 Task: Open a blank google sheet and write heading  Dynamic Sales. Add 10 people name  'Joshua Rivera, Zoey Coleman, Ryan Wright, Addison Bailey, Jonathan Simmons, Brooklyn Ward, Caleb Barnes, Audrey Collins, Gabriel Perry, Sofia Bell'Item code in between  1009-1200. Product range in between  2500-15000. Add Products   Keen Shoe, Lacoste Shoe, Merrell Shoe, Mizuno  Shoe, Onitsuka Tiger Shoe, Salomon Shoe, Sanuk Shoe, Saucony Shoe, Sperry Shoe, Superga Shoe.Choose quantity  3 to 5 commission 2 percent Total Add Amount. Save page  Dynamic Sales log   book
Action: Mouse moved to (324, 237)
Screenshot: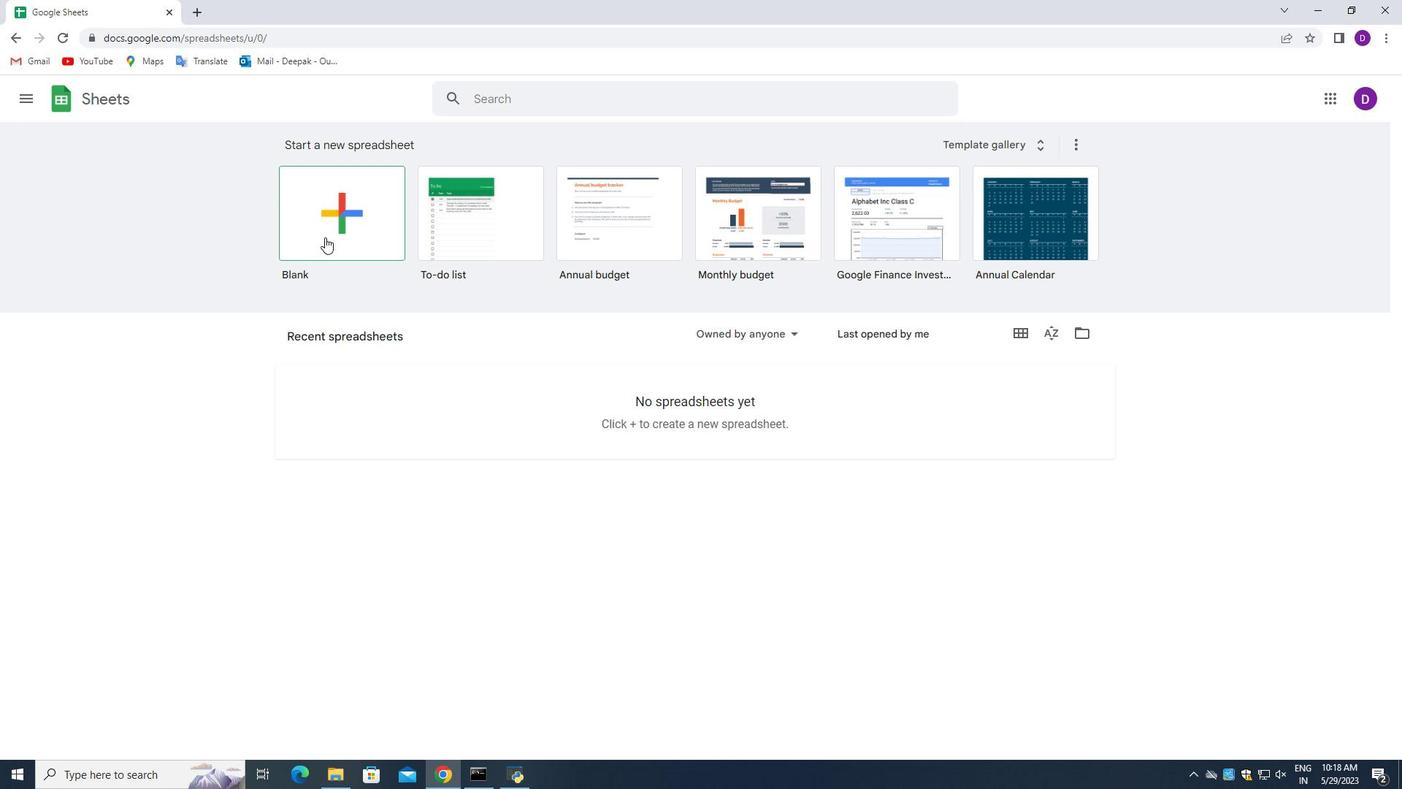
Action: Mouse pressed left at (324, 237)
Screenshot: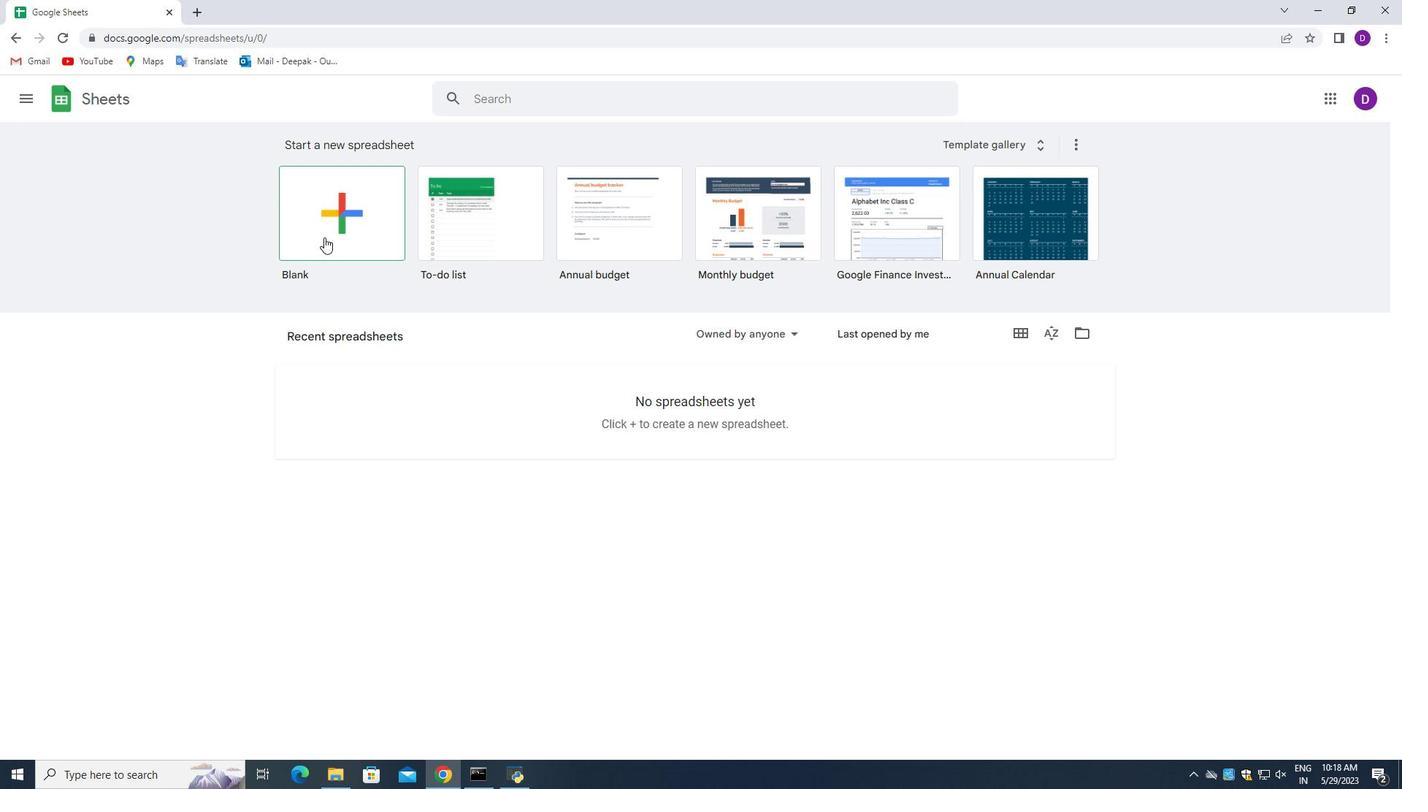 
Action: Mouse moved to (1375, 139)
Screenshot: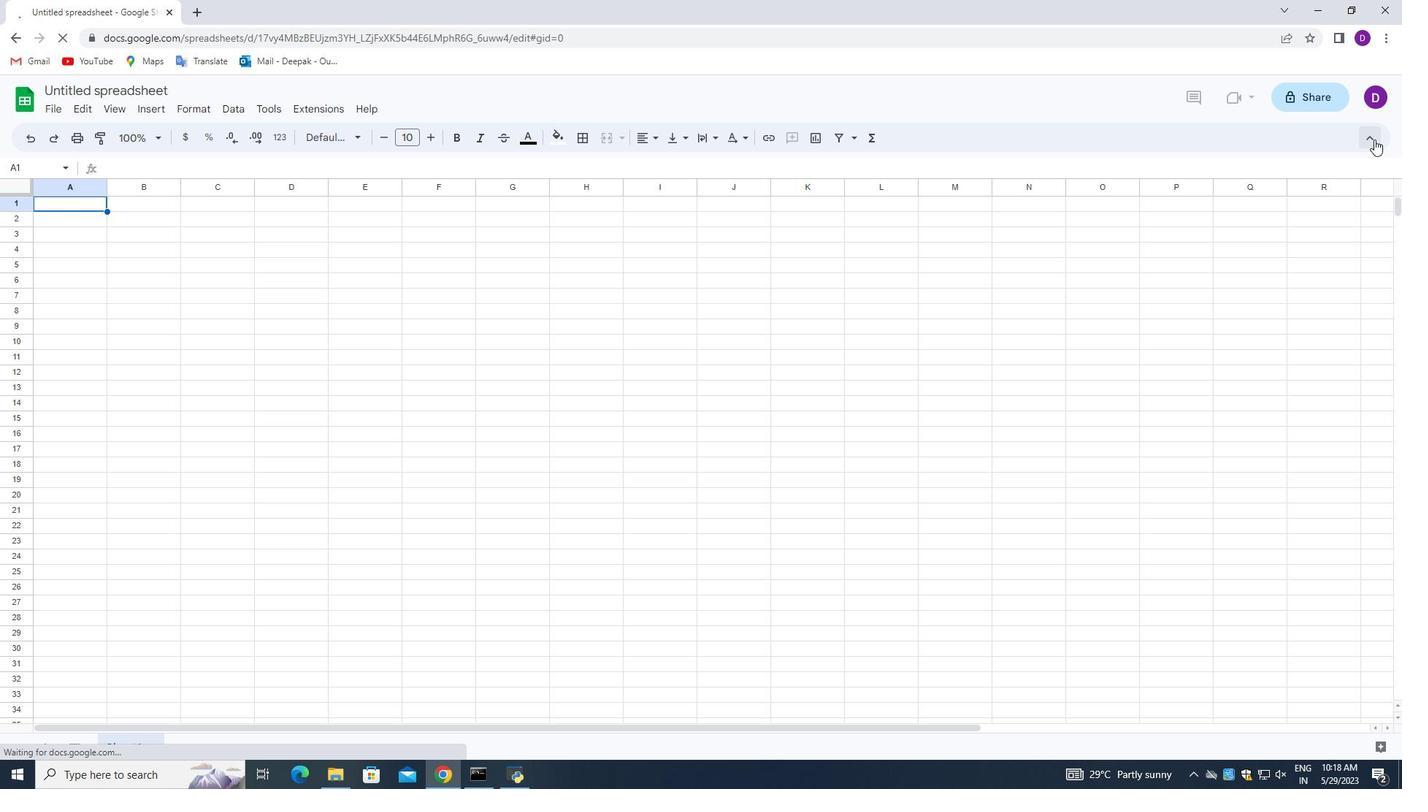 
Action: Mouse pressed left at (1375, 139)
Screenshot: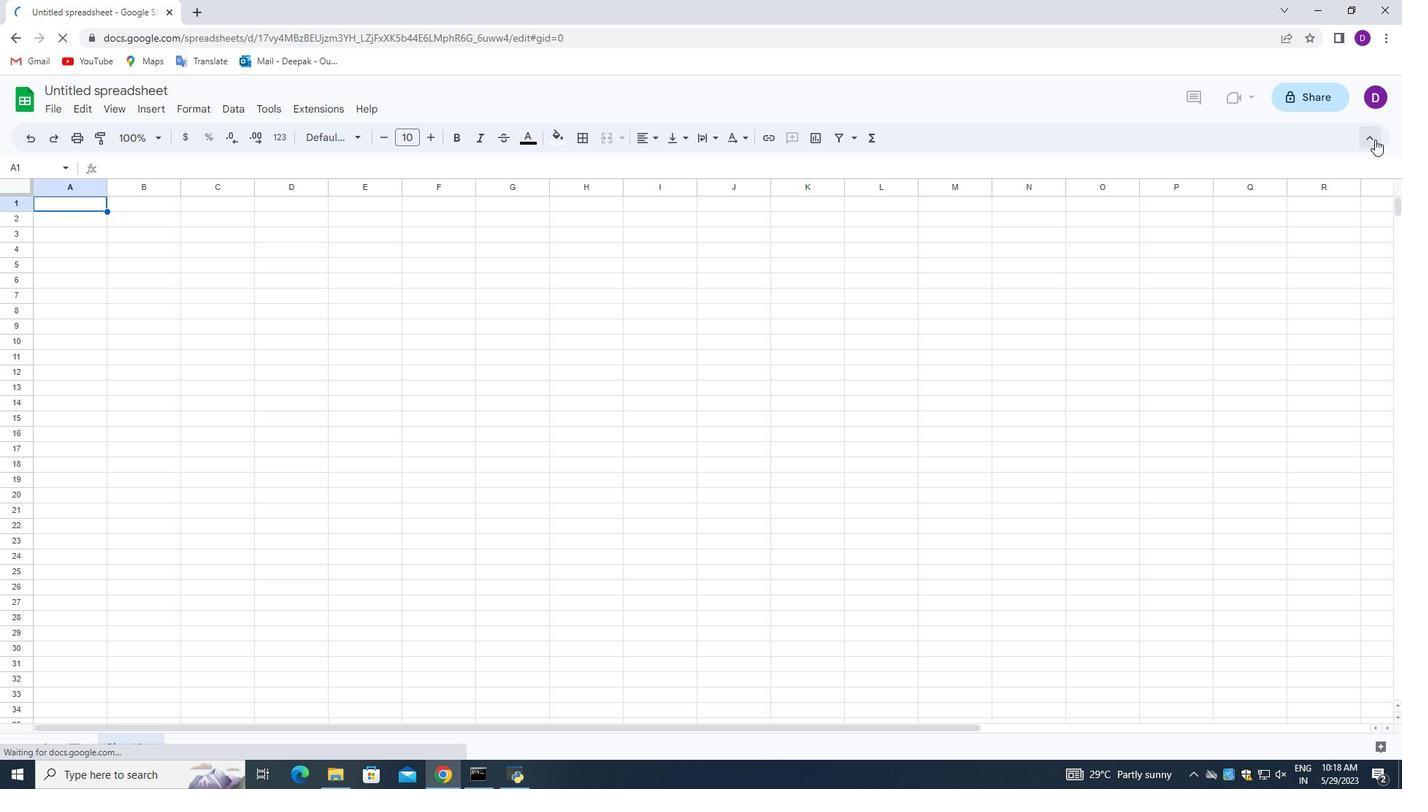 
Action: Mouse moved to (1365, 95)
Screenshot: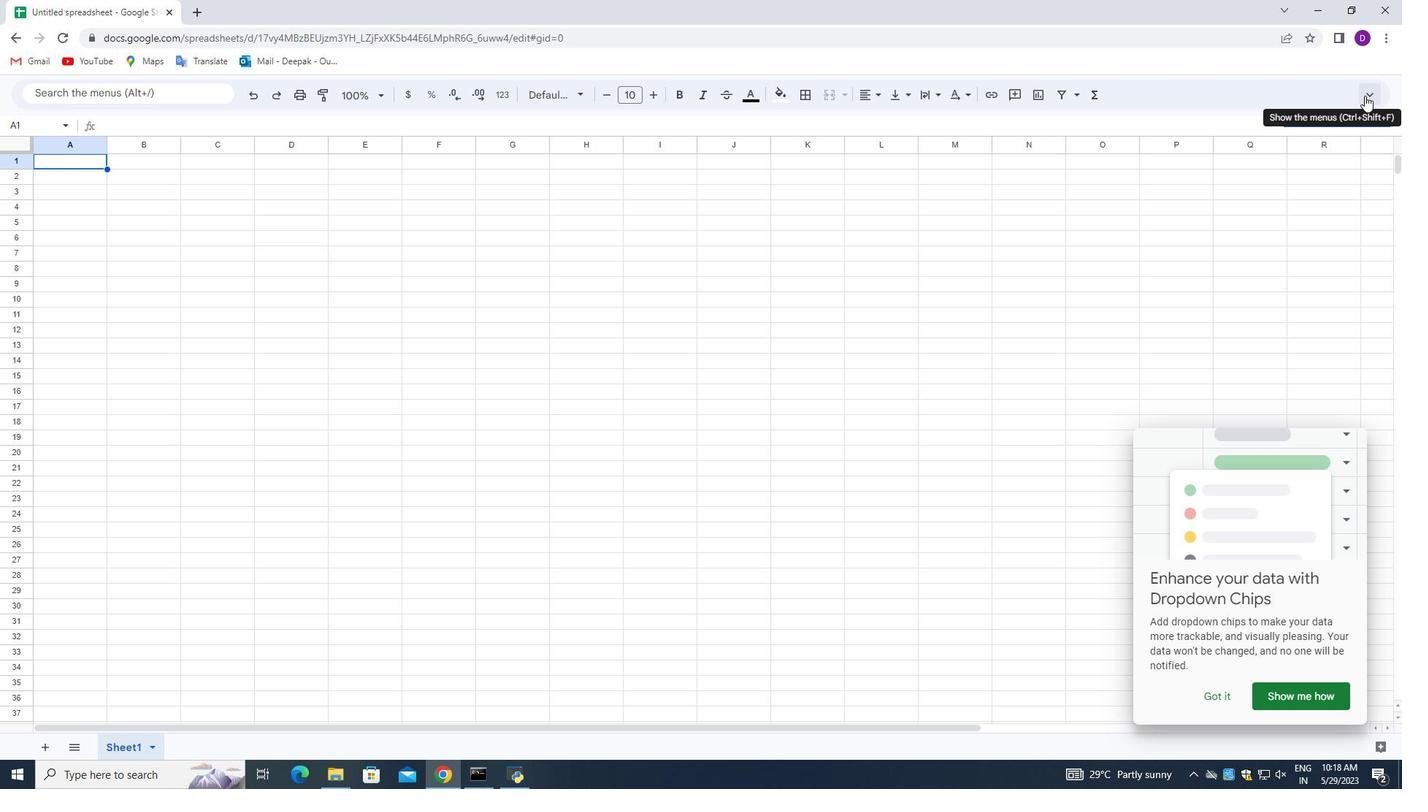 
Action: Mouse pressed left at (1365, 95)
Screenshot: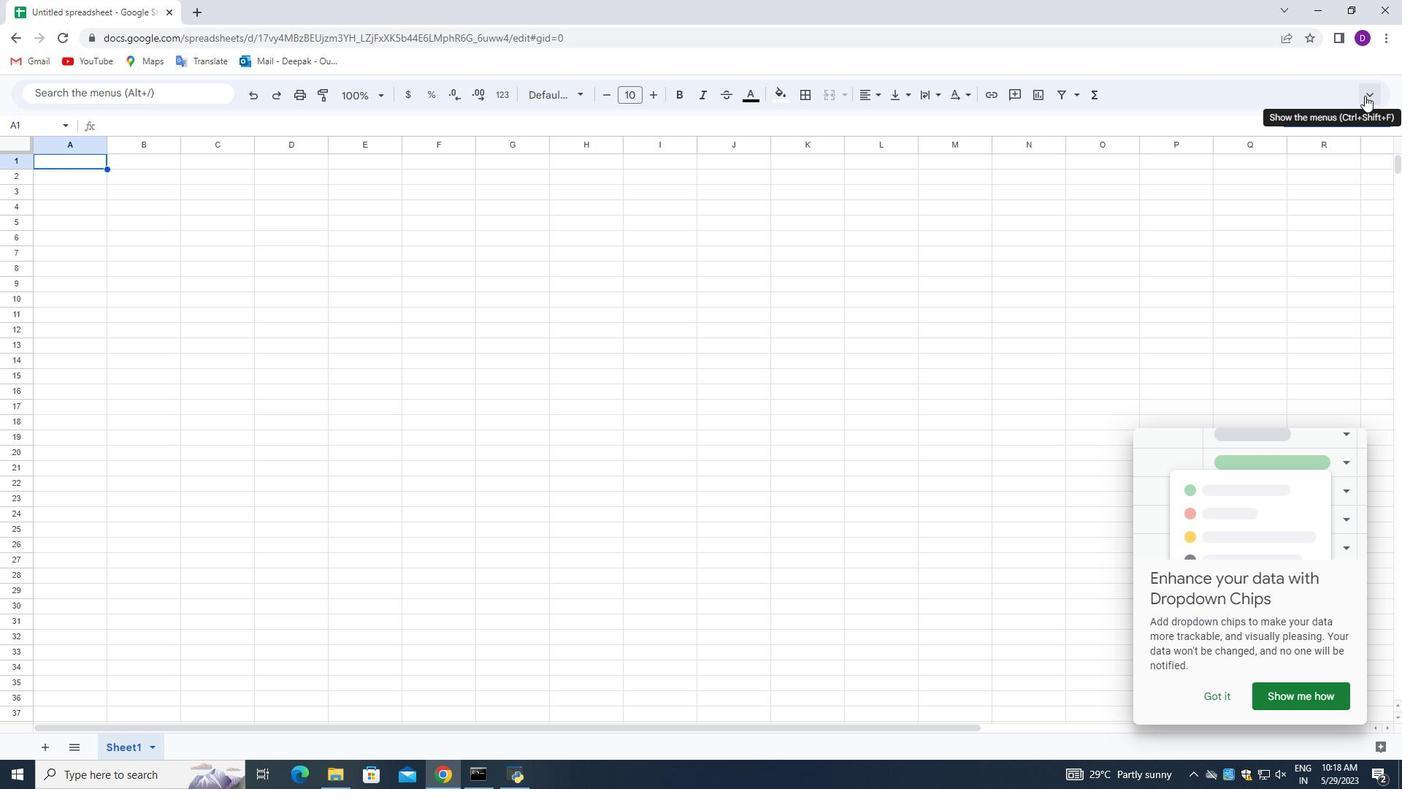 
Action: Mouse moved to (1366, 130)
Screenshot: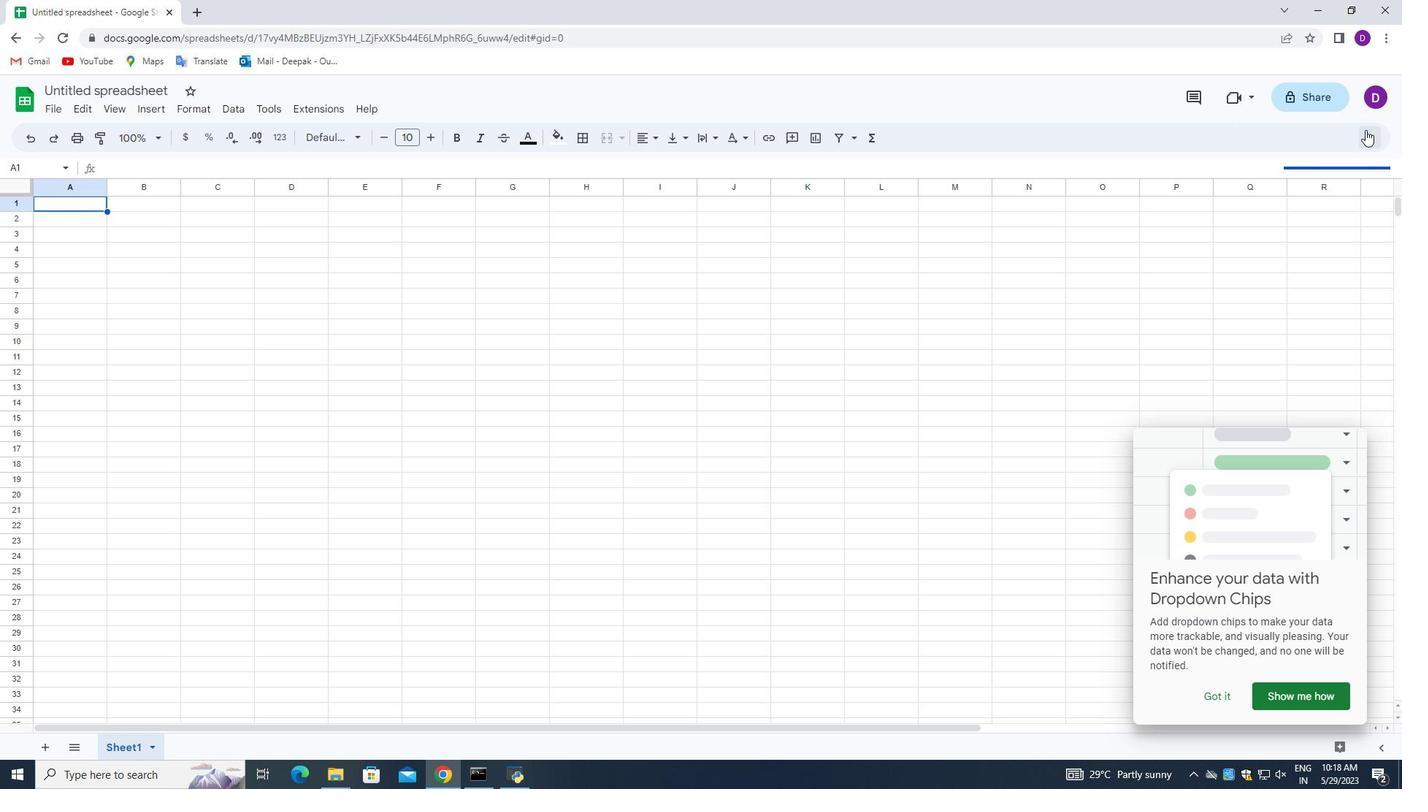 
Action: Mouse pressed left at (1366, 130)
Screenshot: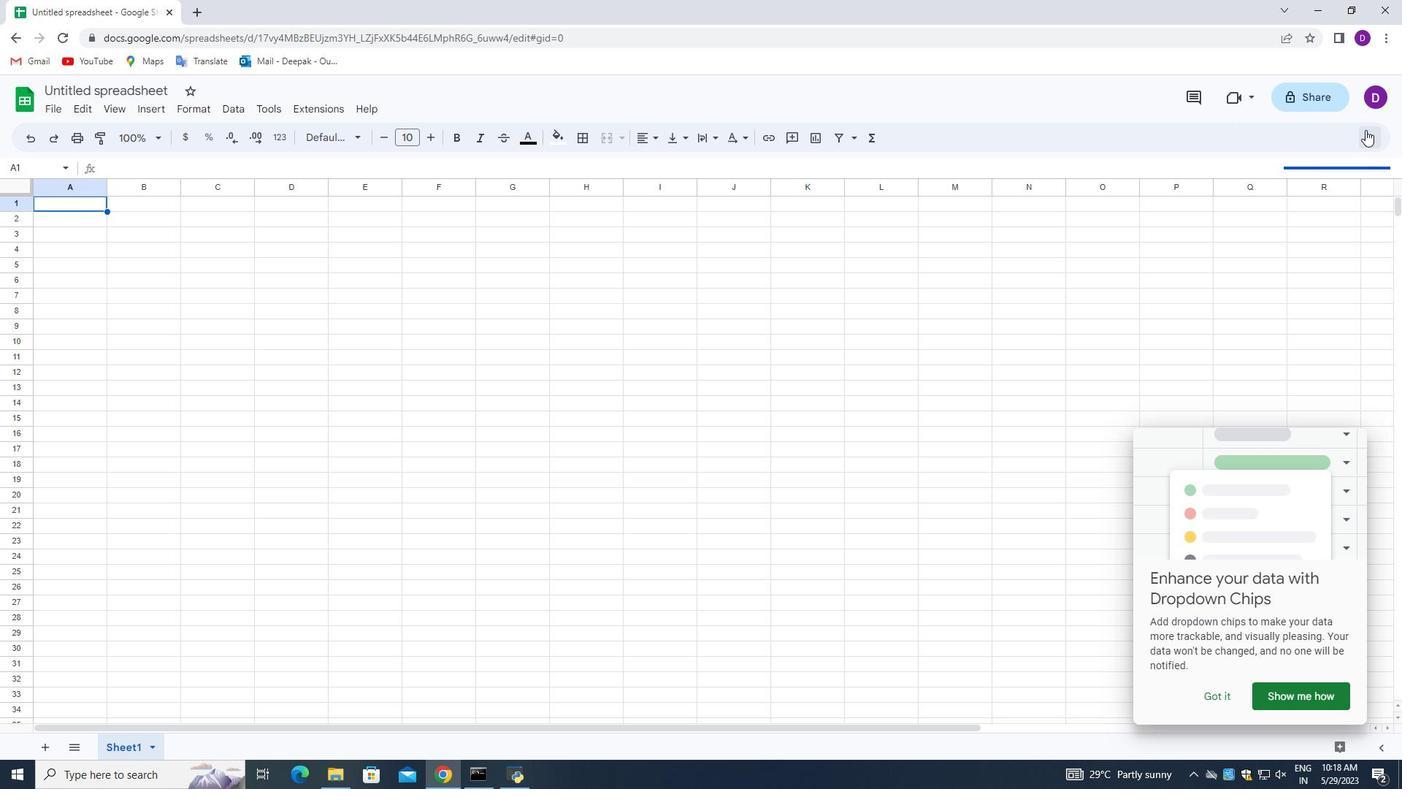 
Action: Mouse moved to (56, 160)
Screenshot: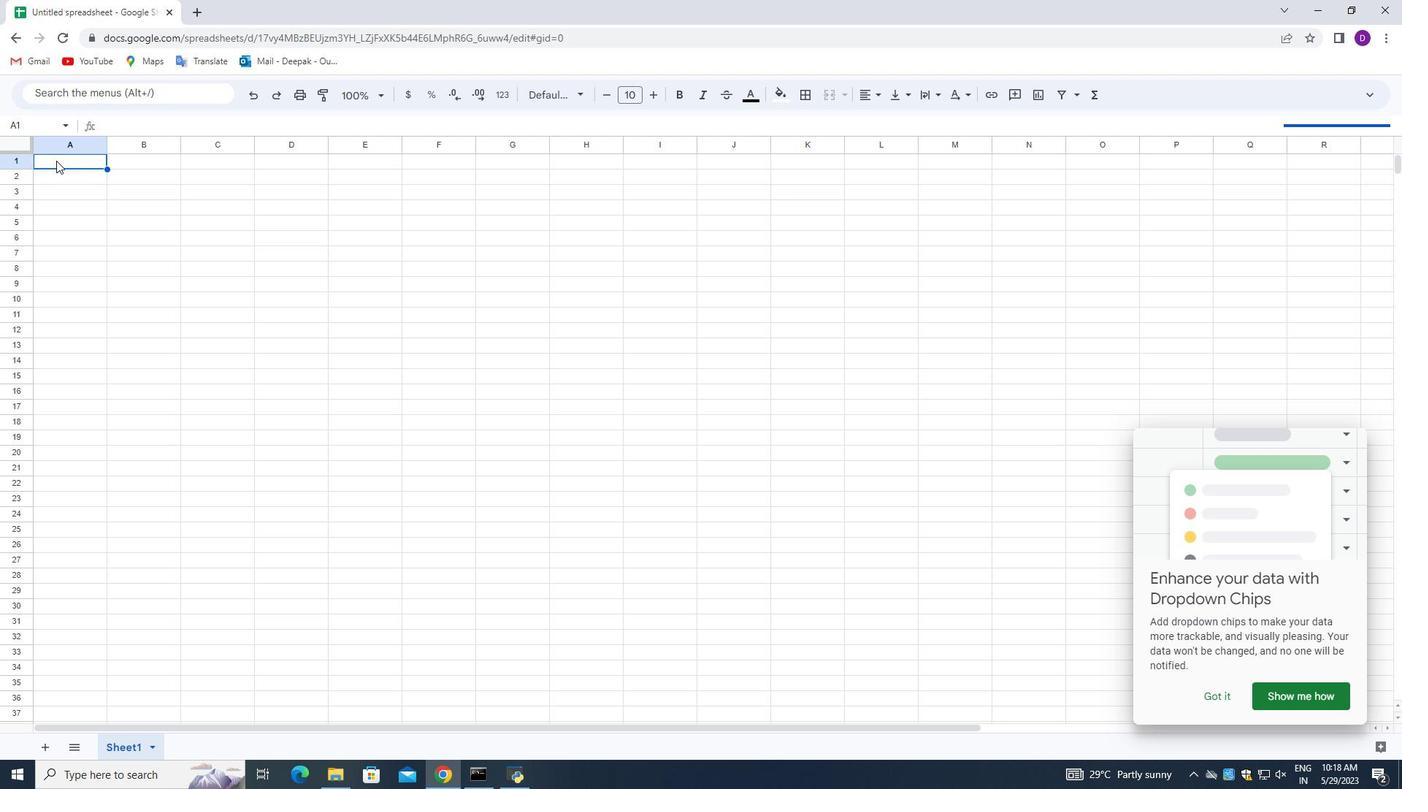 
Action: Mouse pressed left at (56, 160)
Screenshot: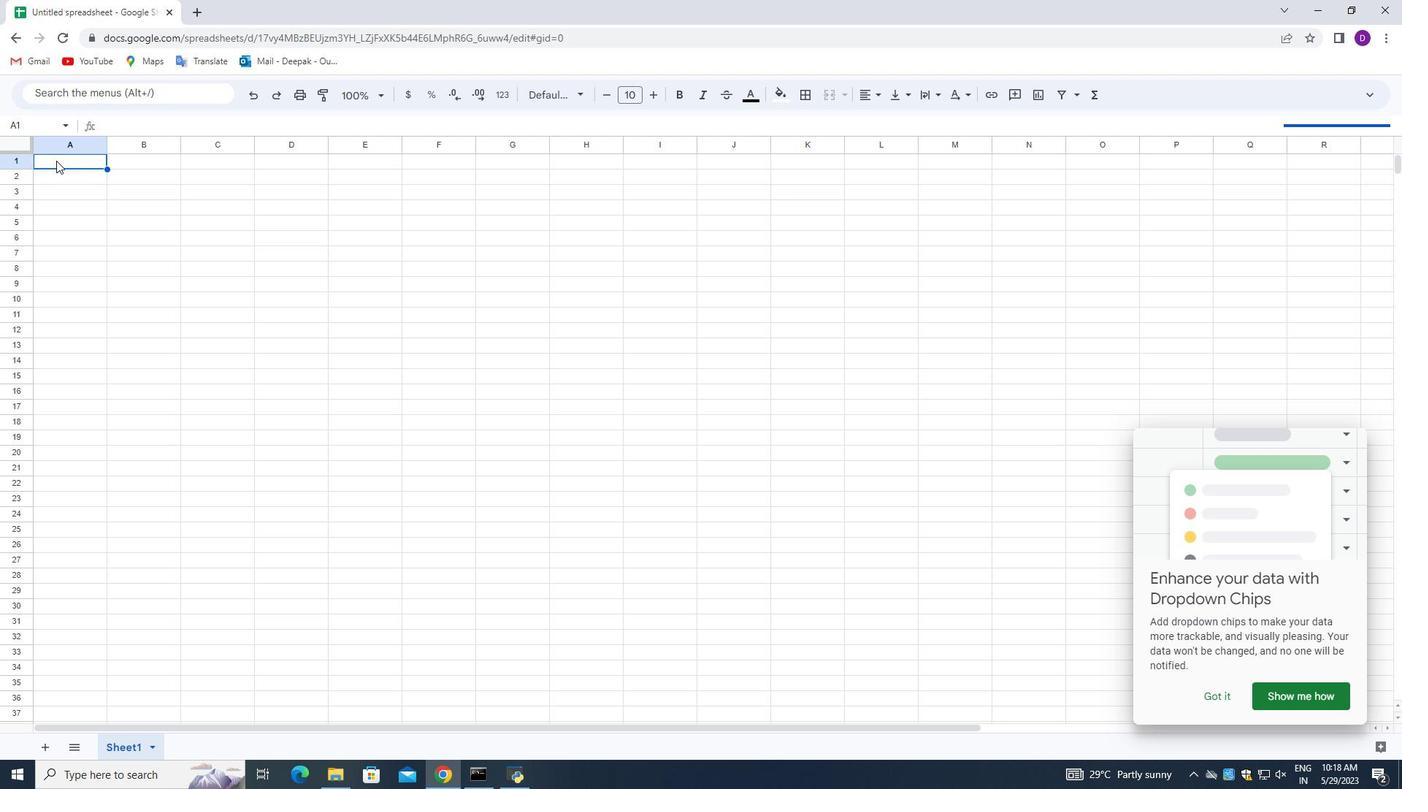 
Action: Mouse pressed left at (56, 160)
Screenshot: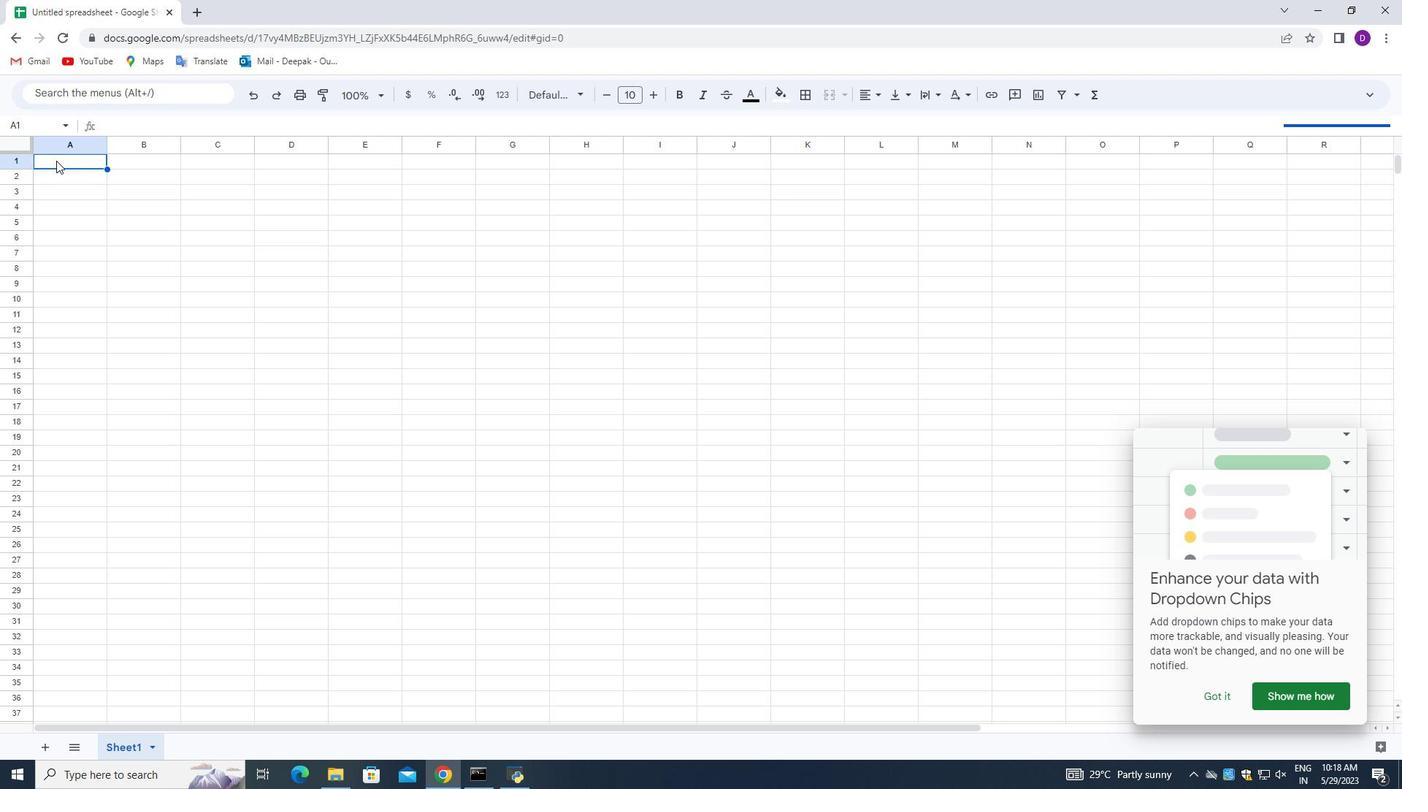 
Action: Mouse moved to (170, 254)
Screenshot: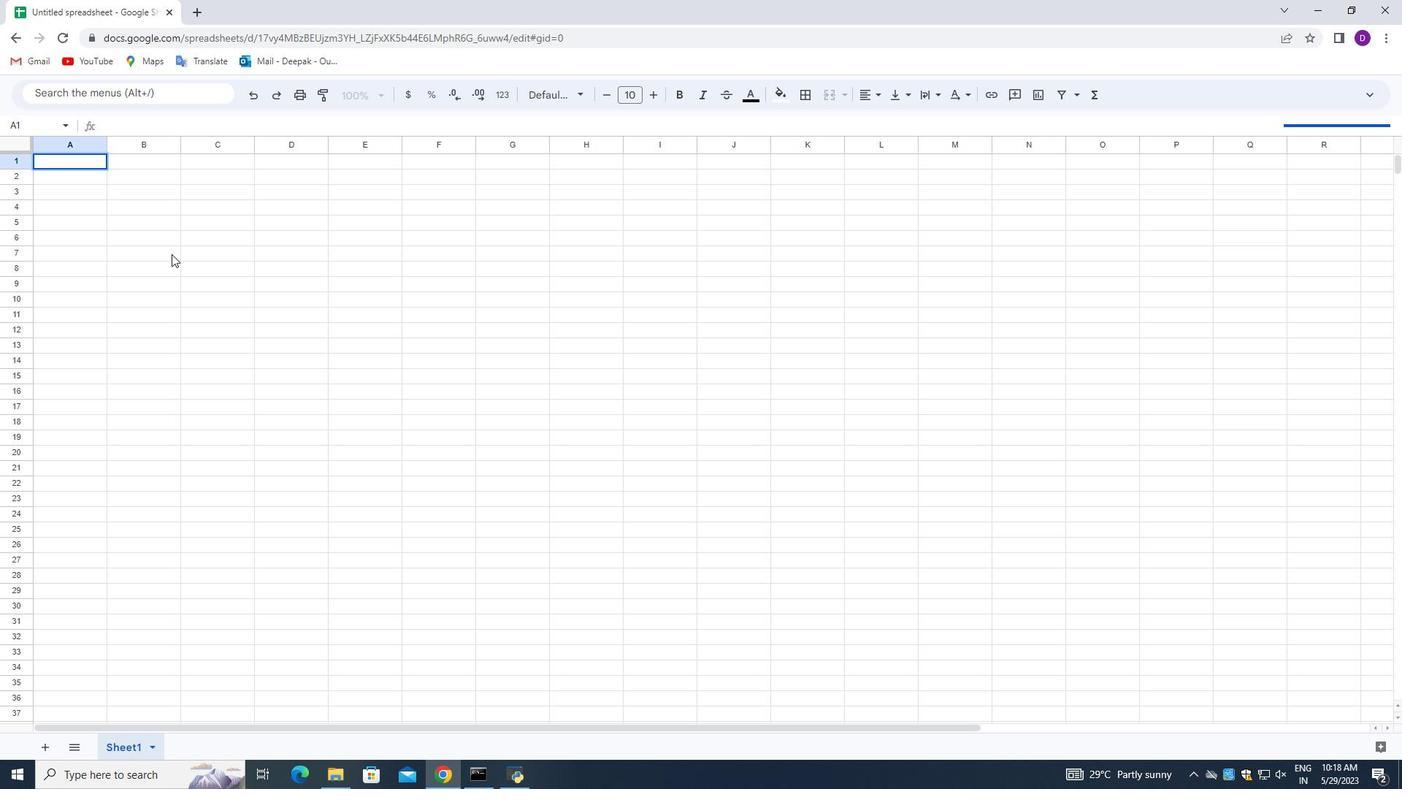 
Action: Key pressed <Key.shift_r>Dynamic<Key.space><Key.shift_r>Sales<Key.backspace><Key.backspace><Key.backspace><Key.backspace><Key.backspace><Key.backspace><Key.backspace><Key.backspace><Key.backspace><Key.backspace><Key.backspace><Key.backspace><Key.backspace><Key.backspace><Key.backspace><Key.backspace><Key.backspace><Key.backspace>
Screenshot: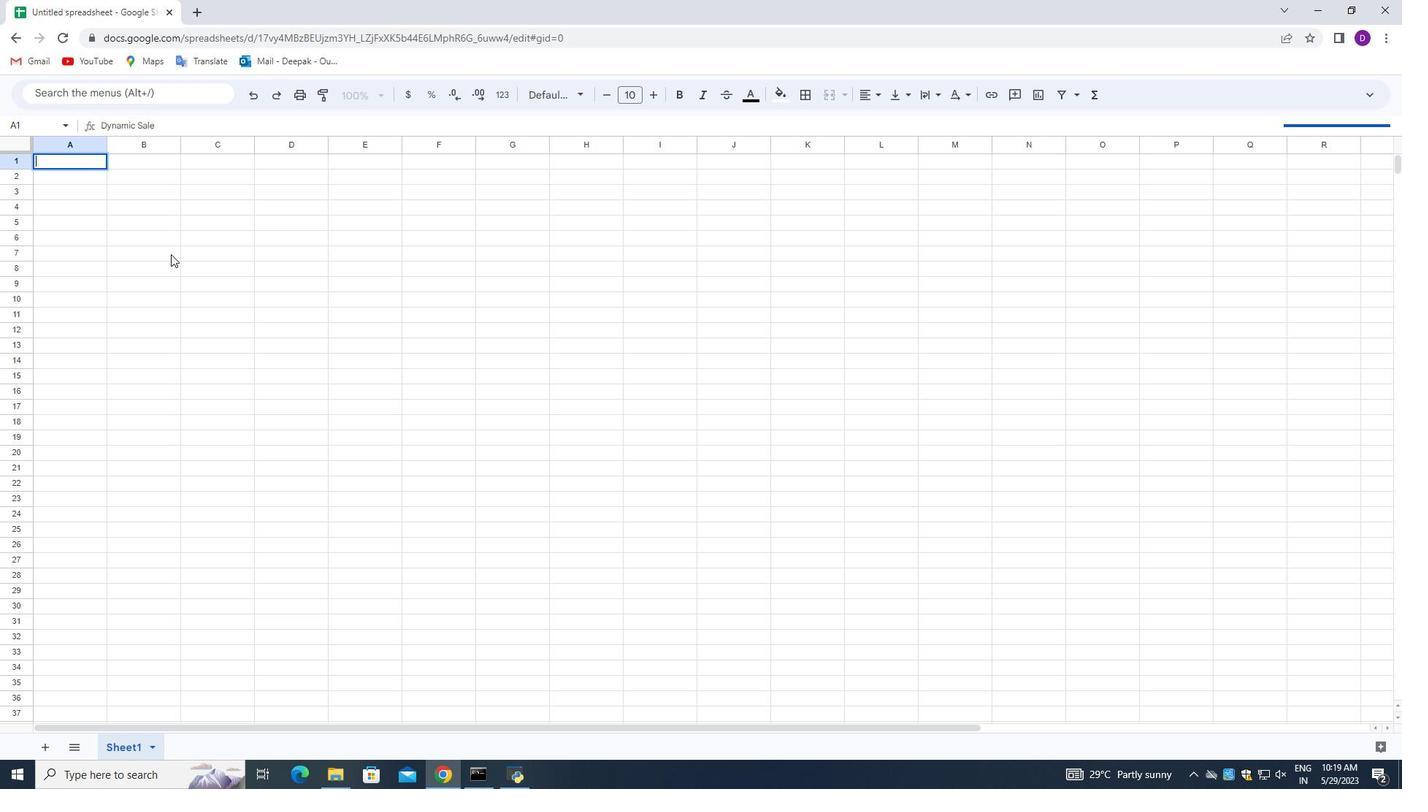 
Action: Mouse moved to (76, 182)
Screenshot: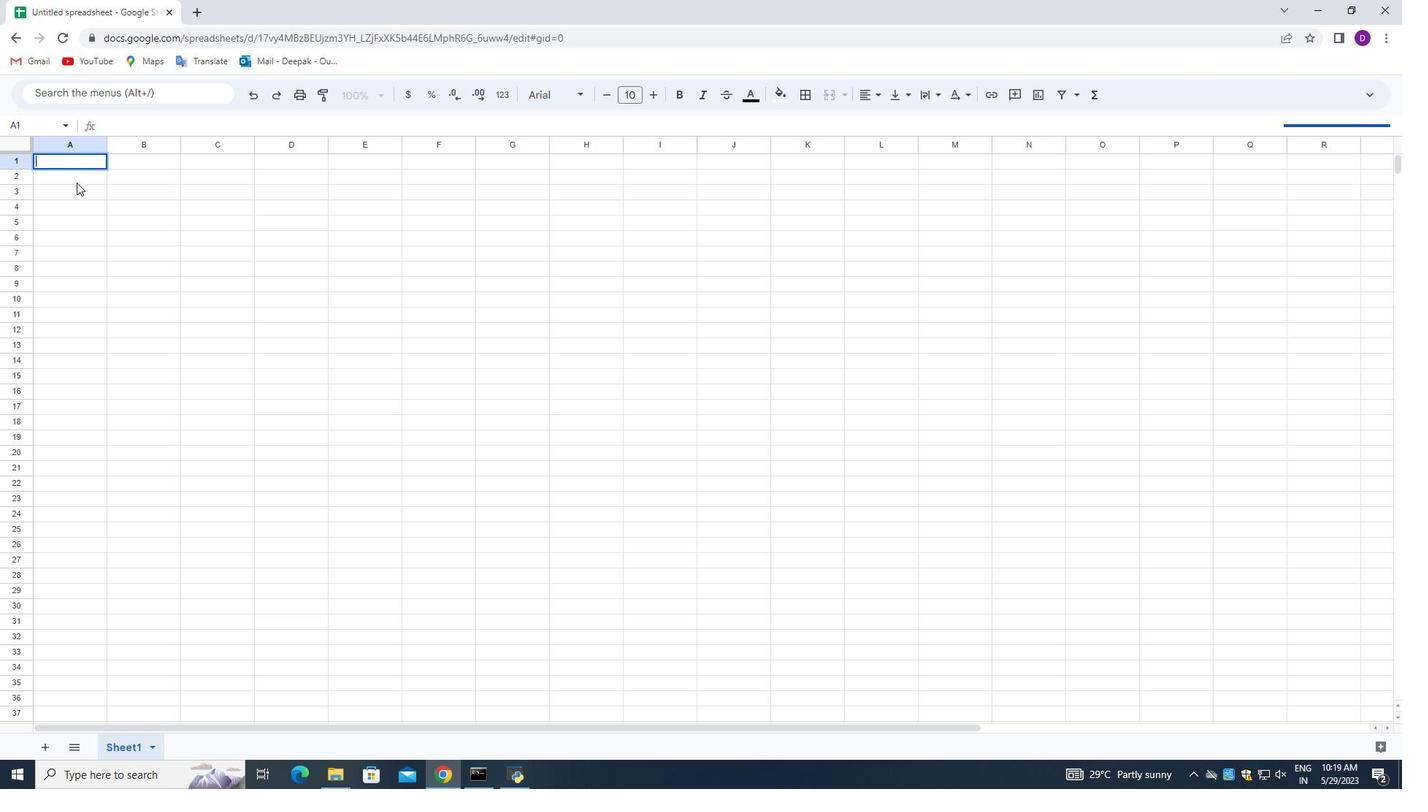 
Action: Mouse pressed left at (76, 182)
Screenshot: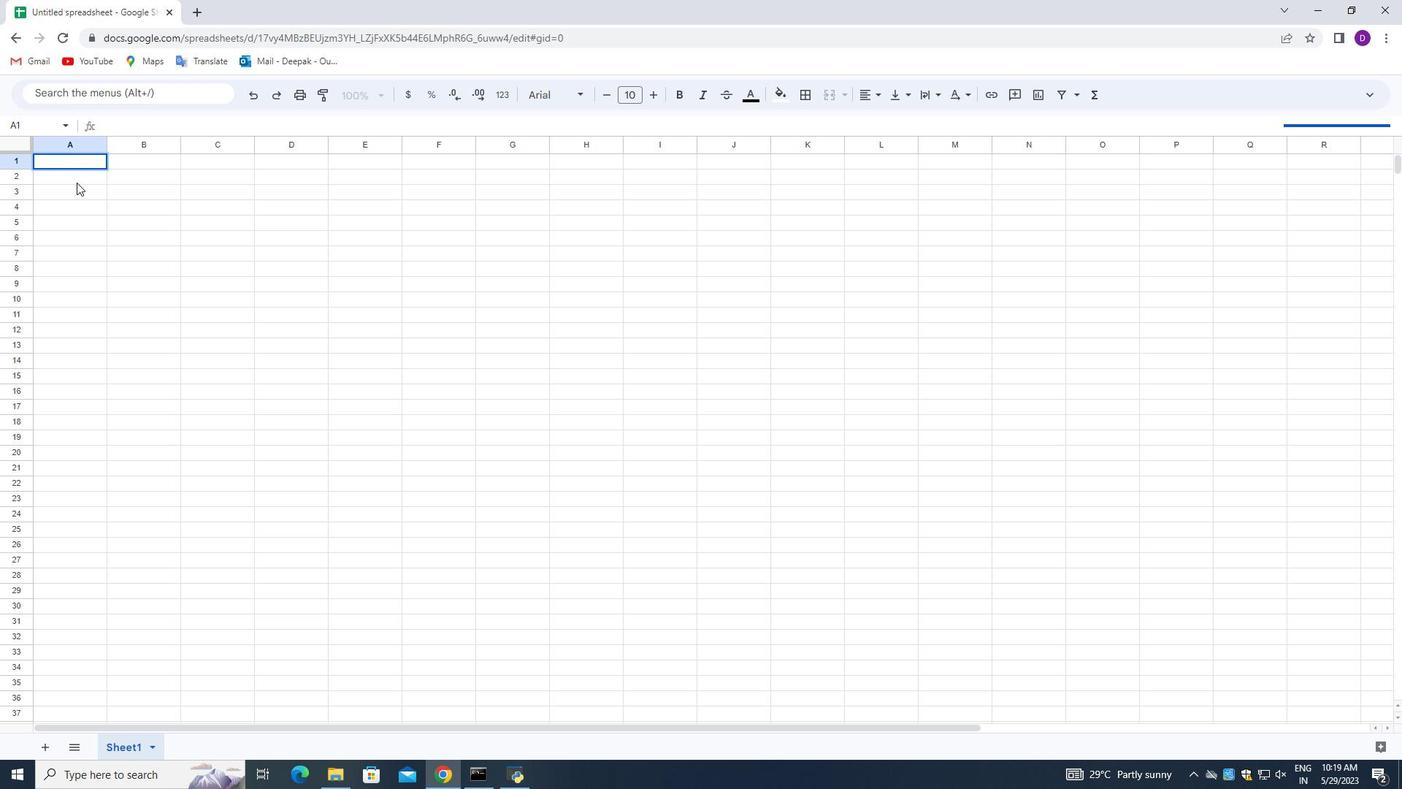 
Action: Mouse moved to (56, 164)
Screenshot: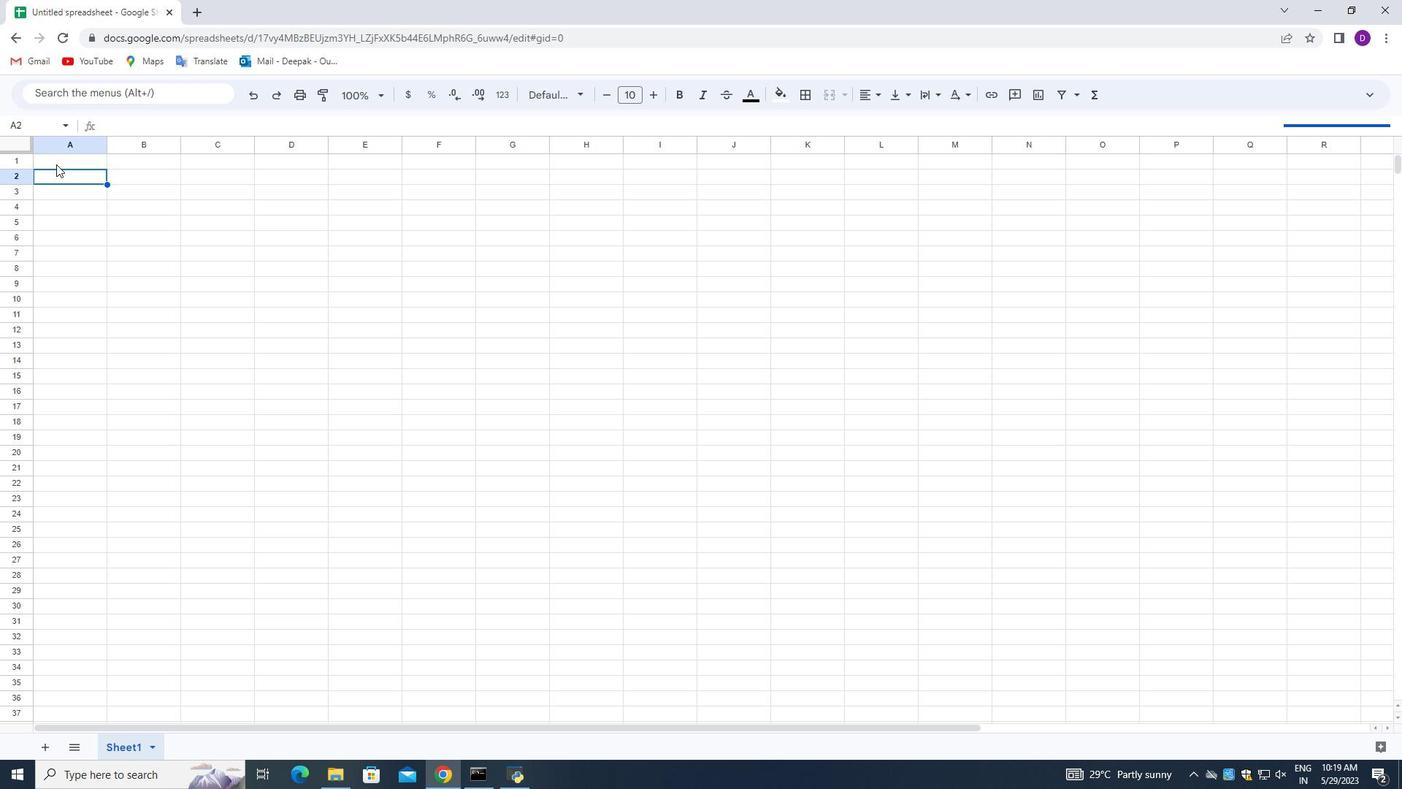 
Action: Mouse pressed left at (56, 164)
Screenshot: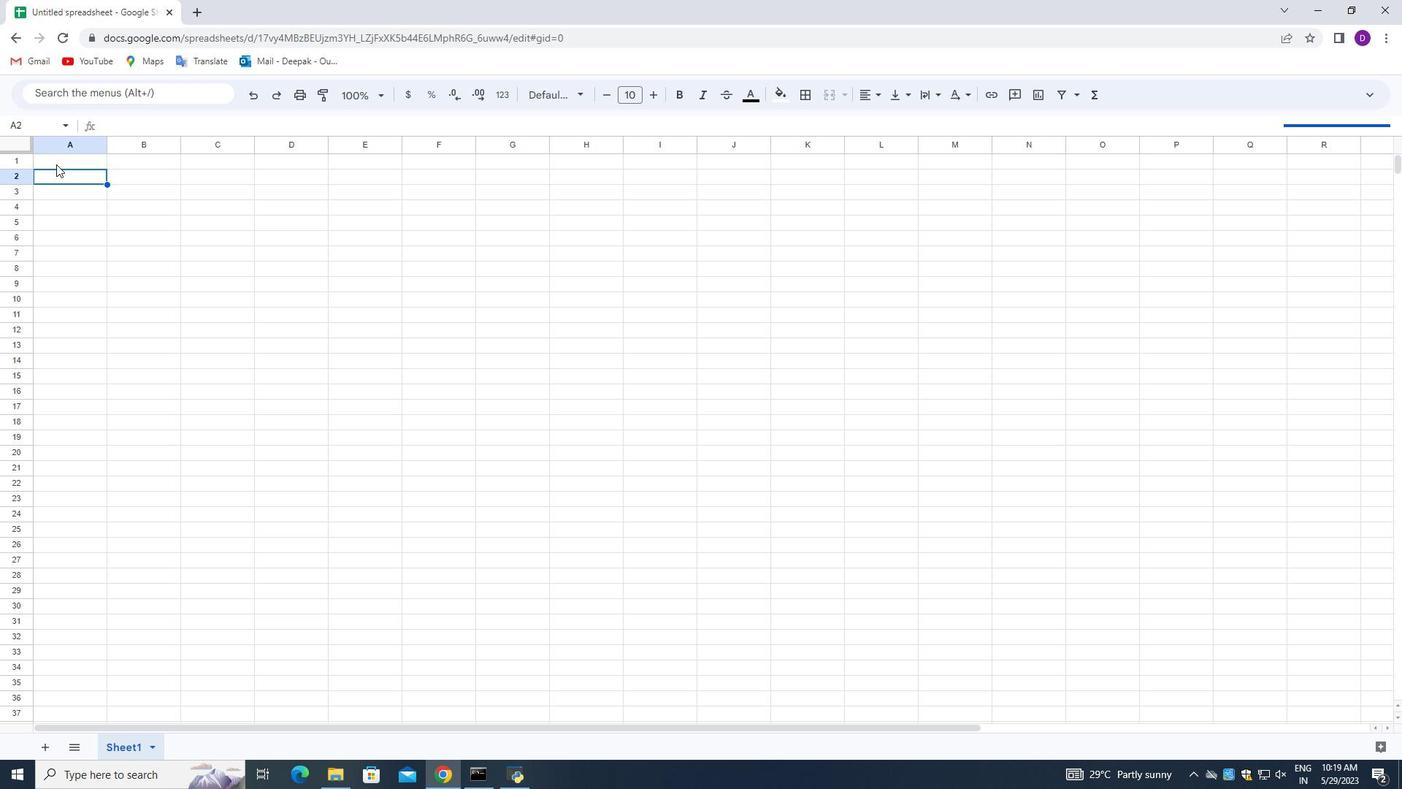 
Action: Mouse moved to (65, 158)
Screenshot: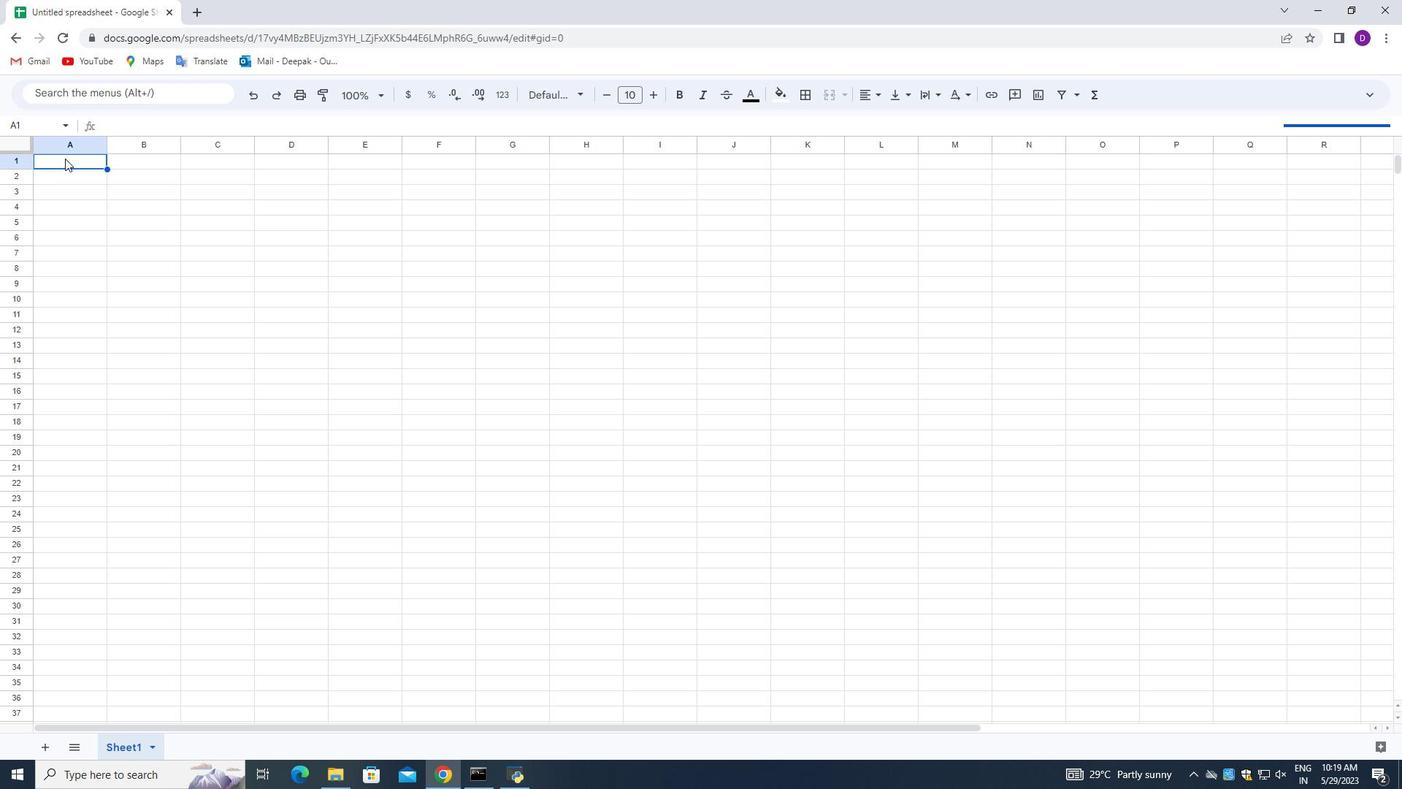 
Action: Mouse pressed left at (65, 158)
Screenshot: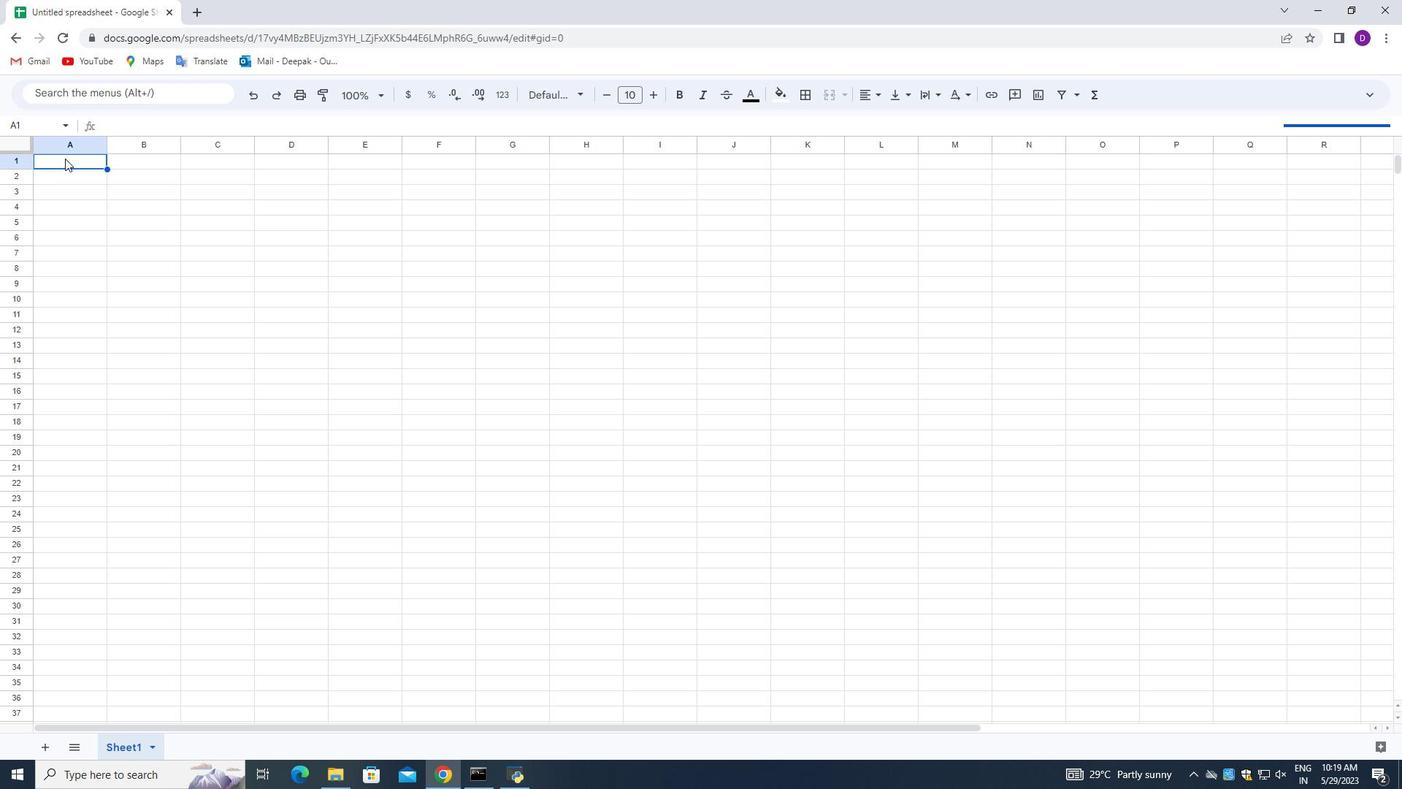 
Action: Mouse moved to (581, 96)
Screenshot: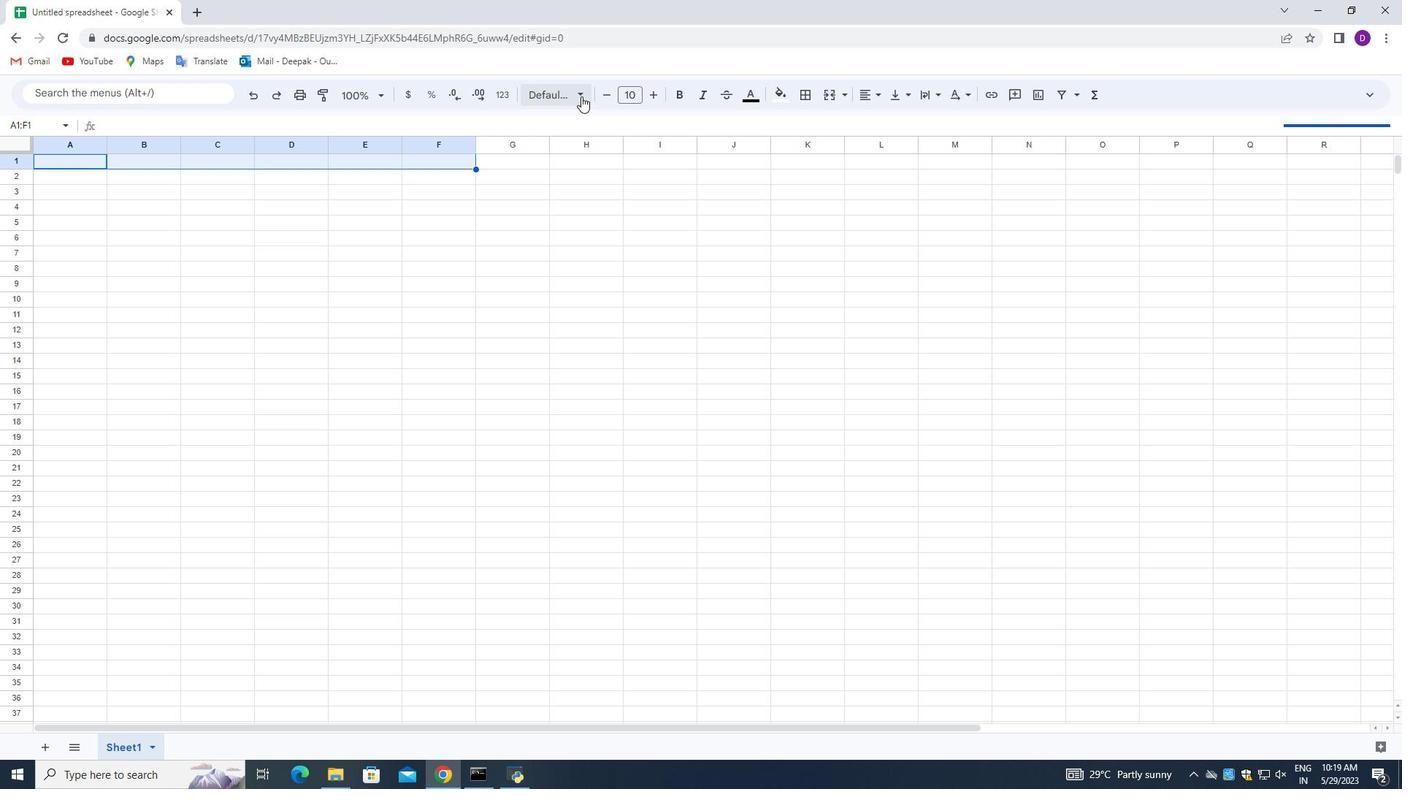 
Action: Mouse pressed left at (581, 96)
Screenshot: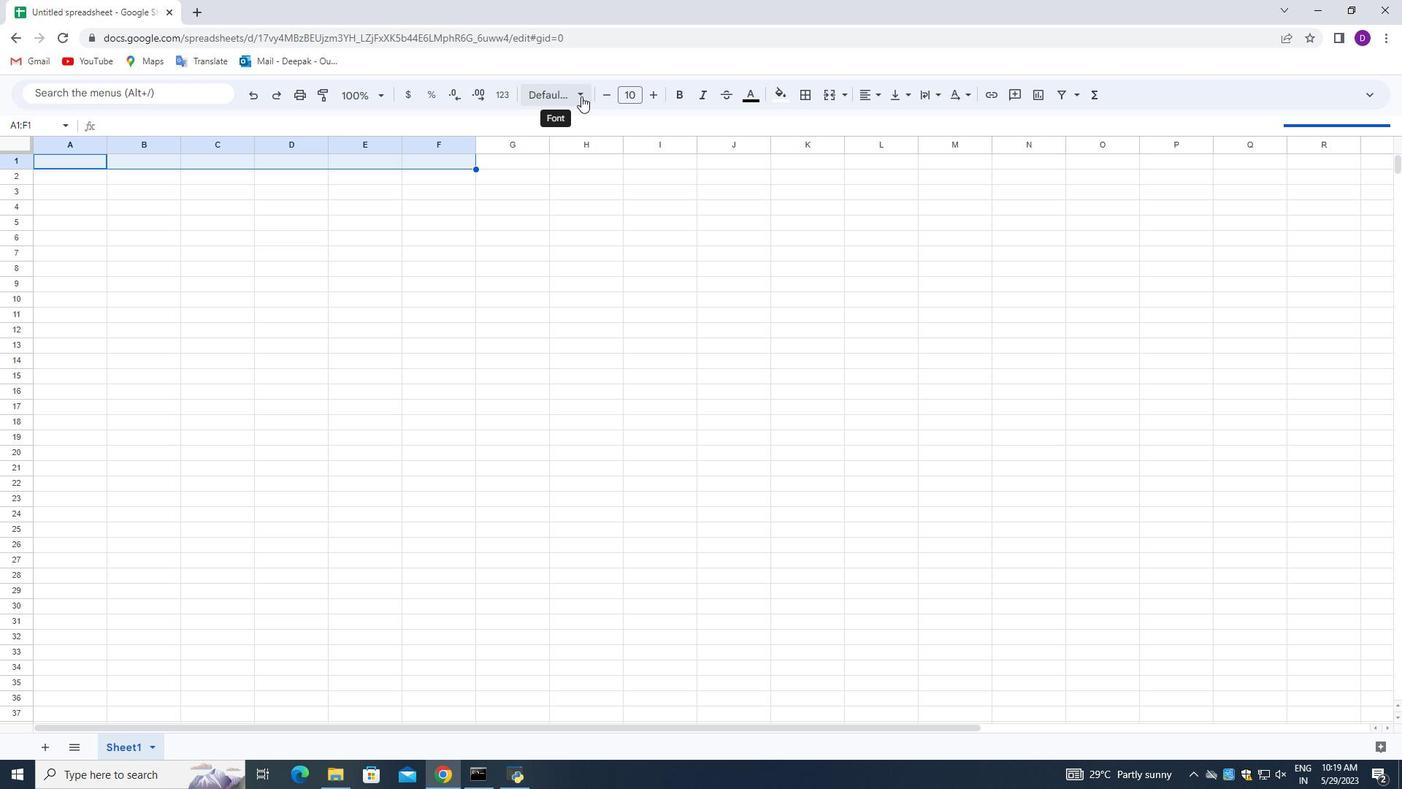 
Action: Mouse moved to (67, 162)
Screenshot: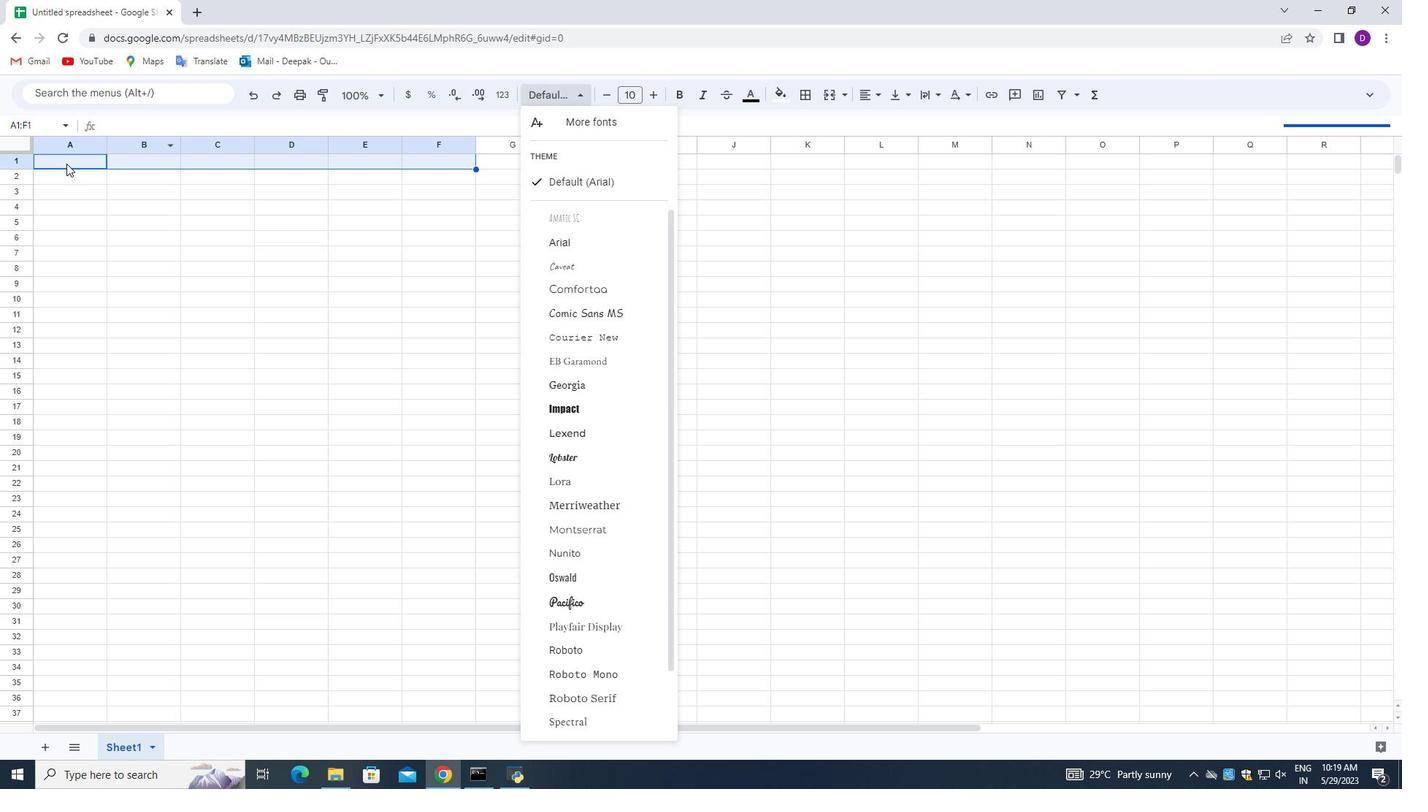 
Action: Mouse pressed left at (67, 162)
Screenshot: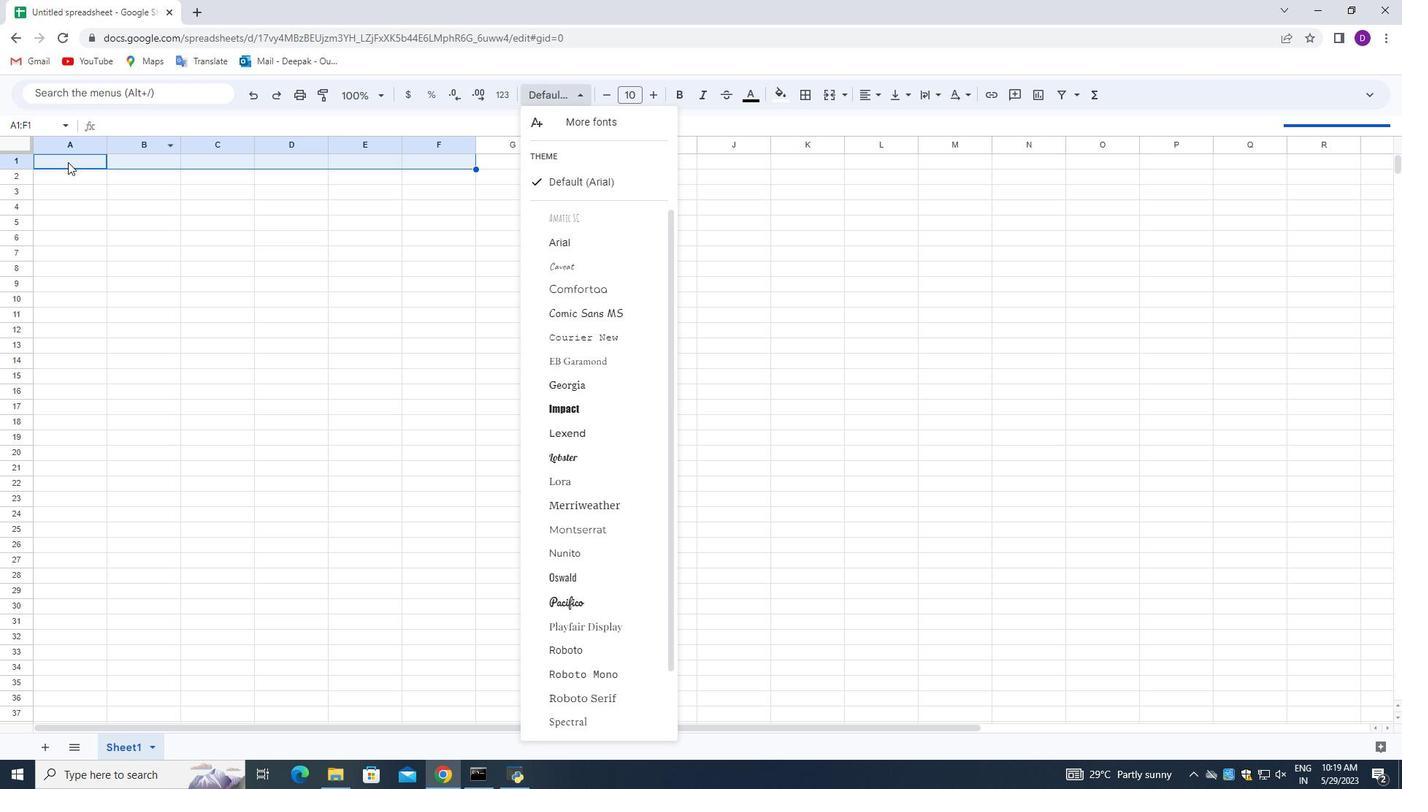 
Action: Key pressed <Key.shift_r>Dynamic<Key.space><Key.shift_r>Sales
Screenshot: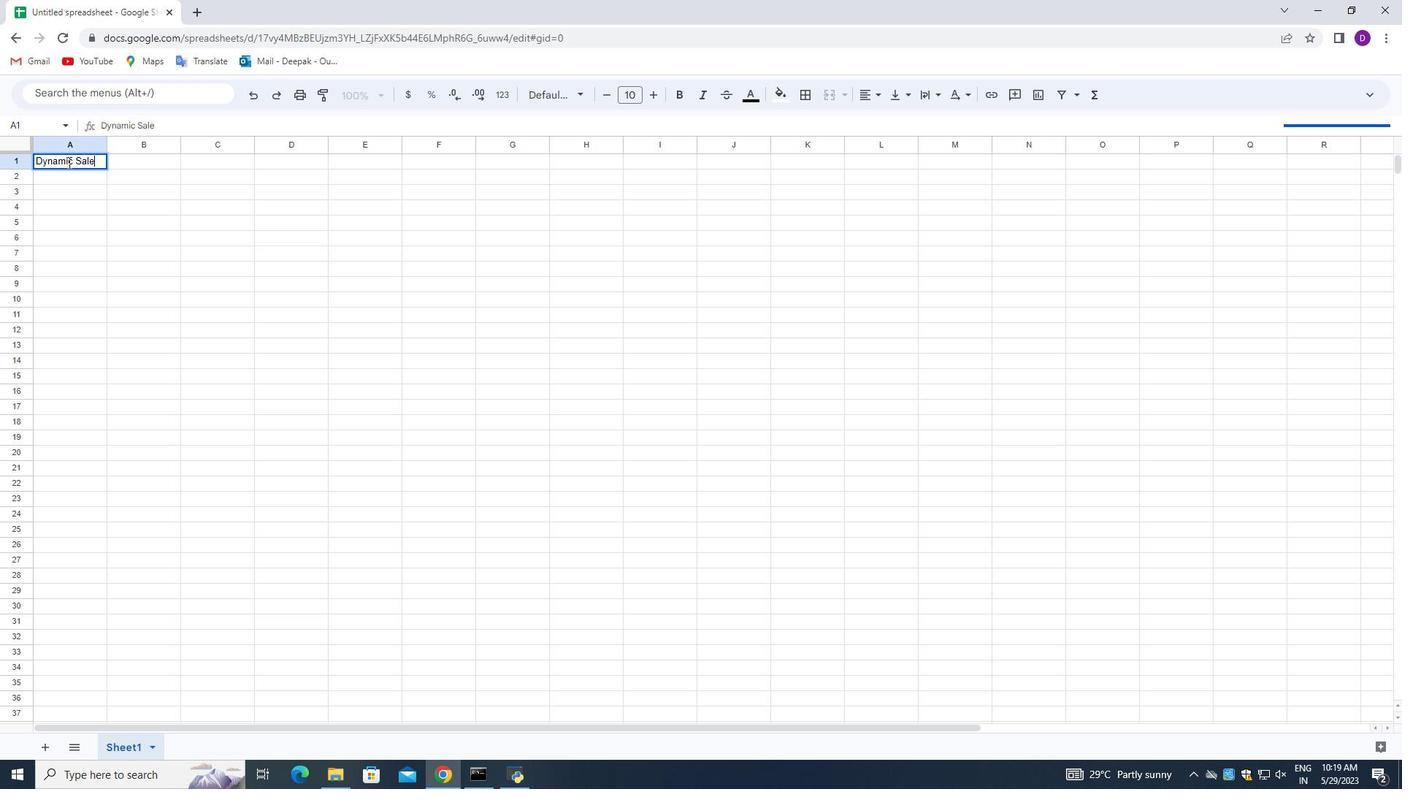 
Action: Mouse moved to (73, 172)
Screenshot: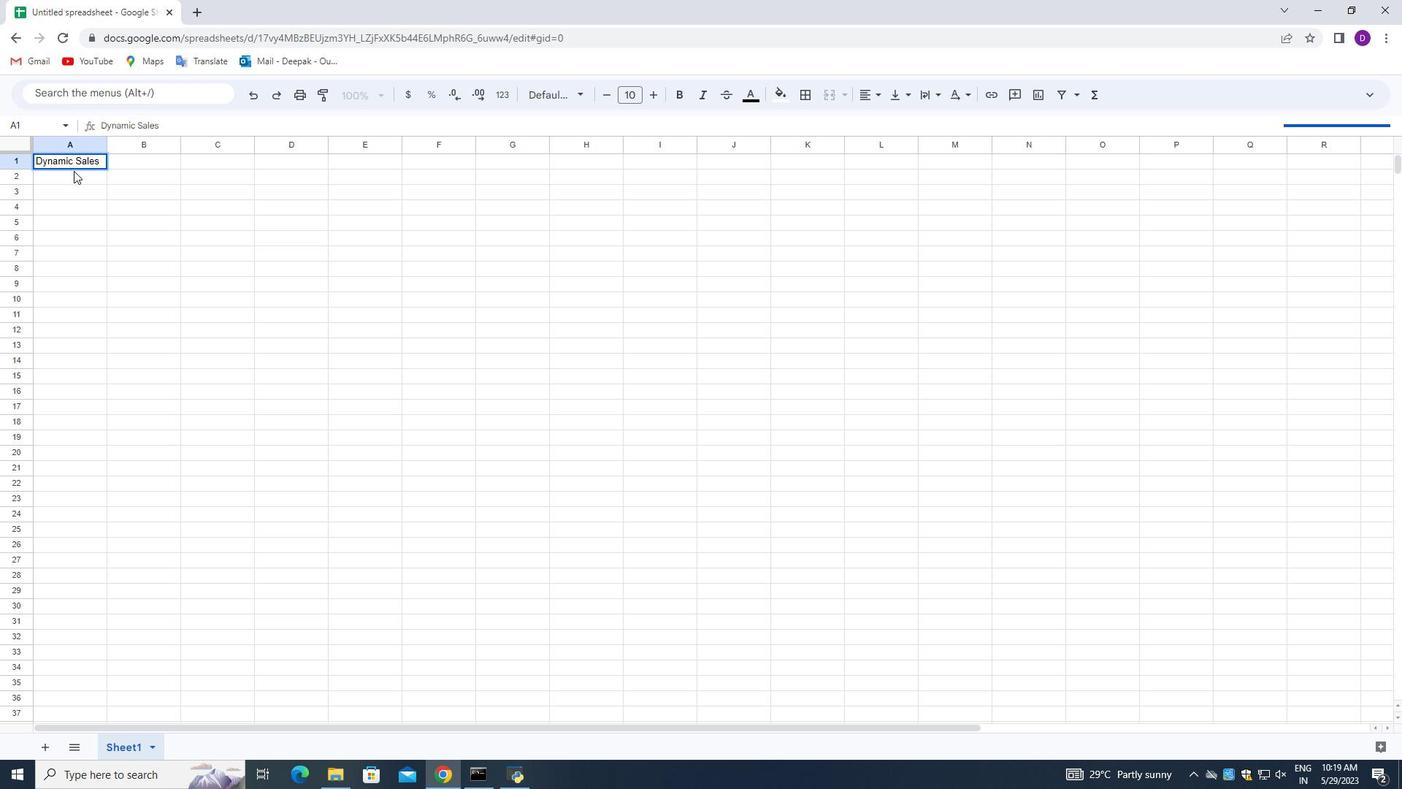 
Action: Mouse pressed left at (73, 172)
Screenshot: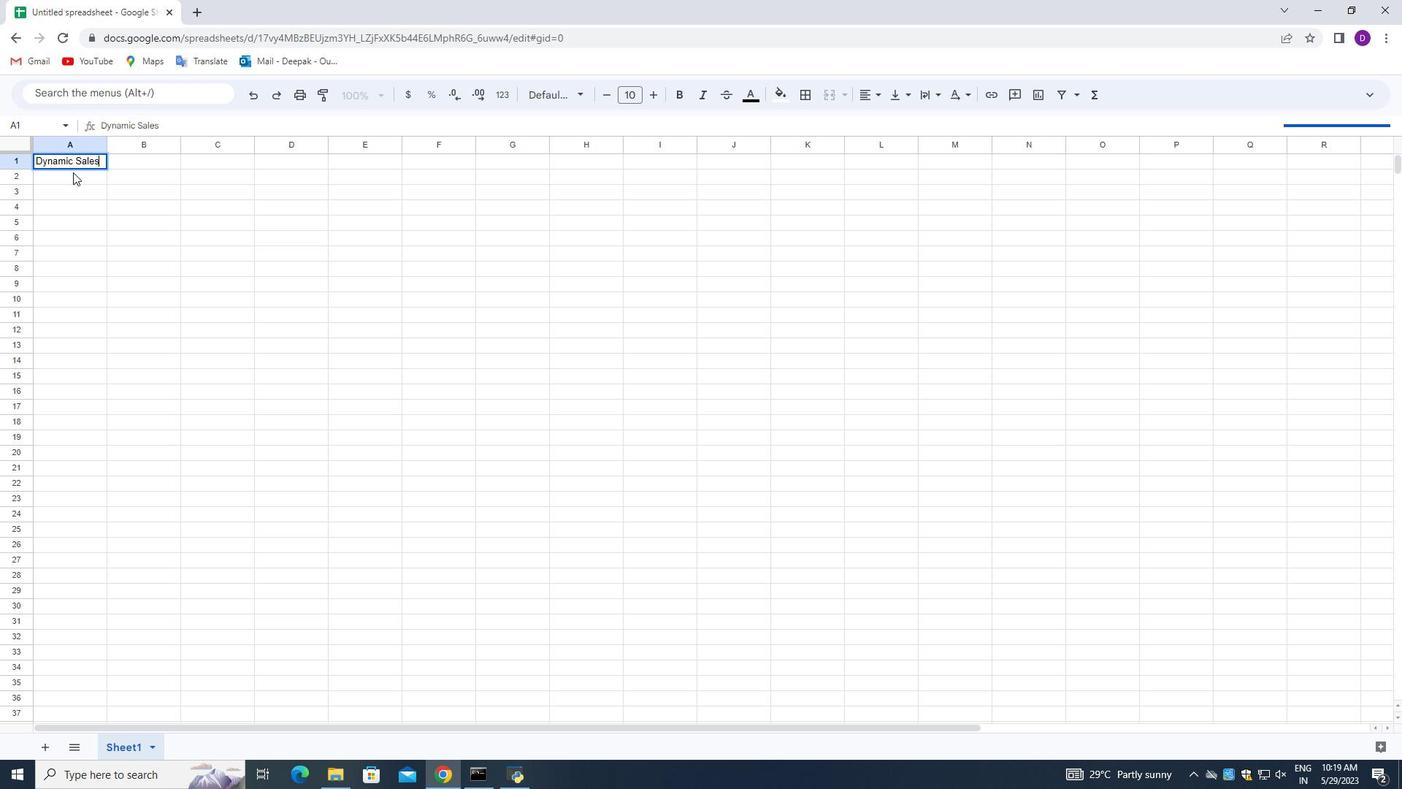 
Action: Mouse moved to (65, 162)
Screenshot: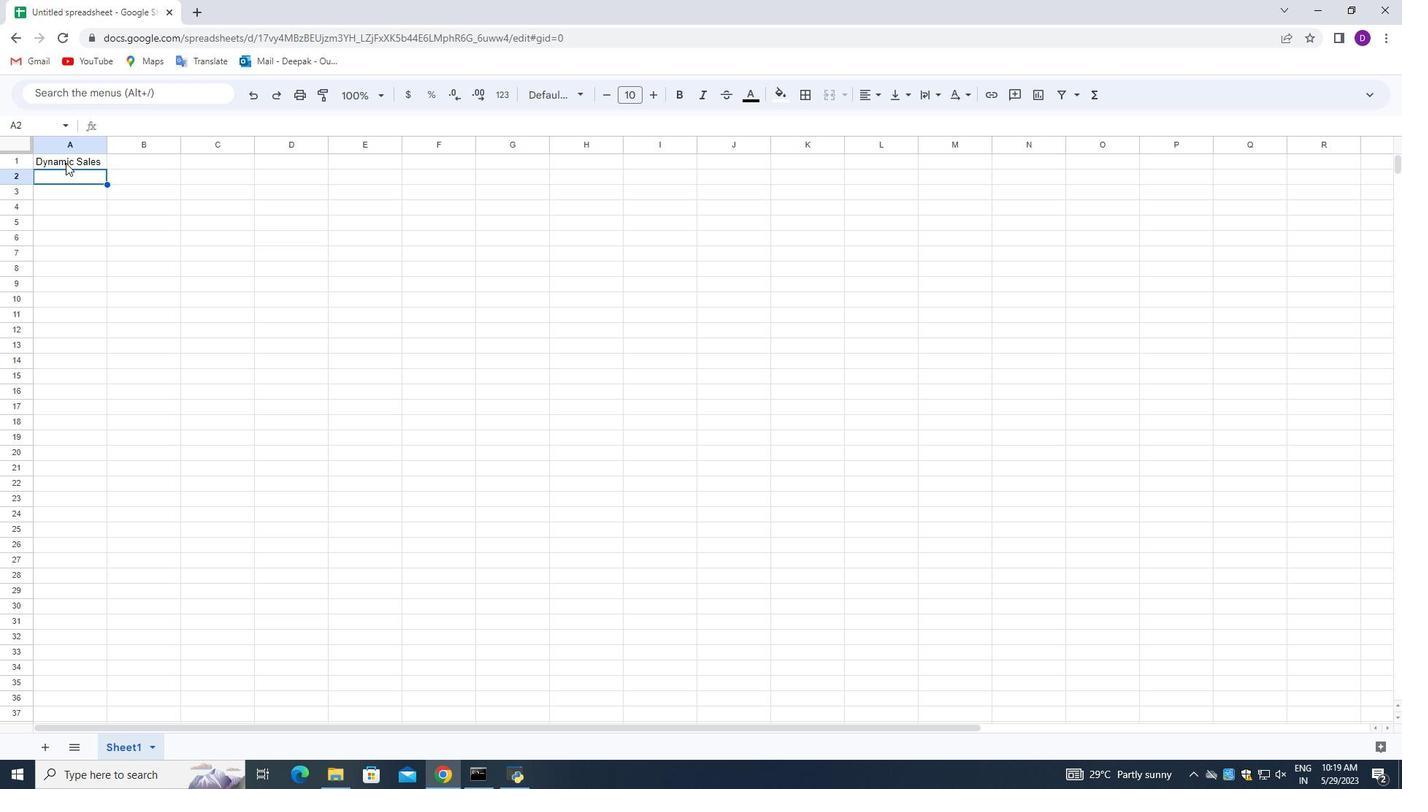 
Action: Mouse pressed left at (65, 162)
Screenshot: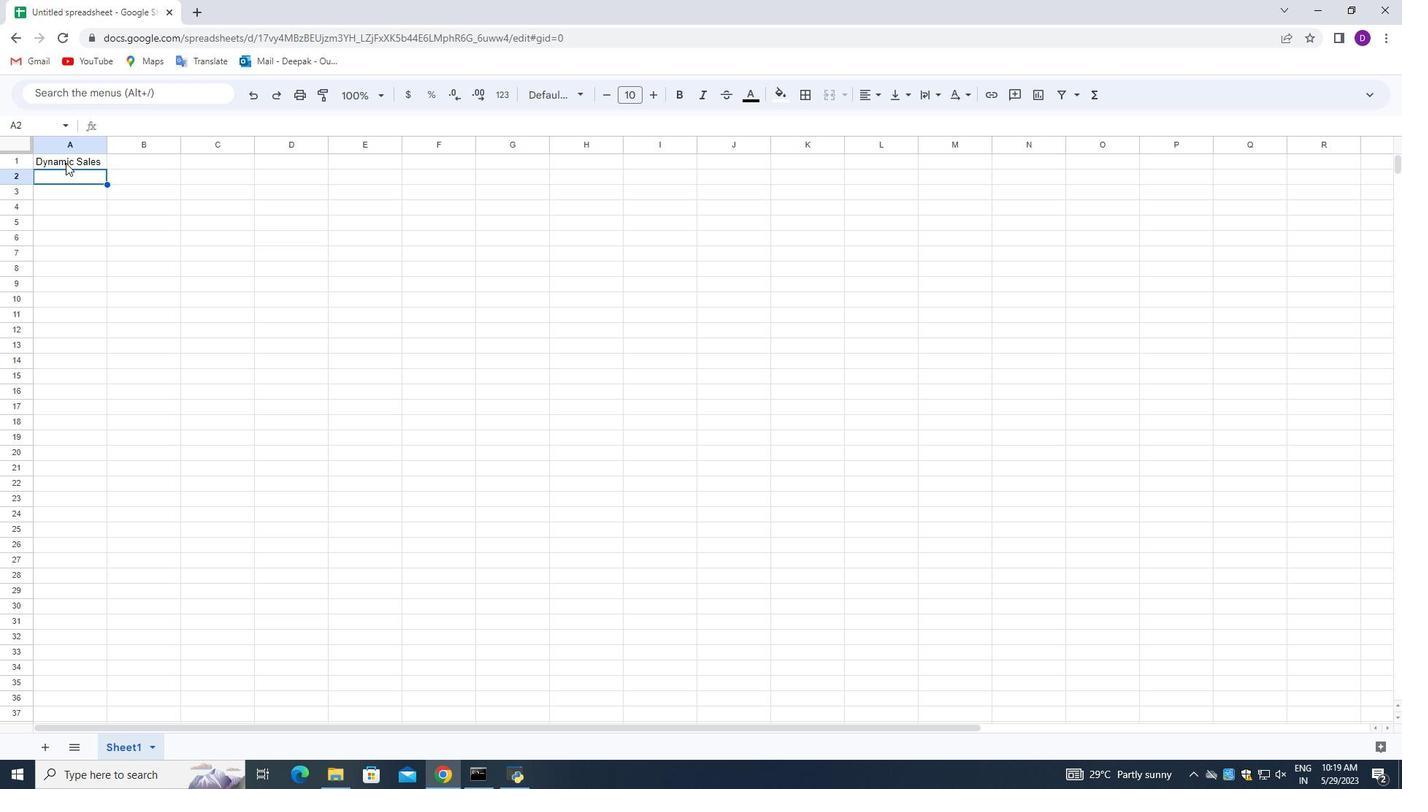 
Action: Mouse moved to (973, 95)
Screenshot: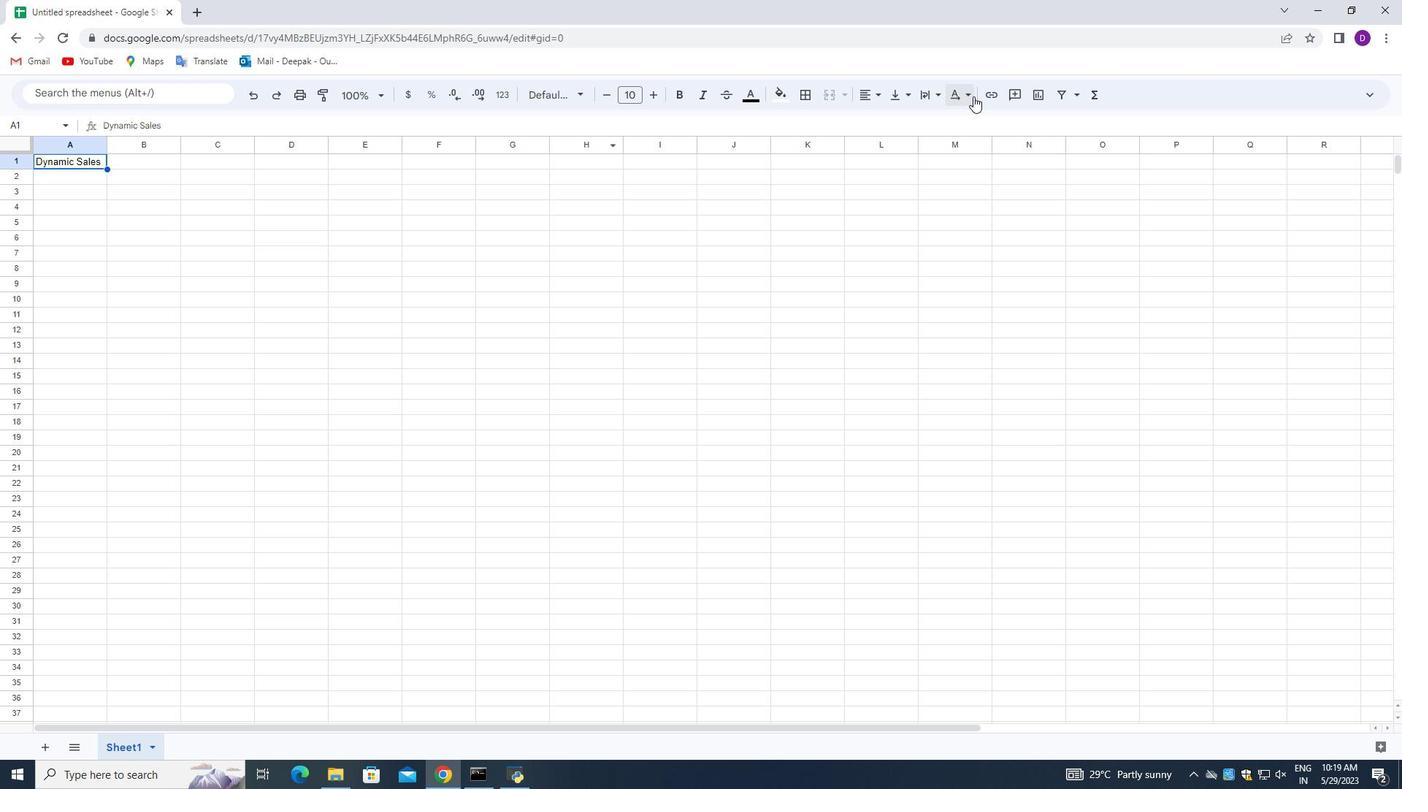
Action: Mouse pressed left at (973, 95)
Screenshot: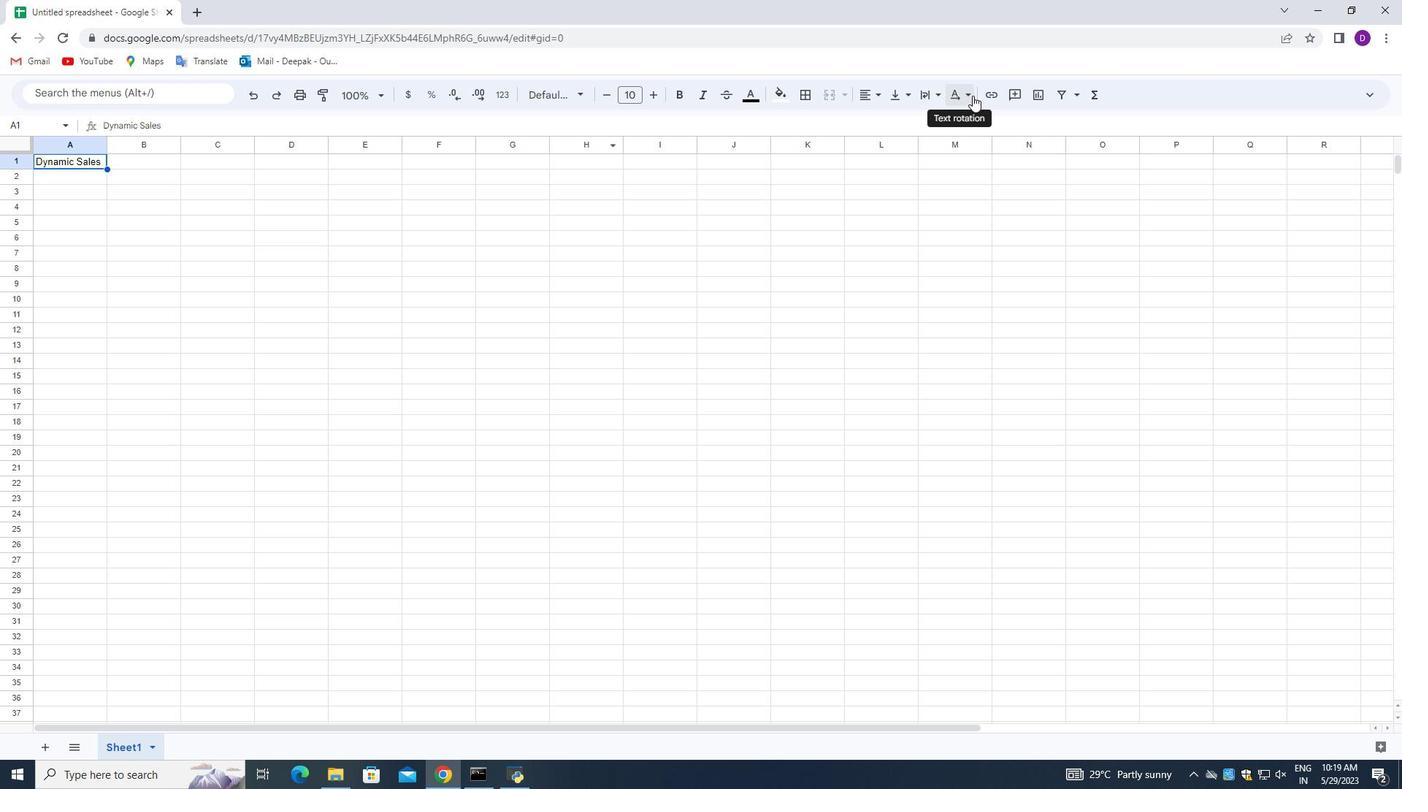 
Action: Mouse moved to (382, 95)
Screenshot: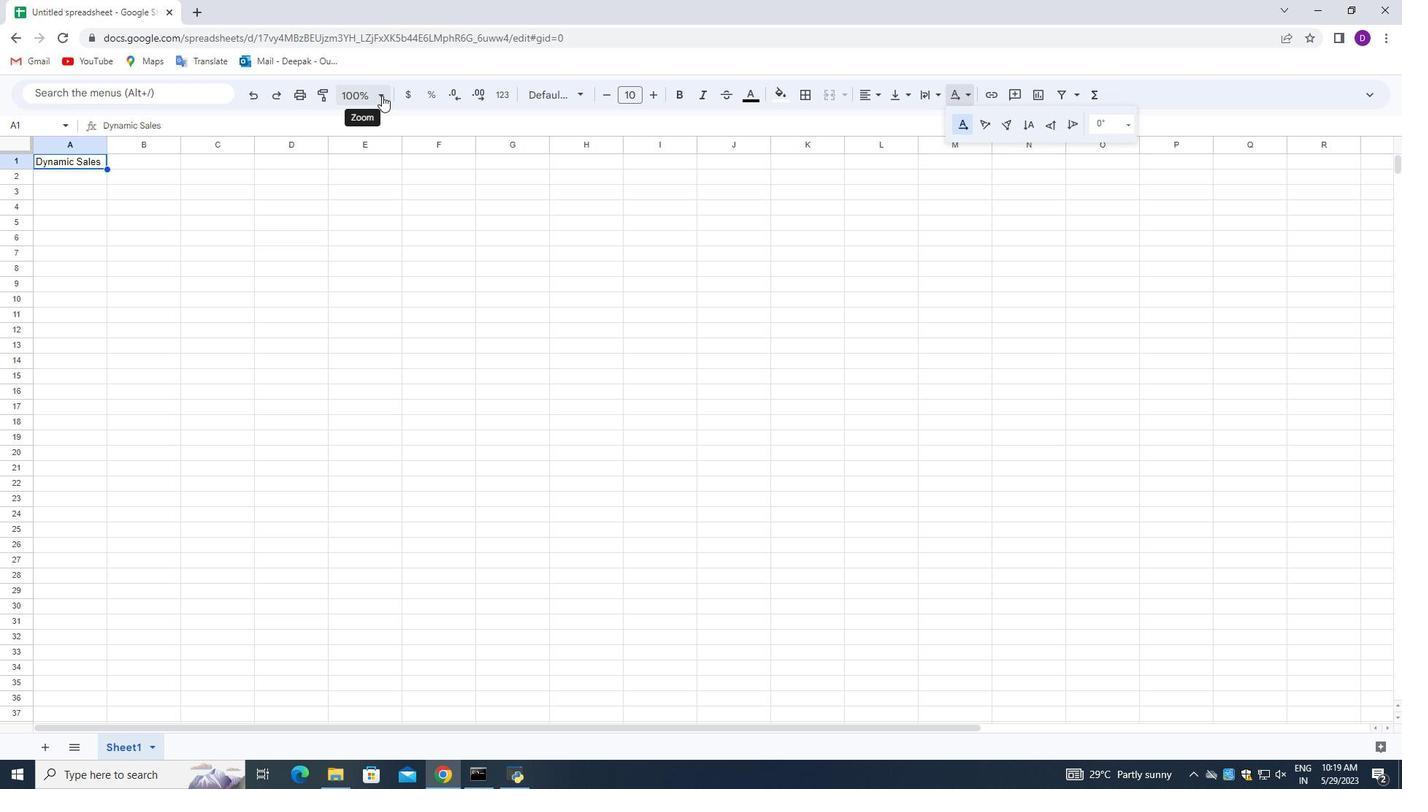 
Action: Mouse pressed left at (382, 95)
Screenshot: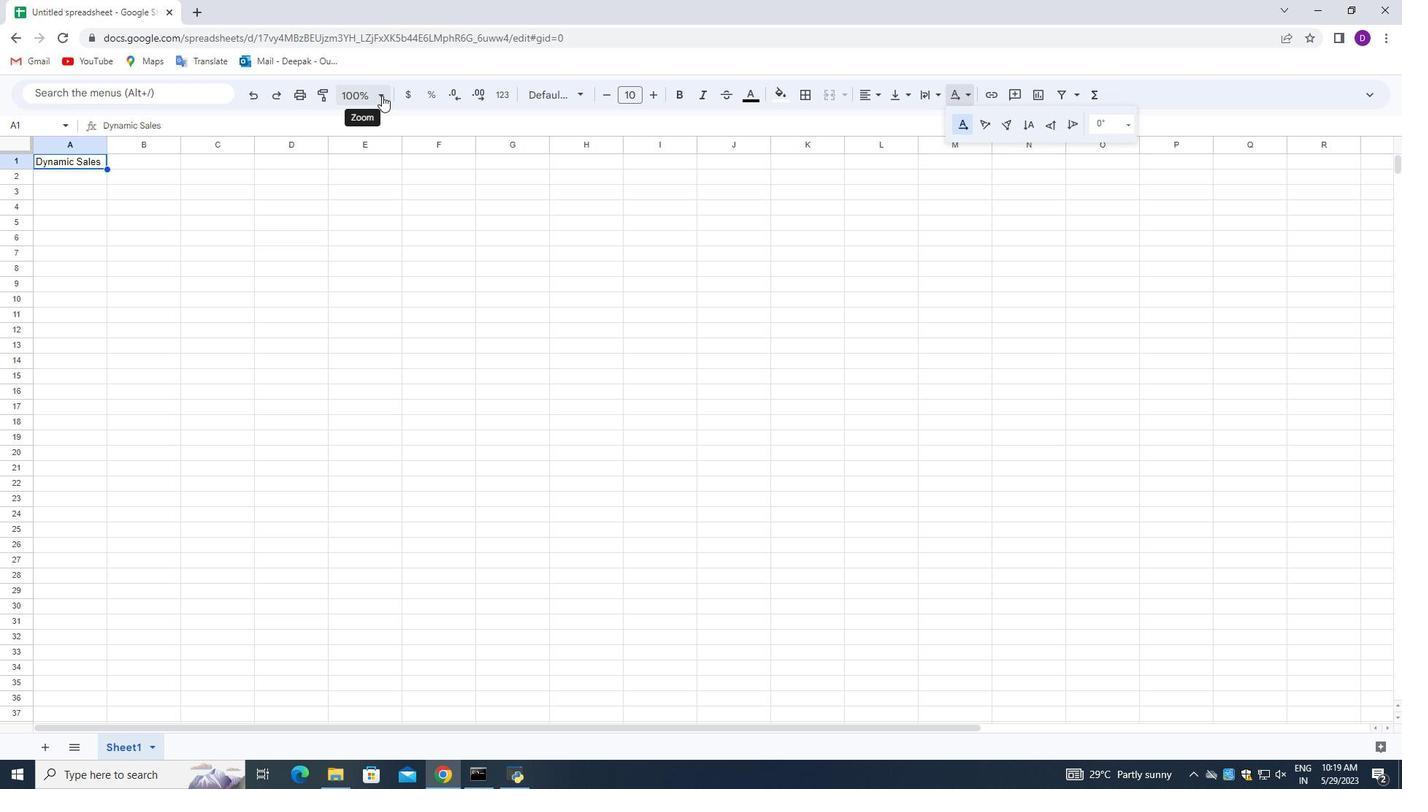 
Action: Mouse moved to (383, 94)
Screenshot: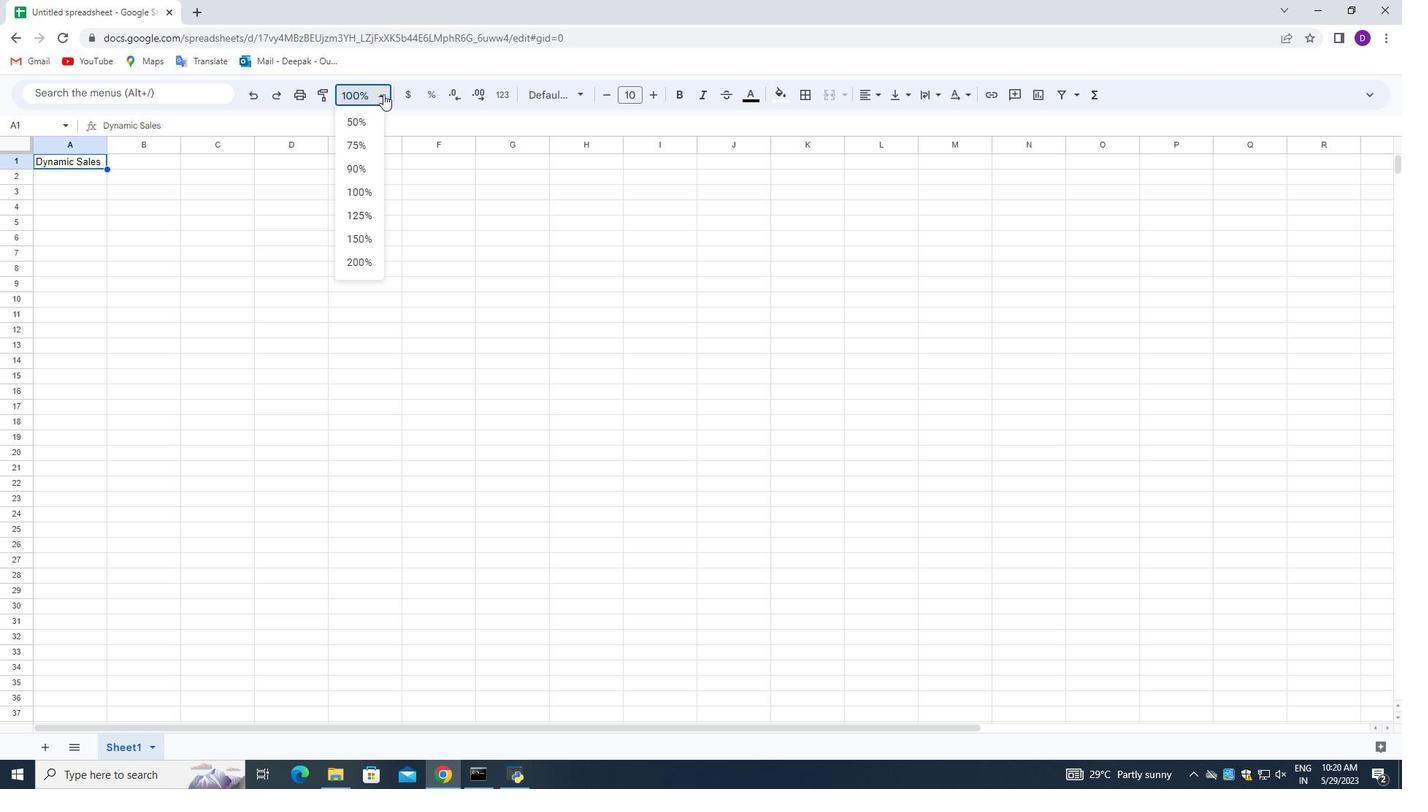 
Action: Mouse pressed left at (383, 94)
Screenshot: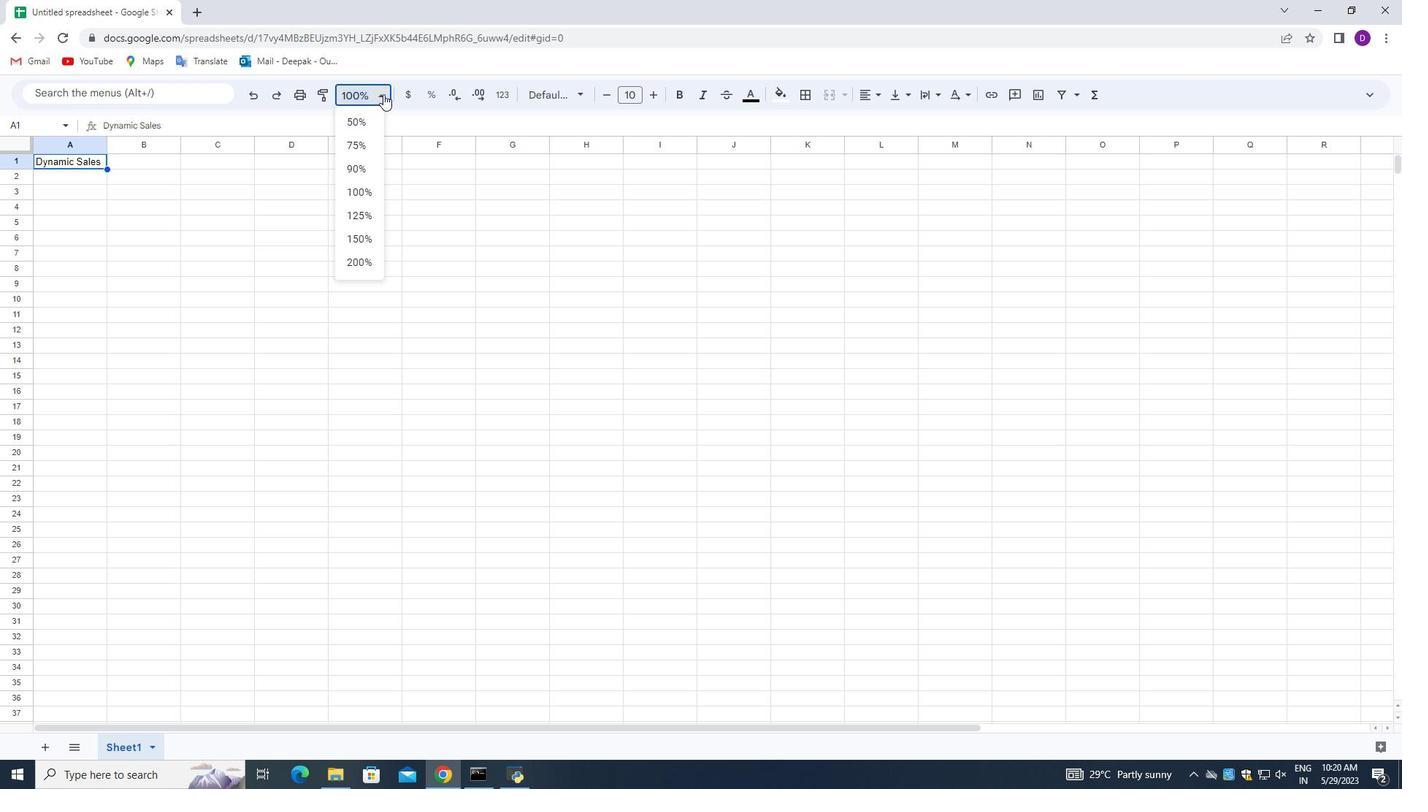 
Action: Mouse moved to (64, 178)
Screenshot: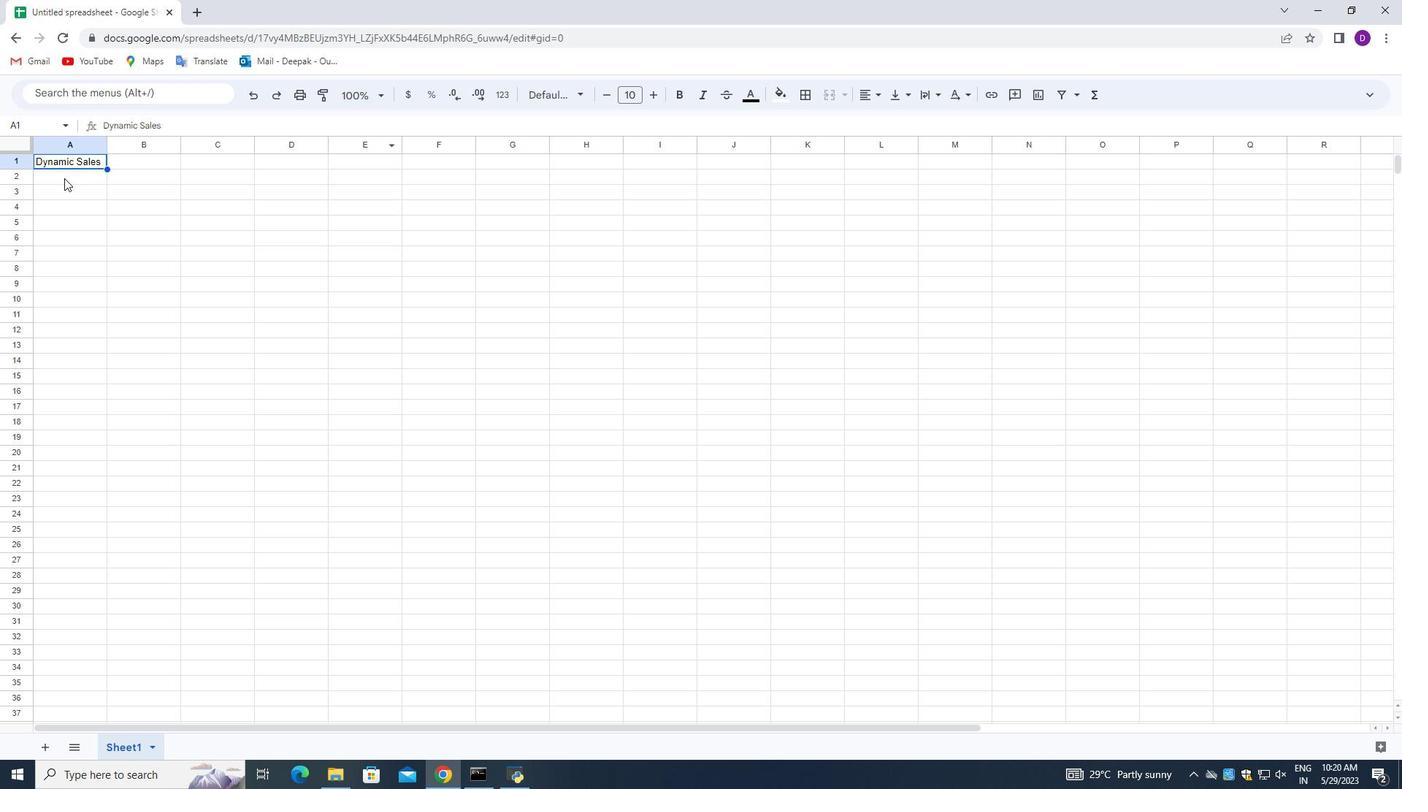 
Action: Mouse pressed left at (64, 178)
Screenshot: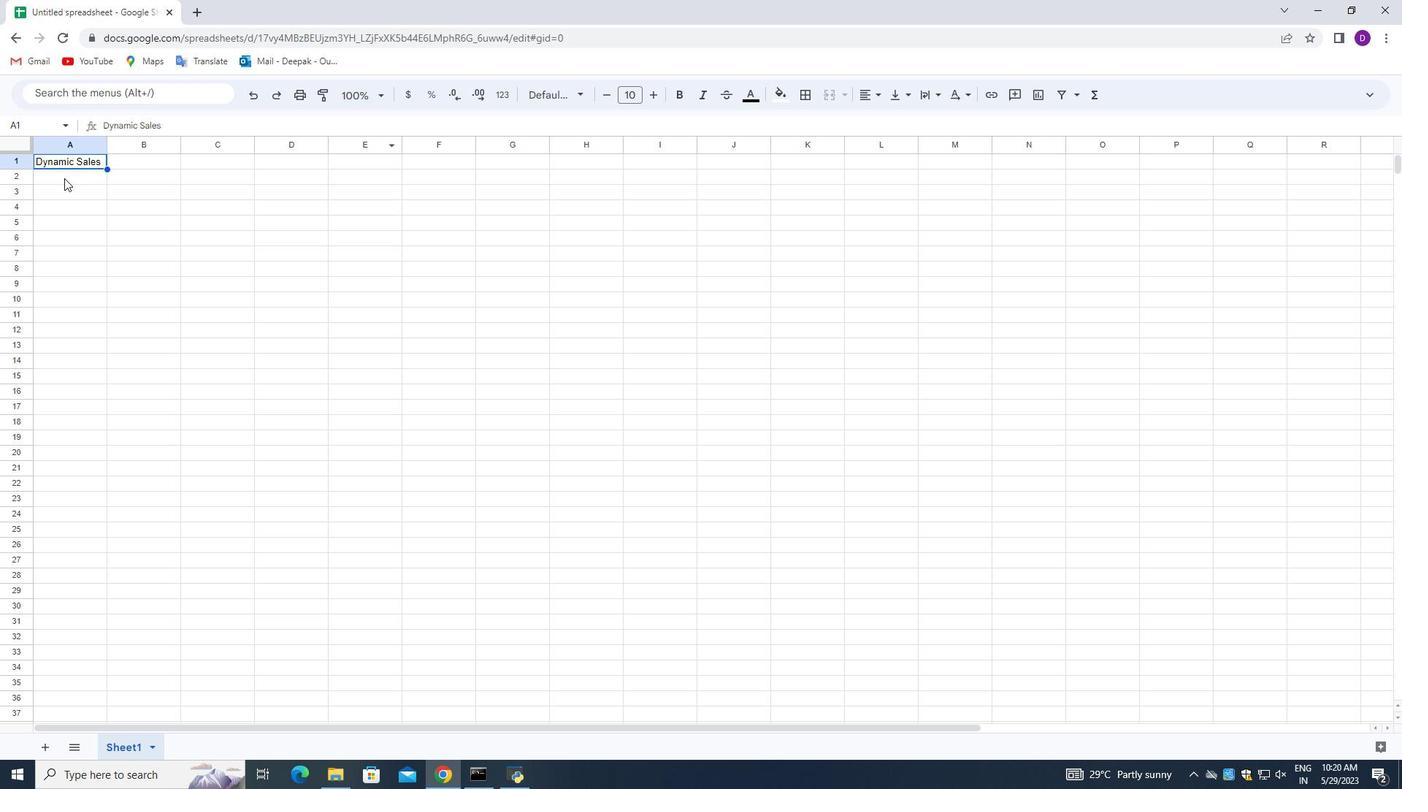 
Action: Mouse pressed left at (64, 178)
Screenshot: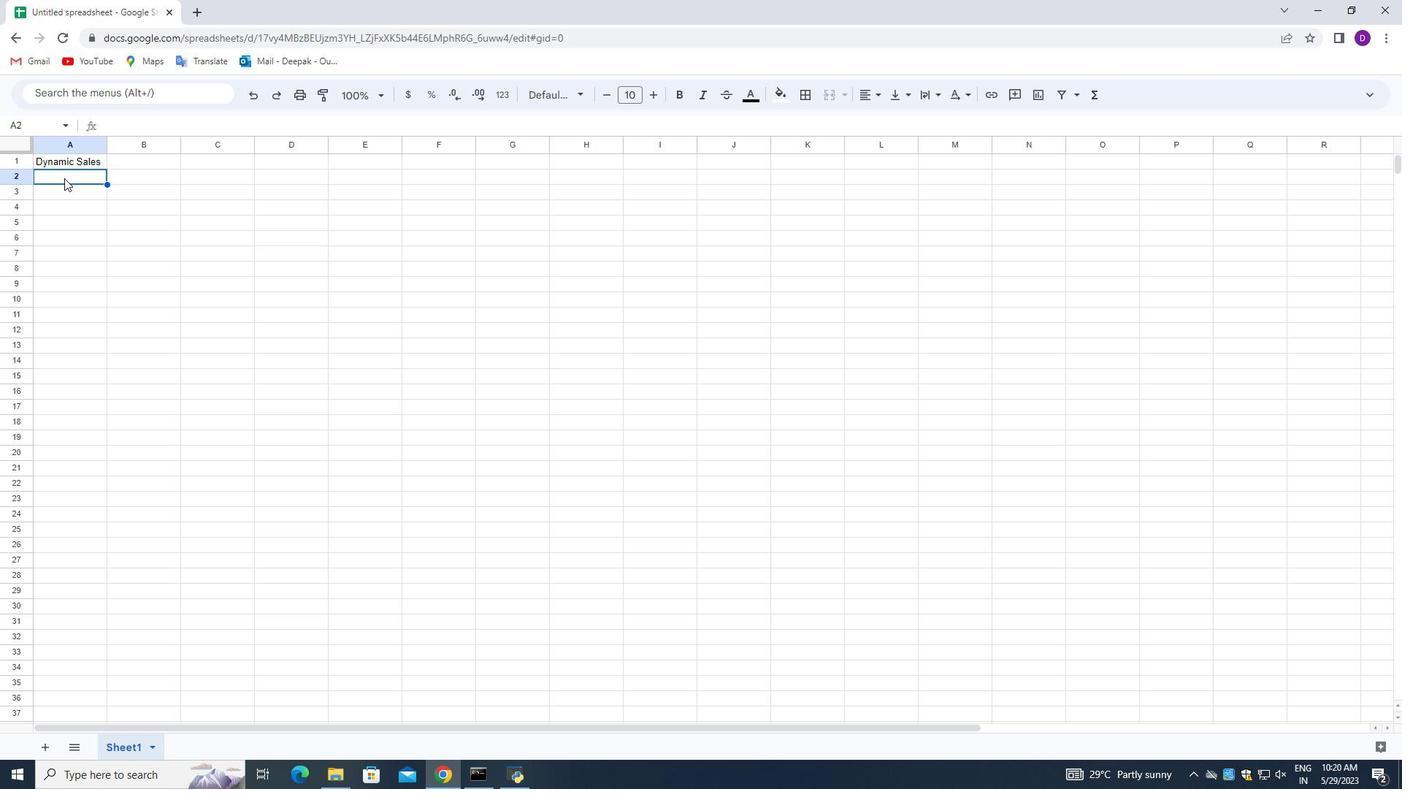 
Action: Mouse pressed left at (64, 178)
Screenshot: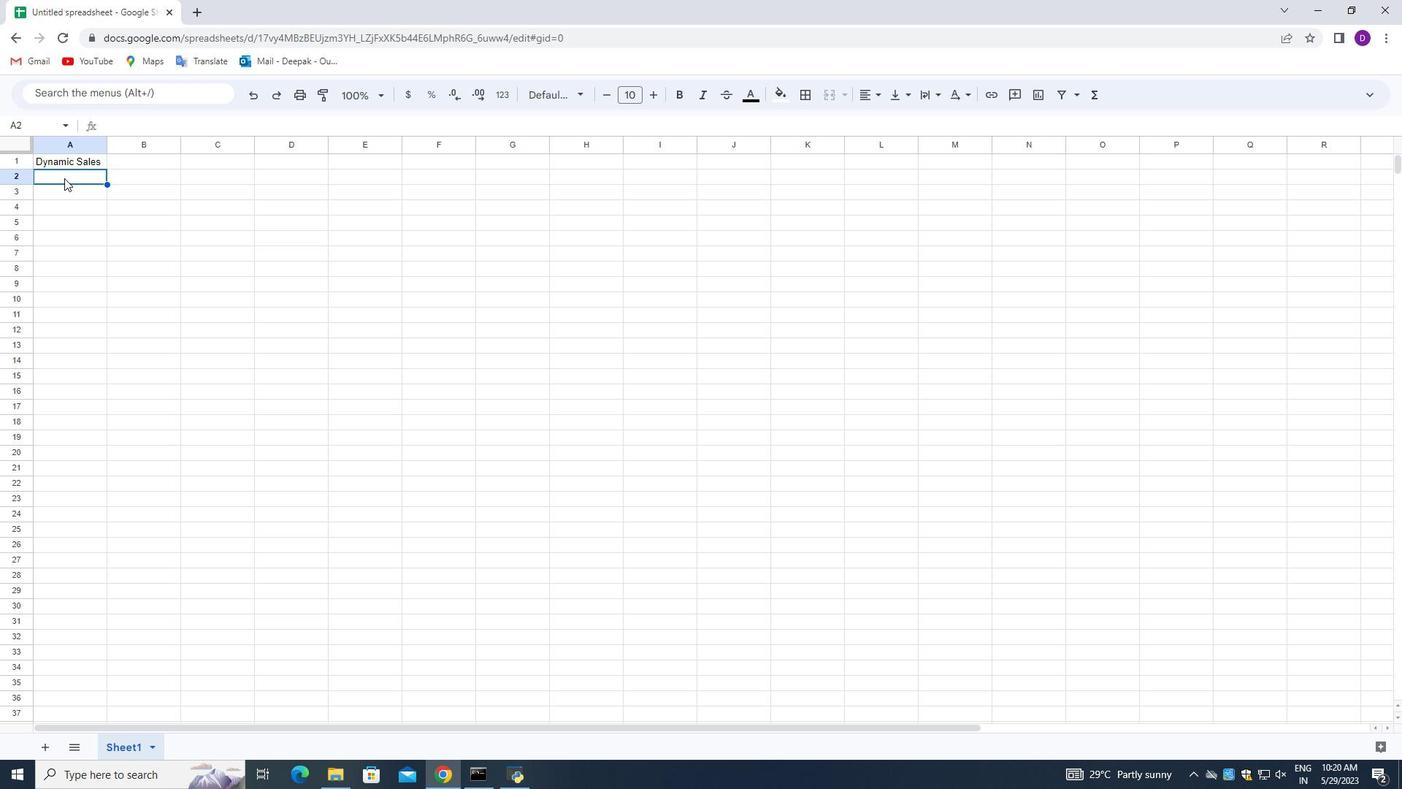 
Action: Mouse moved to (345, 294)
Screenshot: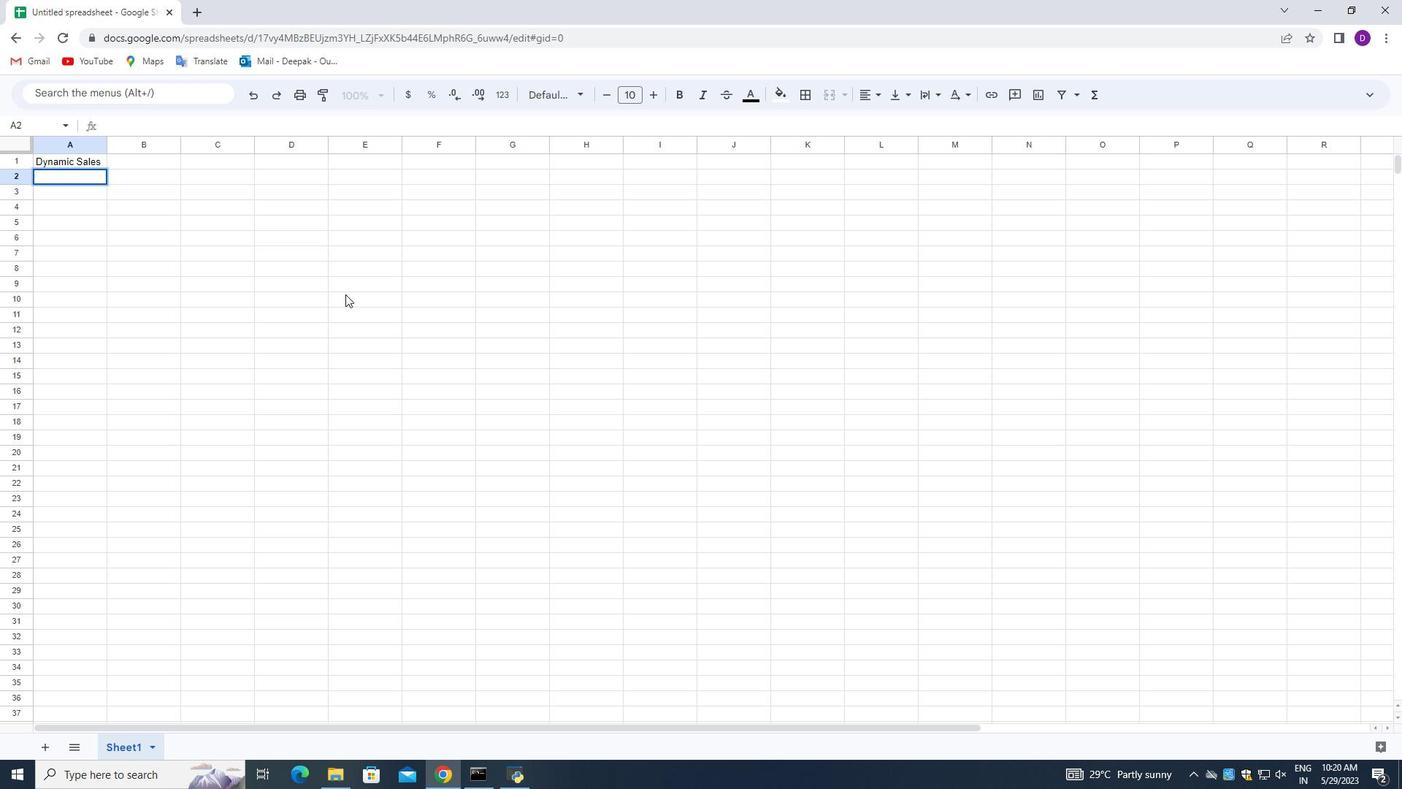 
Action: Key pressed <Key.shift>Name<Key.space><Key.down>
Screenshot: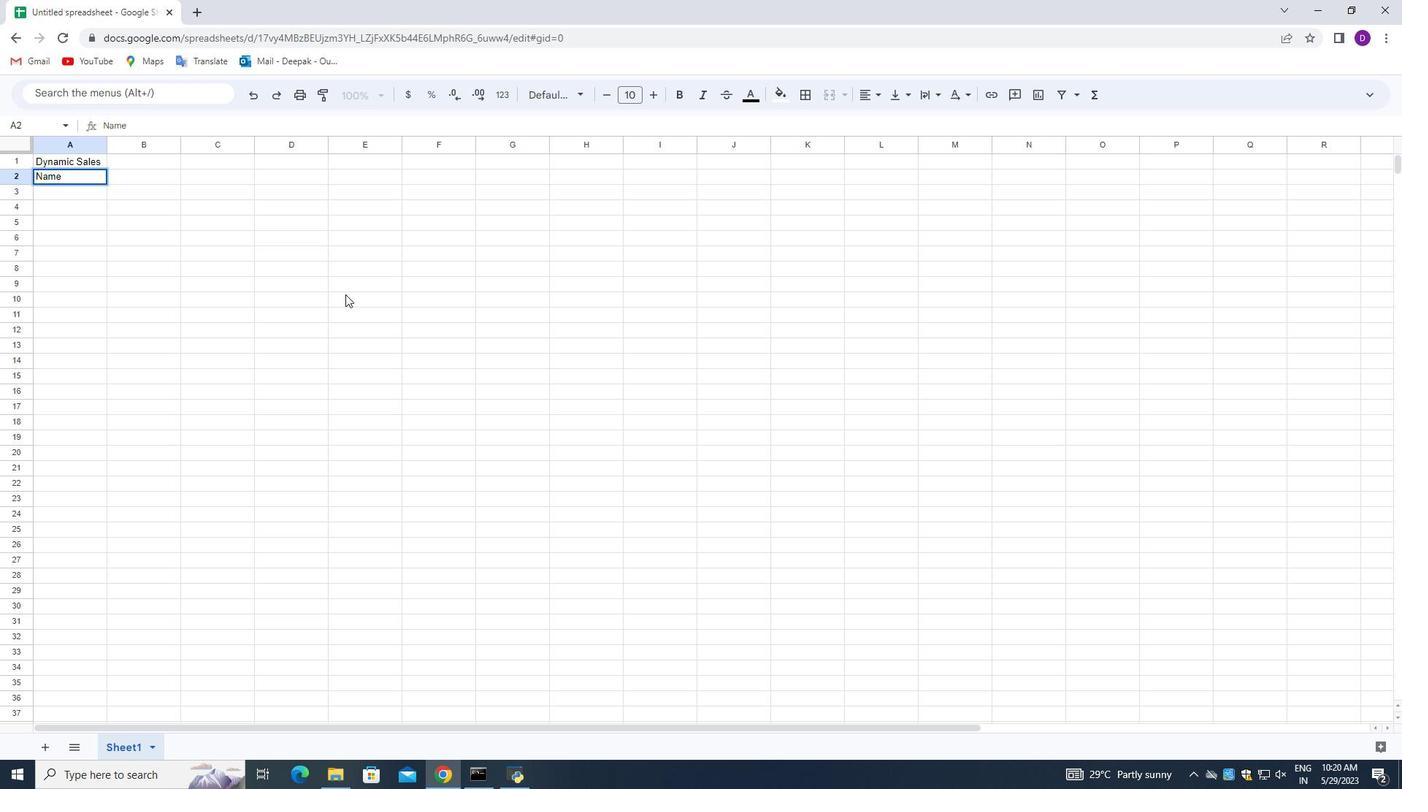 
Action: Mouse moved to (65, 191)
Screenshot: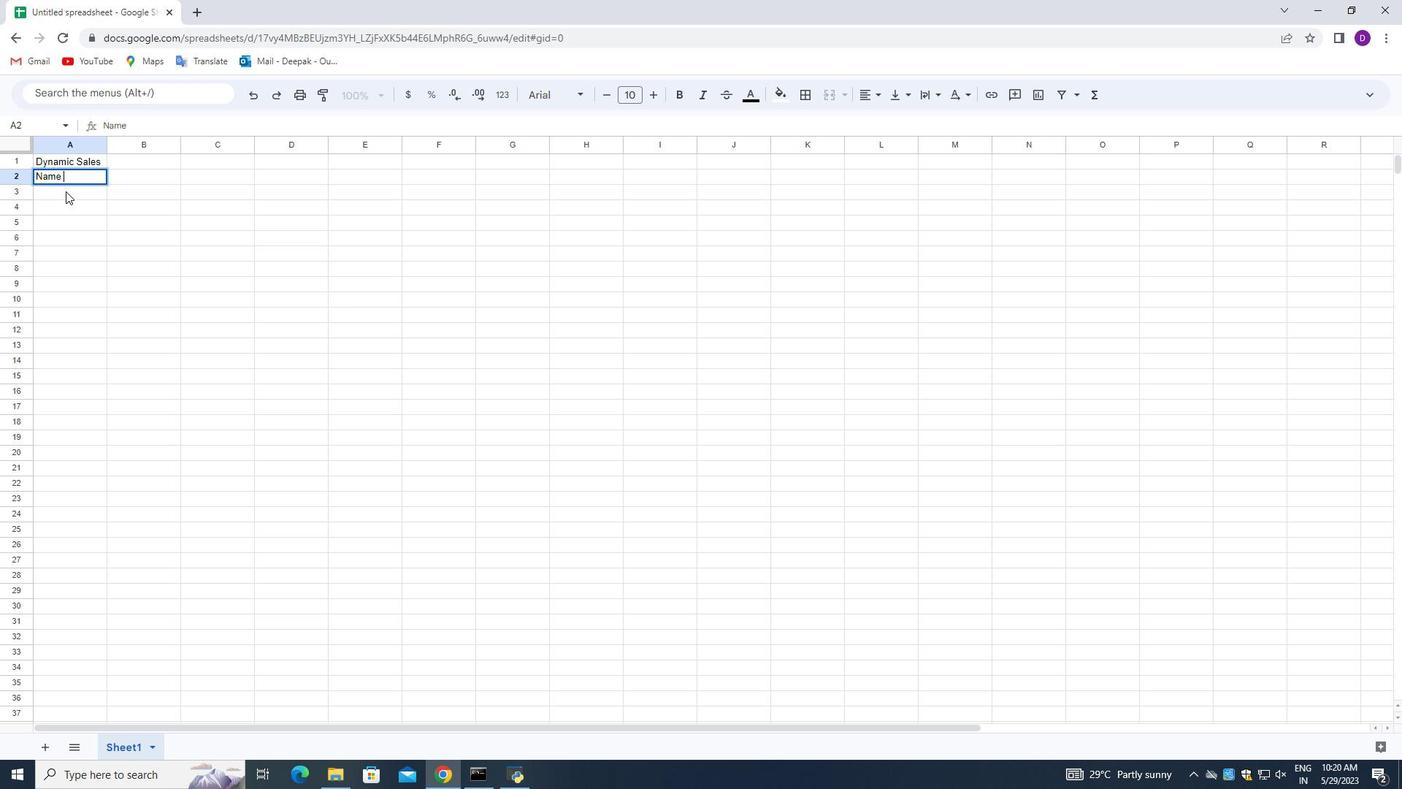 
Action: Mouse pressed left at (65, 191)
Screenshot: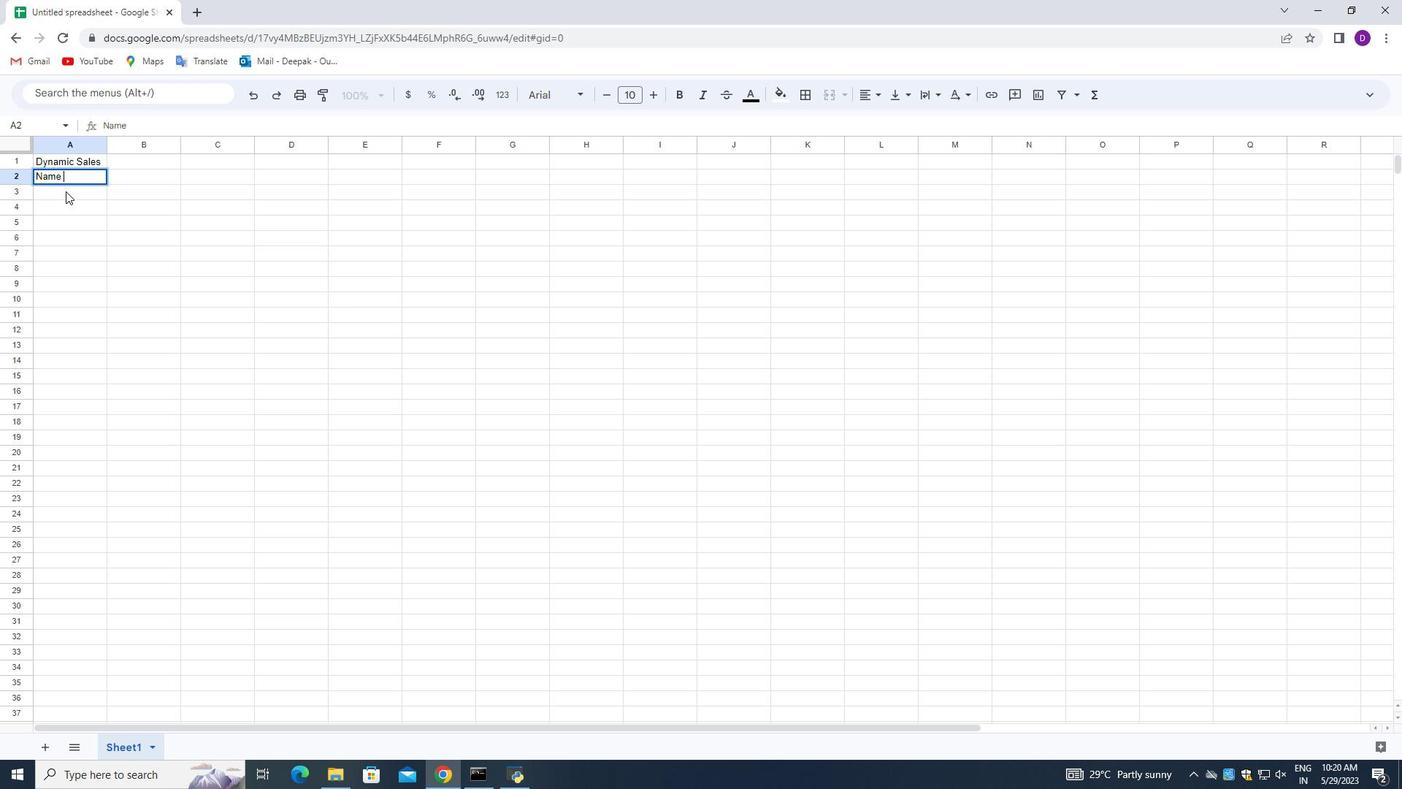 
Action: Mouse moved to (168, 176)
Screenshot: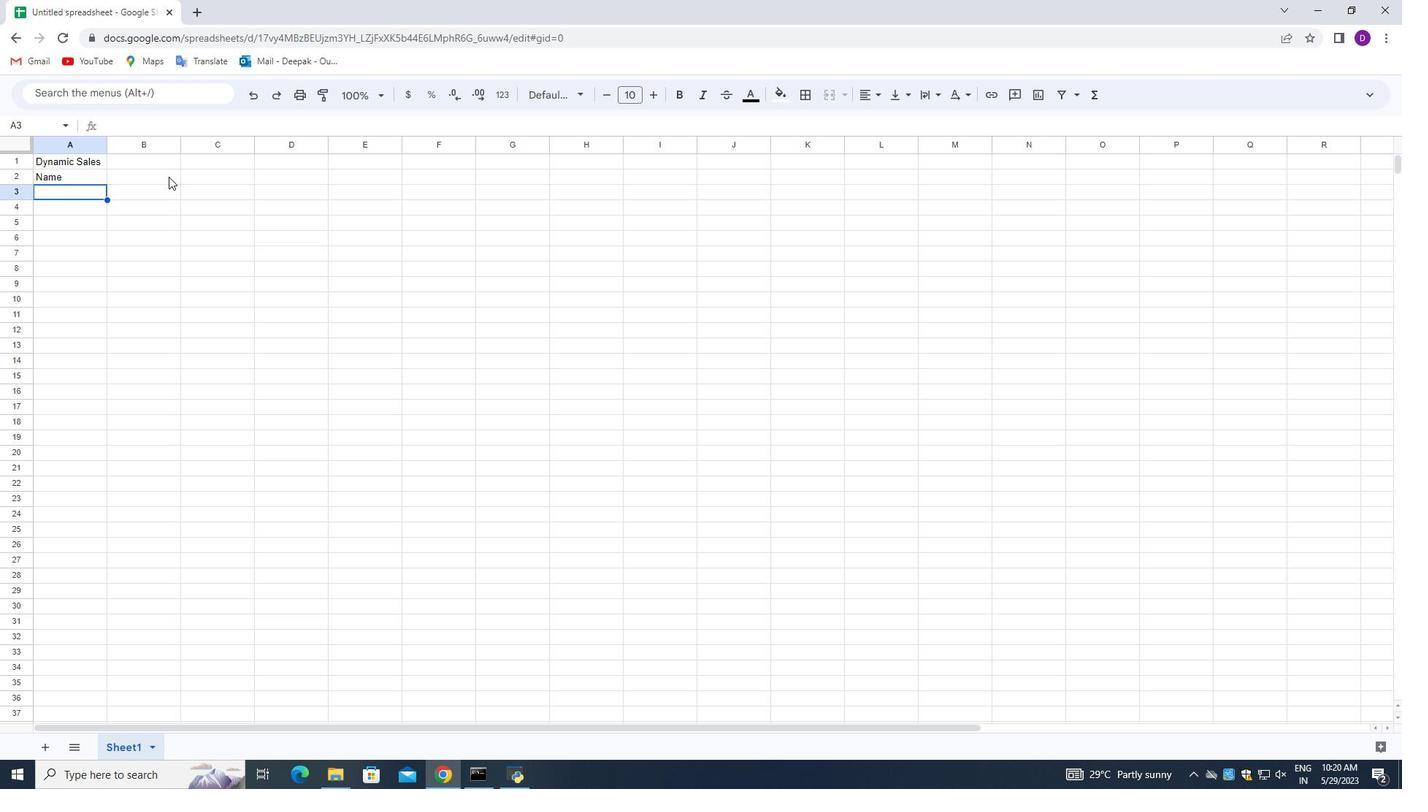 
Action: Key pressed <Key.shift>Joshua<Key.space><Key.shift_r>Rivera<Key.enter><Key.shift_r>Zoey<Key.space><Key.shift_r>Coleman<Key.enter><Key.shift_r>Ryan<Key.space><Key.shift_r>Wright<Key.enter><Key.shift_r>Addison<Key.space><Key.shift_r>Bailey<Key.enter><Key.shift>Jonathan<Key.space><Key.shift_r>Simmons<Key.enter><Key.shift_r><Key.shift_r><Key.shift_r><Key.shift_r><Key.shift_r><Key.shift_r><Key.shift_r><Key.shift_r><Key.shift_r><Key.shift_r>Brooklyn<Key.space><Key.shift_r>Ward<Key.enter><Key.shift_r>Caleb<Key.space><Key.shift_r>Bare<Key.backspace>nes<Key.enter><Key.shift_r>Audrey<Key.space><Key.shift_r>Collins<Key.enter><Key.shift_r>Gabriel<Key.space><Key.shift>Perry<Key.enter><Key.shift_r>Sofia<Key.space><Key.shift_r>Bell<Key.enter>
Screenshot: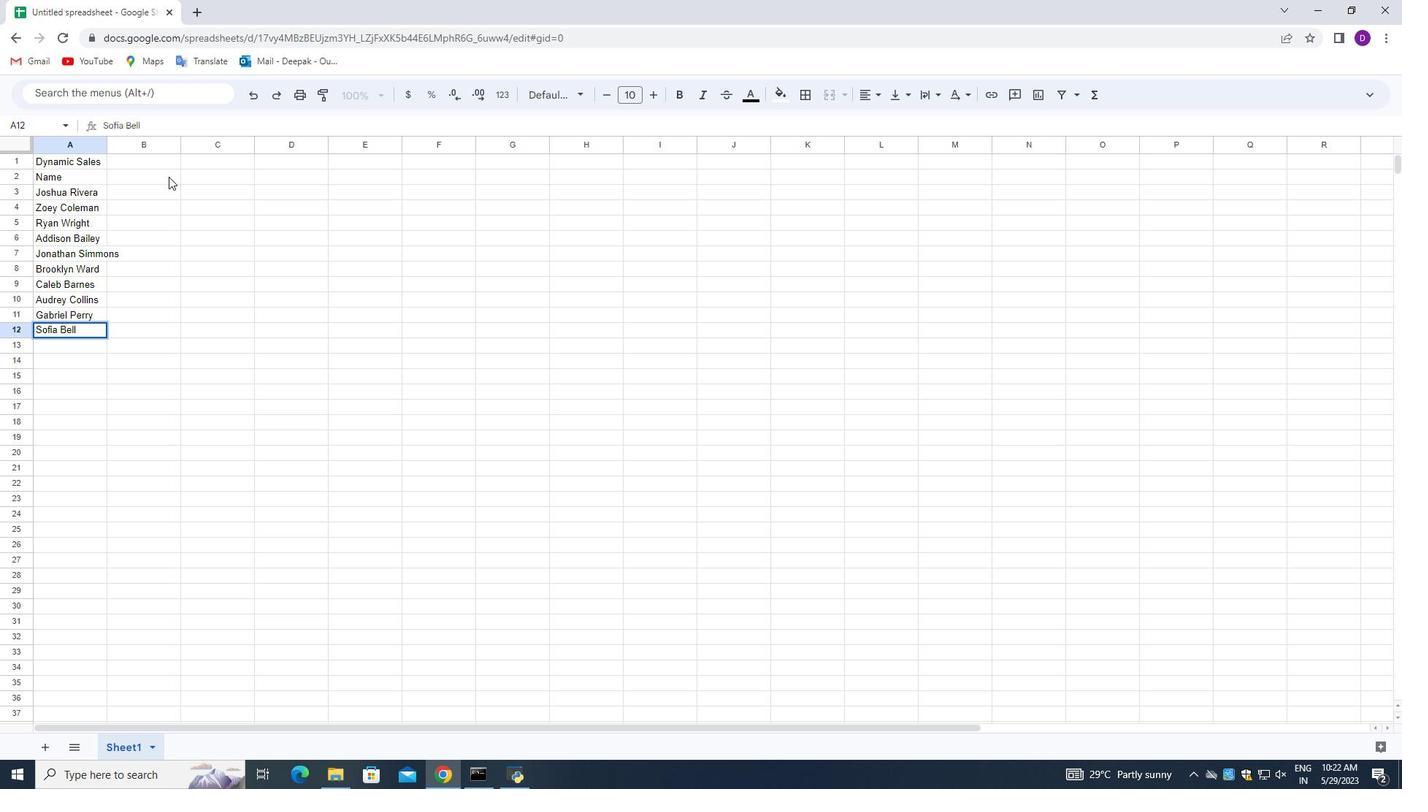 
Action: Mouse pressed left at (168, 176)
Screenshot: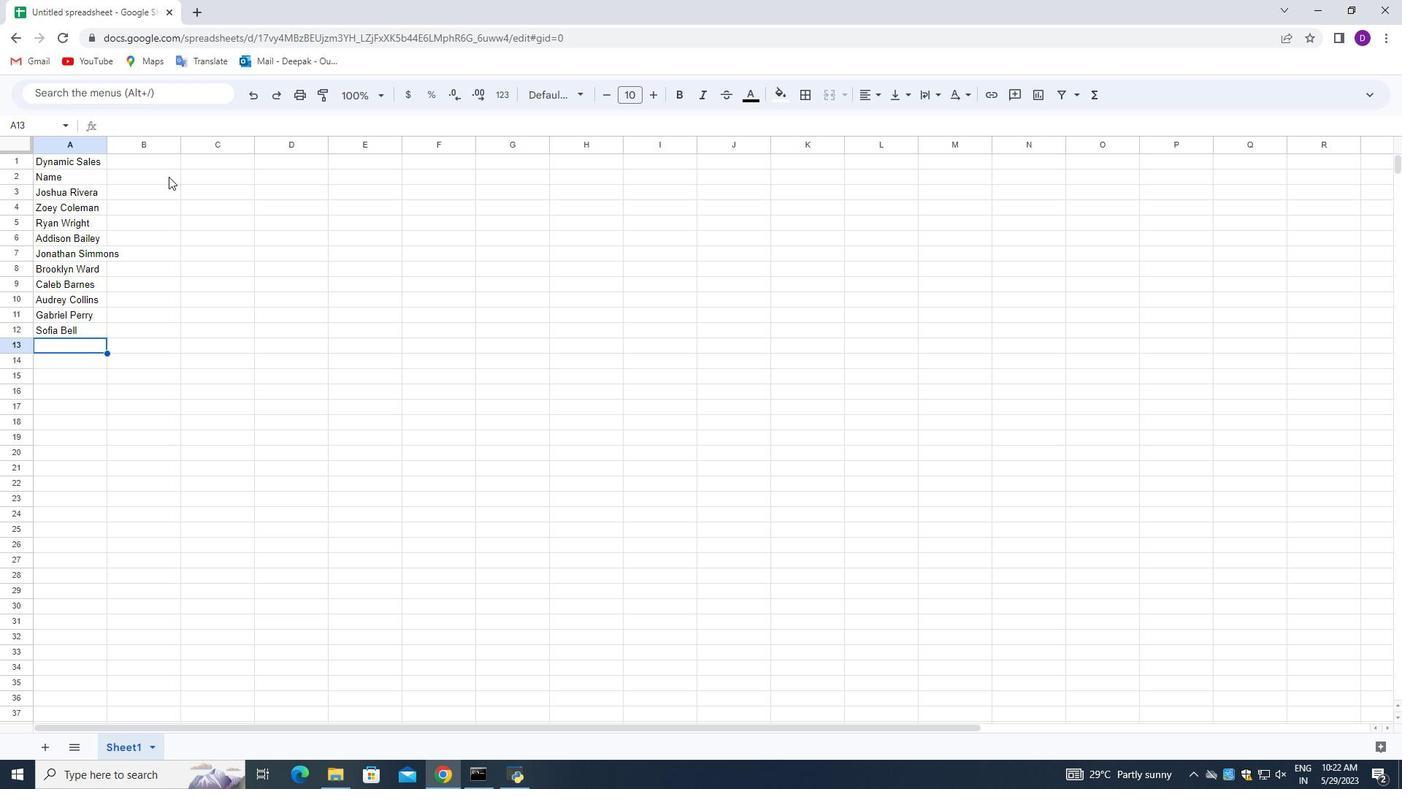 
Action: Mouse pressed left at (168, 176)
Screenshot: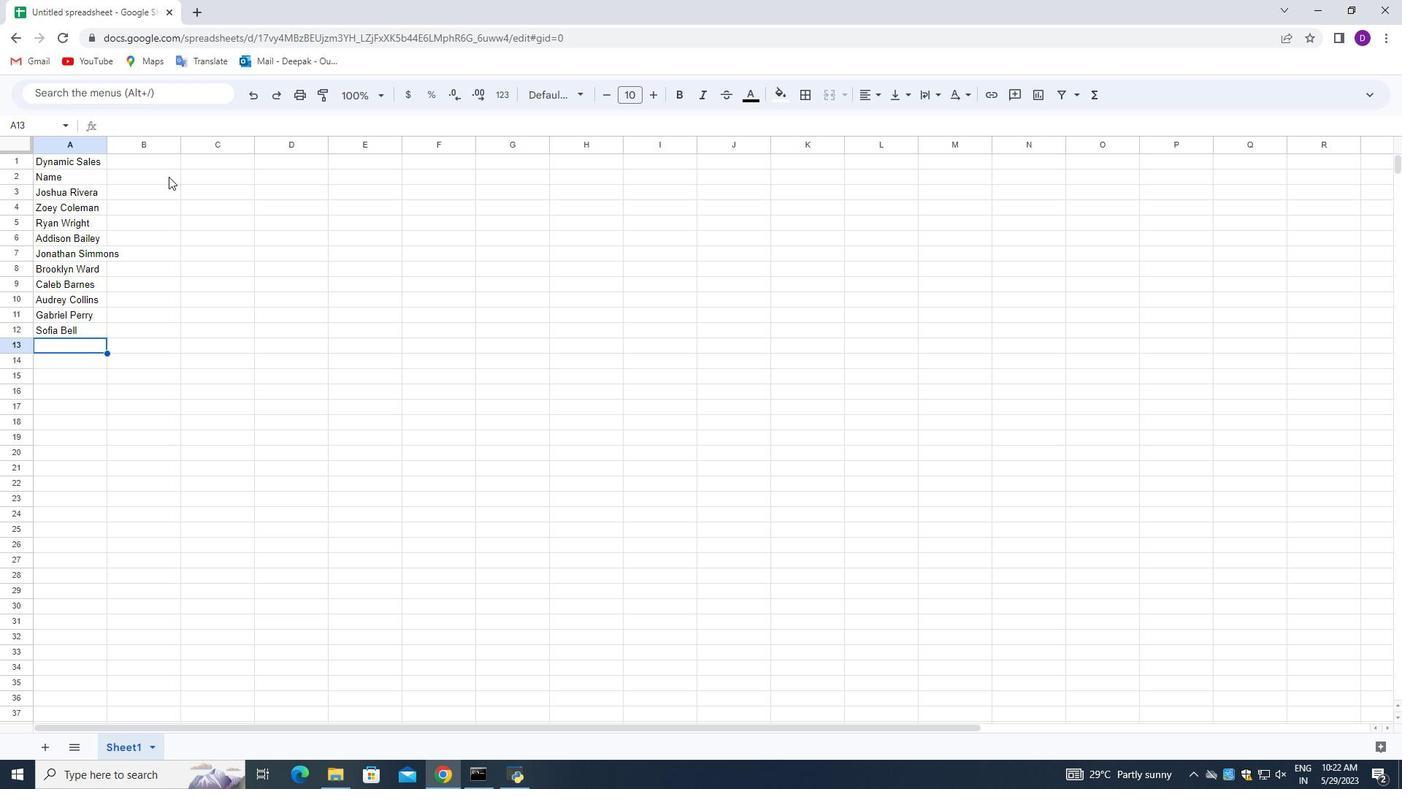 
Action: Key pressed <Key.shift>Item<Key.space>code
Screenshot: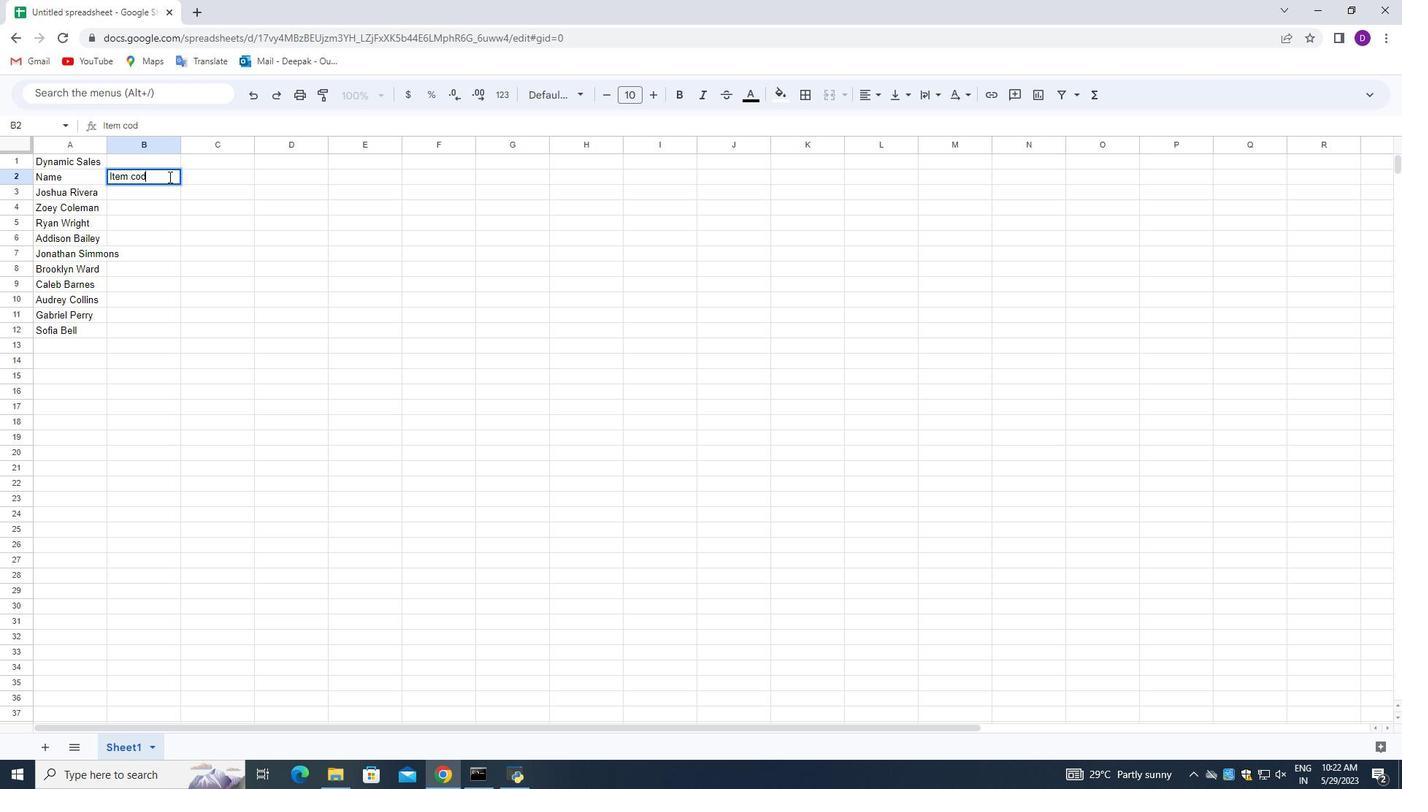 
Action: Mouse moved to (164, 194)
Screenshot: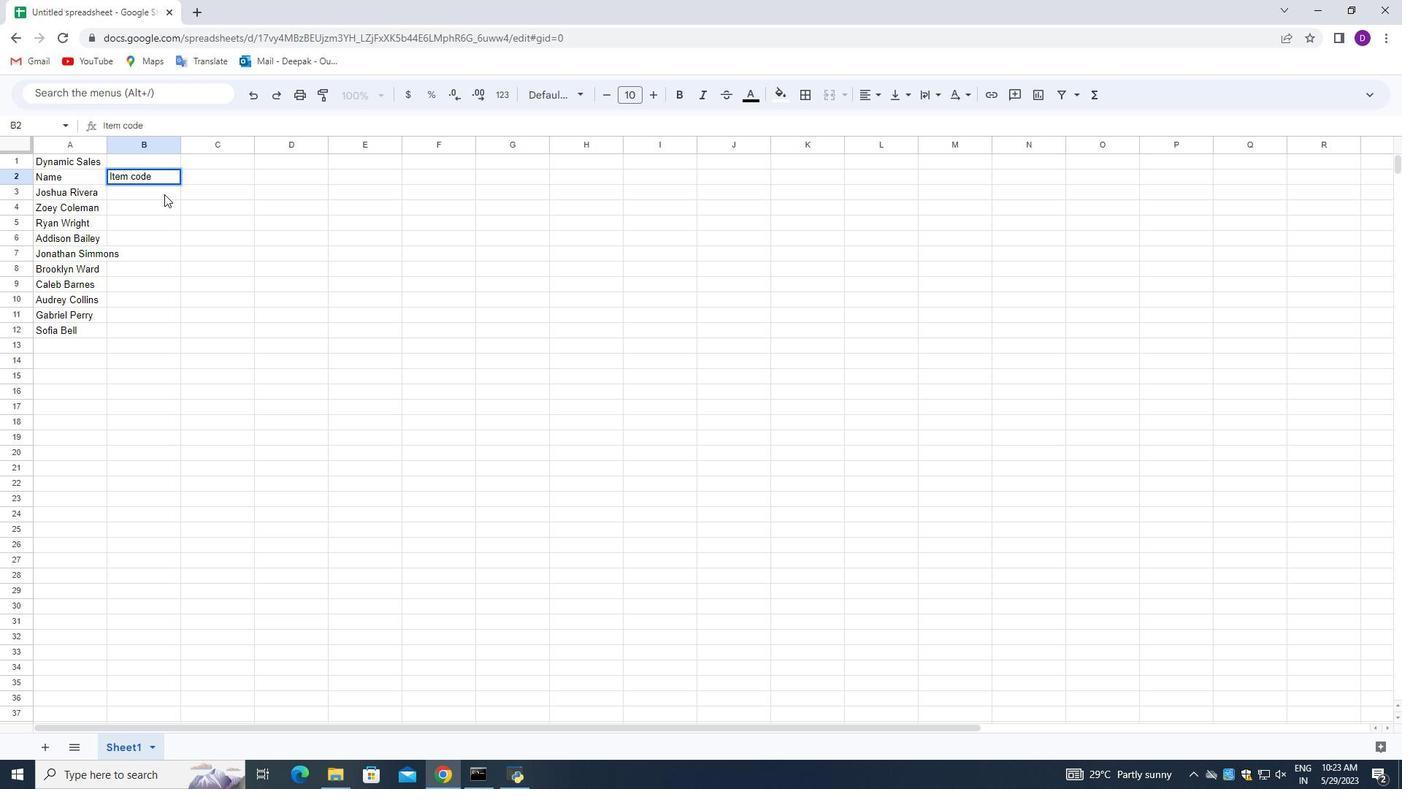 
Action: Mouse pressed left at (164, 194)
Screenshot: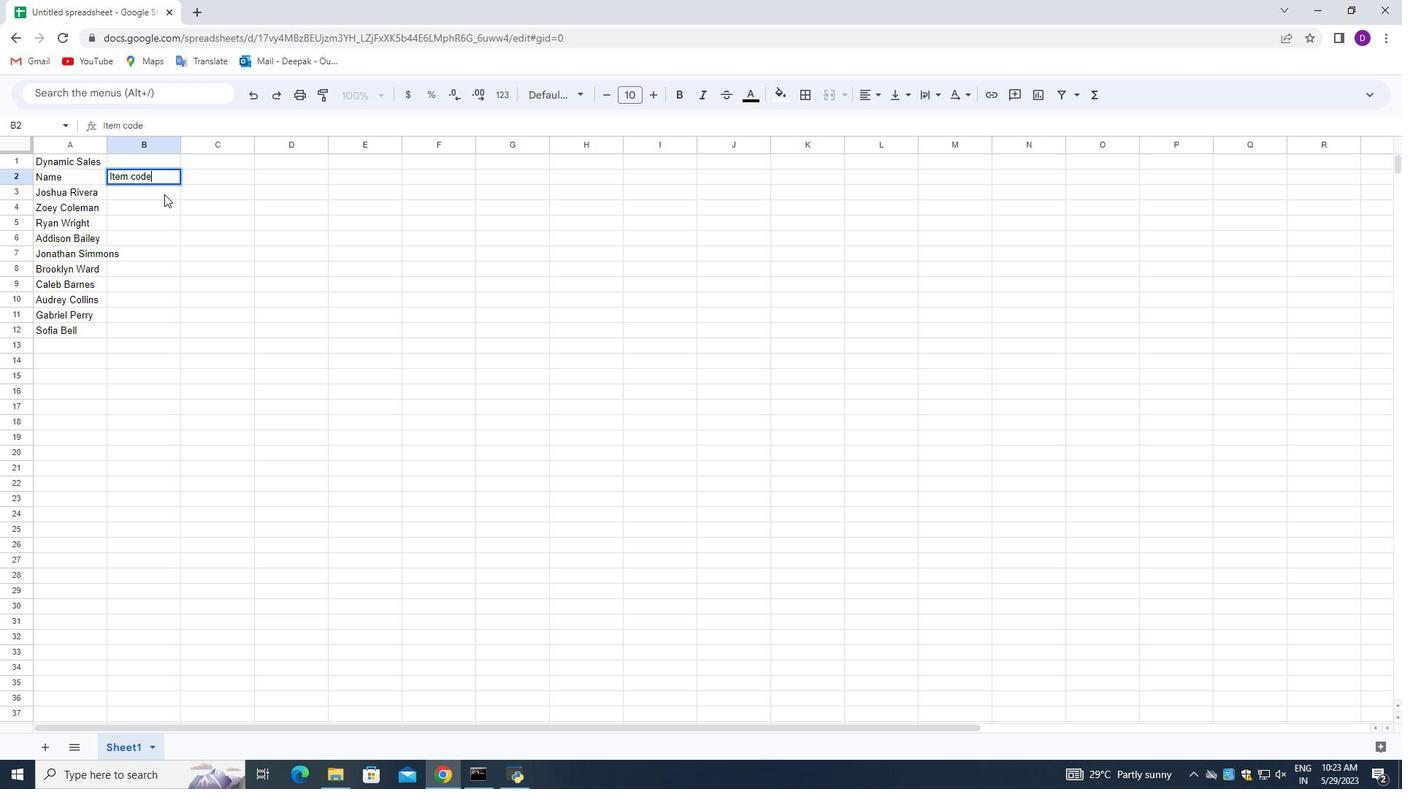 
Action: Mouse moved to (159, 193)
Screenshot: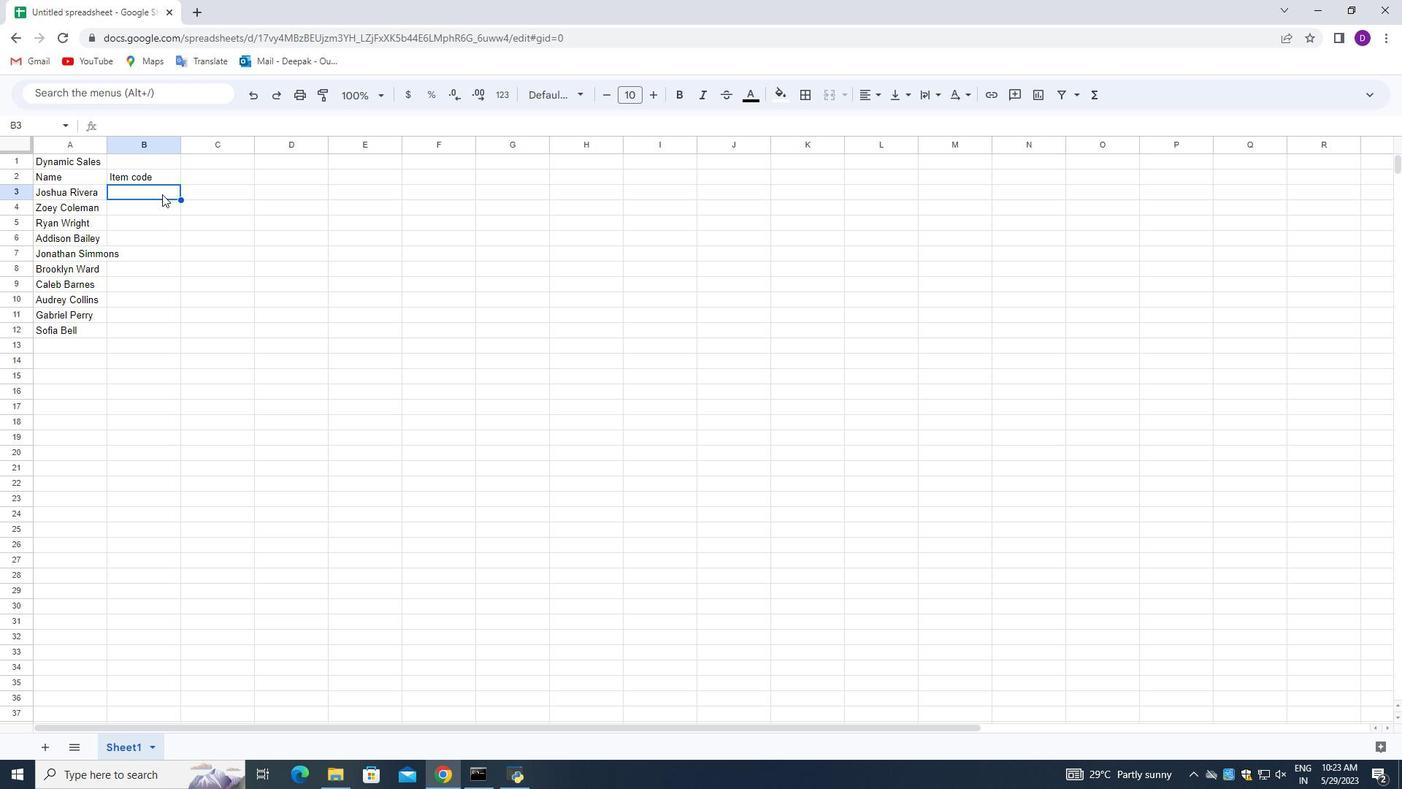
Action: Mouse pressed left at (159, 193)
Screenshot: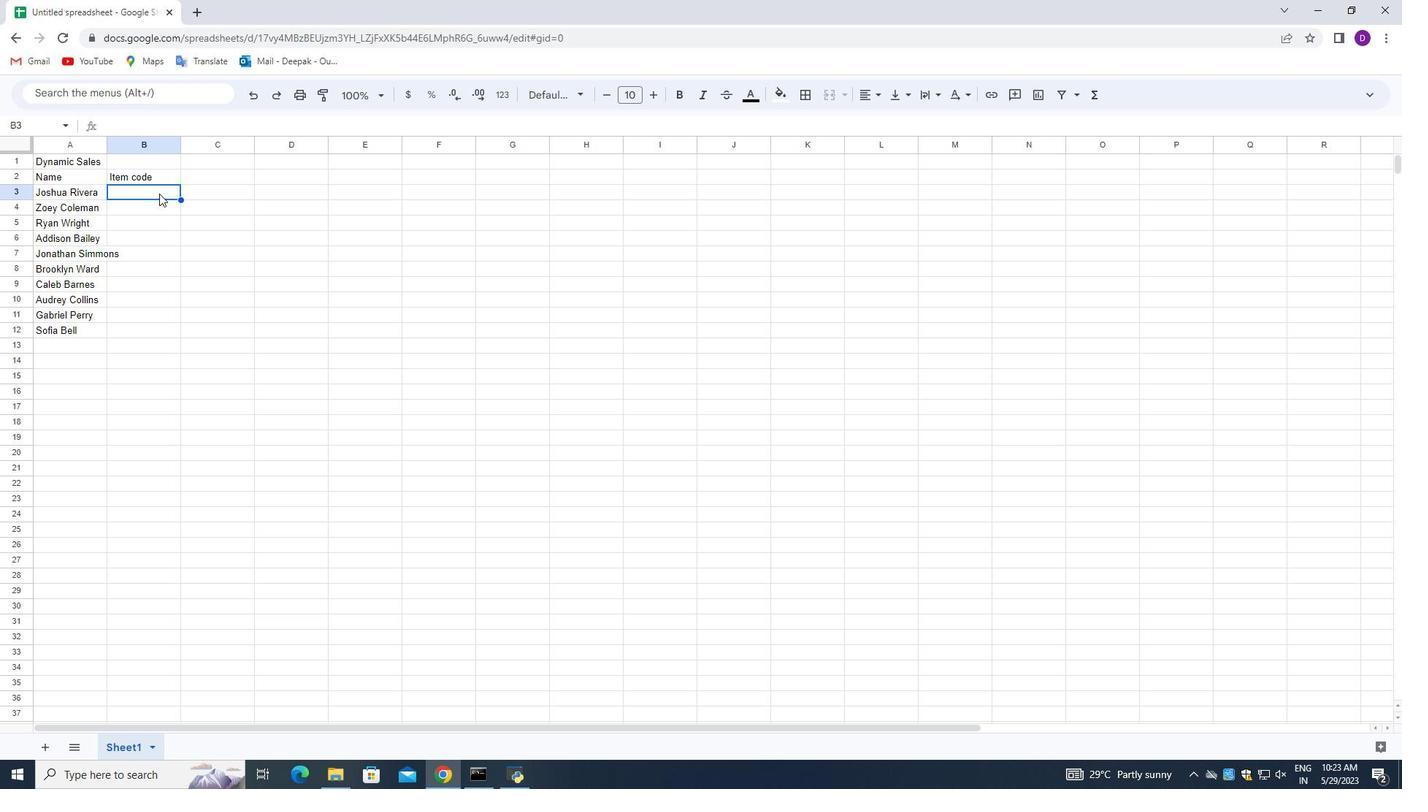 
Action: Mouse pressed left at (159, 193)
Screenshot: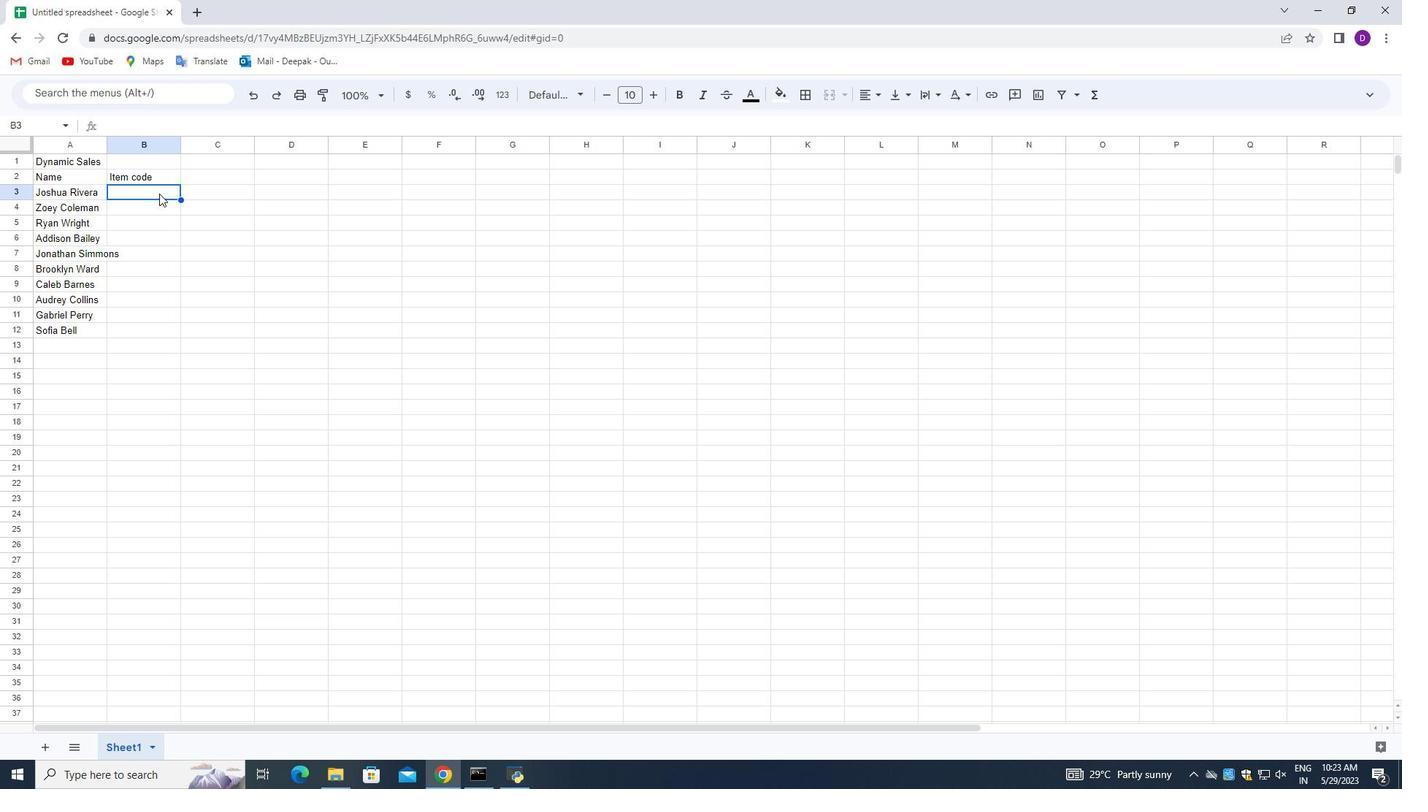 
Action: Mouse moved to (108, 147)
Screenshot: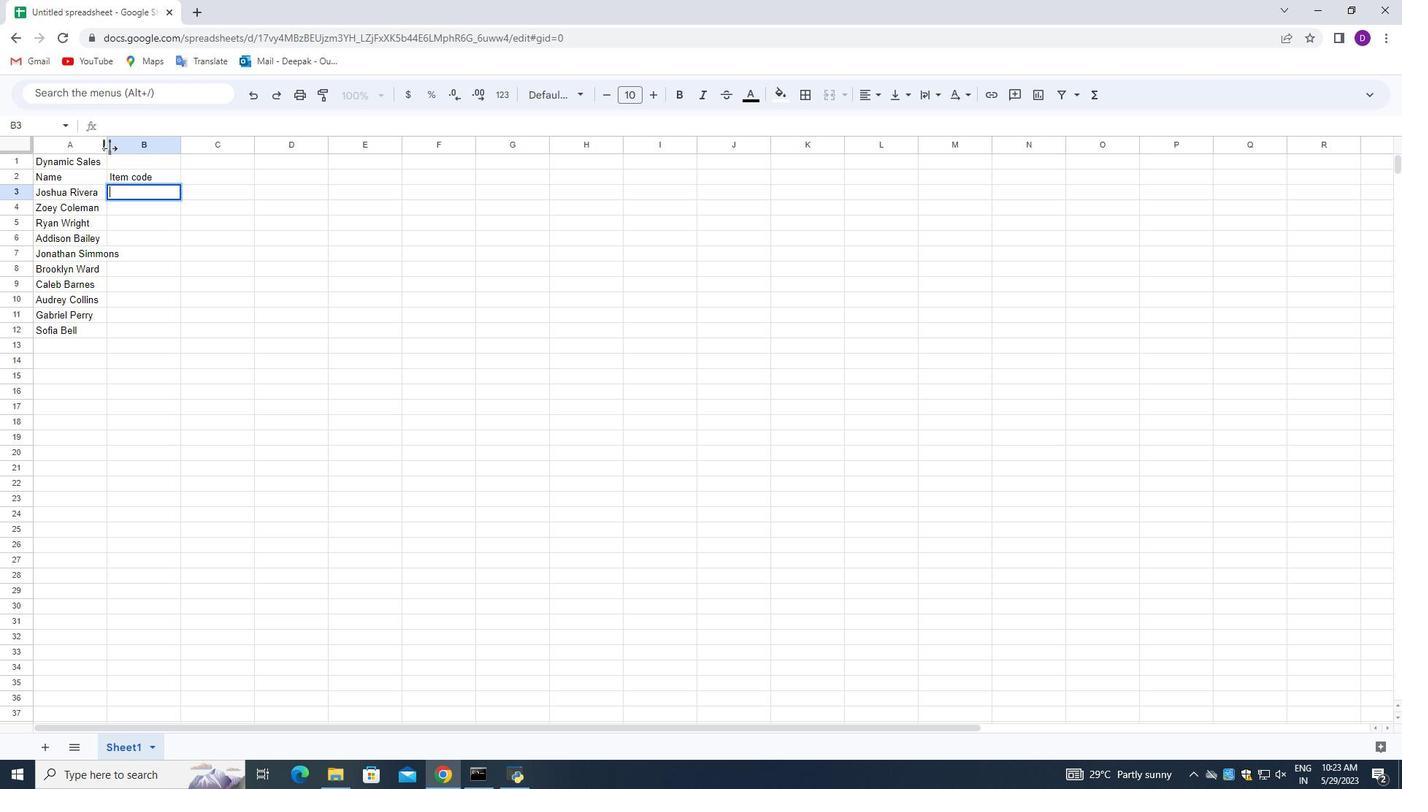
Action: Mouse pressed left at (108, 147)
Screenshot: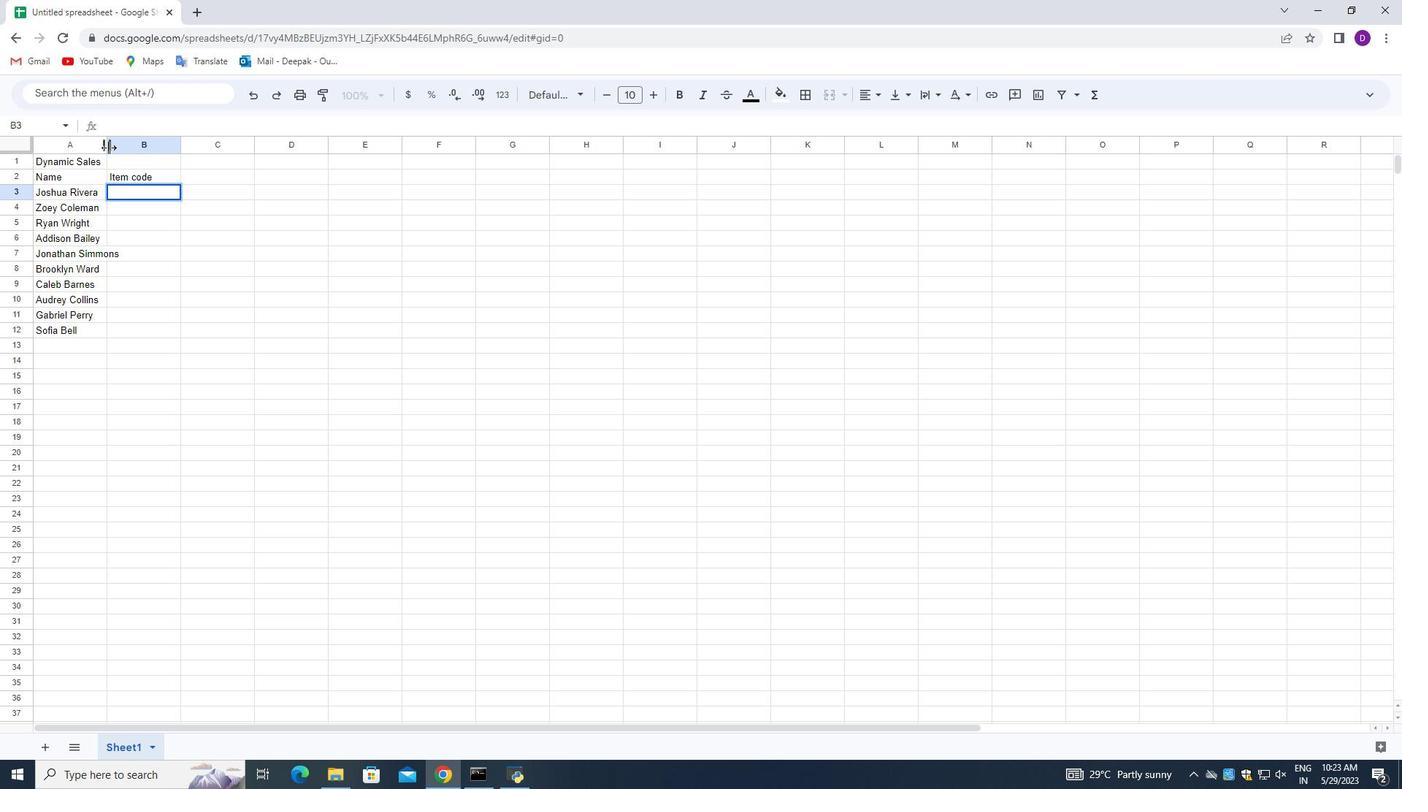 
Action: Mouse pressed left at (108, 147)
Screenshot: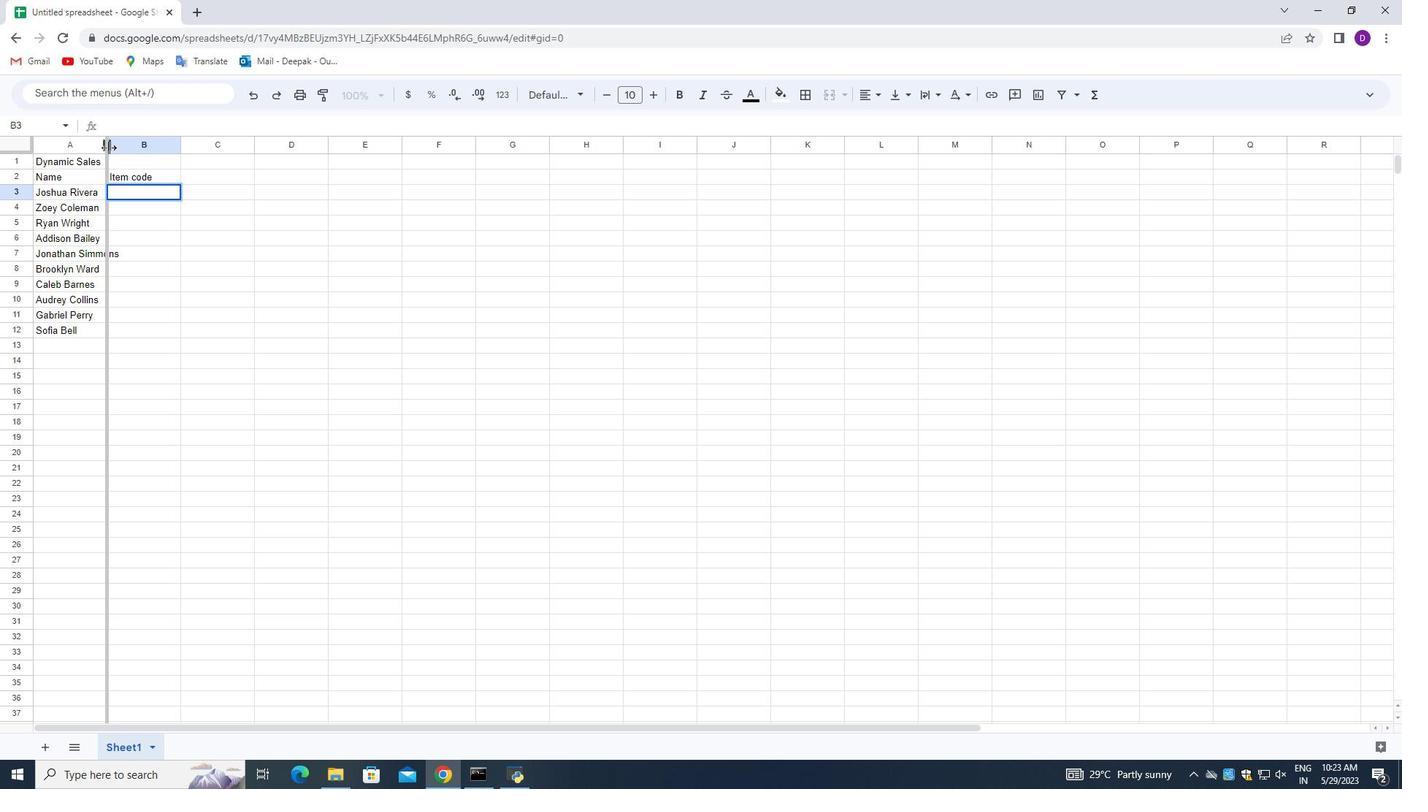 
Action: Mouse moved to (170, 198)
Screenshot: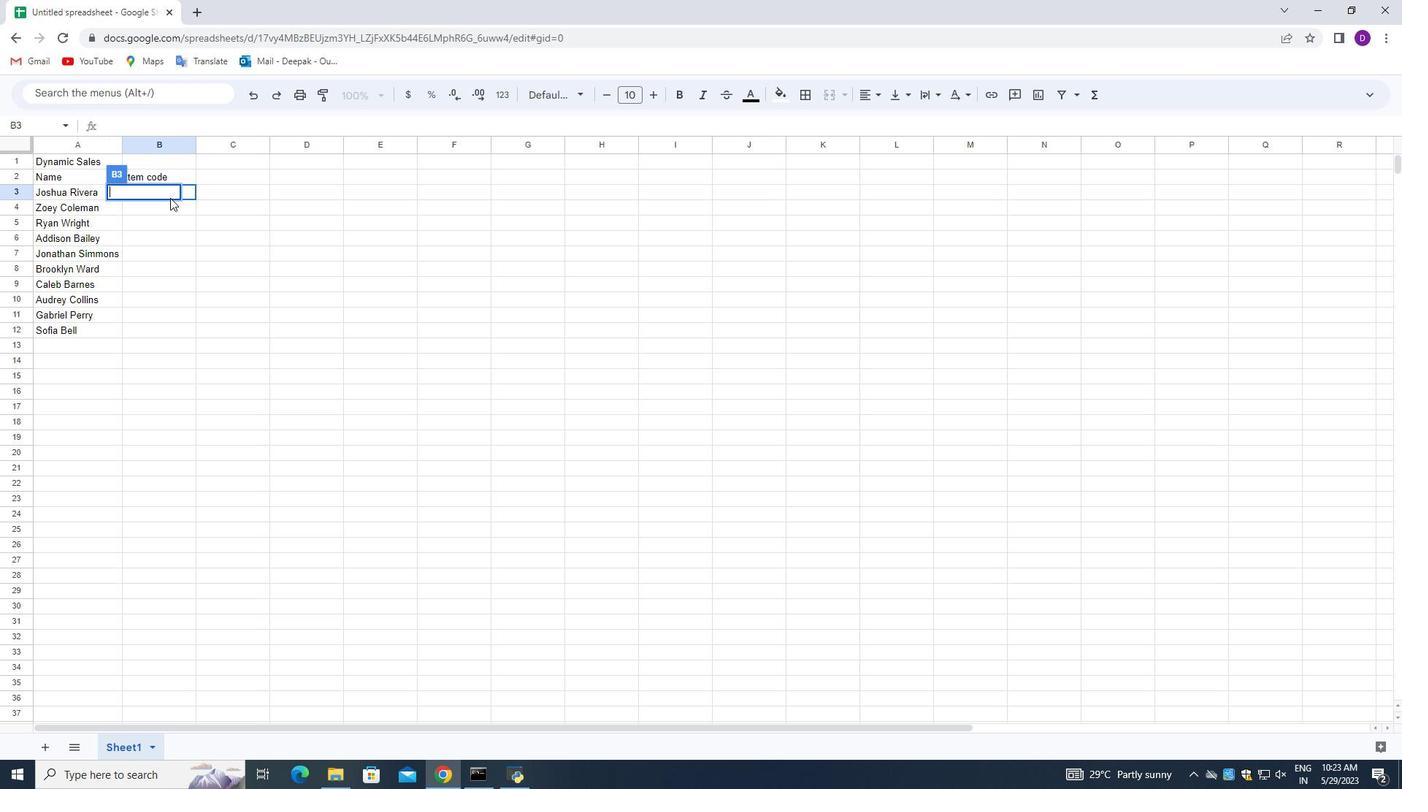 
Action: Mouse pressed left at (170, 198)
Screenshot: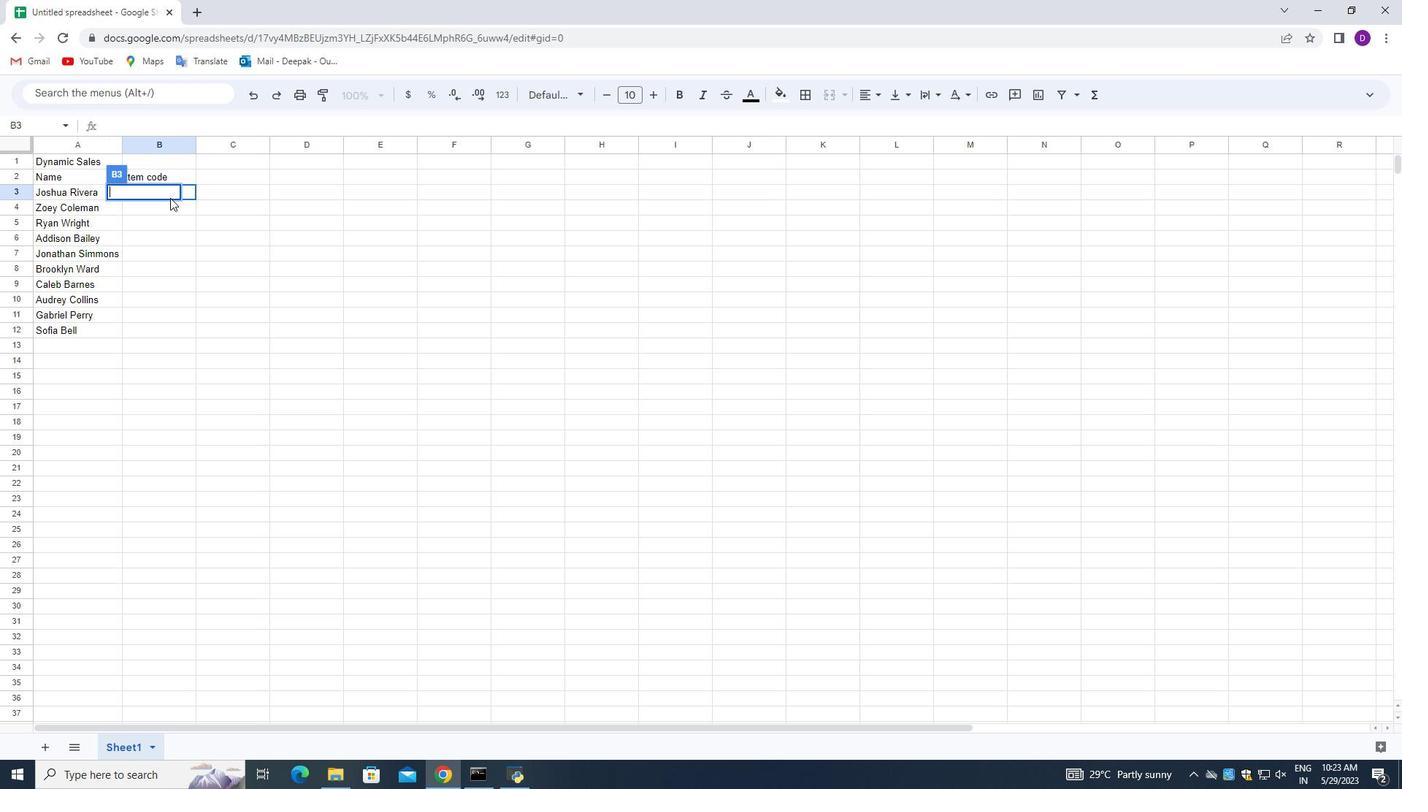 
Action: Mouse moved to (170, 204)
Screenshot: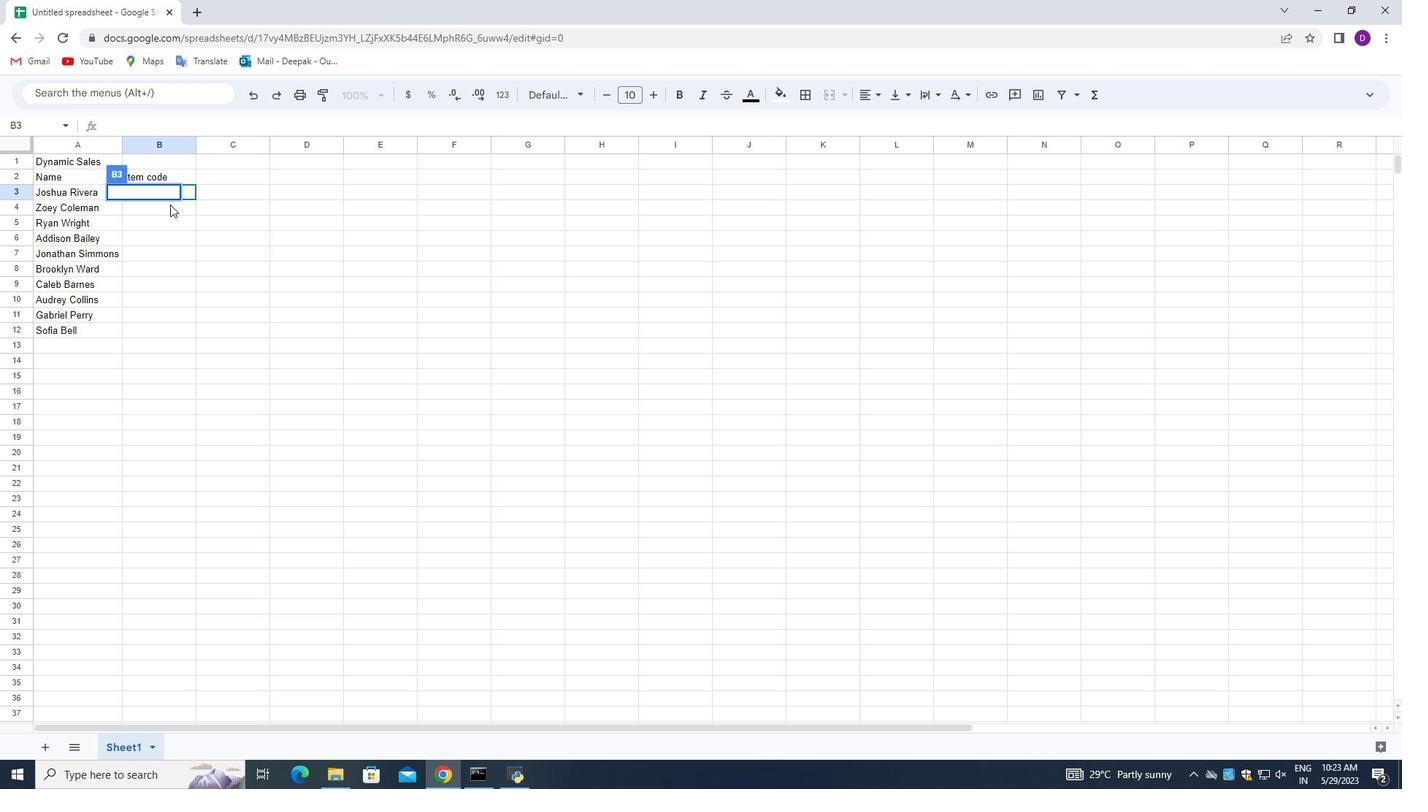 
Action: Mouse pressed left at (170, 204)
Screenshot: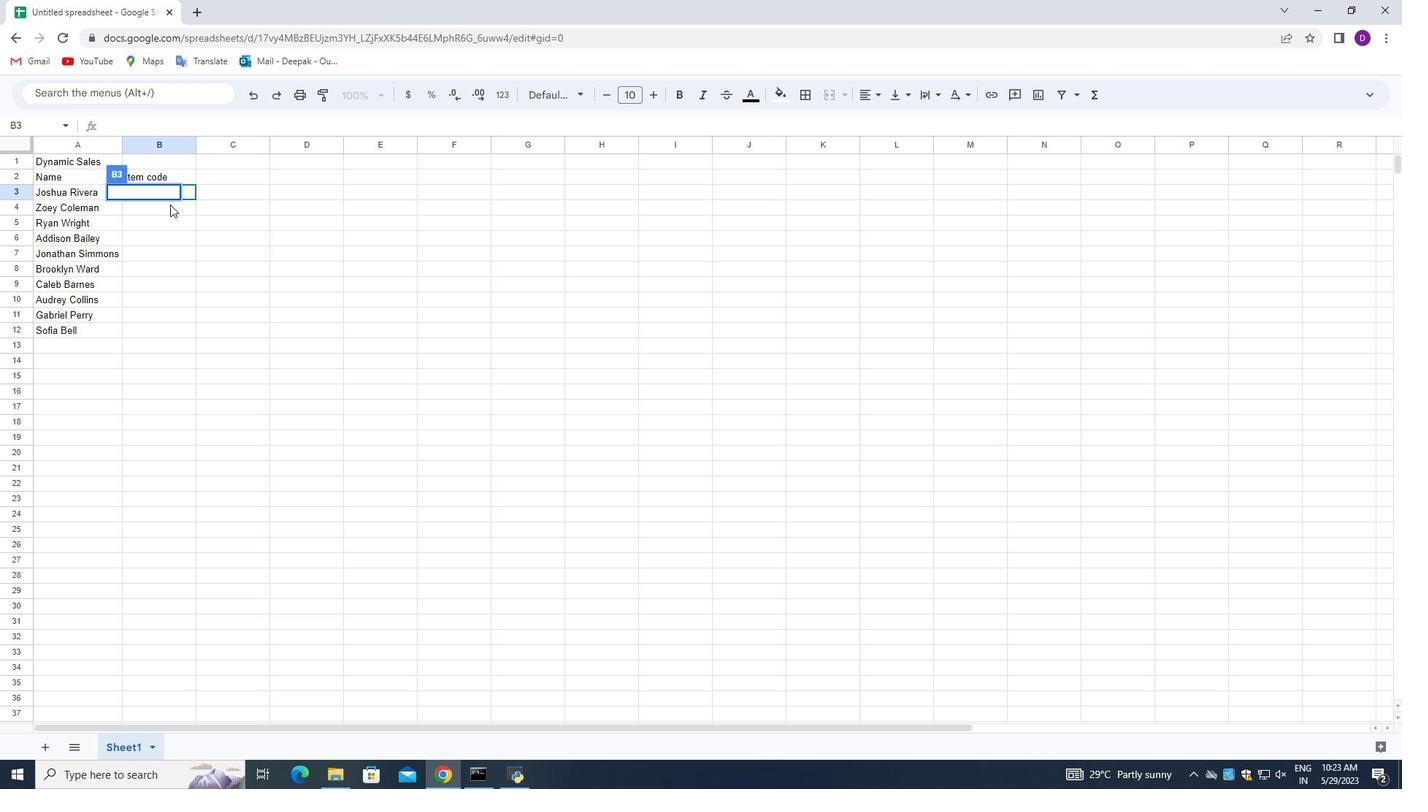 
Action: Mouse moved to (165, 184)
Screenshot: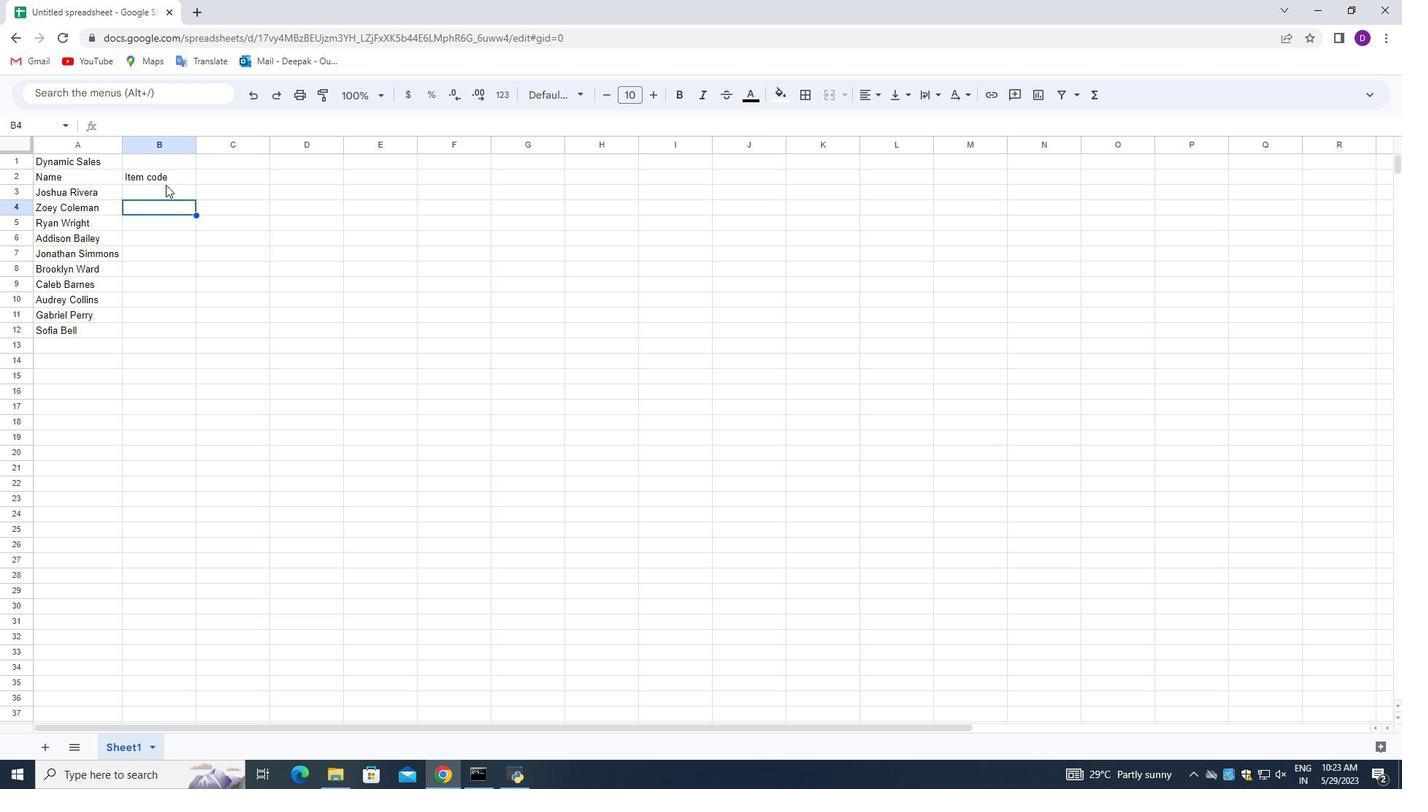 
Action: Mouse pressed left at (165, 184)
Screenshot: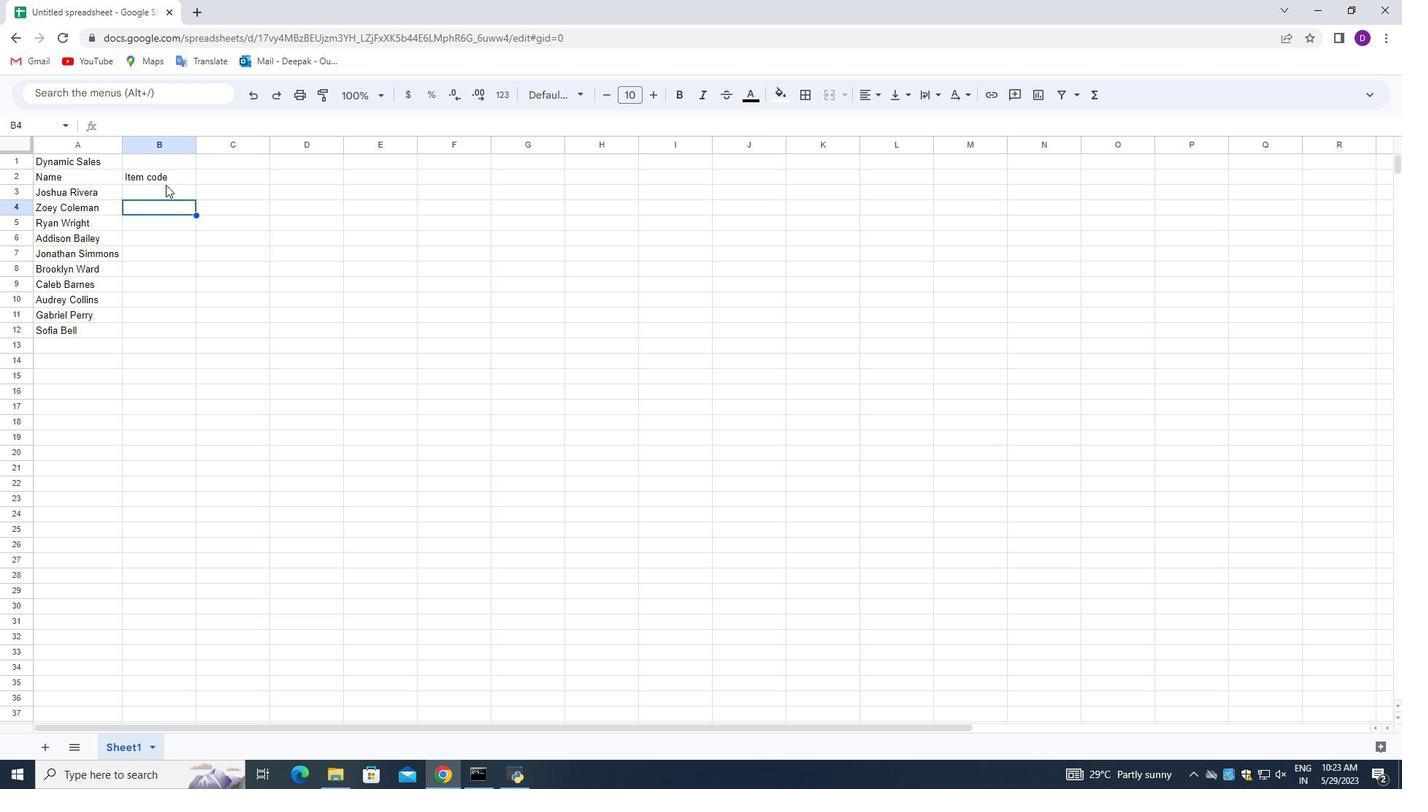 
Action: Mouse moved to (162, 195)
Screenshot: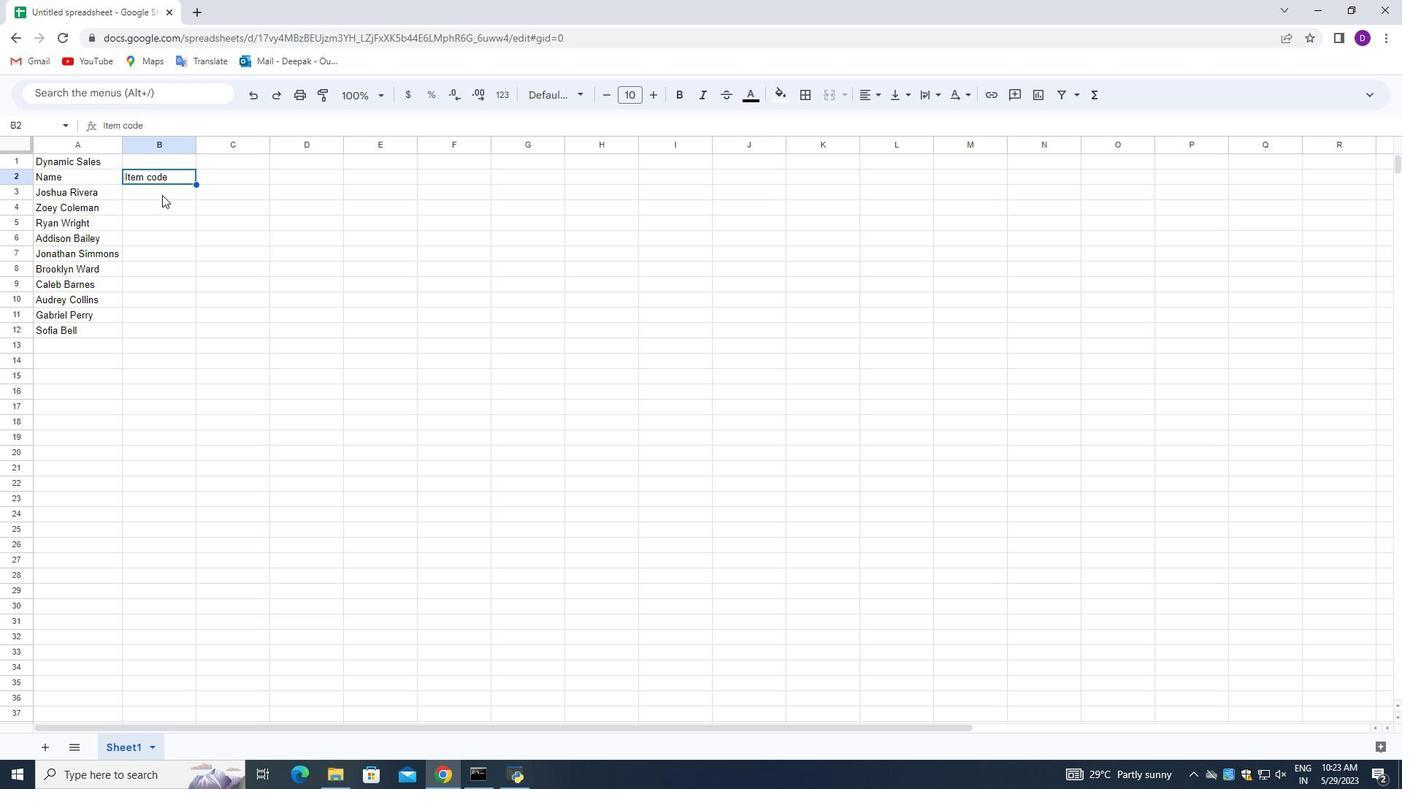 
Action: Mouse pressed left at (162, 195)
Screenshot: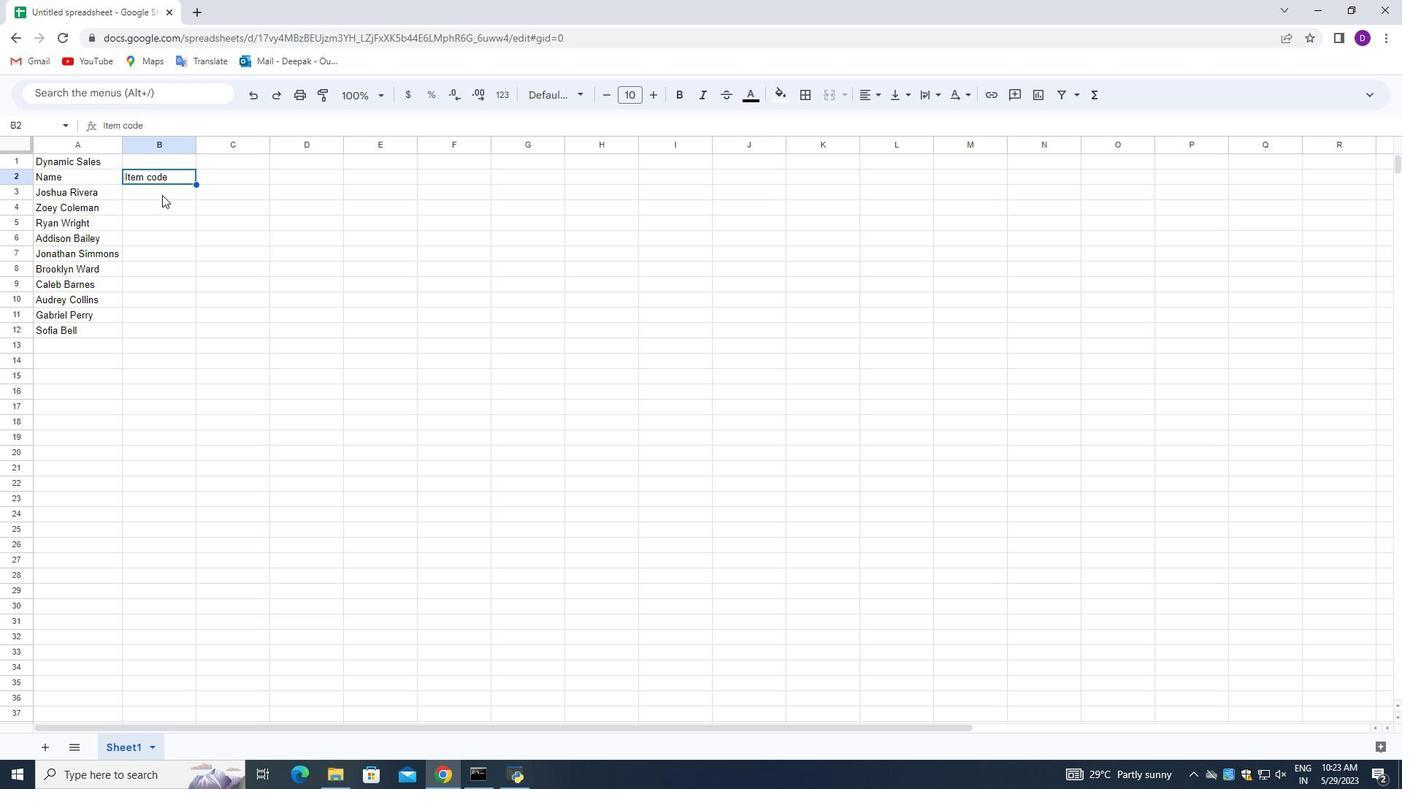 
Action: Mouse pressed left at (162, 195)
Screenshot: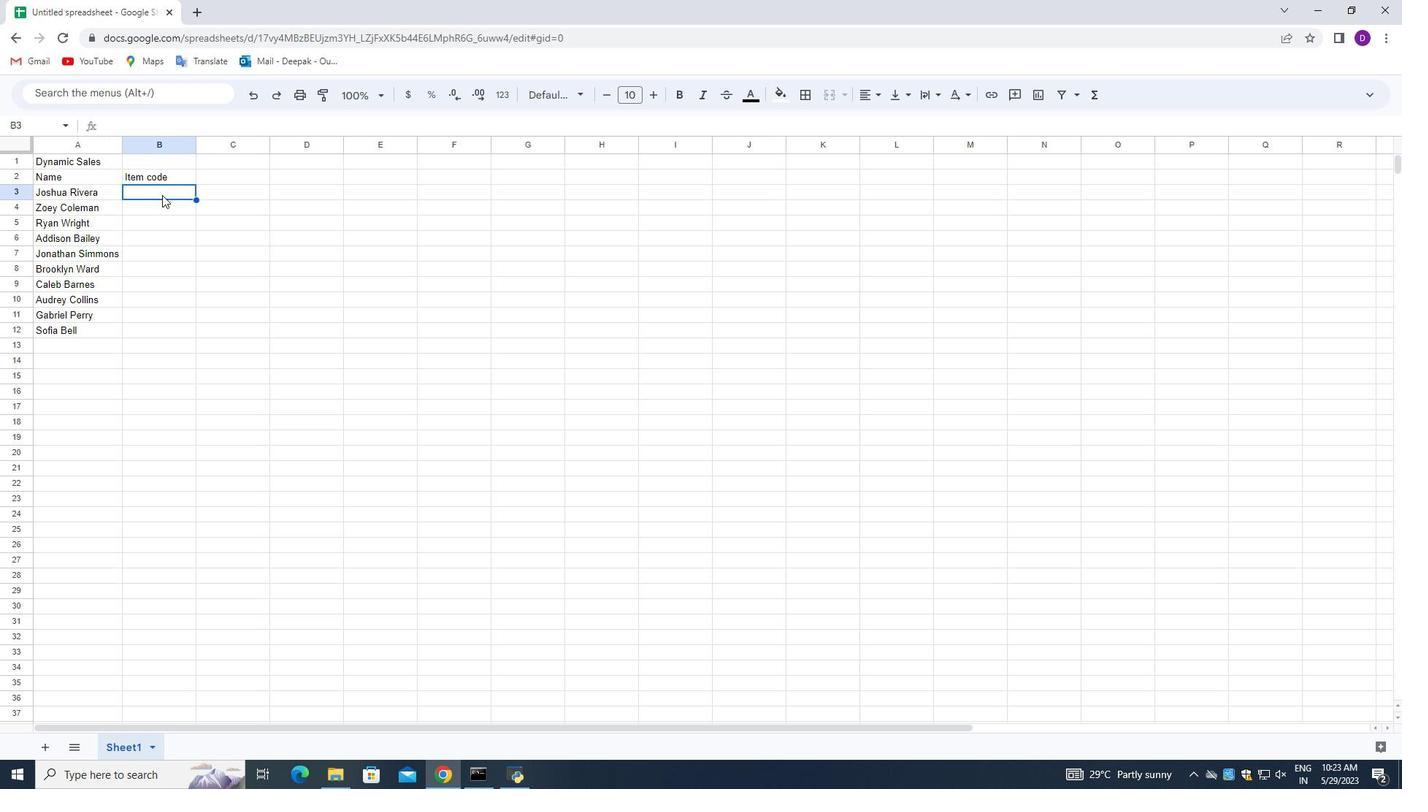
Action: Mouse pressed left at (162, 195)
Screenshot: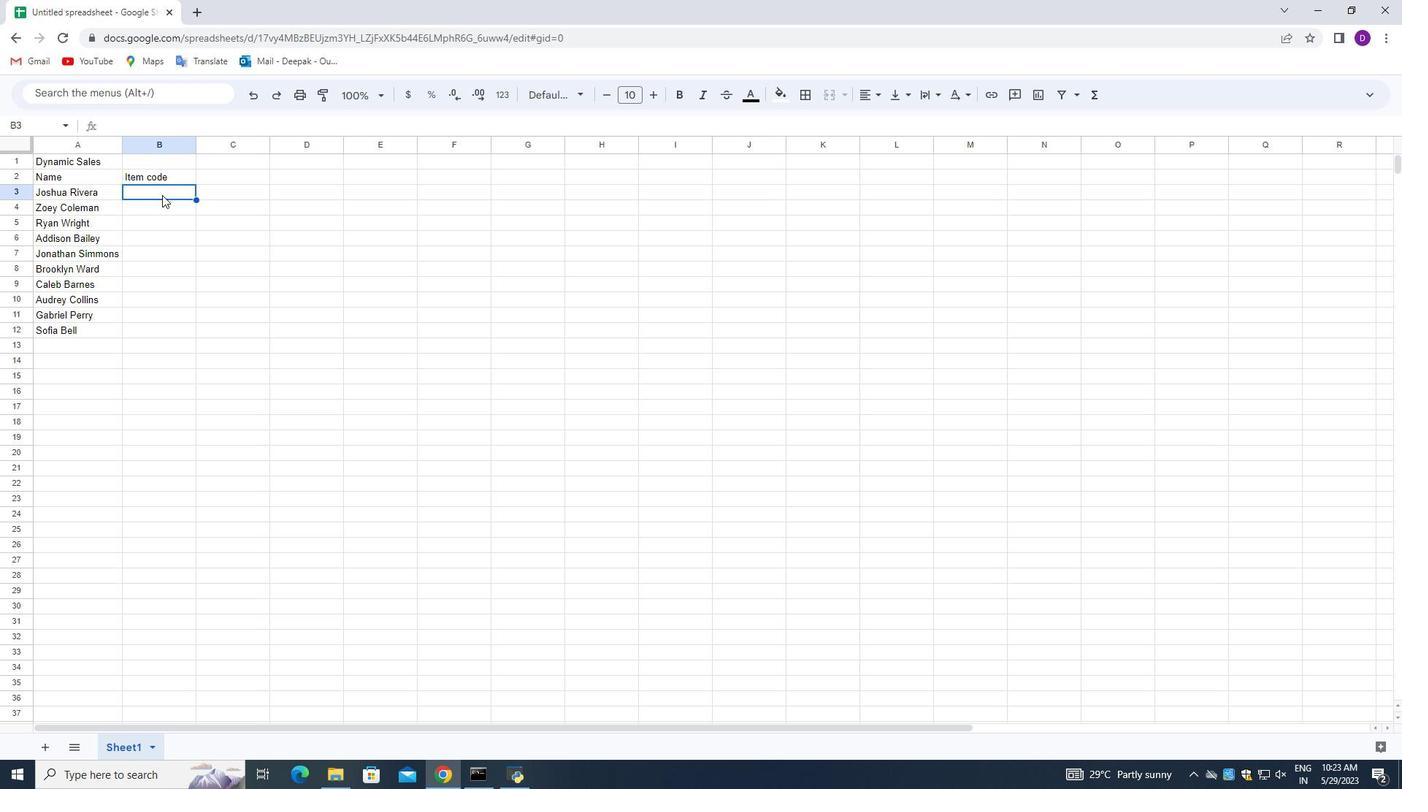 
Action: Mouse moved to (254, 194)
Screenshot: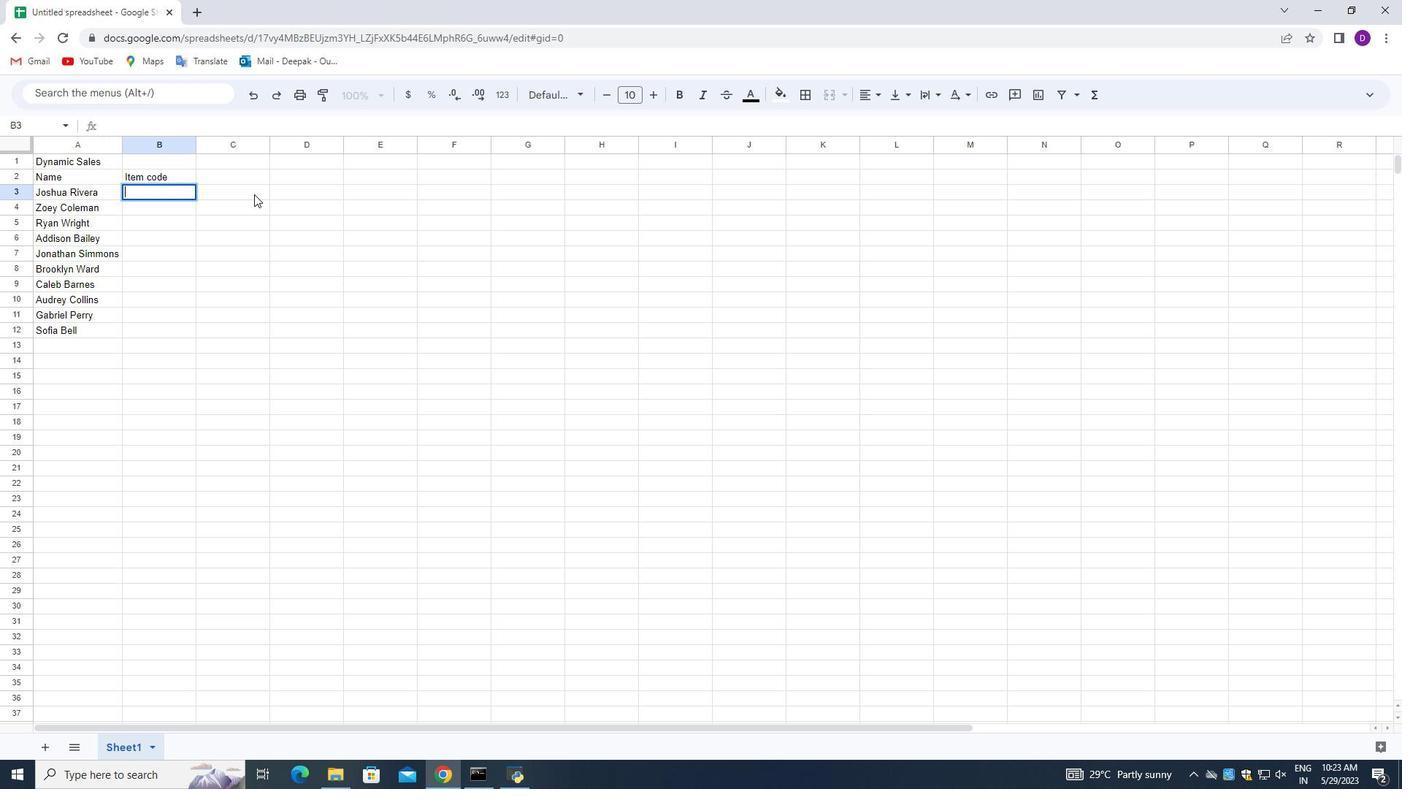 
Action: Key pressed 100
Screenshot: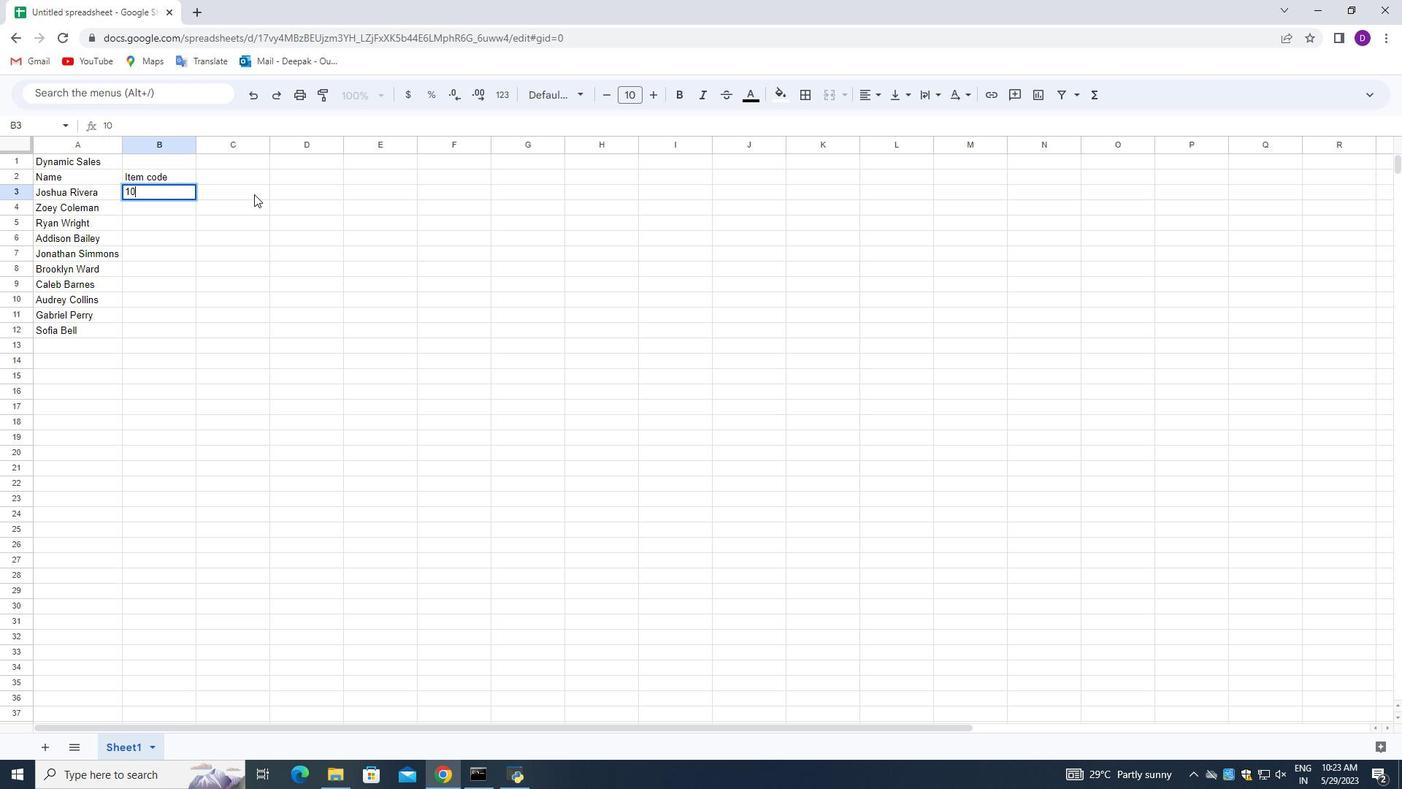 
Action: Mouse moved to (350, 127)
Screenshot: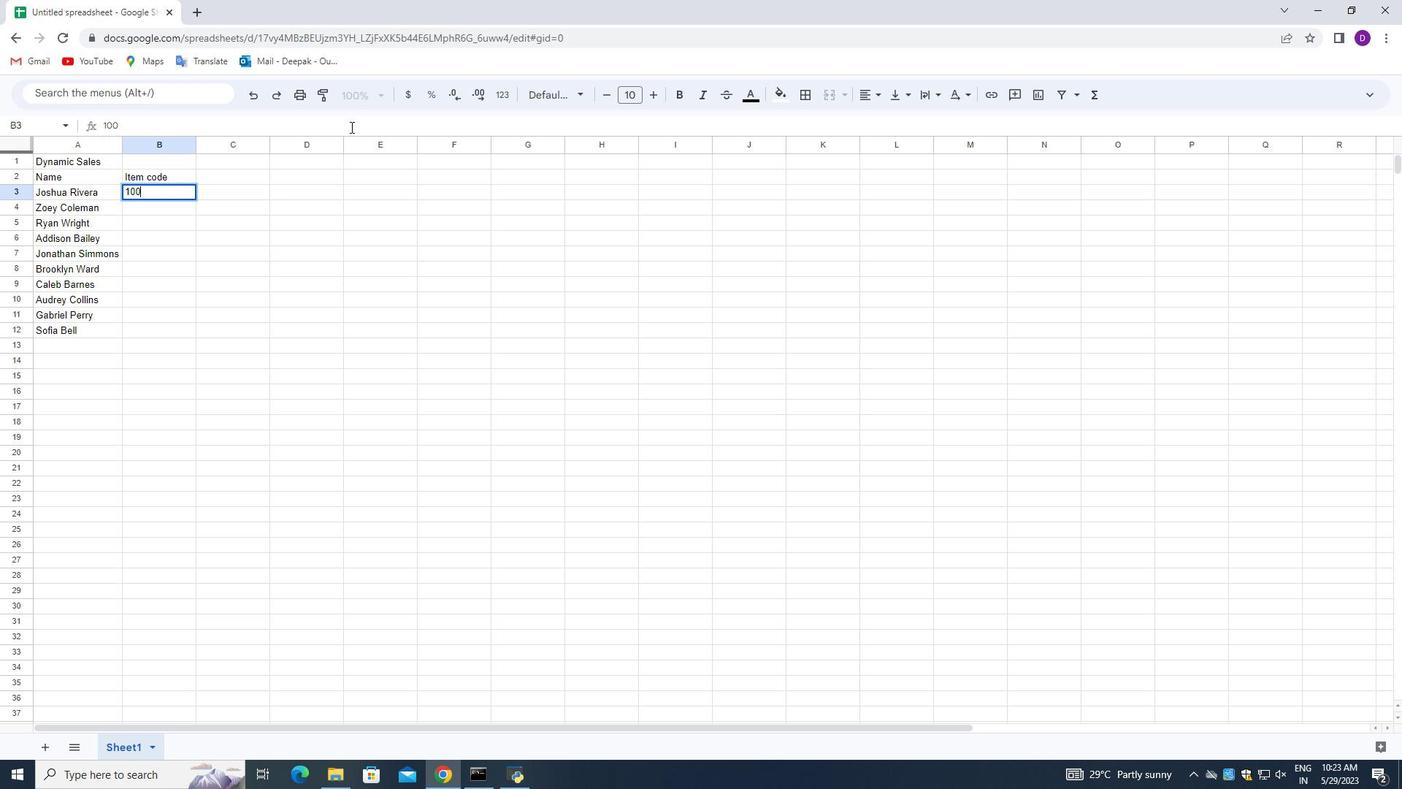 
Action: Key pressed 9<Key.enter>1019<Key.enter>1029<Key.enter>1039<Key.enter>1049<Key.enter>1059<Key.enter>1069
Screenshot: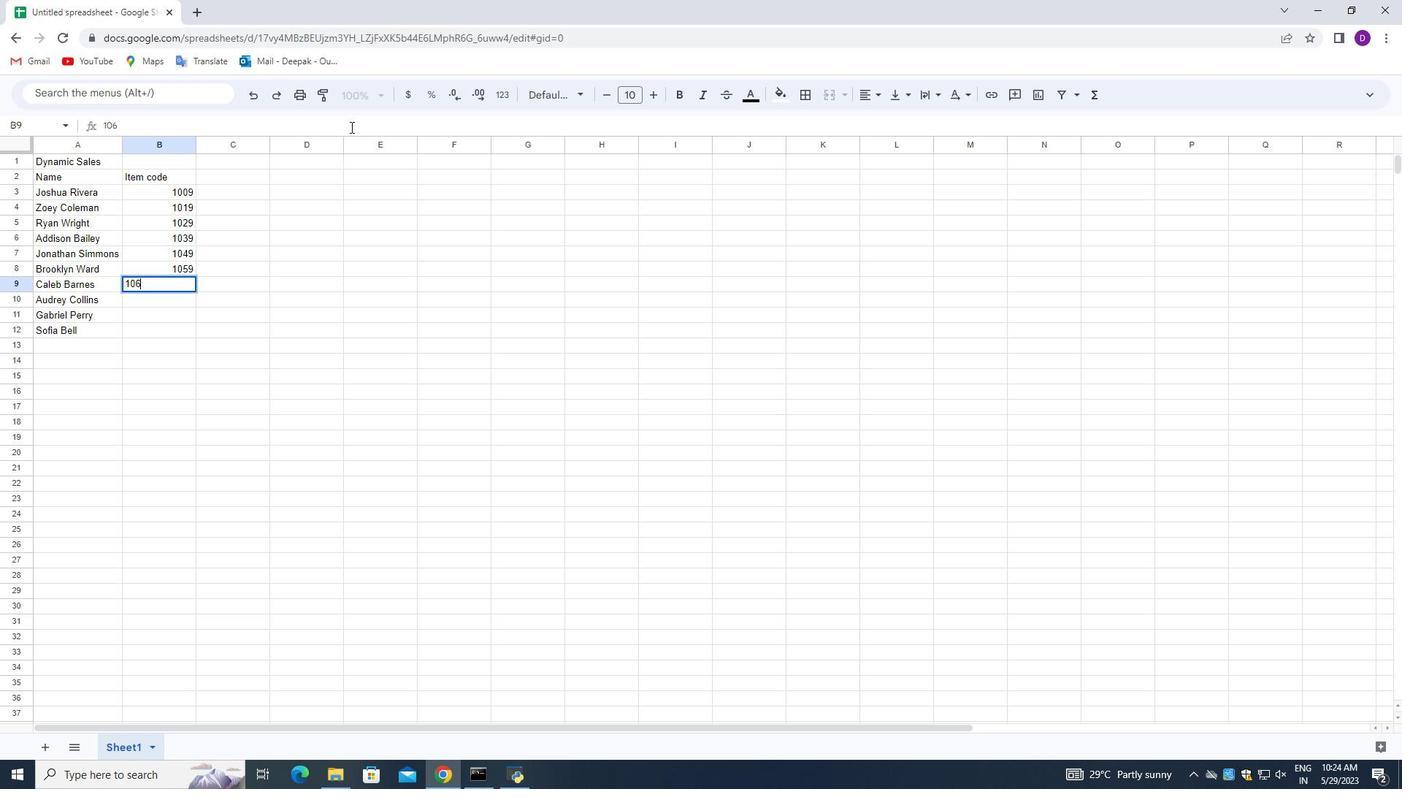 
Action: Mouse moved to (350, 127)
Screenshot: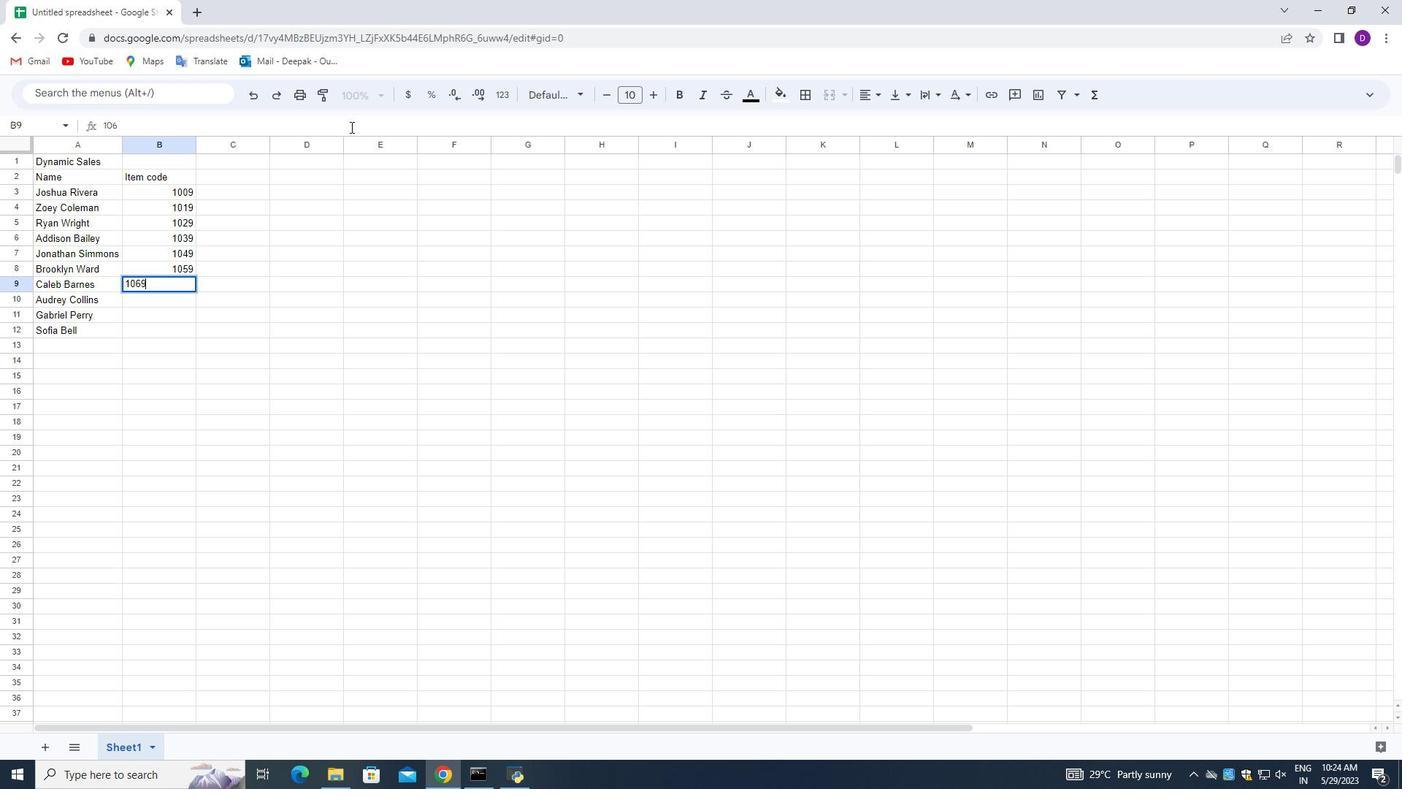 
Action: Key pressed <Key.enter>1079<Key.enter>1000<Key.backspace><Key.backspace>=<Key.backspace><Key.backspace>100<Key.enter>1199<Key.enter>
Screenshot: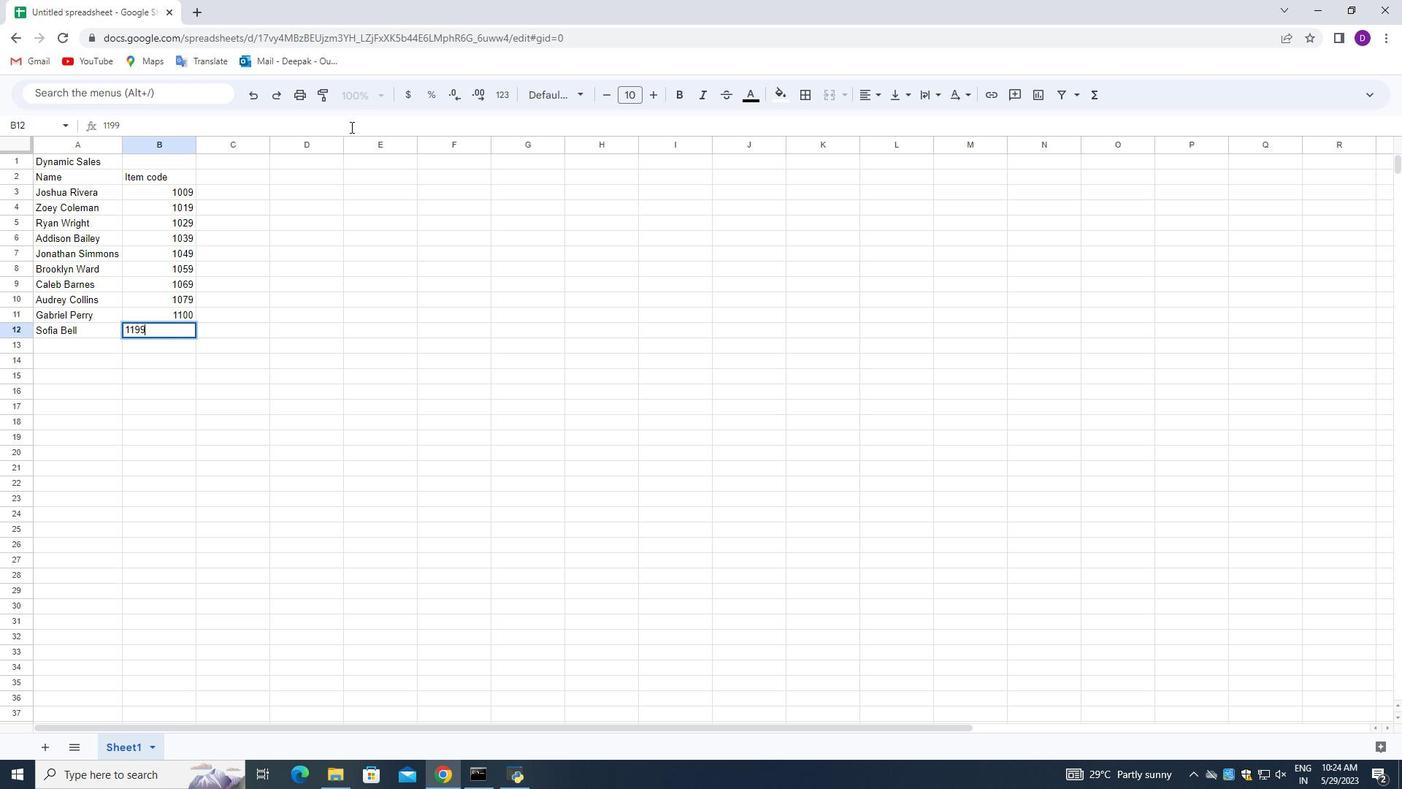 
Action: Mouse moved to (218, 174)
Screenshot: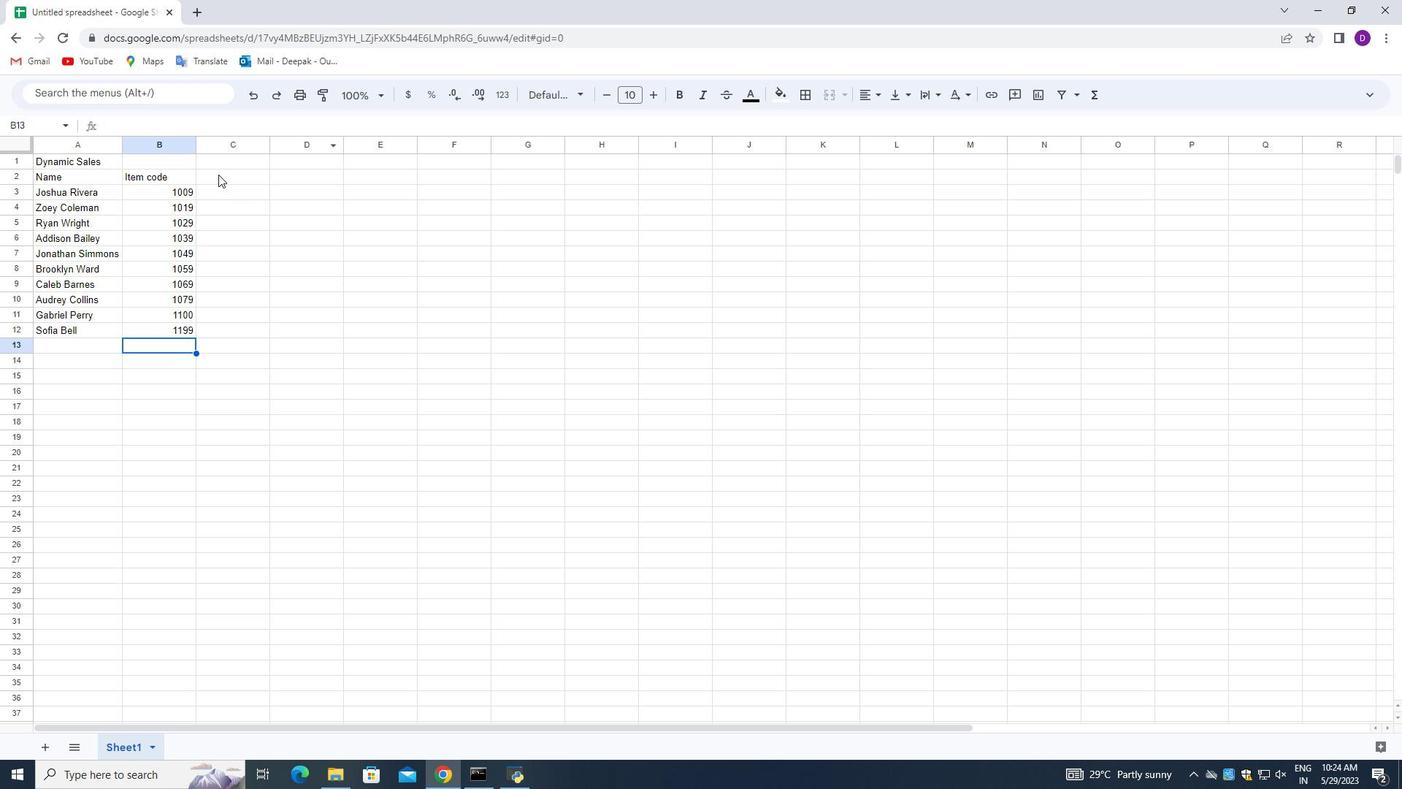 
Action: Mouse pressed left at (218, 174)
Screenshot: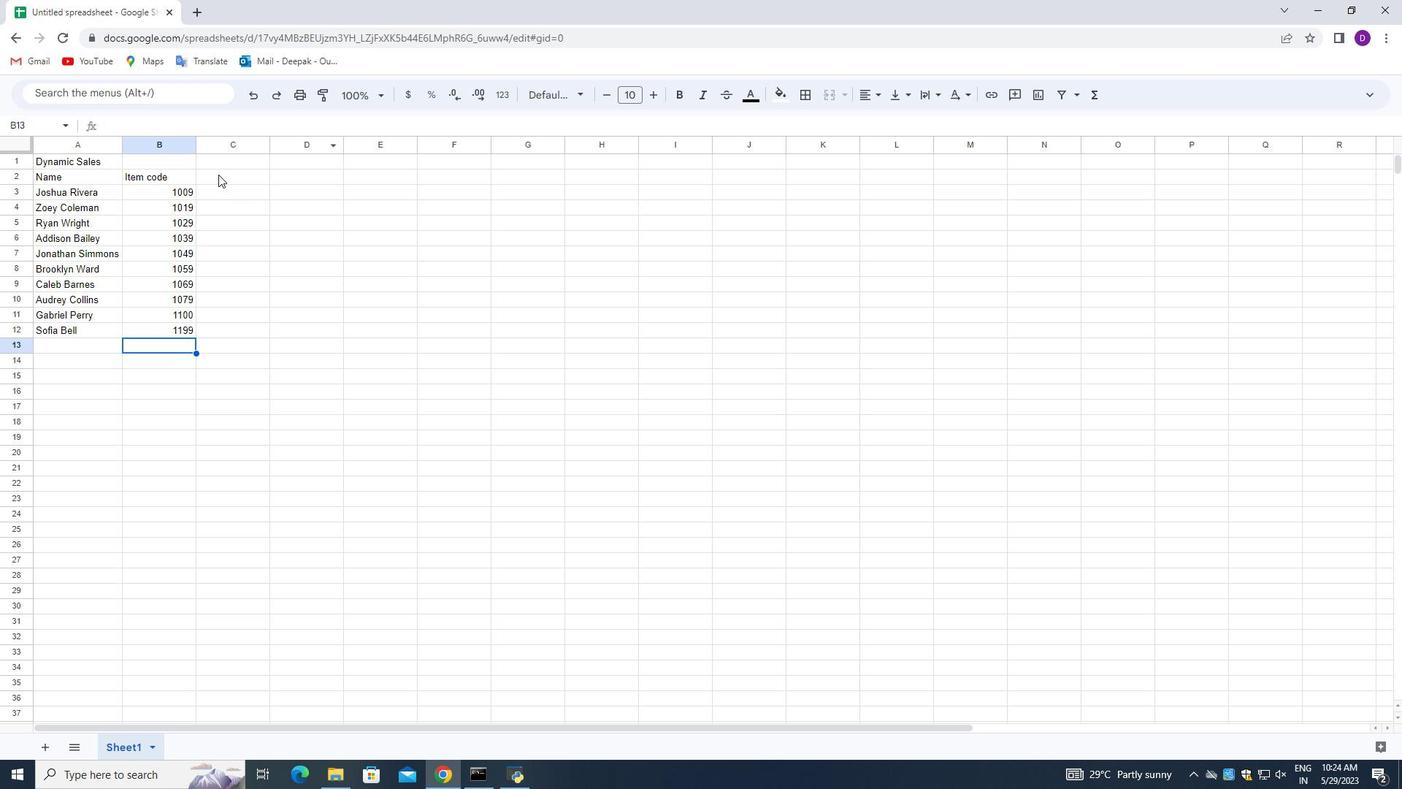 
Action: Mouse pressed left at (218, 174)
Screenshot: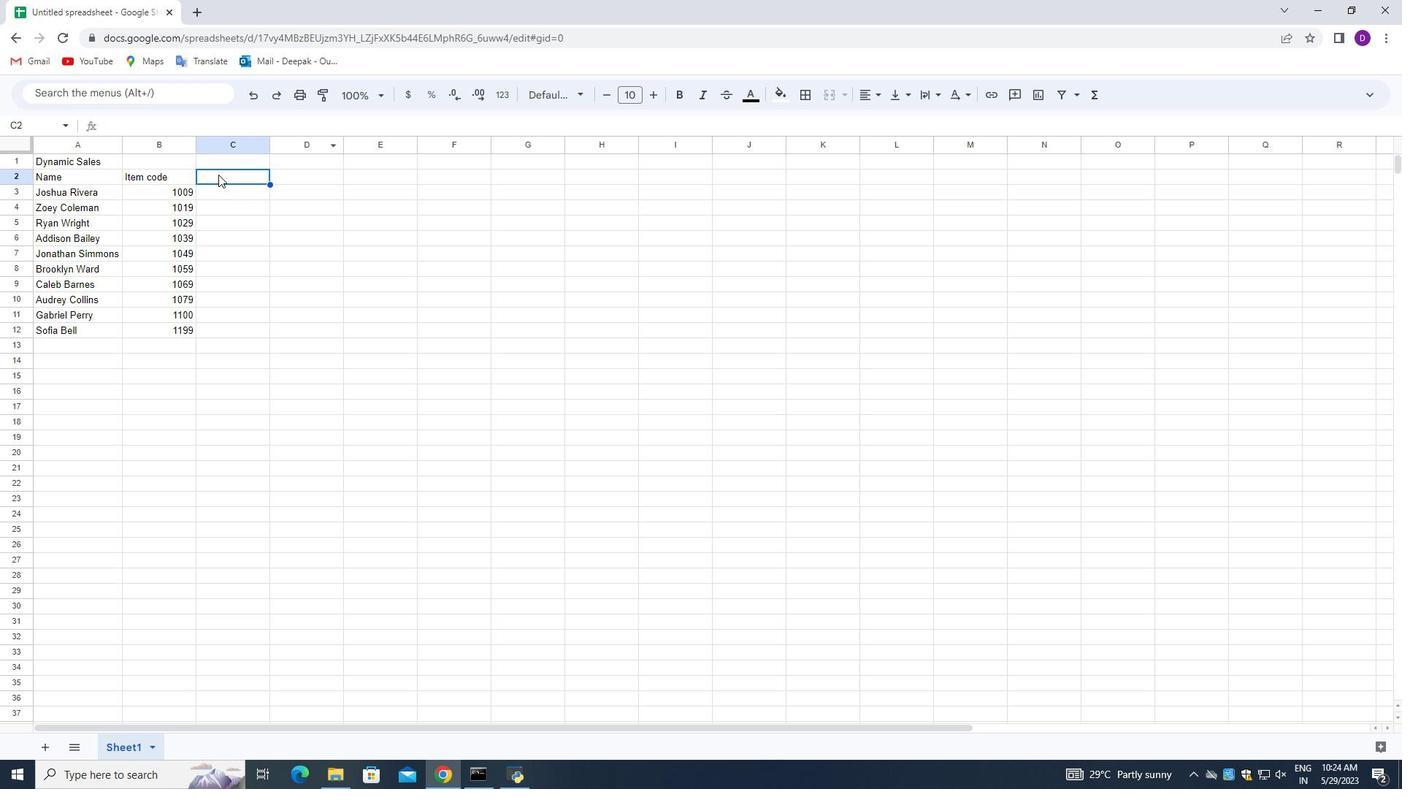 
Action: Mouse moved to (434, 185)
Screenshot: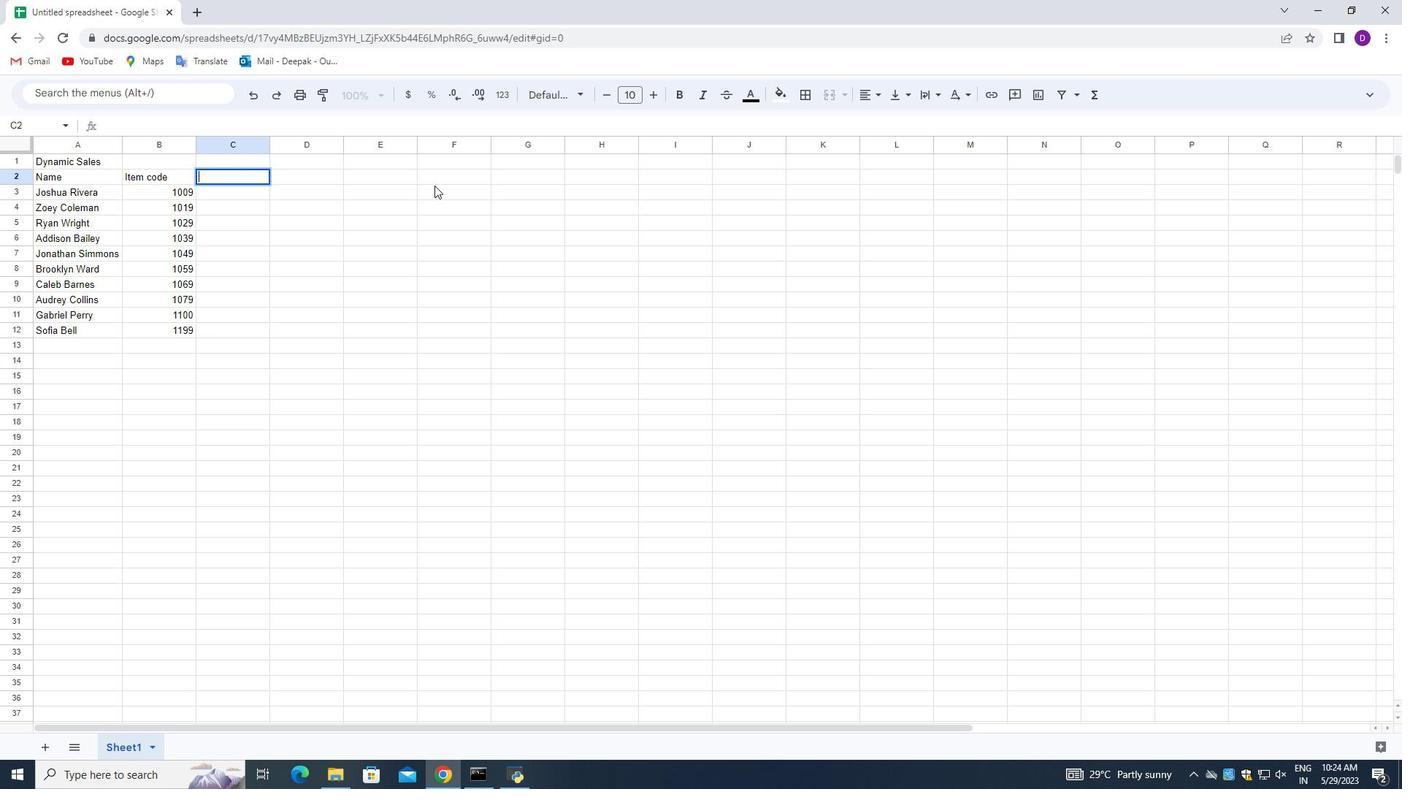 
Action: Key pressed <Key.shift>Product<Key.space>range<Key.enter>
Screenshot: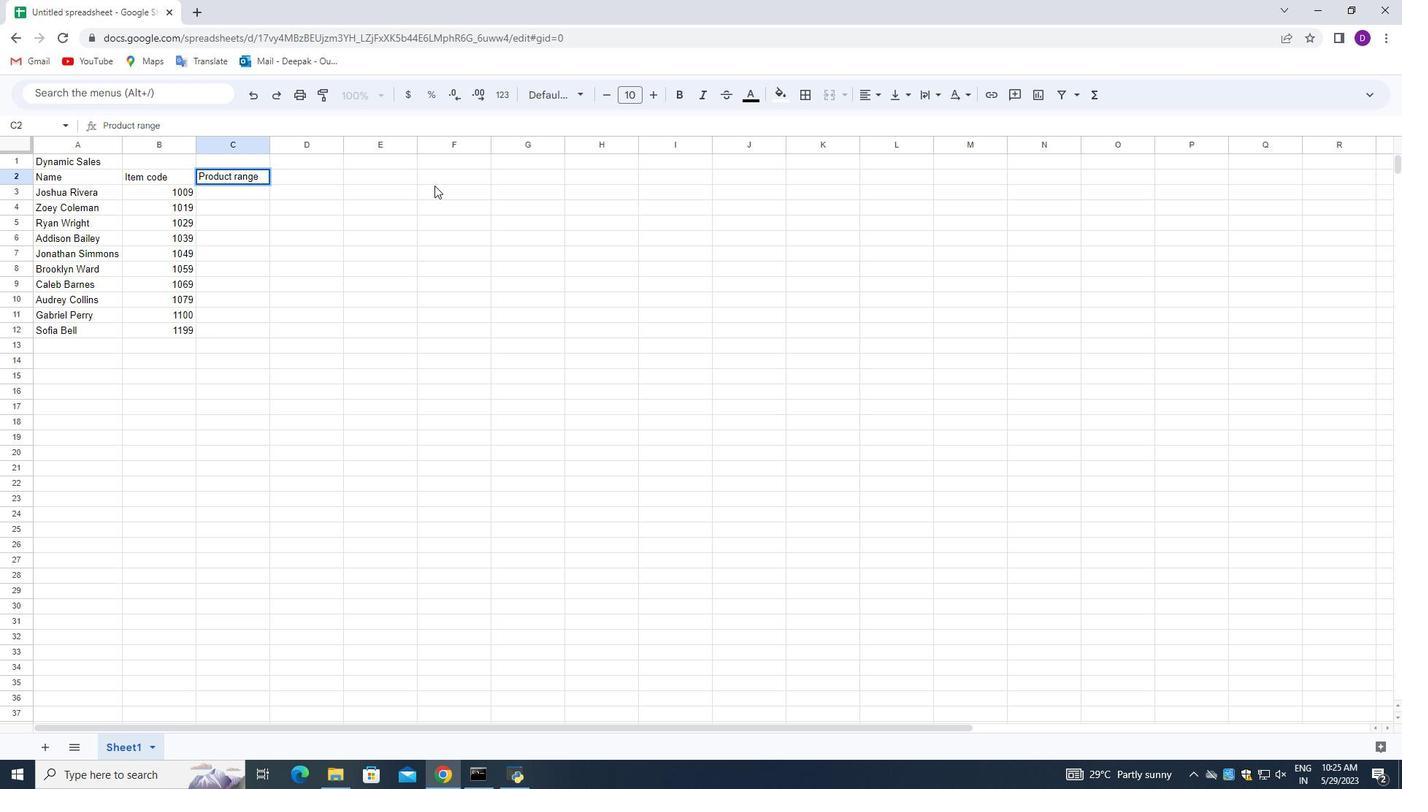 
Action: Mouse moved to (233, 192)
Screenshot: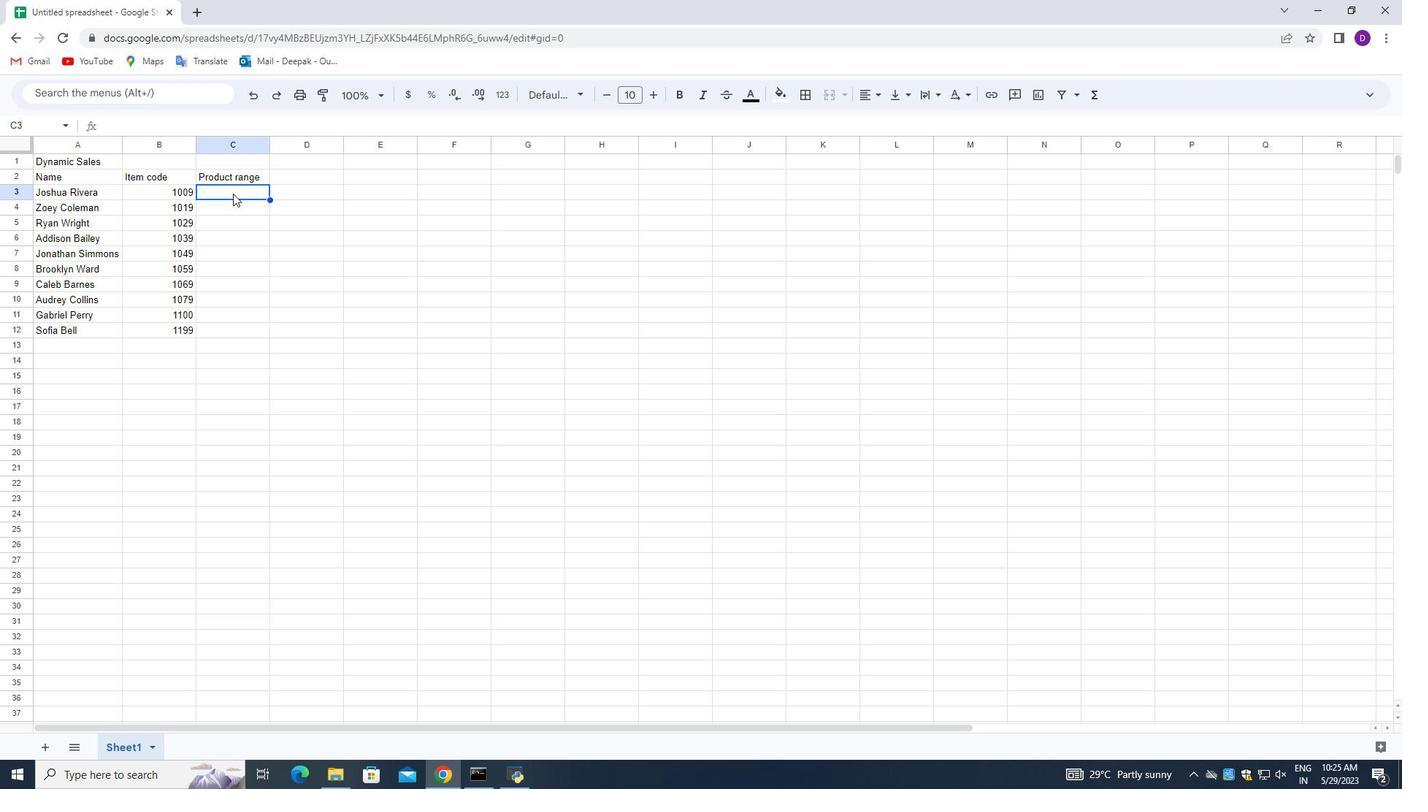 
Action: Mouse pressed left at (233, 192)
Screenshot: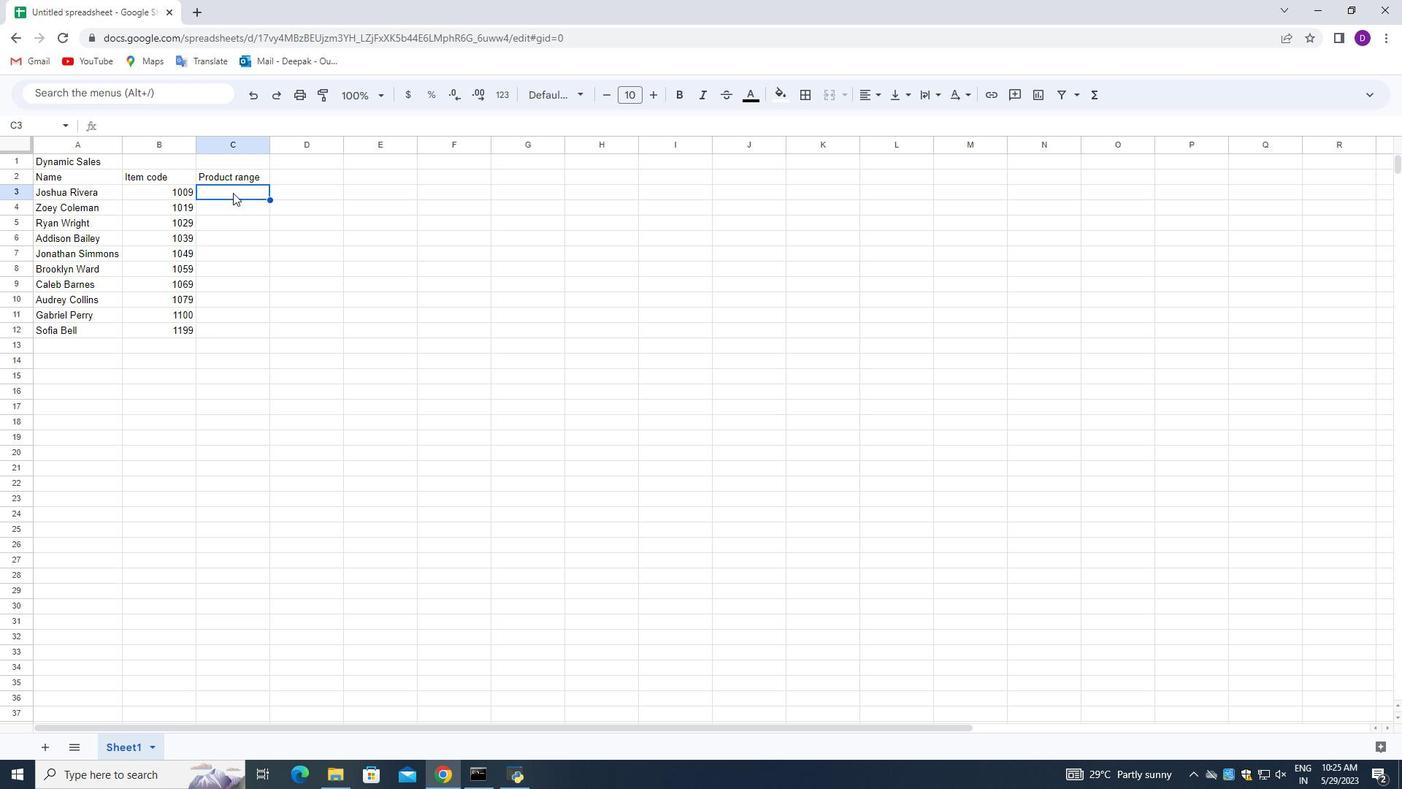 
Action: Mouse pressed left at (233, 192)
Screenshot: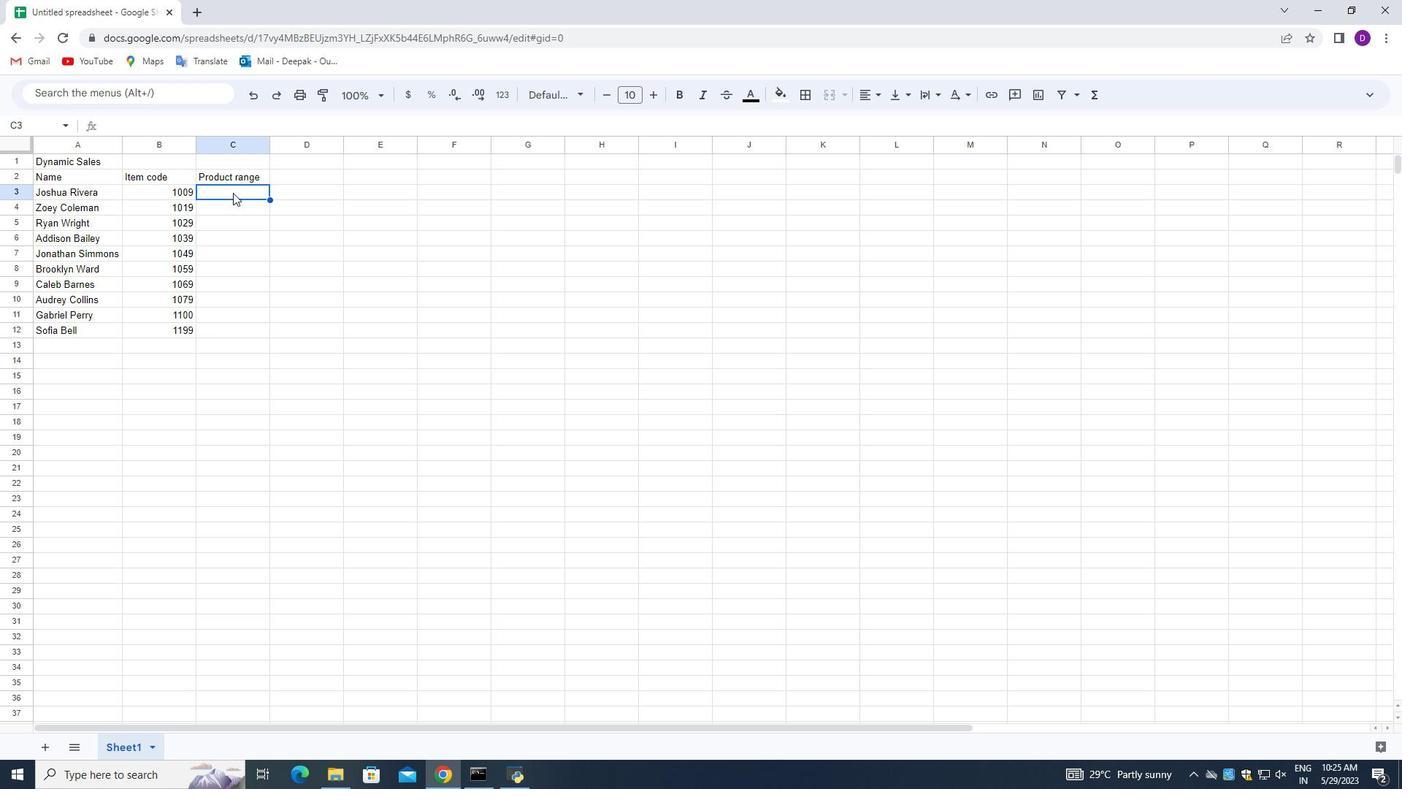 
Action: Mouse moved to (260, 183)
Screenshot: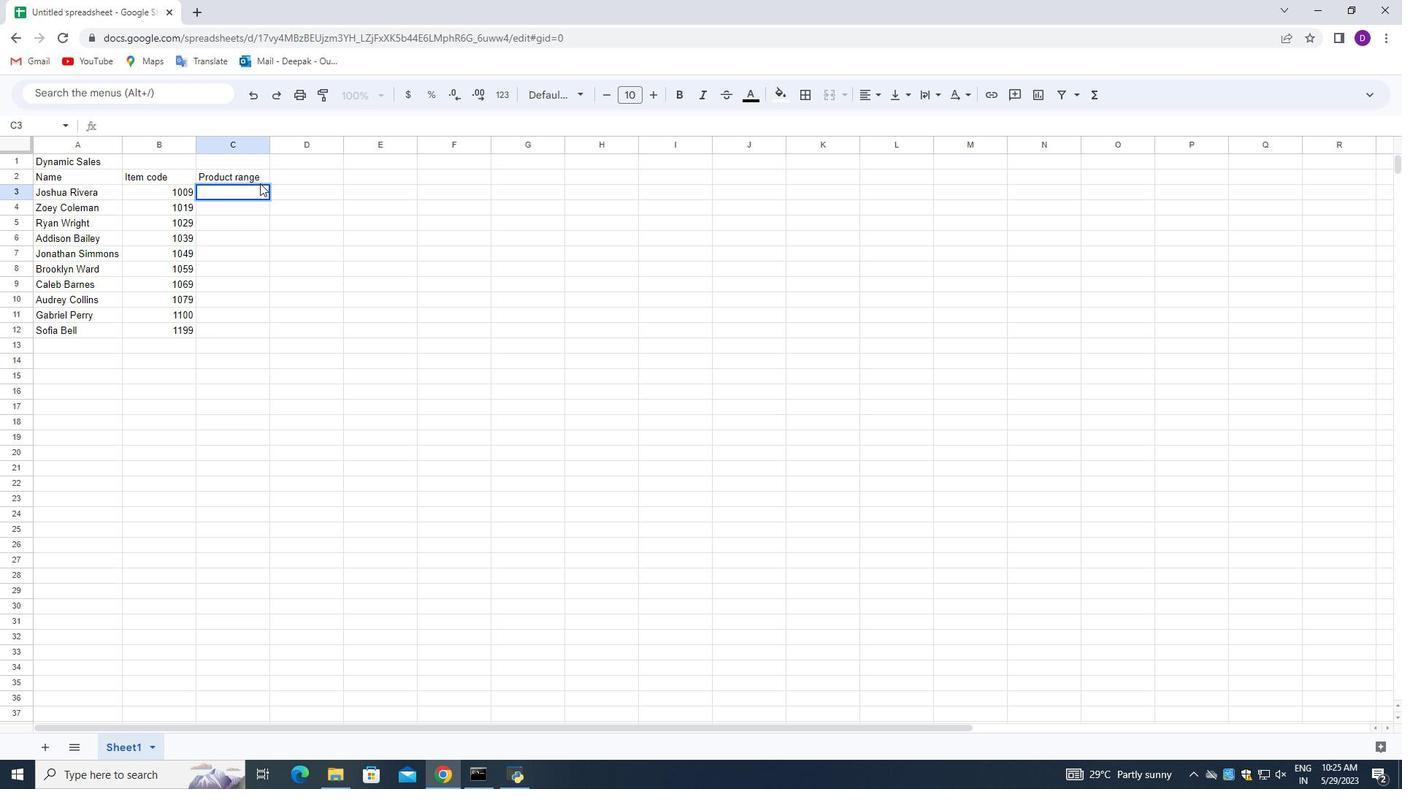 
Action: Key pressed 2510<Key.enter>2520<Key.enter>2530<Key.enter>2540<Key.enter>2550<Key.enter>
Screenshot: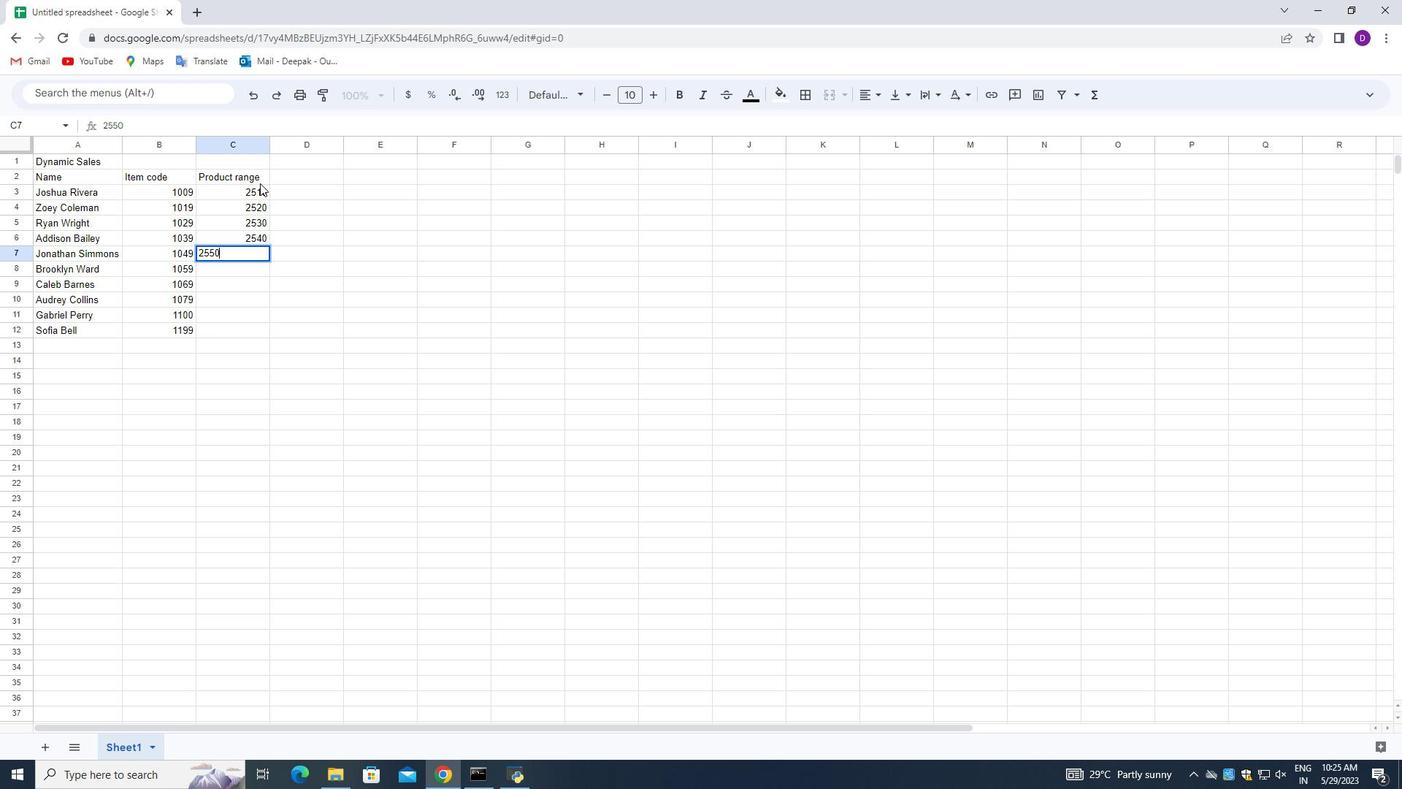 
Action: Mouse moved to (241, 185)
Screenshot: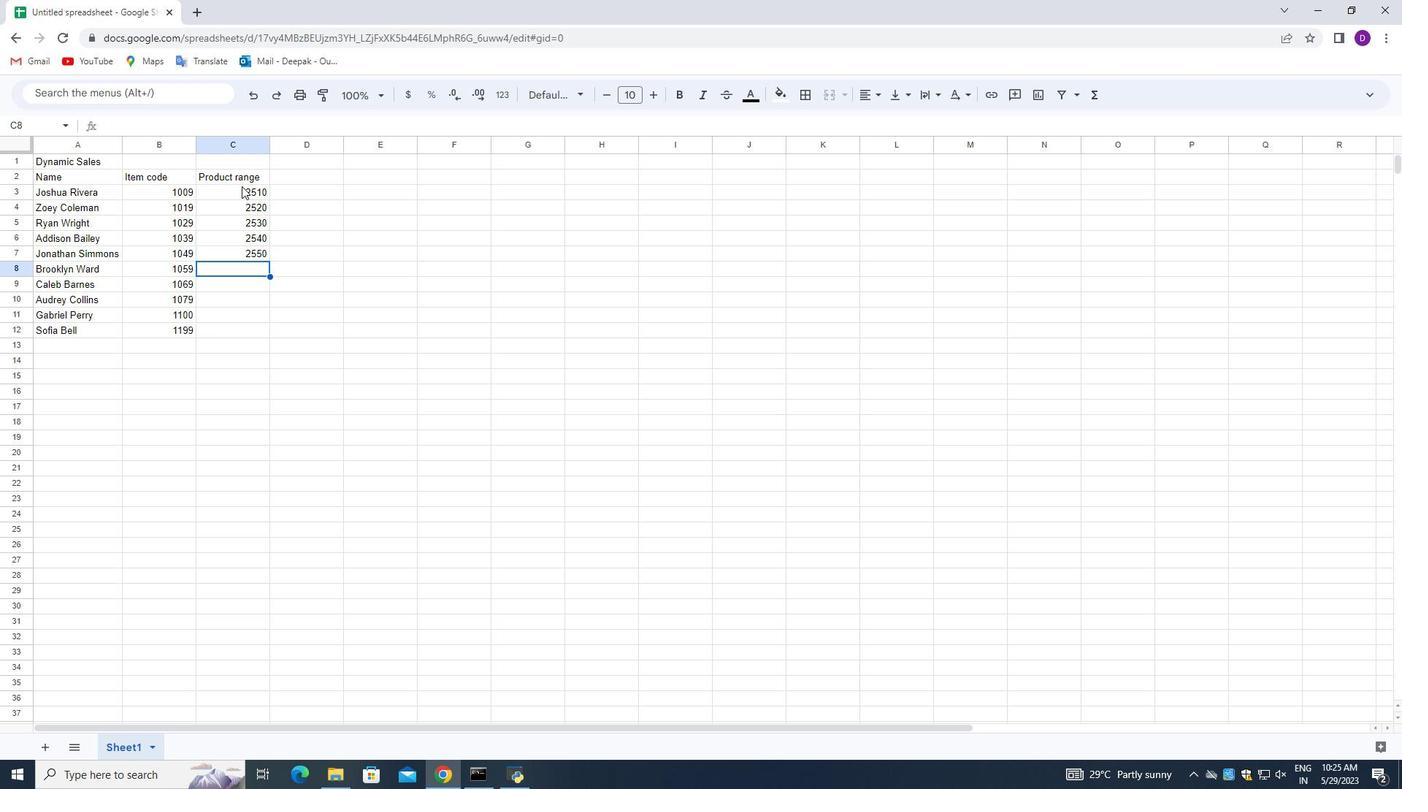 
Action: Mouse pressed left at (241, 185)
Screenshot: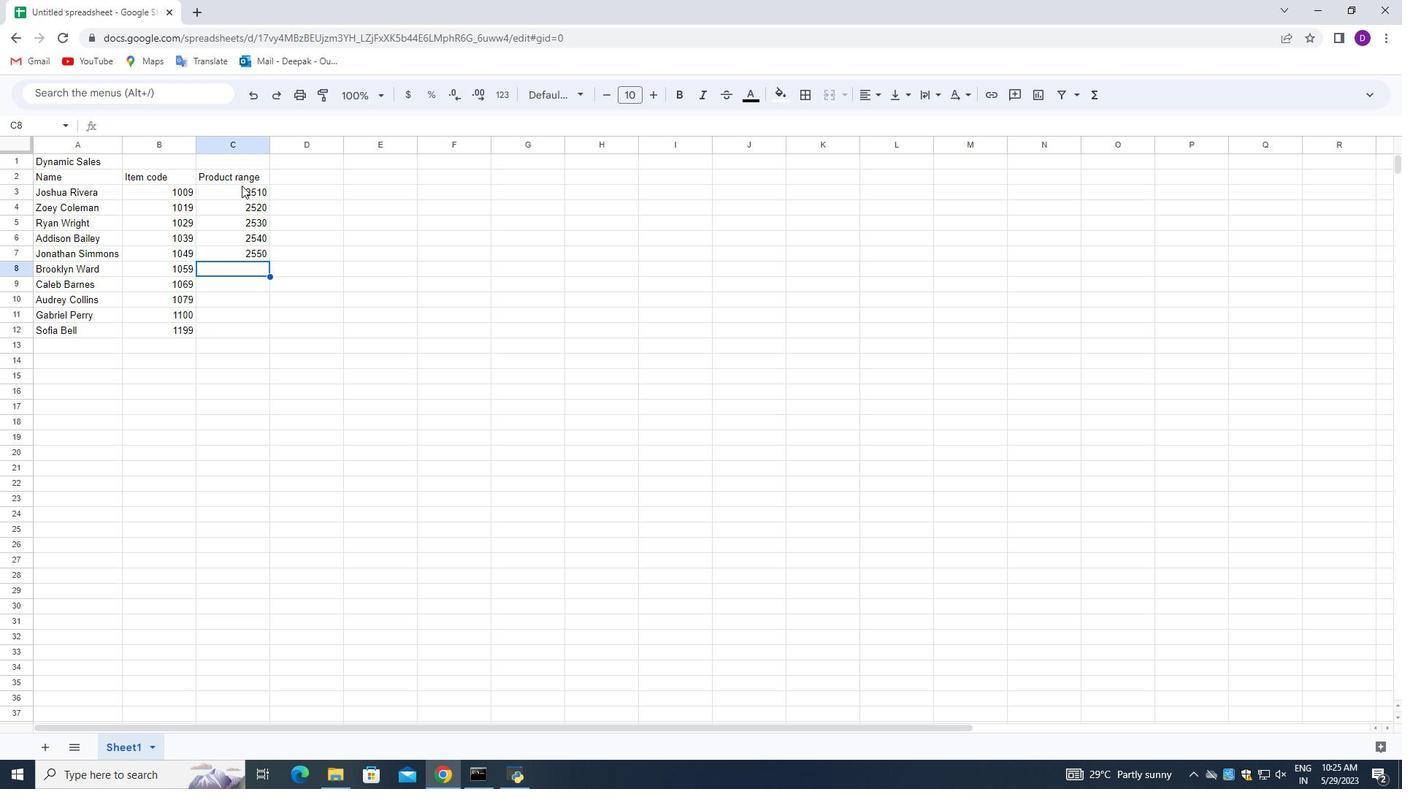 
Action: Mouse moved to (338, 251)
Screenshot: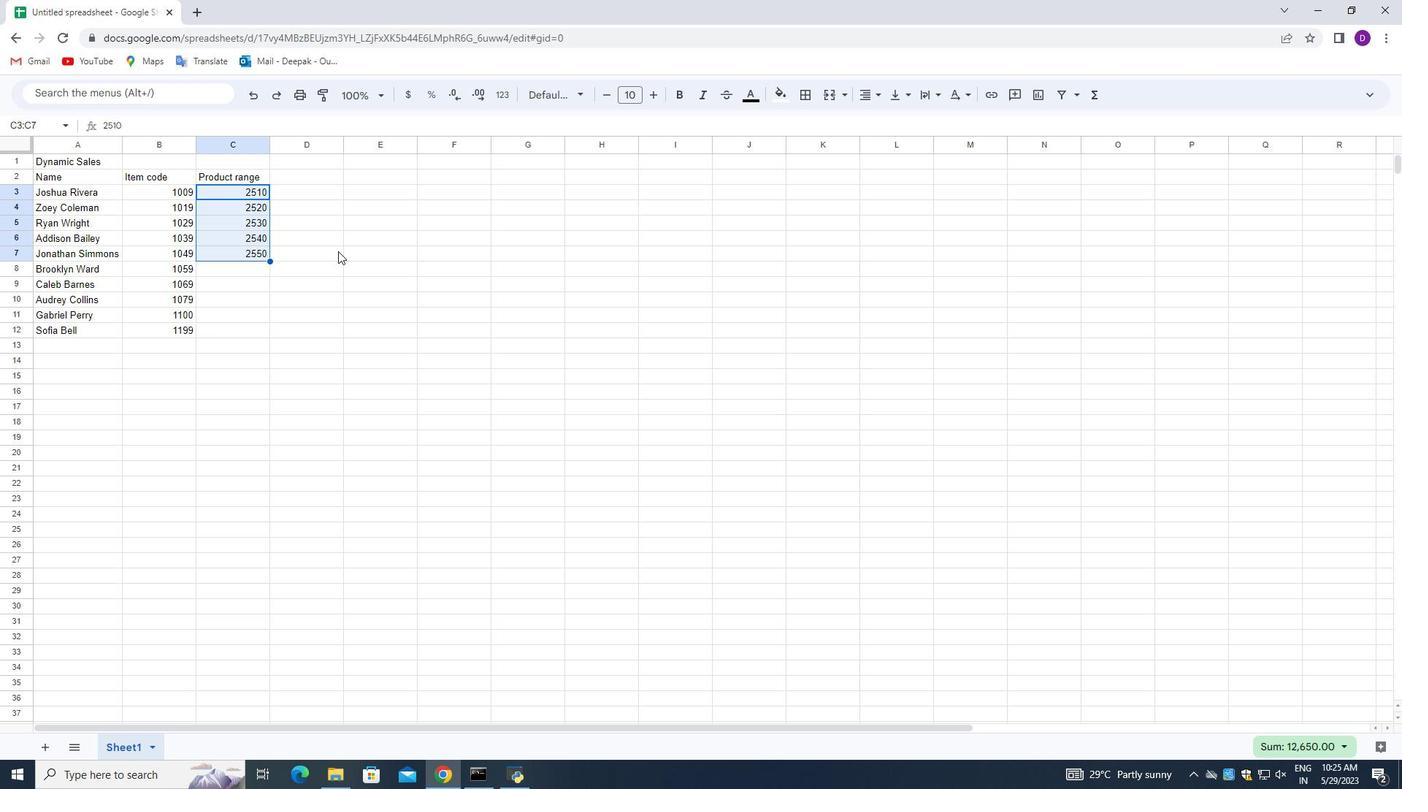 
Action: Key pressed <Key.delete>
Screenshot: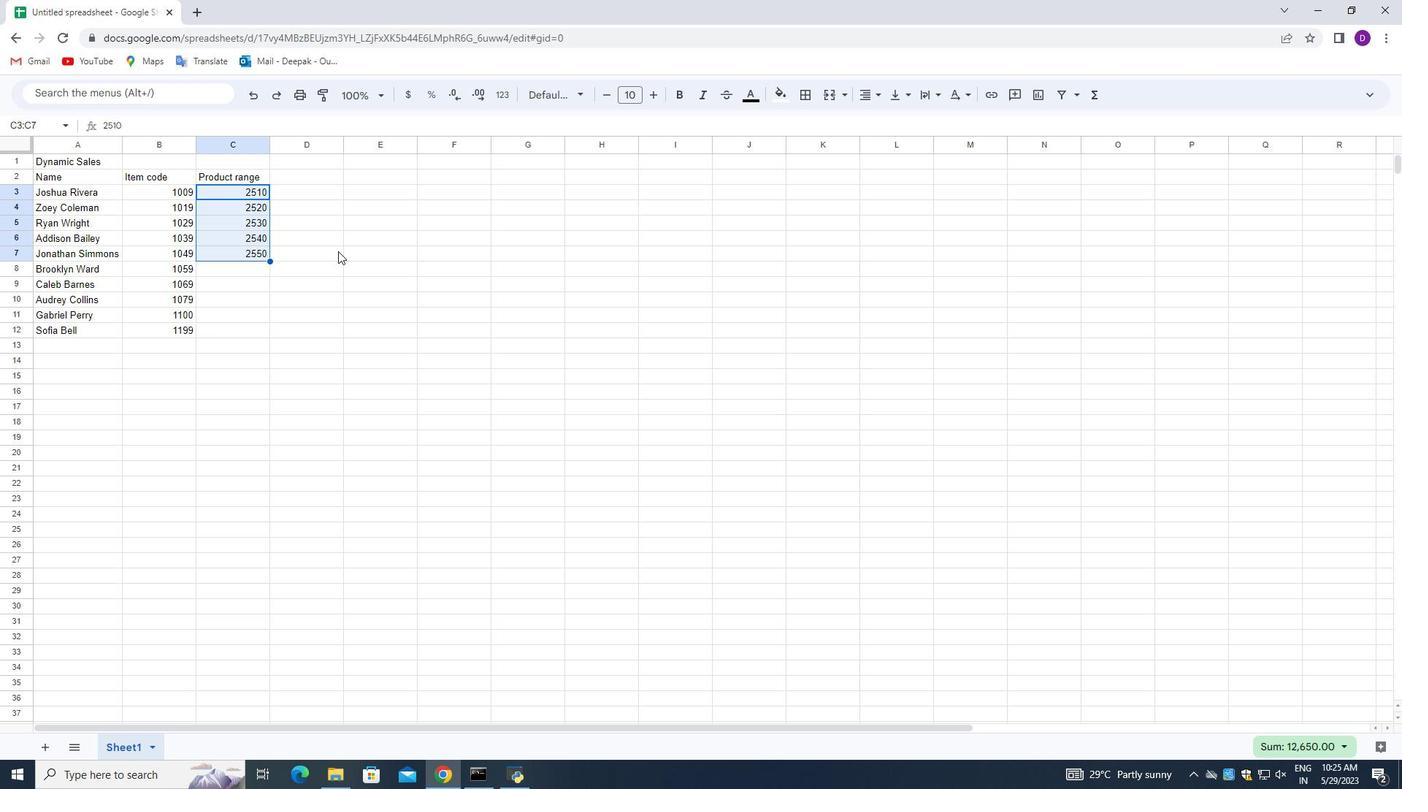 
Action: Mouse moved to (222, 195)
Screenshot: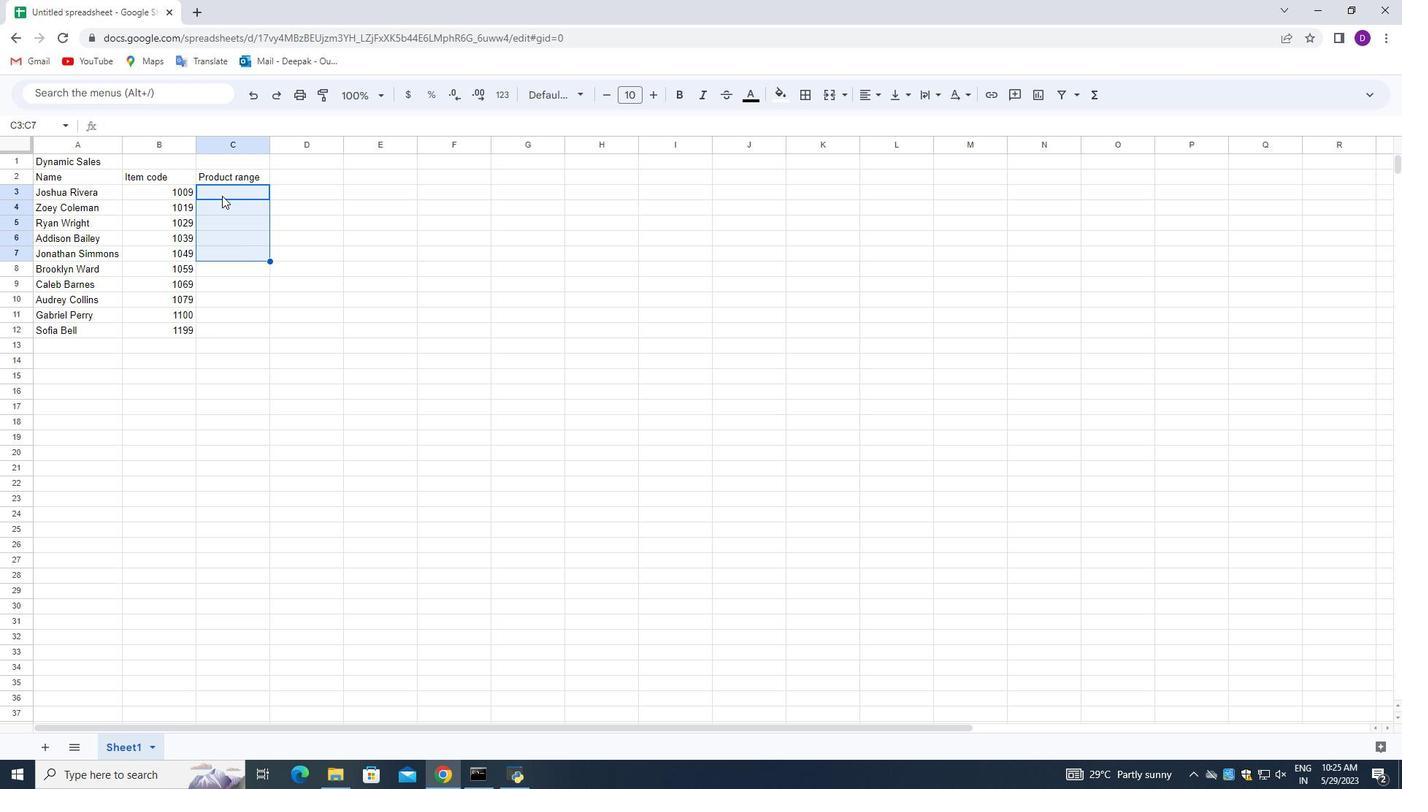 
Action: Mouse pressed left at (222, 195)
Screenshot: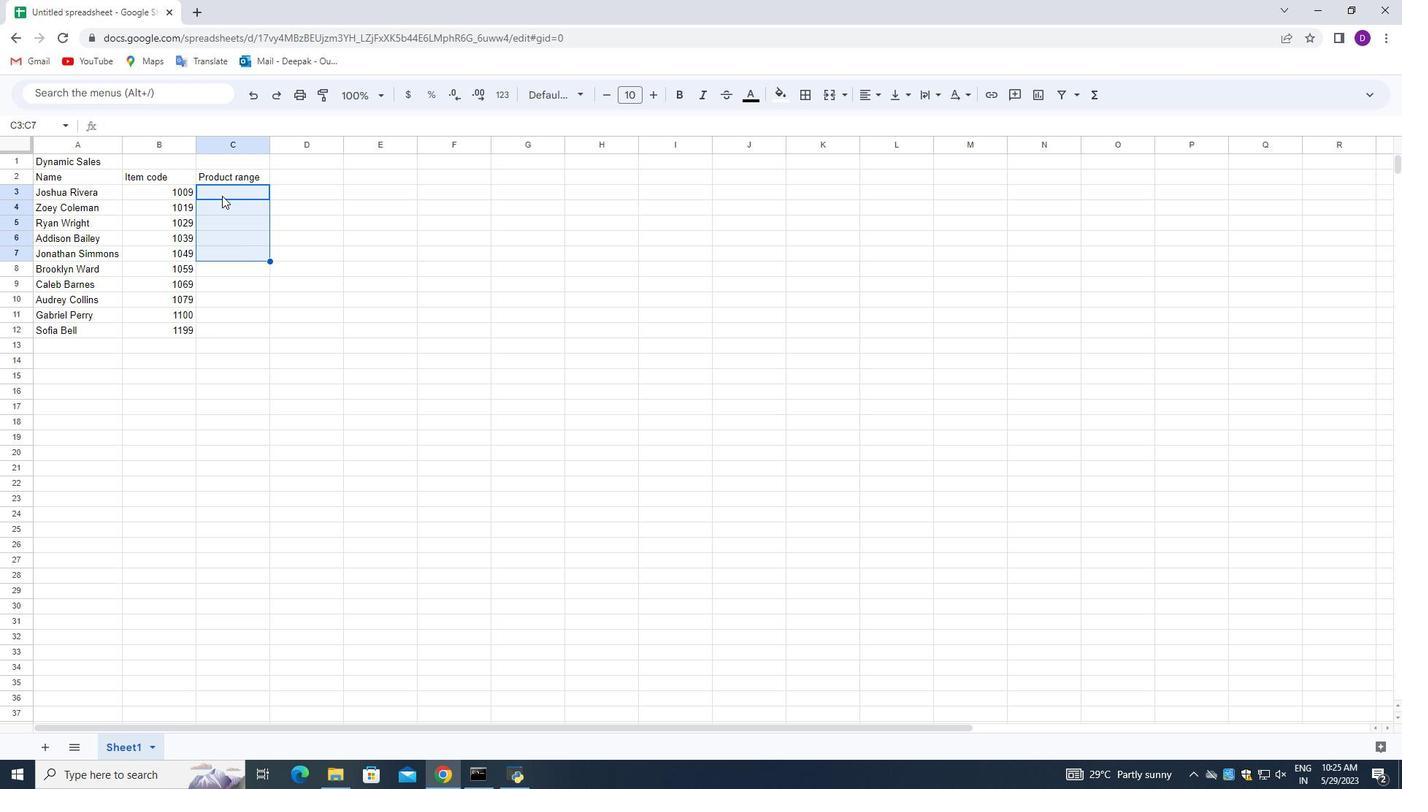 
Action: Mouse pressed left at (222, 195)
Screenshot: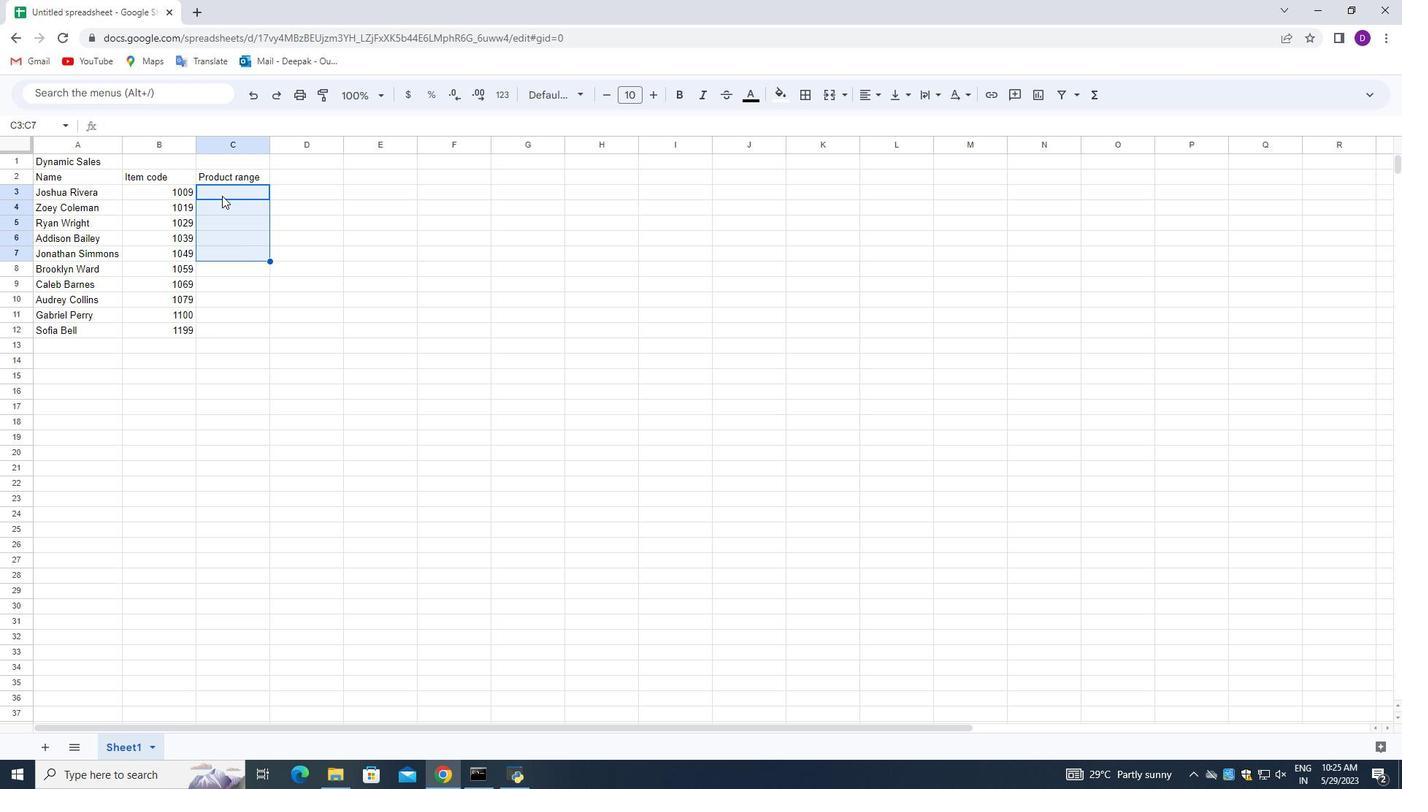 
Action: Mouse moved to (309, 199)
Screenshot: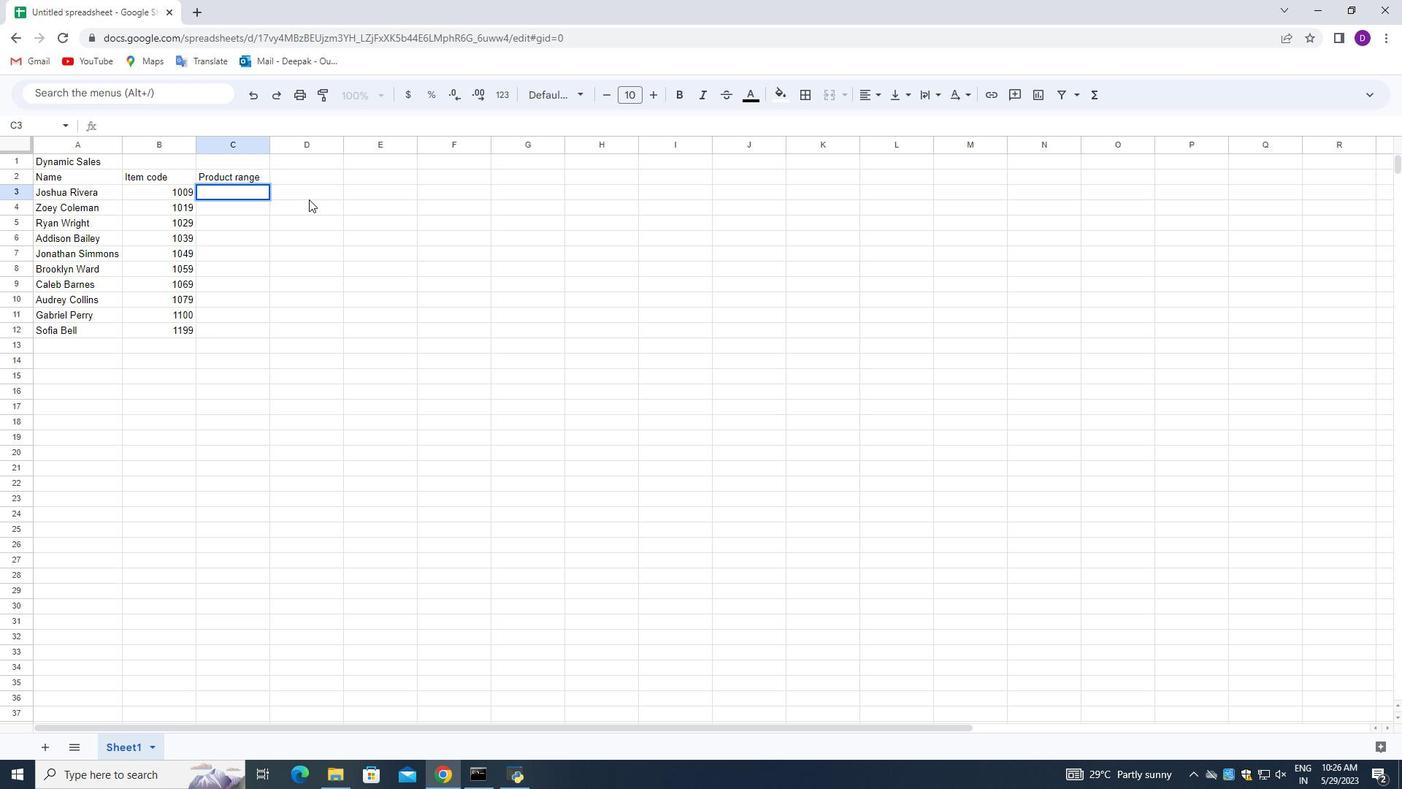 
Action: Key pressed 2600<Key.enter>2800<Key.enter>3000<Key.enter>40<Key.enter><Key.enter>
Screenshot: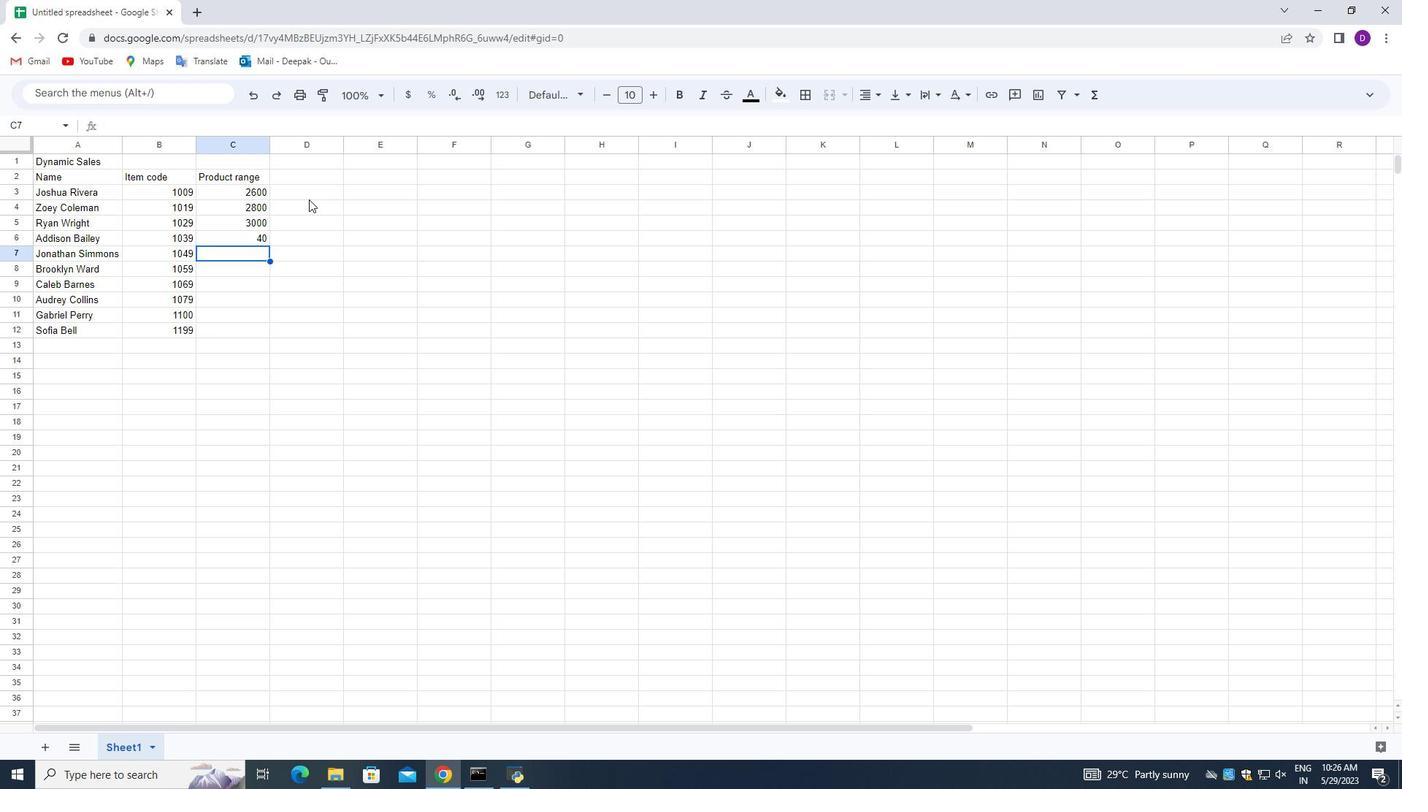 
Action: Mouse moved to (257, 233)
Screenshot: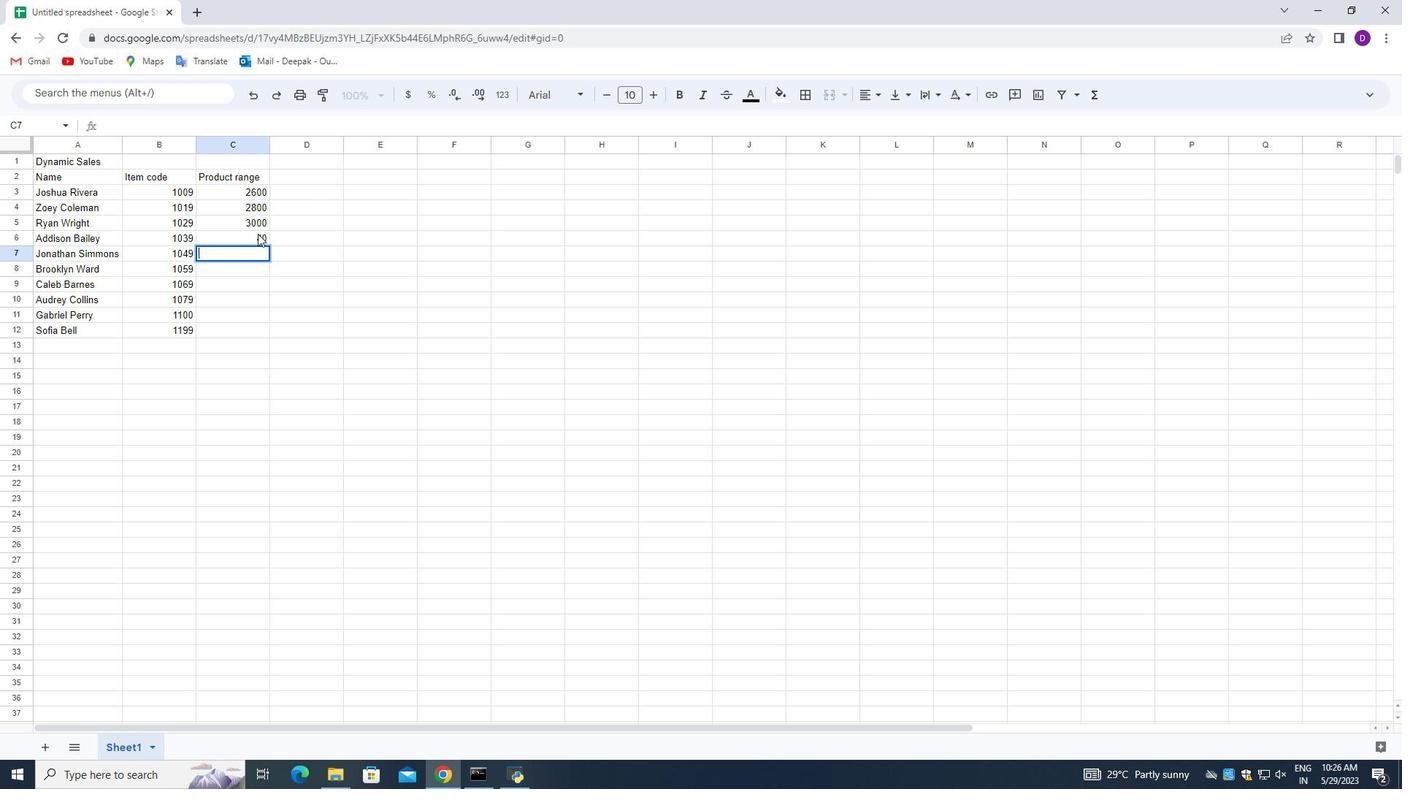 
Action: Mouse pressed left at (257, 233)
Screenshot: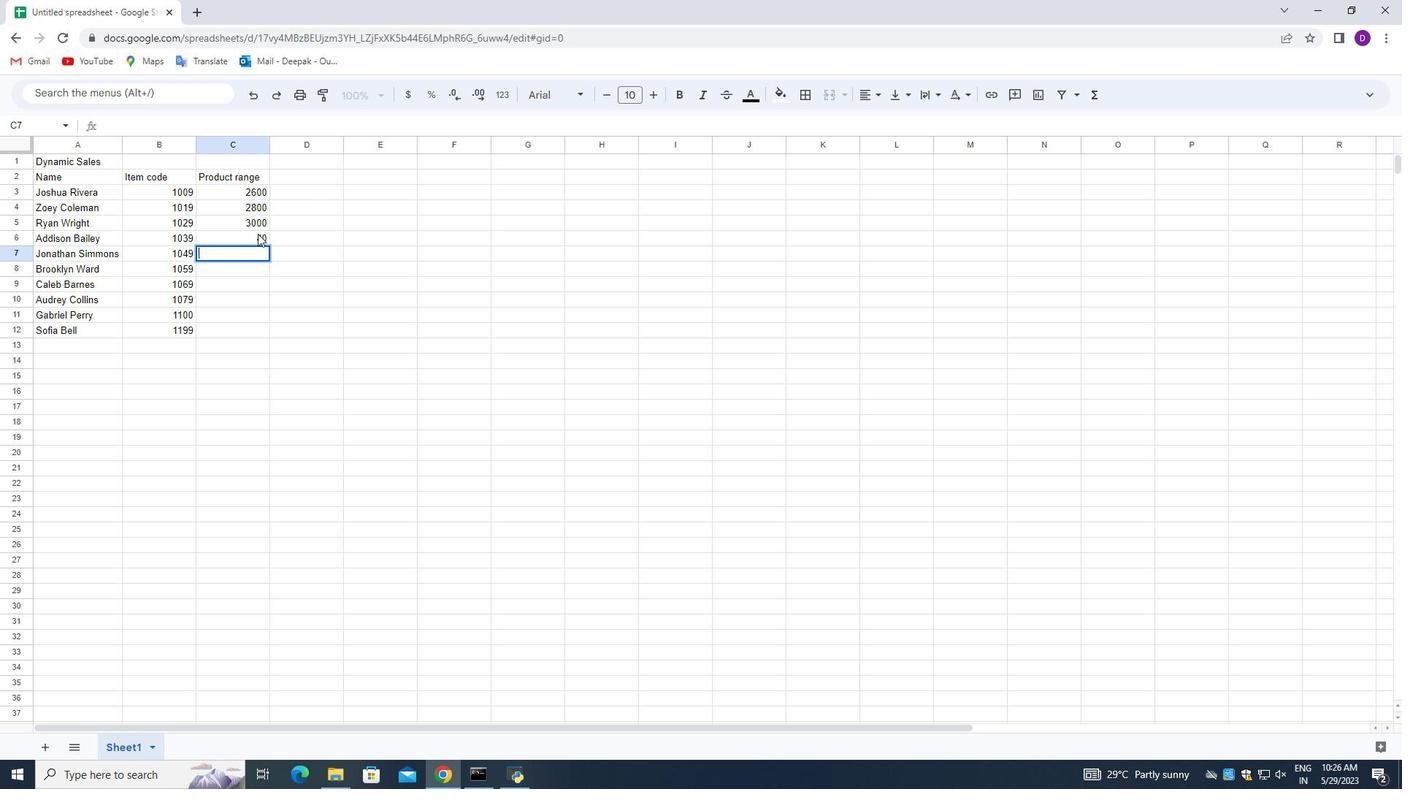 
Action: Mouse pressed left at (257, 233)
Screenshot: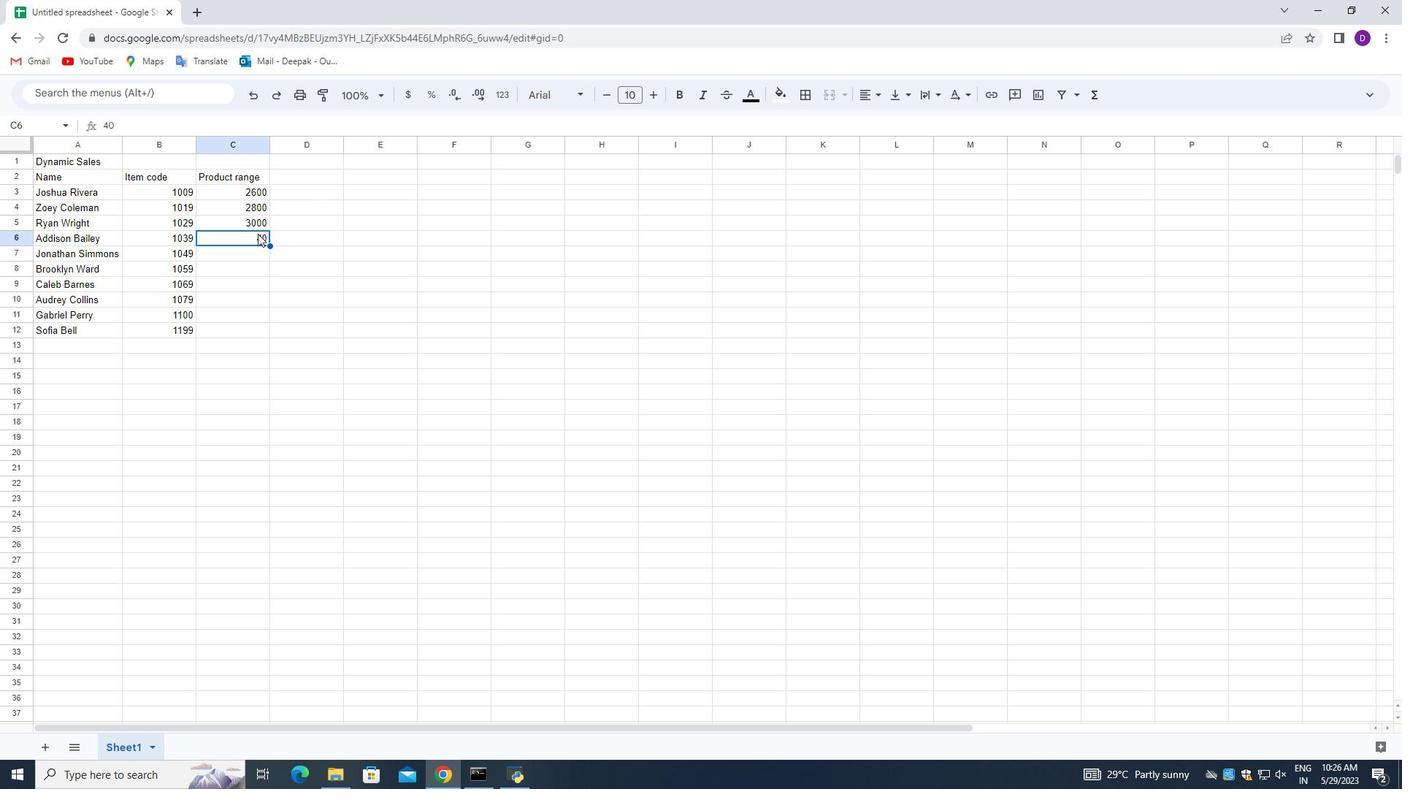
Action: Key pressed <Key.backspace>00<Key.enter><Key.up>04<Key.backspace><Key.backspace>4000<Key.enter>4500<Key.enter>5000<Key.enter>7000<Key.enter>8000<Key.enter>10<Key.enter><Key.enter>
Screenshot: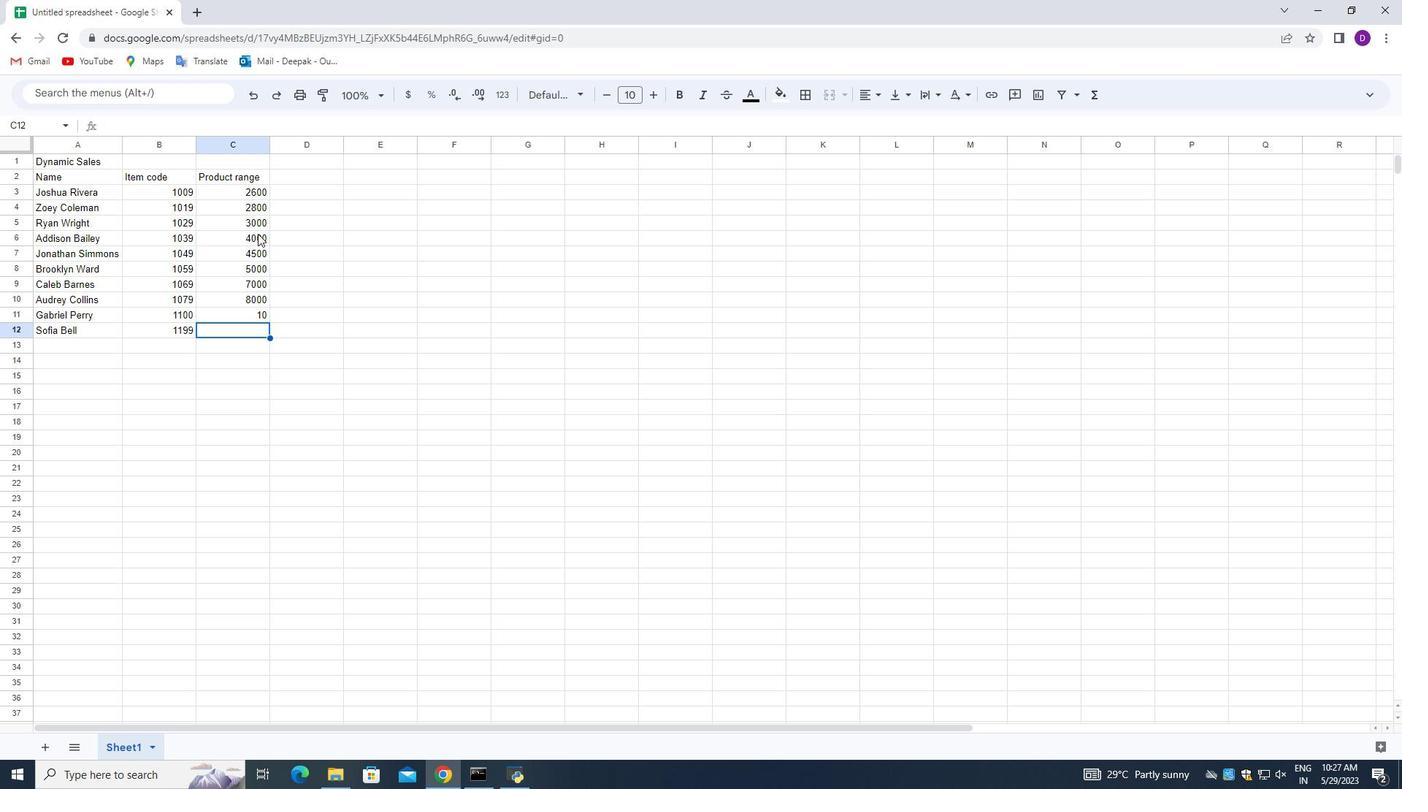 
Action: Mouse moved to (257, 314)
Screenshot: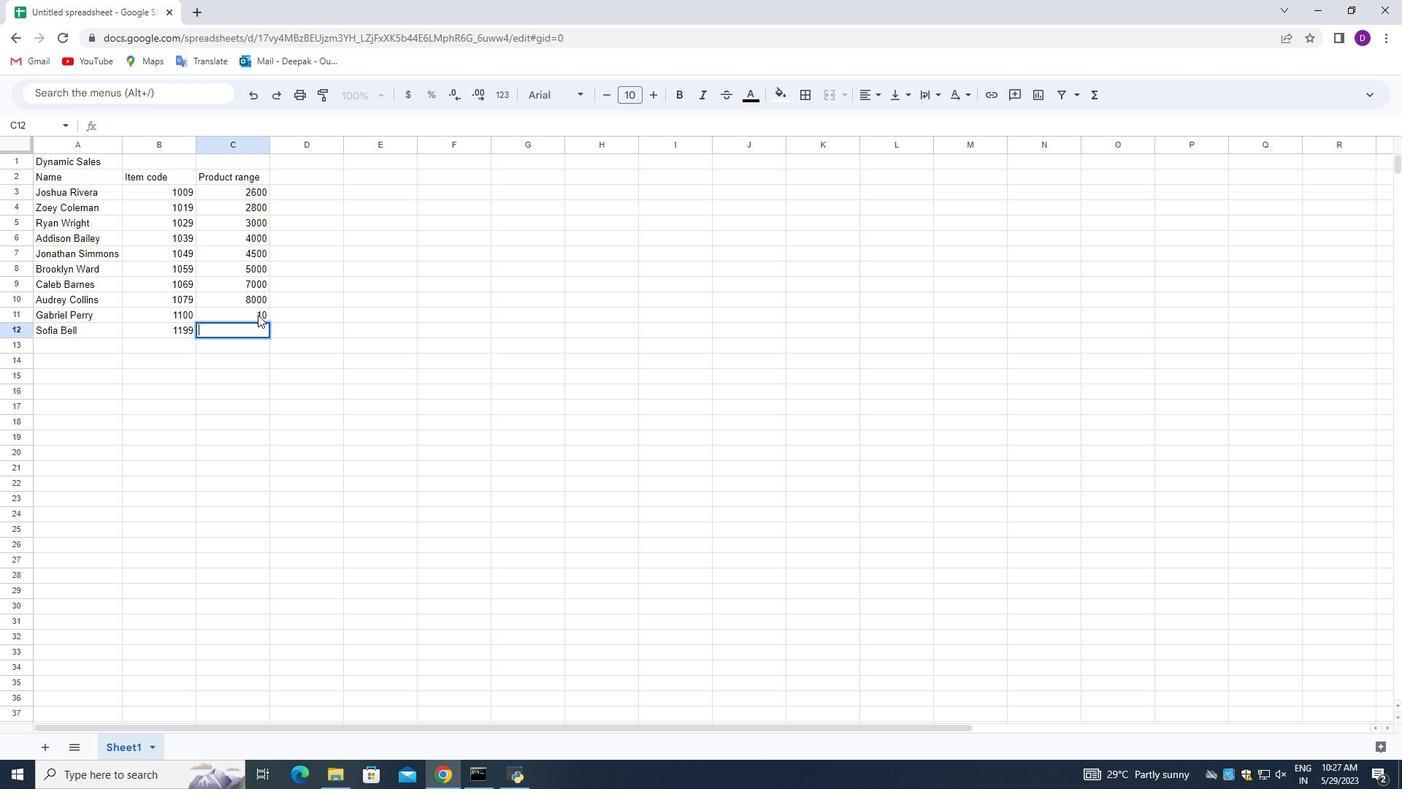 
Action: Mouse pressed left at (257, 314)
Screenshot: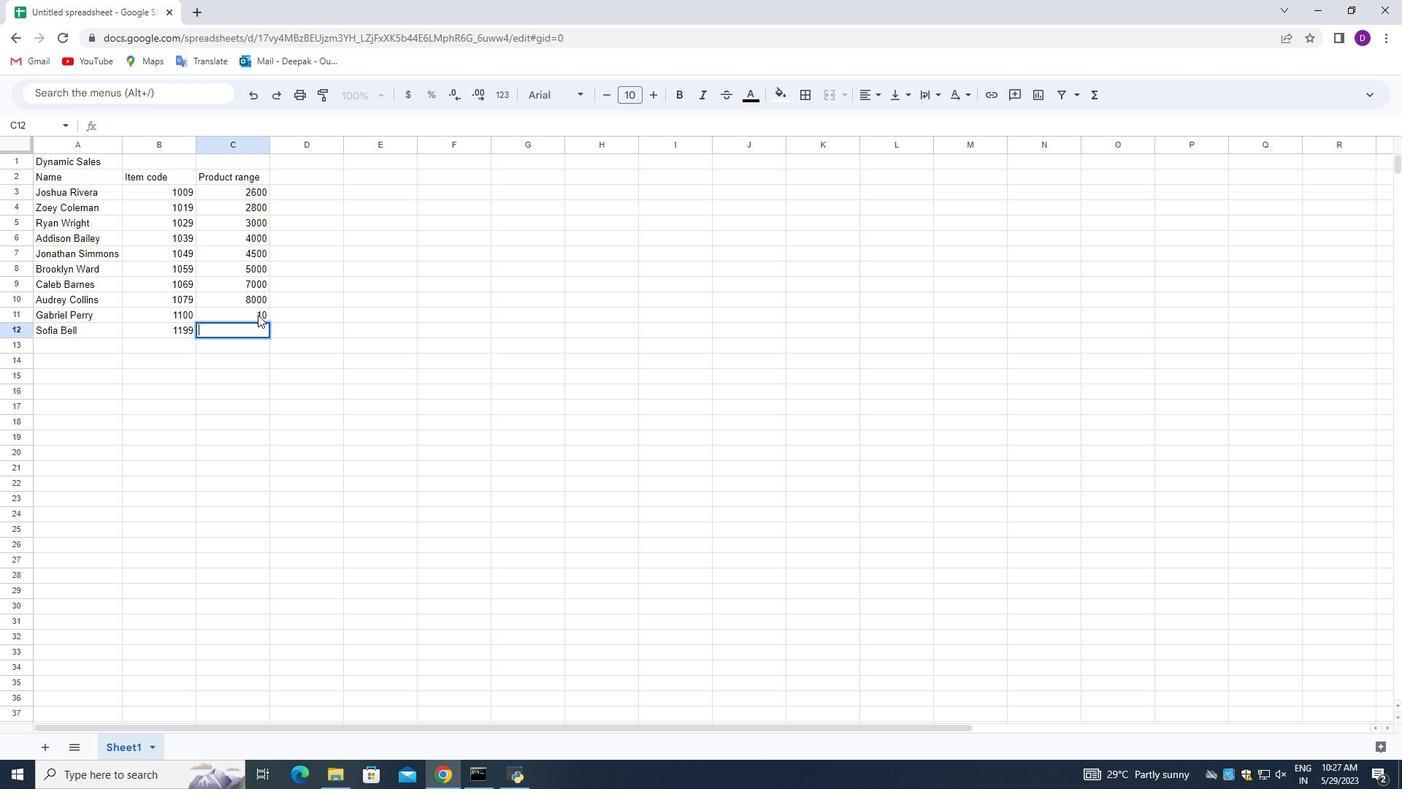 
Action: Mouse pressed left at (257, 314)
Screenshot: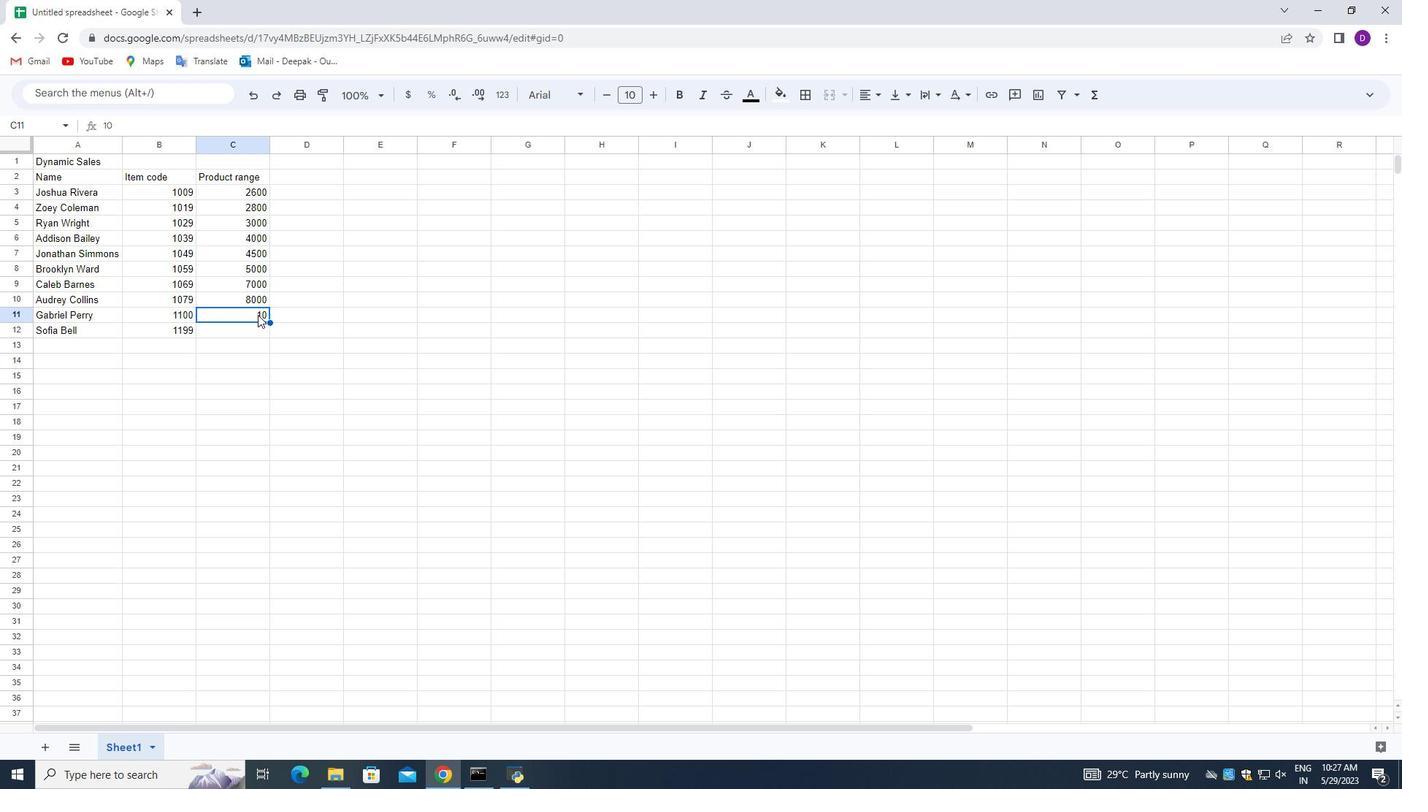 
Action: Mouse moved to (268, 348)
Screenshot: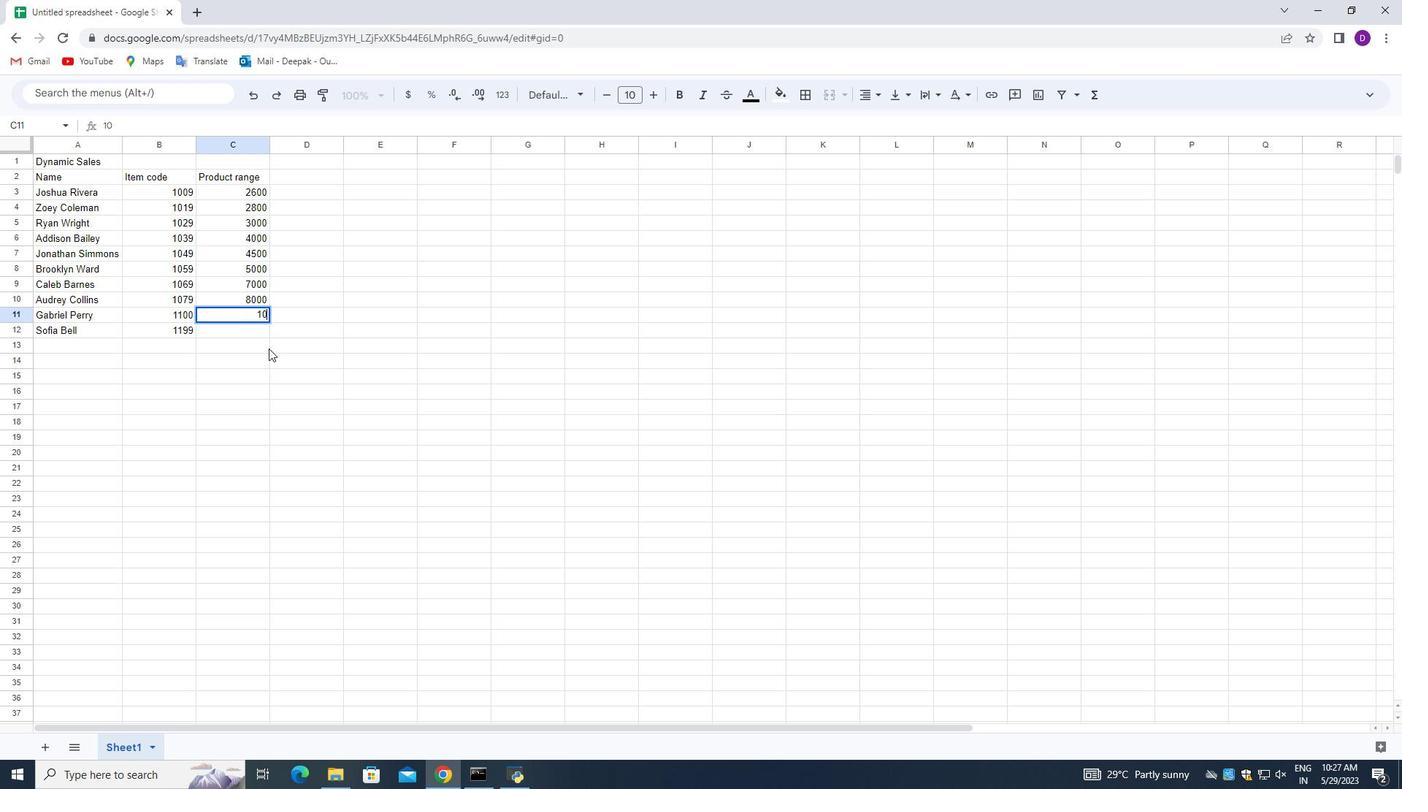 
Action: Key pressed <Key.backspace><Key.backspace>10000<Key.enter>14500<Key.enter>
Screenshot: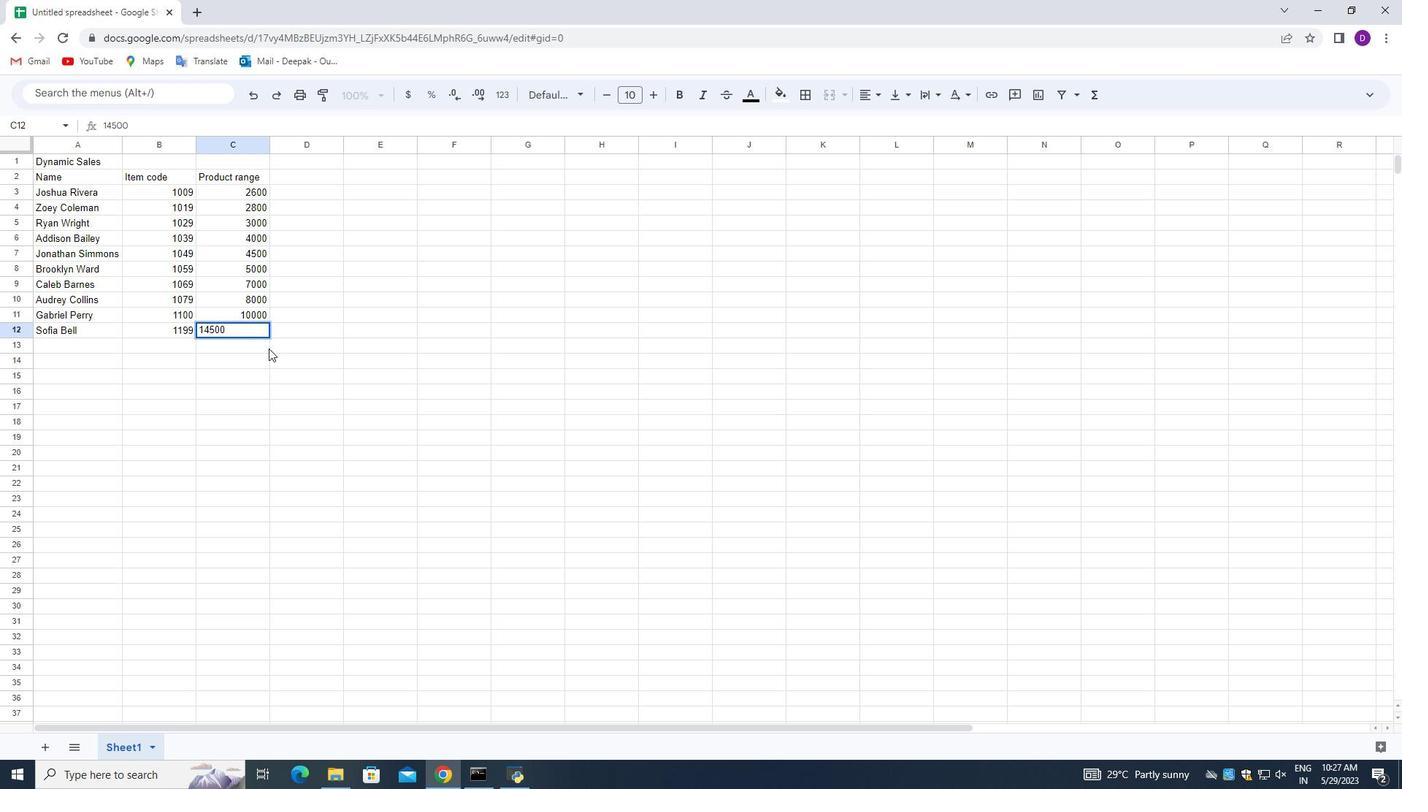 
Action: Mouse moved to (316, 179)
Screenshot: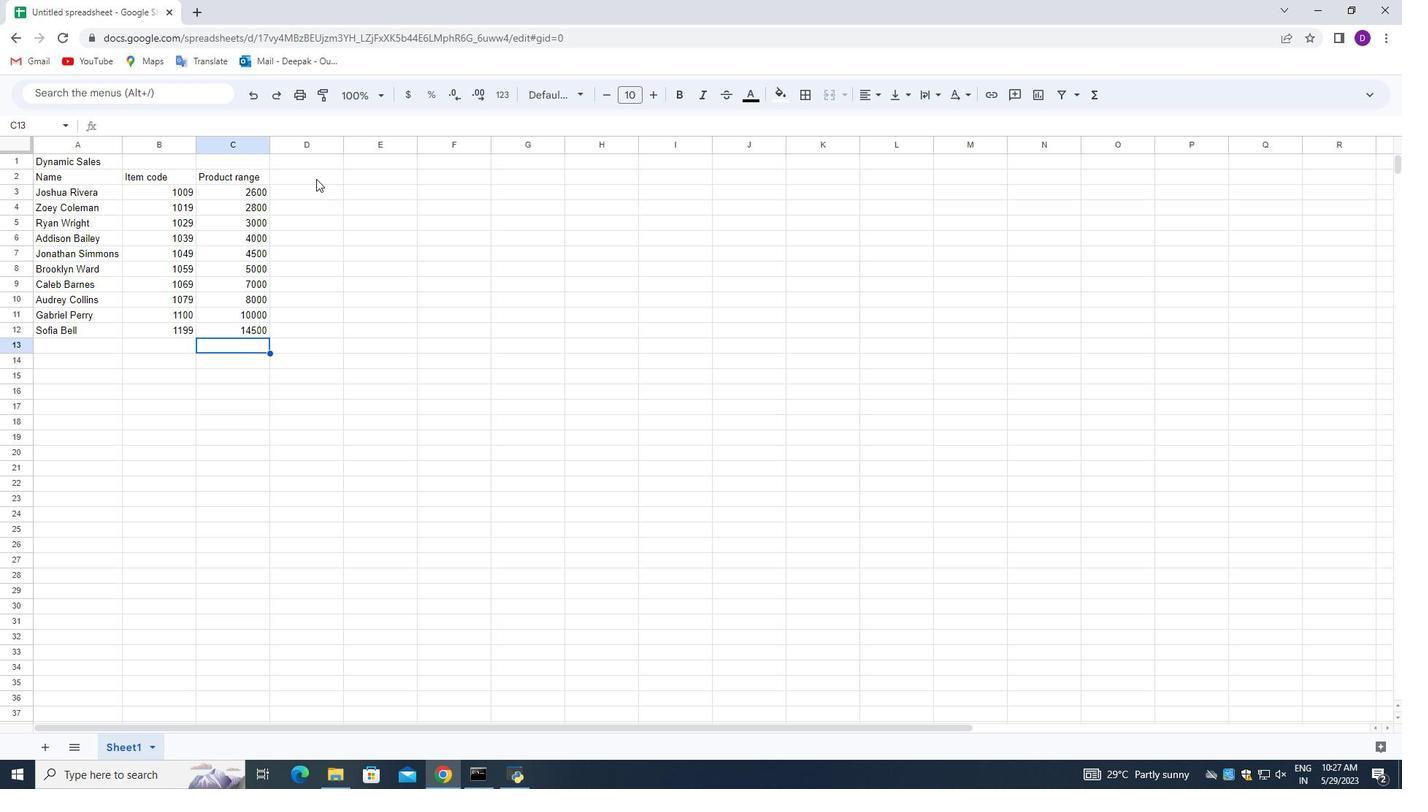 
Action: Mouse pressed left at (316, 179)
Screenshot: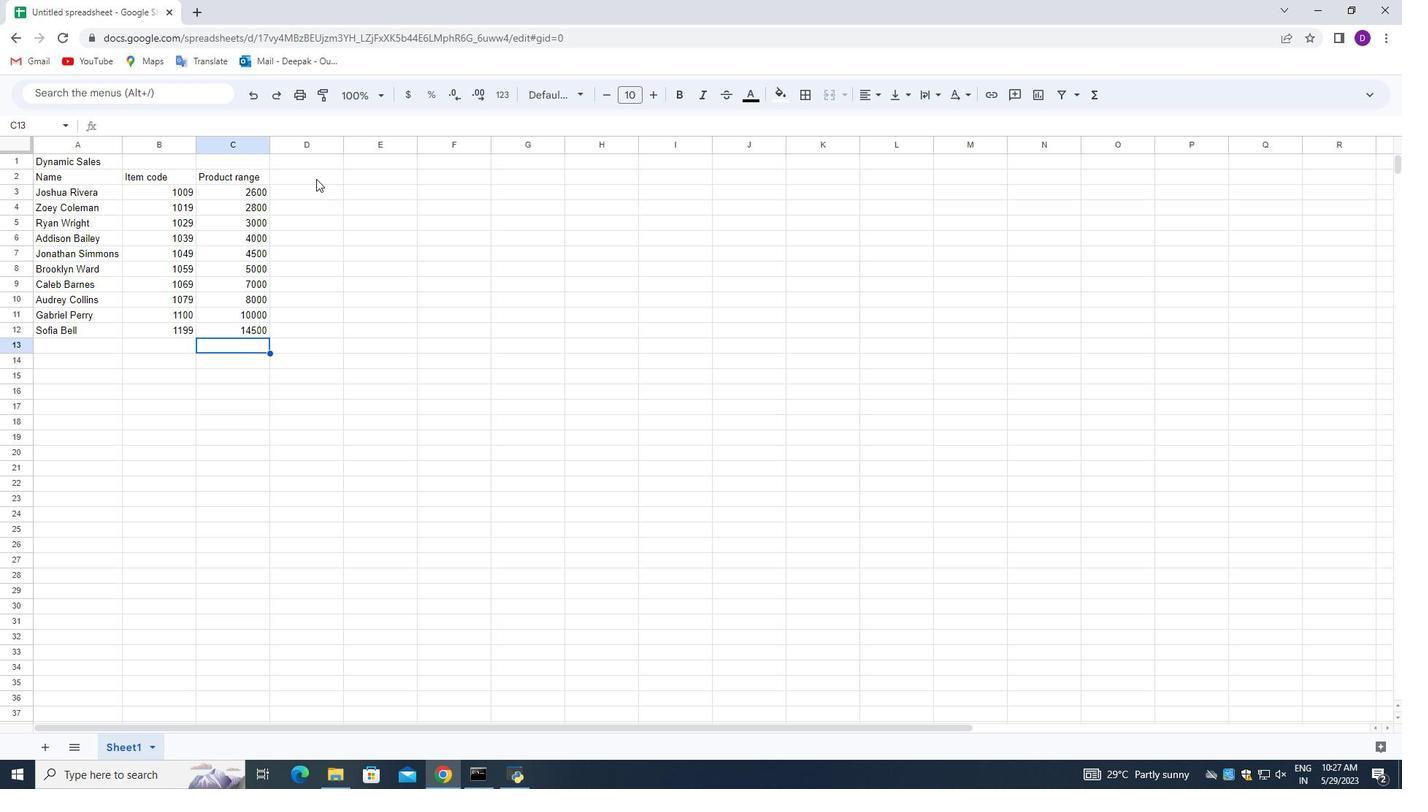
Action: Mouse pressed left at (316, 179)
Screenshot: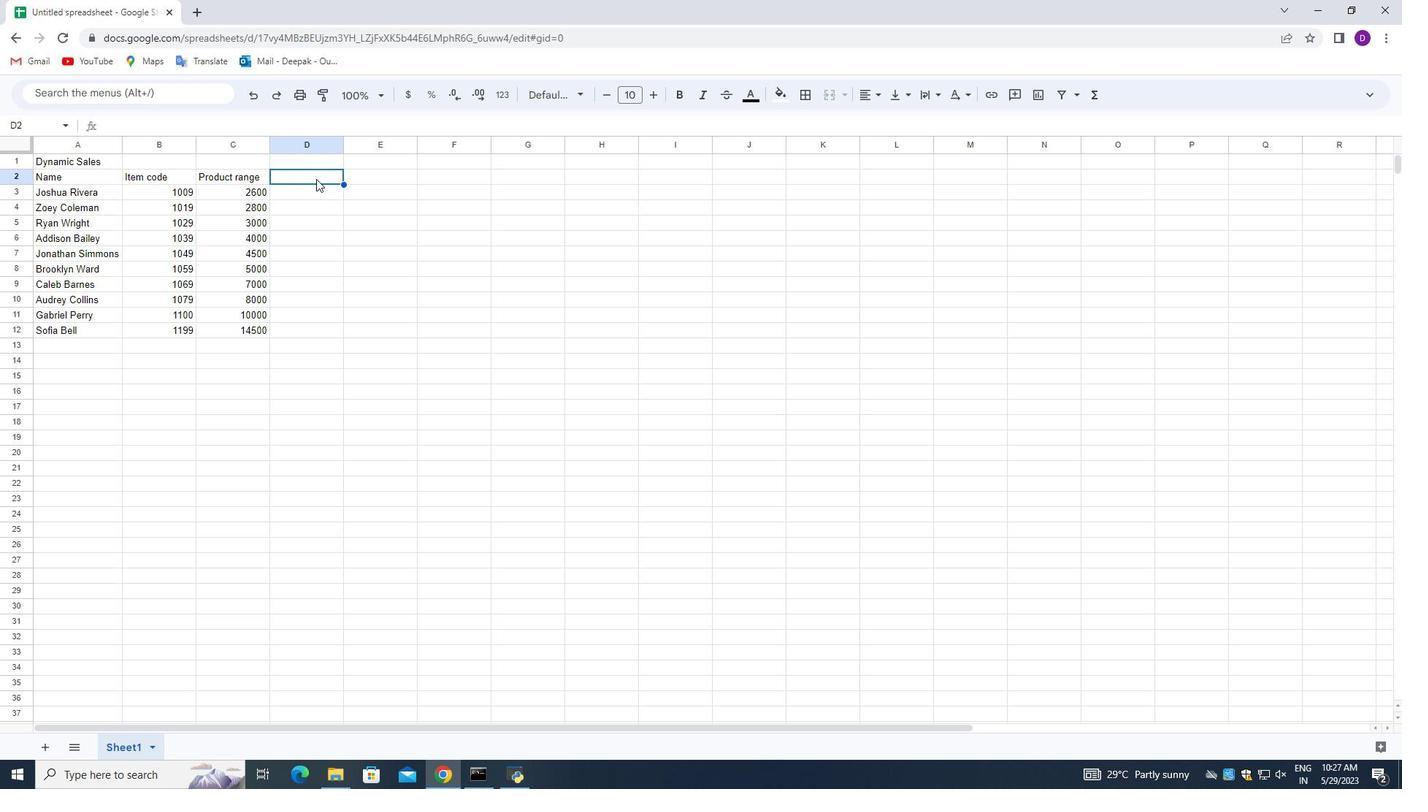 
Action: Mouse pressed left at (316, 179)
Screenshot: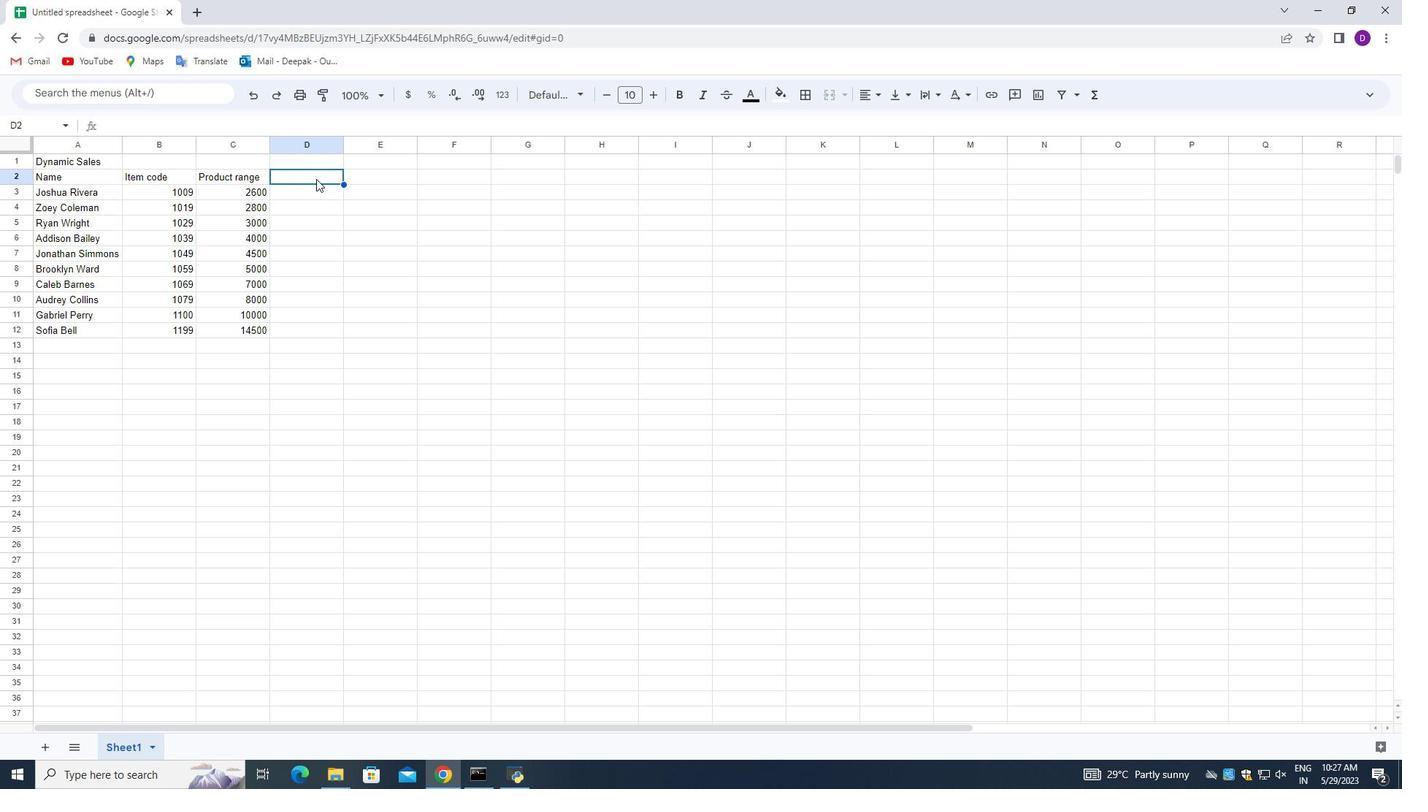 
Action: Mouse moved to (446, 182)
Screenshot: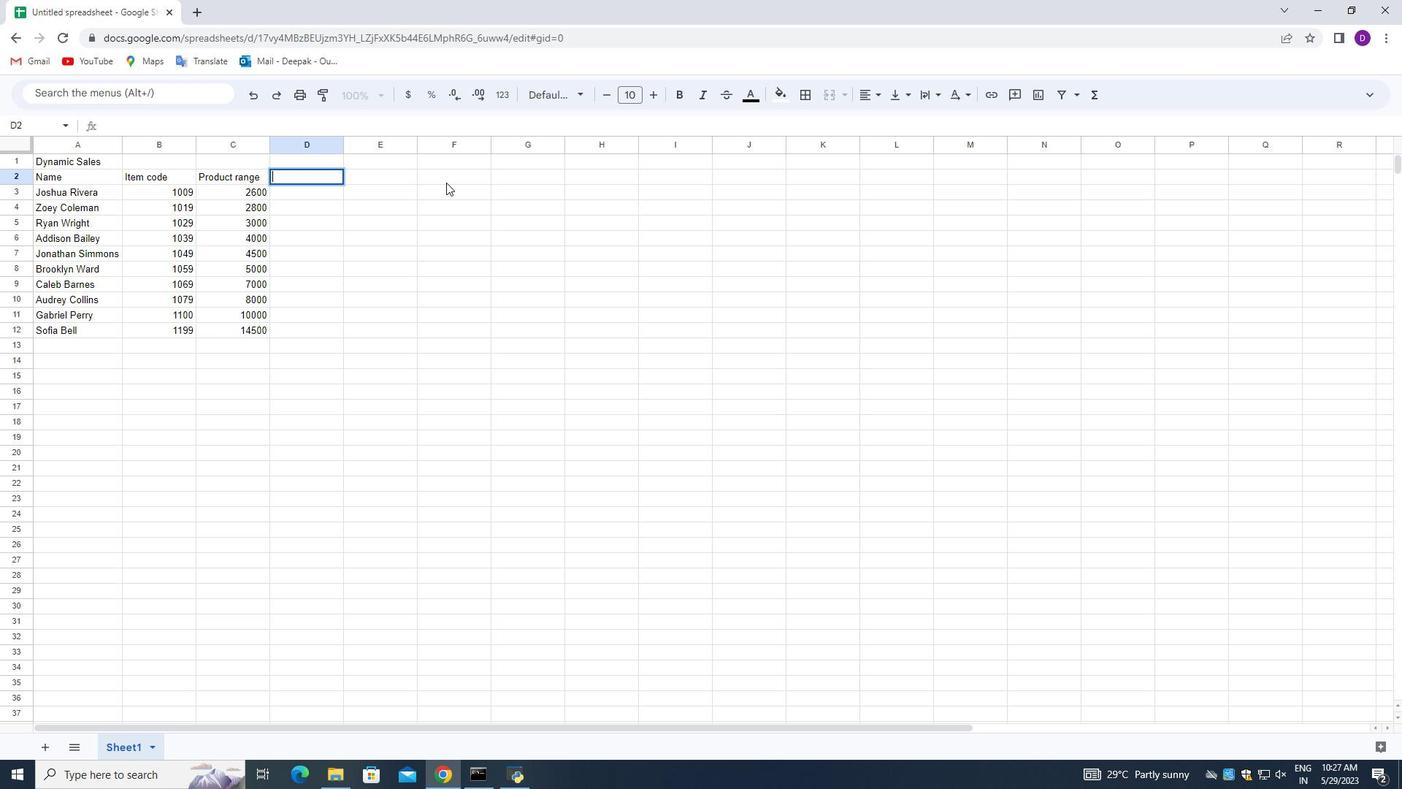 
Action: Key pressed <Key.shift>Product<Key.enter><Key.shift>Keen<Key.space><Key.shift_r>Shoe<Key.enter><Key.shift>Lacoste<Key.space><Key.shift_r>Shoe<Key.enter><Key.shift>Merrell<Key.space><Key.shift_r>Shoe<Key.enter><Key.shift>Mizuno<Key.space><Key.shift_r>Shoe<Key.enter><Key.shift>Onitsuka<Key.space><Key.shift_r>Tiger<Key.enter>
Screenshot: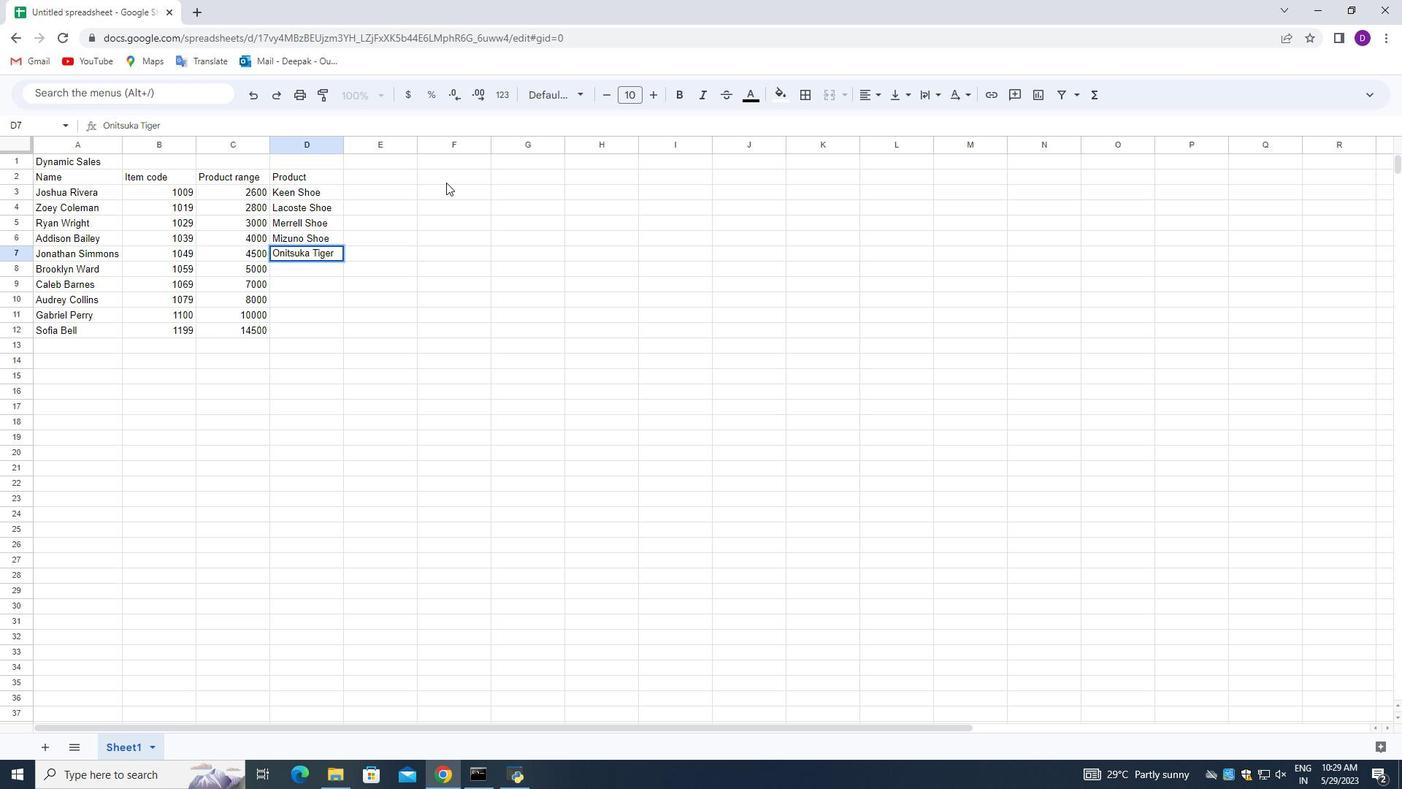 
Action: Mouse moved to (331, 252)
Screenshot: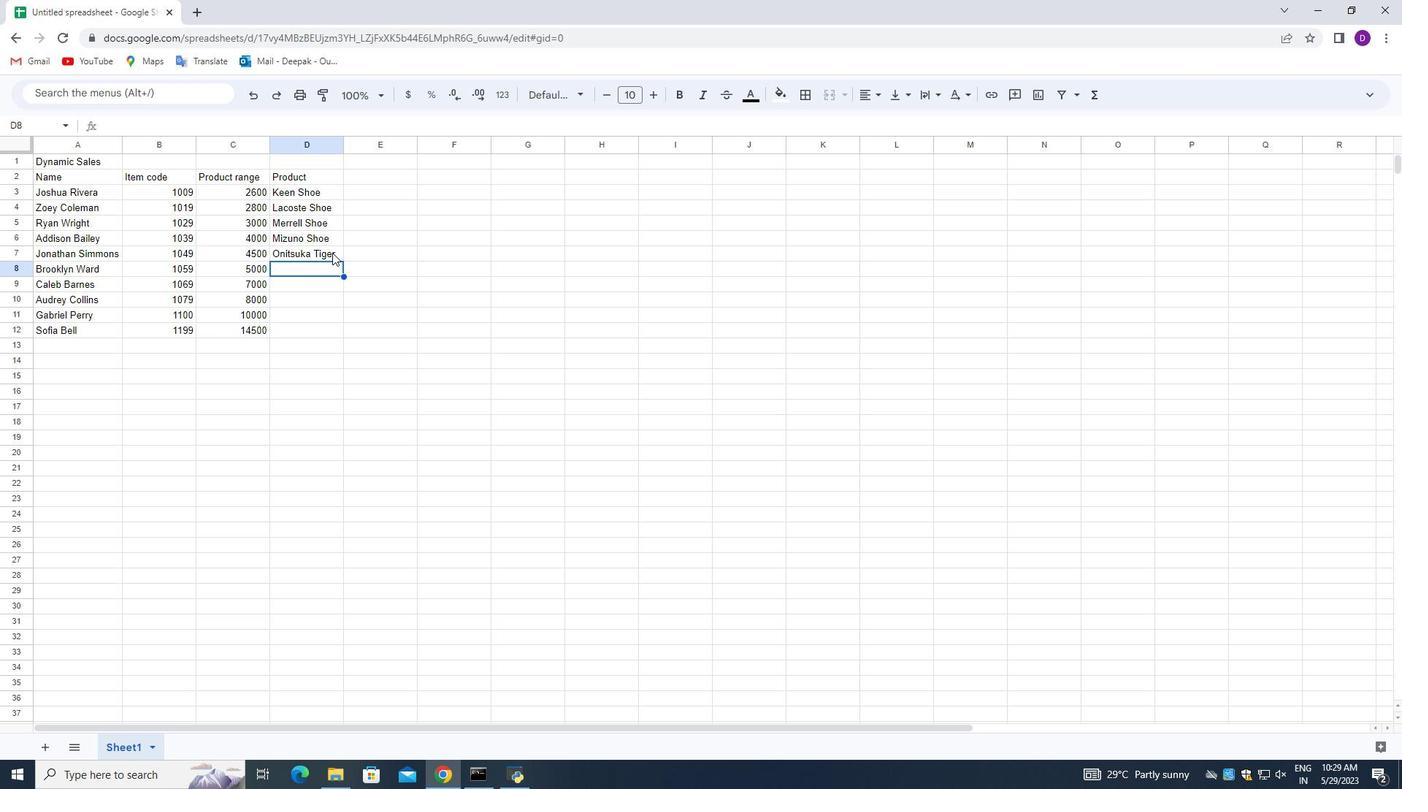 
Action: Mouse pressed left at (331, 252)
Screenshot: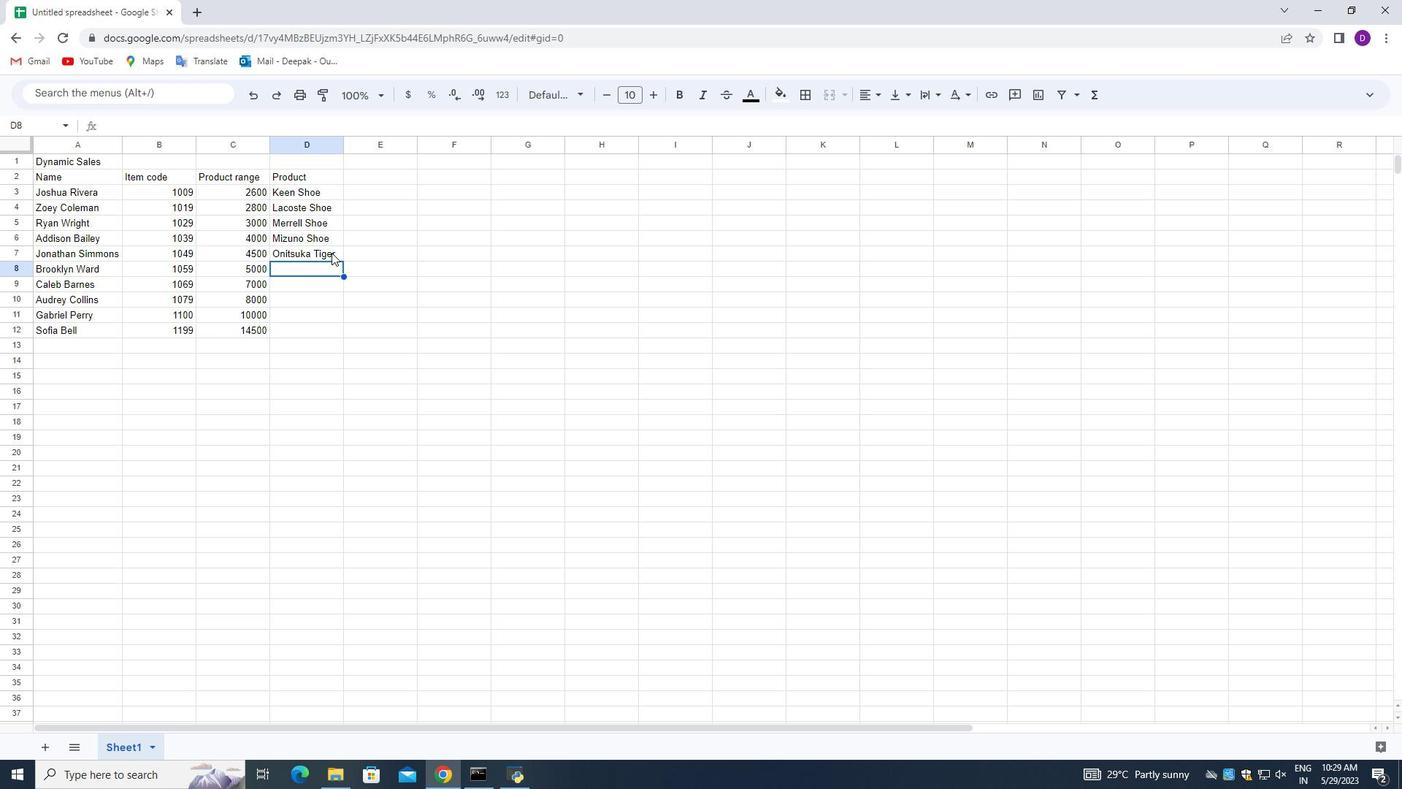 
Action: Mouse moved to (338, 253)
Screenshot: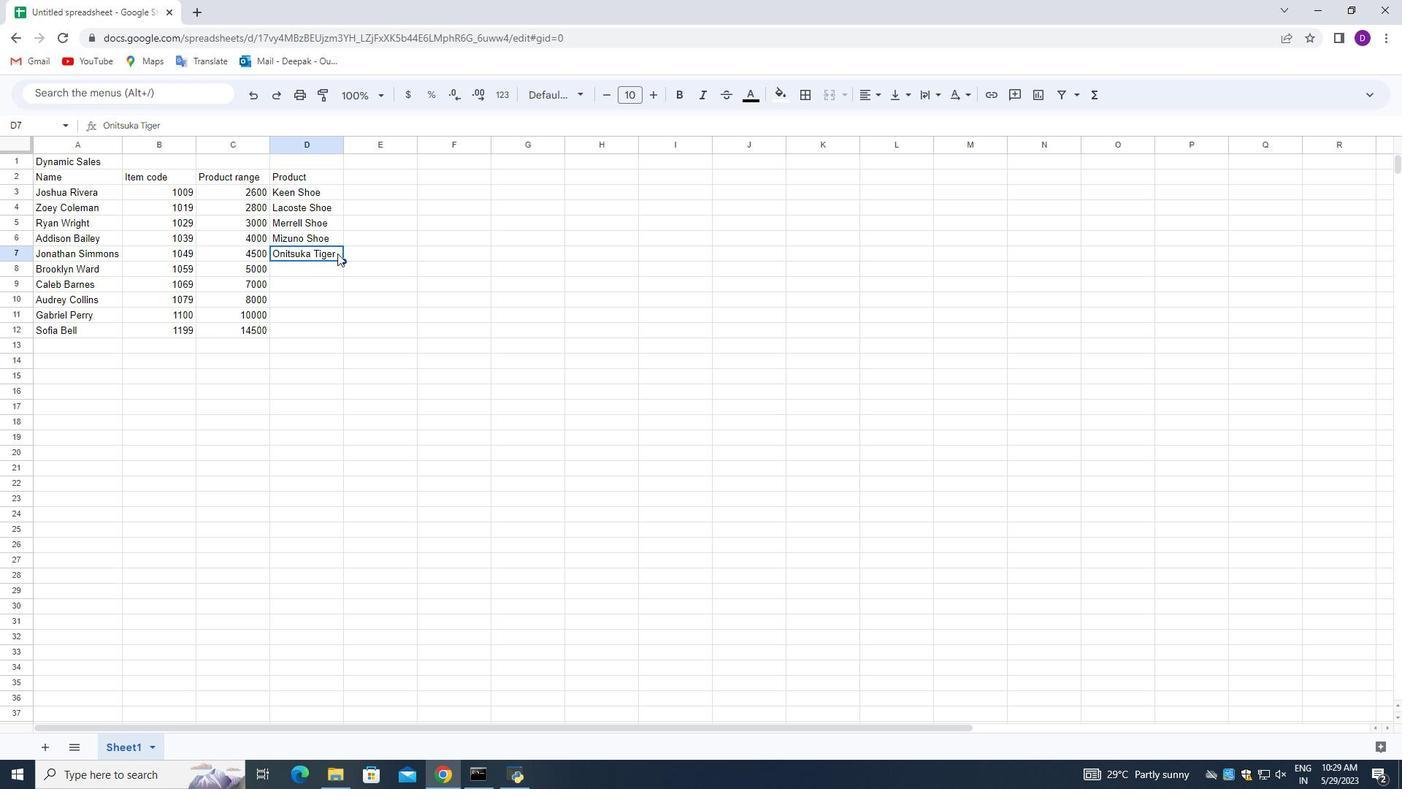 
Action: Mouse pressed left at (338, 253)
Screenshot: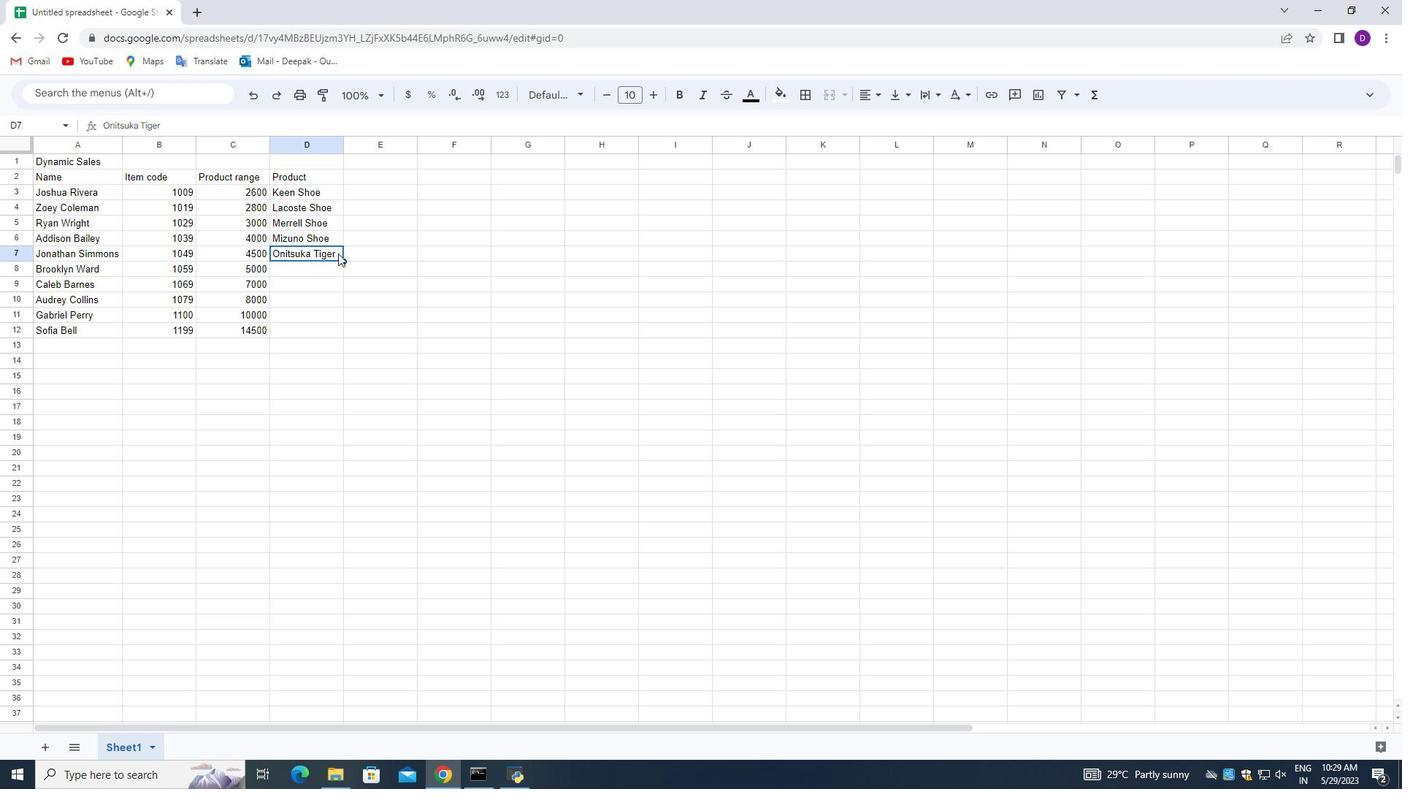 
Action: Mouse pressed left at (338, 253)
Screenshot: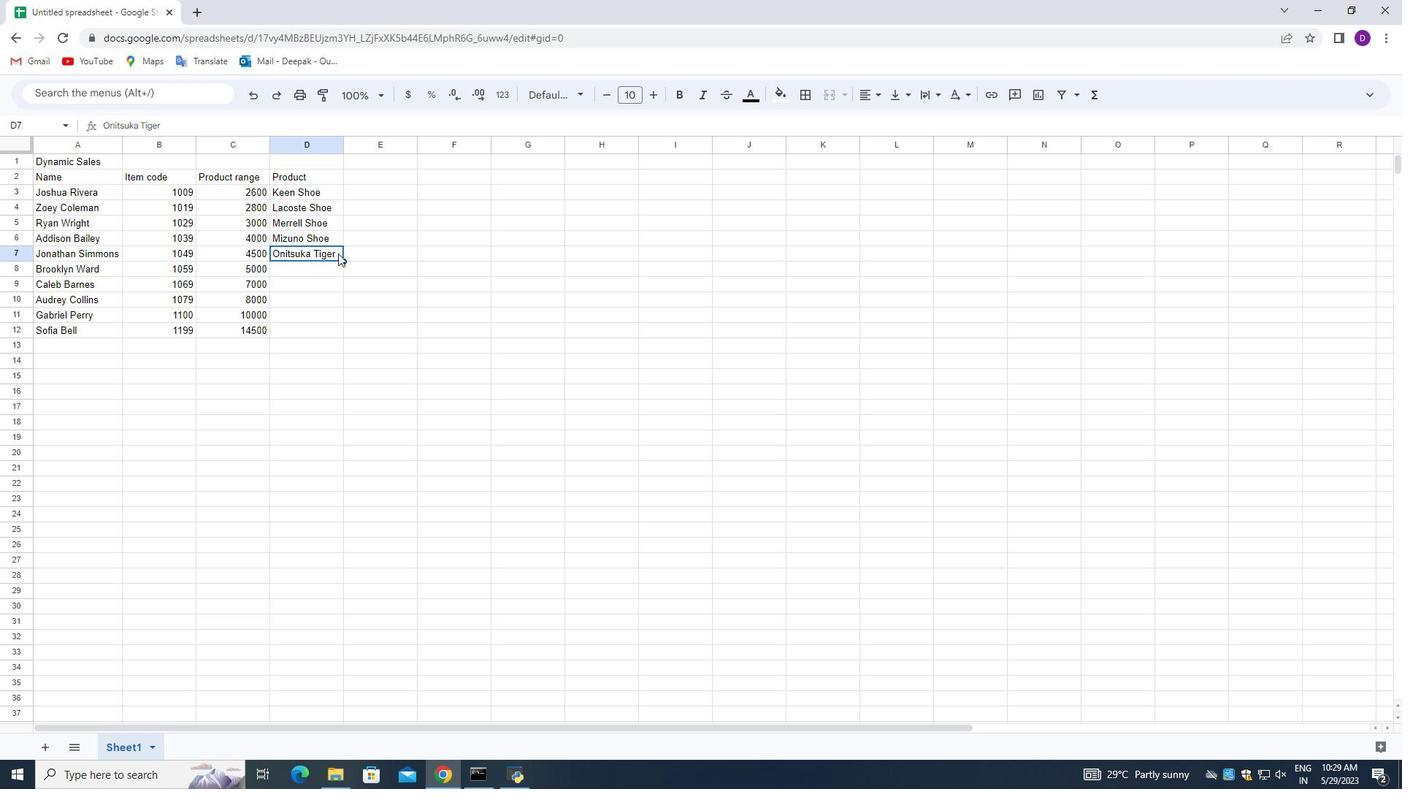 
Action: Key pressed <Key.space><Key.shift_r>Show<Key.backspace>e<Key.enter><Key.shift_r><Key.shift_r><Key.shift_r><Key.shift_r><Key.shift_r><Key.shift_r><Key.shift_r><Key.shift_r>Salomon<Key.space><Key.shift_r>Shoe<Key.enter><Key.shift_r>Sanuk<Key.space><Key.shift_r>Shoe<Key.enter><Key.shift_r>Saucony<Key.space><Key.shift_r>Shoe<Key.enter><Key.shift_r>Saucony<Key.space><Key.backspace><Key.backspace><Key.backspace><Key.backspace><Key.backspace><Key.backspace><Key.backspace><Key.backspace><Key.backspace><Key.backspace><Key.backspace><Key.backspace><Key.backspace><Key.backspace><Key.backspace><Key.backspace><Key.shift_r>Sperry<Key.space><Key.shift_r>Shoe<Key.enter><Key.shift_r>Superga<Key.space><Key.shift_r>Shi<Key.backspace>oe
Screenshot: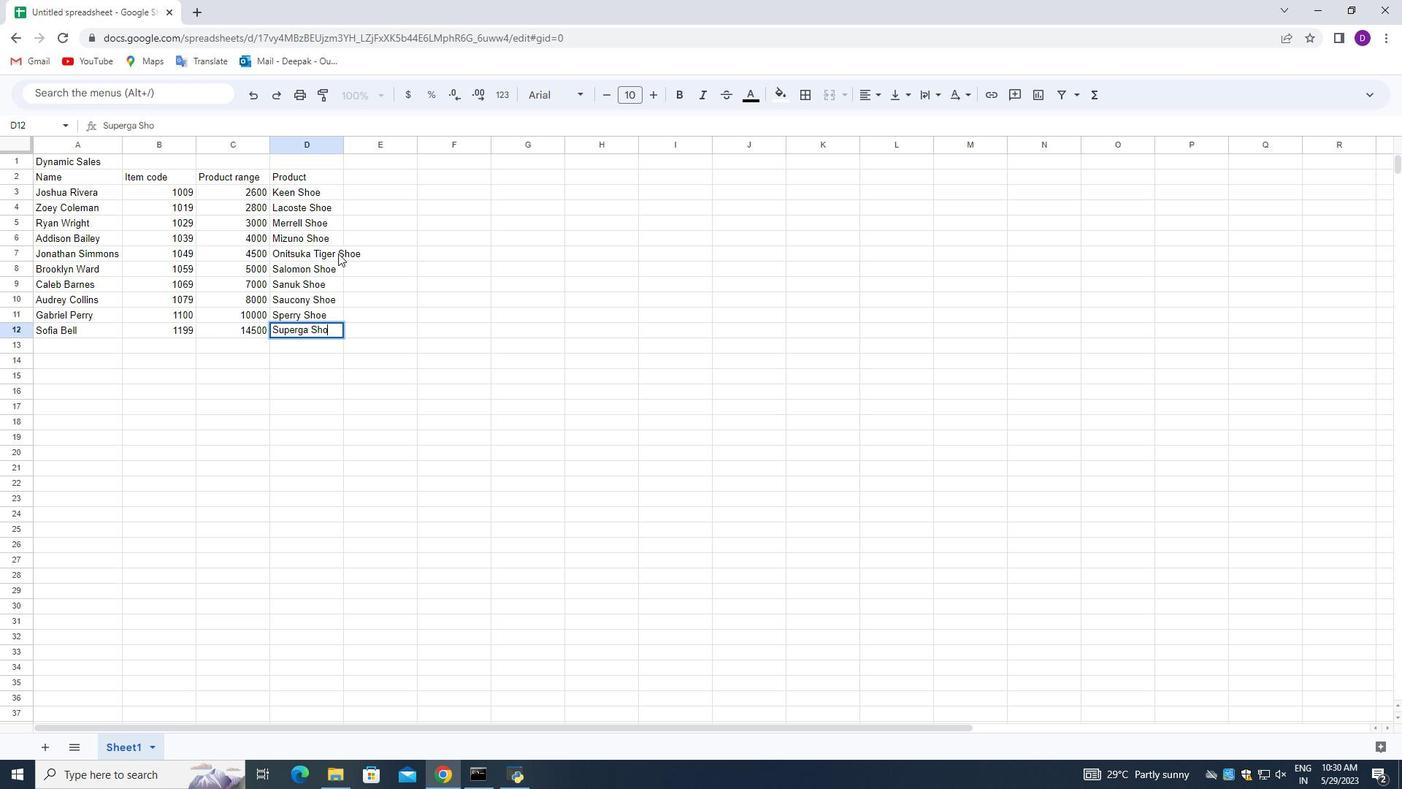
Action: Mouse moved to (378, 176)
Screenshot: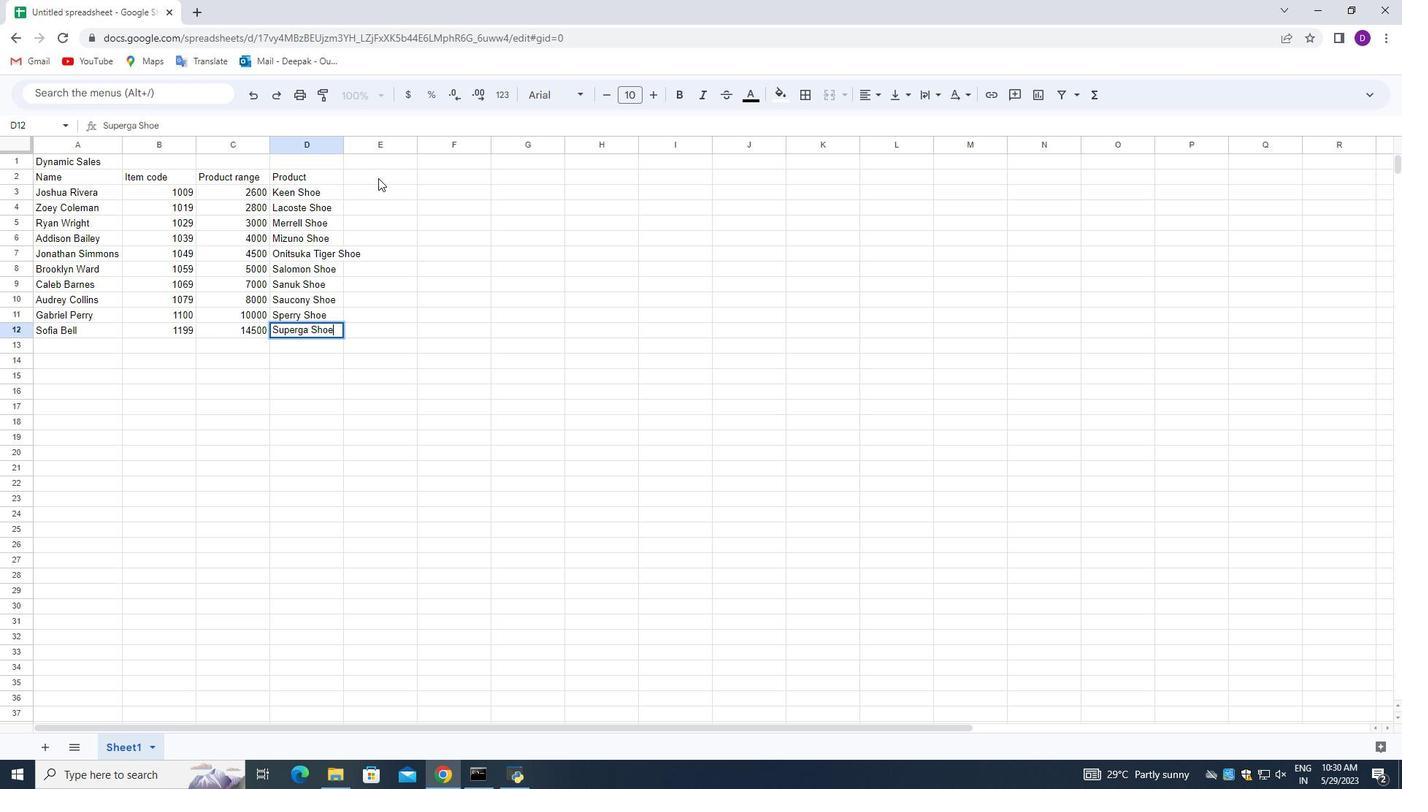 
Action: Mouse pressed left at (378, 176)
Screenshot: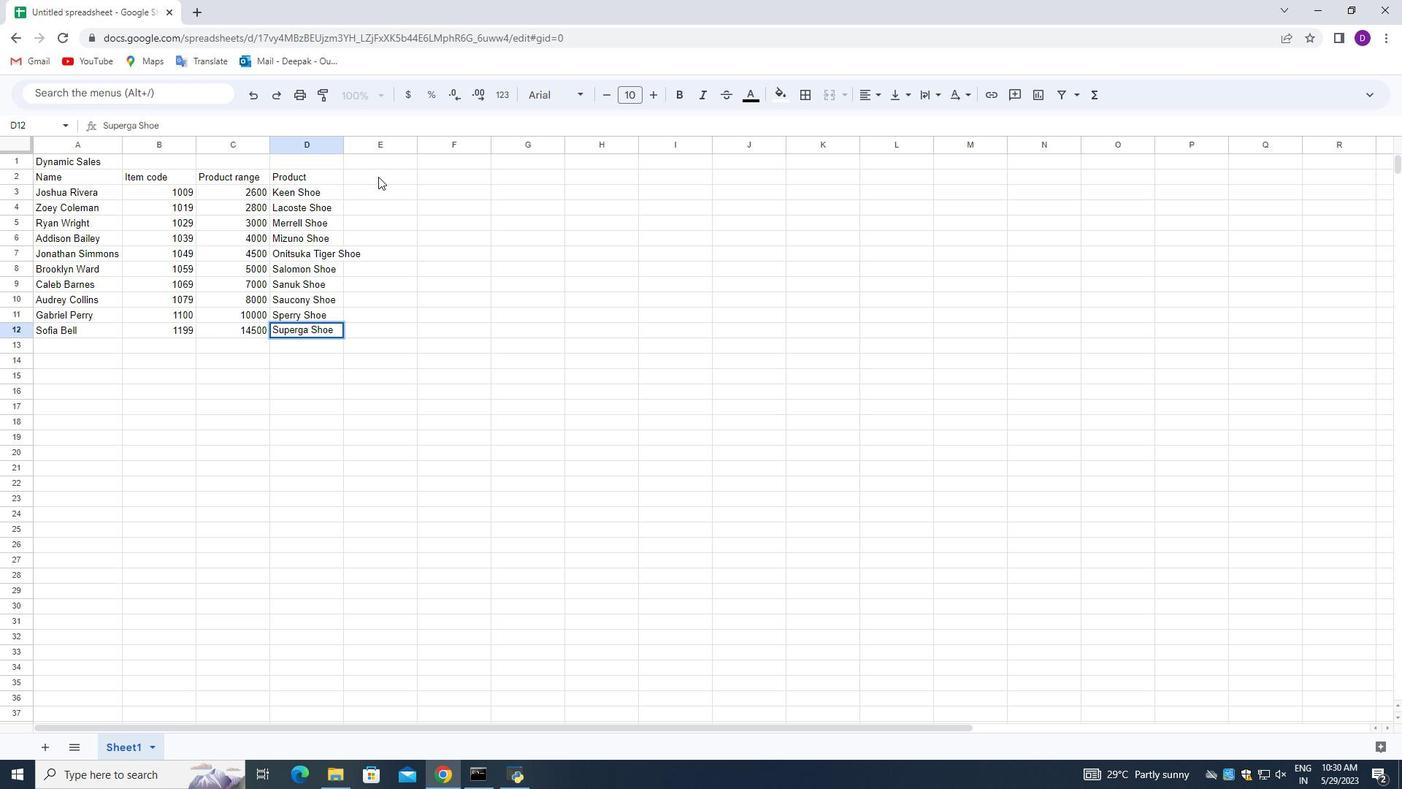 
Action: Mouse moved to (341, 145)
Screenshot: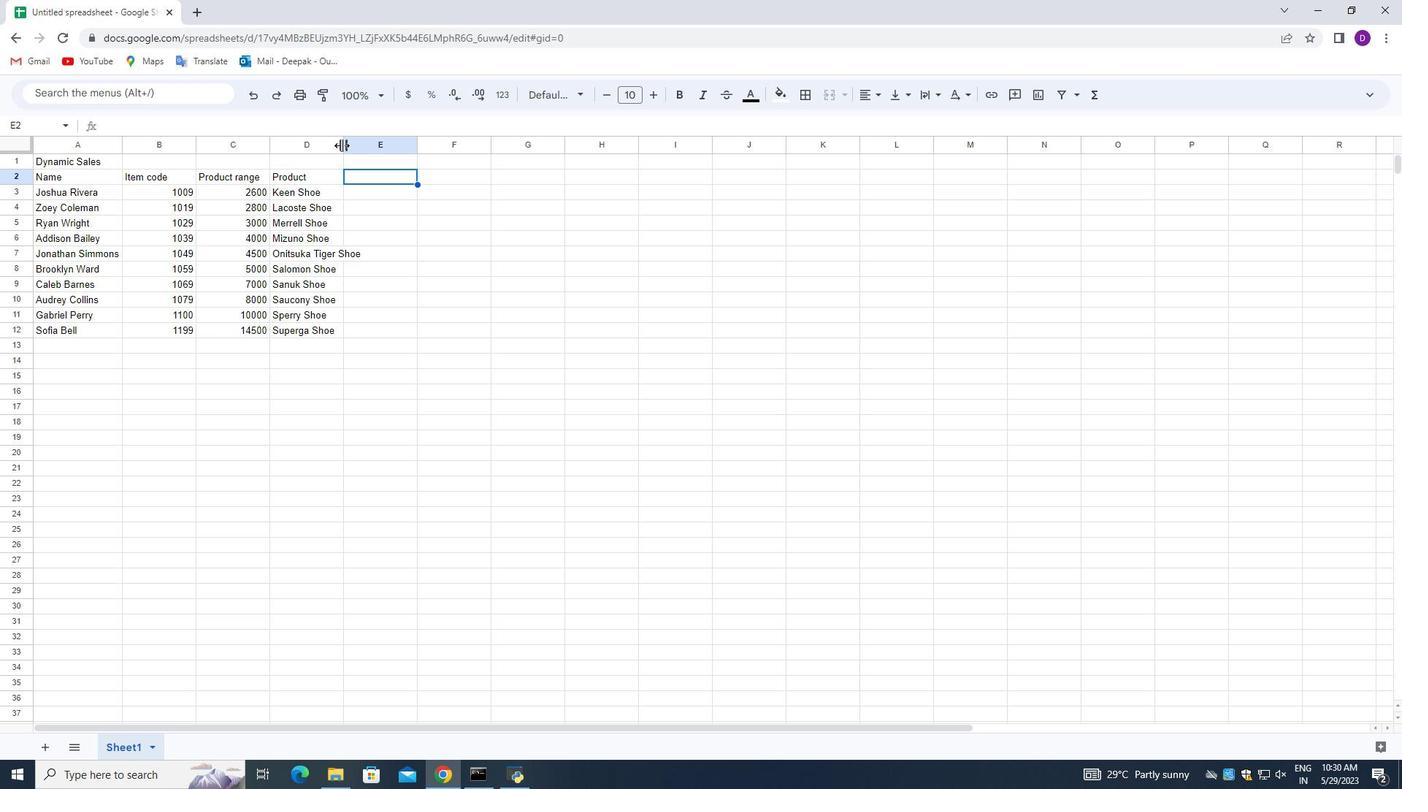 
Action: Mouse pressed left at (341, 145)
Screenshot: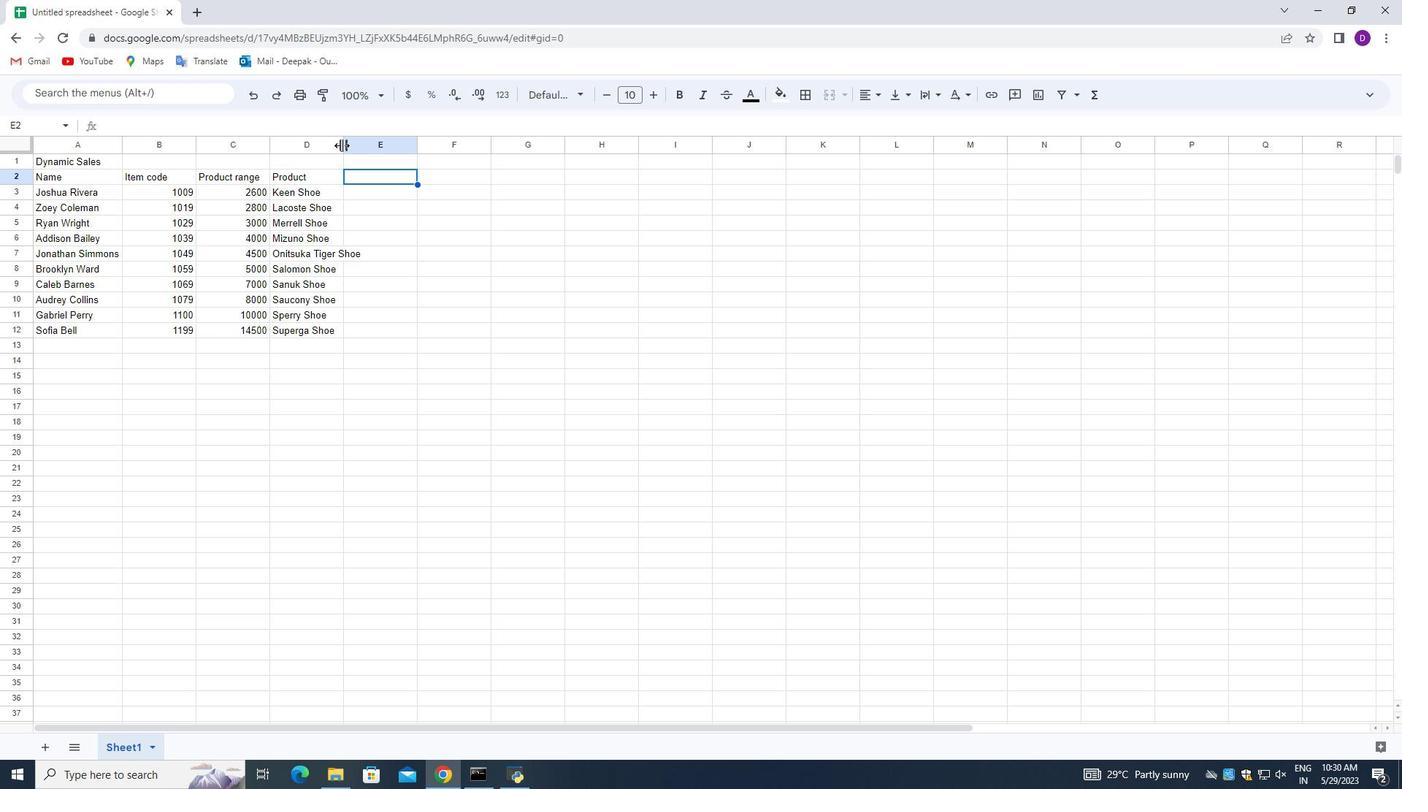 
Action: Mouse pressed left at (341, 145)
Screenshot: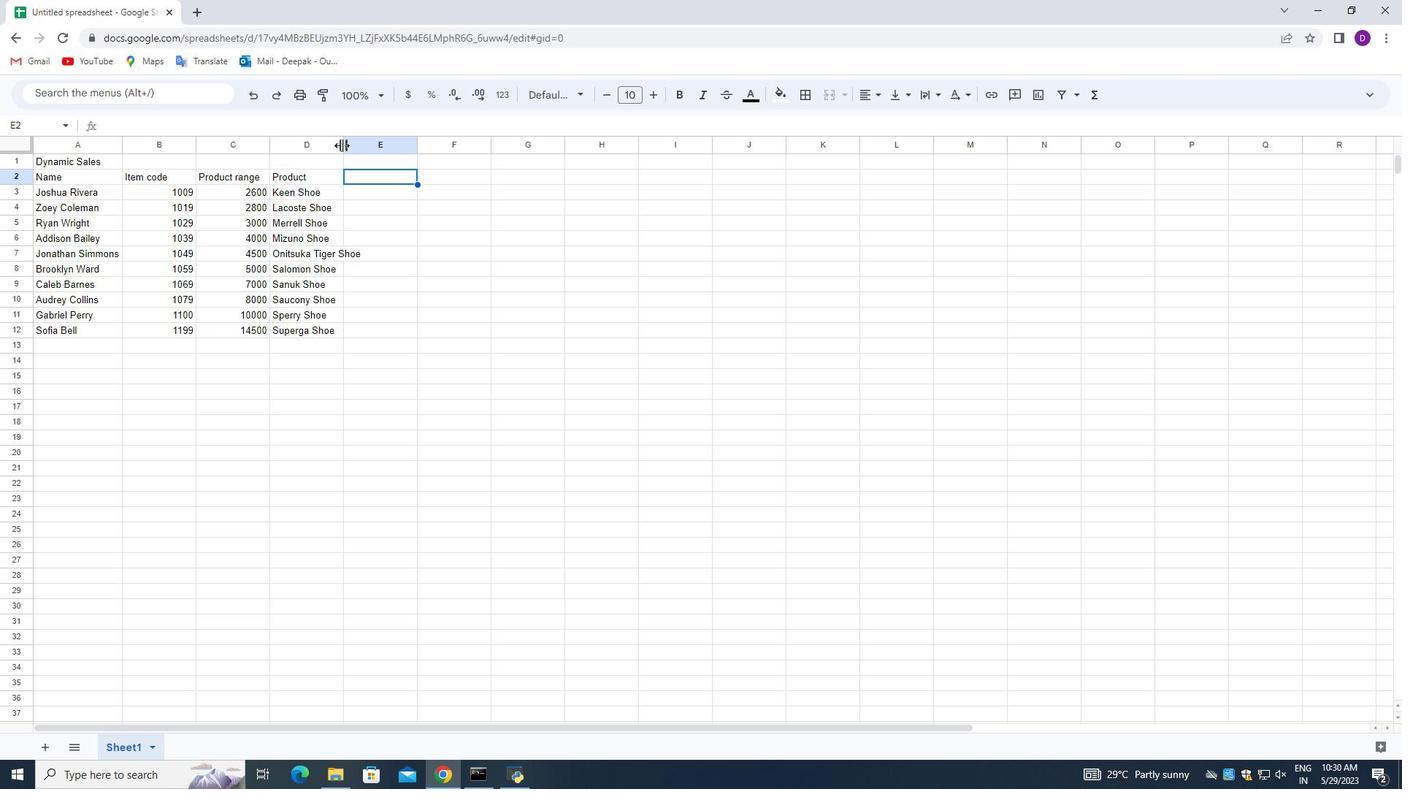 
Action: Mouse moved to (394, 174)
Screenshot: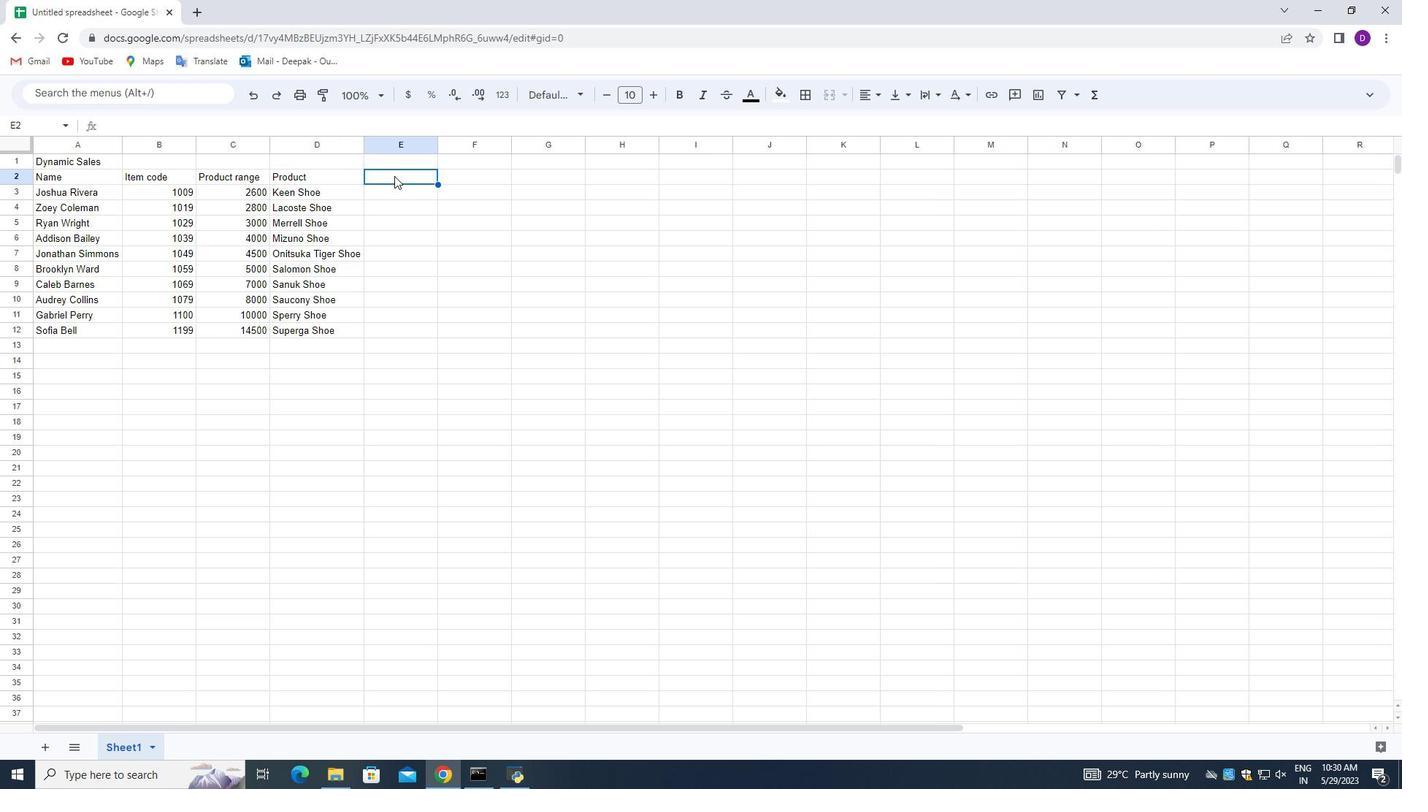 
Action: Mouse pressed left at (394, 174)
Screenshot: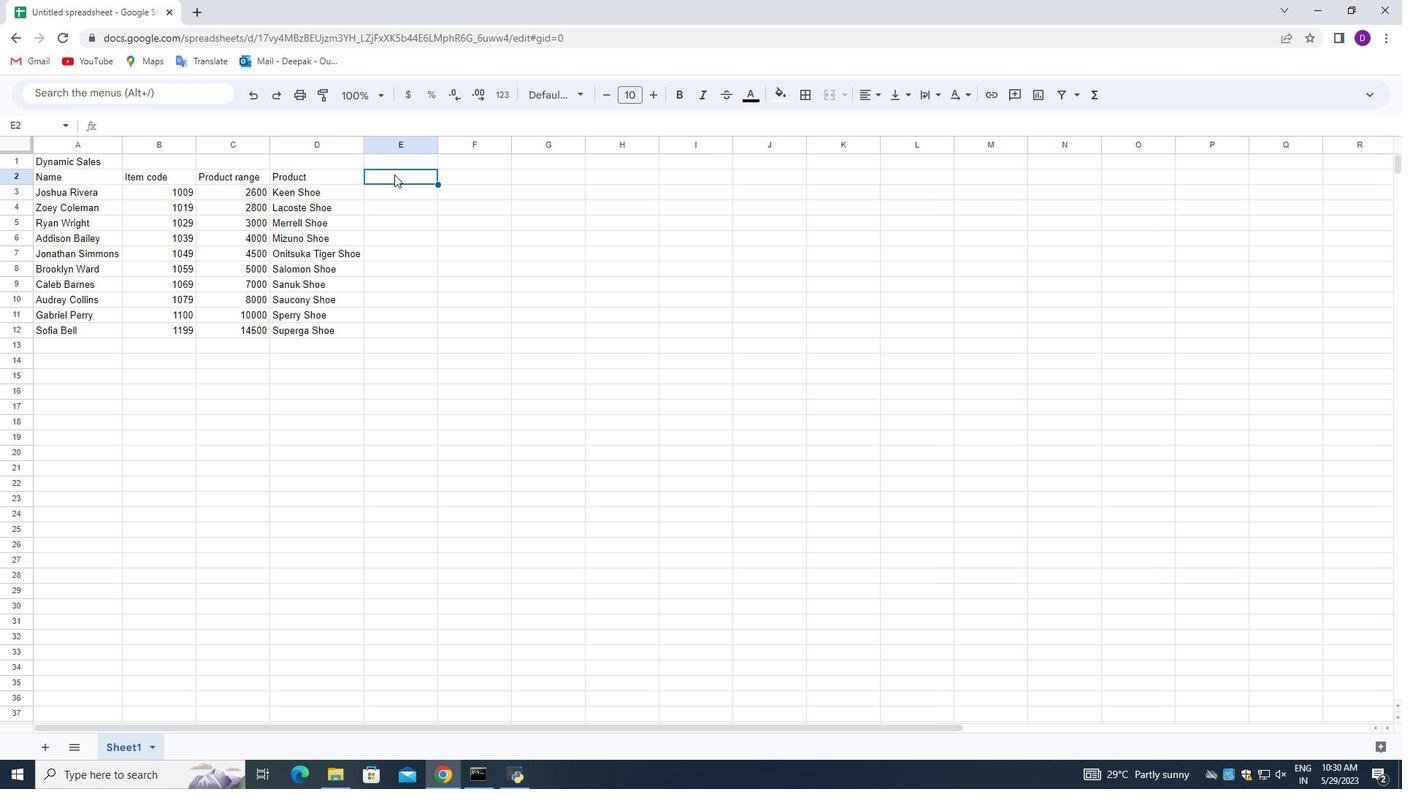 
Action: Mouse pressed left at (394, 174)
Screenshot: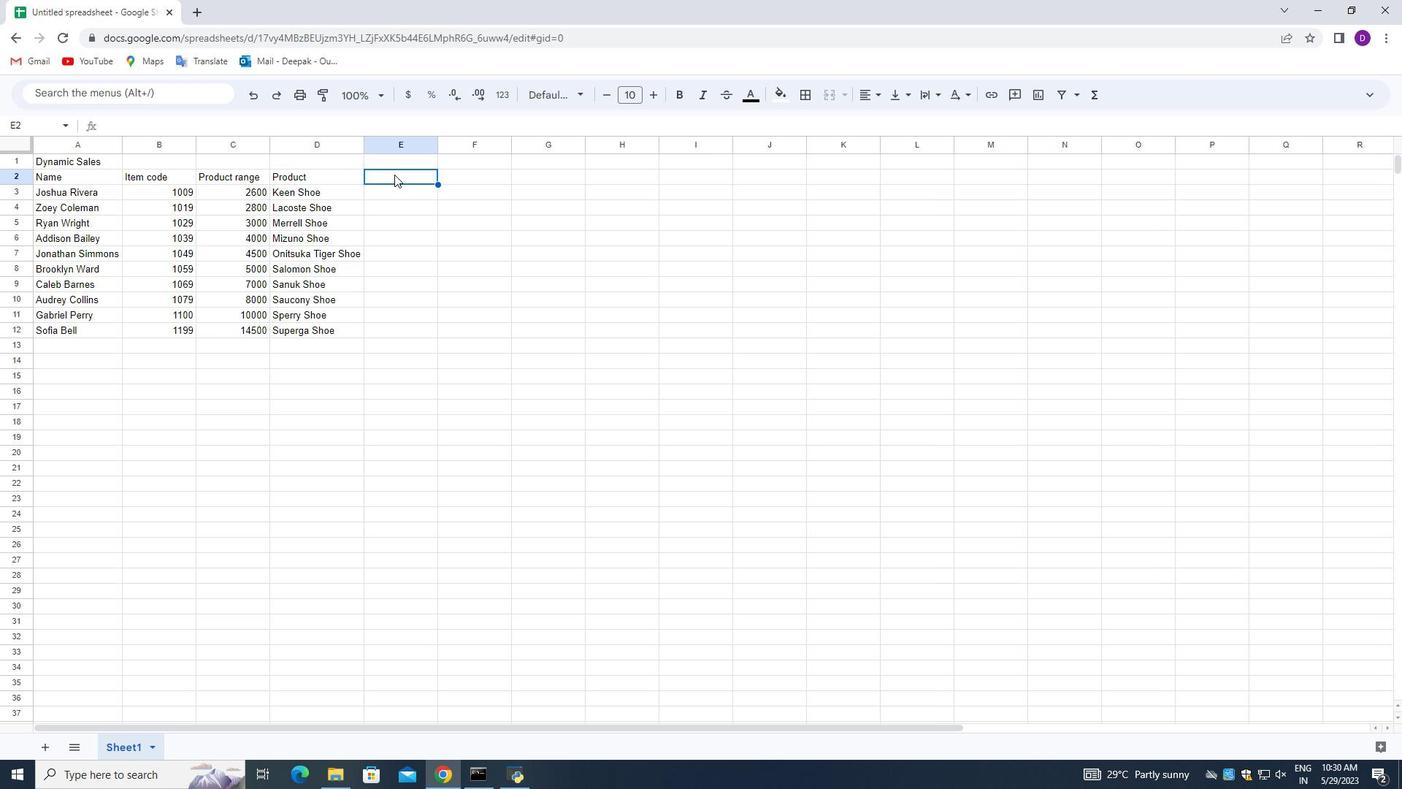 
Action: Mouse moved to (548, 211)
Screenshot: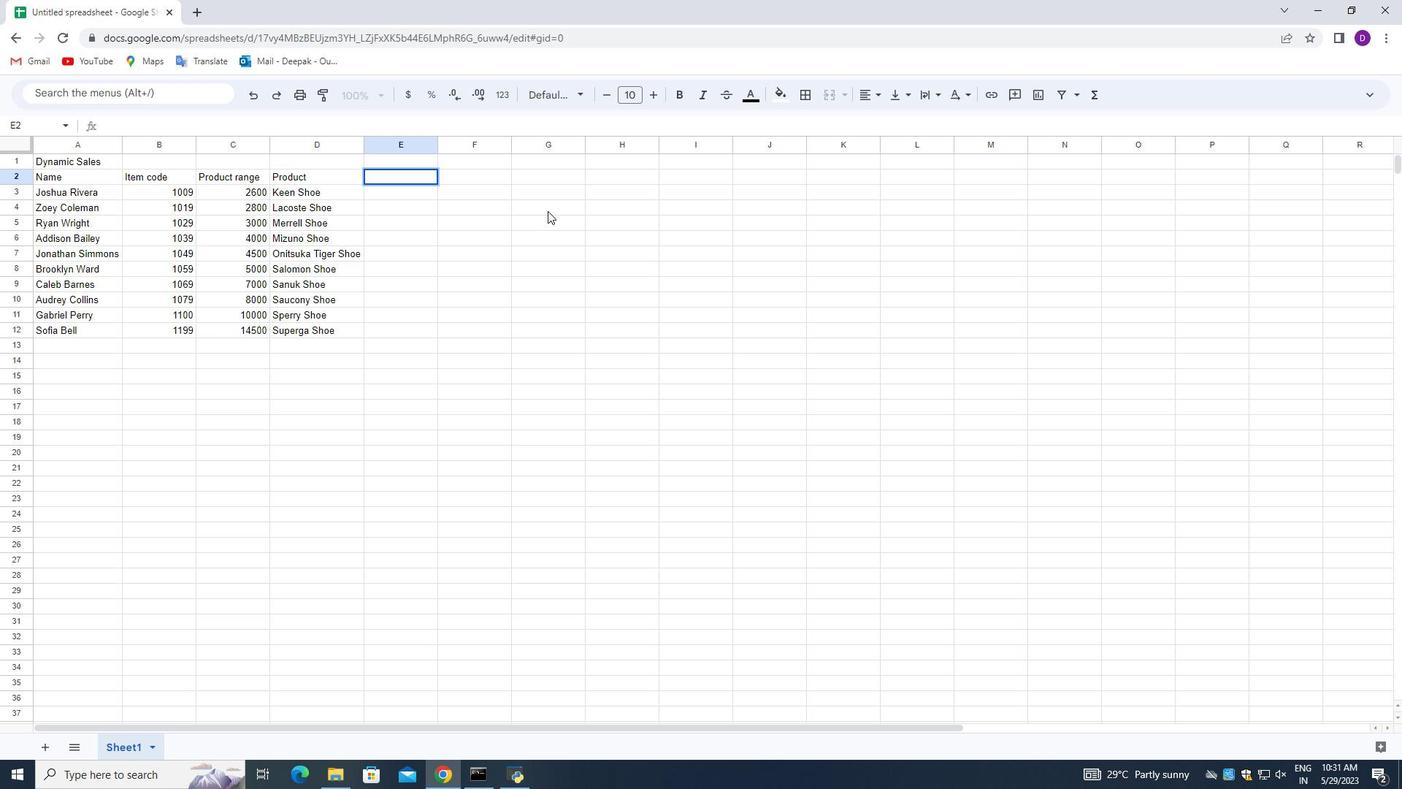 
Action: Key pressed <Key.shift_r>Q;u<Key.backspace><Key.backspace>uantity<Key.enter>1<Key.enter>4<Key.enter>3<Key.backspace>
Screenshot: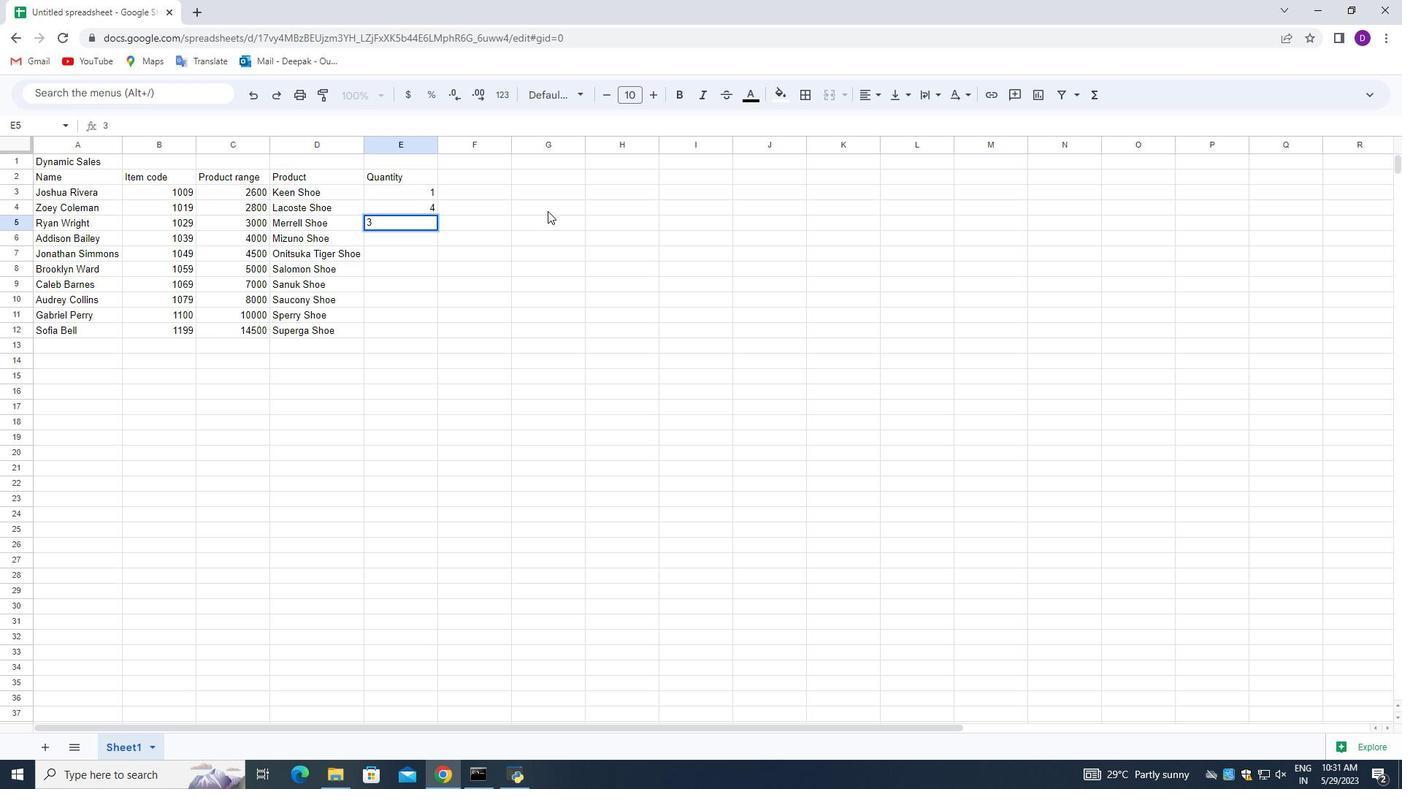 
Action: Mouse moved to (428, 206)
Screenshot: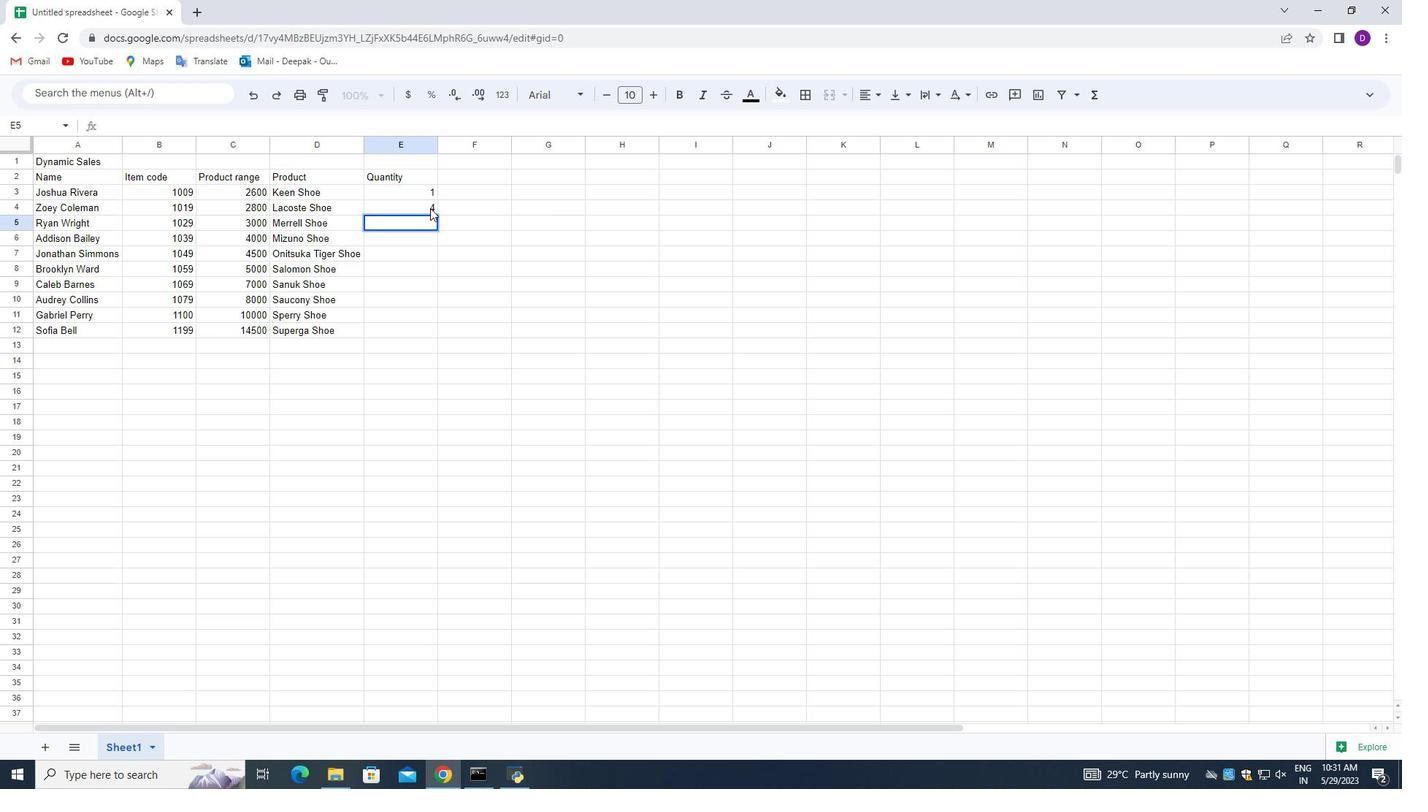 
Action: Mouse pressed left at (428, 206)
Screenshot: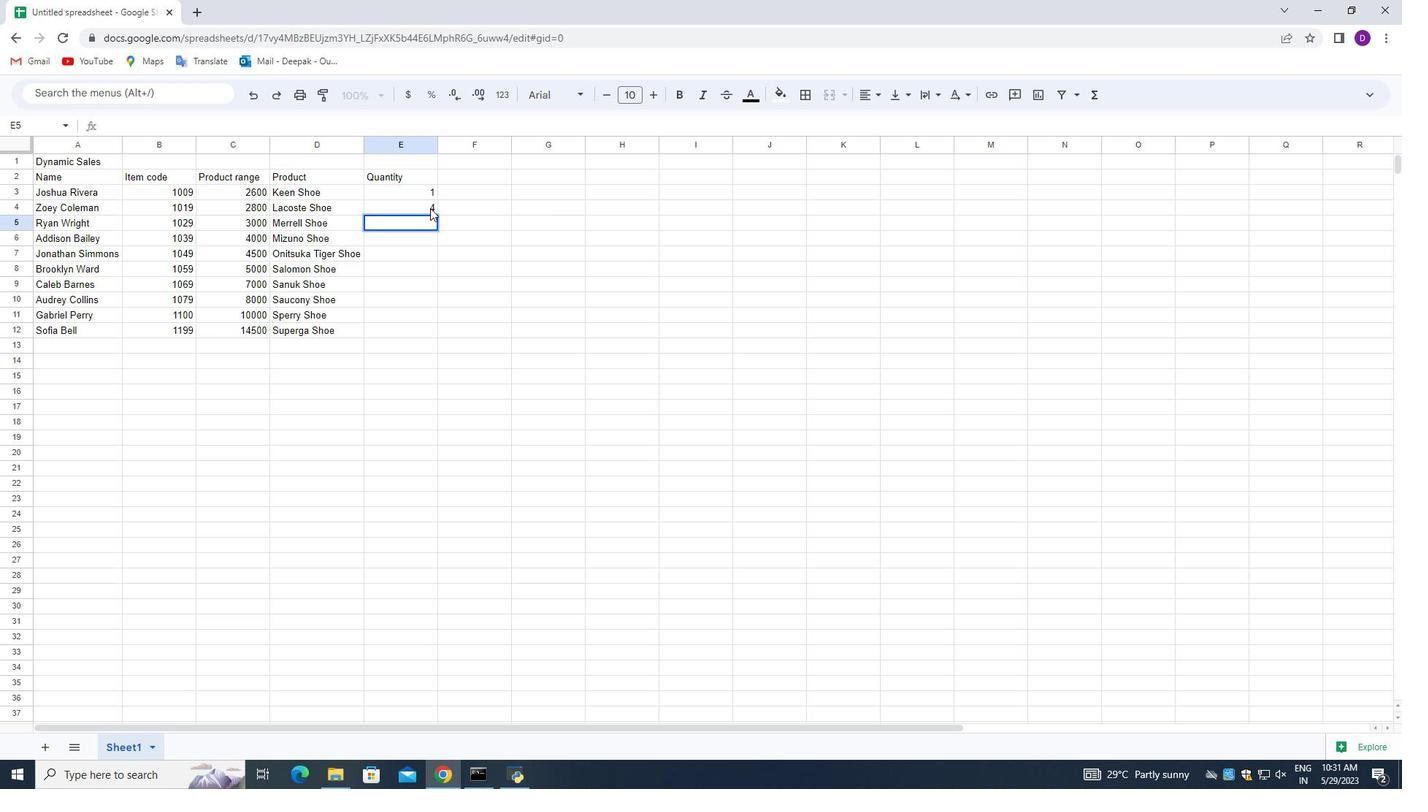 
Action: Mouse pressed left at (428, 206)
Screenshot: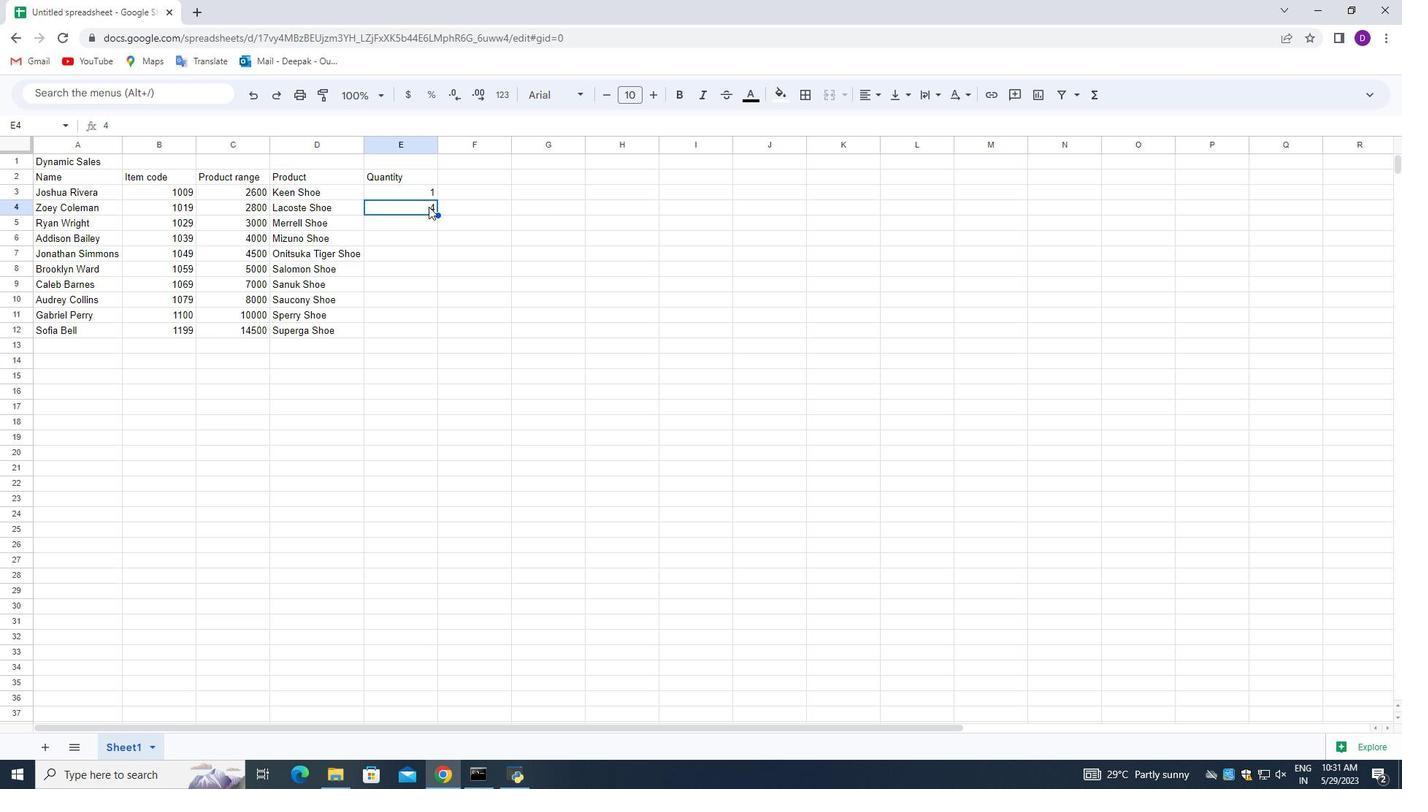 
Action: Key pressed <Key.backspace>
Screenshot: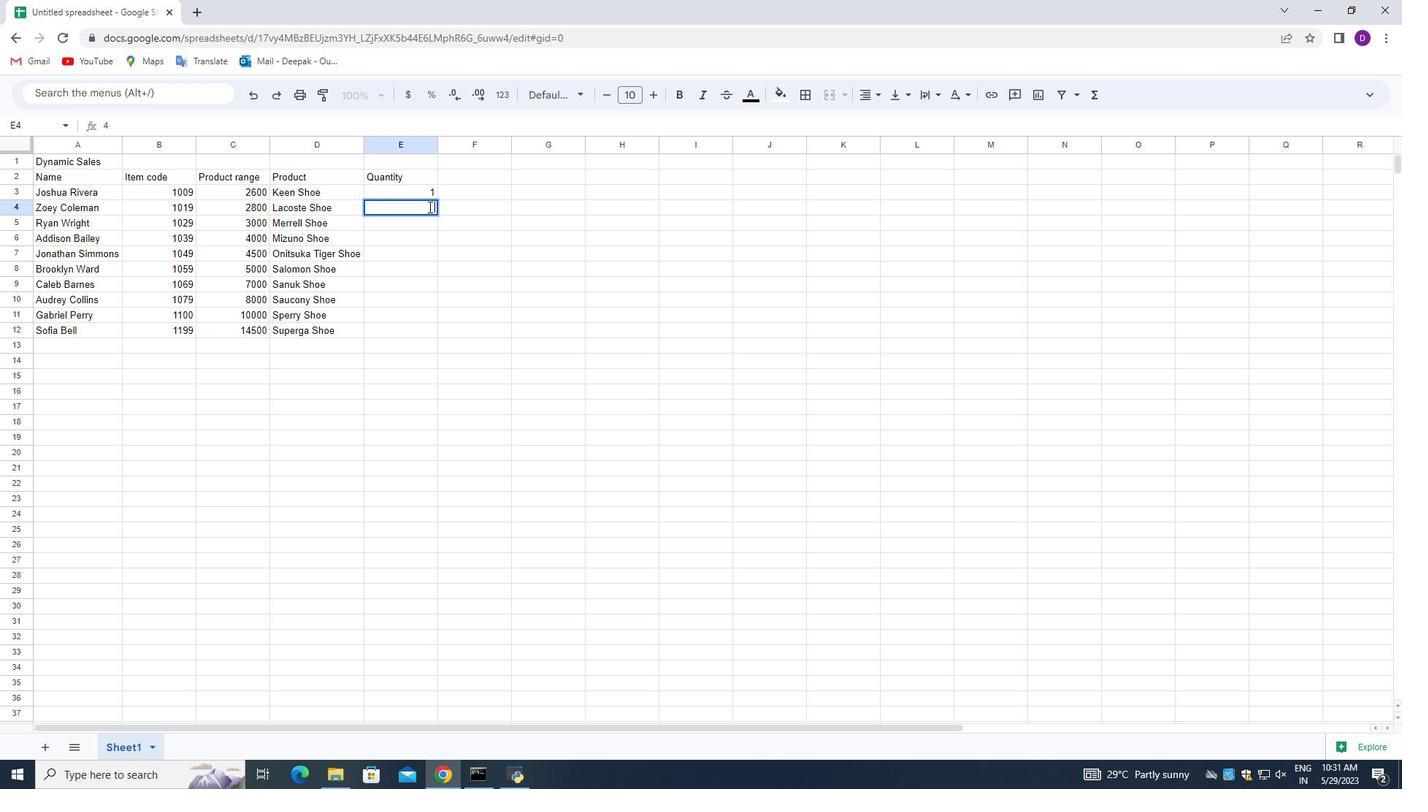 
Action: Mouse moved to (423, 194)
Screenshot: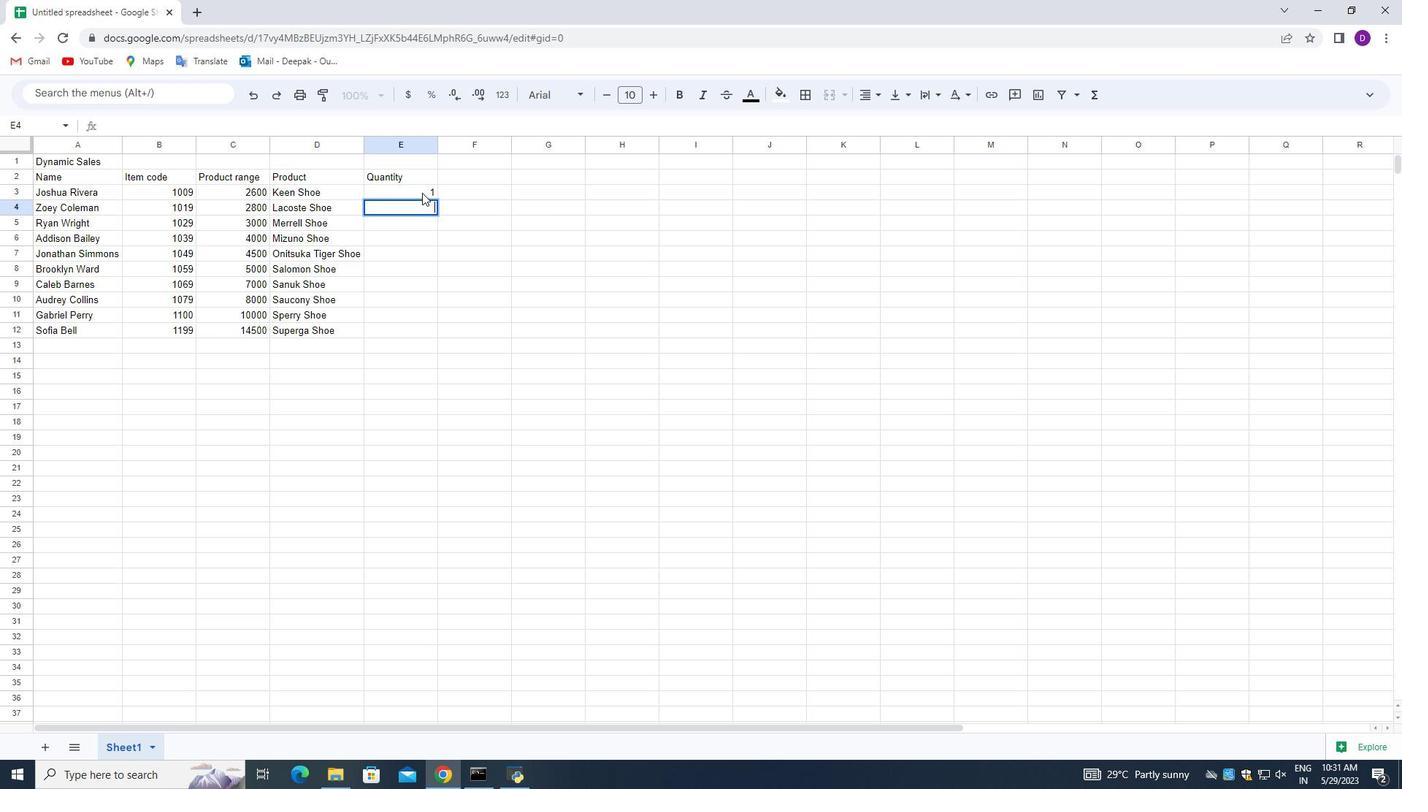 
Action: Mouse pressed left at (423, 194)
Screenshot: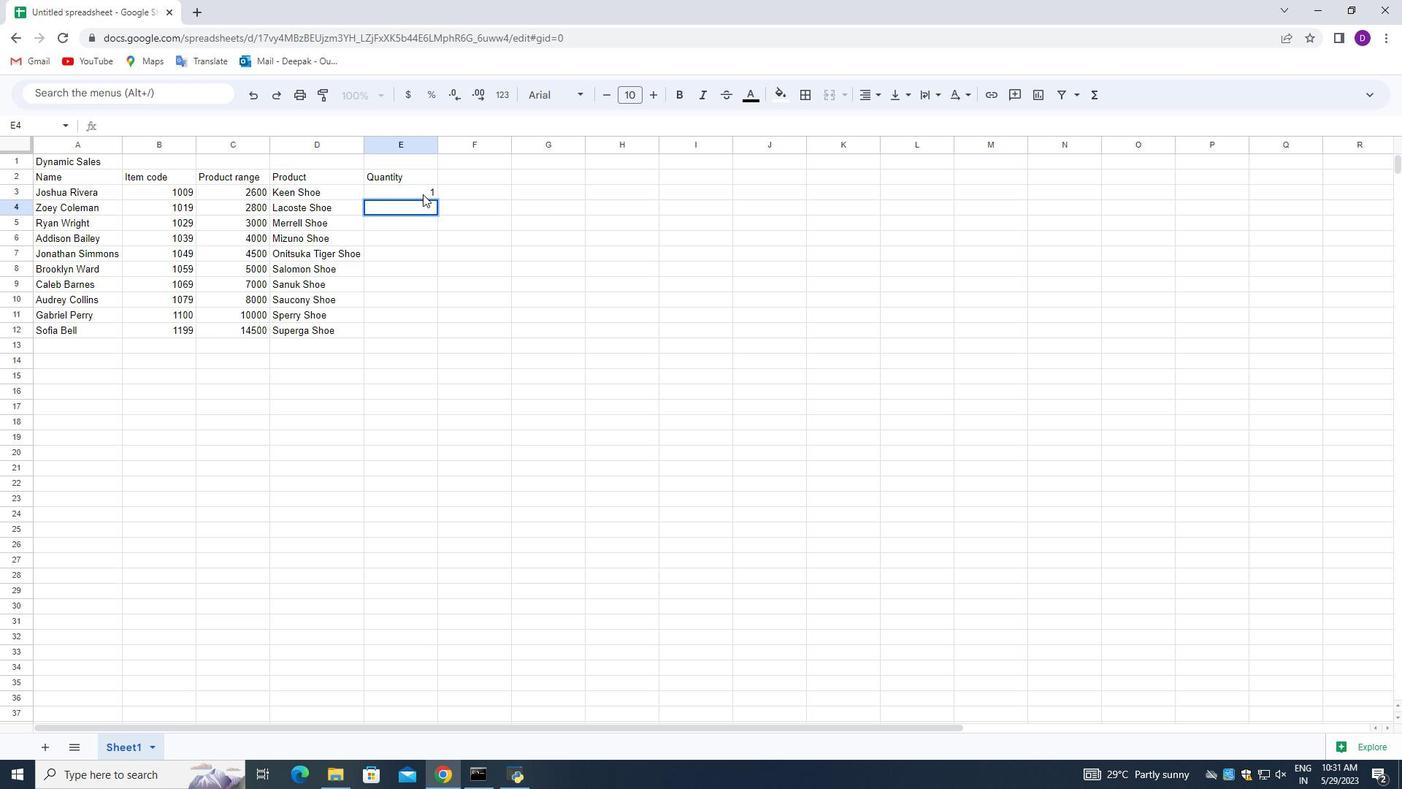 
Action: Mouse pressed left at (423, 194)
Screenshot: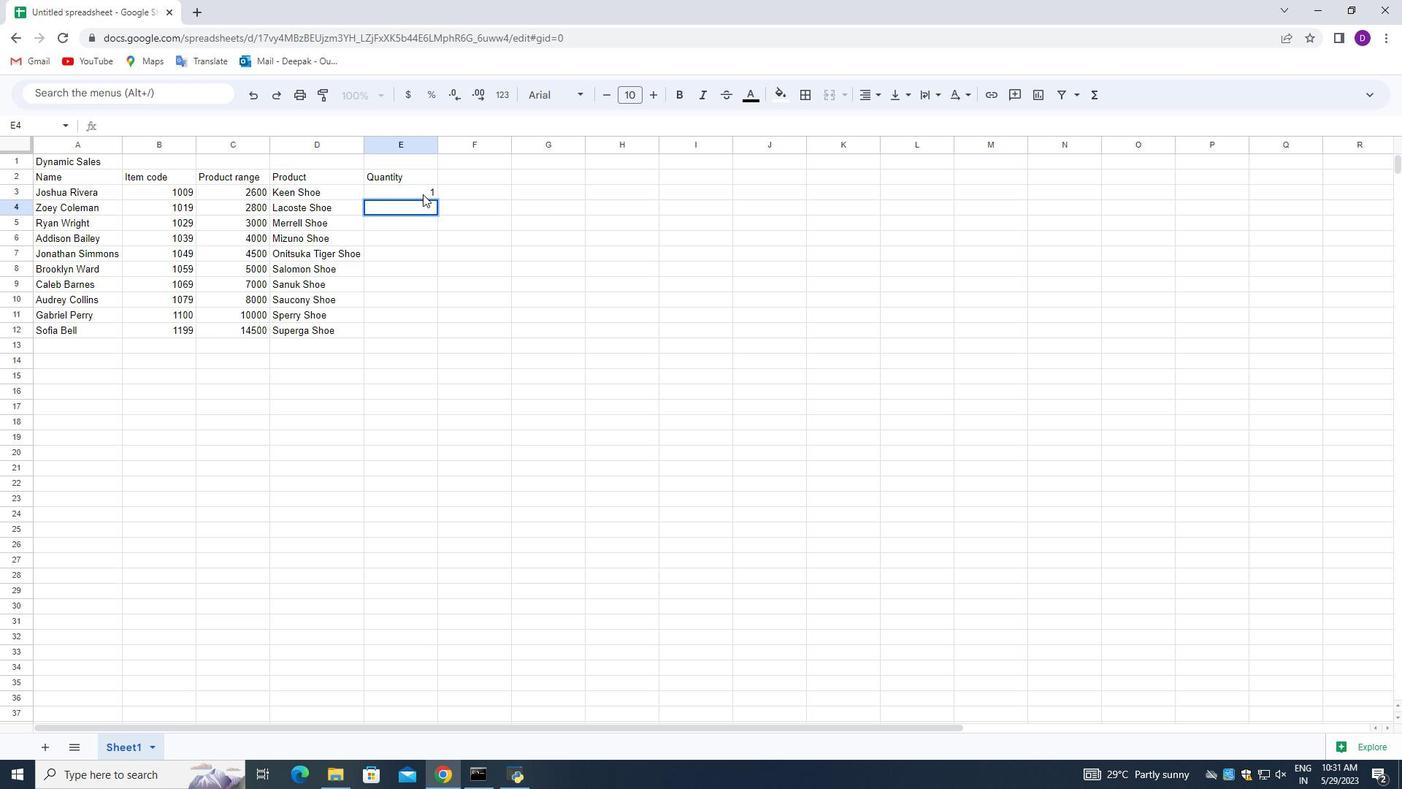 
Action: Key pressed <Key.backspace>3<Key.enter>4<Key.enter>3
Screenshot: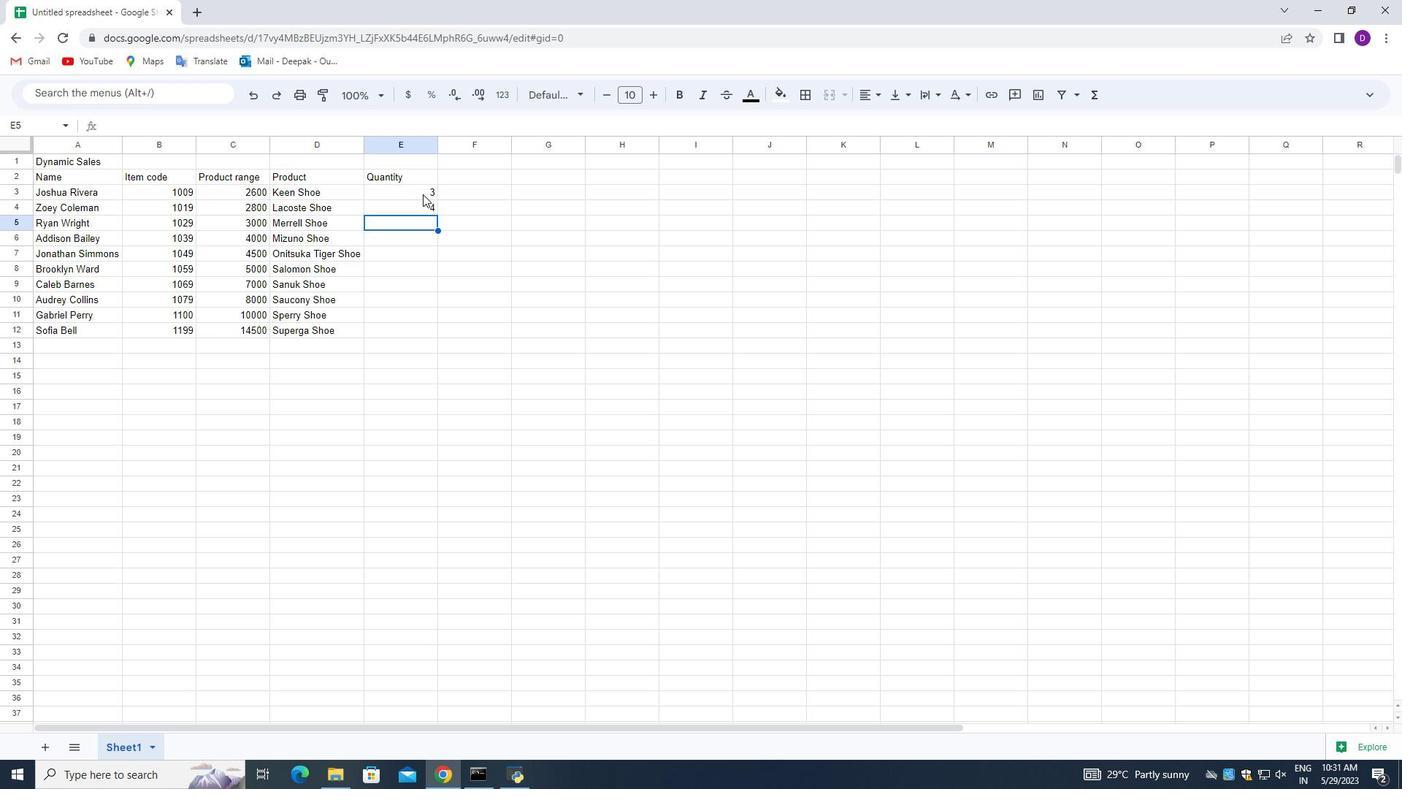 
Action: Mouse moved to (445, 194)
Screenshot: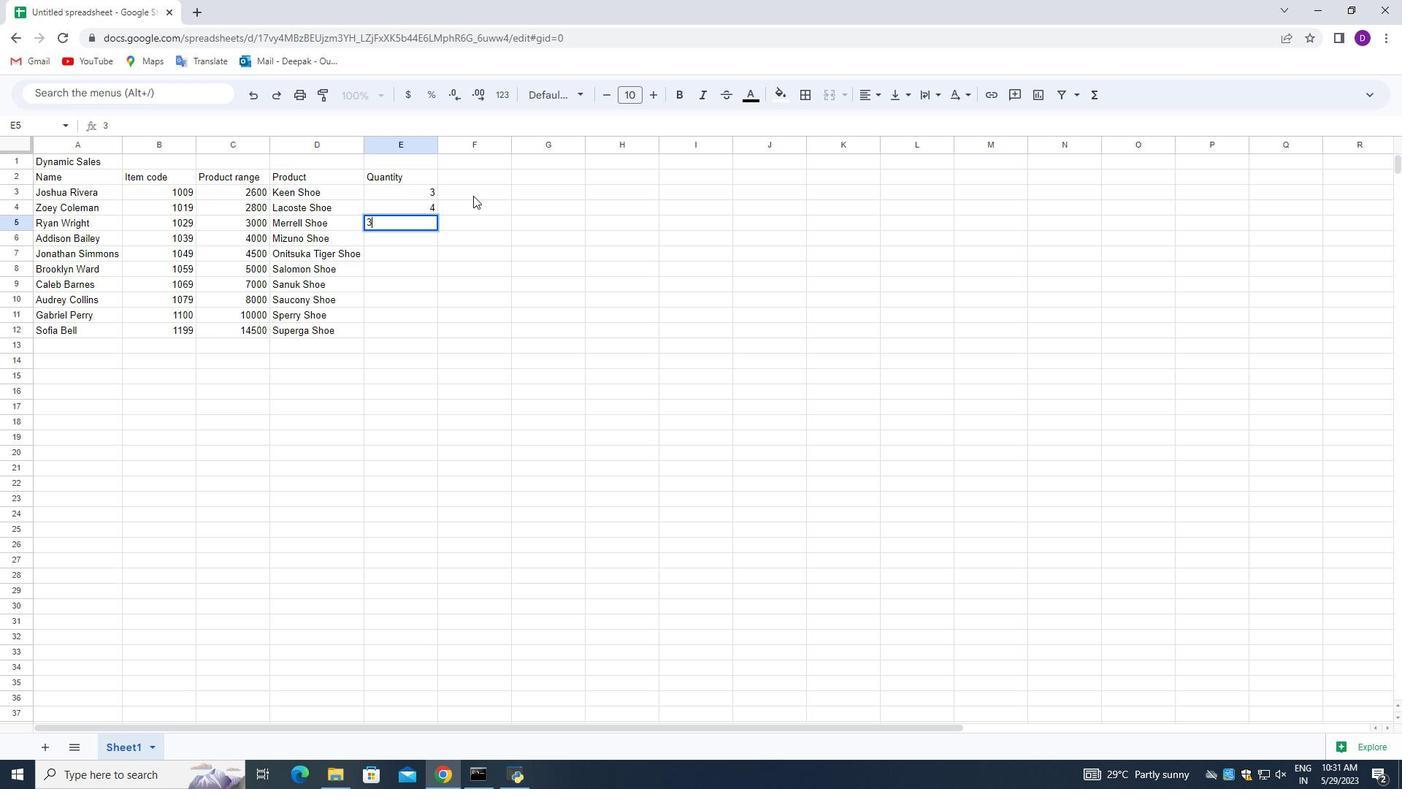 
Action: Key pressed <Key.enter>
Screenshot: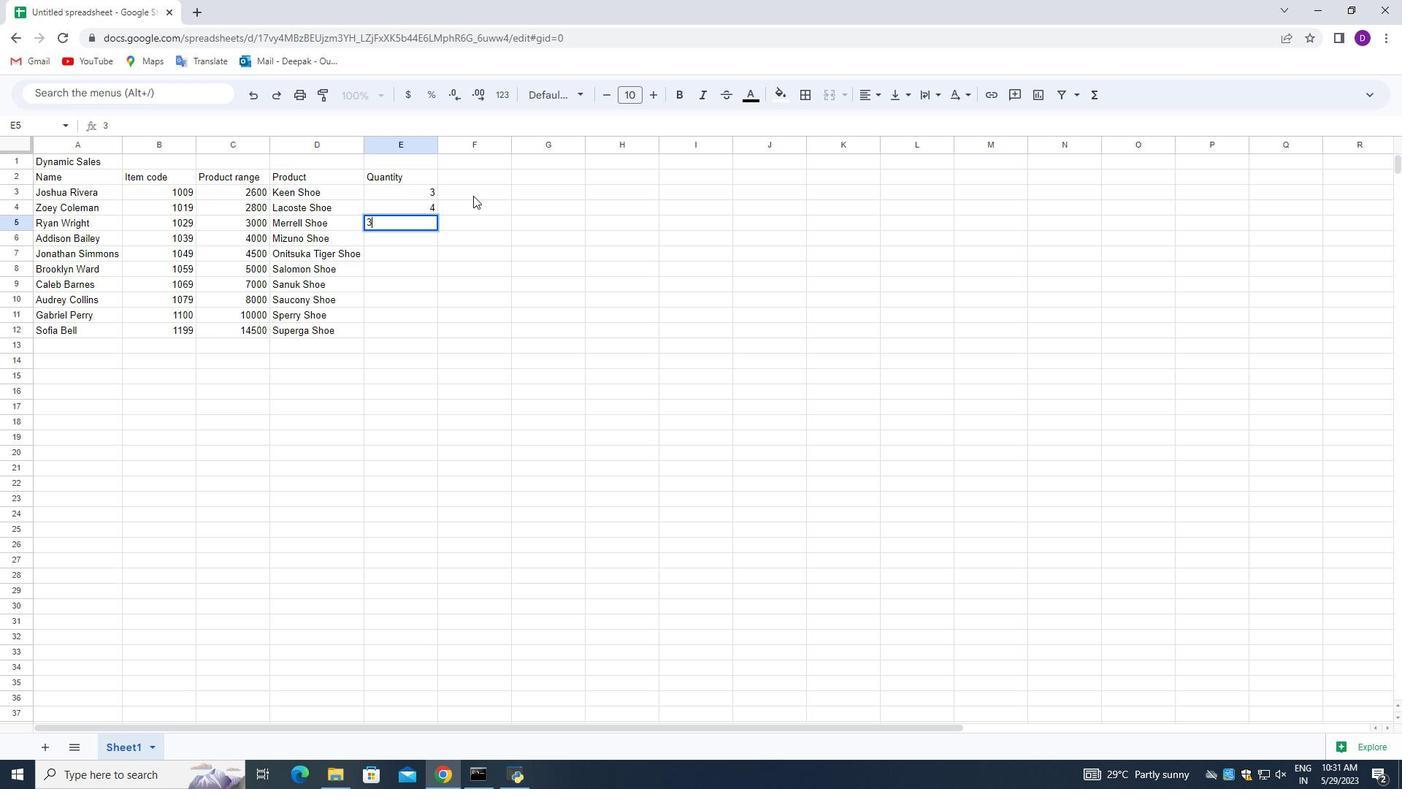 
Action: Mouse moved to (473, 195)
Screenshot: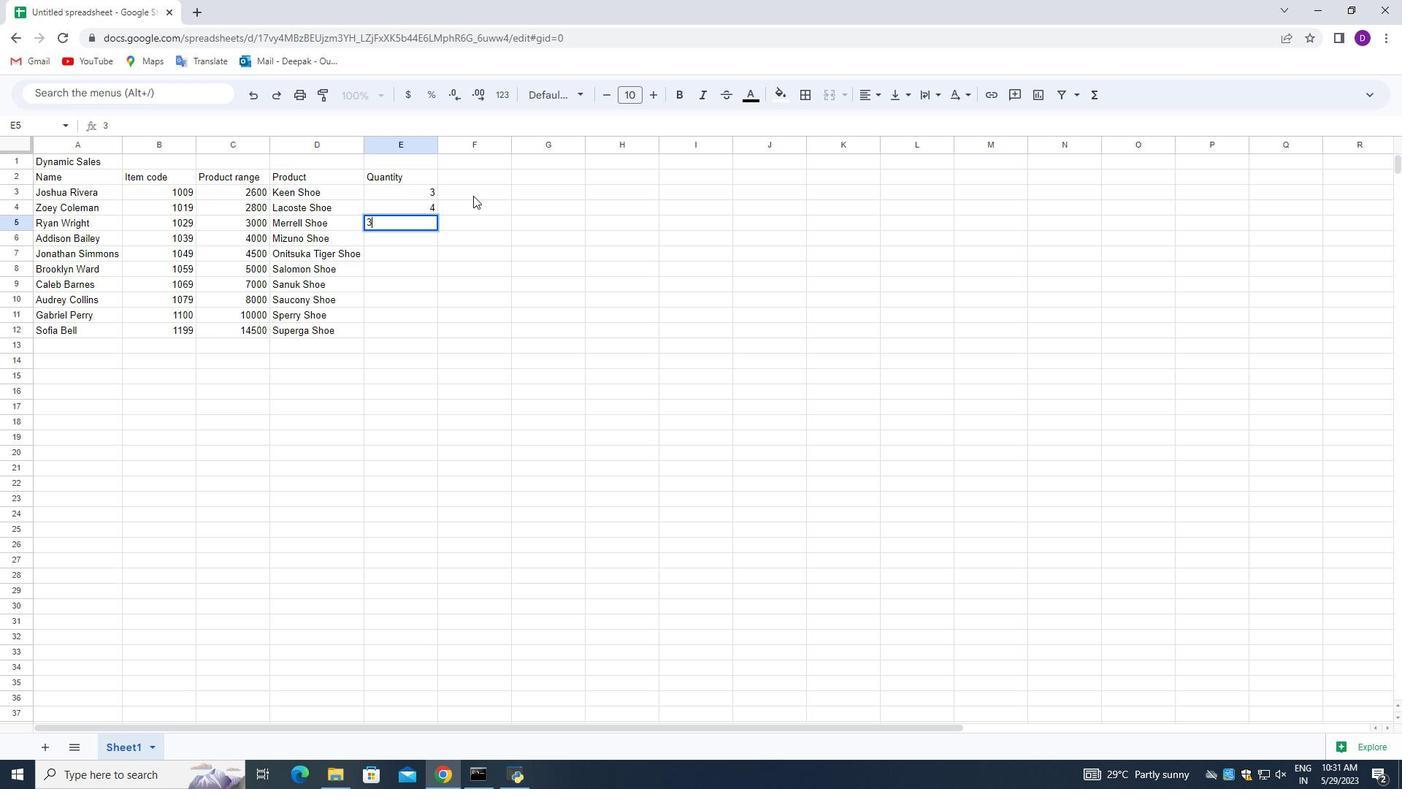 
Action: Key pressed 5<Key.enter>5<Key.enter>3<Key.enter>4<Key.enter>5<Key.enter>3<Key.enter>45<Key.backspace><Key.enter>5<Key.enter>4<Key.enter>5<Key.backspace>
Screenshot: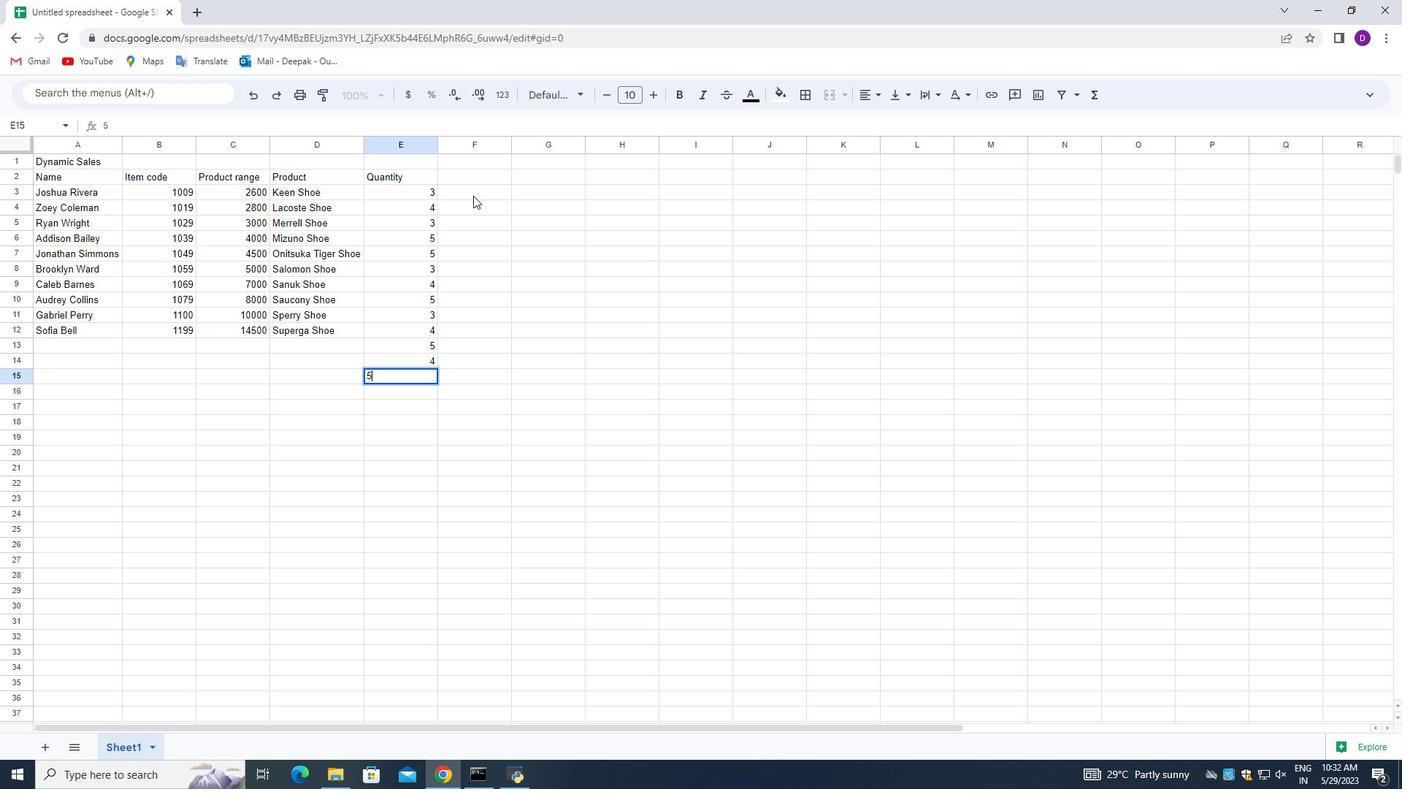 
Action: Mouse moved to (411, 343)
Screenshot: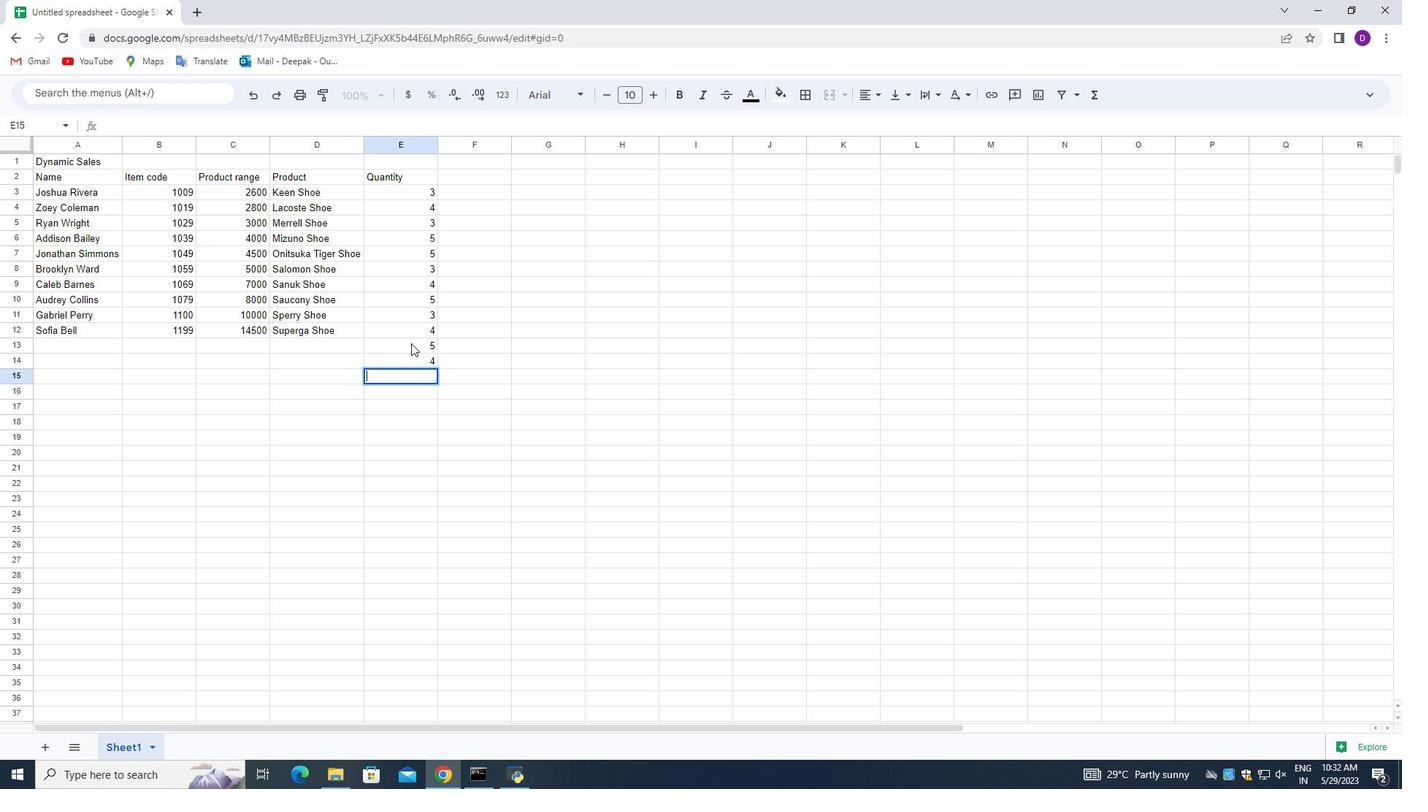 
Action: Mouse pressed left at (411, 343)
Screenshot: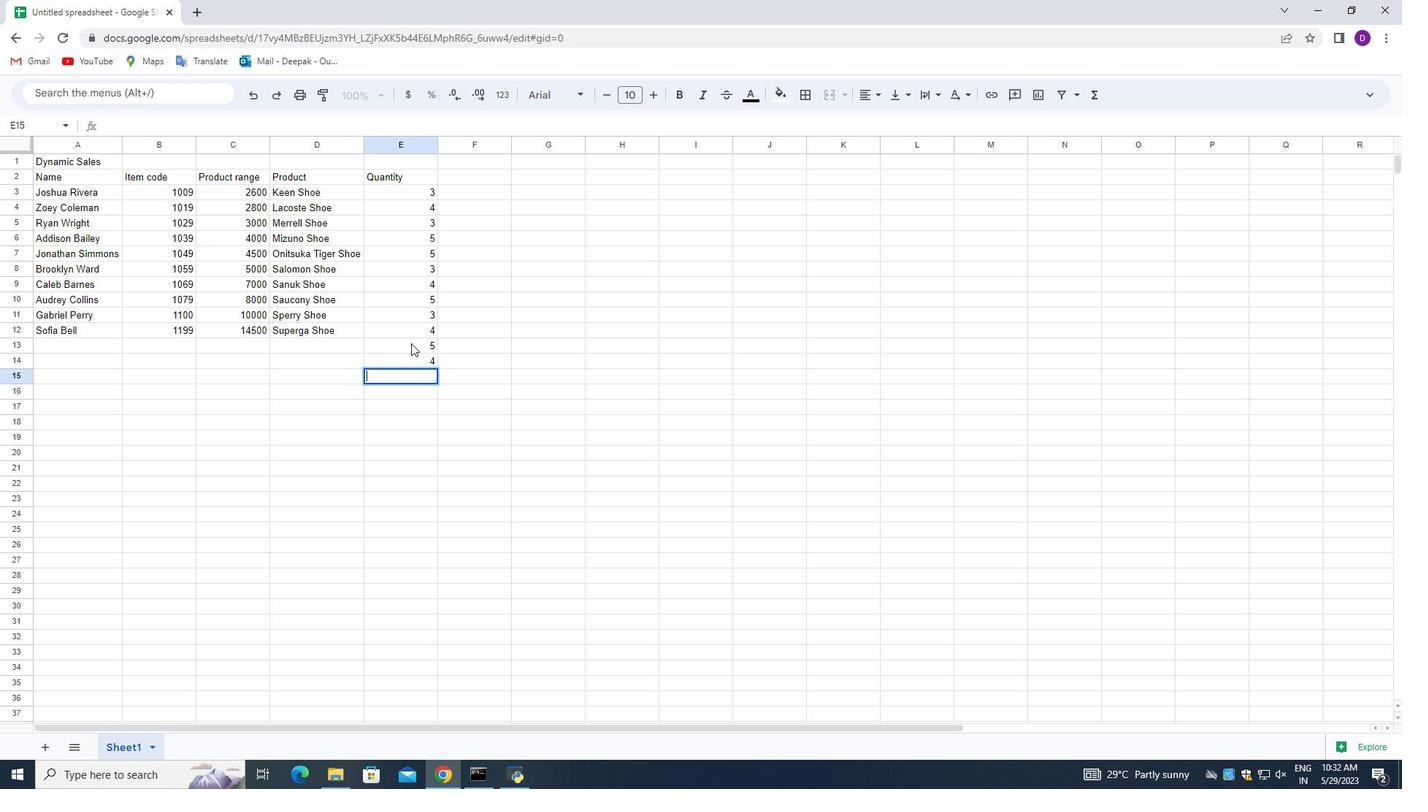 
Action: Mouse moved to (415, 365)
Screenshot: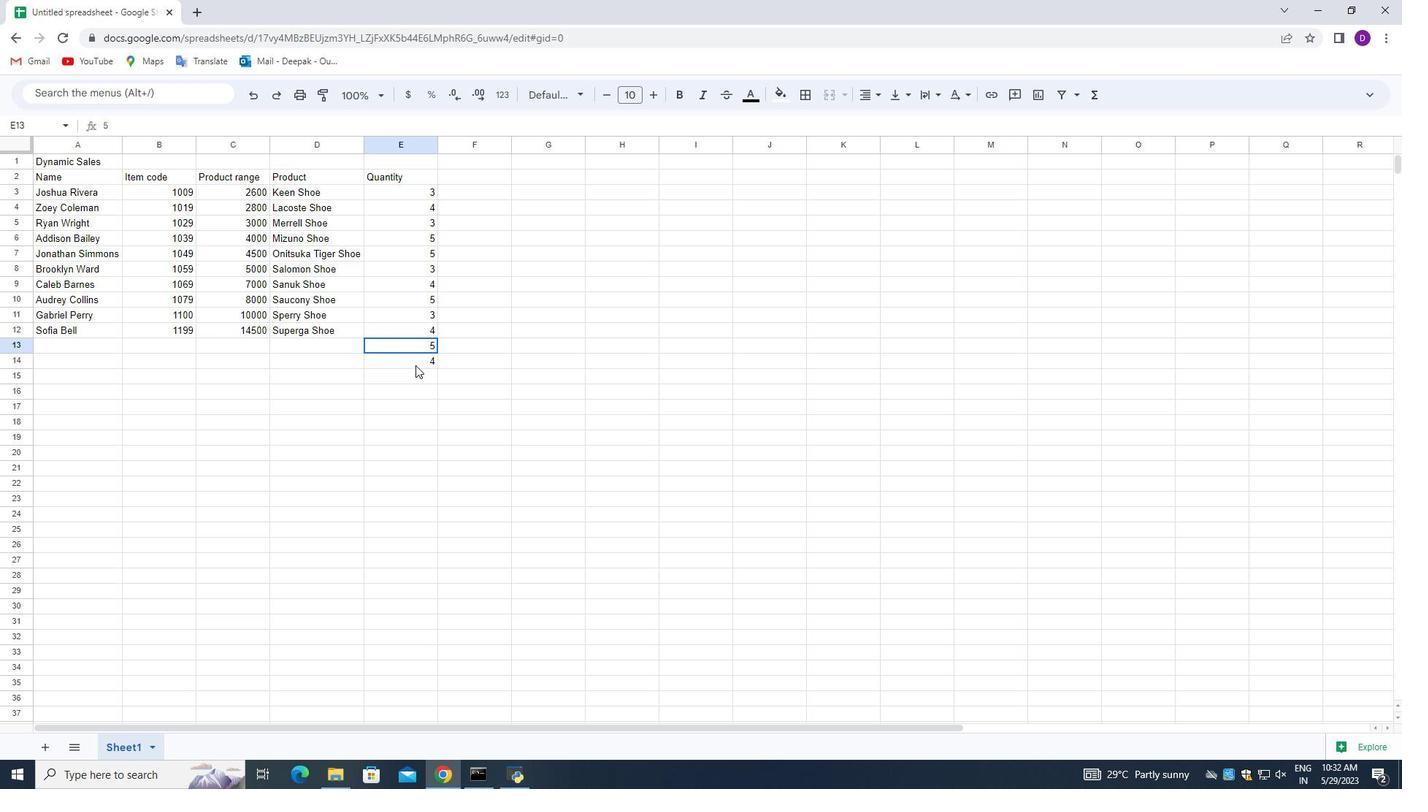 
Action: Key pressed <Key.delete>
Screenshot: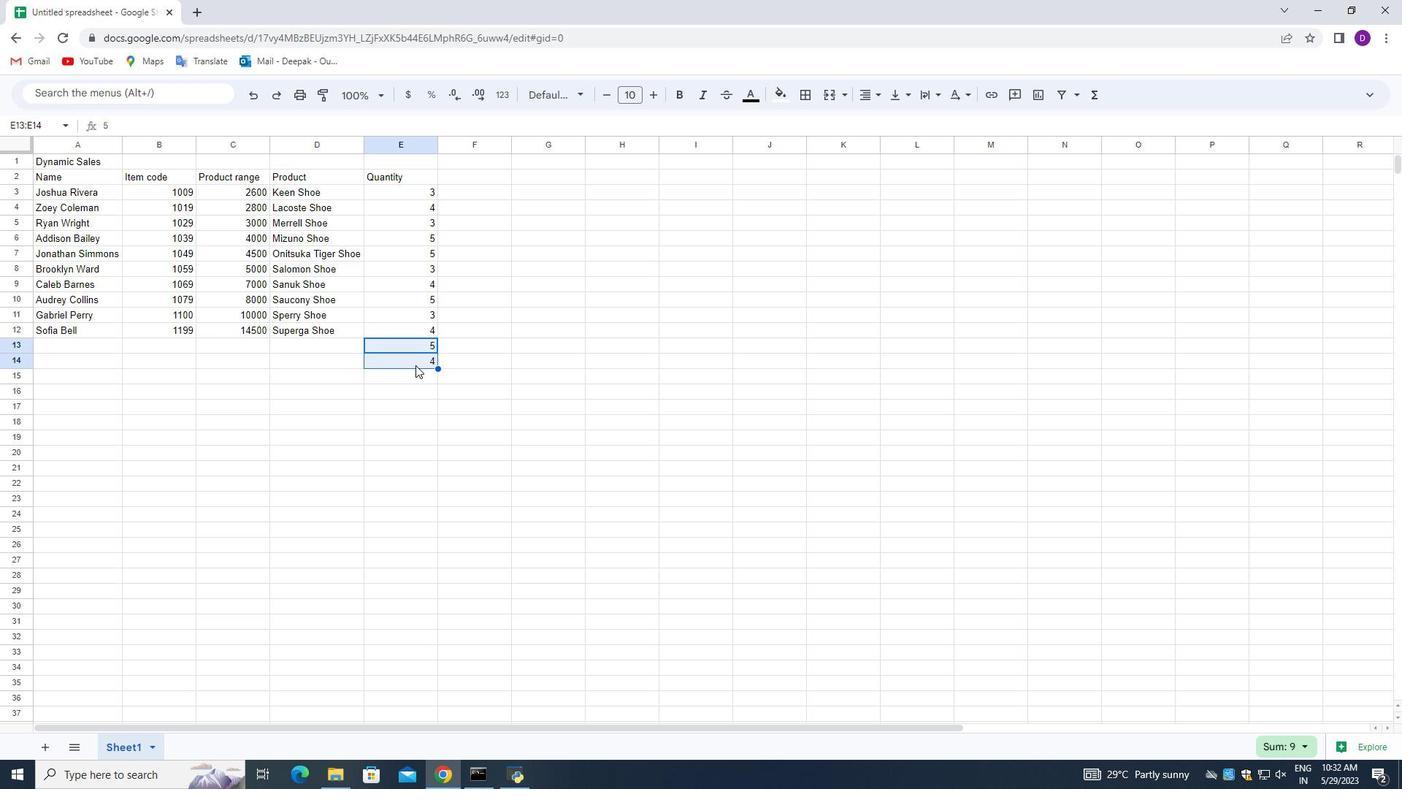 
Action: Mouse moved to (465, 334)
Screenshot: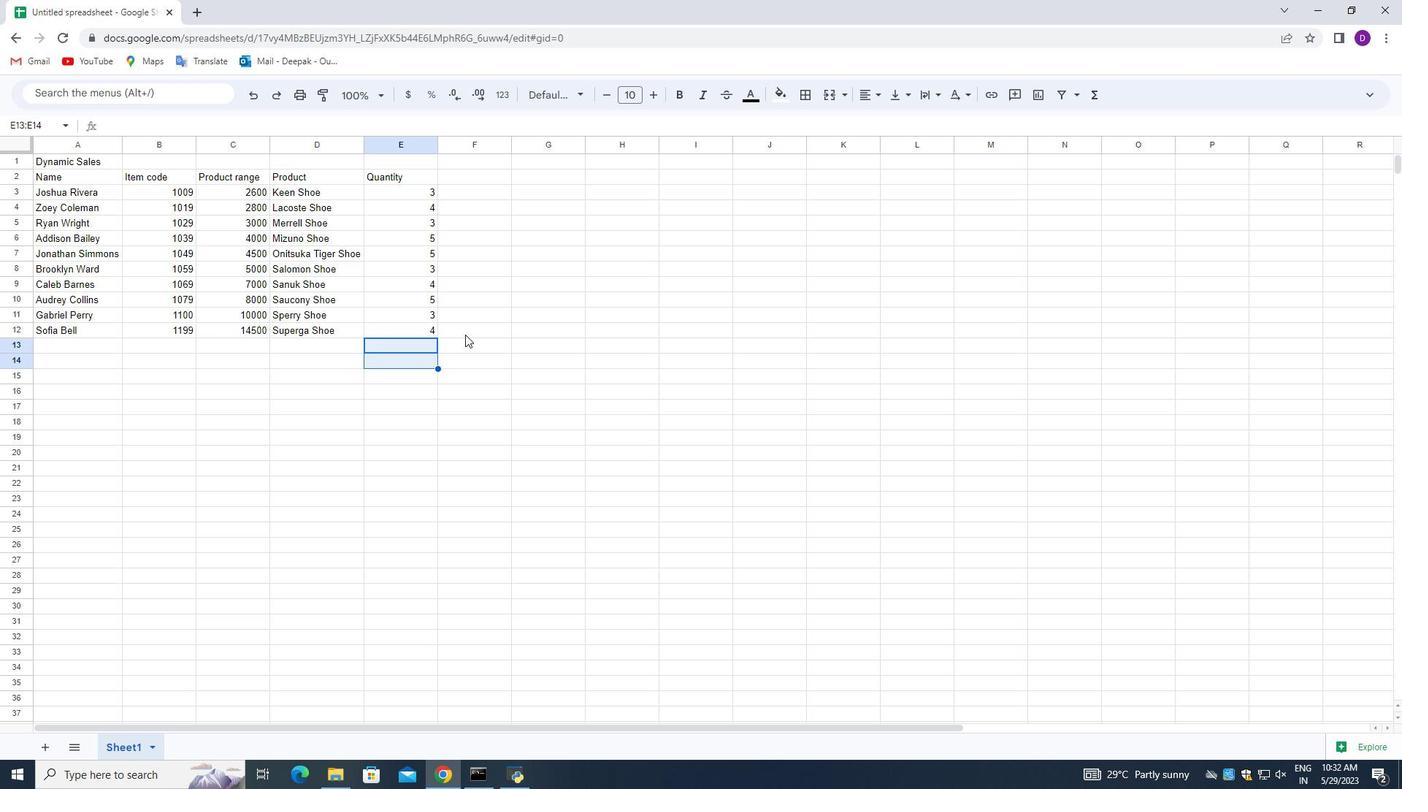 
Action: Mouse pressed left at (465, 334)
Screenshot: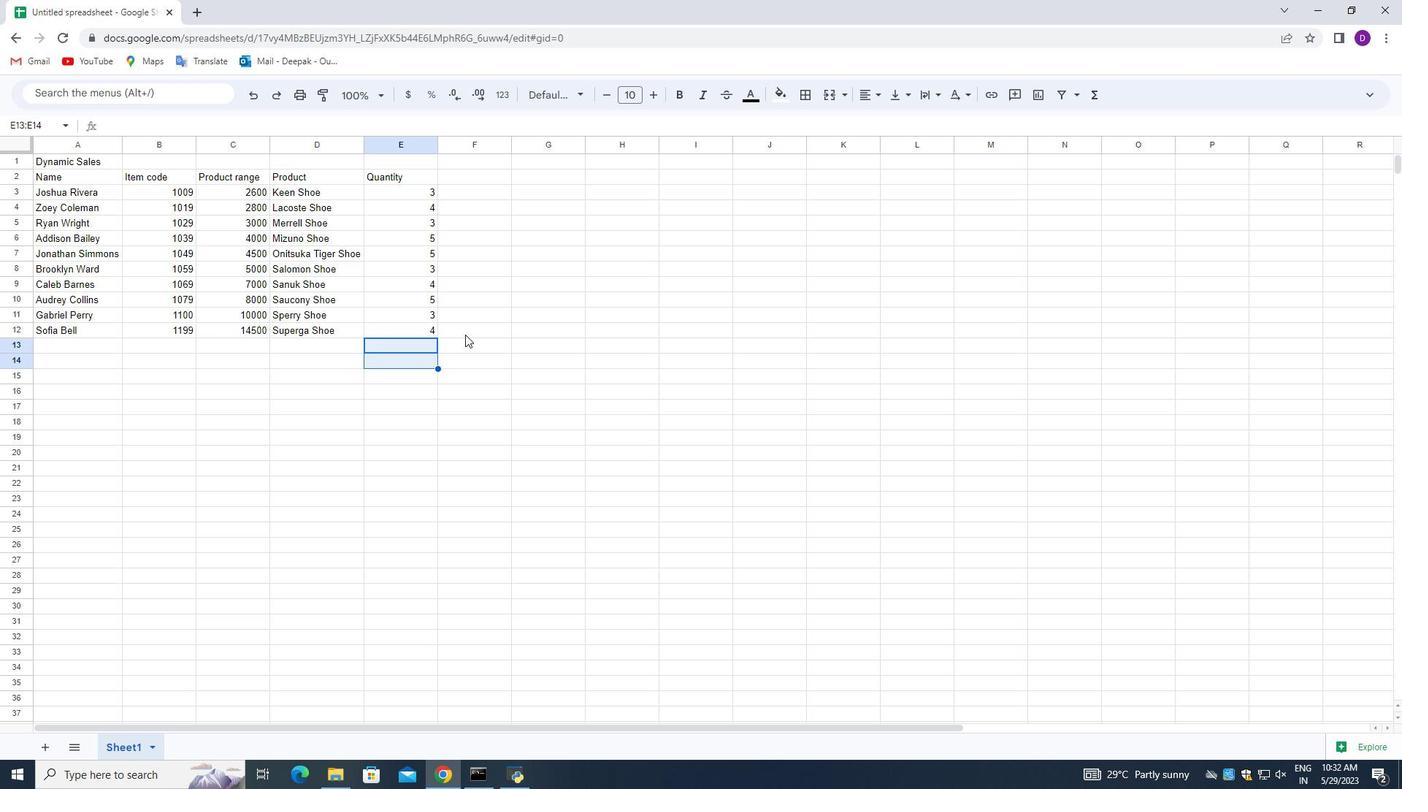 
Action: Mouse moved to (465, 177)
Screenshot: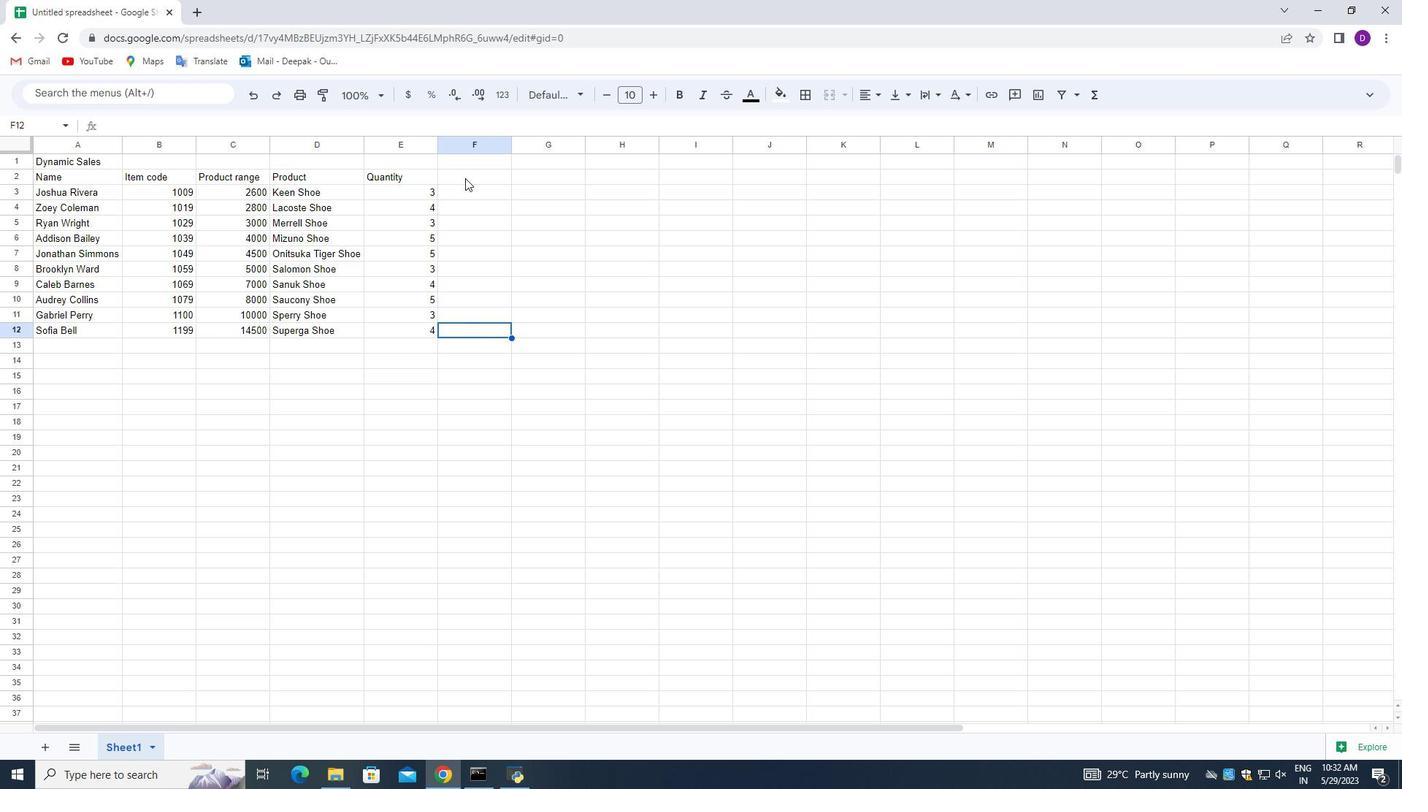 
Action: Mouse pressed left at (465, 177)
Screenshot: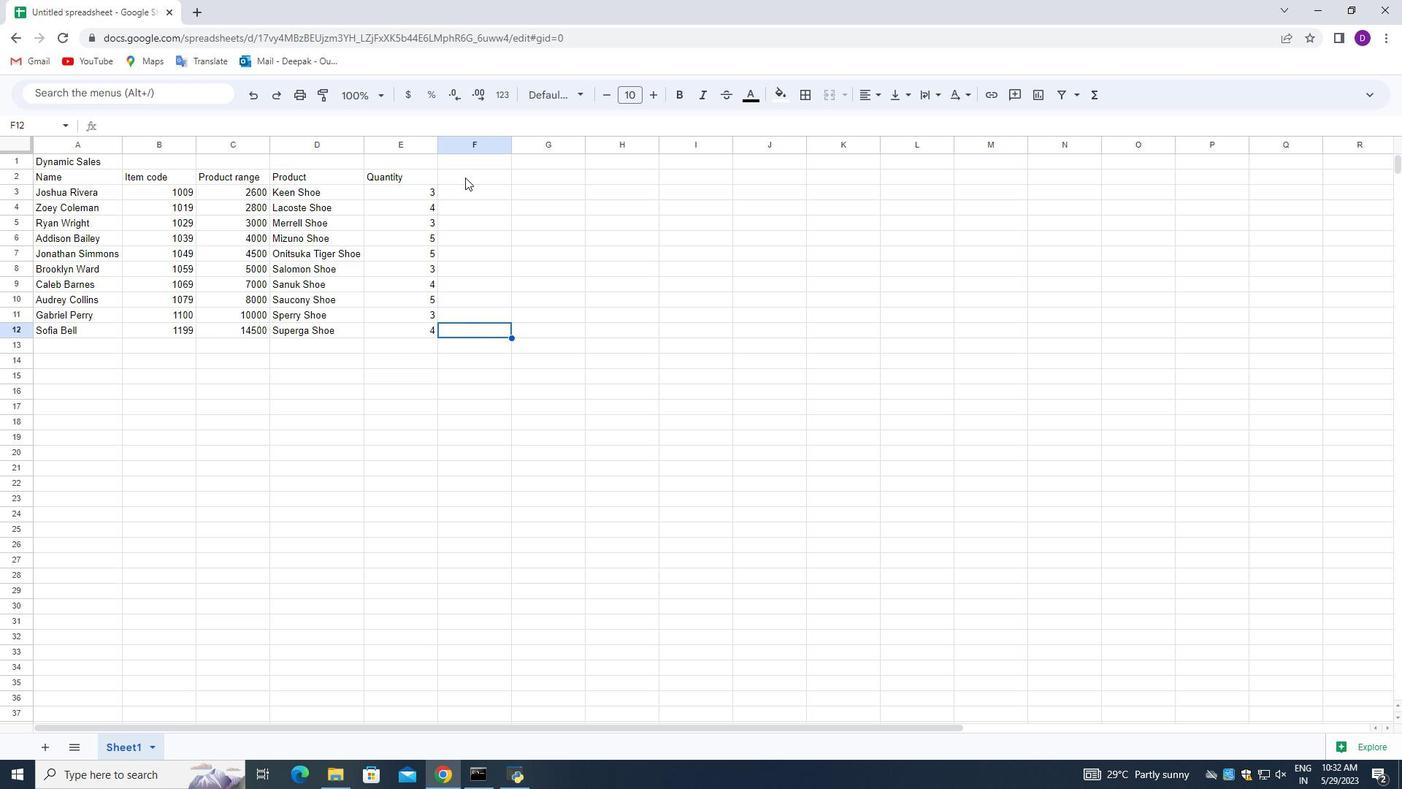 
Action: Mouse pressed left at (465, 177)
Screenshot: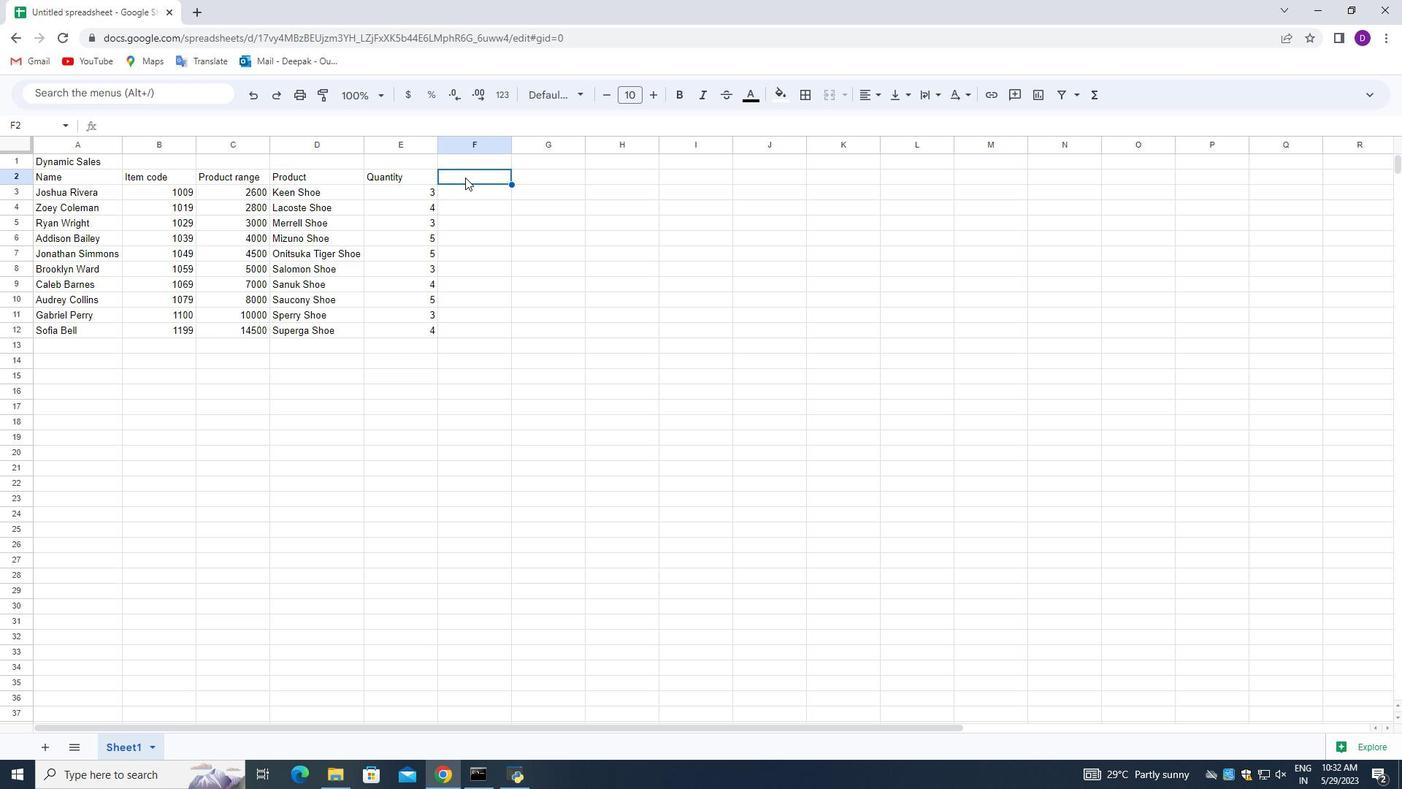 
Action: Key pressed <Key.shift_r>Amoutn<Key.backspace><Key.backspace>
Screenshot: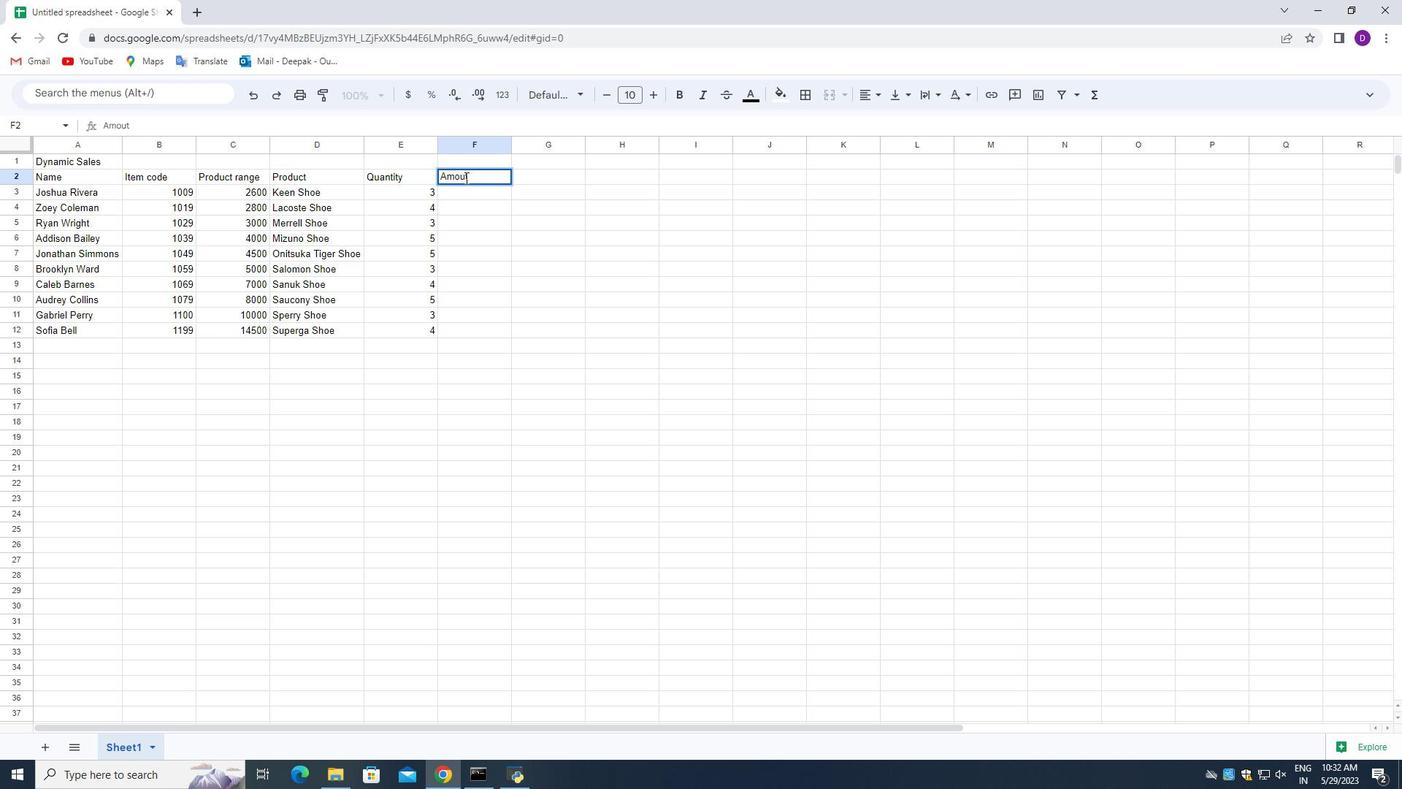 
Action: Mouse moved to (554, 178)
Screenshot: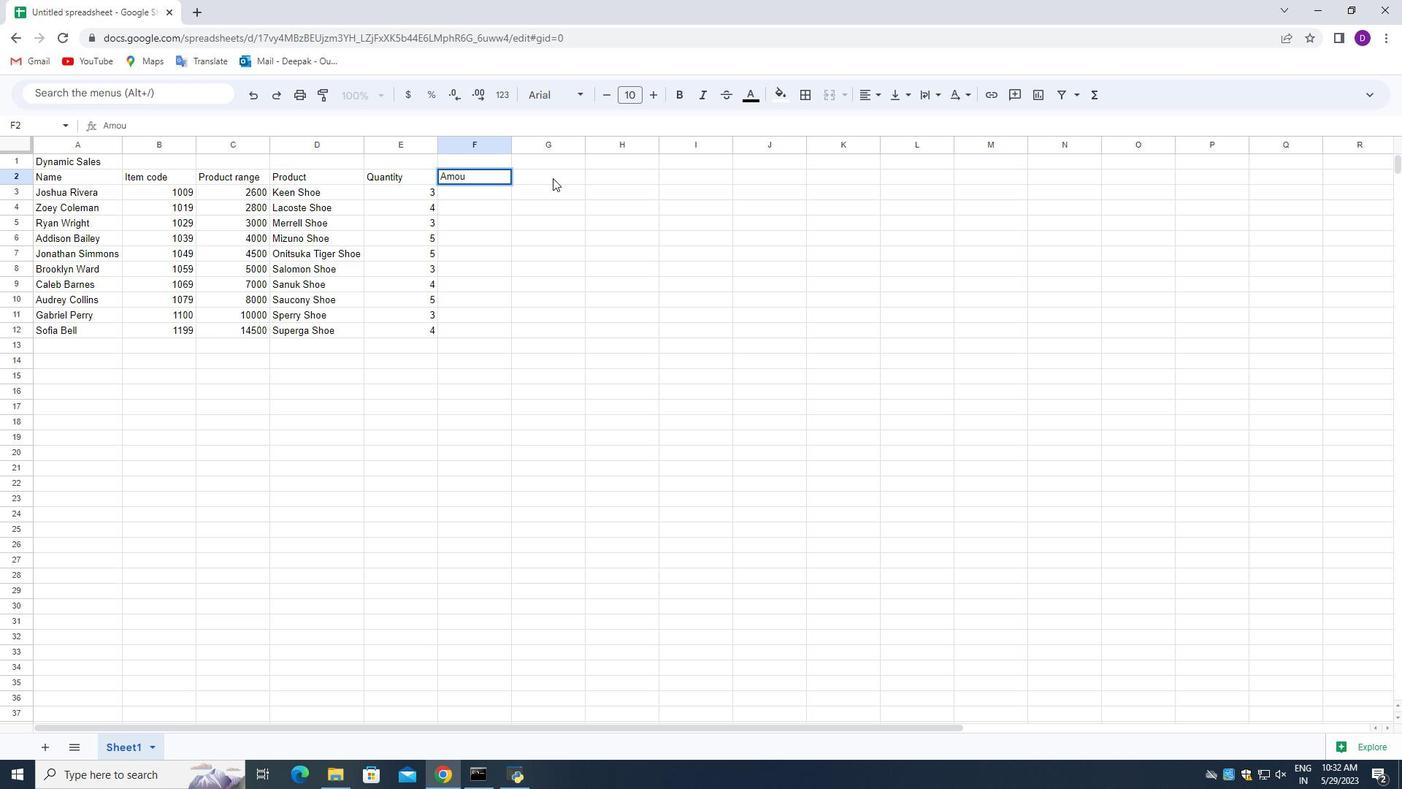 
Action: Key pressed nt<Key.enter>
Screenshot: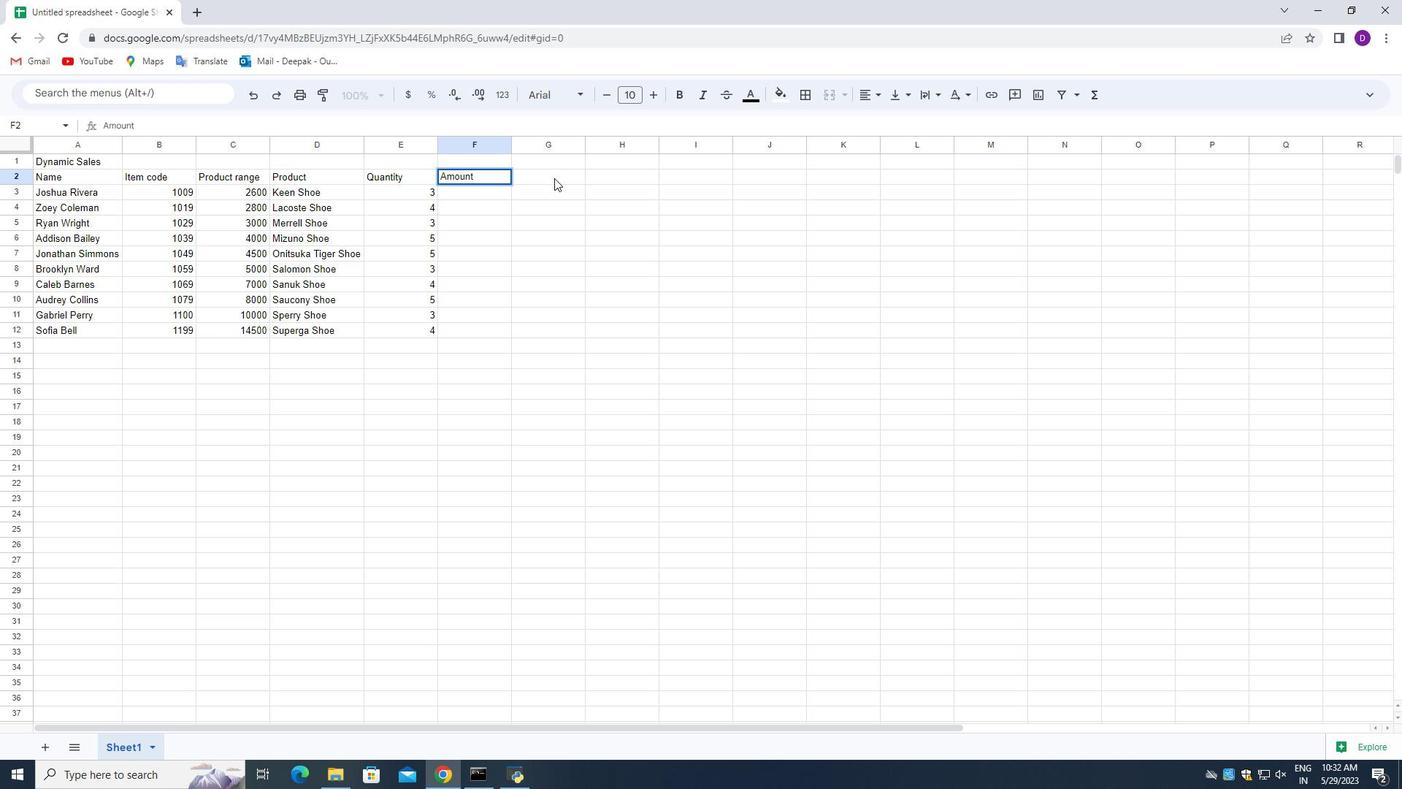 
Action: Mouse moved to (504, 190)
Screenshot: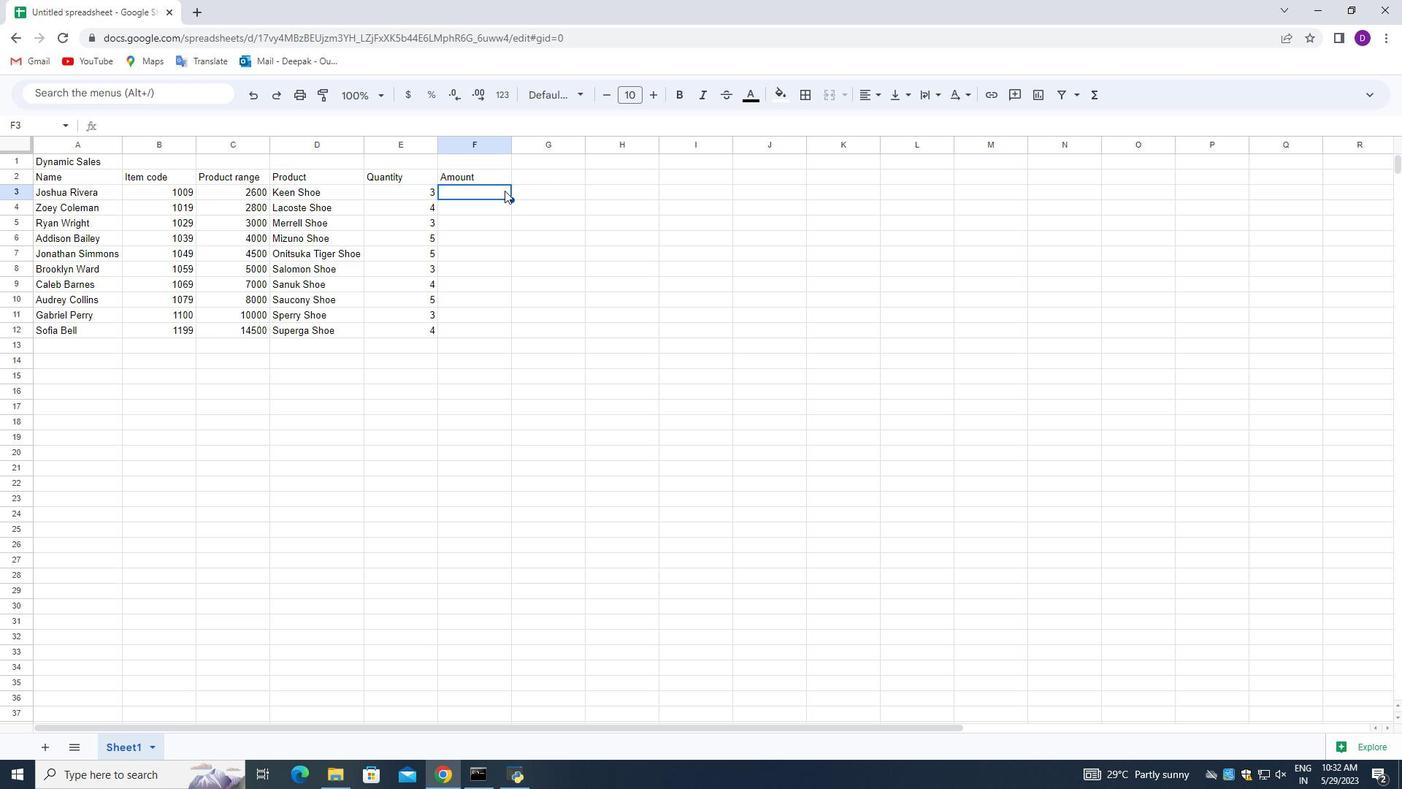
Action: Key pressed =<Key.enter>
Screenshot: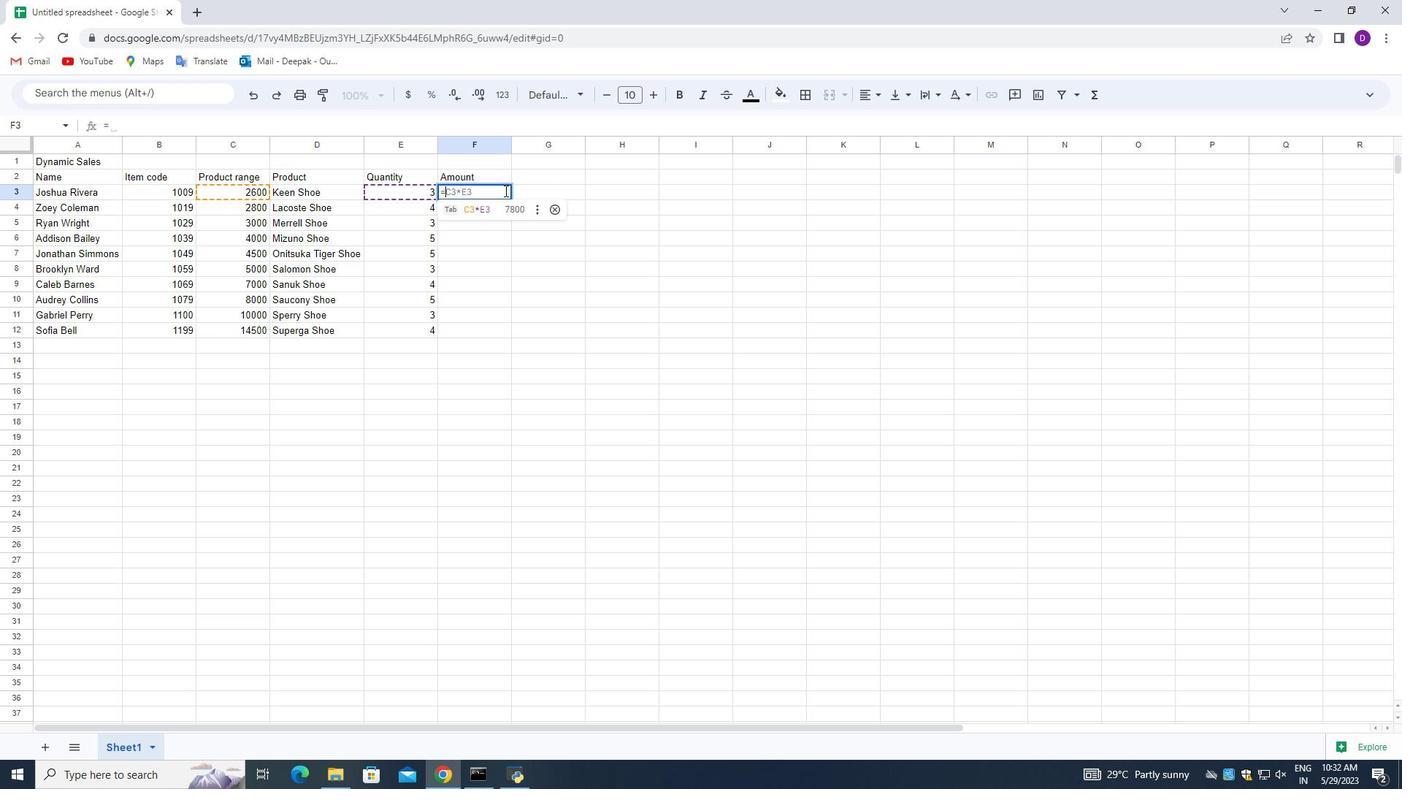
Action: Mouse moved to (482, 206)
Screenshot: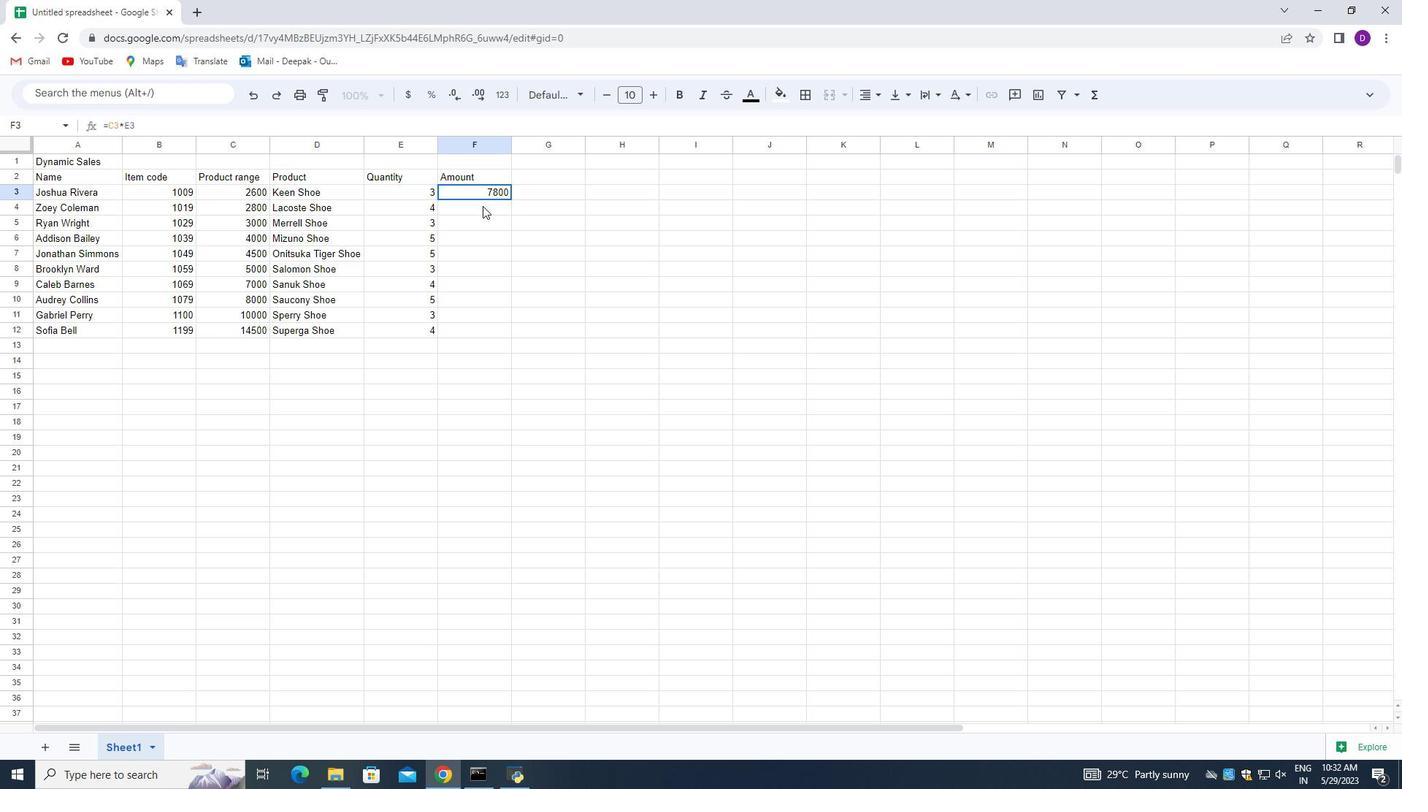 
Action: Mouse pressed left at (482, 206)
Screenshot: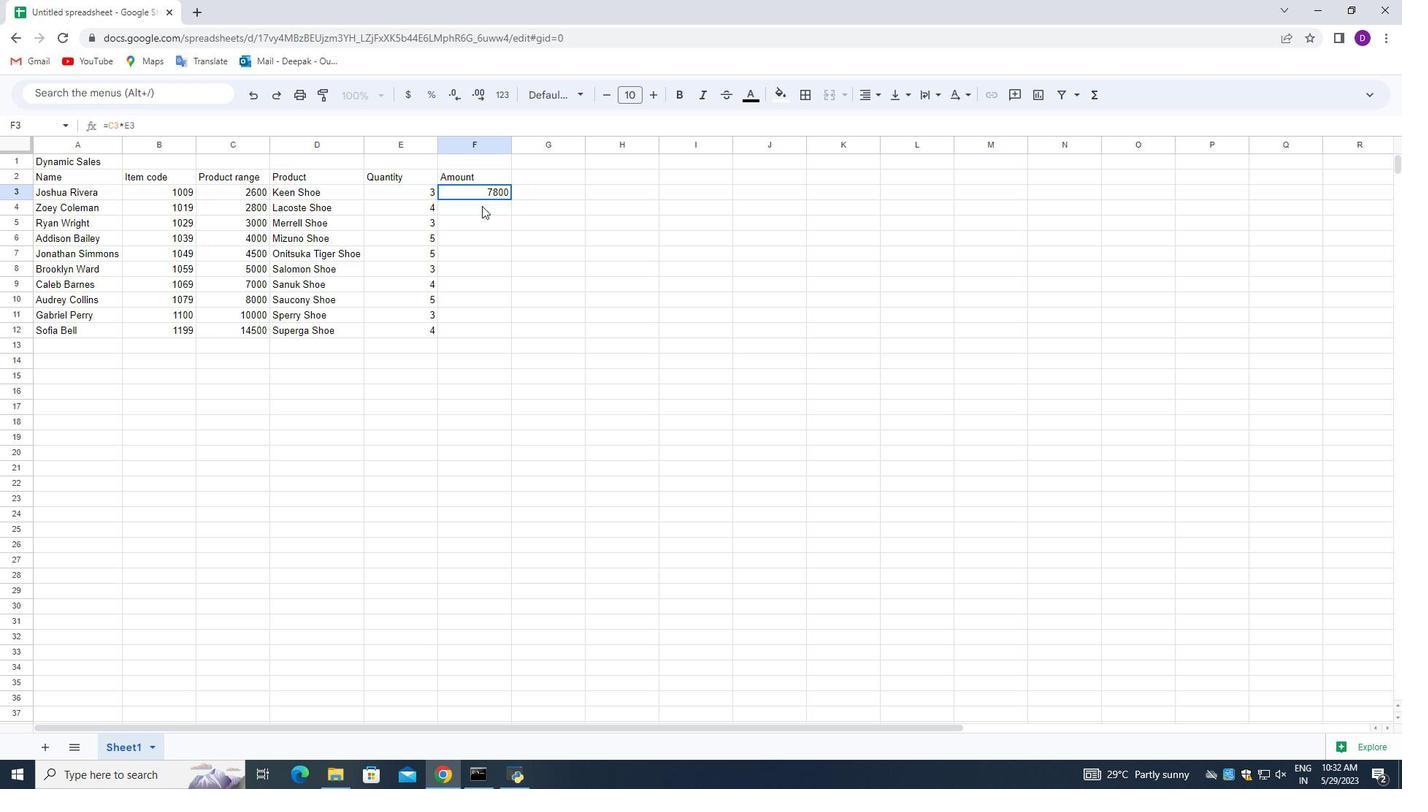 
Action: Mouse pressed left at (482, 206)
Screenshot: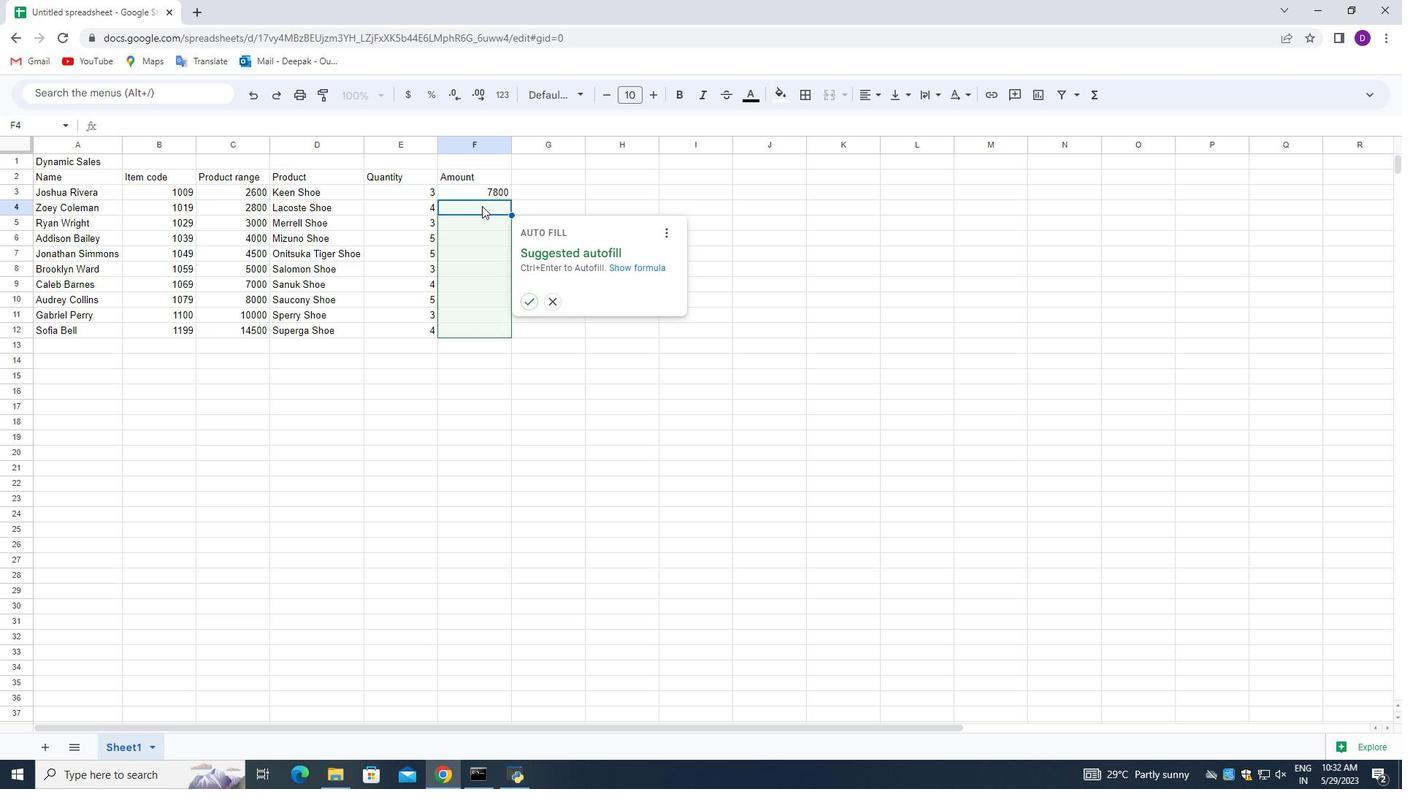 
Action: Mouse pressed left at (482, 206)
Screenshot: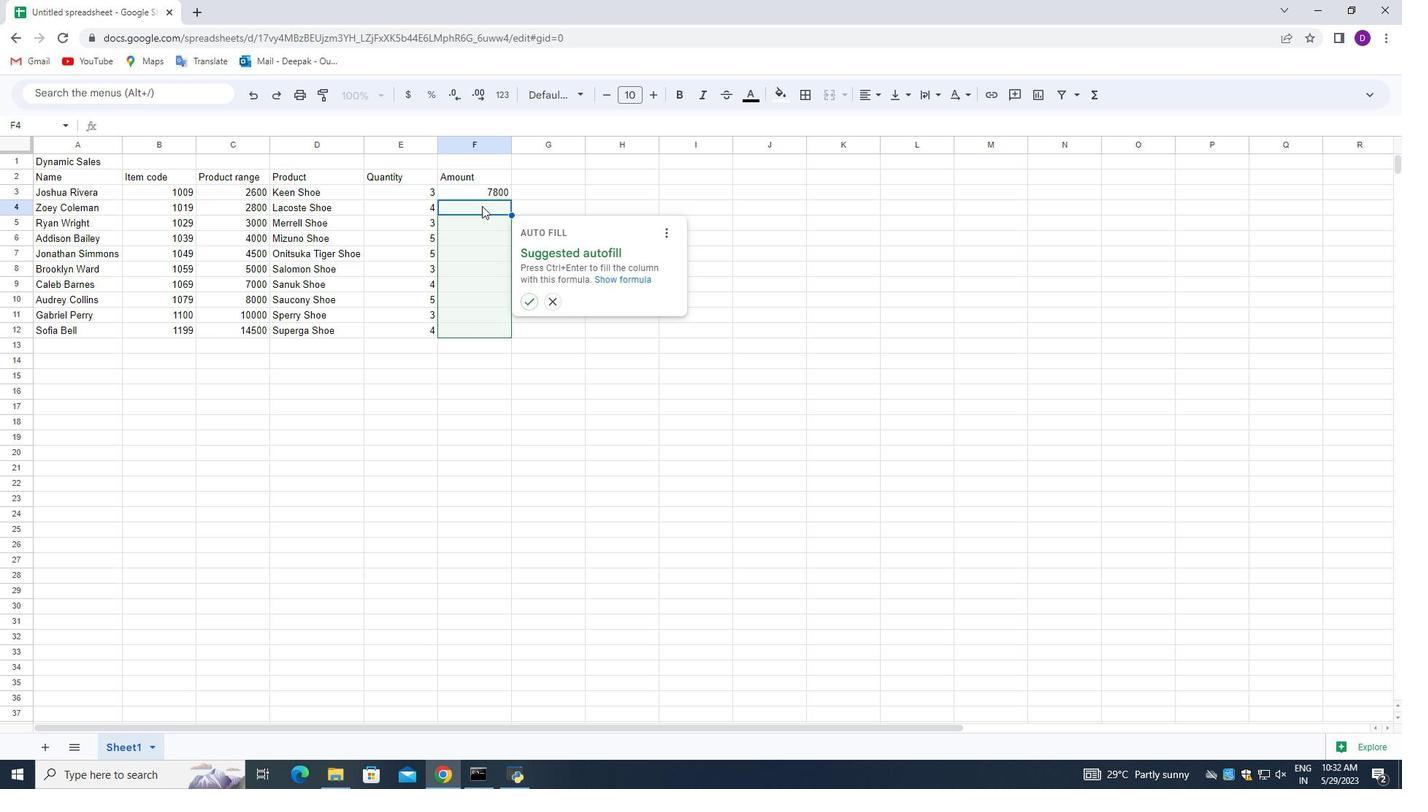
Action: Key pressed =<Key.enter>
Screenshot: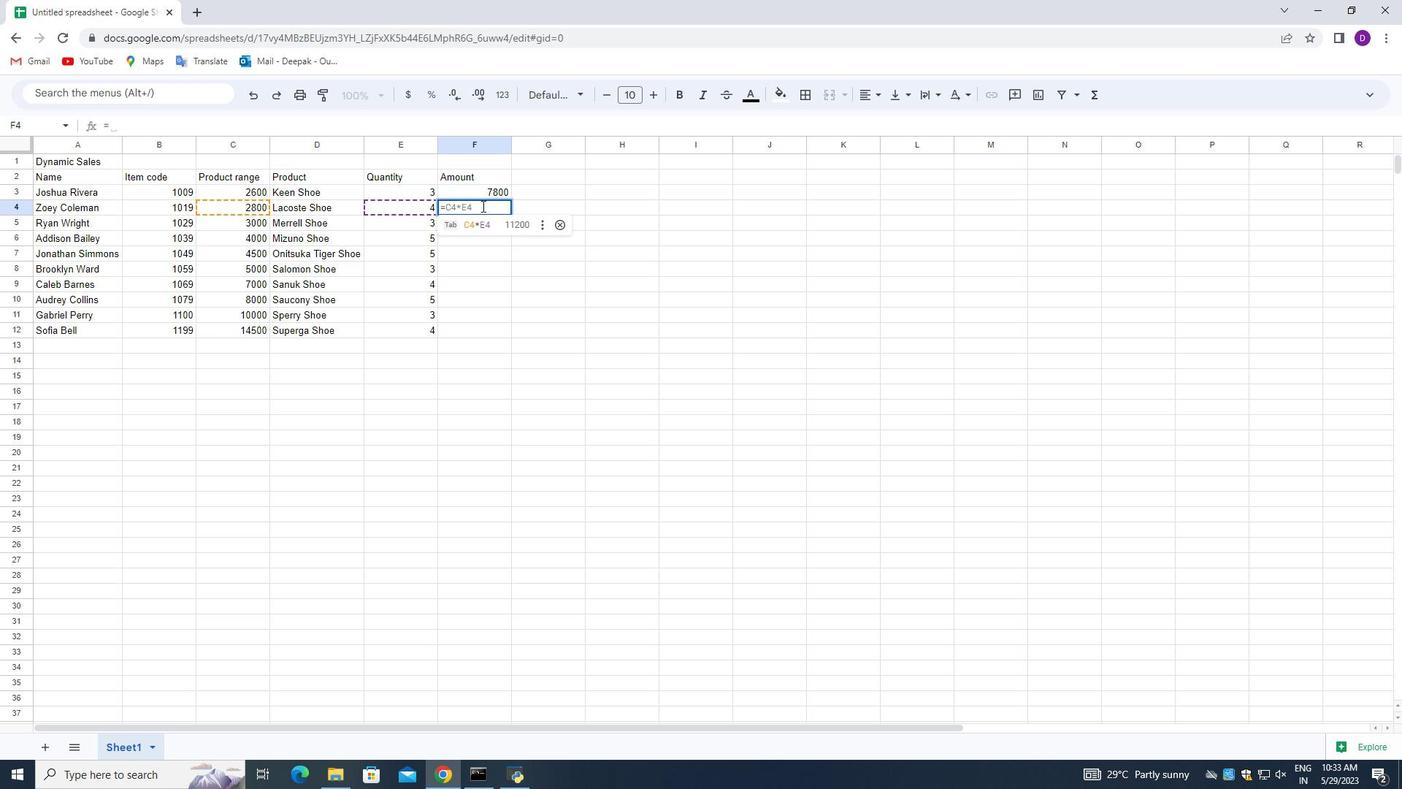 
Action: Mouse moved to (480, 225)
Screenshot: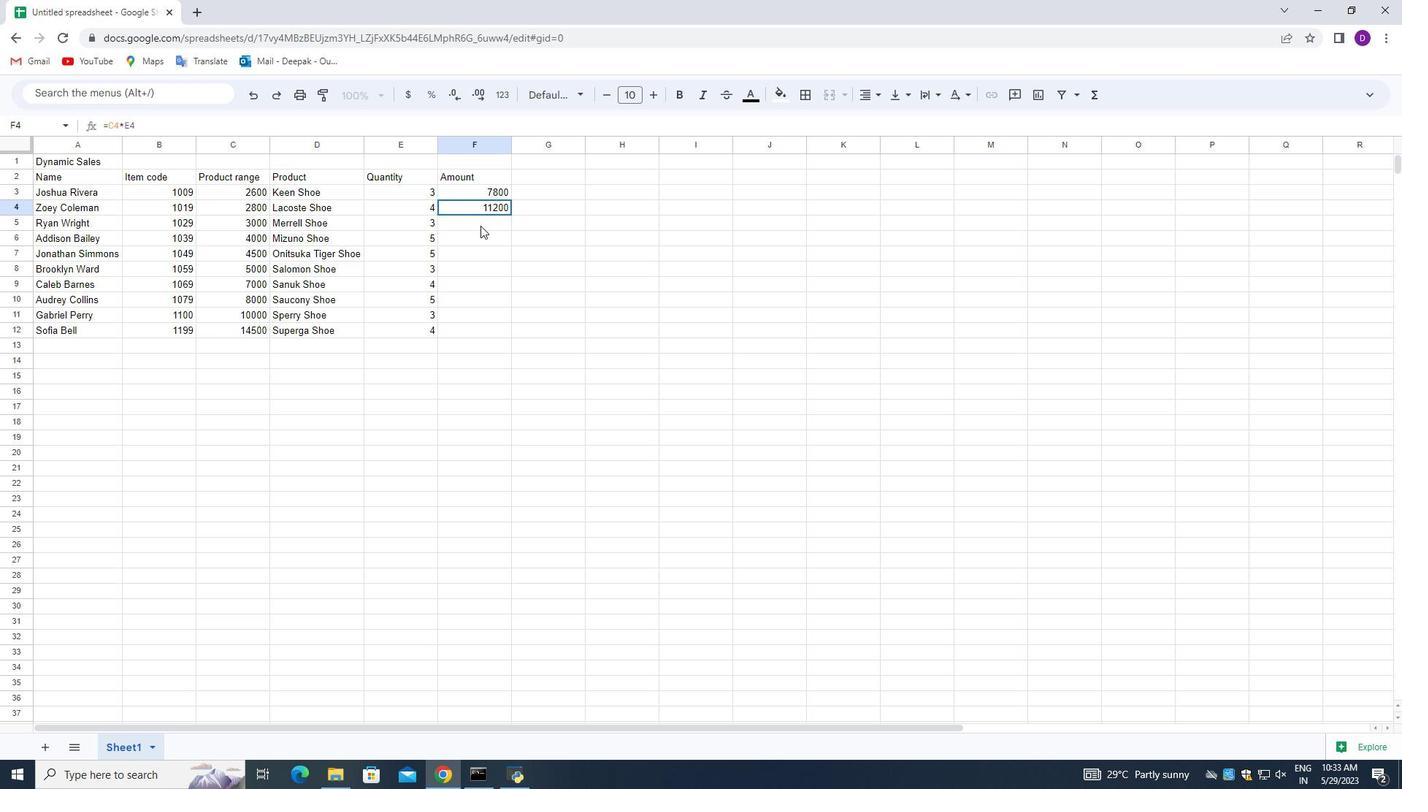
Action: Mouse pressed left at (480, 225)
Screenshot: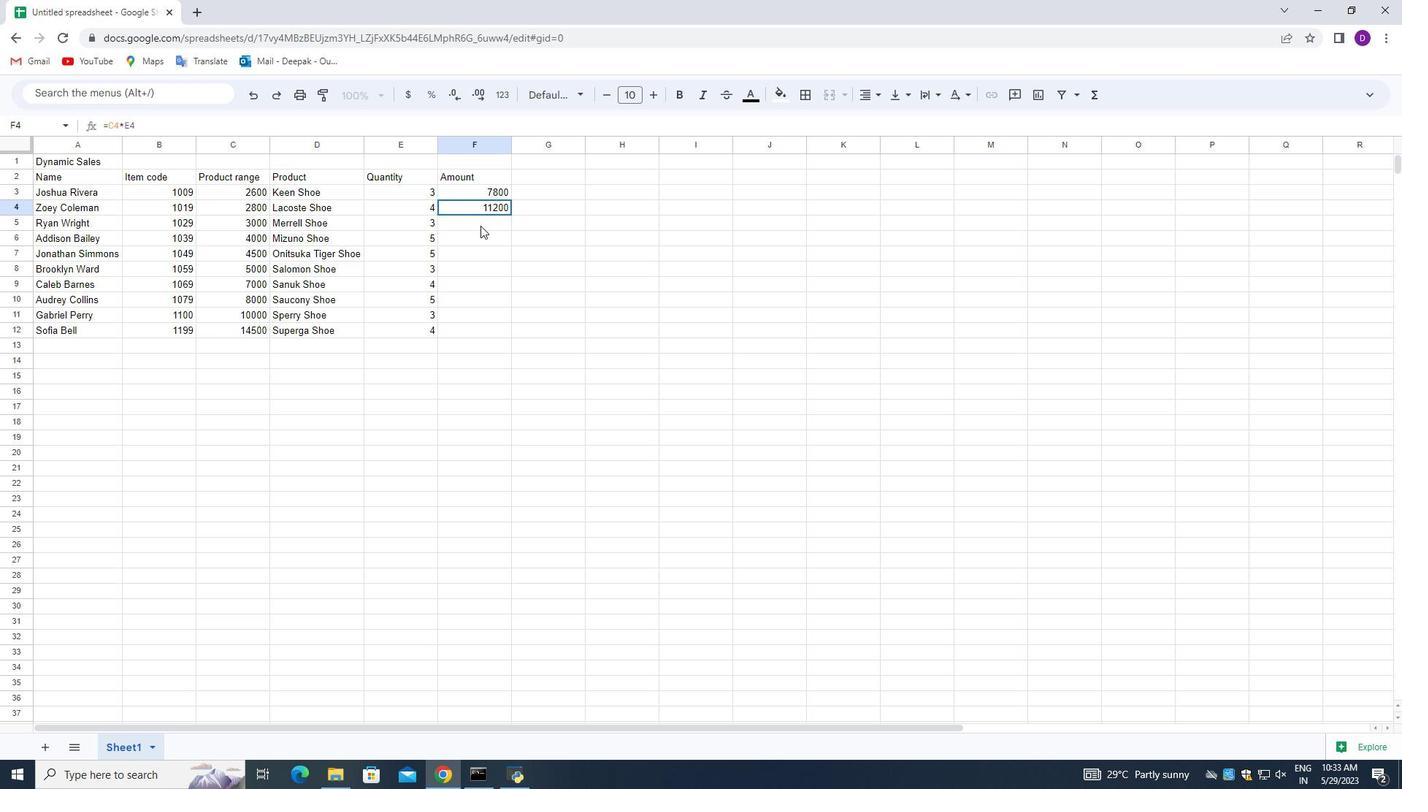 
Action: Mouse pressed left at (480, 225)
Screenshot: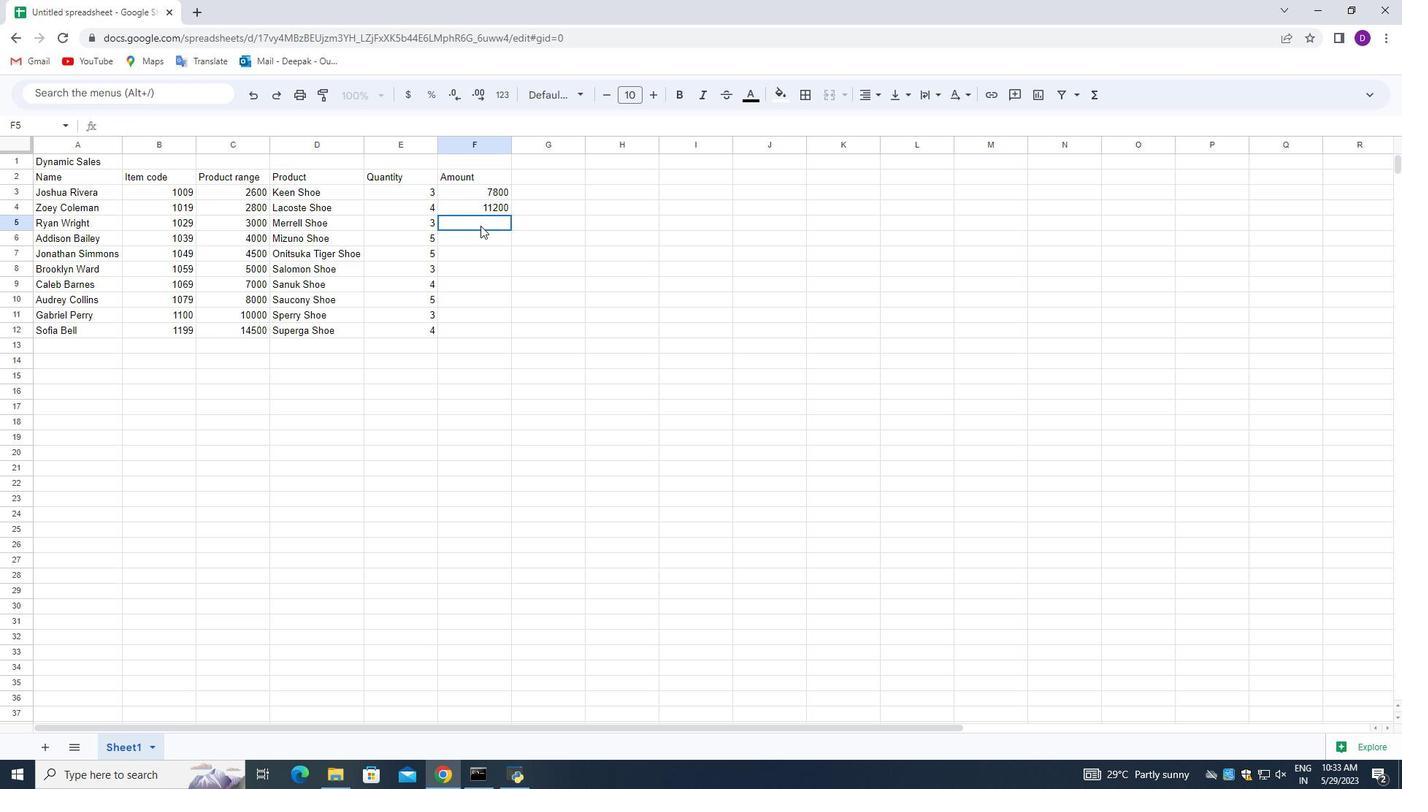 
Action: Key pressed =<Key.enter>
Screenshot: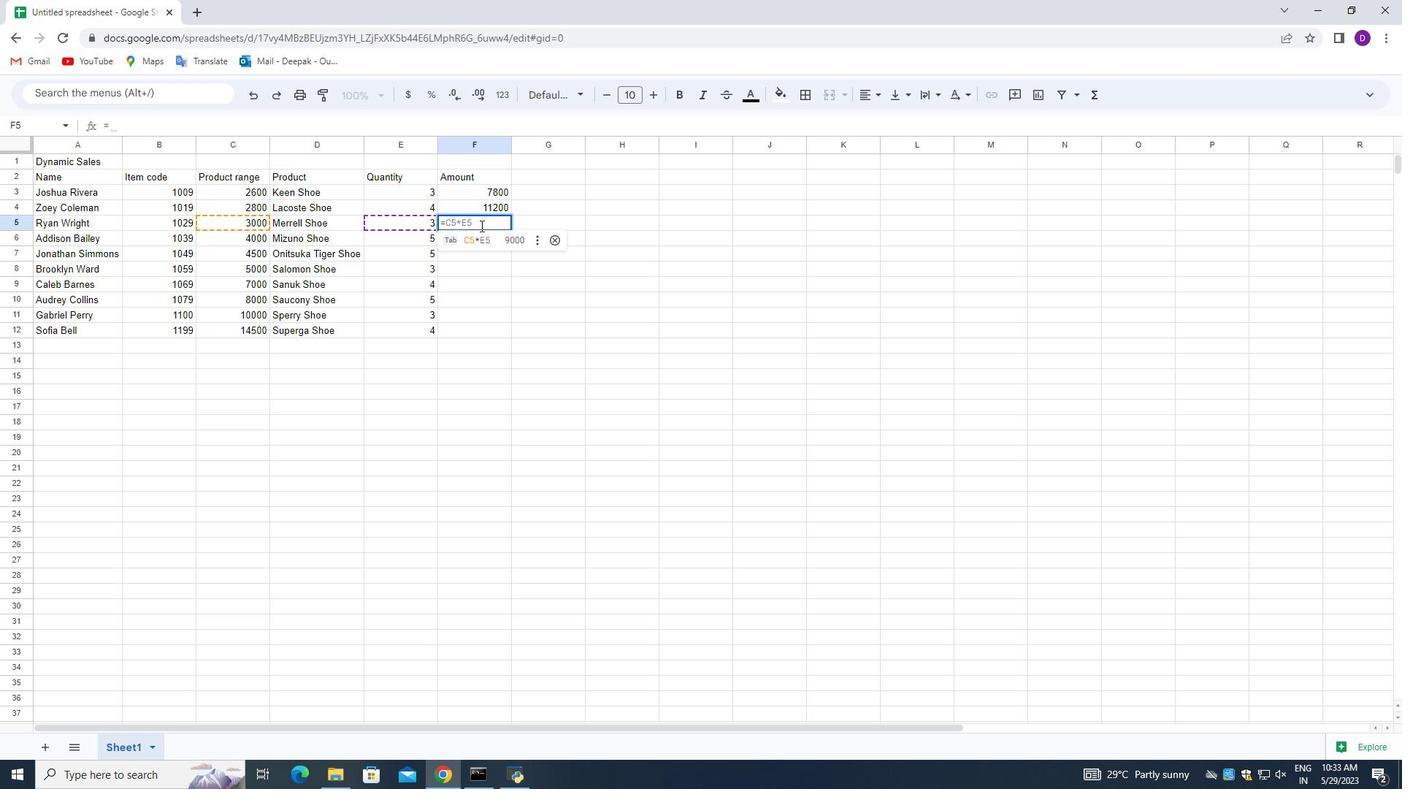 
Action: Mouse moved to (480, 240)
Screenshot: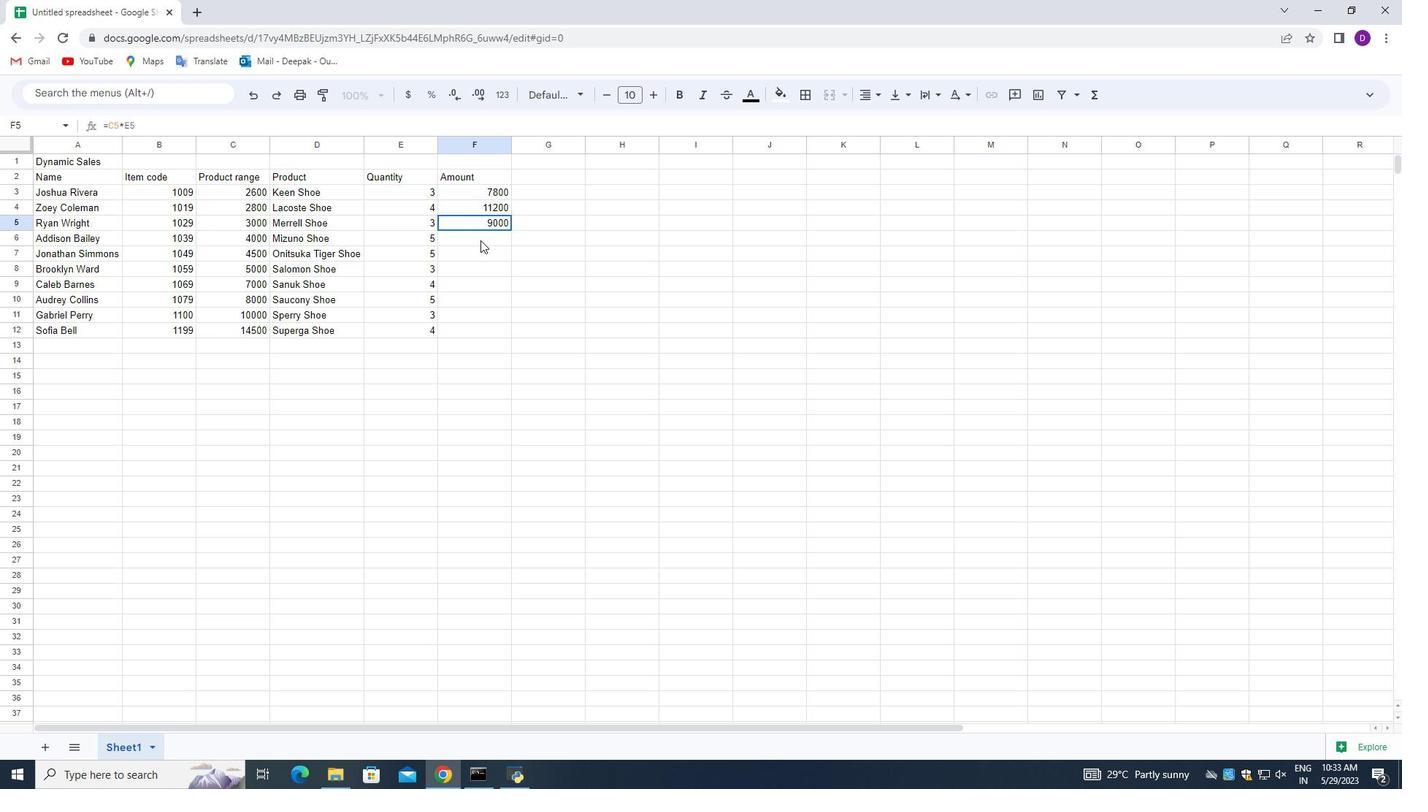 
Action: Mouse pressed left at (480, 240)
Screenshot: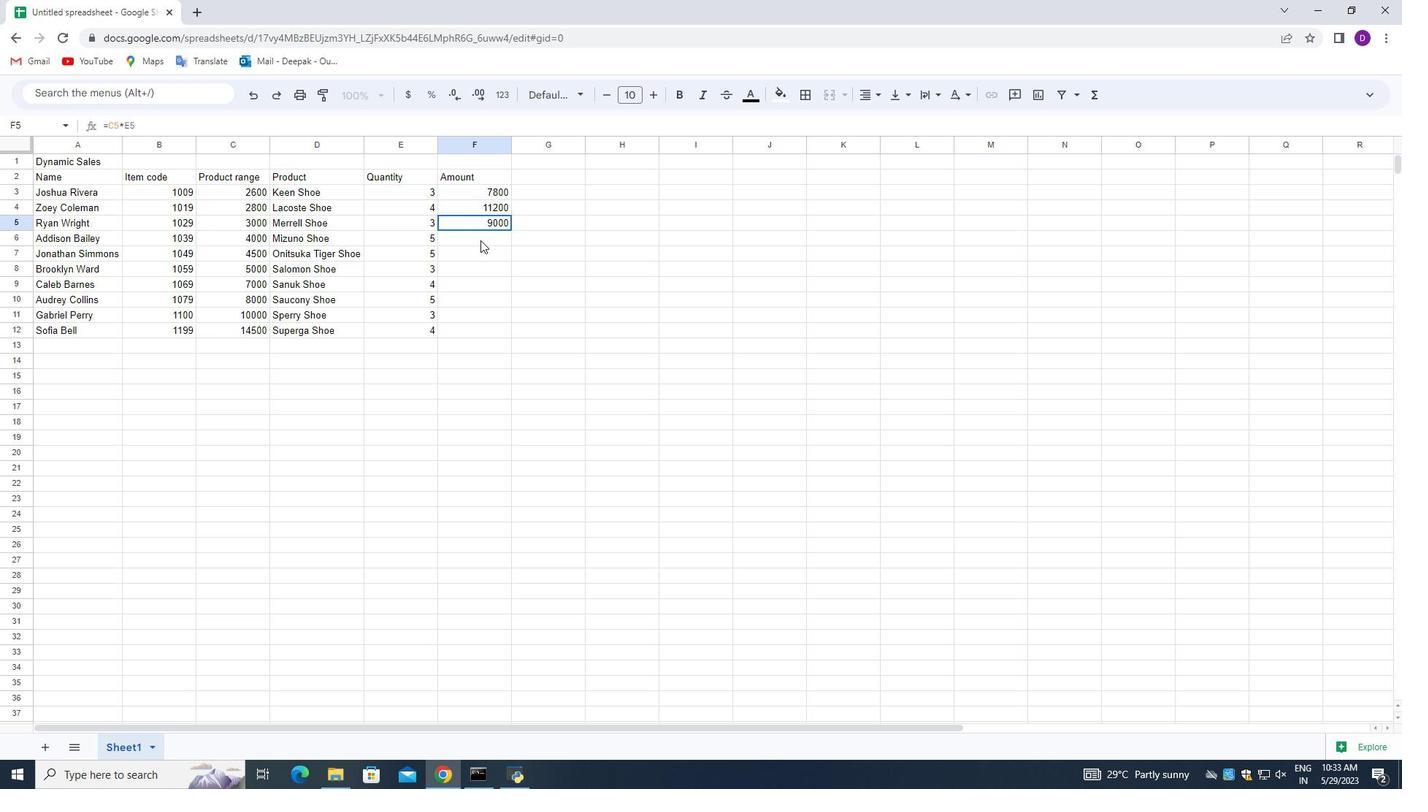 
Action: Mouse pressed left at (480, 240)
Screenshot: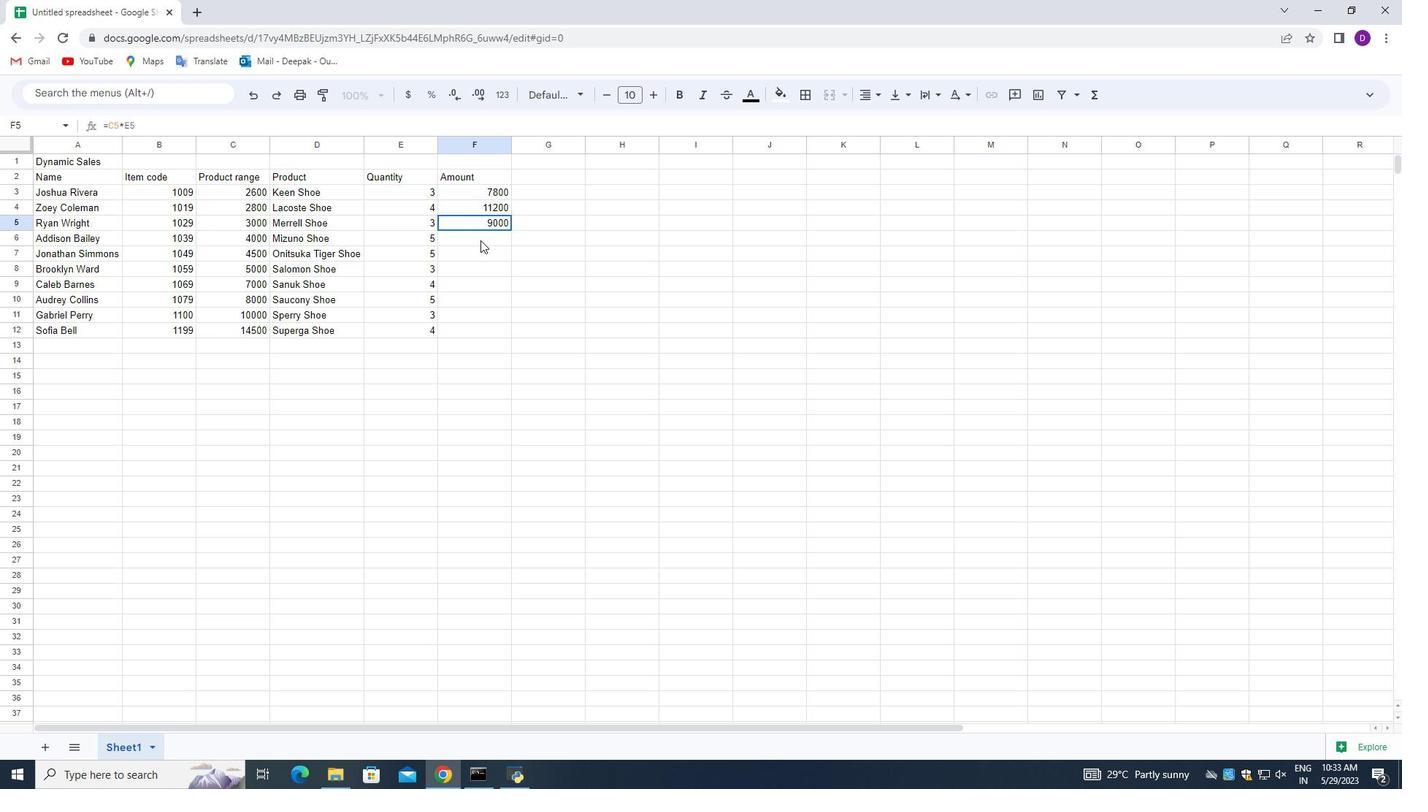 
Action: Key pressed =<Key.enter>
Screenshot: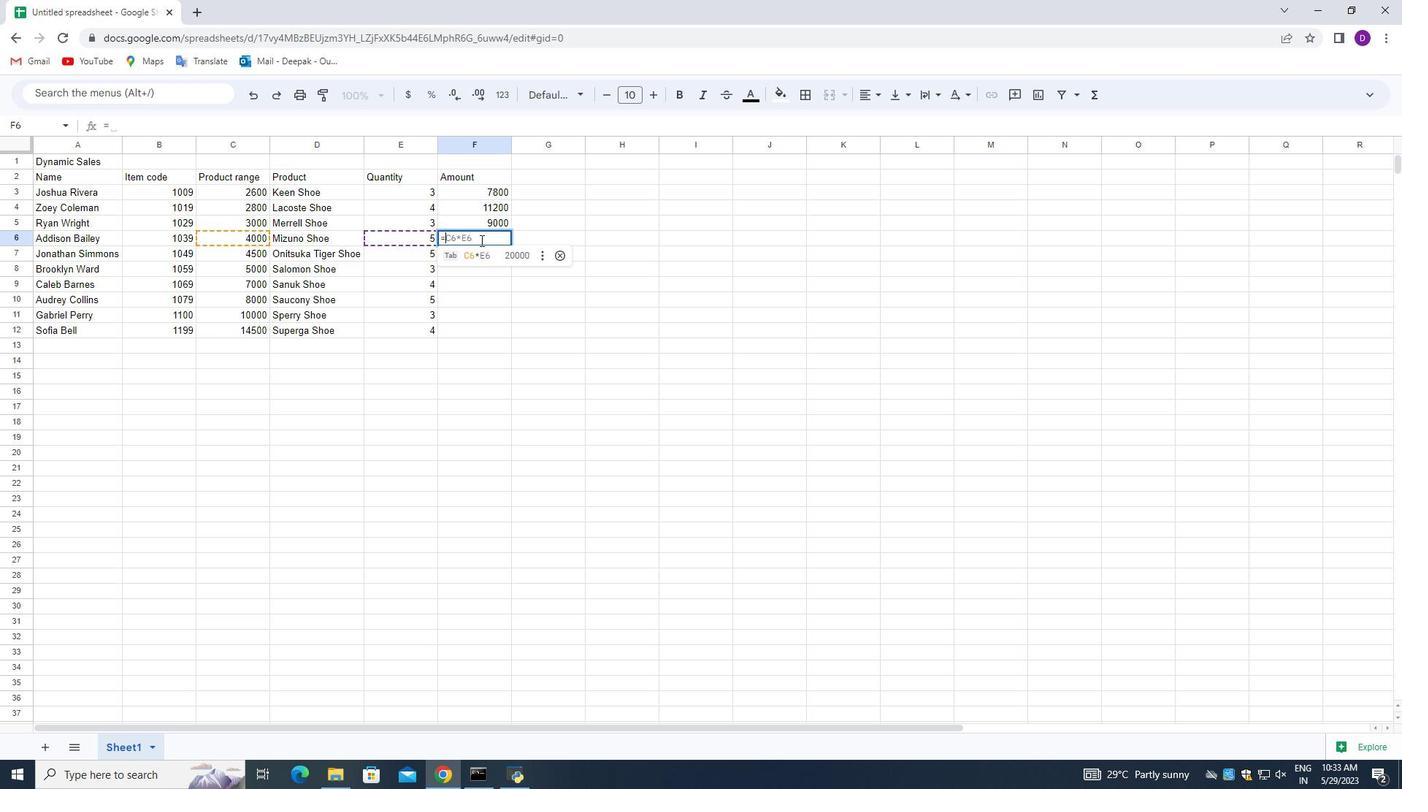 
Action: Mouse moved to (482, 252)
Screenshot: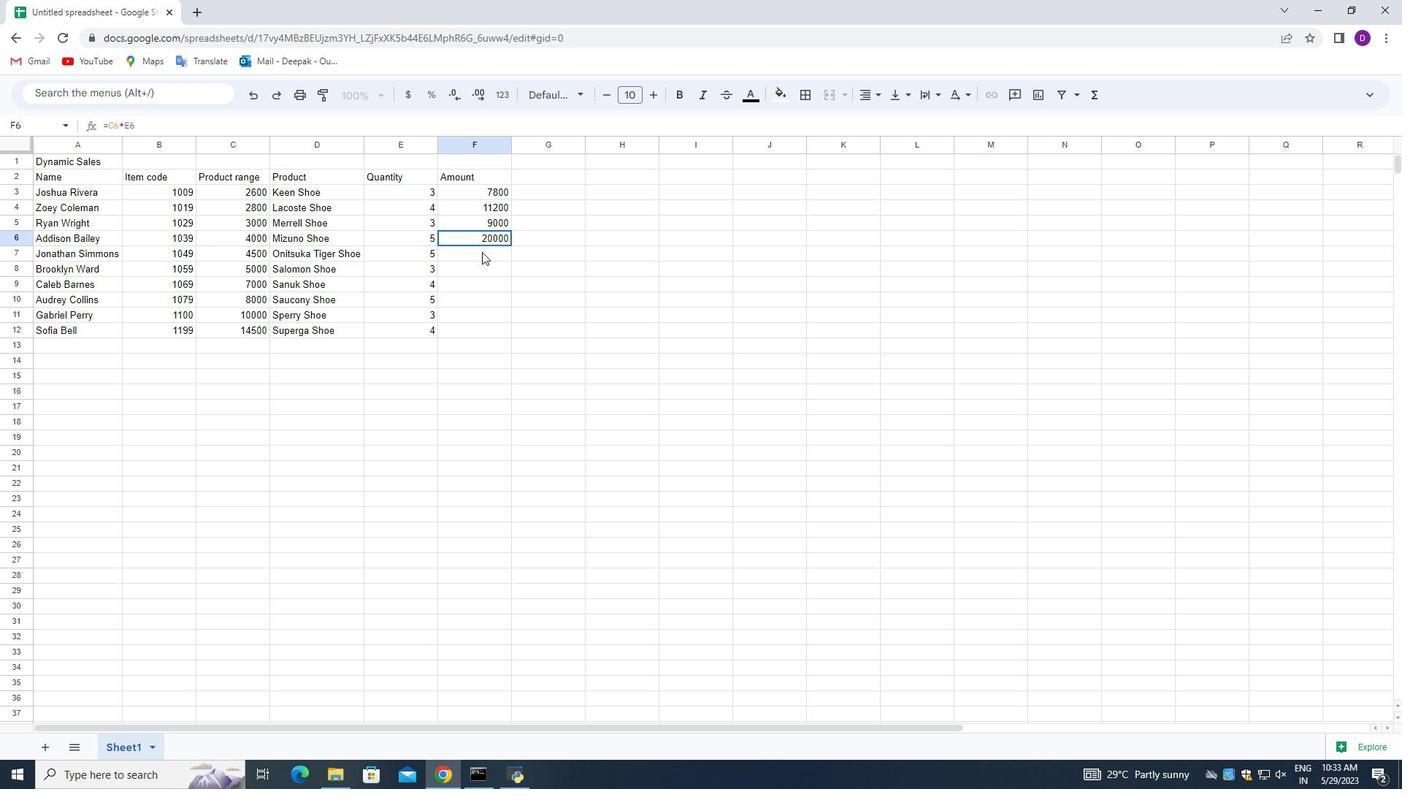
Action: Mouse pressed left at (482, 252)
Screenshot: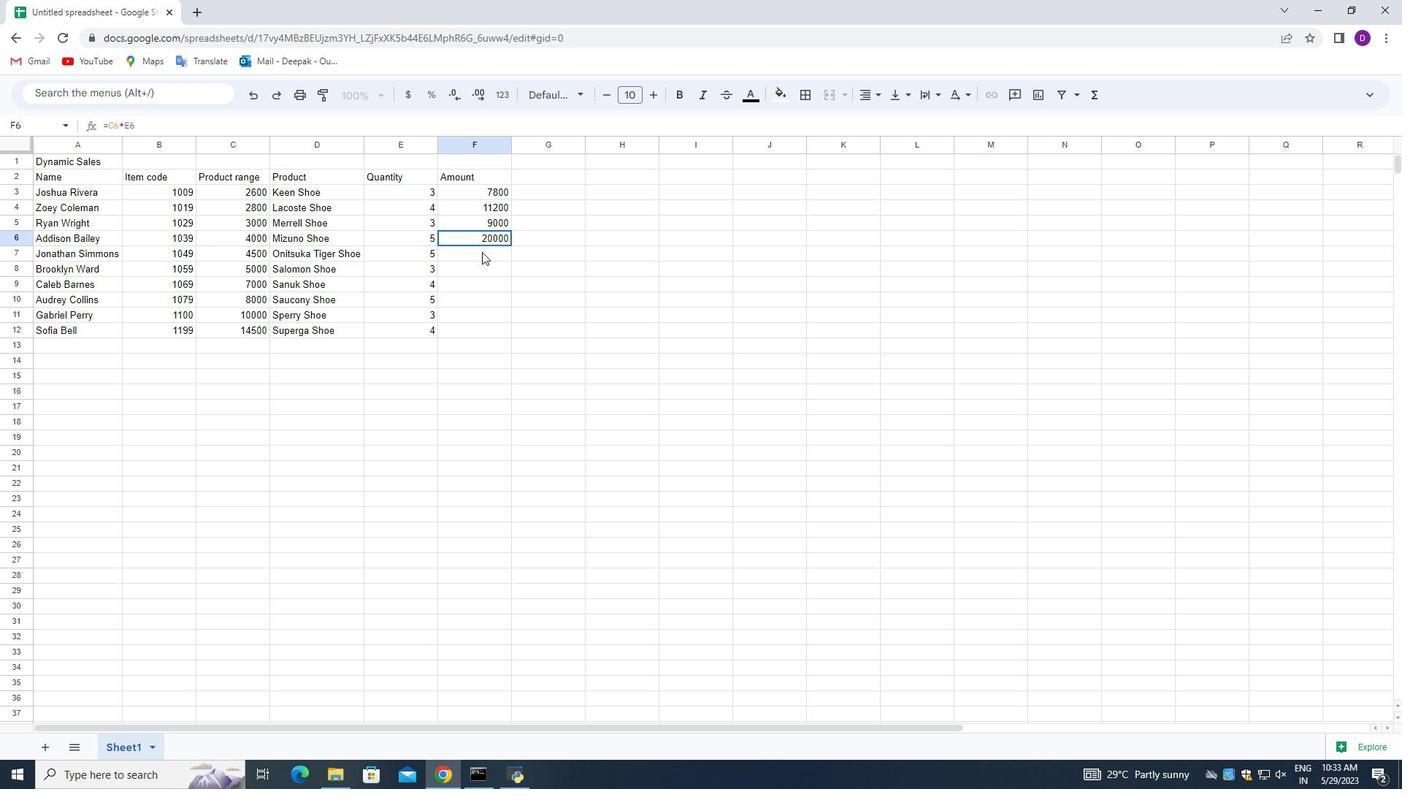 
Action: Mouse pressed left at (482, 252)
Screenshot: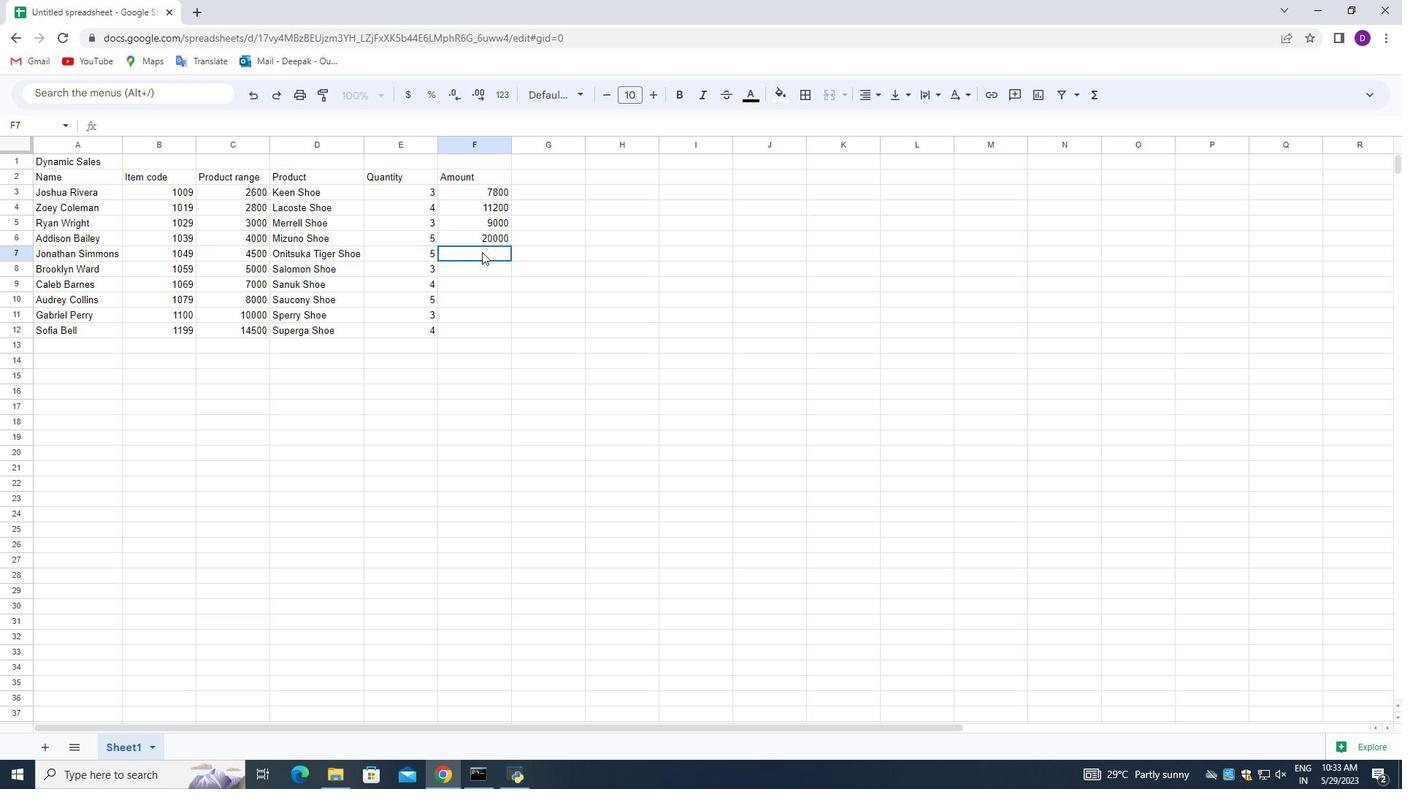 
Action: Key pressed =<Key.enter>
Screenshot: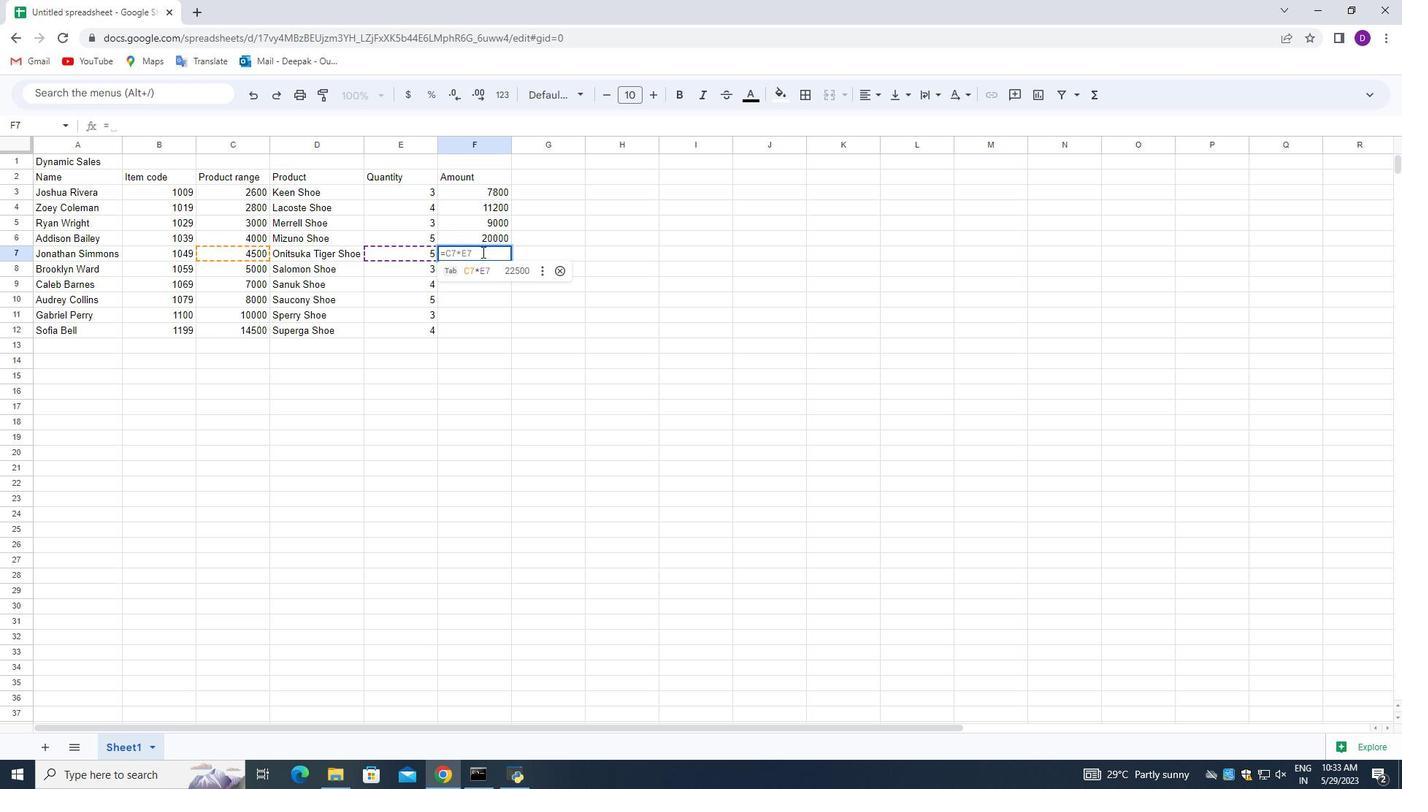 
Action: Mouse moved to (482, 270)
Screenshot: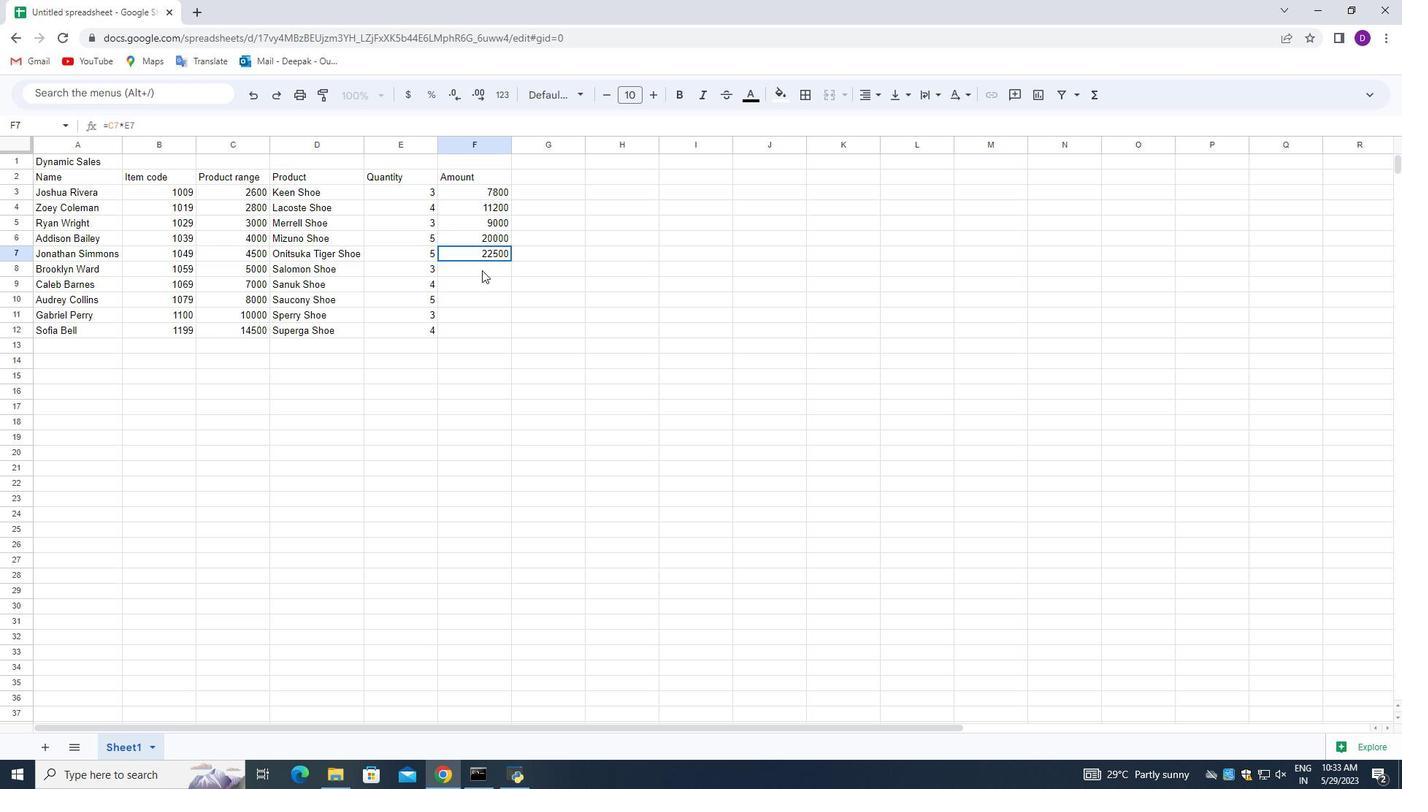 
Action: Mouse pressed left at (482, 270)
Screenshot: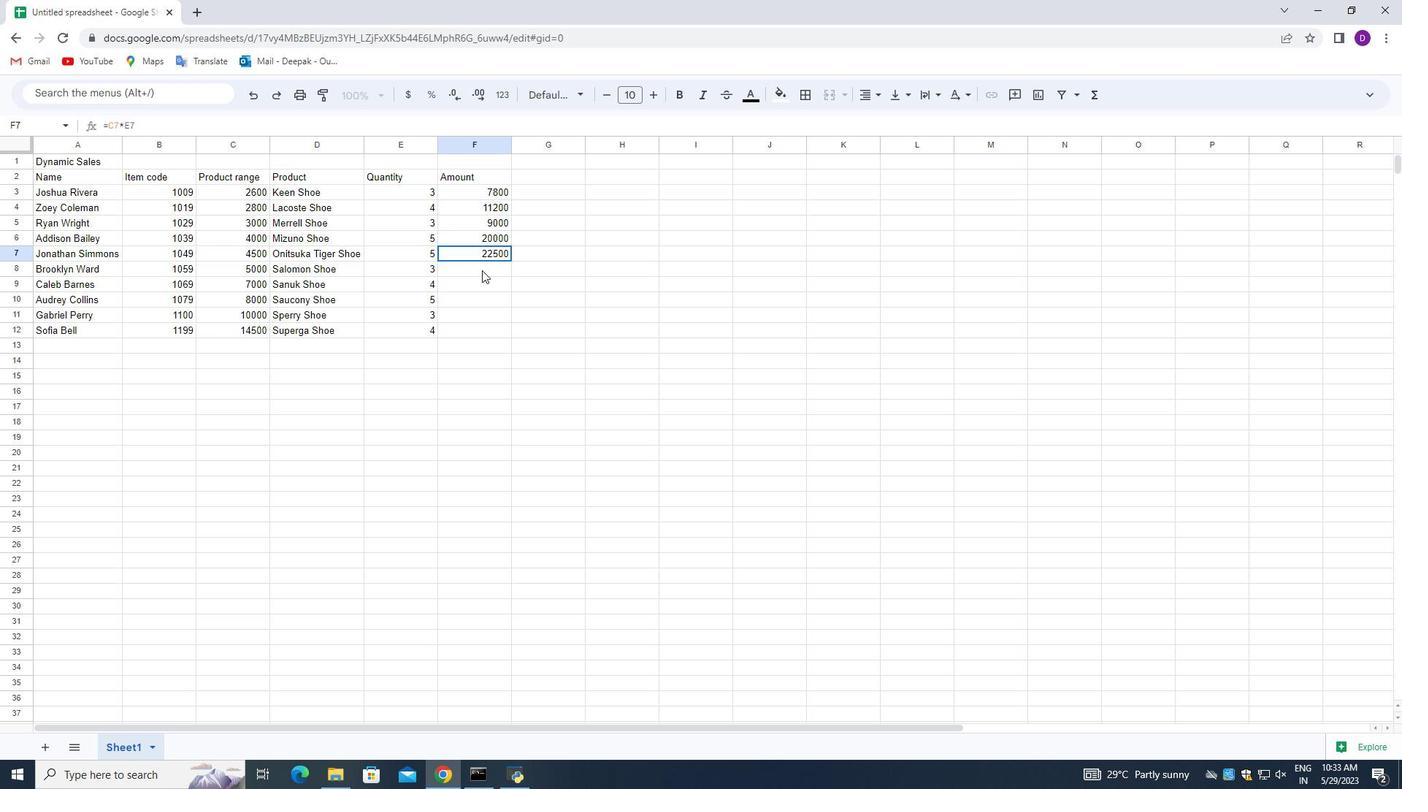 
Action: Mouse pressed left at (482, 270)
Screenshot: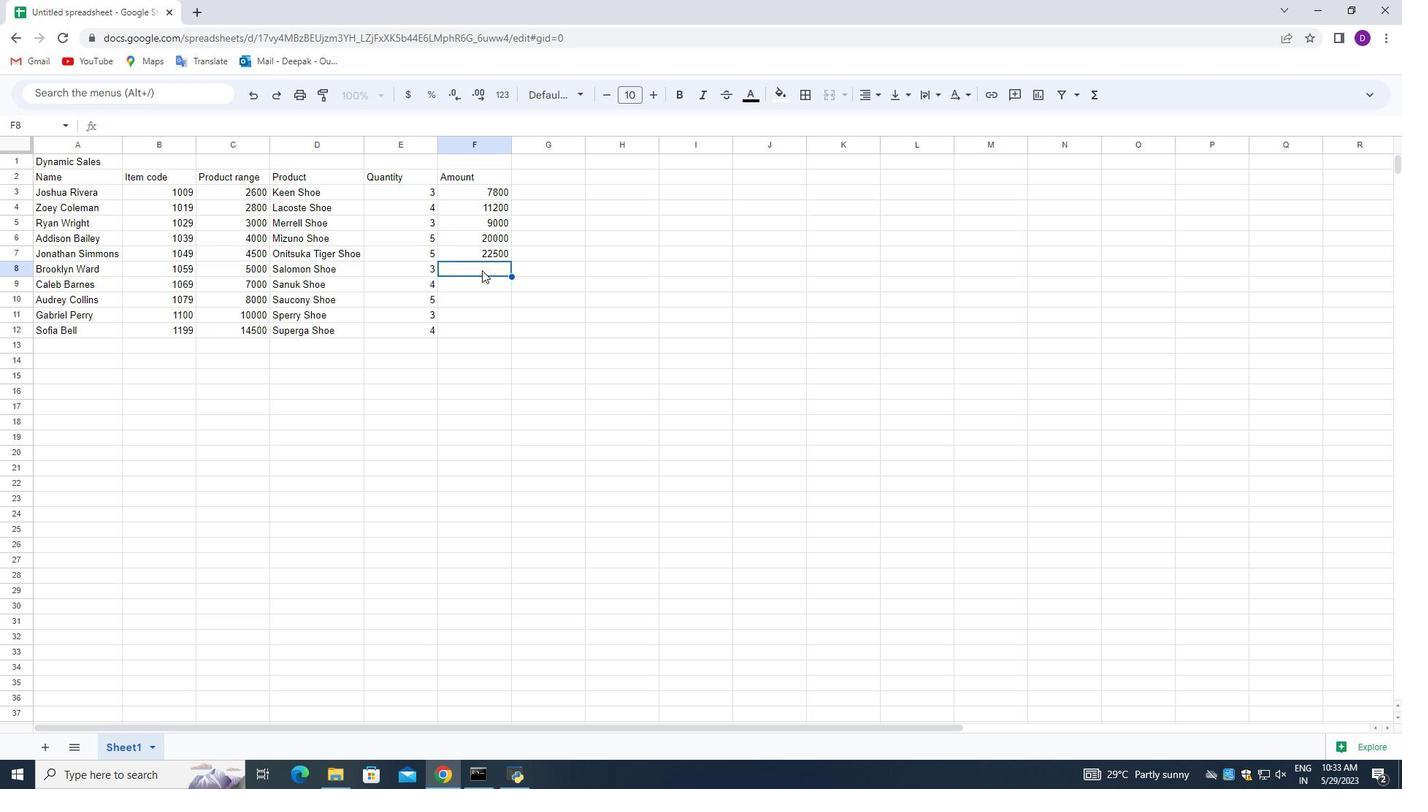 
Action: Key pressed =<Key.enter>
Screenshot: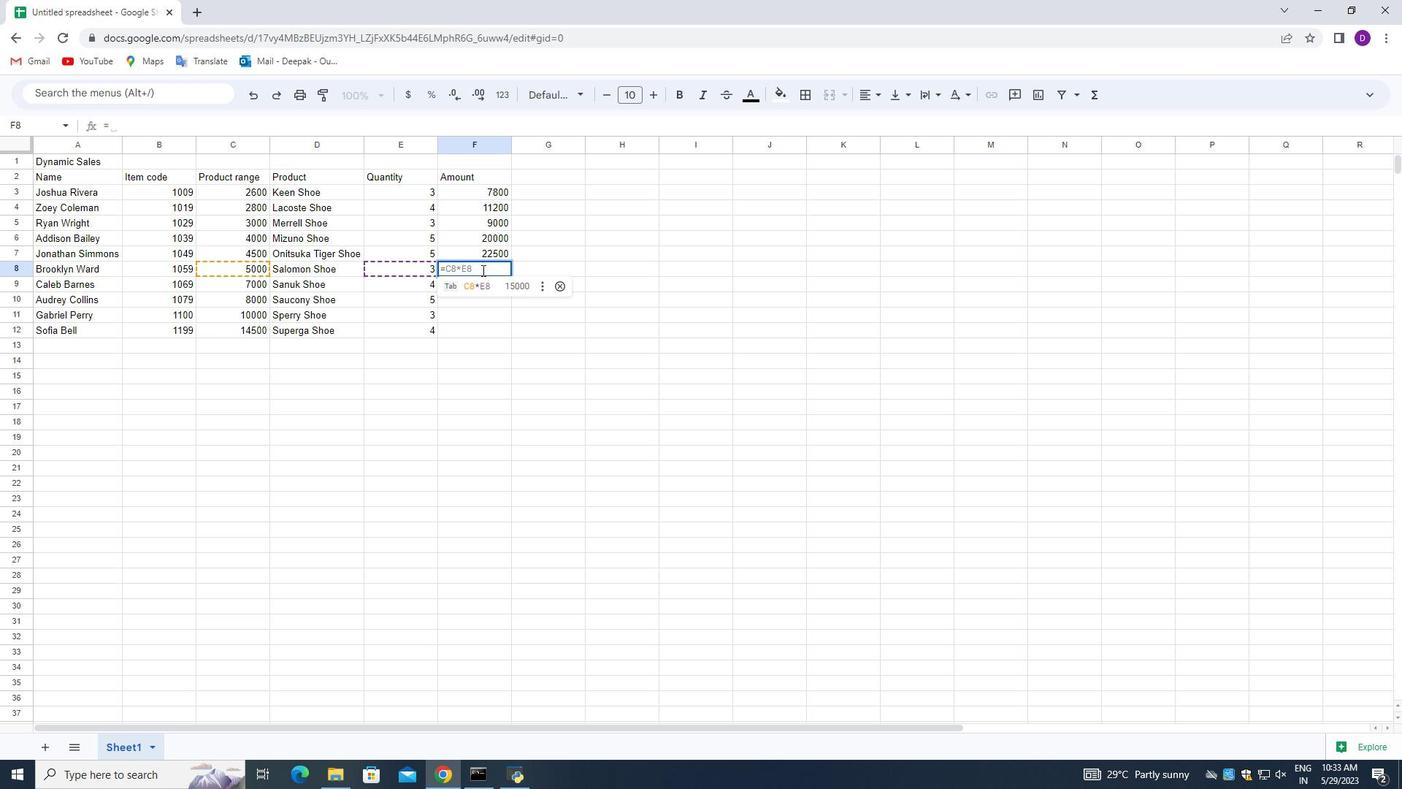 
Action: Mouse moved to (482, 282)
Screenshot: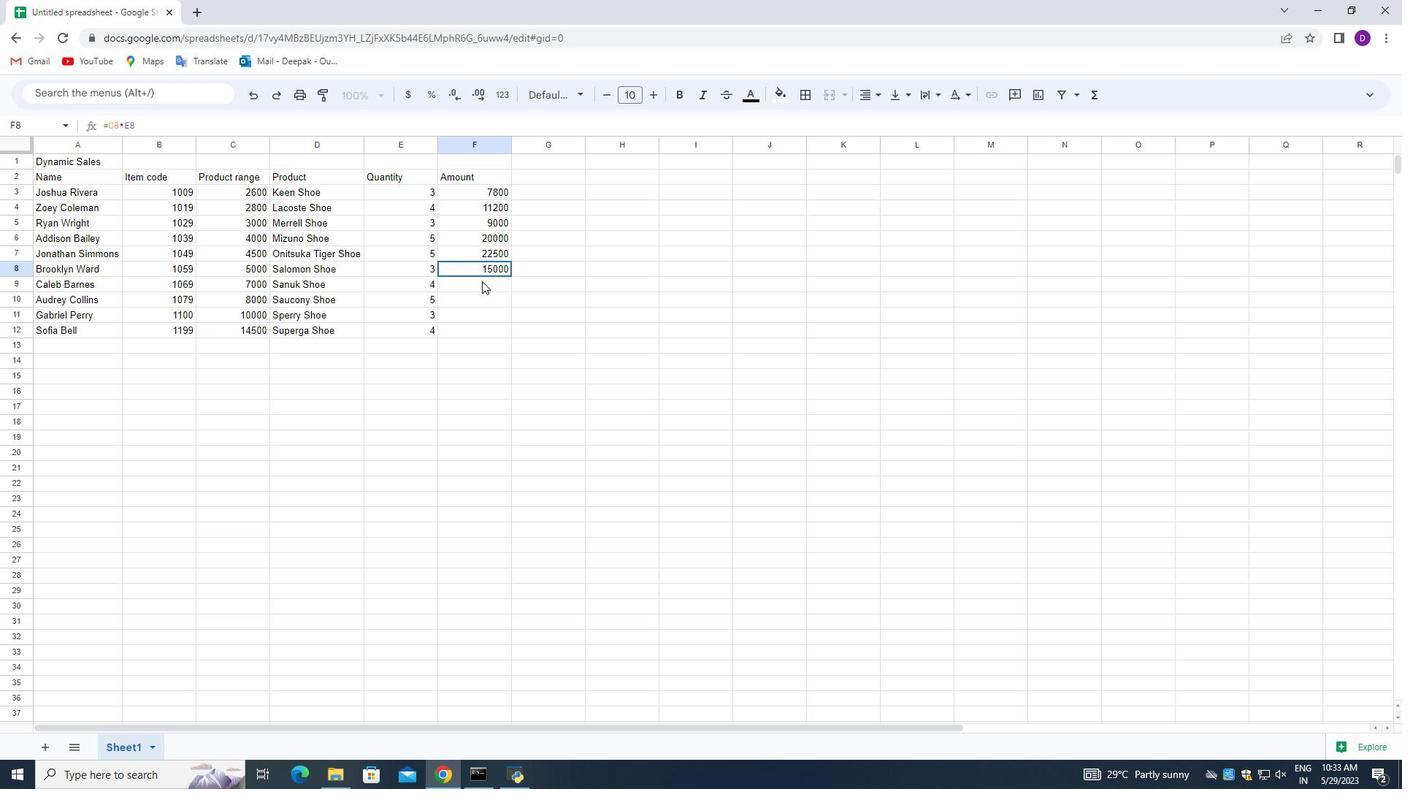 
Action: Mouse pressed left at (482, 282)
Screenshot: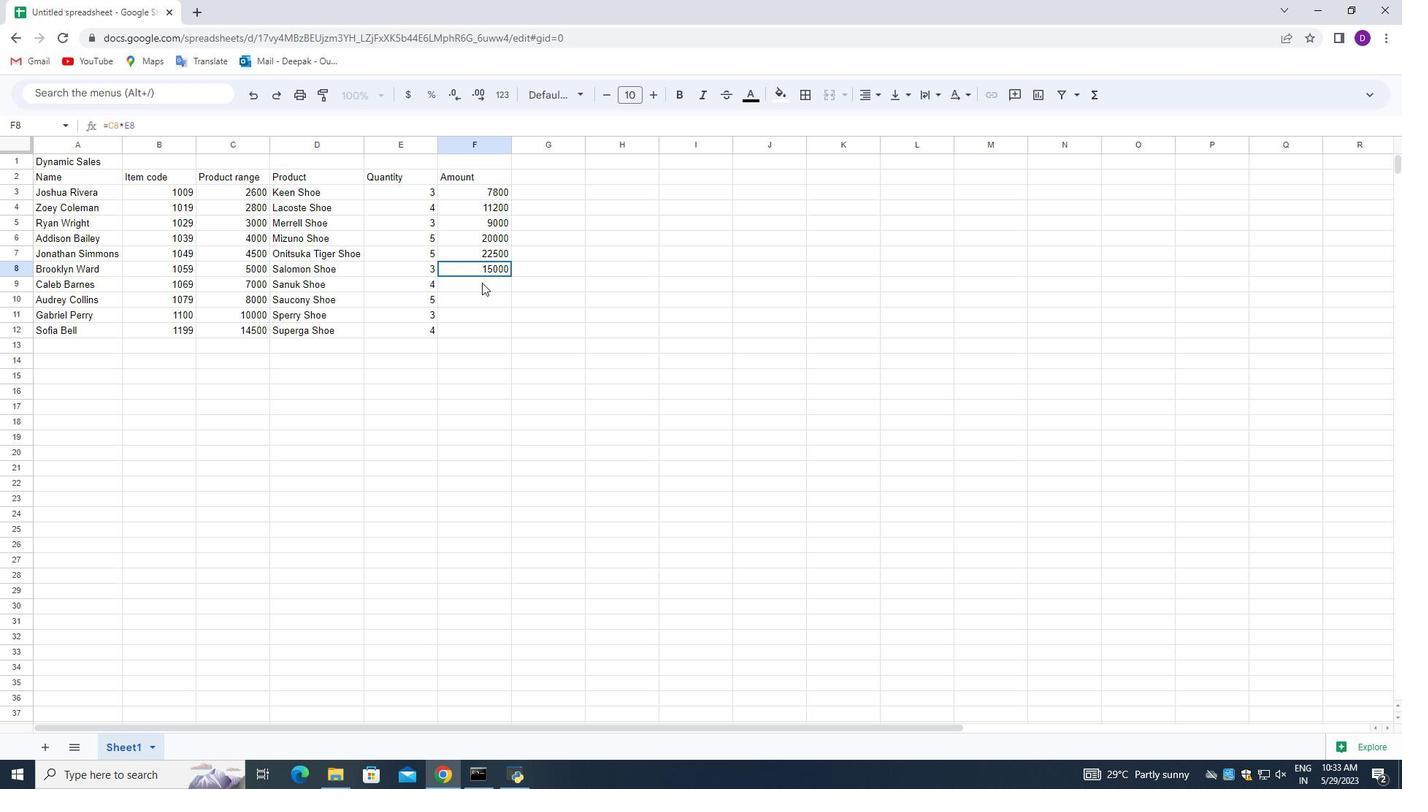 
Action: Mouse pressed left at (482, 282)
Screenshot: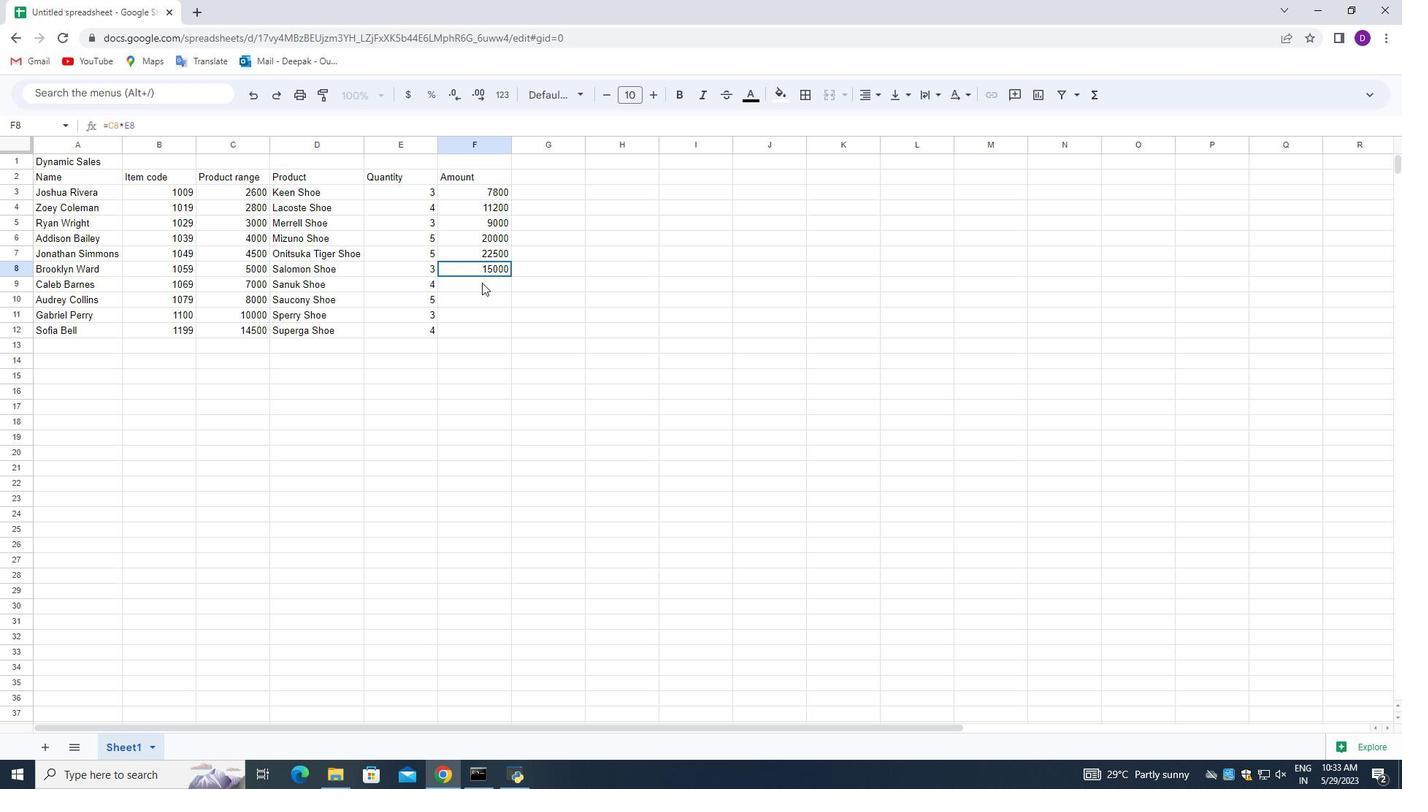 
Action: Key pressed =<Key.enter>
Screenshot: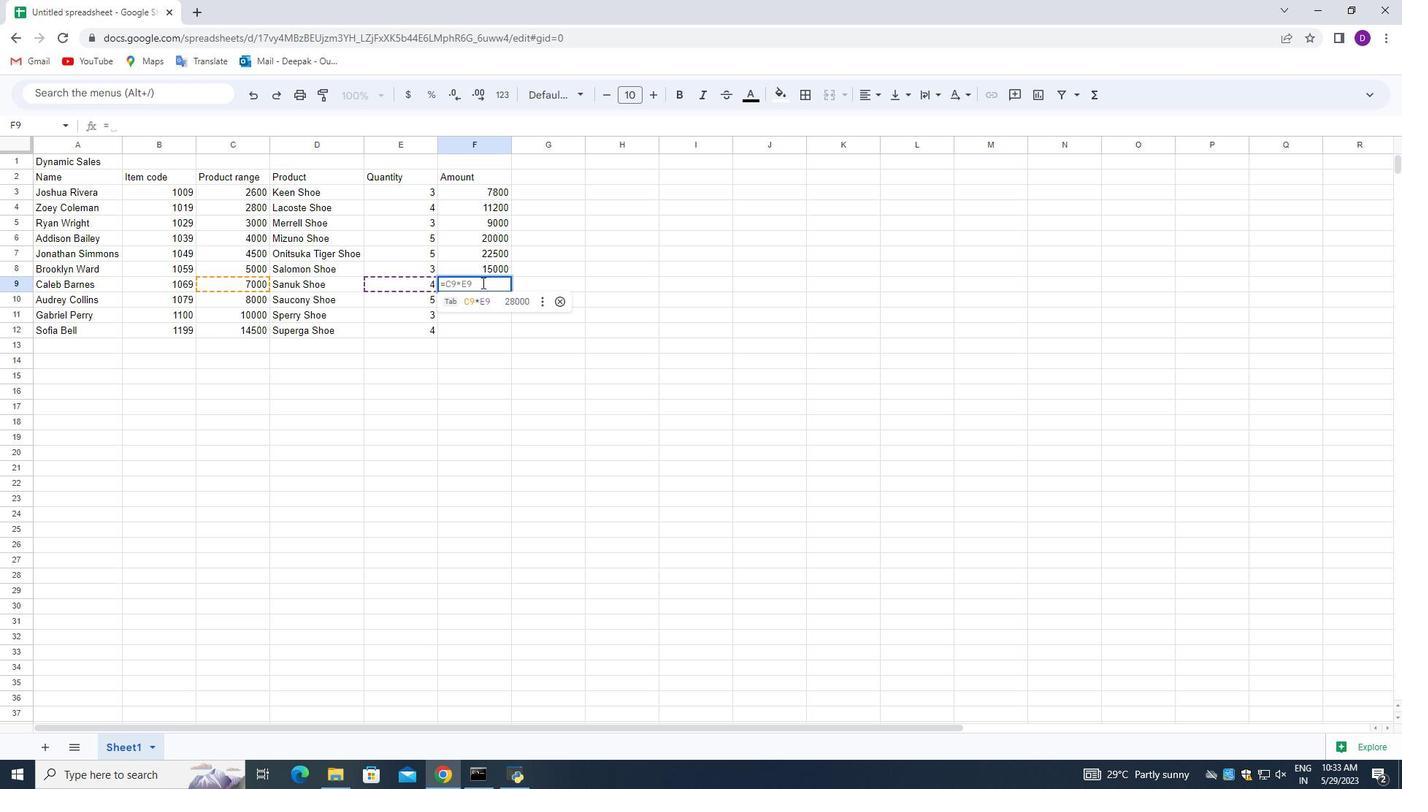
Action: Mouse moved to (485, 301)
Screenshot: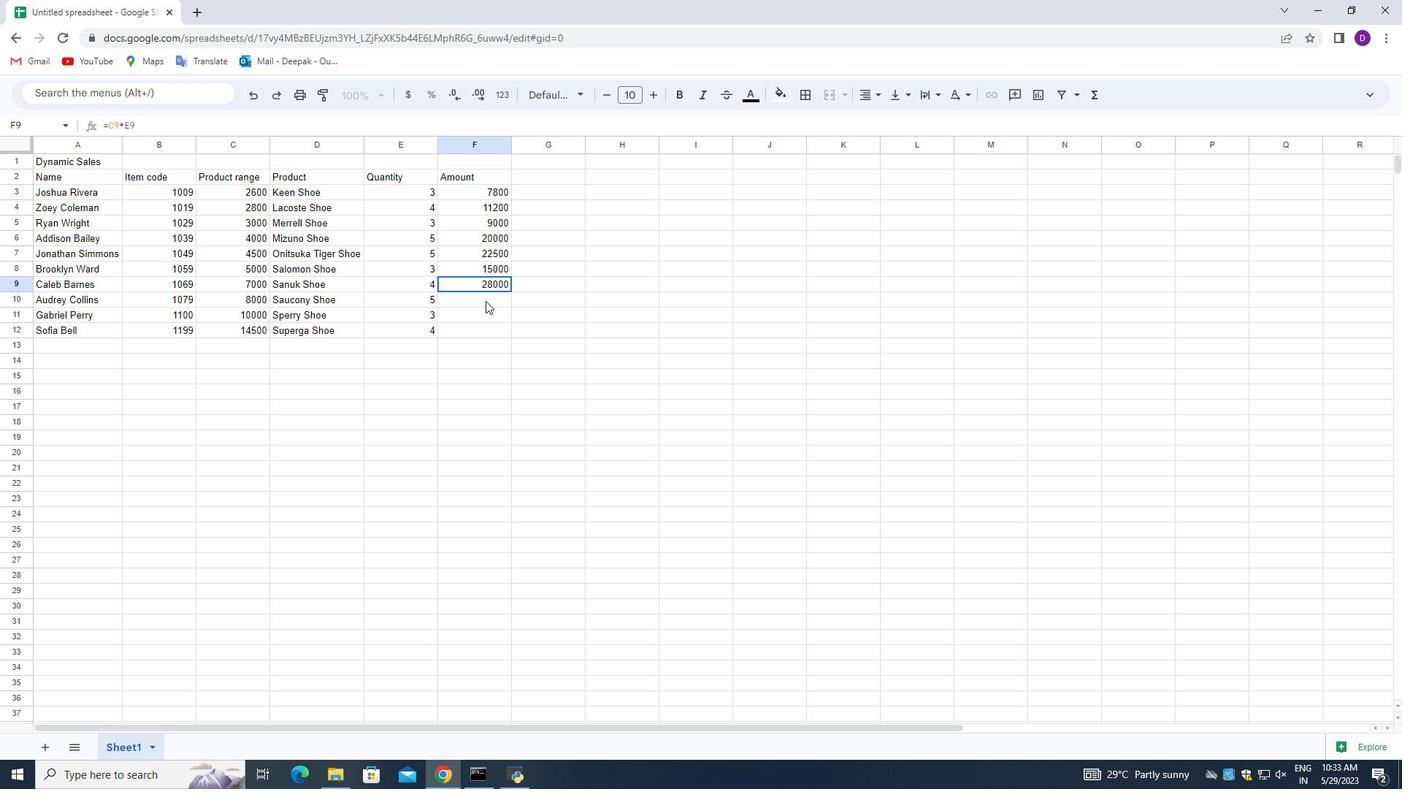 
Action: Mouse pressed left at (485, 301)
Screenshot: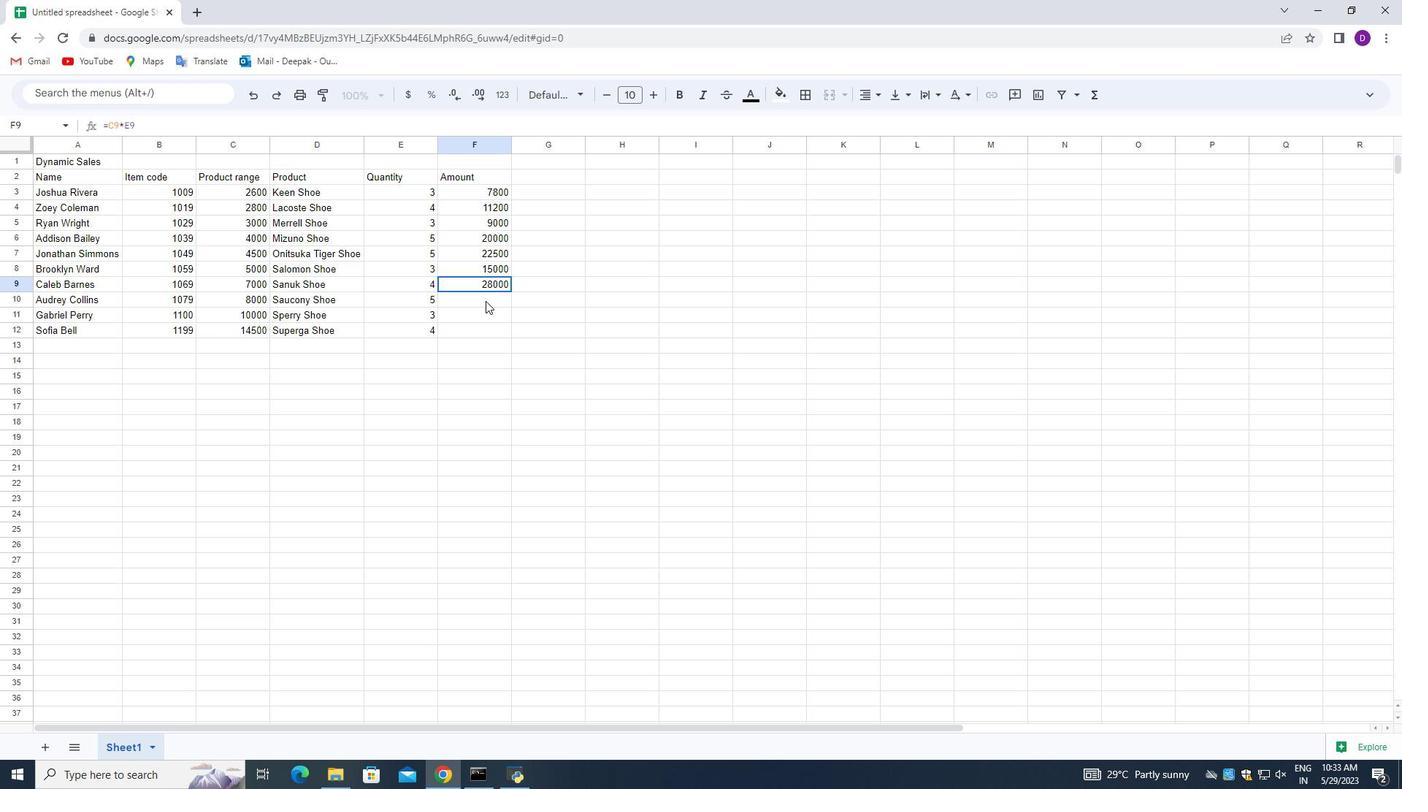 
Action: Mouse pressed left at (485, 301)
Screenshot: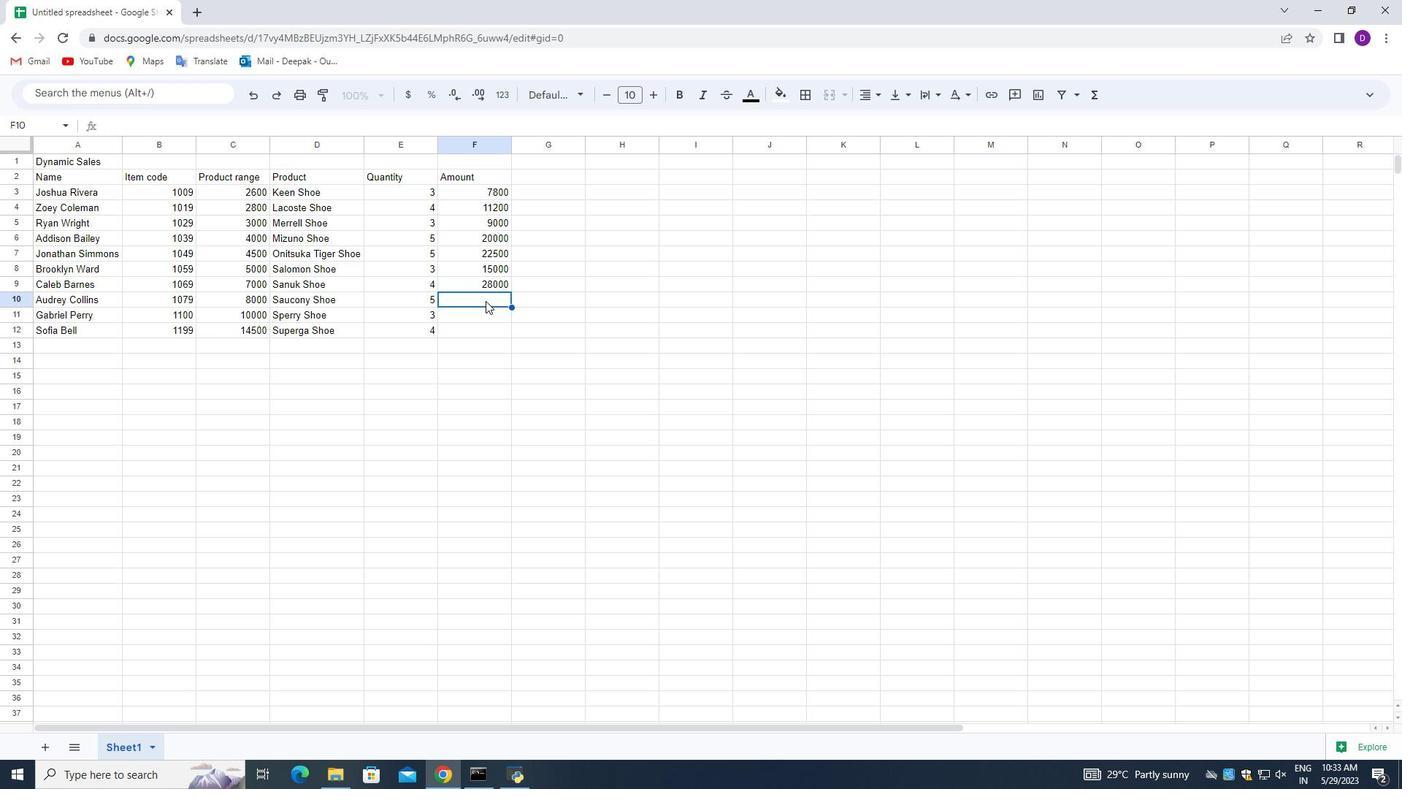 
Action: Key pressed =<Key.enter>
Screenshot: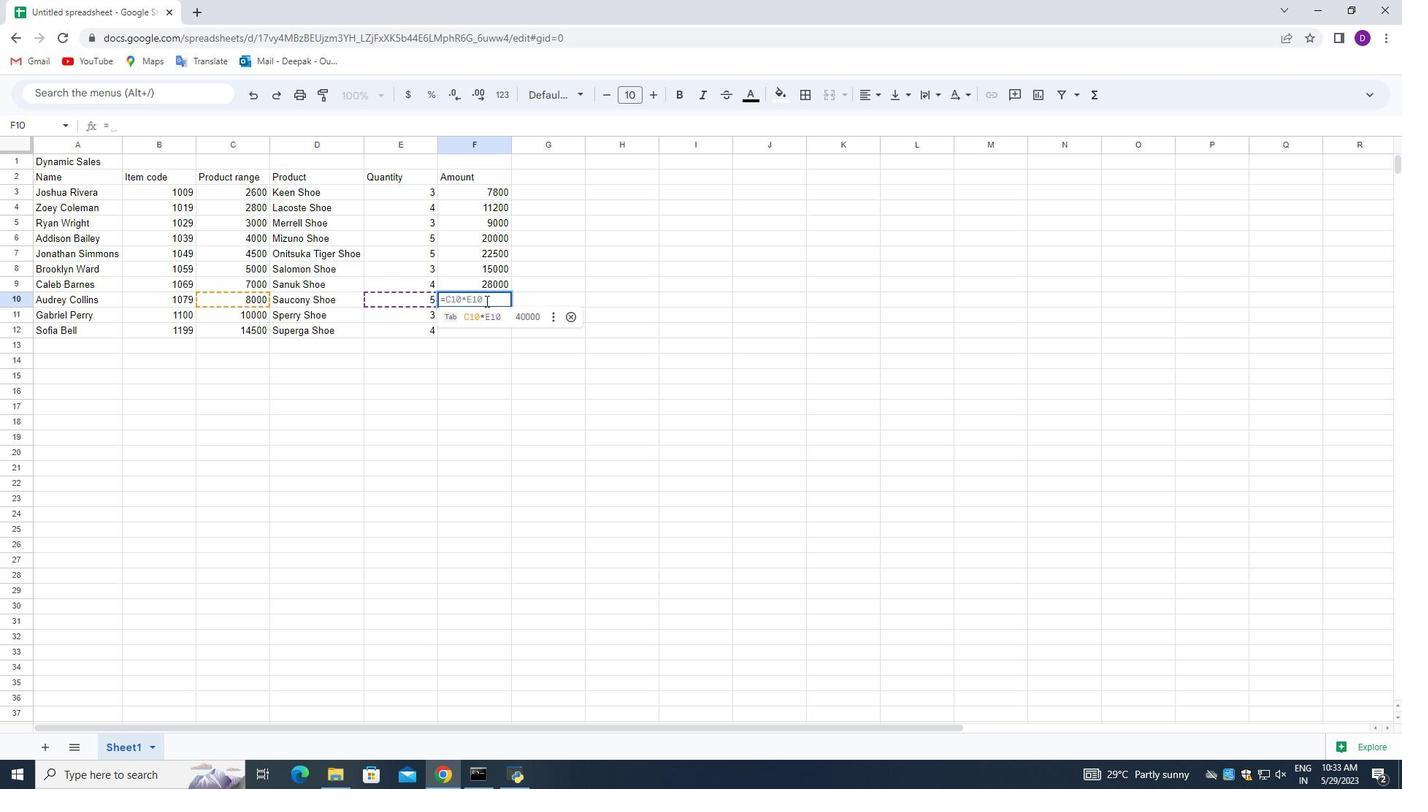 
Action: Mouse moved to (485, 311)
Screenshot: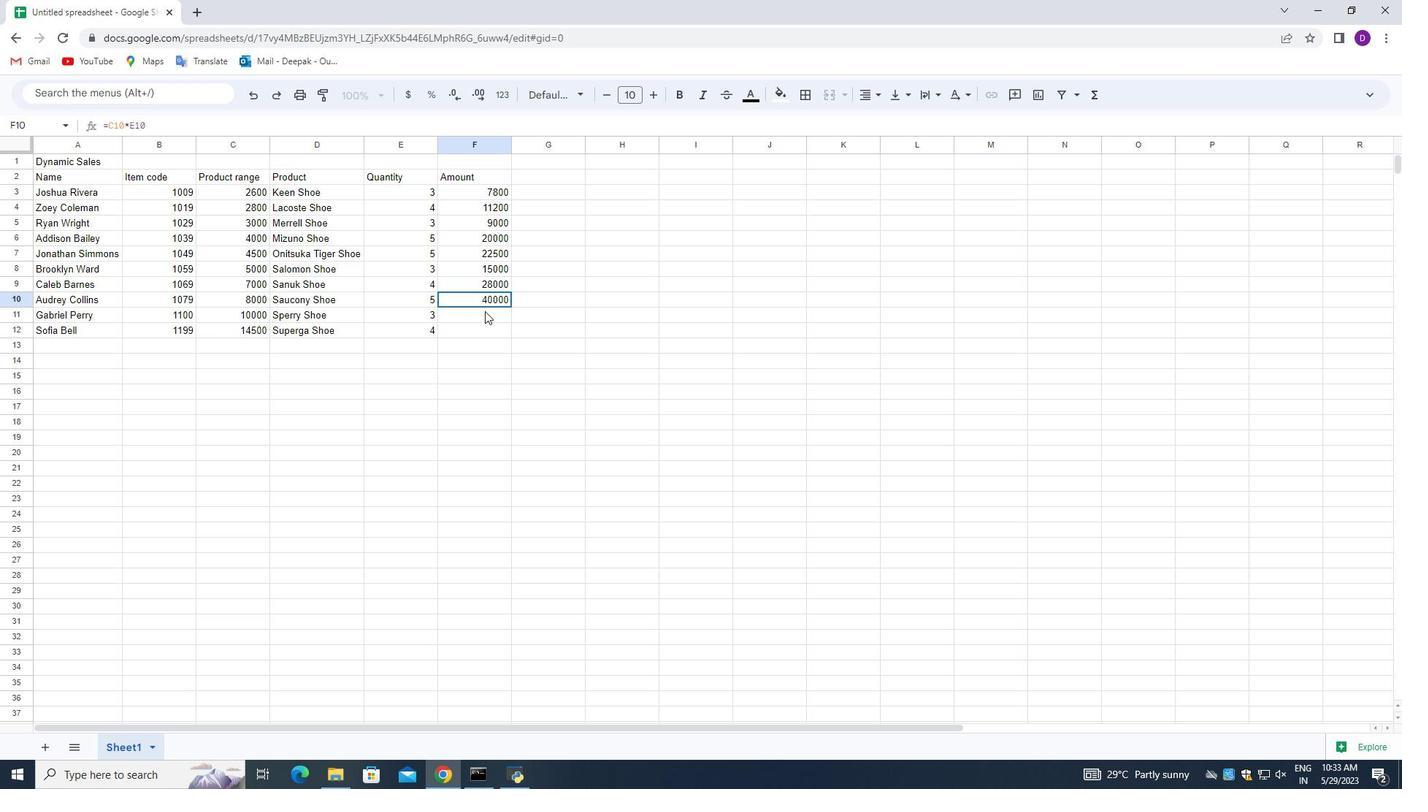 
Action: Mouse pressed left at (485, 311)
Screenshot: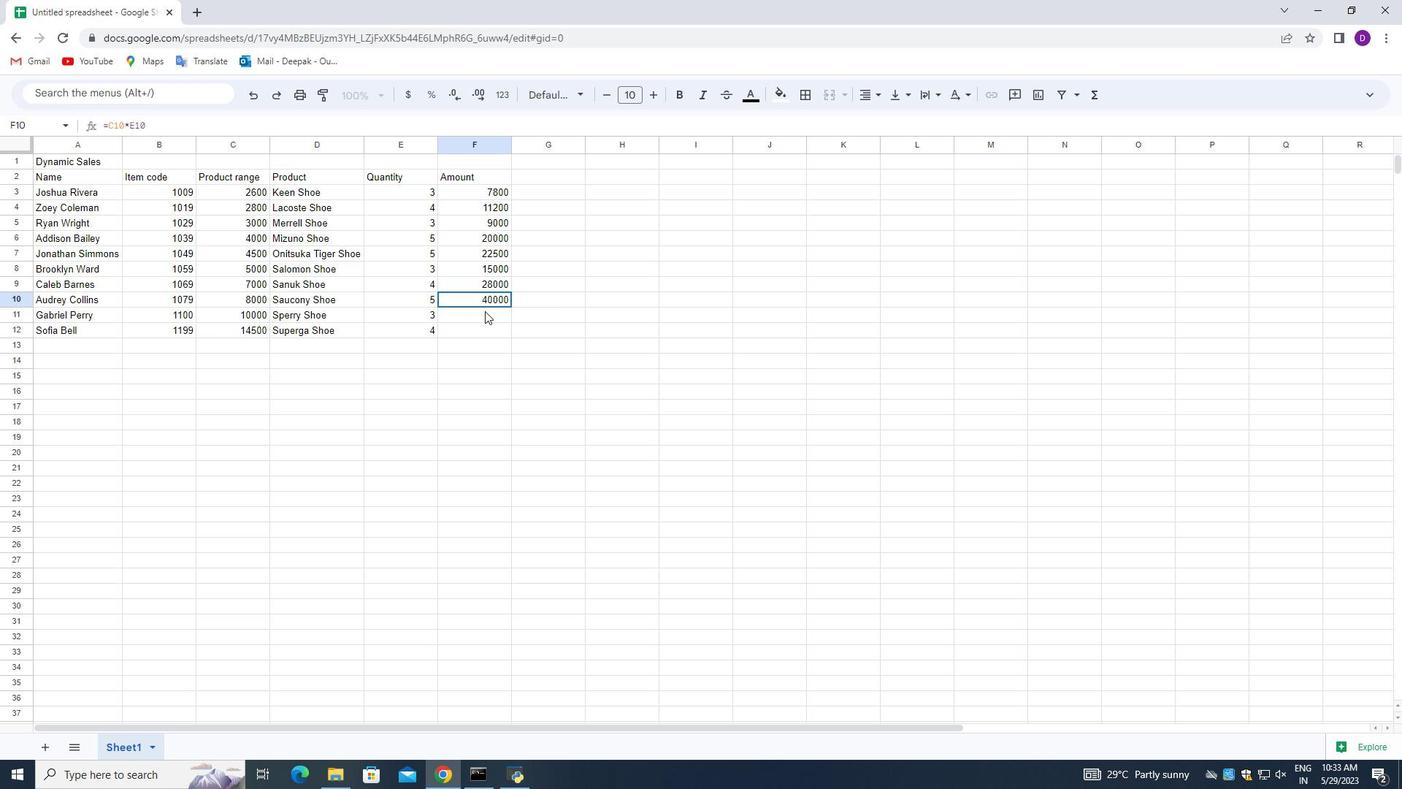 
Action: Mouse pressed left at (485, 311)
Screenshot: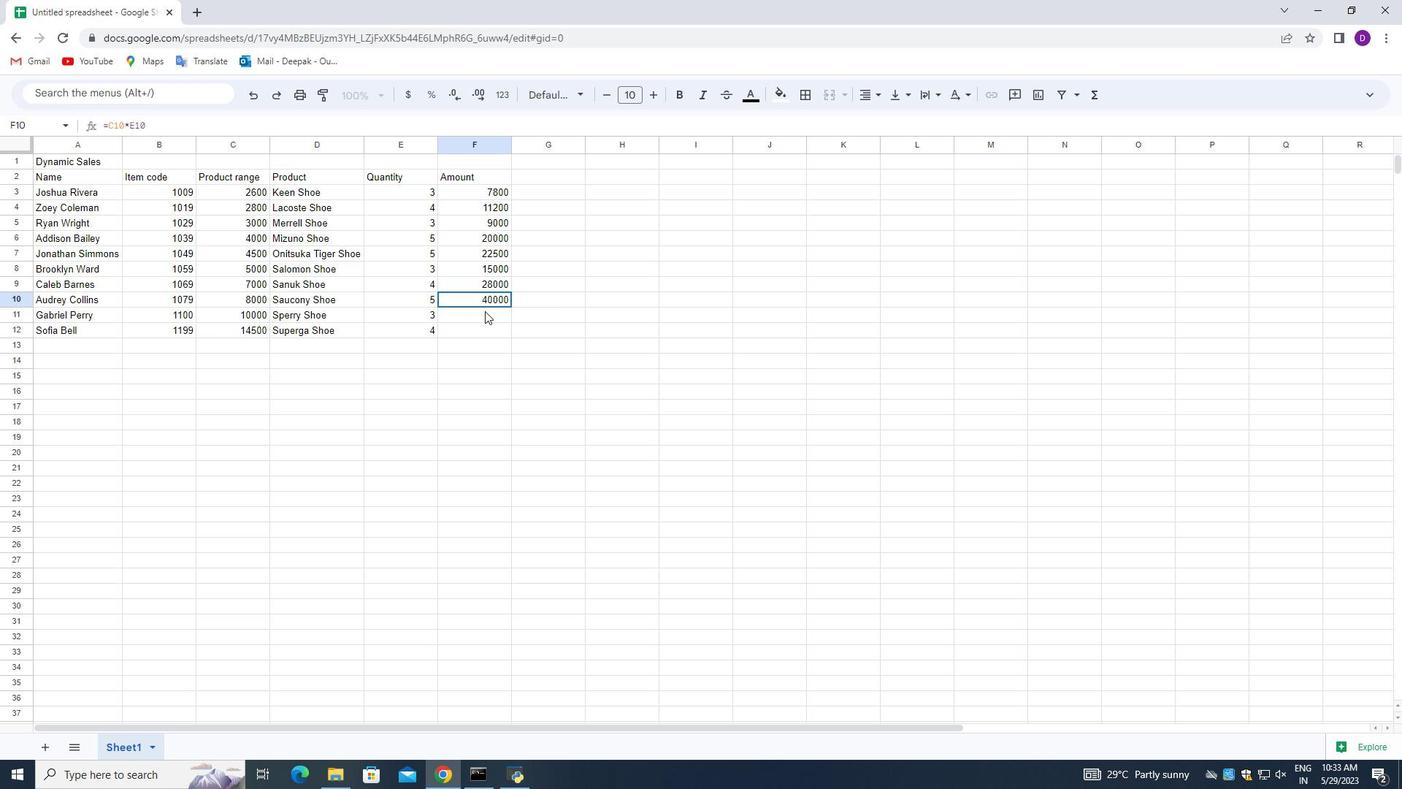 
Action: Key pressed =<Key.enter>
Screenshot: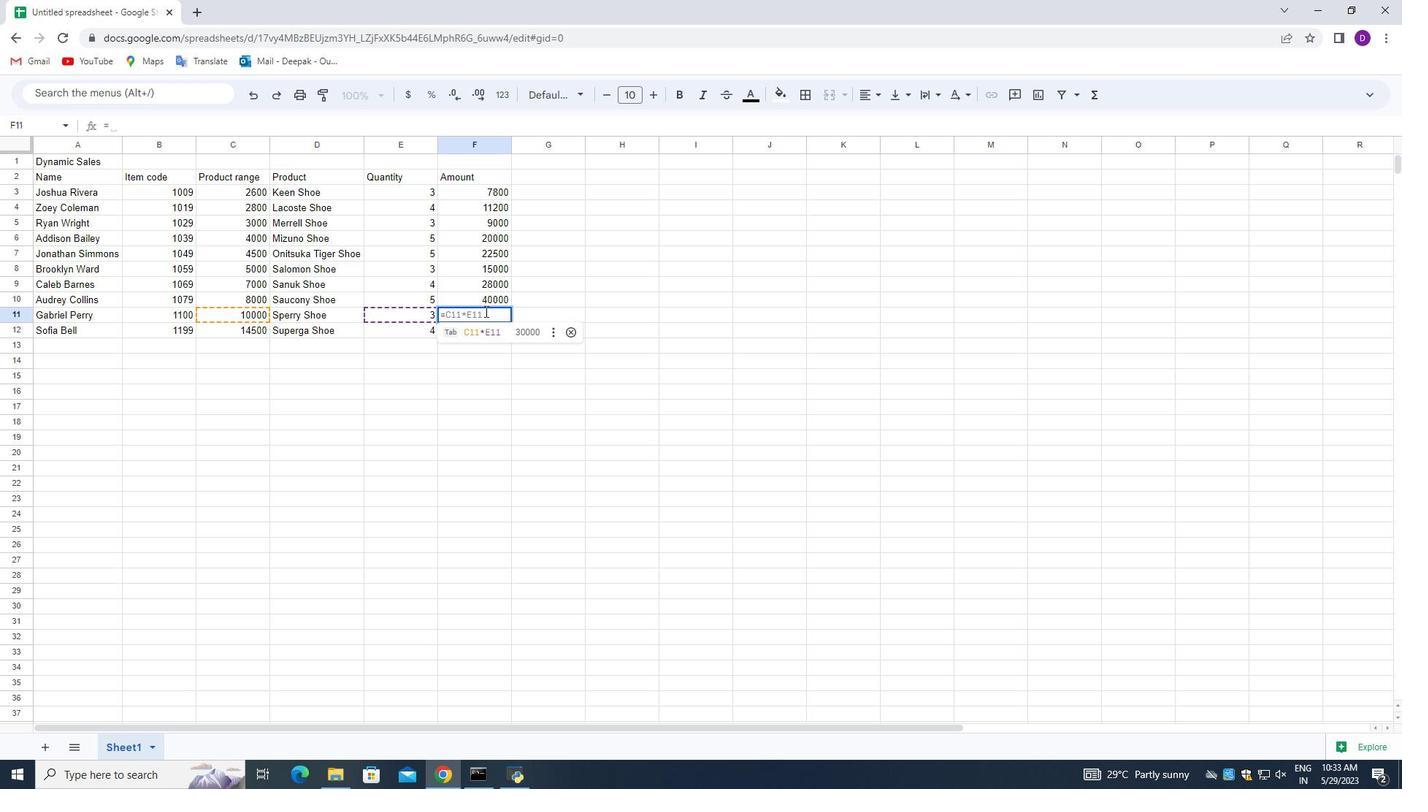
Action: Mouse moved to (485, 328)
Screenshot: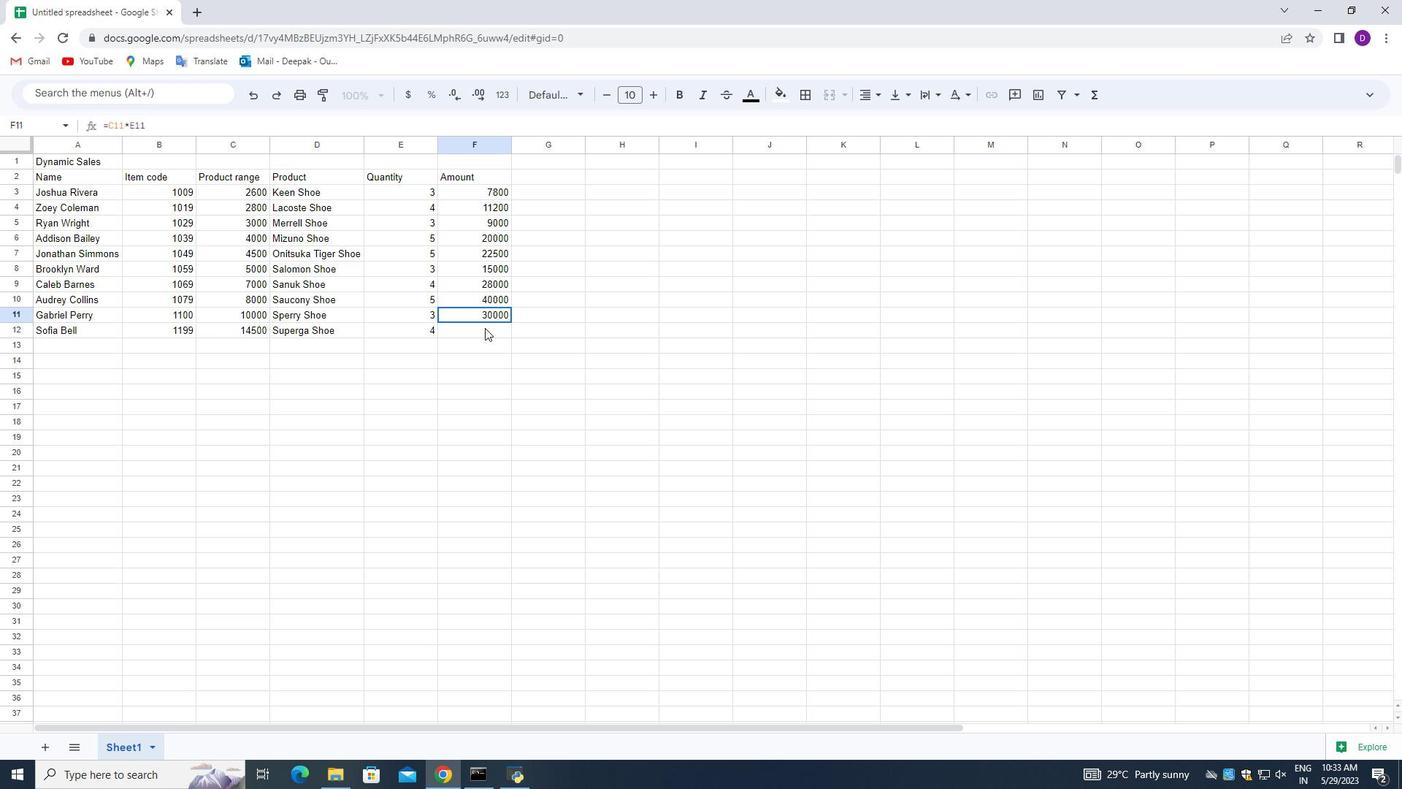 
Action: Mouse pressed left at (485, 328)
Screenshot: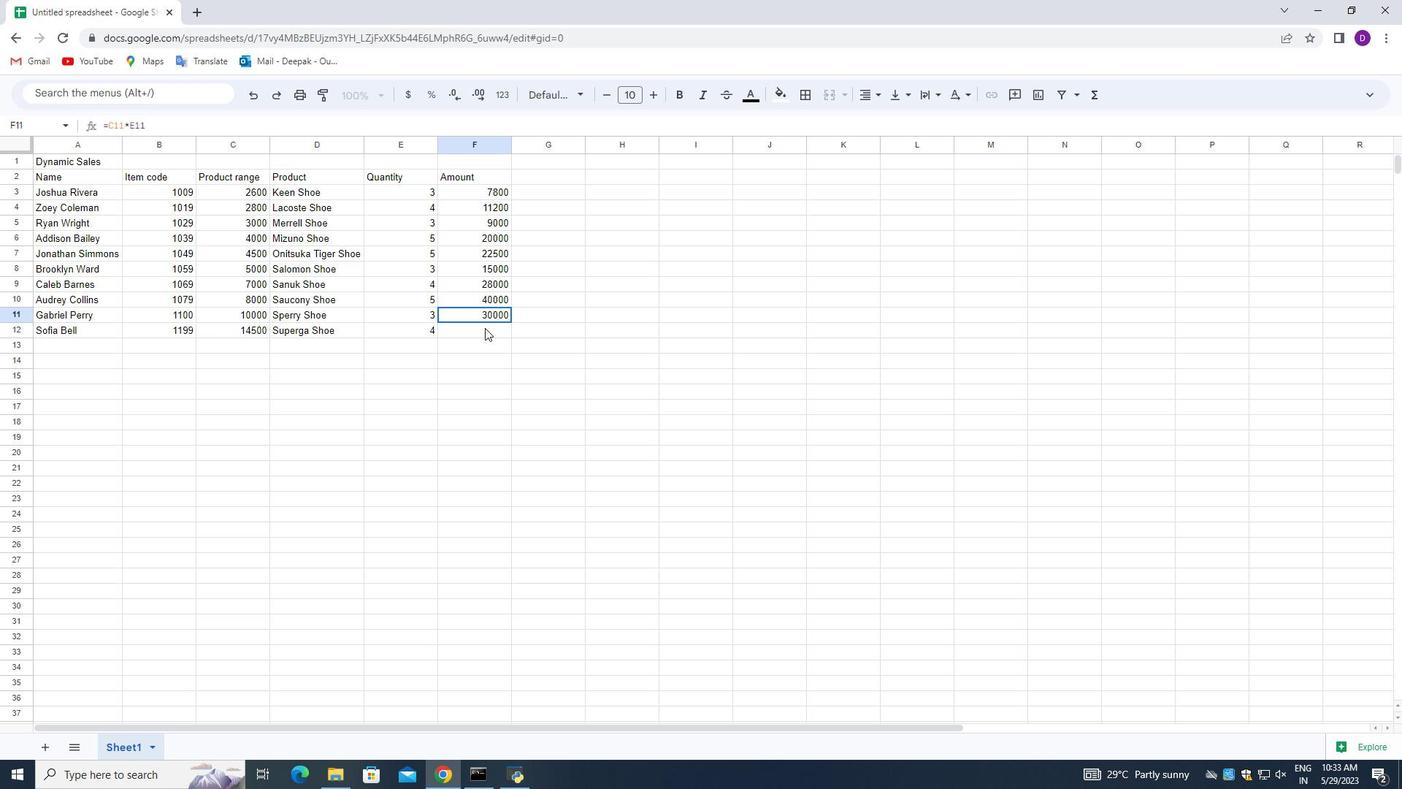 
Action: Mouse pressed left at (485, 328)
Screenshot: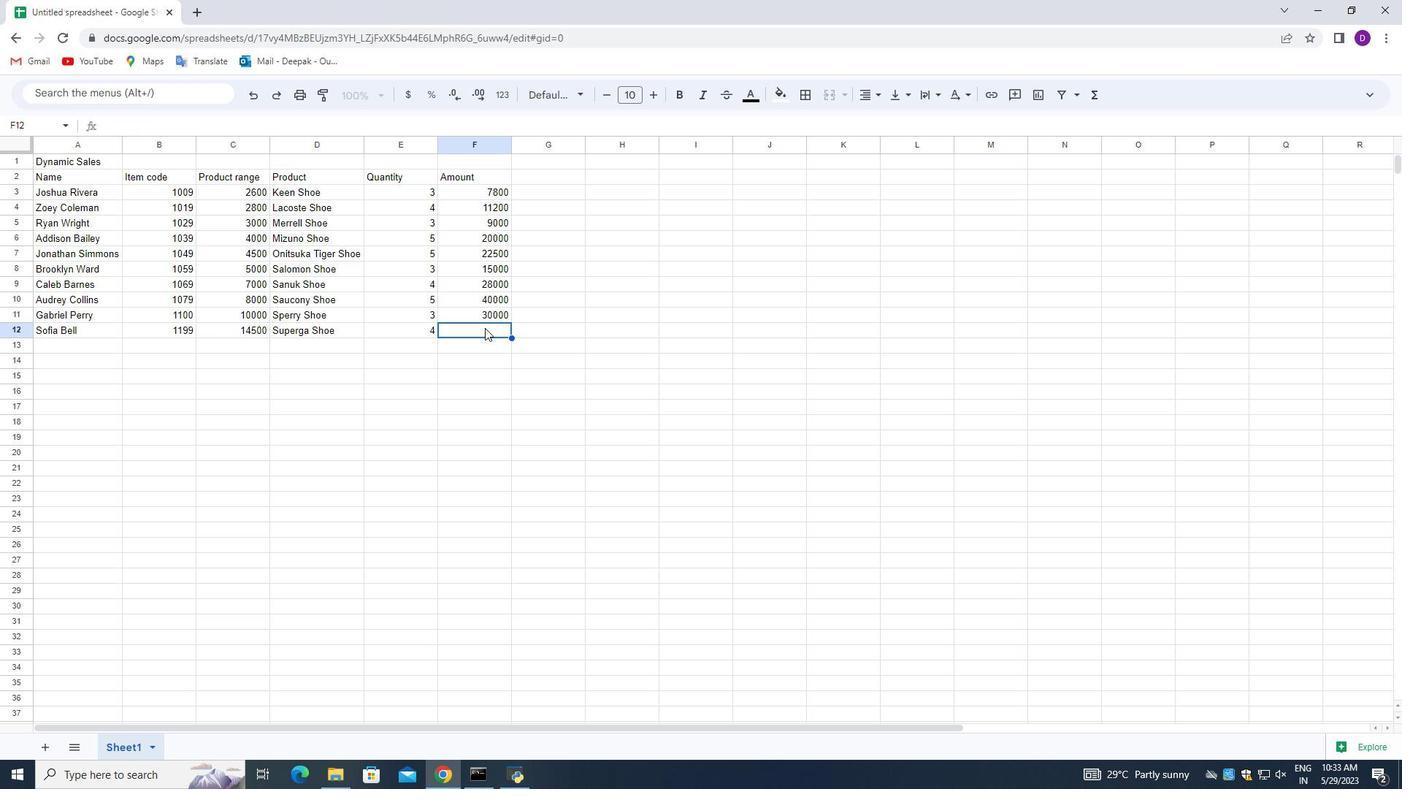 
Action: Key pressed =<Key.enter>
Screenshot: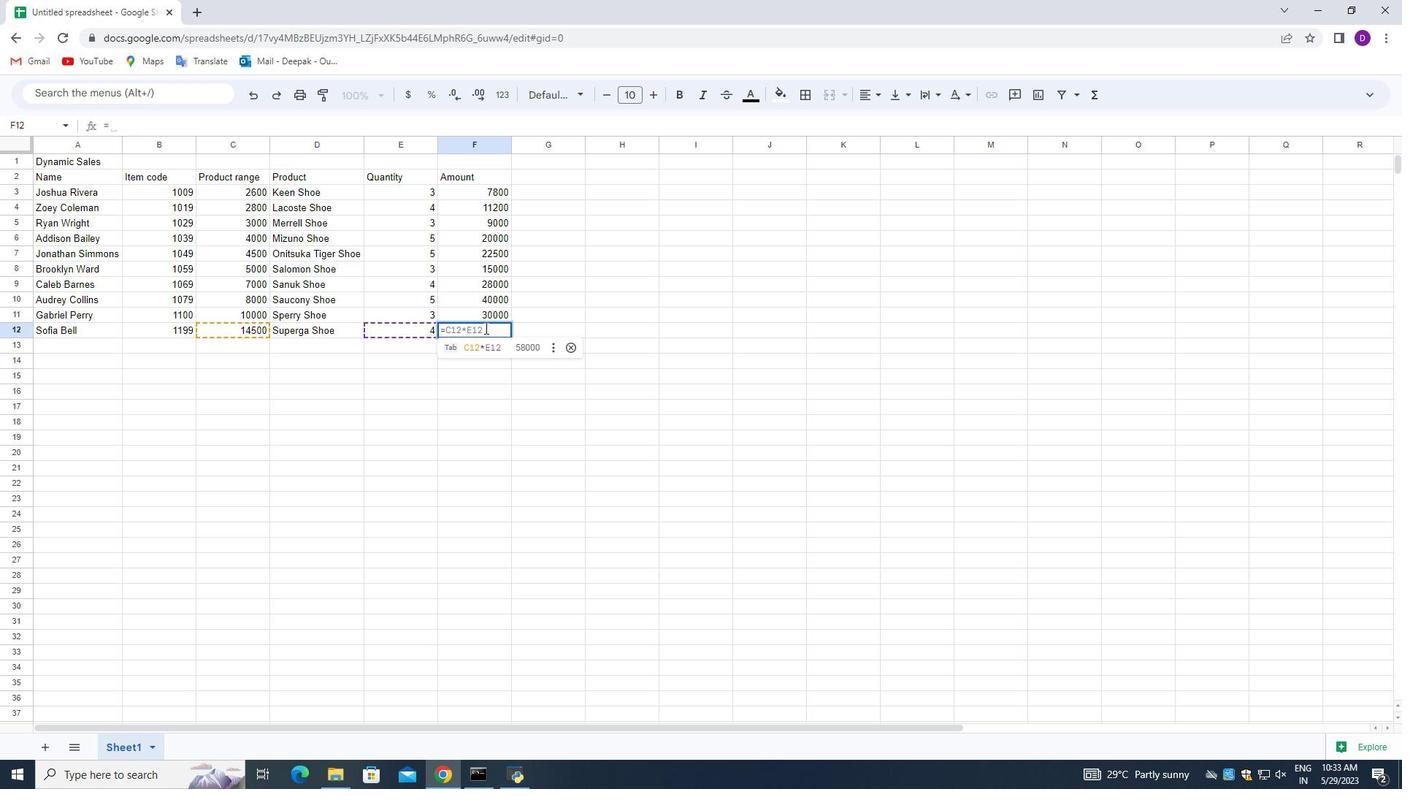 
Action: Mouse moved to (551, 173)
Screenshot: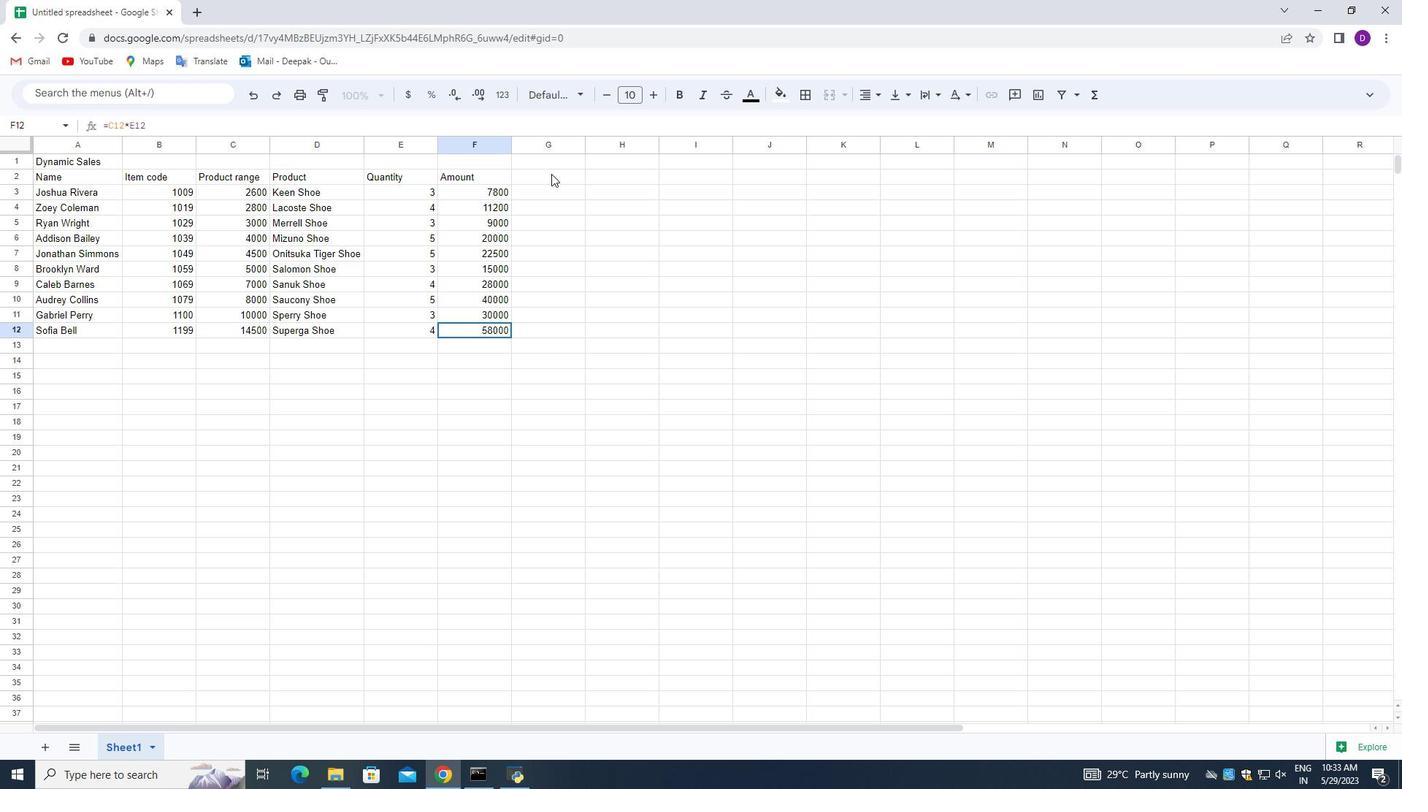
Action: Mouse pressed left at (551, 173)
Screenshot: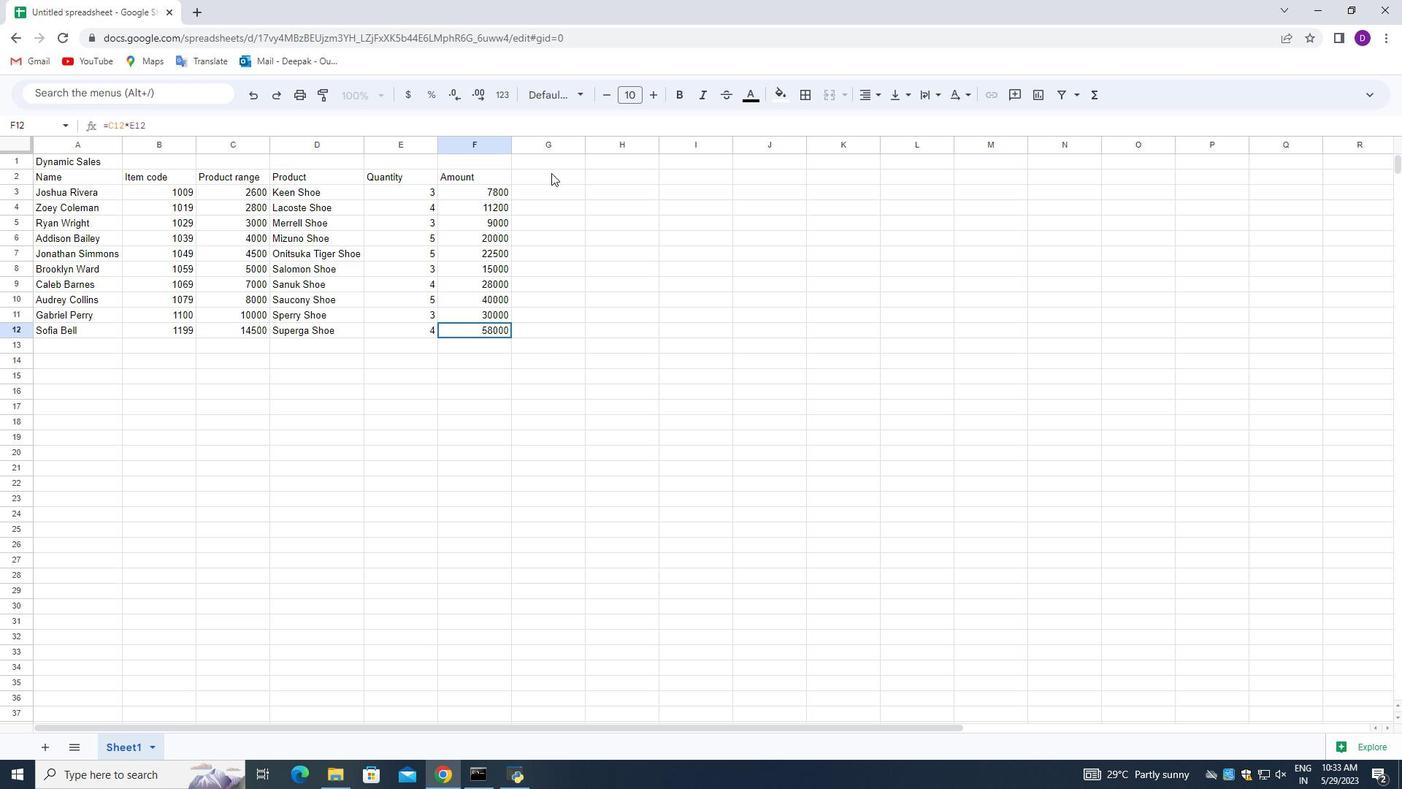 
Action: Mouse pressed left at (551, 173)
Screenshot: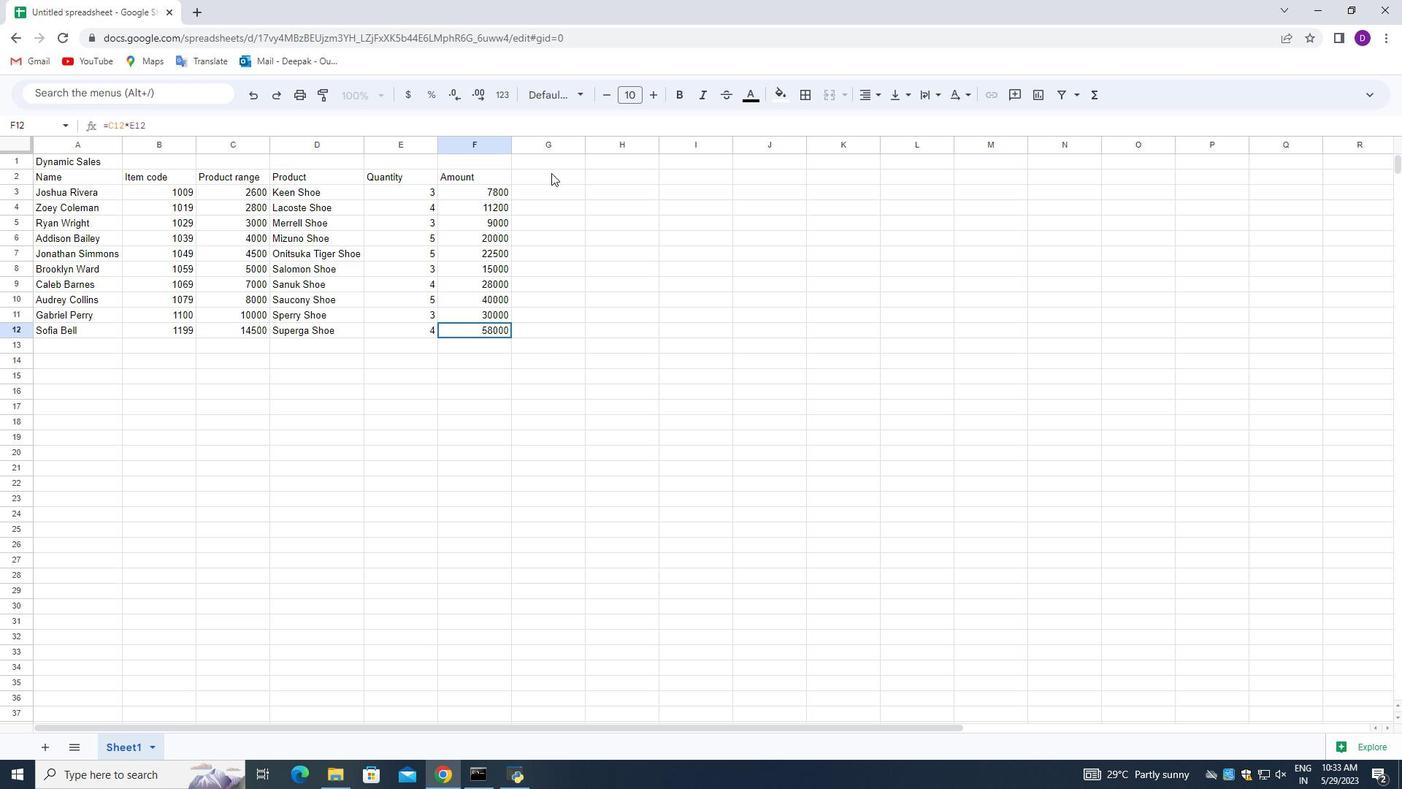 
Action: Key pressed <Key.shift>Tax<Key.enter>
Screenshot: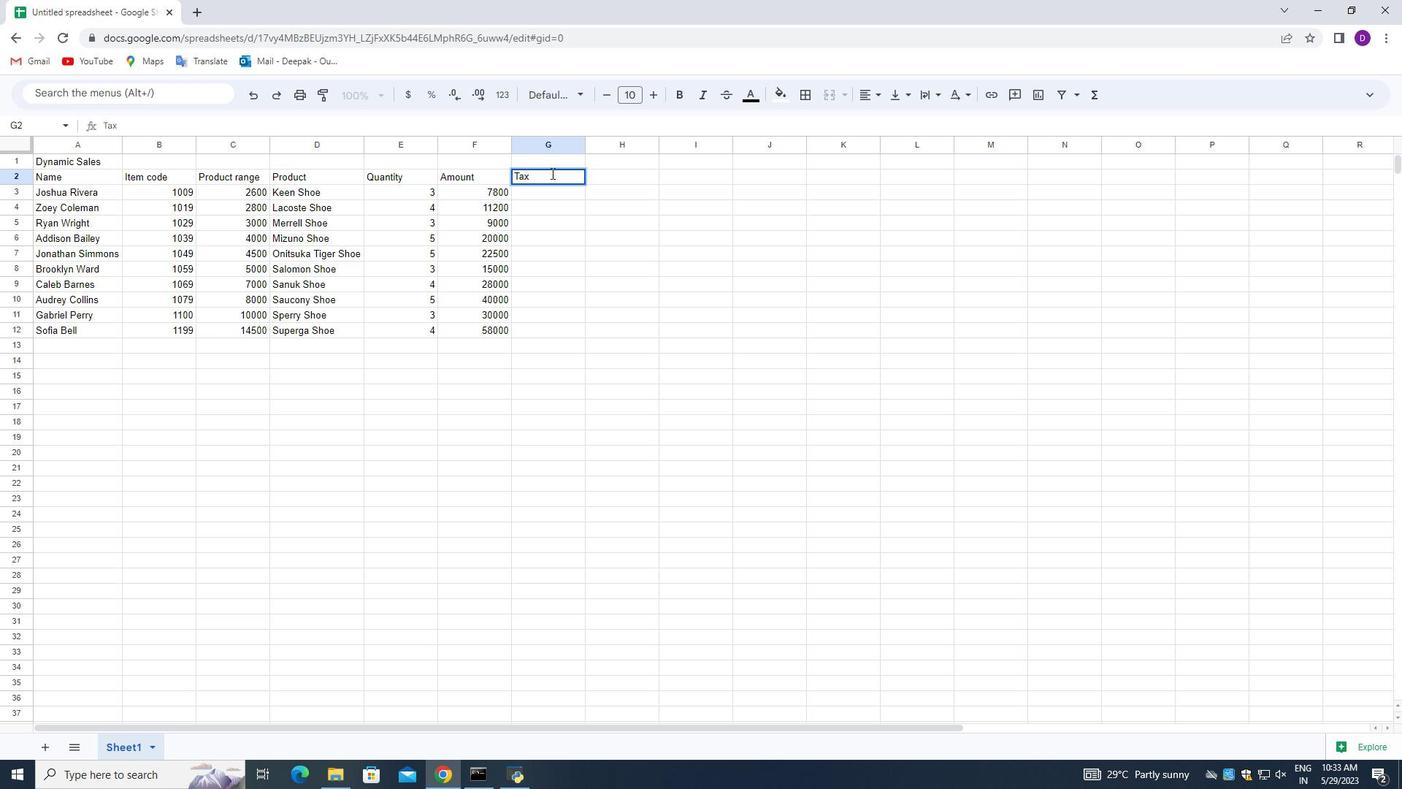 
Action: Mouse moved to (554, 192)
Screenshot: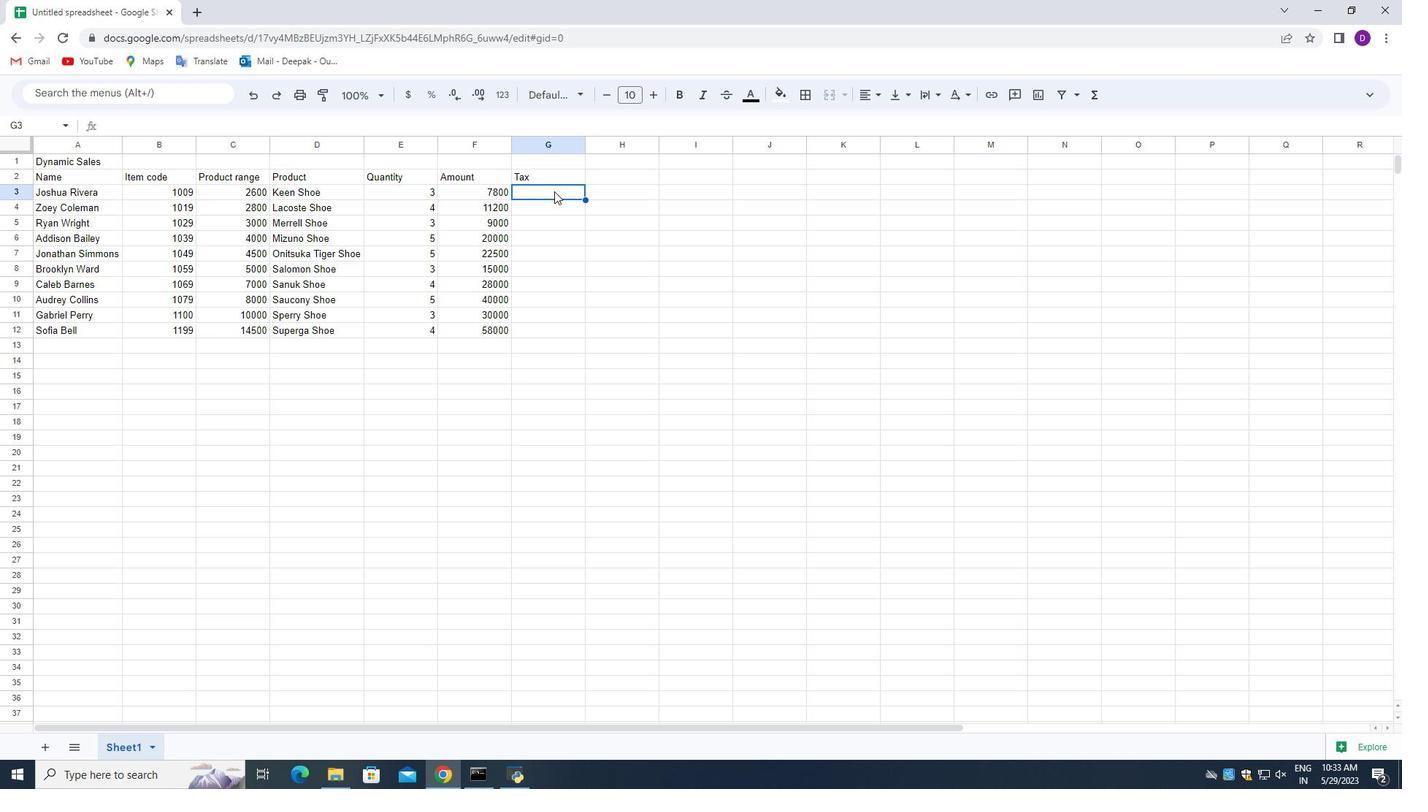 
Action: Key pressed =
Screenshot: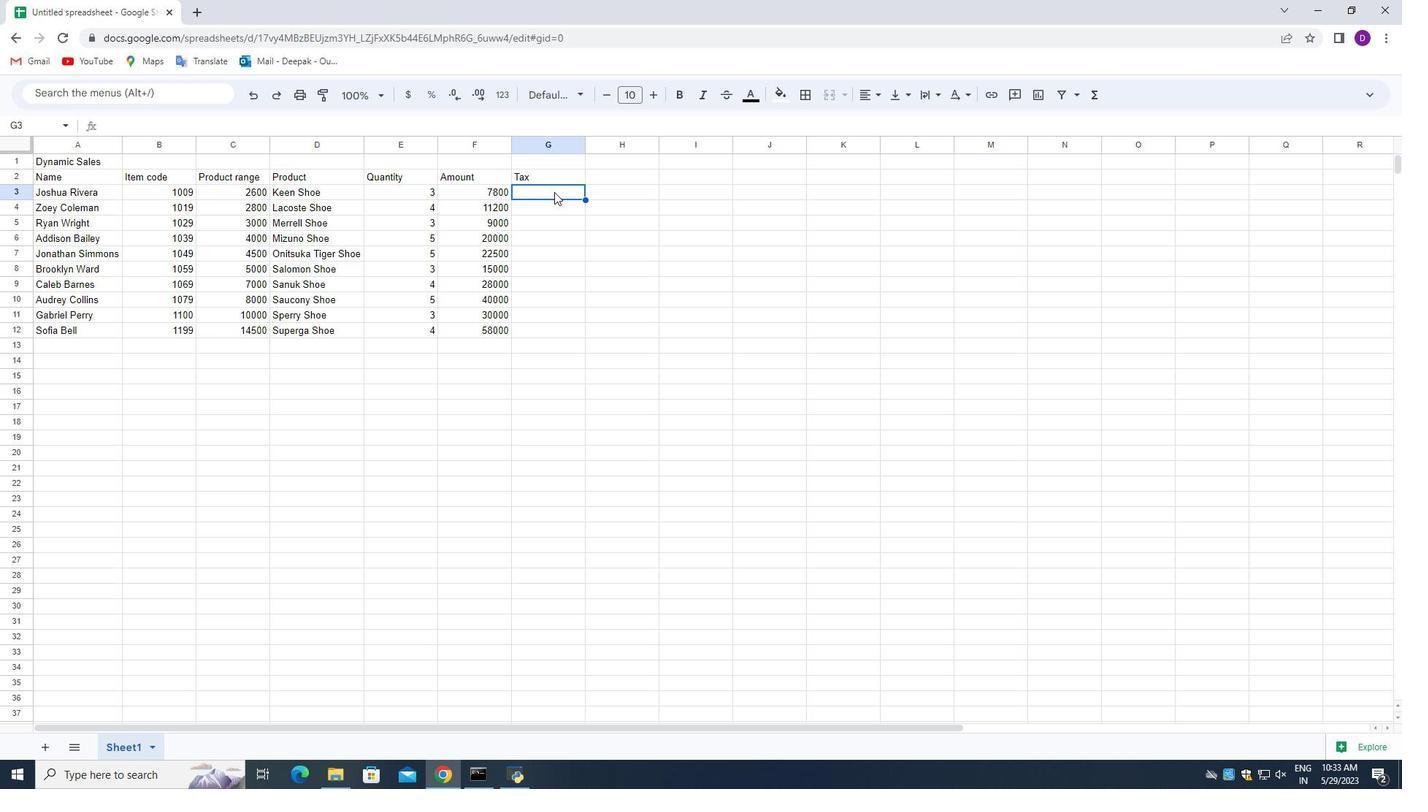 
Action: Mouse moved to (465, 189)
Screenshot: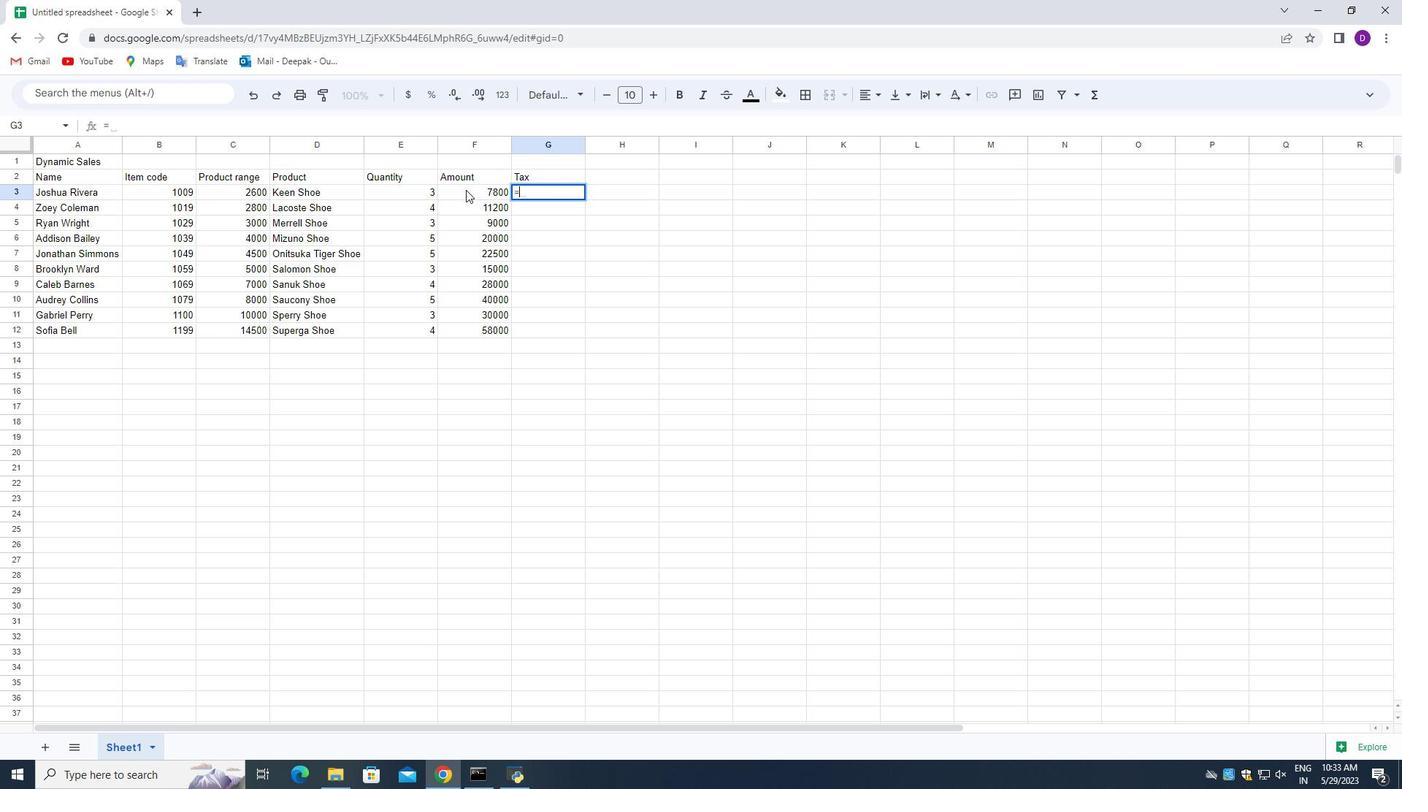 
Action: Mouse pressed left at (465, 189)
Screenshot: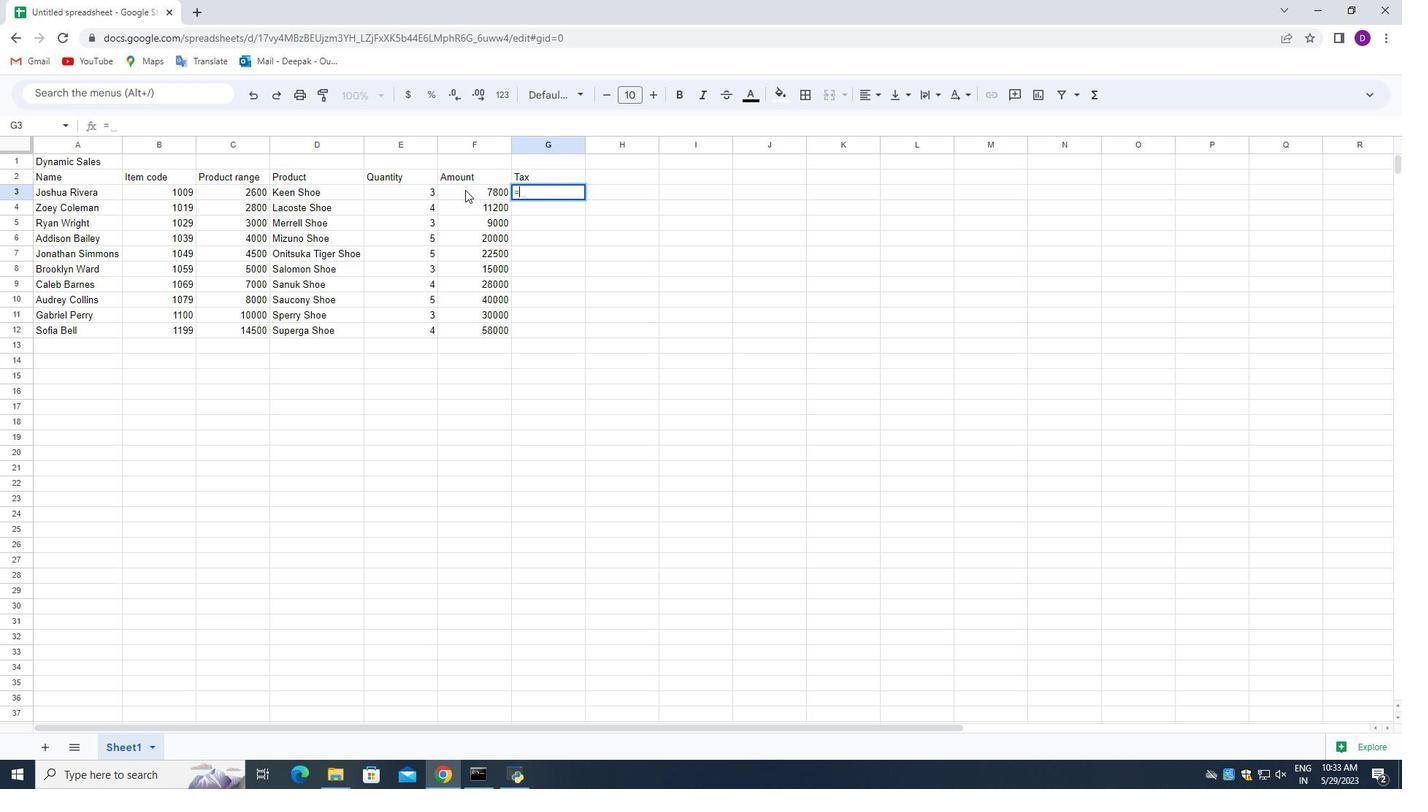 
Action: Mouse moved to (547, 192)
Screenshot: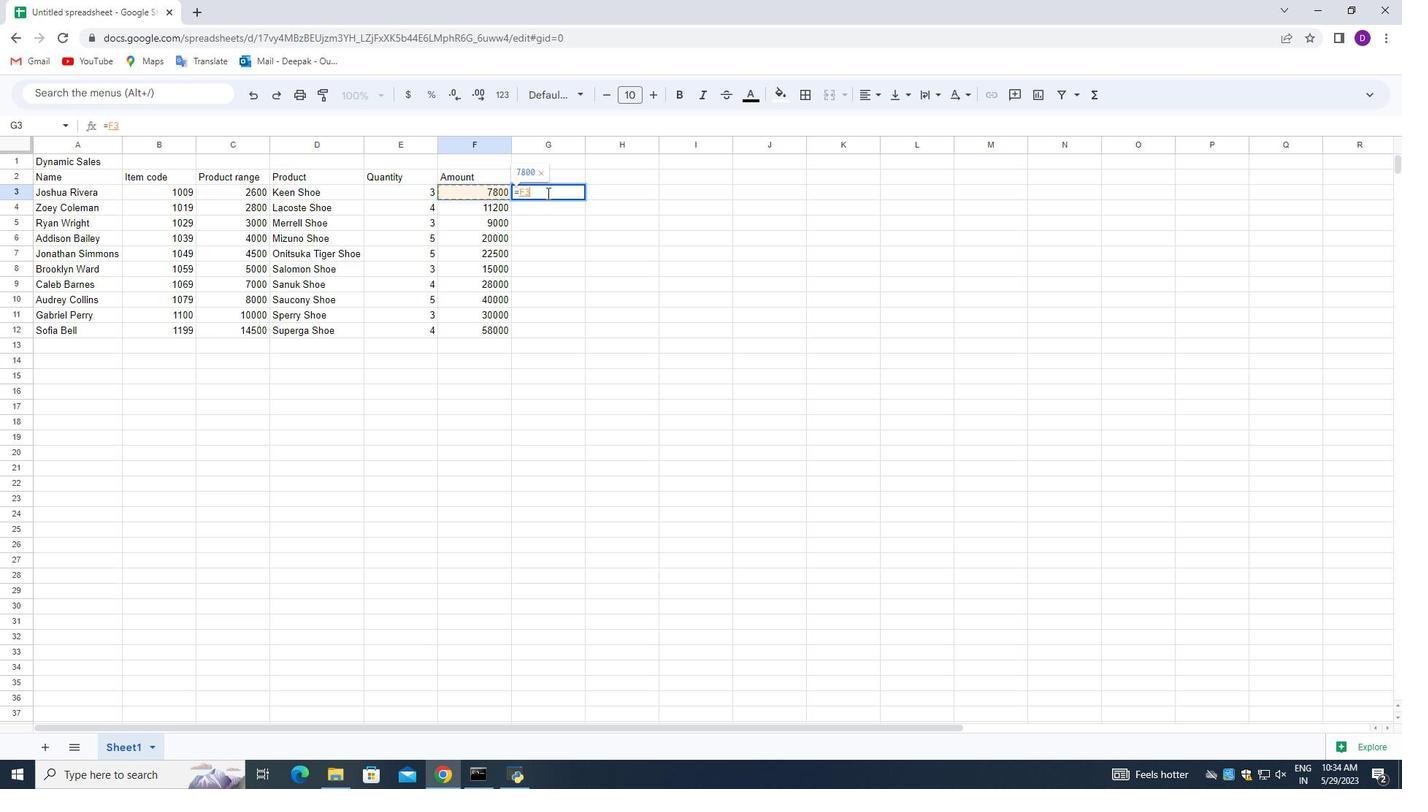 
Action: Key pressed 2<Key.backspace><Key.shift>%2<Key.enter>
Screenshot: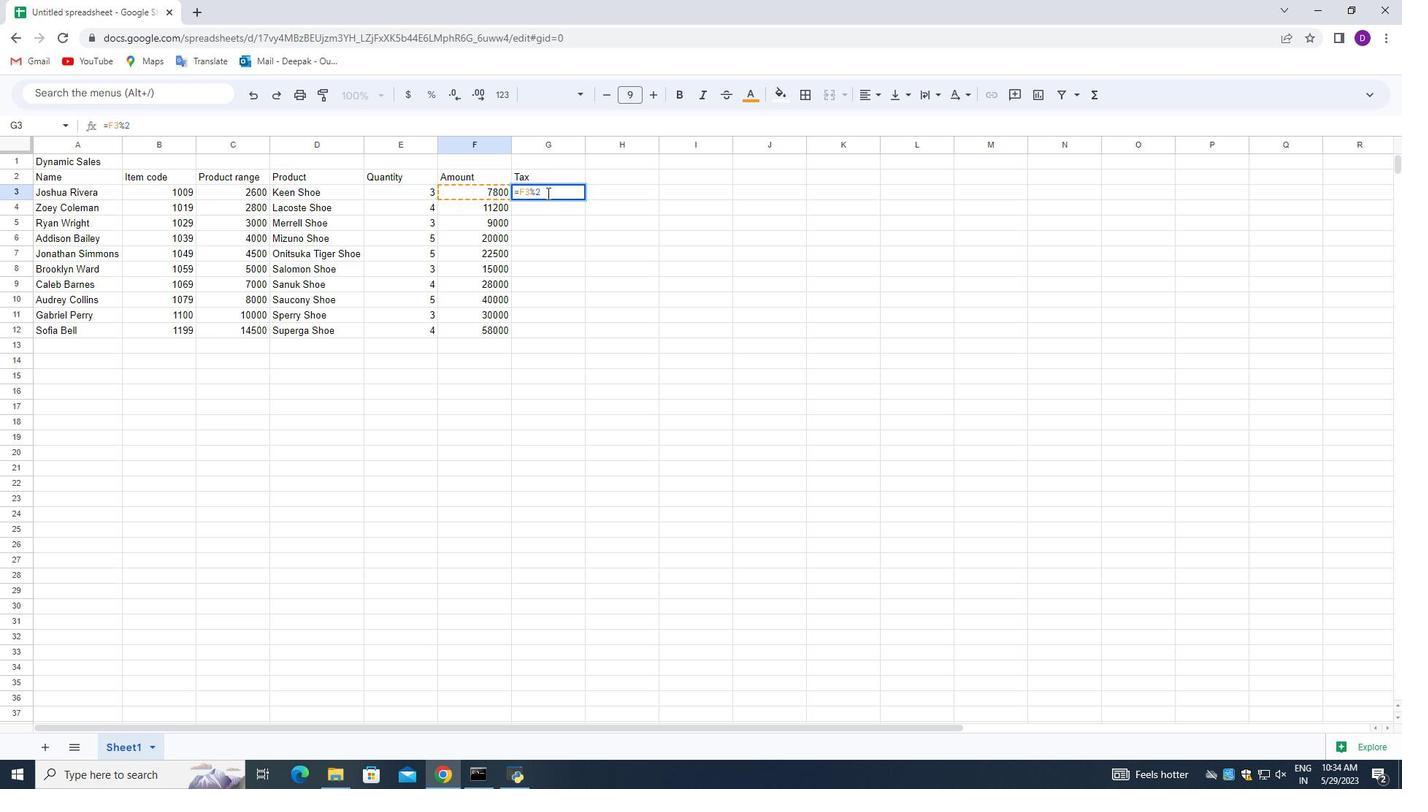 
Action: Mouse moved to (582, 188)
Screenshot: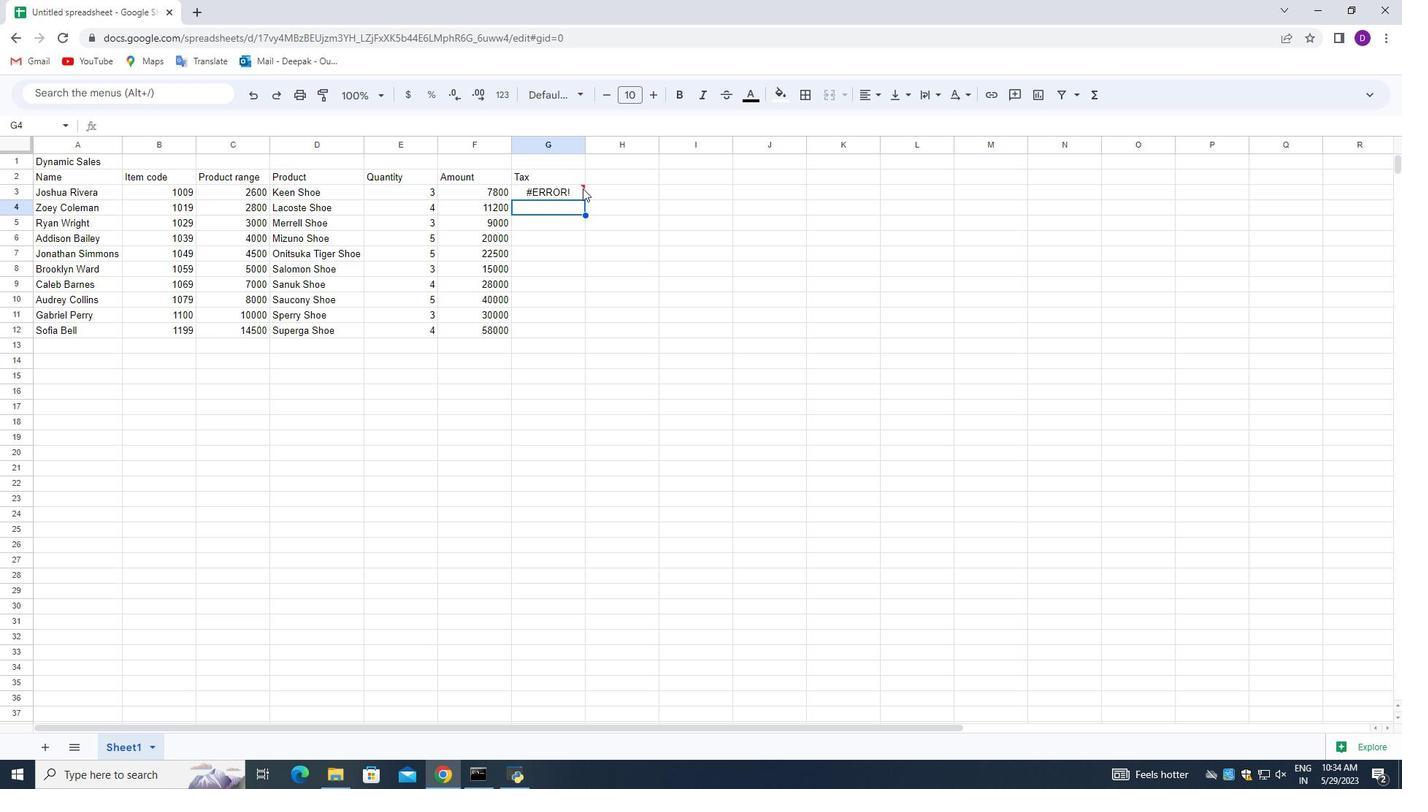 
Action: Mouse pressed left at (582, 188)
Screenshot: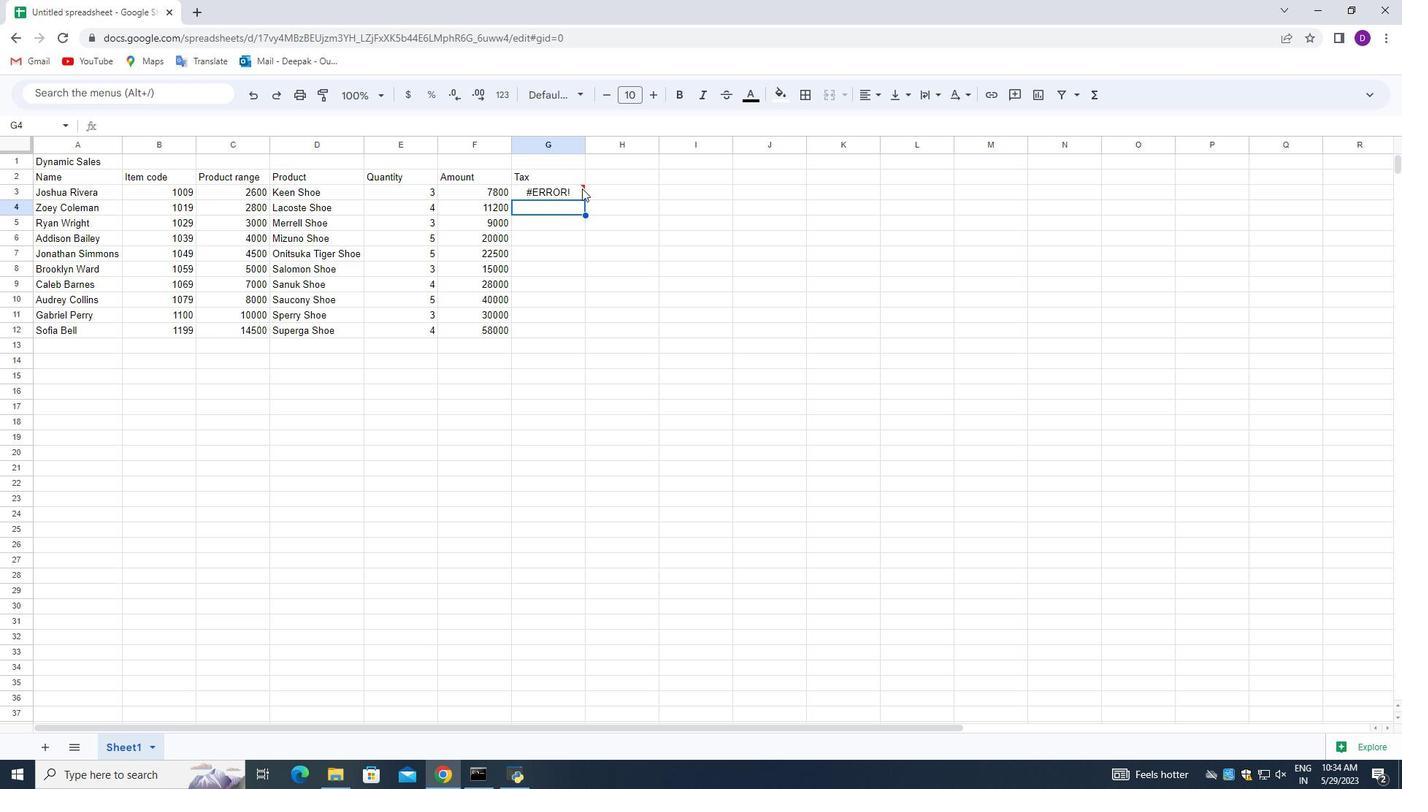 
Action: Mouse moved to (576, 189)
Screenshot: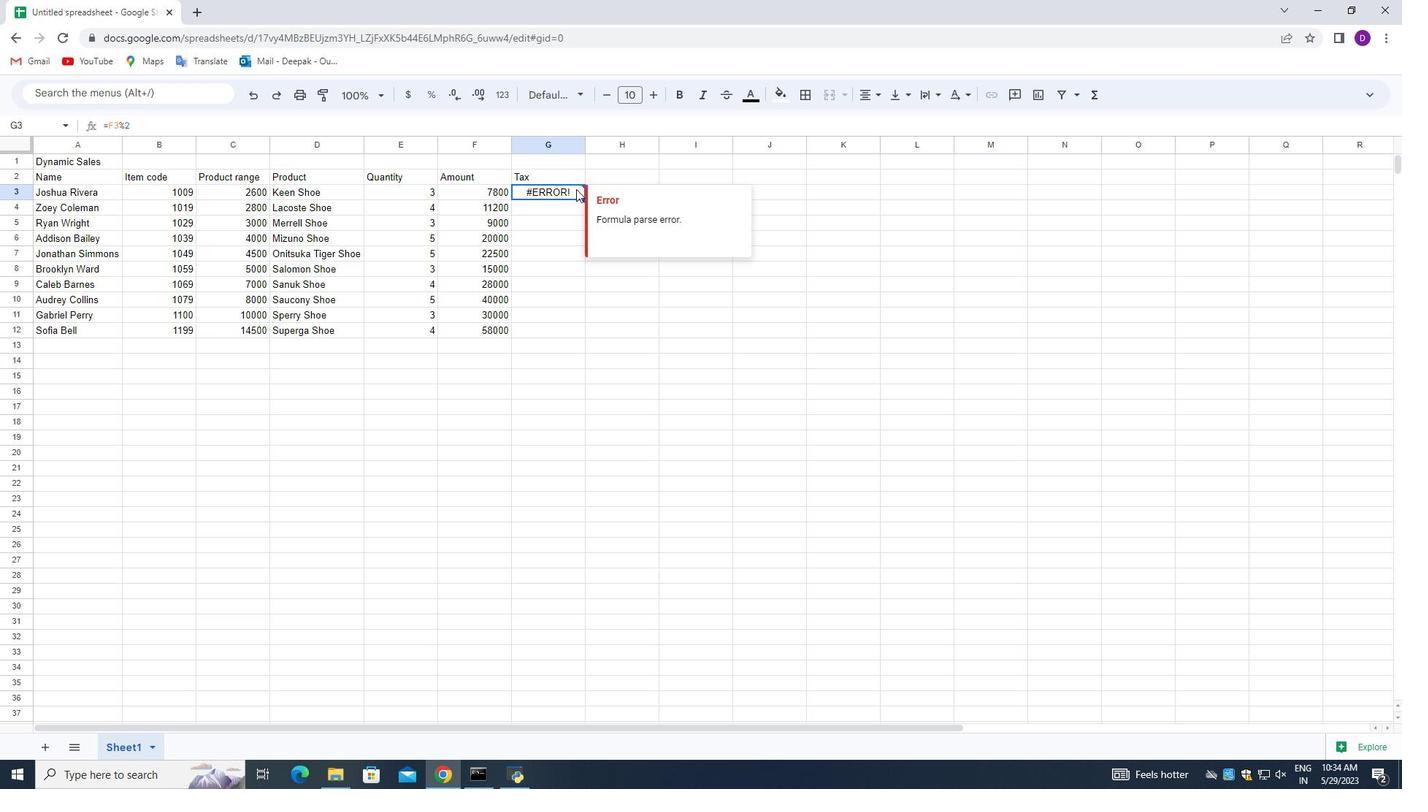 
Action: Mouse pressed left at (576, 189)
Screenshot: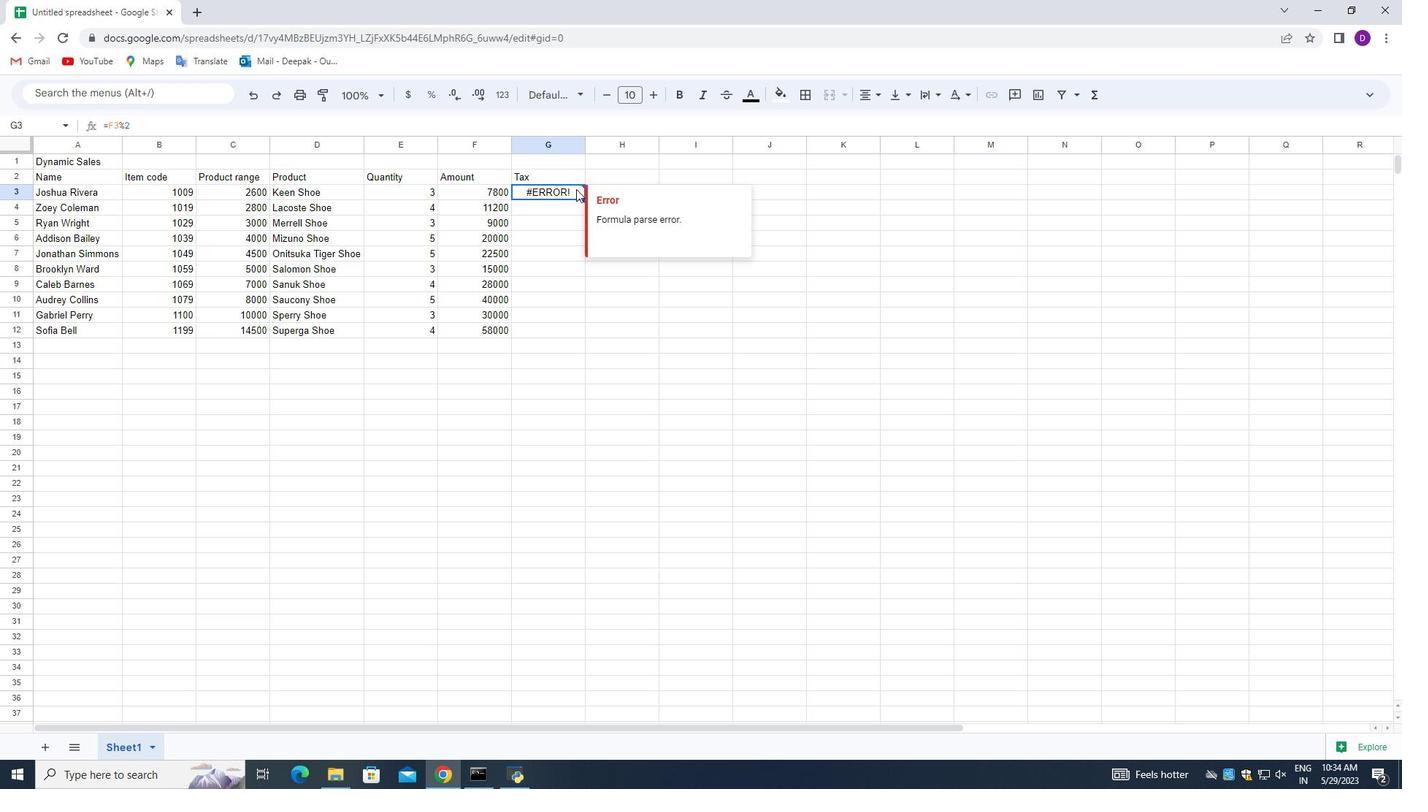 
Action: Mouse pressed left at (576, 189)
Screenshot: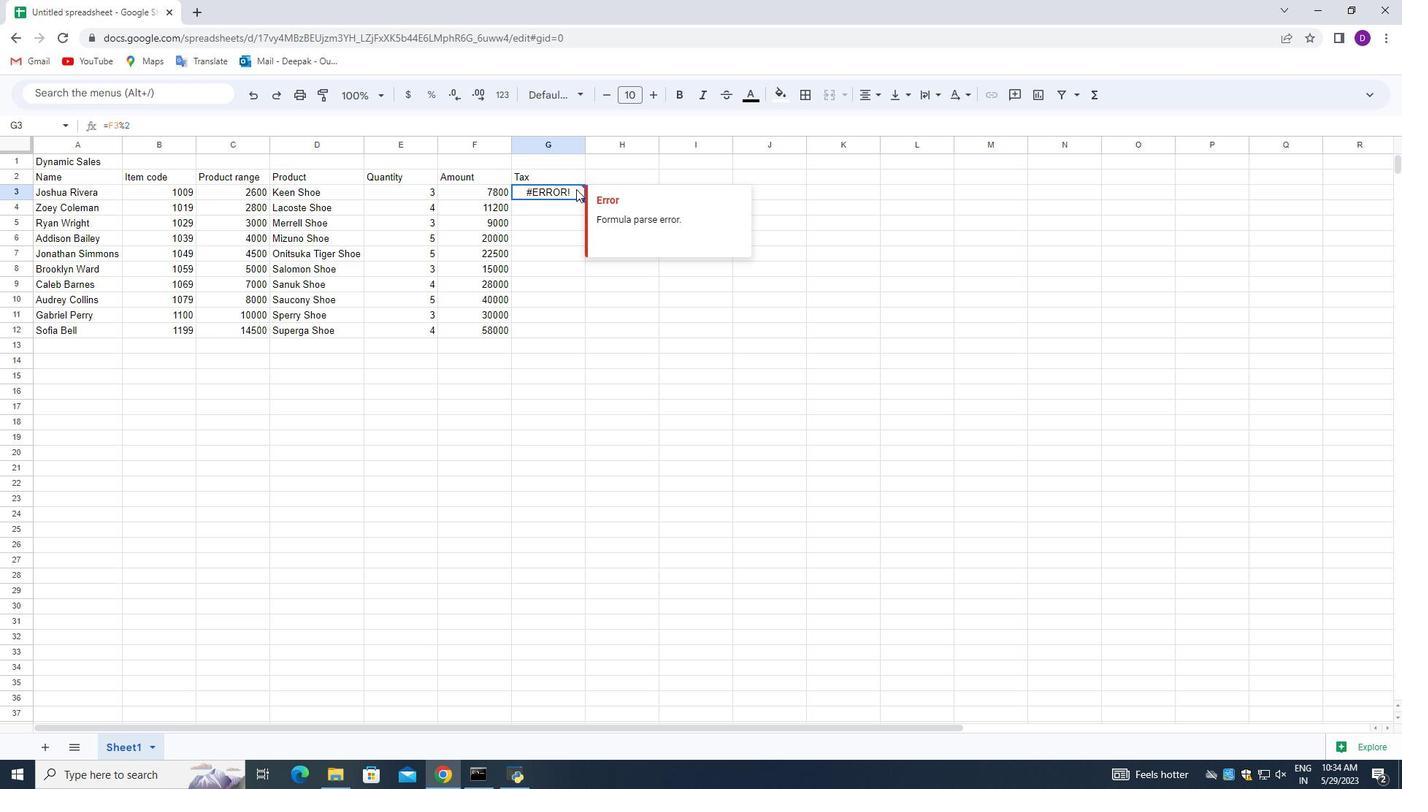 
Action: Key pressed <Key.backspace><Key.backspace><Key.backspace><Key.backspace><Key.backspace>
Screenshot: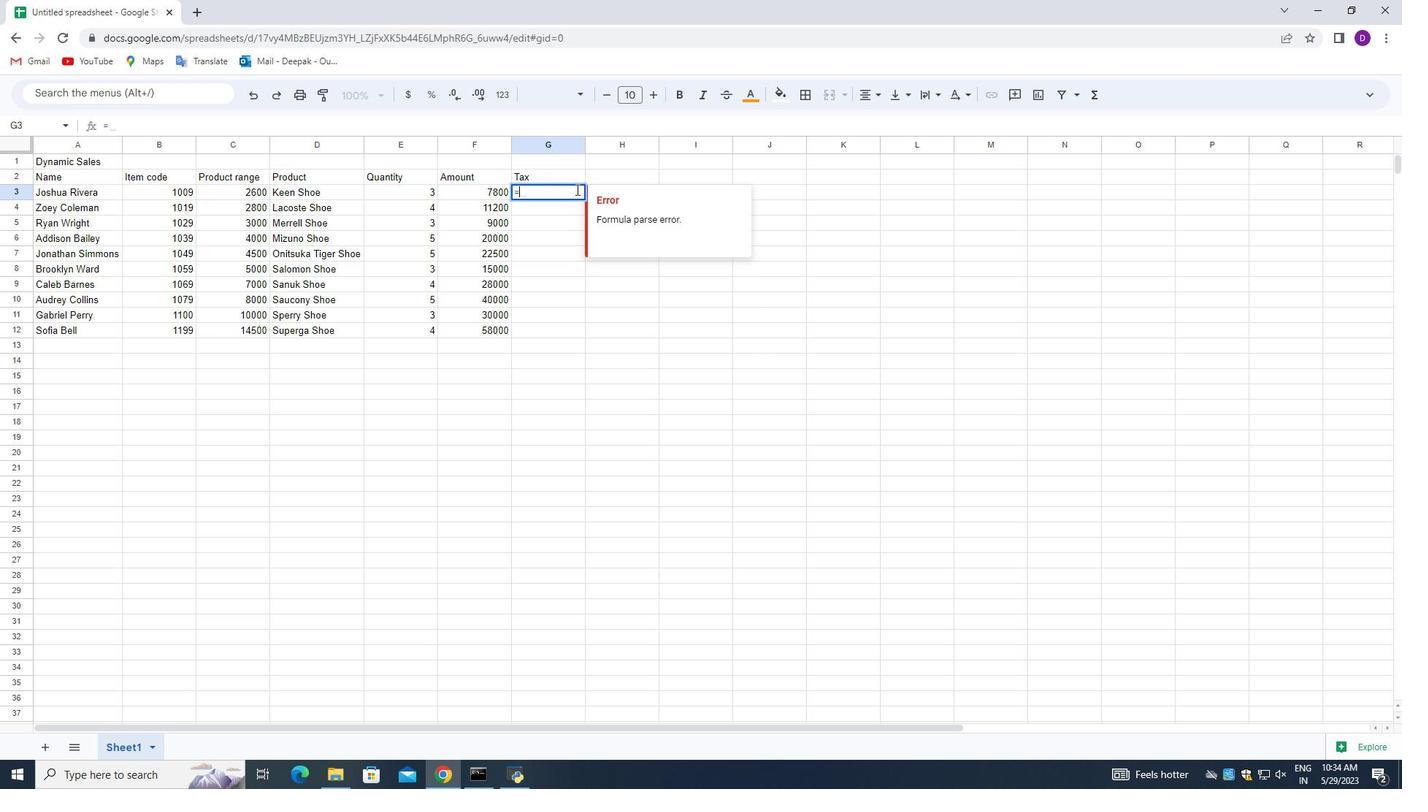 
Action: Mouse moved to (1100, 99)
Screenshot: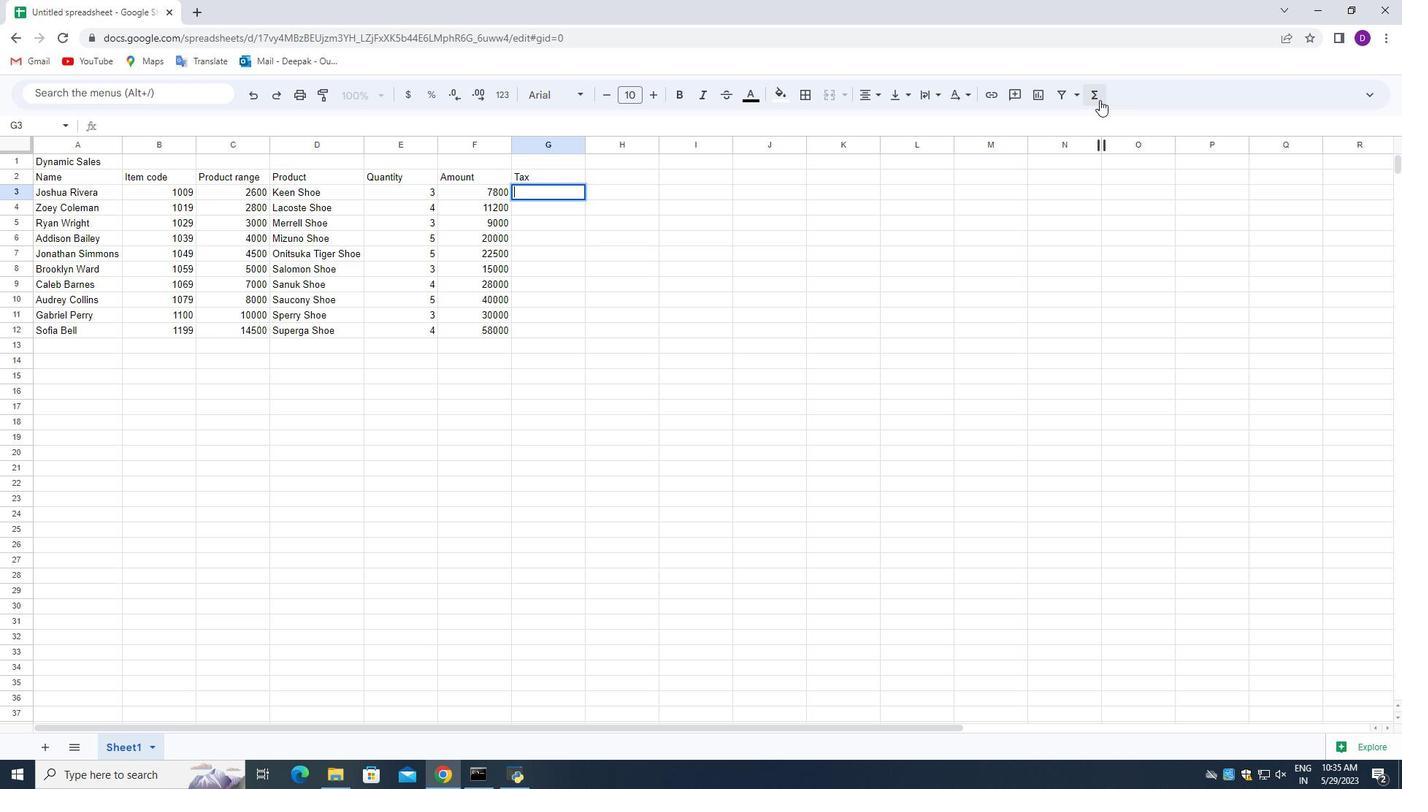
Action: Mouse pressed left at (1100, 99)
Screenshot: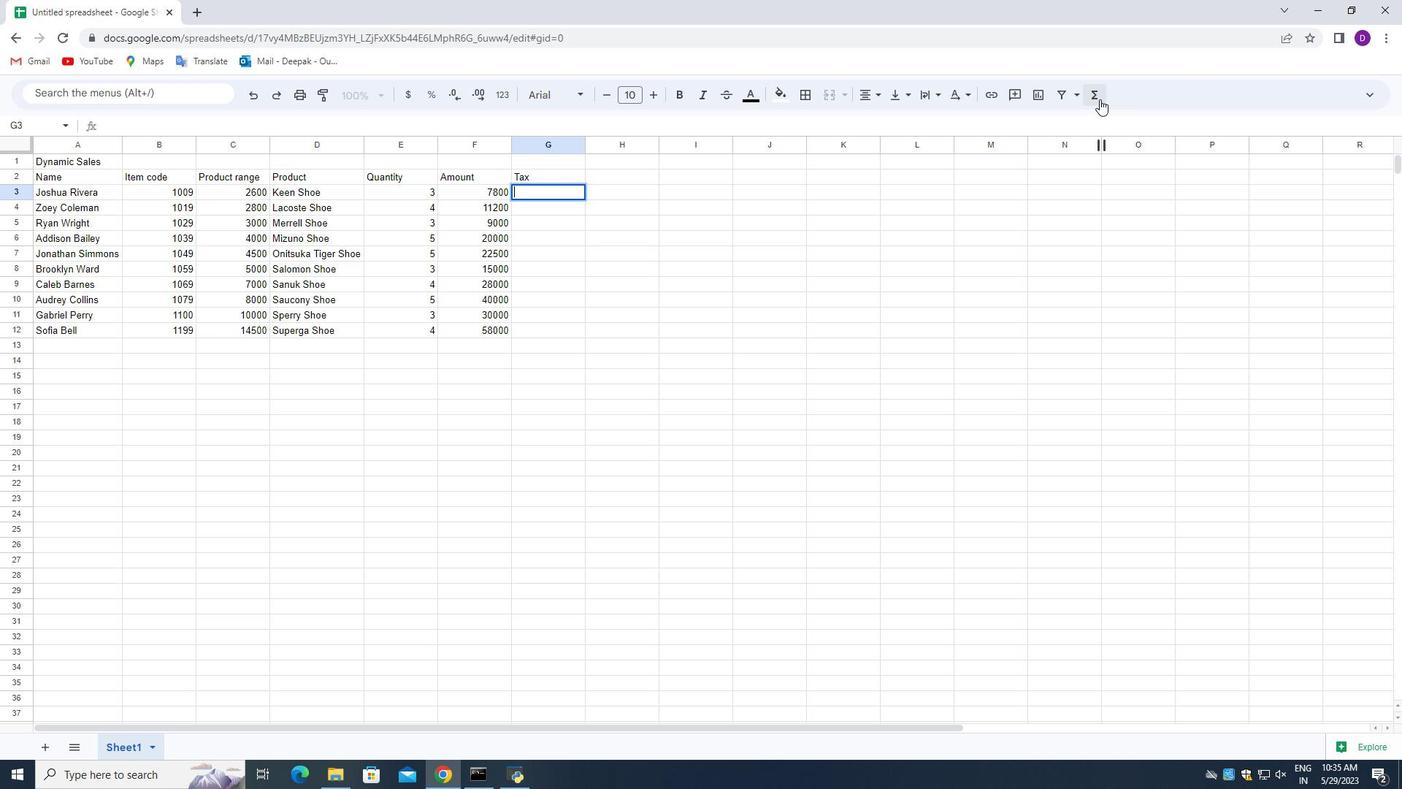 
Action: Mouse moved to (1155, 442)
Screenshot: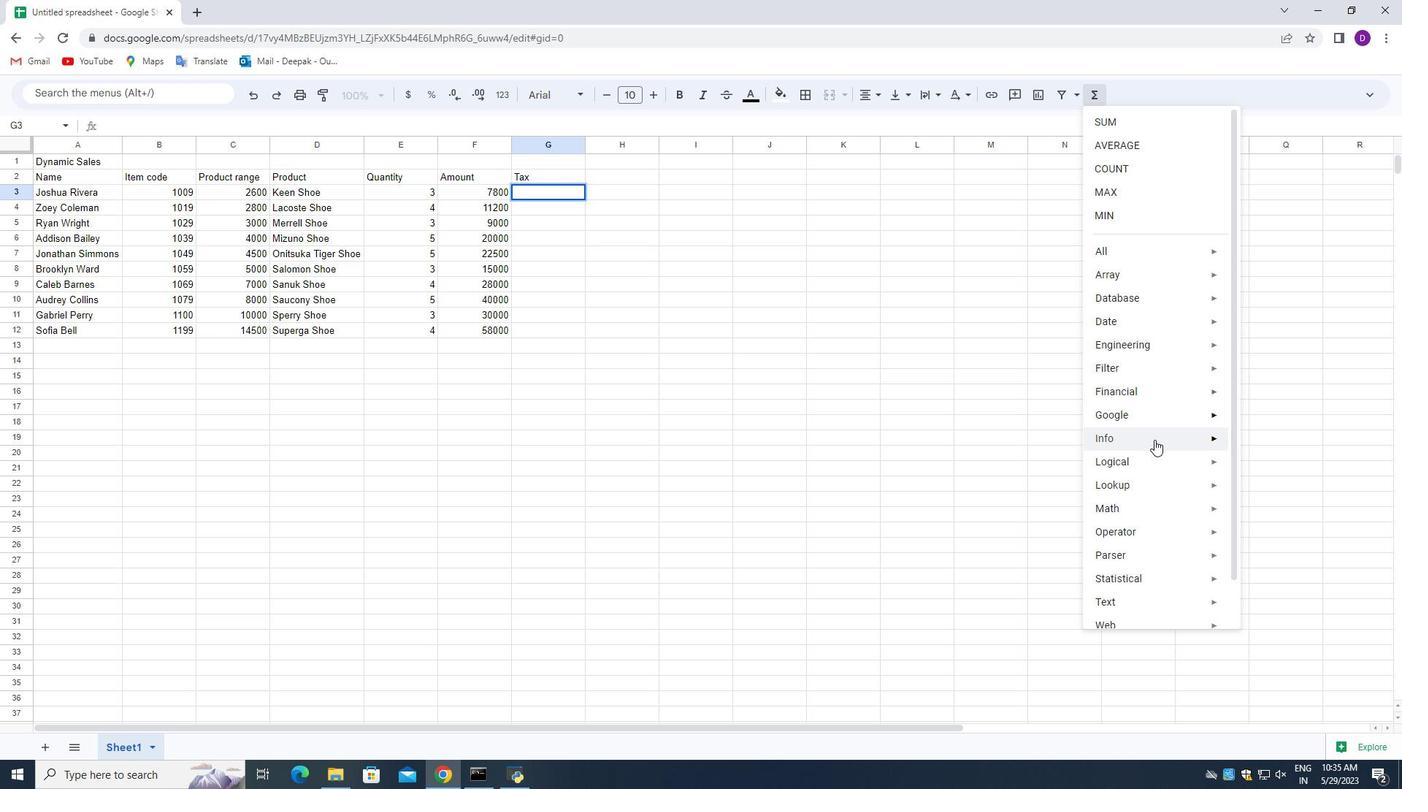 
Action: Mouse scrolled (1155, 442) with delta (0, 0)
Screenshot: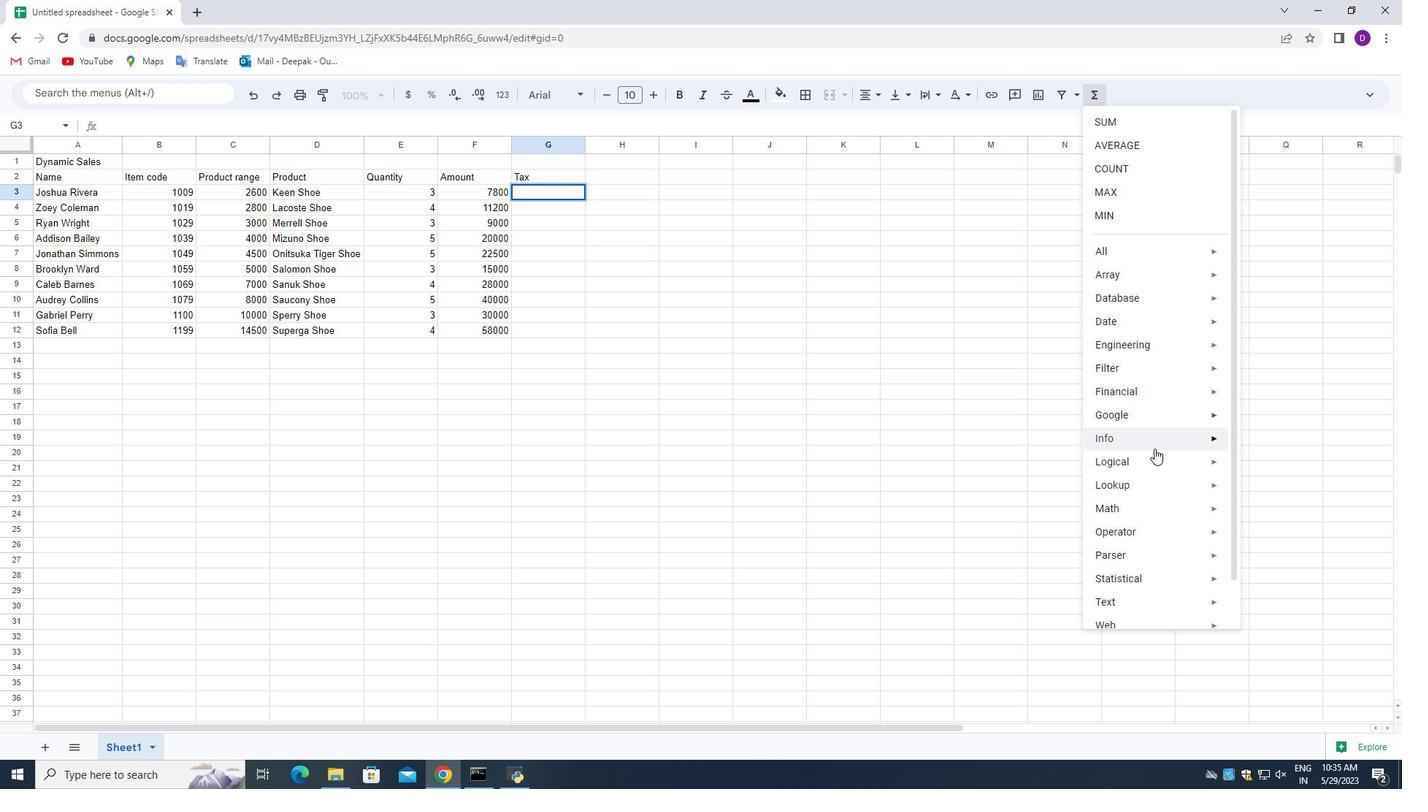 
Action: Mouse moved to (1155, 458)
Screenshot: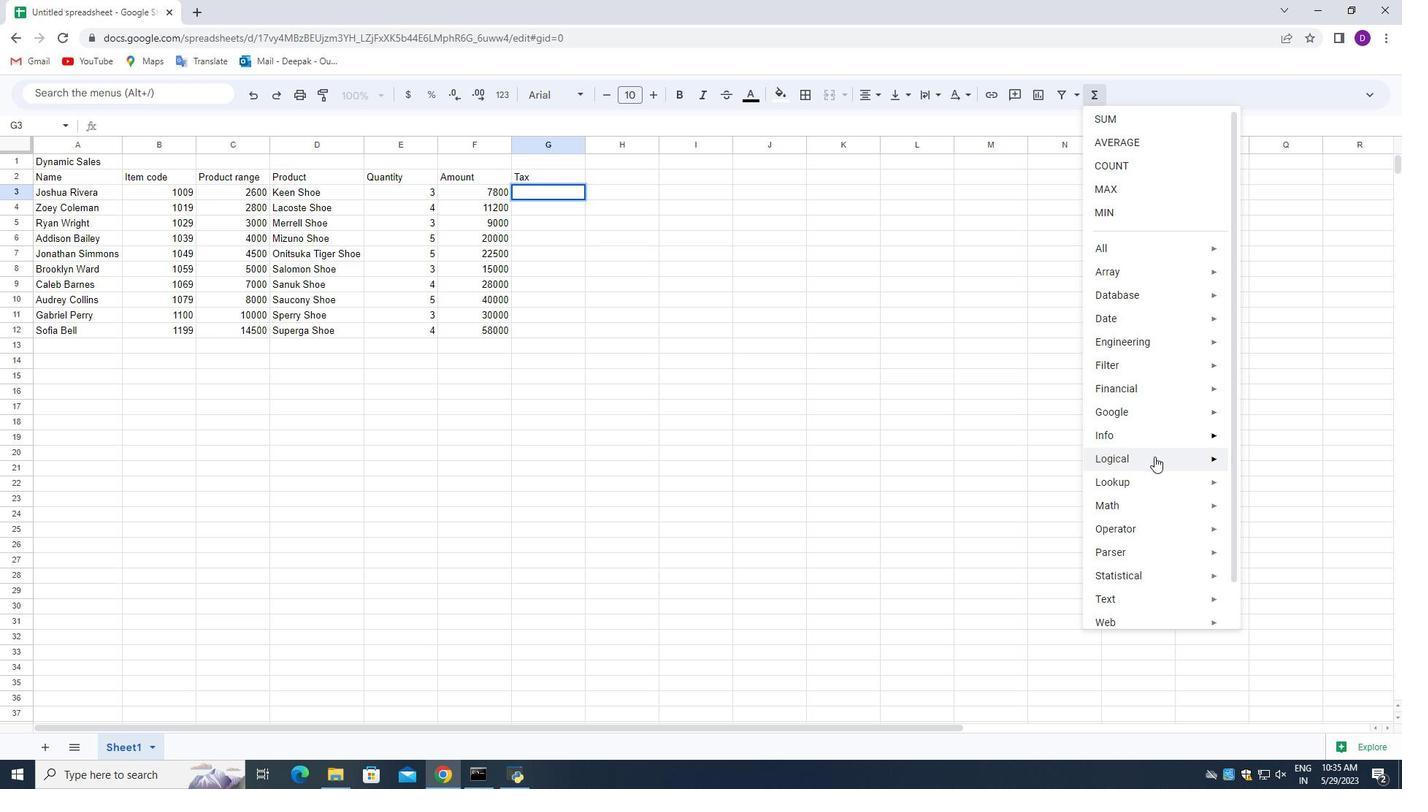 
Action: Mouse scrolled (1155, 458) with delta (0, 0)
Screenshot: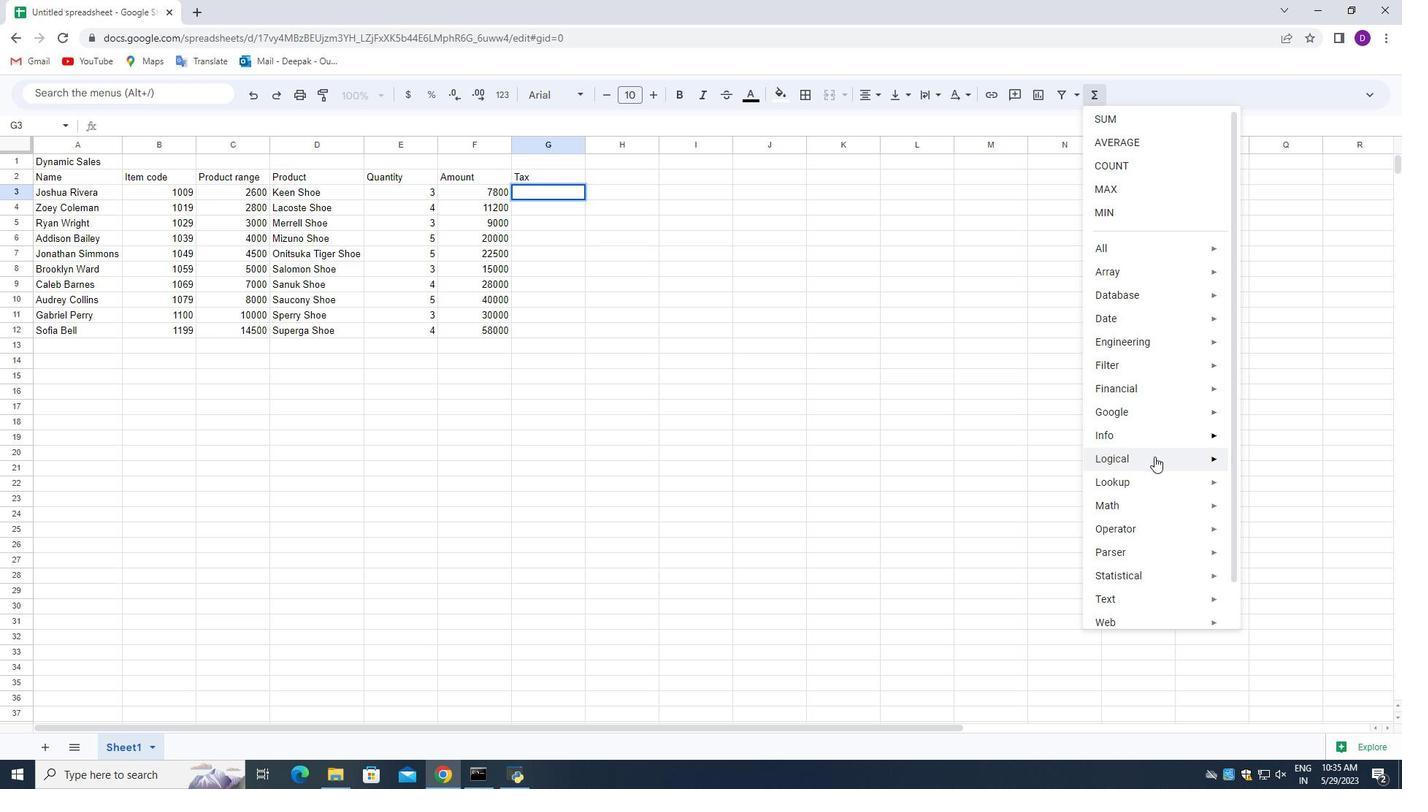 
Action: Mouse moved to (1155, 465)
Screenshot: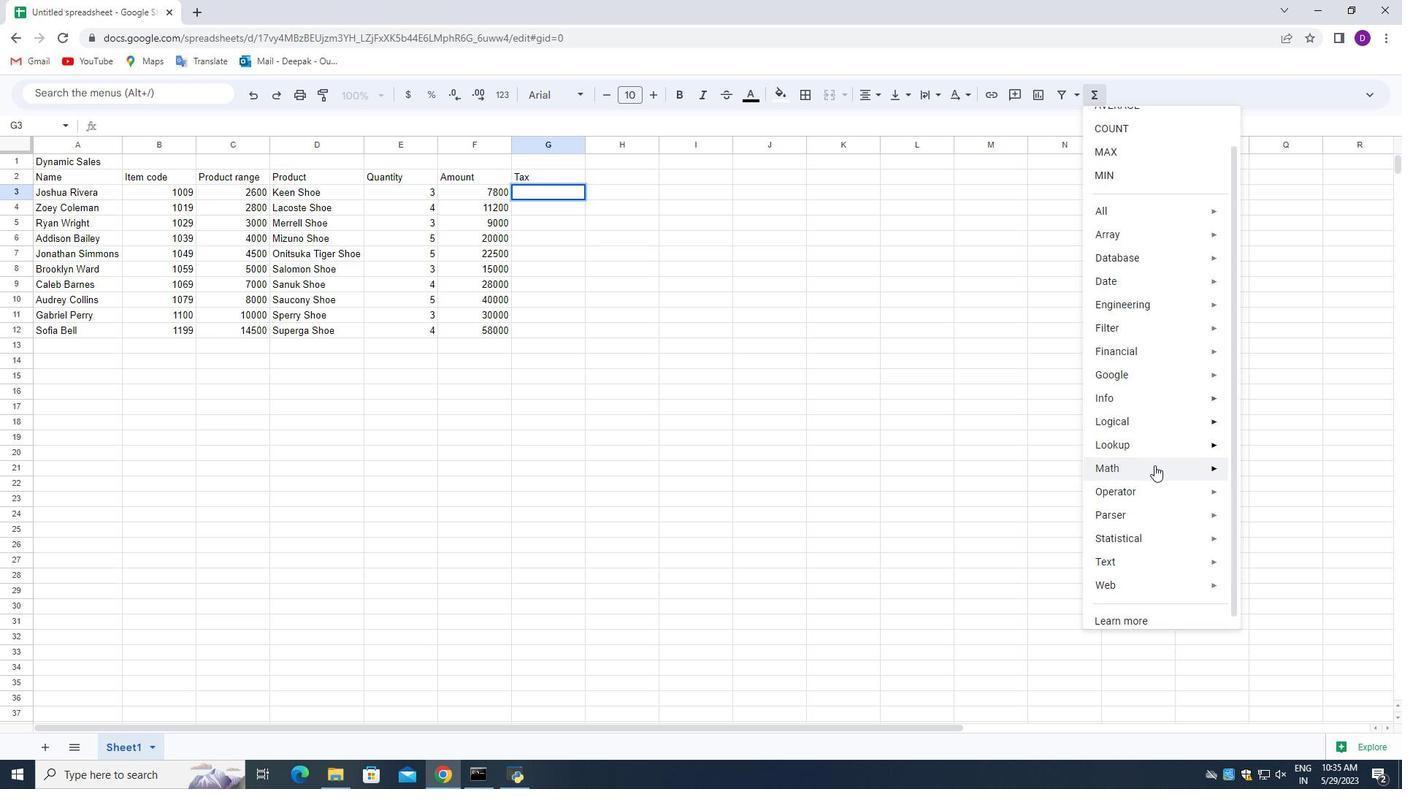 
Action: Mouse scrolled (1155, 464) with delta (0, 0)
Screenshot: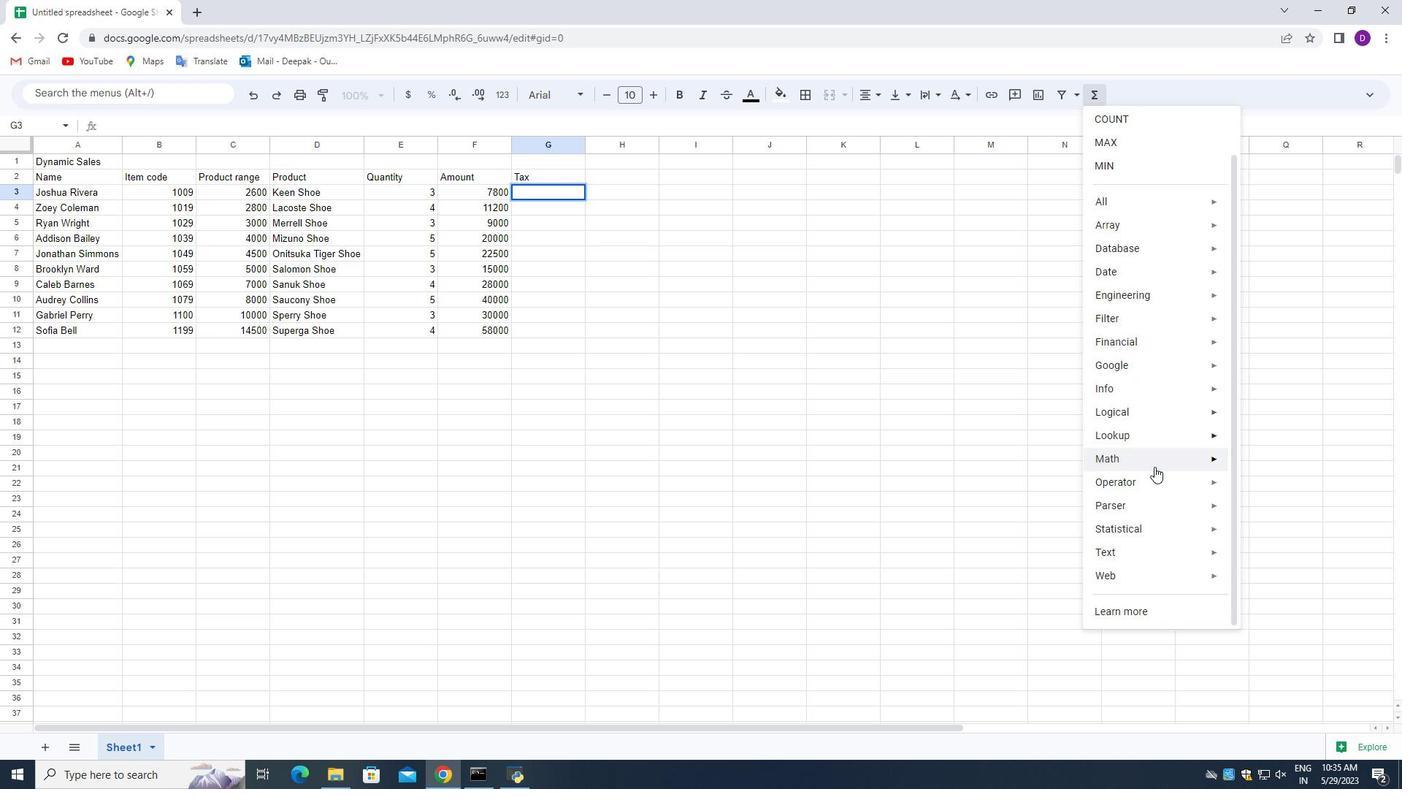
Action: Mouse moved to (1155, 469)
Screenshot: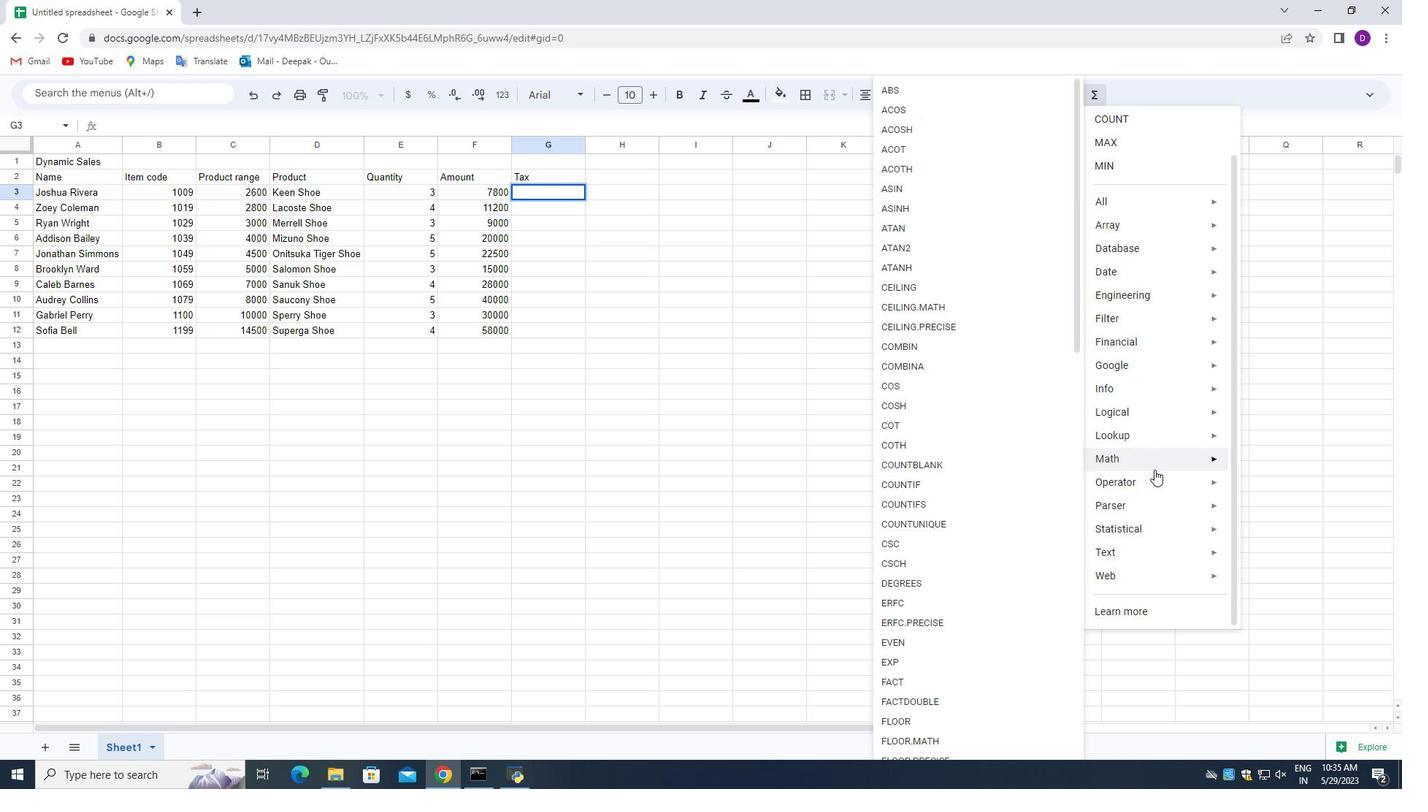 
Action: Mouse scrolled (1155, 469) with delta (0, 0)
Screenshot: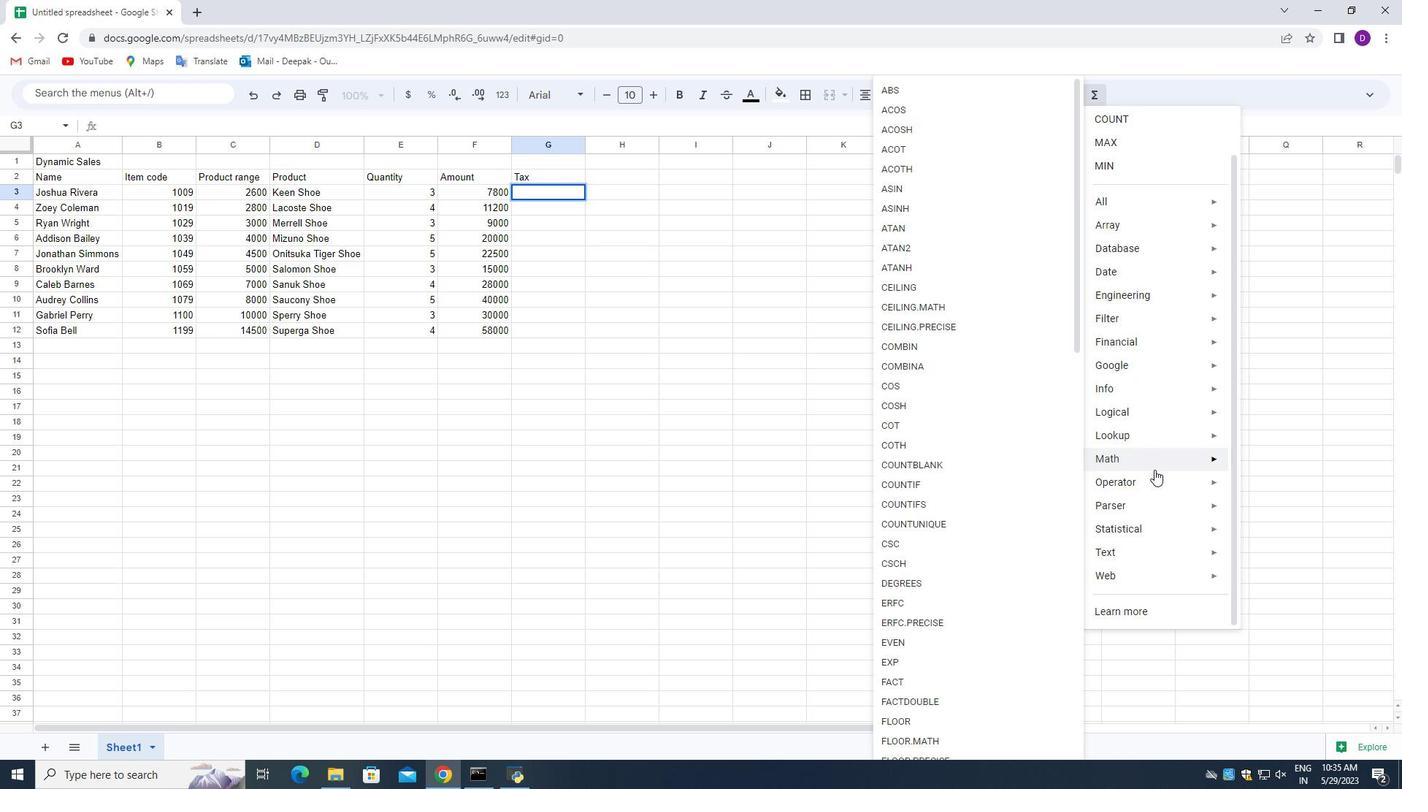 
Action: Mouse moved to (1155, 471)
Screenshot: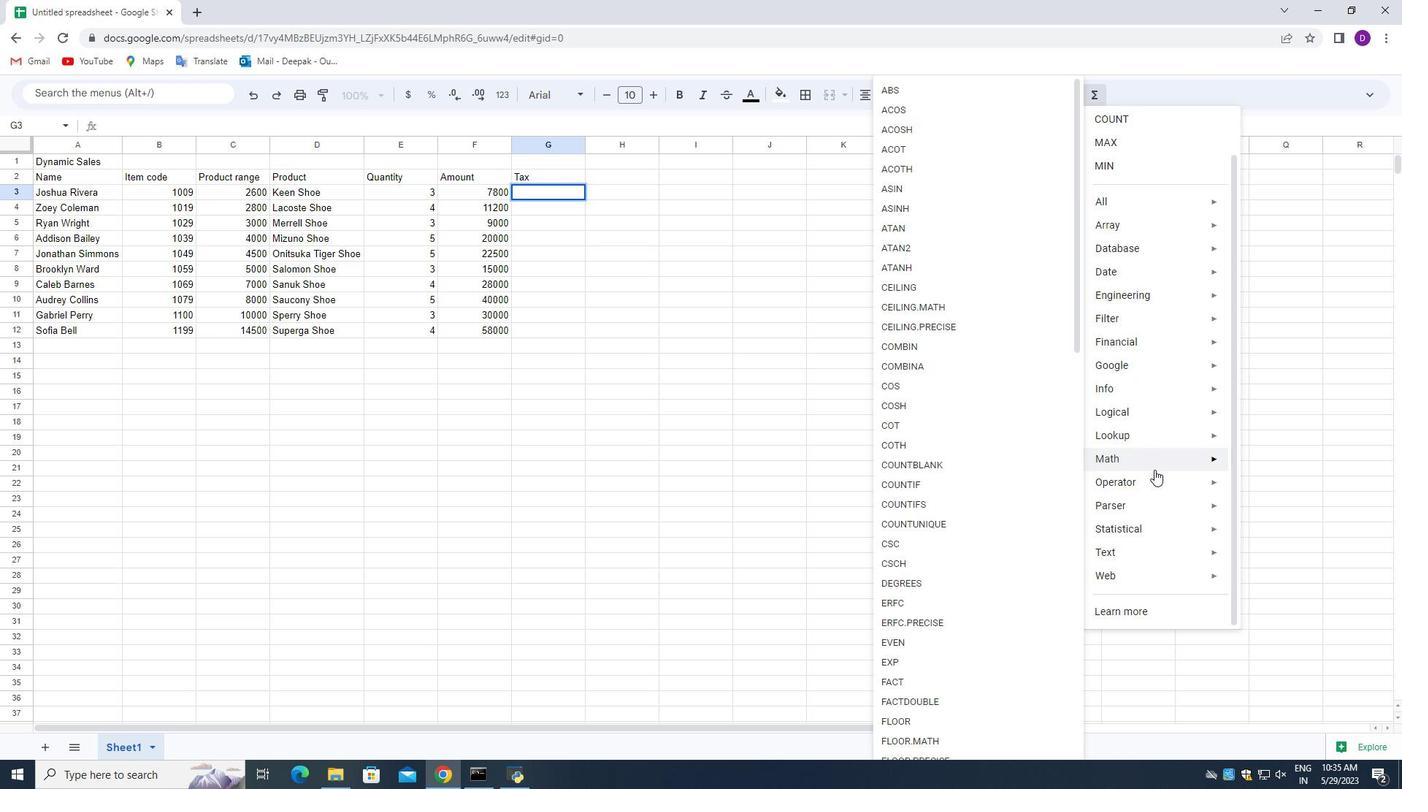 
Action: Mouse scrolled (1155, 470) with delta (0, 0)
Screenshot: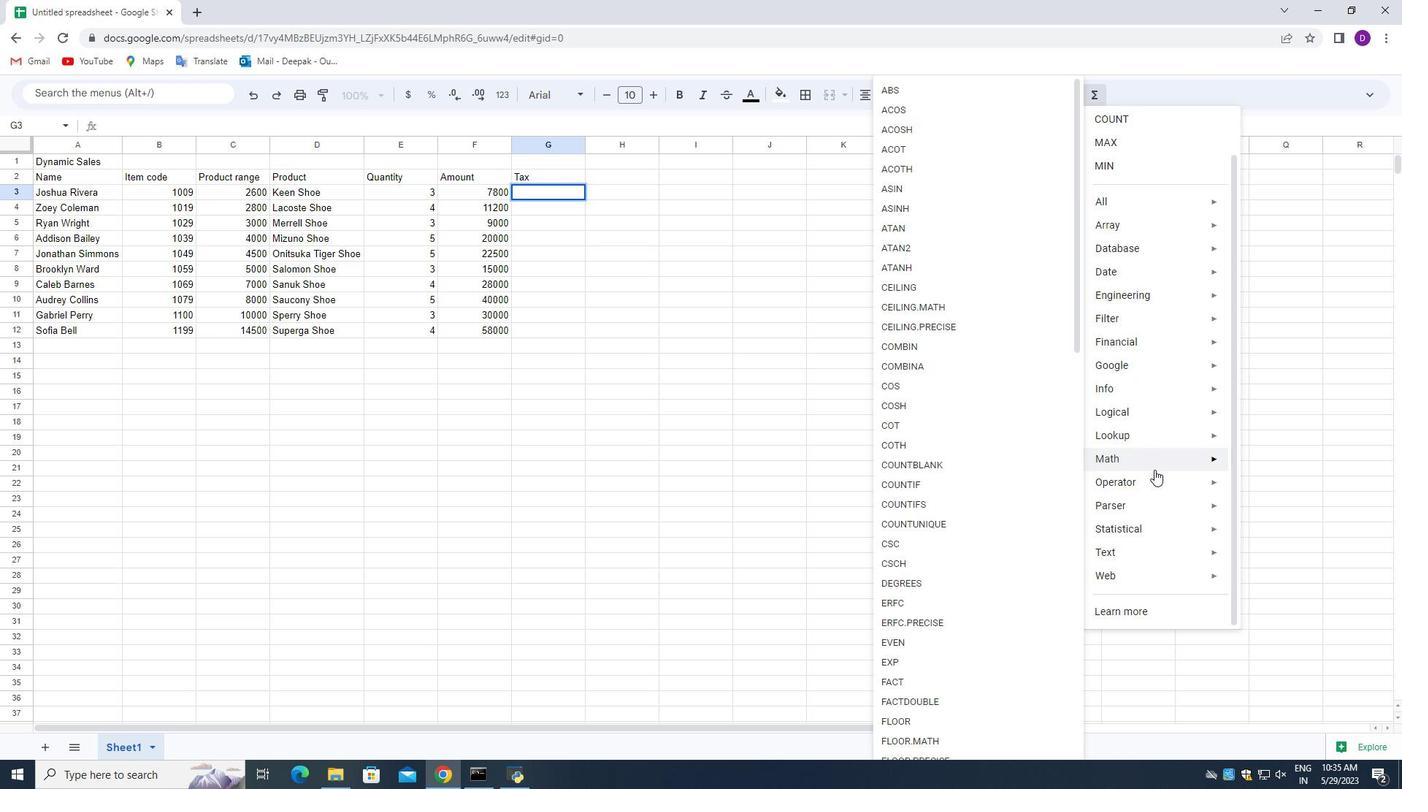 
Action: Mouse moved to (1147, 477)
Screenshot: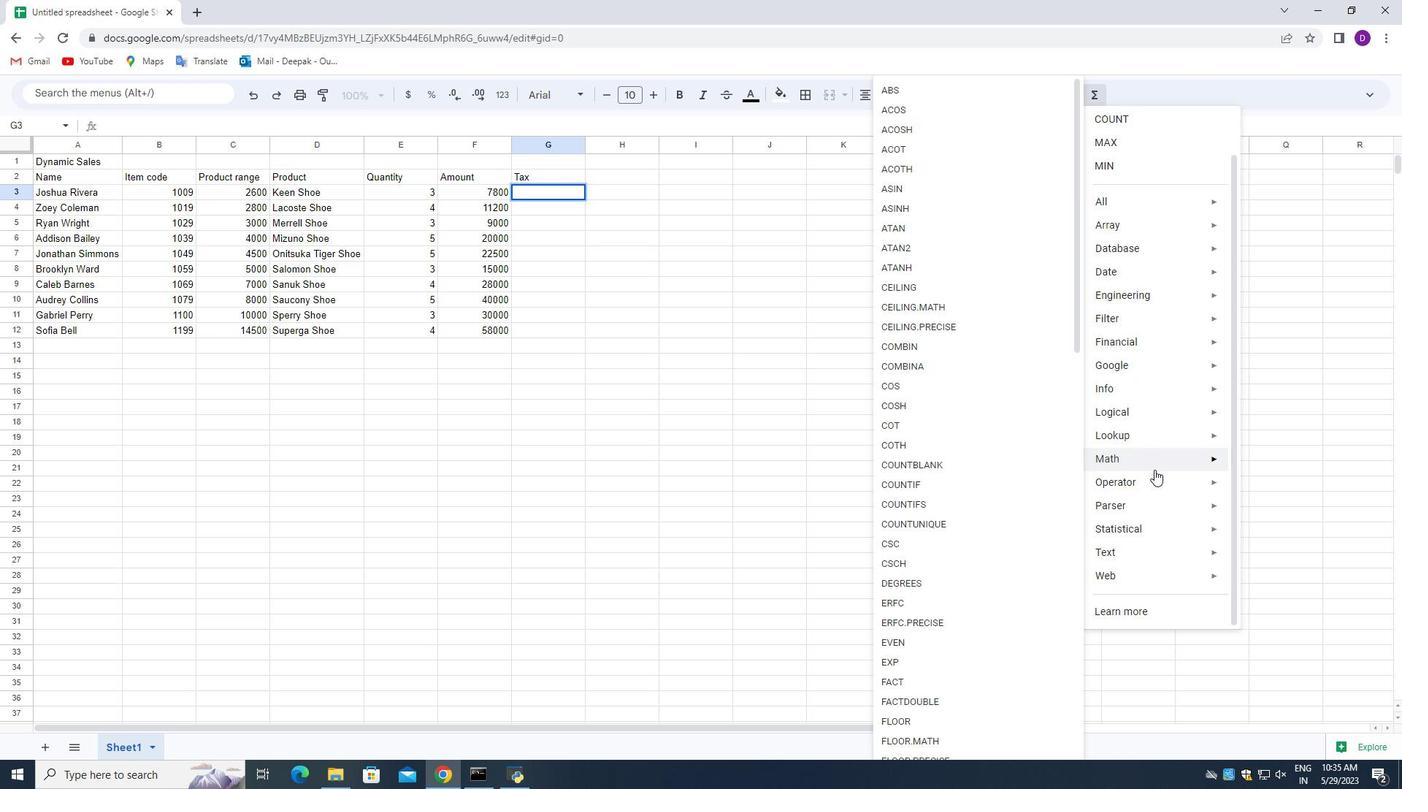 
Action: Mouse scrolled (1154, 471) with delta (0, 0)
Screenshot: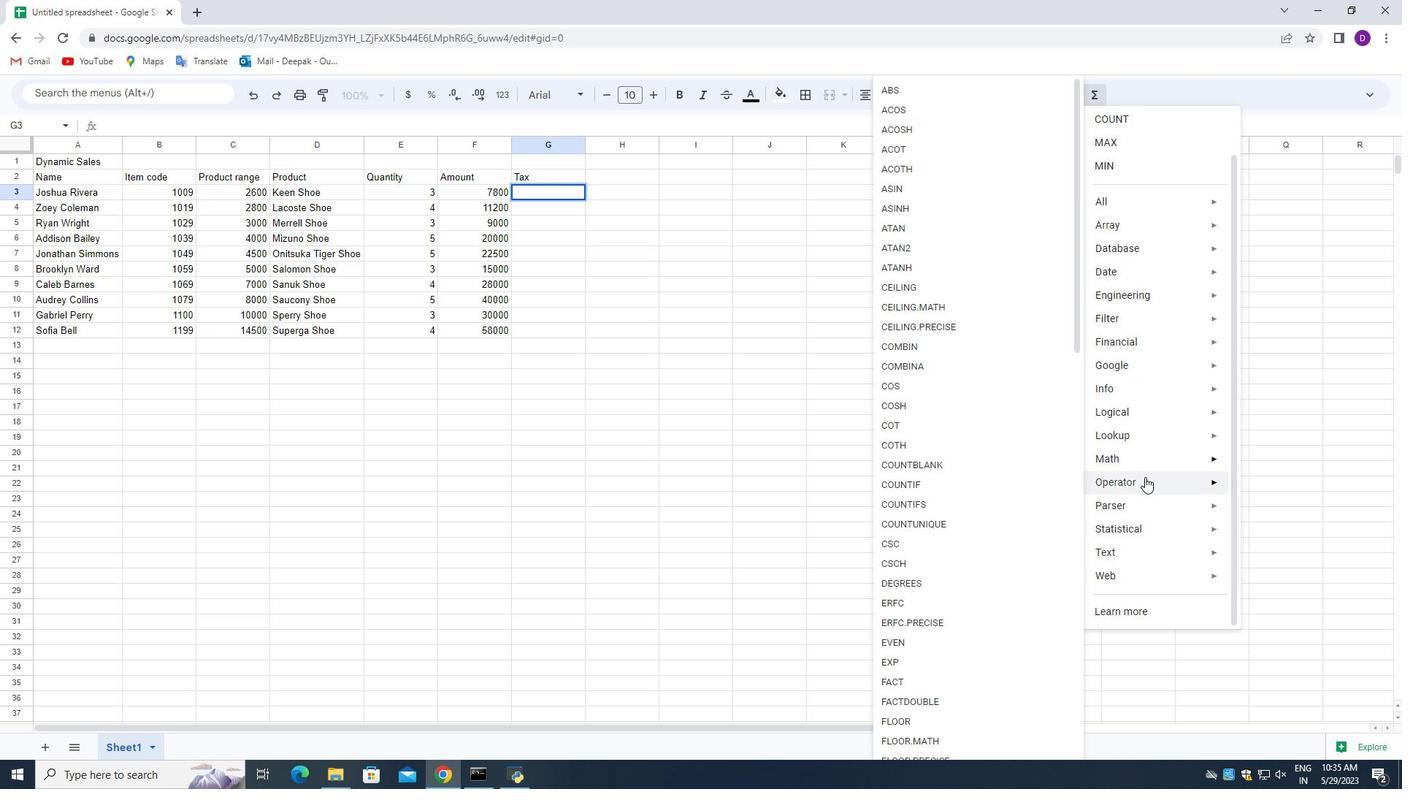 
Action: Mouse moved to (1134, 274)
Screenshot: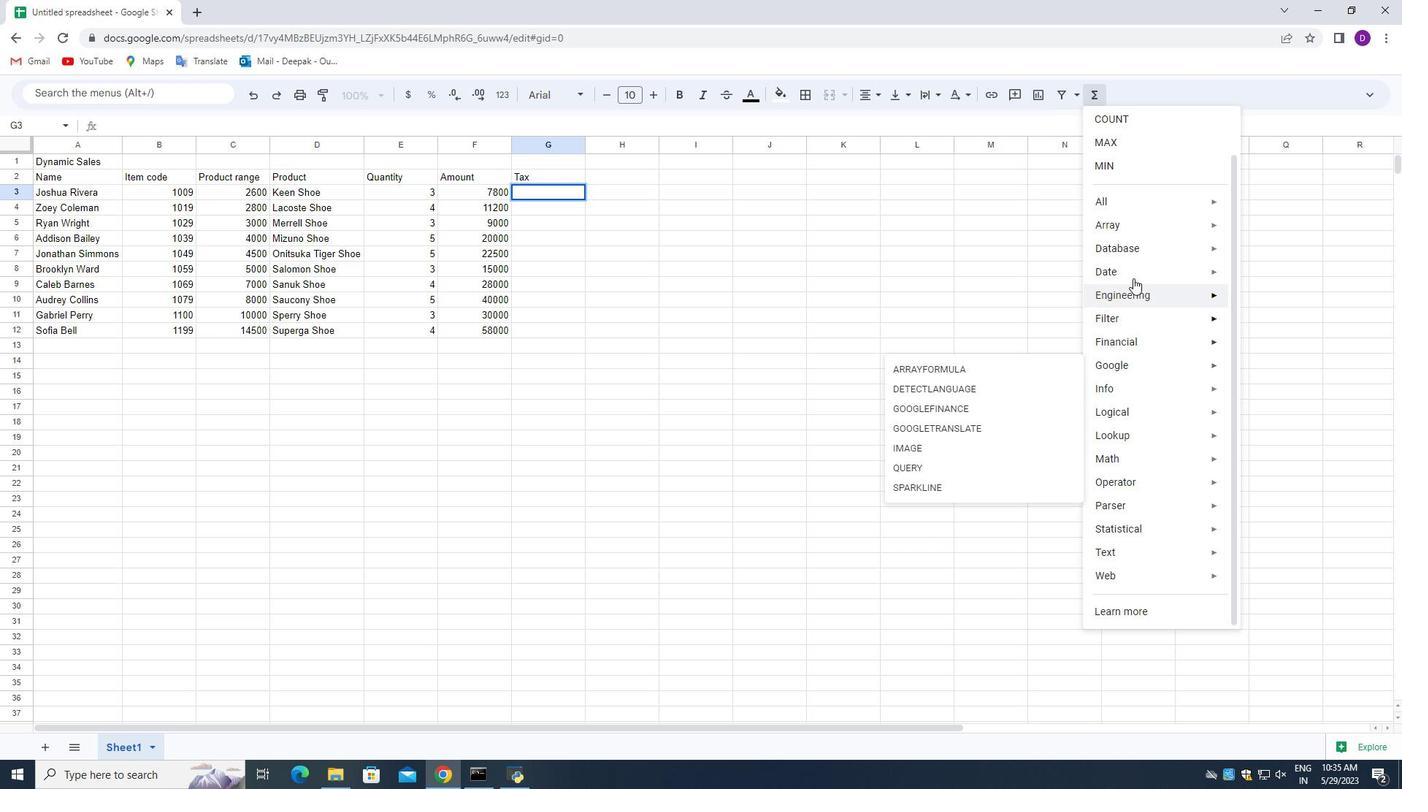 
Action: Mouse scrolled (1134, 275) with delta (0, 0)
Screenshot: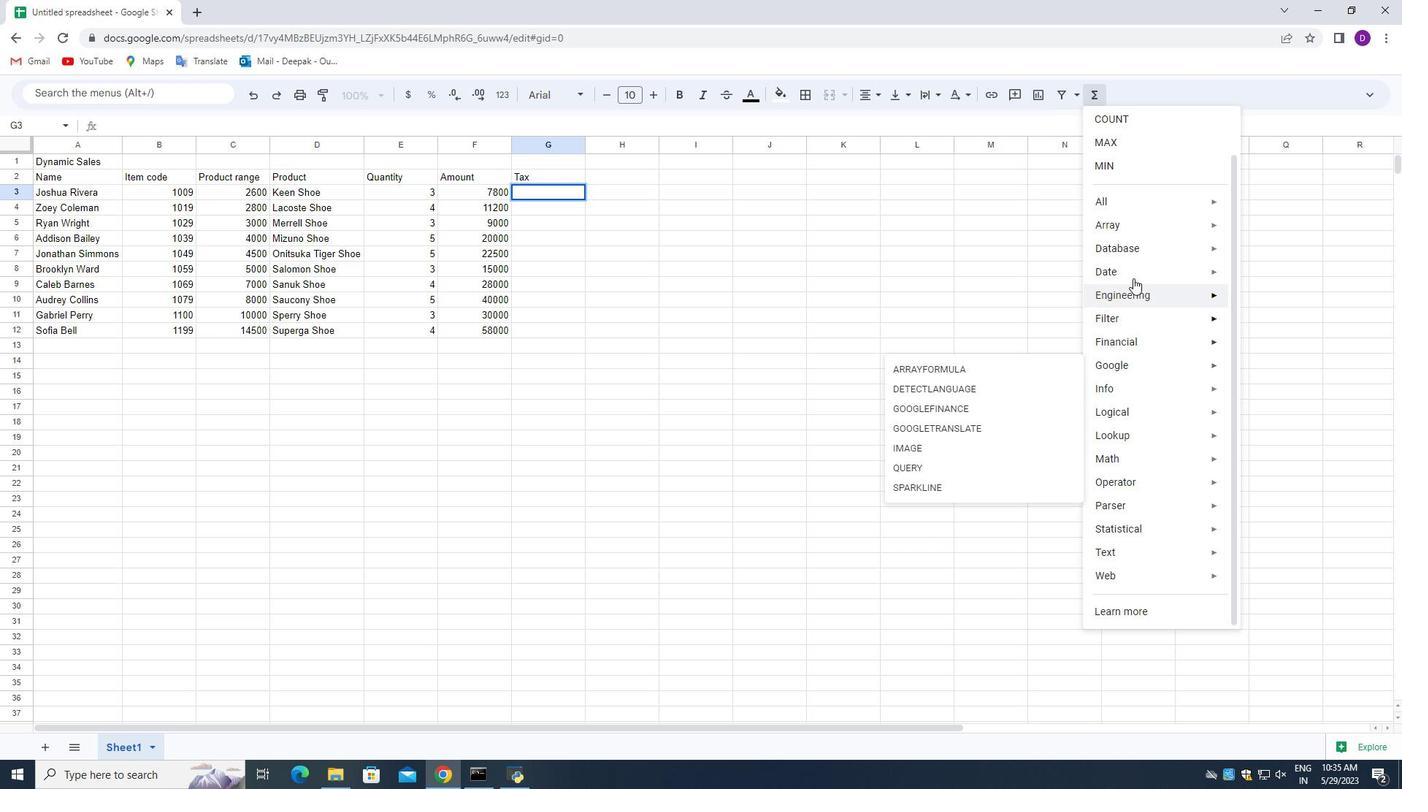 
Action: Mouse moved to (1134, 271)
Screenshot: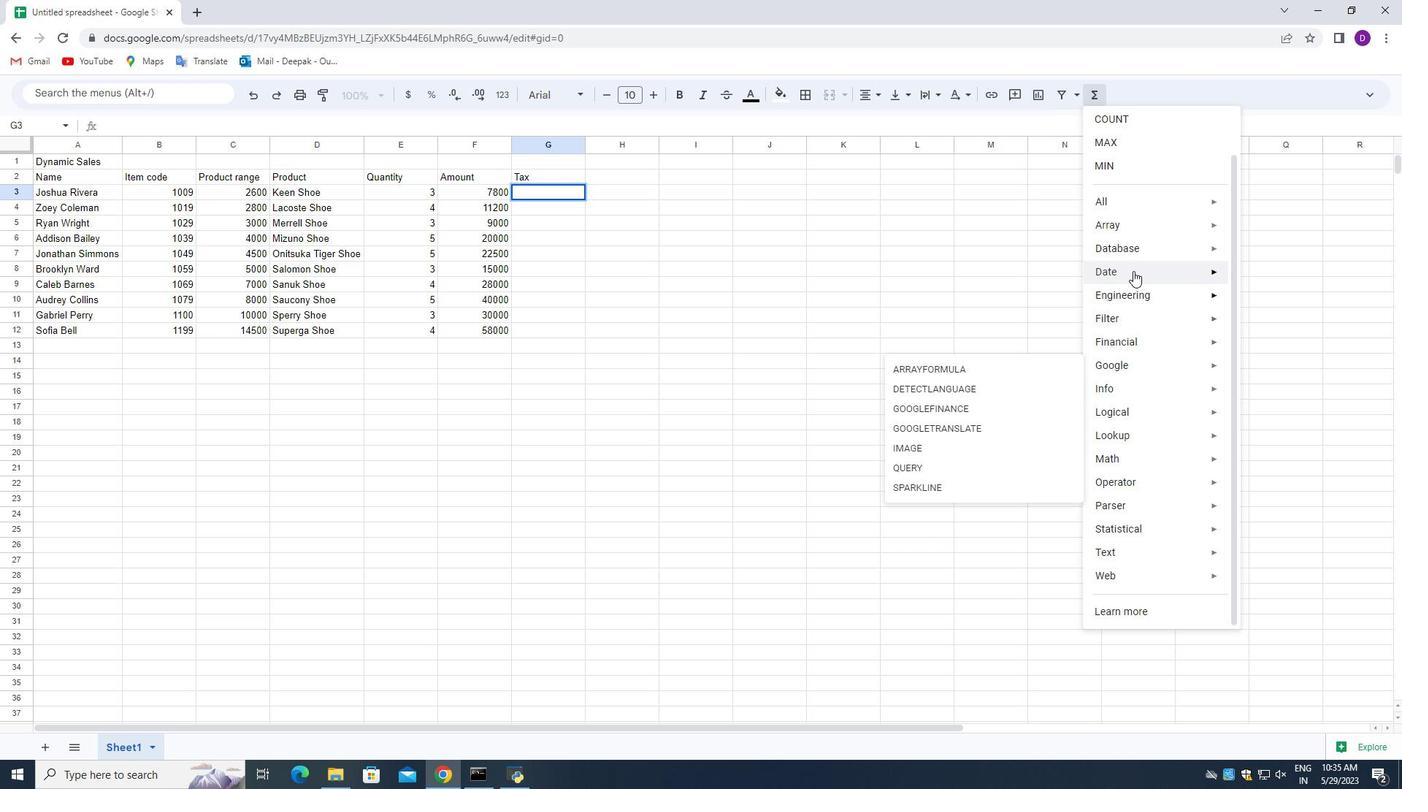 
Action: Mouse scrolled (1134, 272) with delta (0, 0)
Screenshot: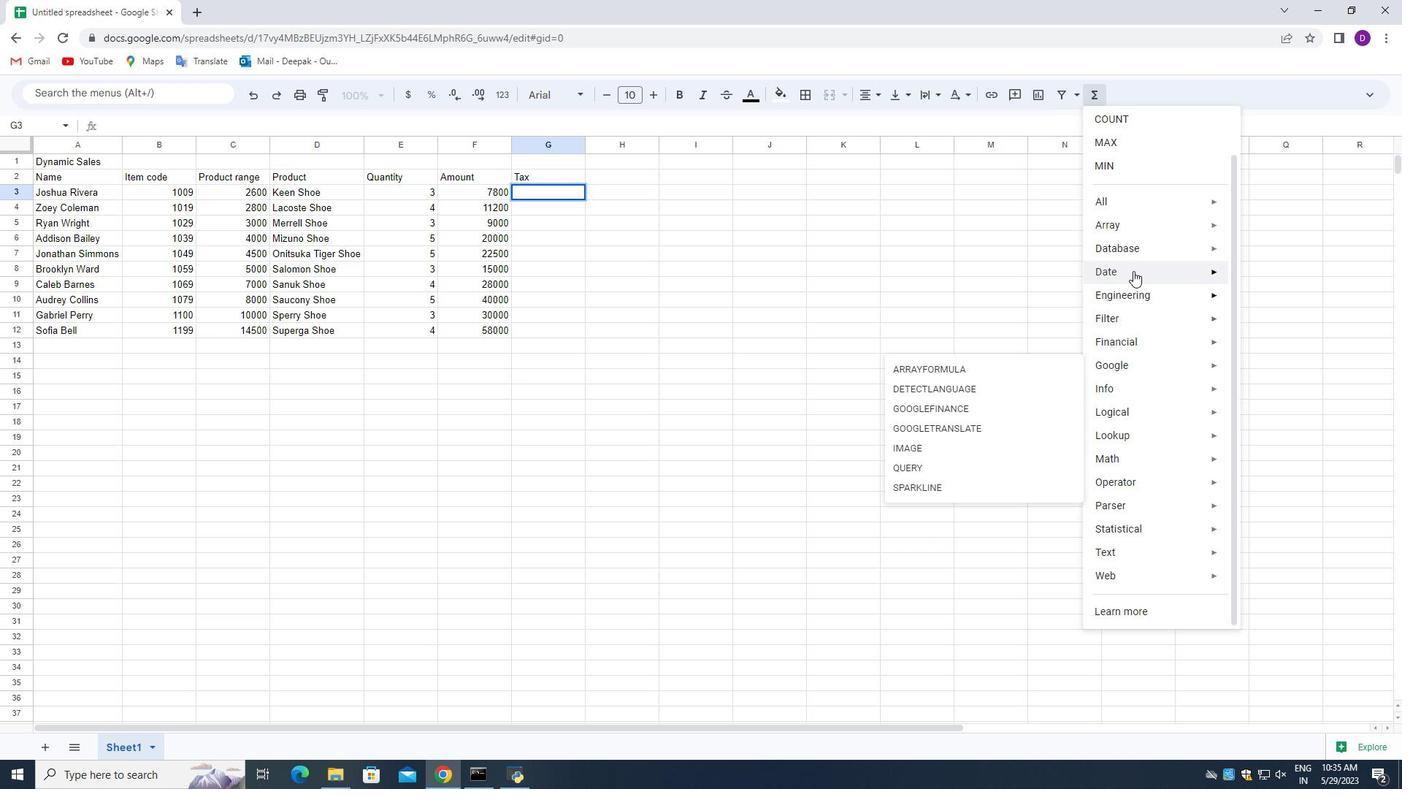 
Action: Mouse moved to (1134, 268)
Screenshot: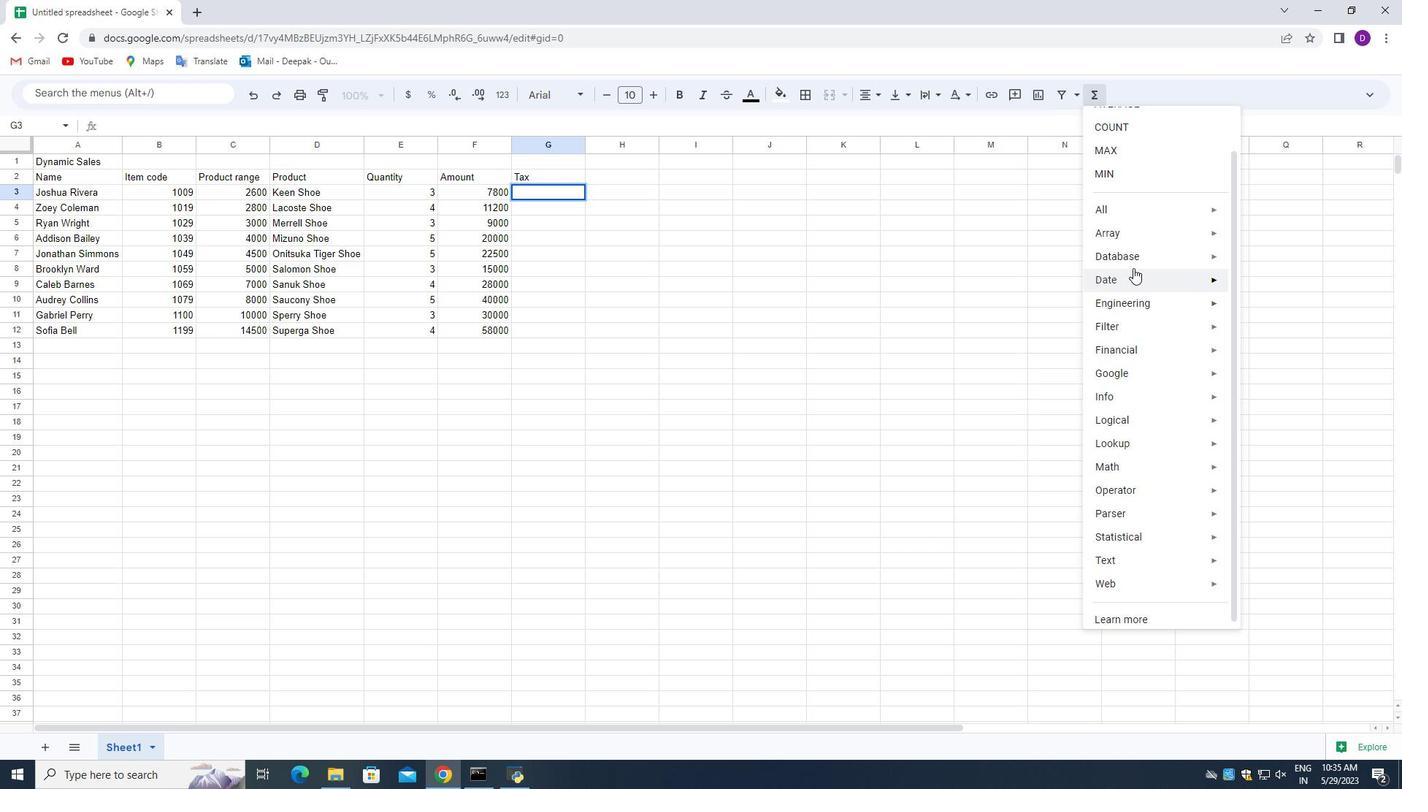 
Action: Mouse scrolled (1134, 268) with delta (0, 0)
Screenshot: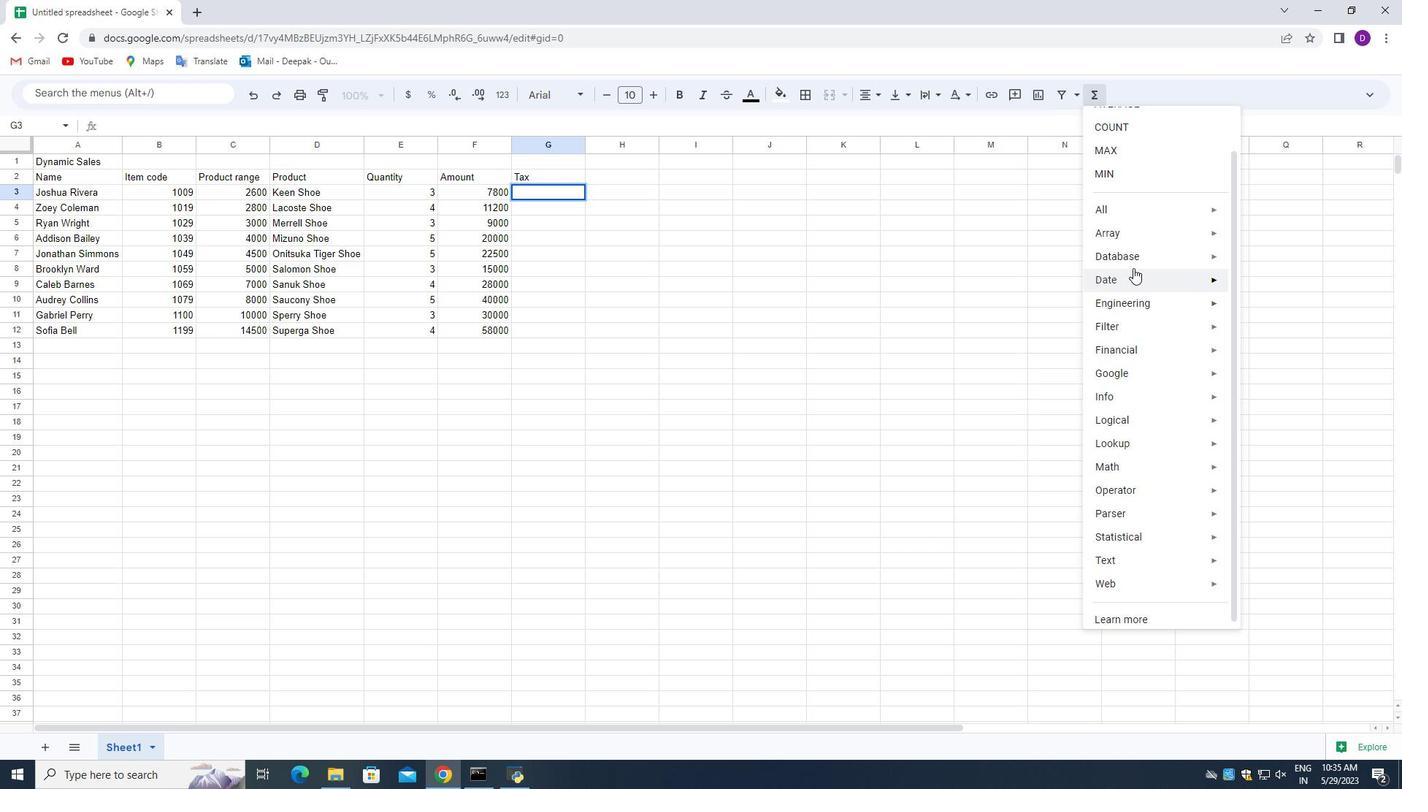 
Action: Mouse moved to (1134, 265)
Screenshot: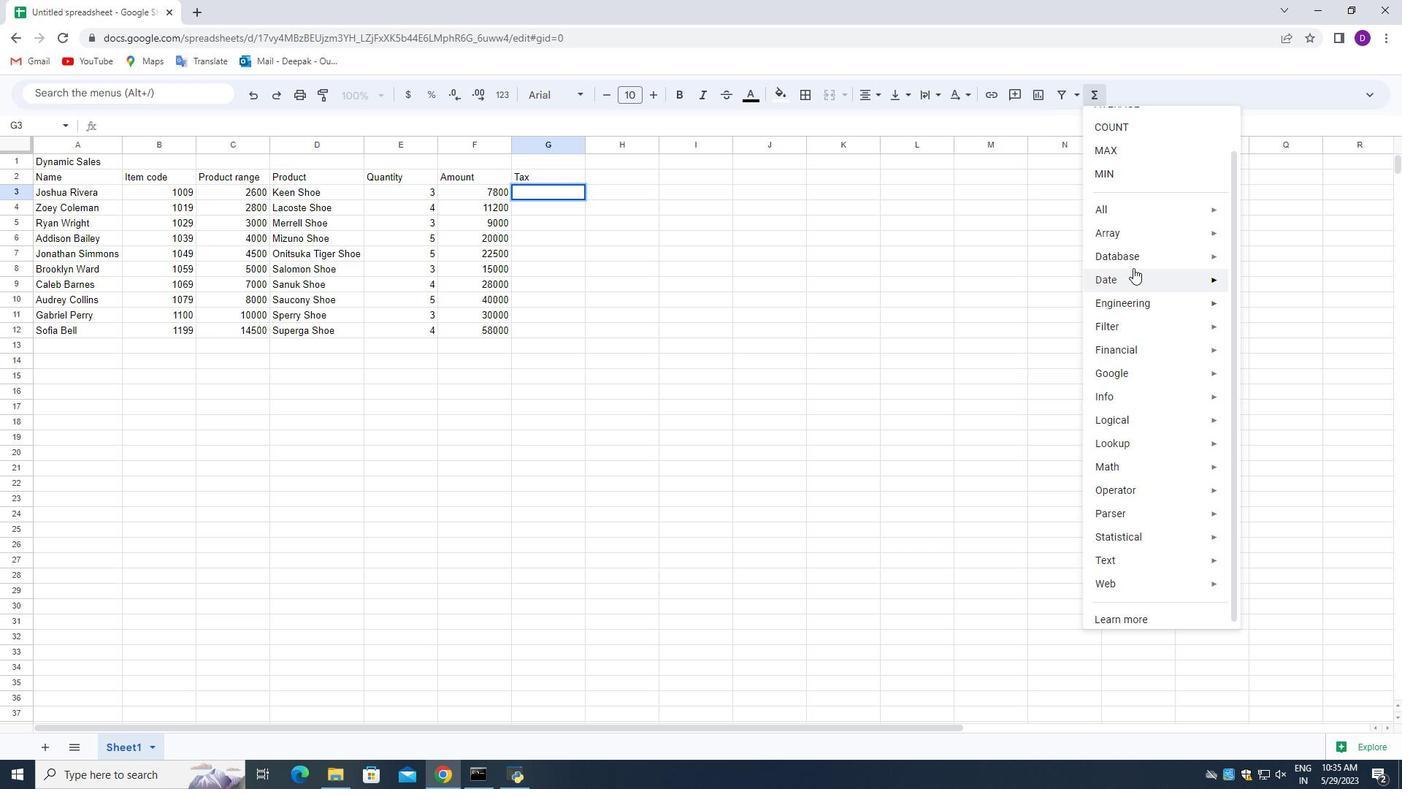 
Action: Mouse scrolled (1134, 265) with delta (0, 0)
Screenshot: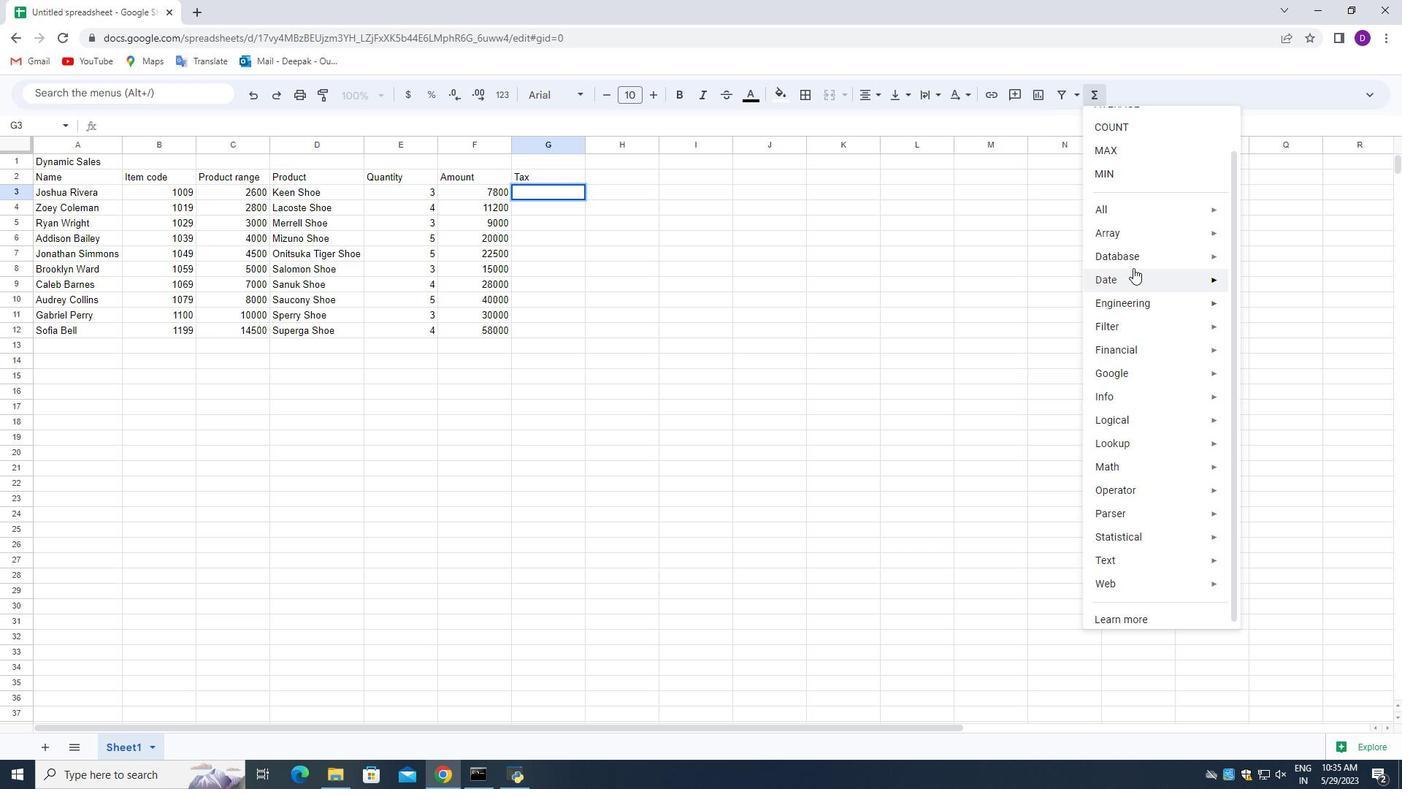 
Action: Mouse moved to (1135, 256)
Screenshot: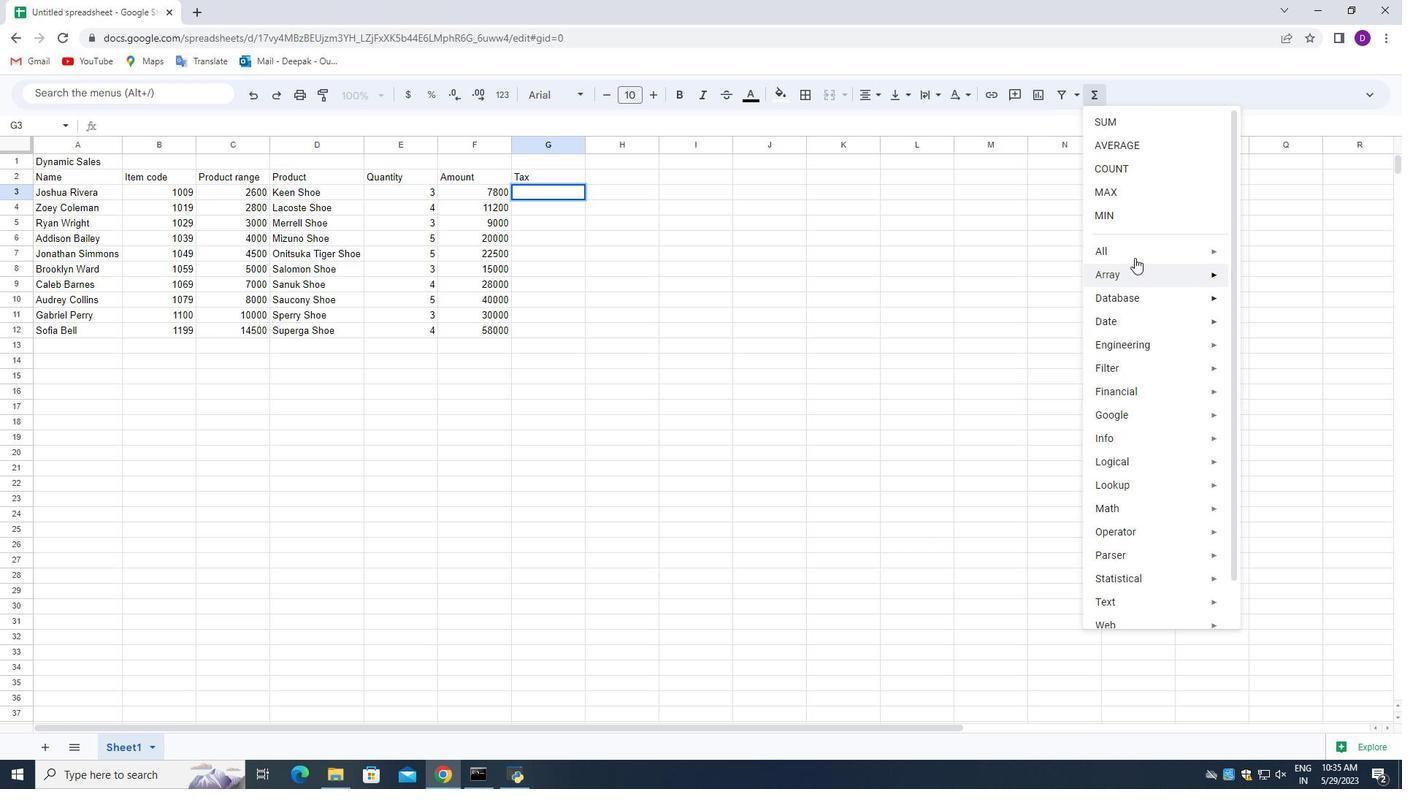 
Action: Mouse scrolled (1135, 257) with delta (0, 0)
Screenshot: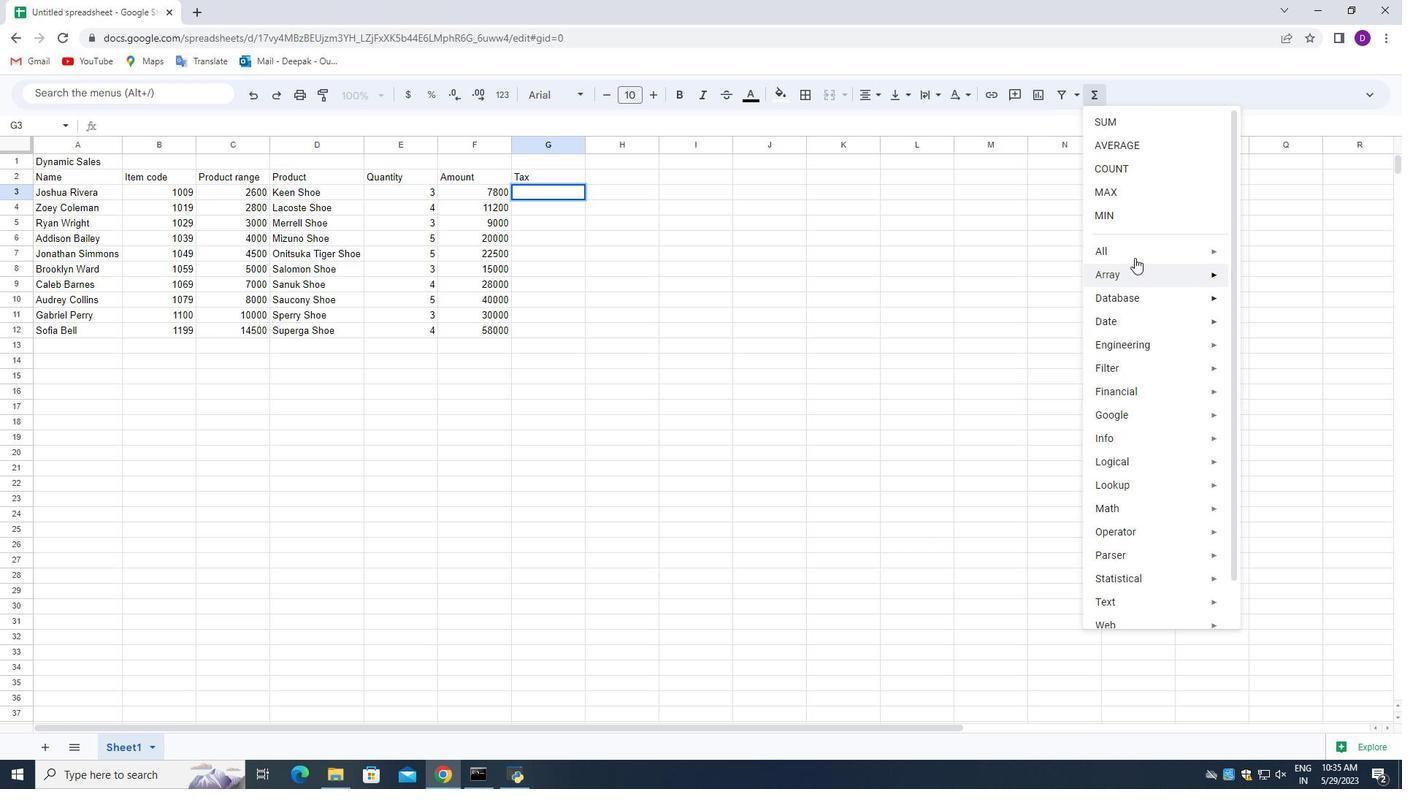 
Action: Mouse moved to (1138, 122)
Screenshot: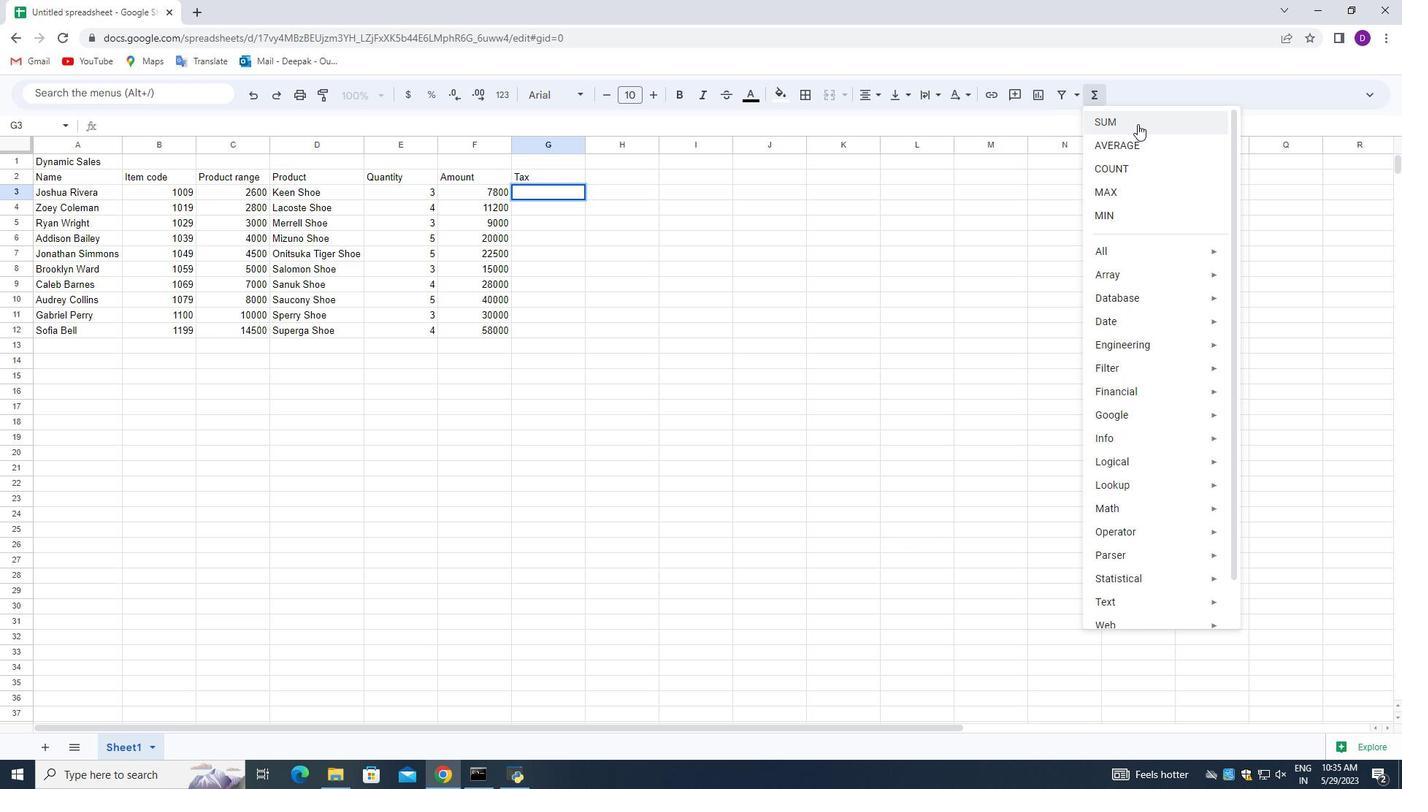 
Action: Mouse pressed left at (1138, 122)
Screenshot: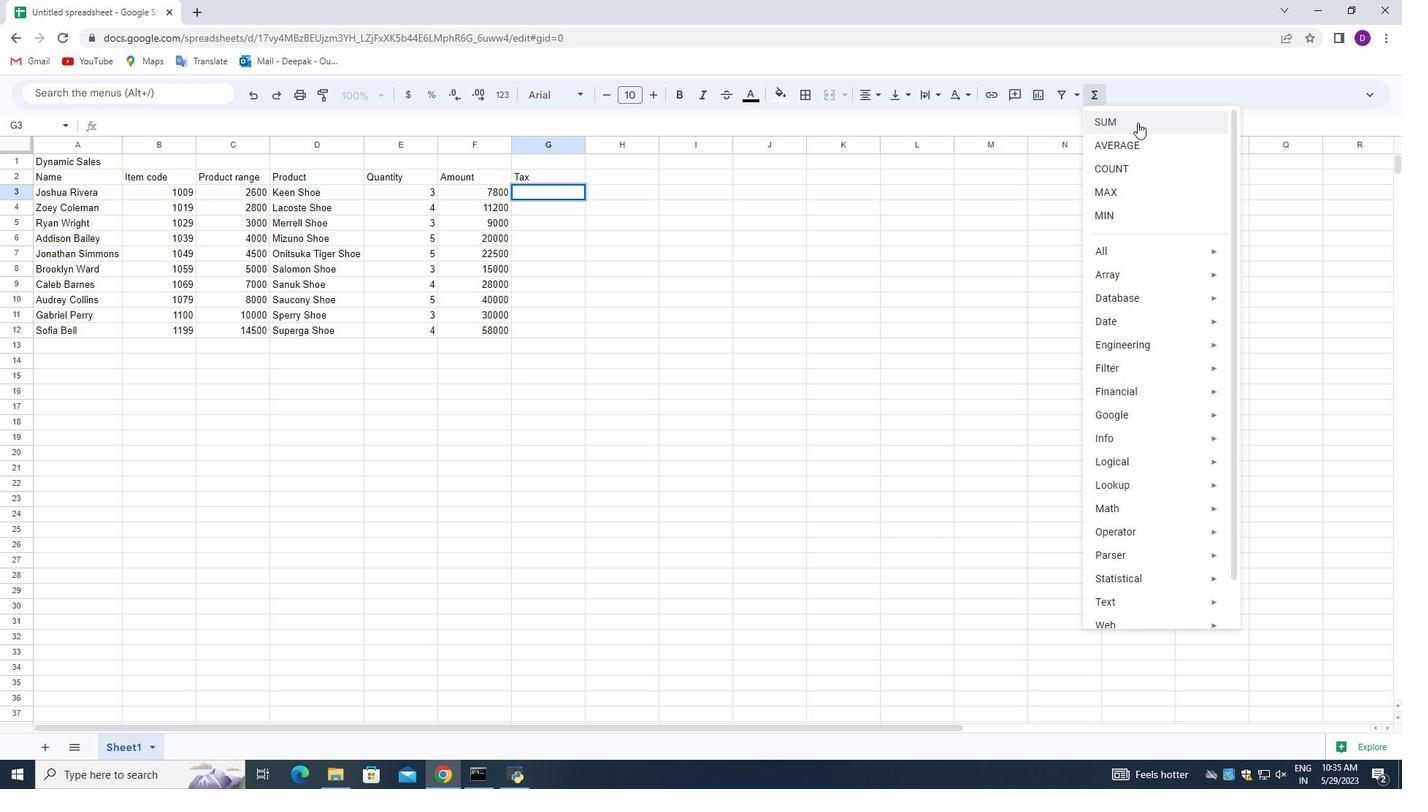 
Action: Mouse moved to (726, 251)
Screenshot: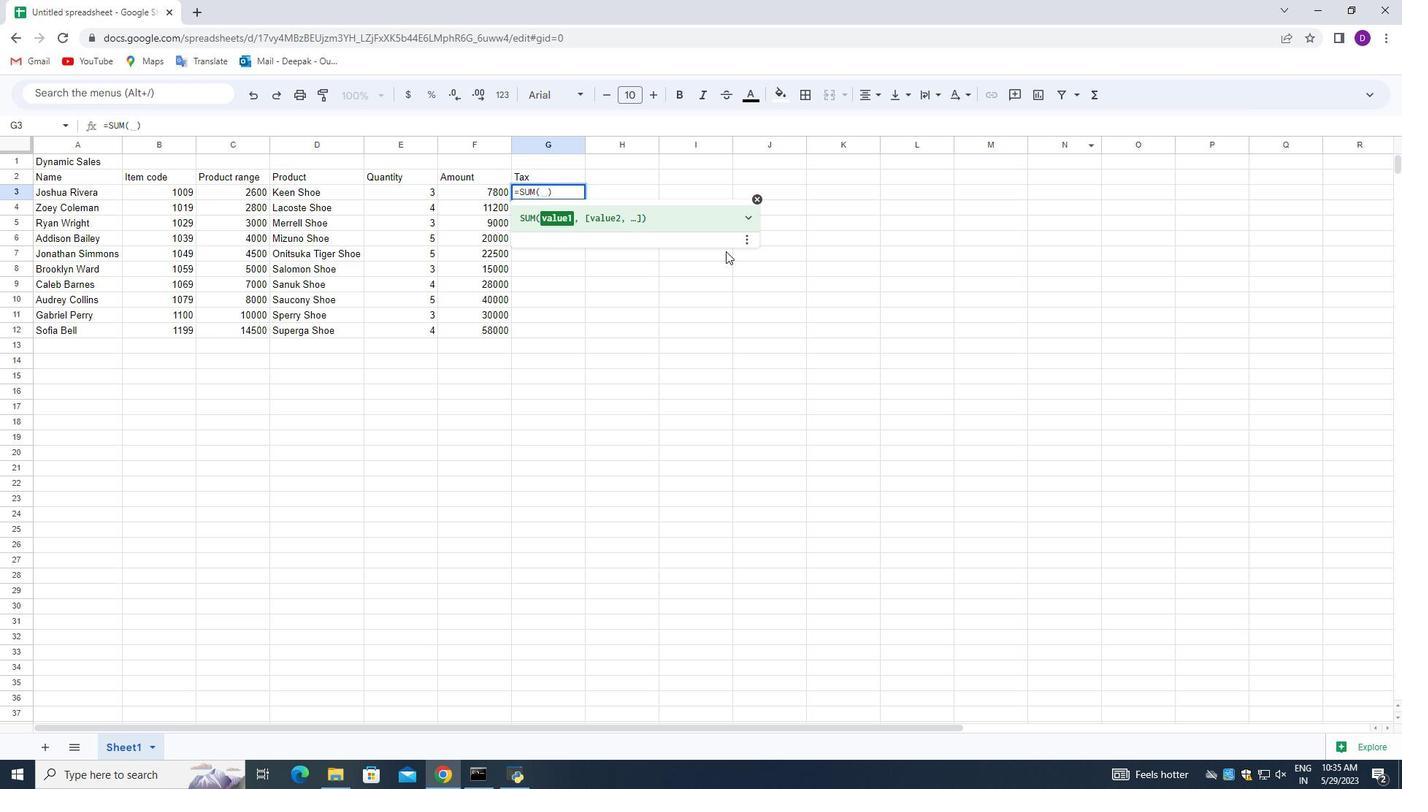 
Action: Key pressed <Key.backspace><Key.backspace><Key.backspace><Key.backspace><Key.backspace>
Screenshot: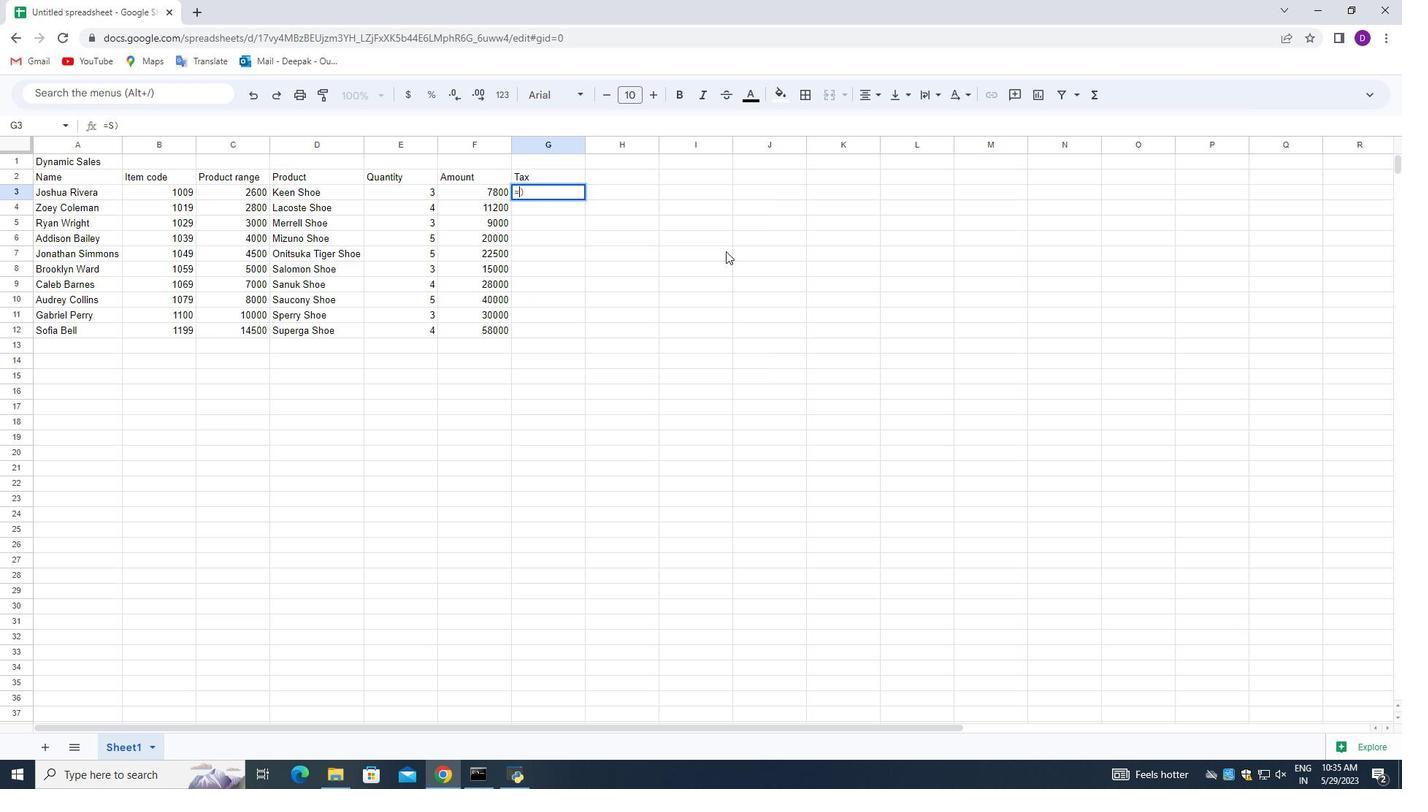 
Action: Mouse moved to (536, 193)
Screenshot: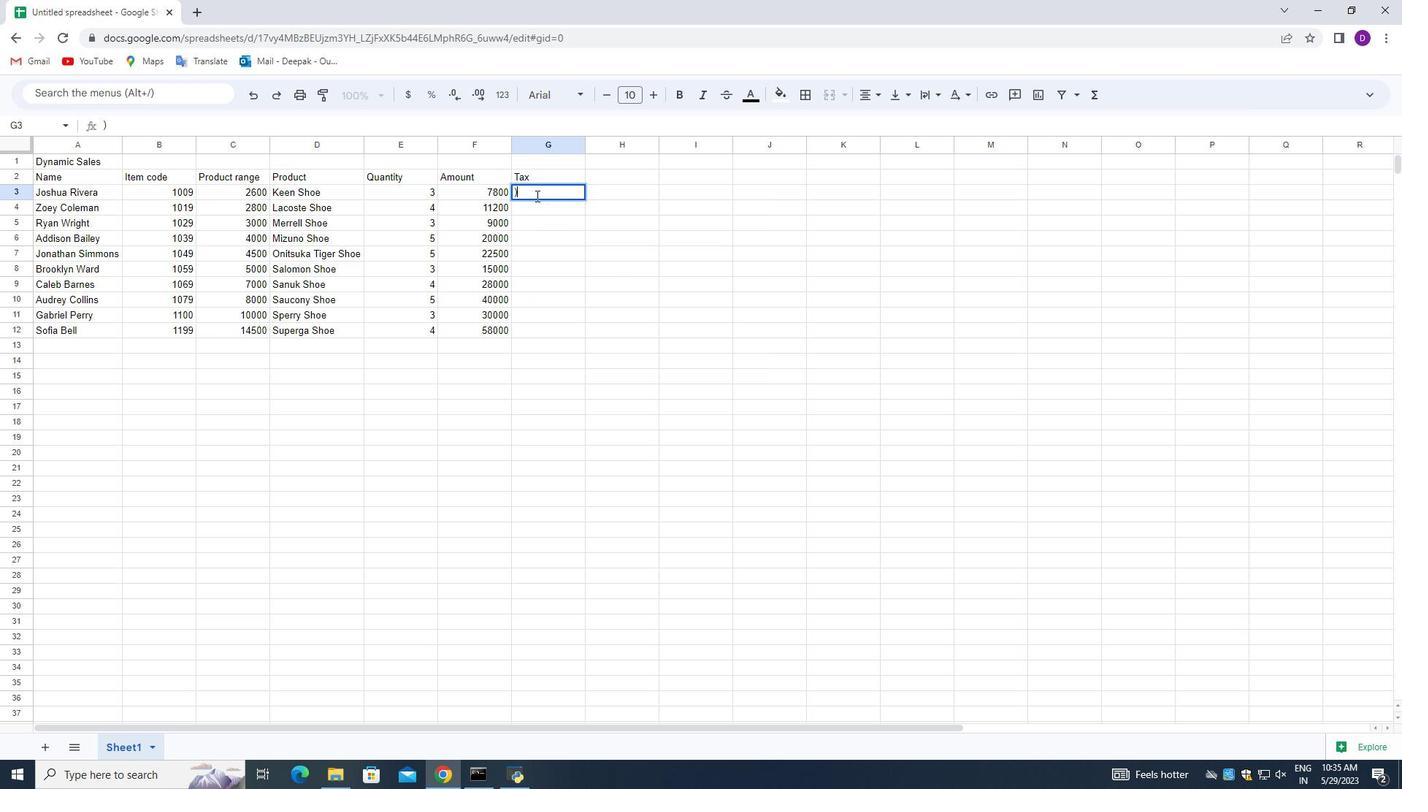 
Action: Mouse pressed left at (536, 193)
Screenshot: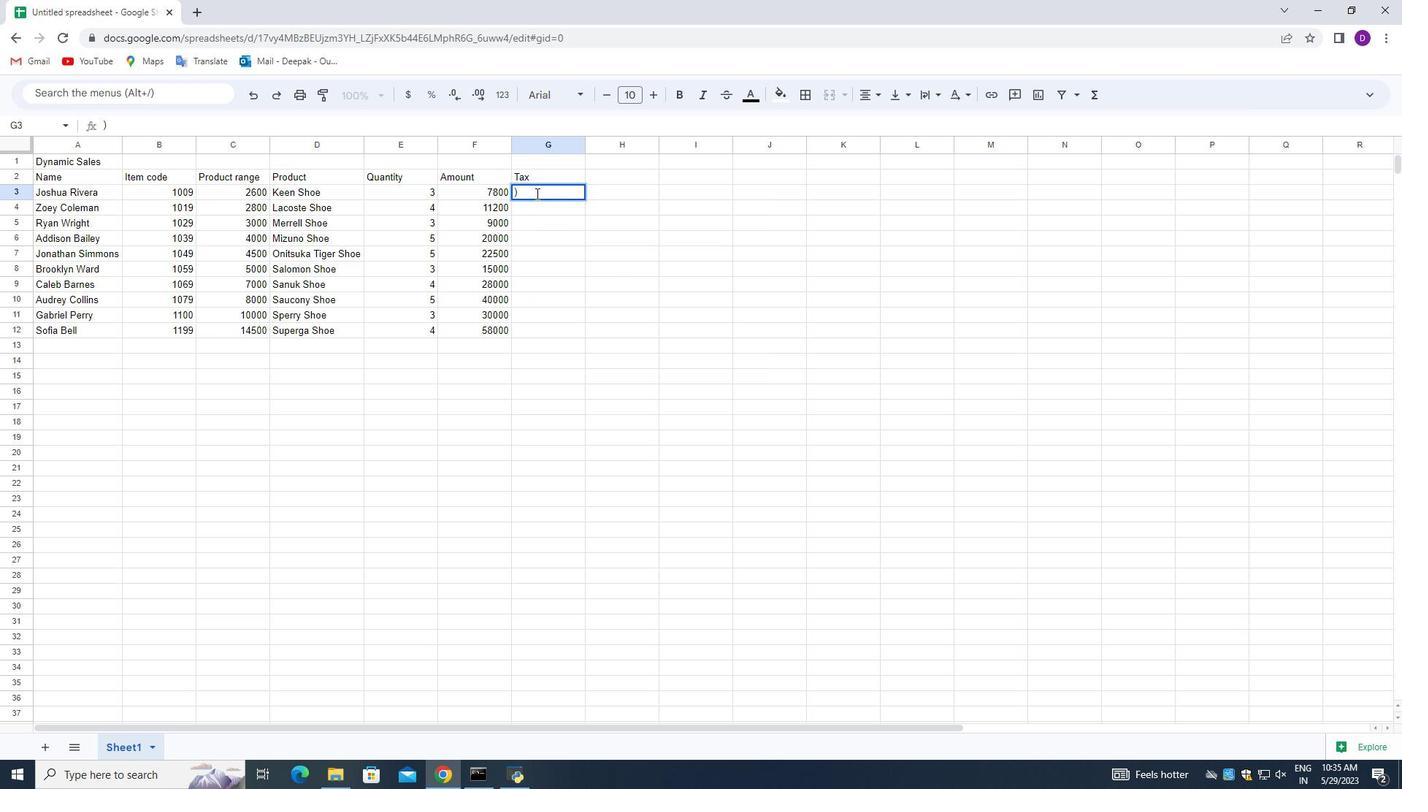 
Action: Mouse pressed left at (536, 193)
Screenshot: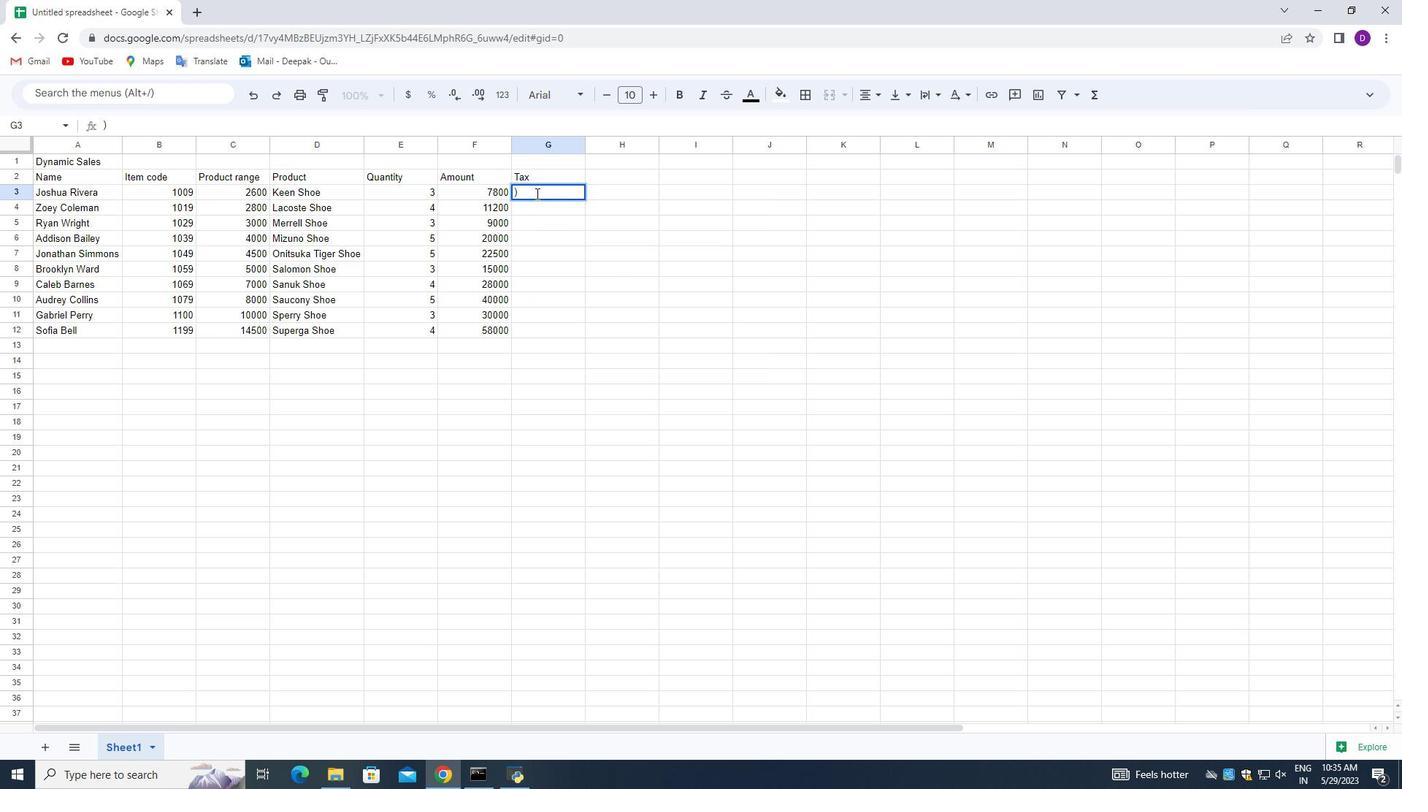 
Action: Key pressed <Key.backspace><Key.backspace>
Screenshot: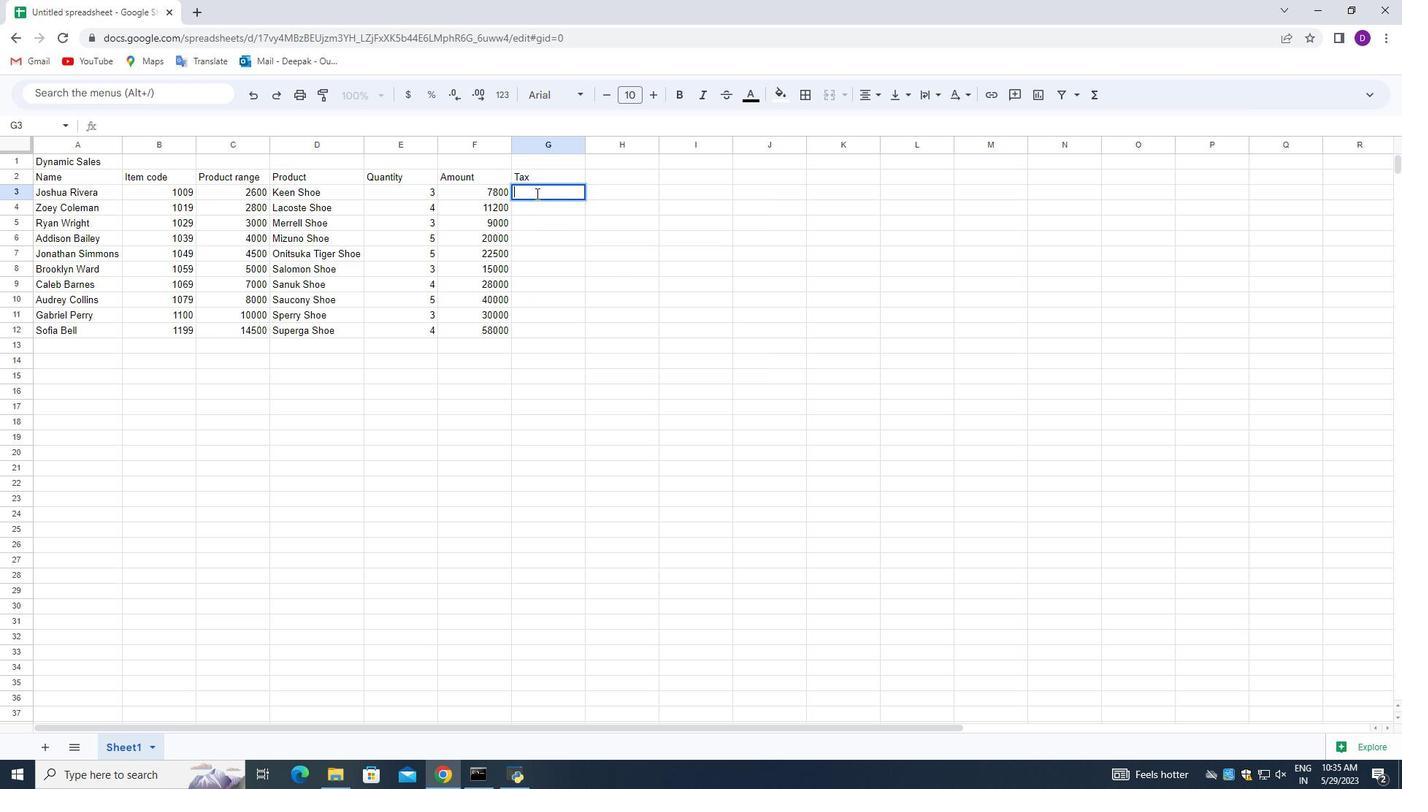 
Action: Mouse moved to (576, 260)
Screenshot: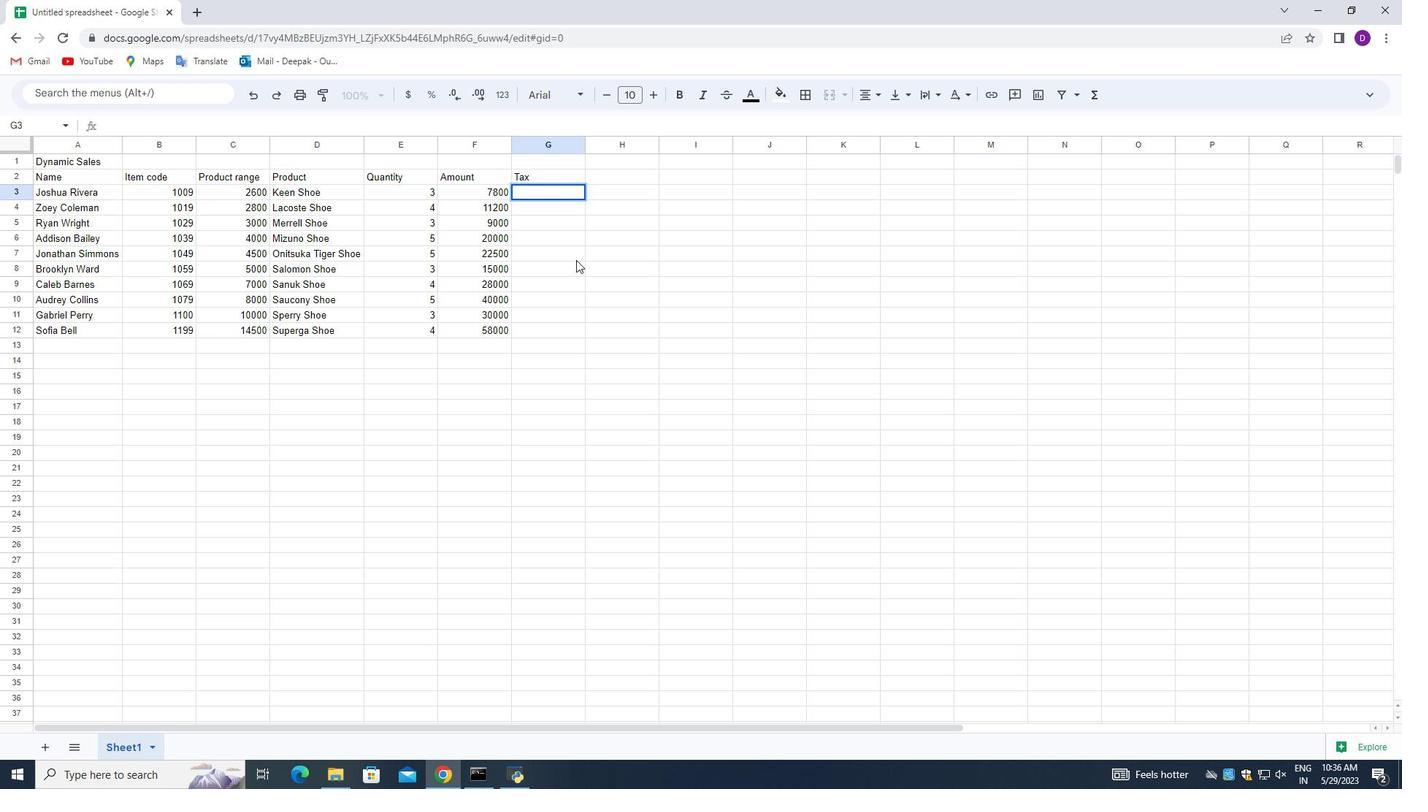 
Action: Mouse scrolled (576, 260) with delta (0, 0)
Screenshot: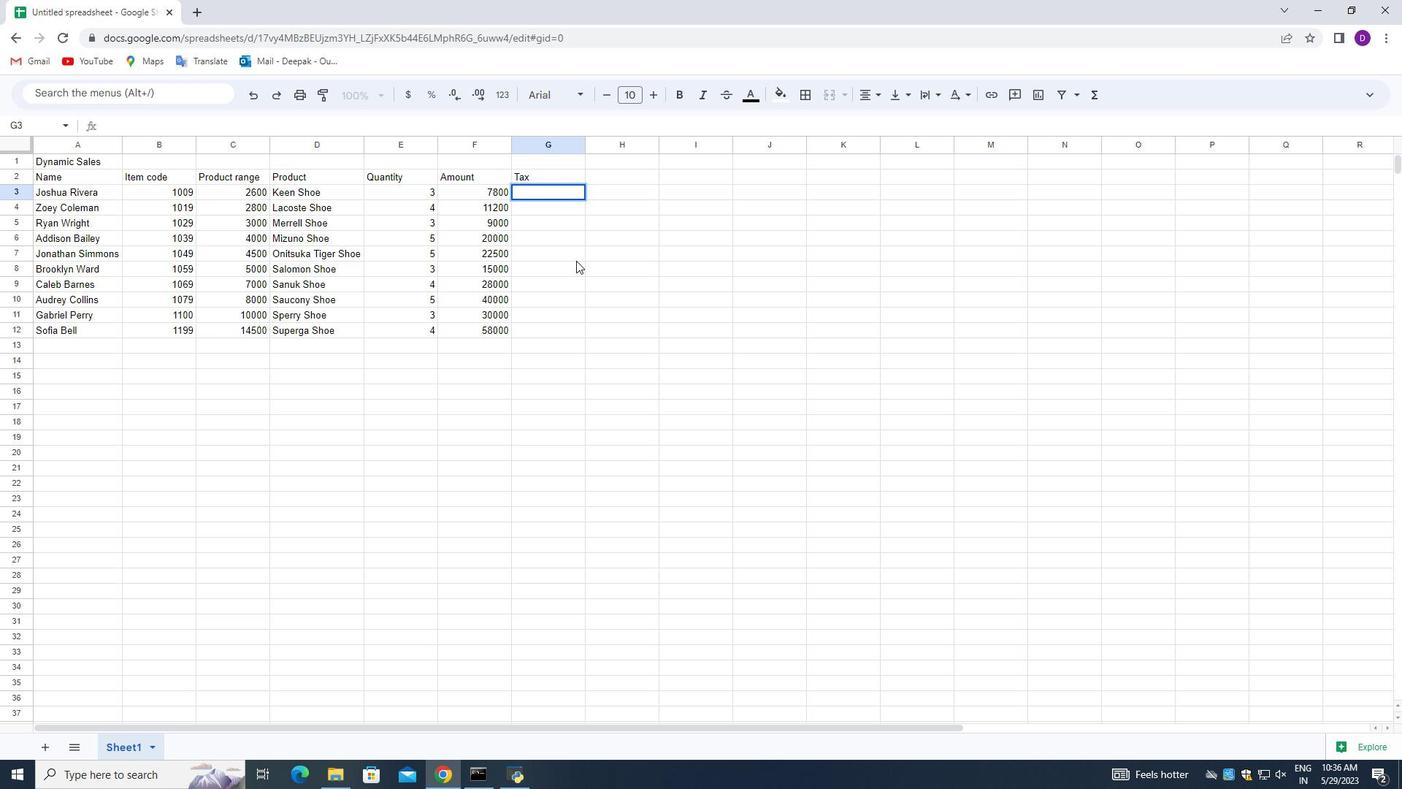 
Action: Mouse moved to (550, 261)
Screenshot: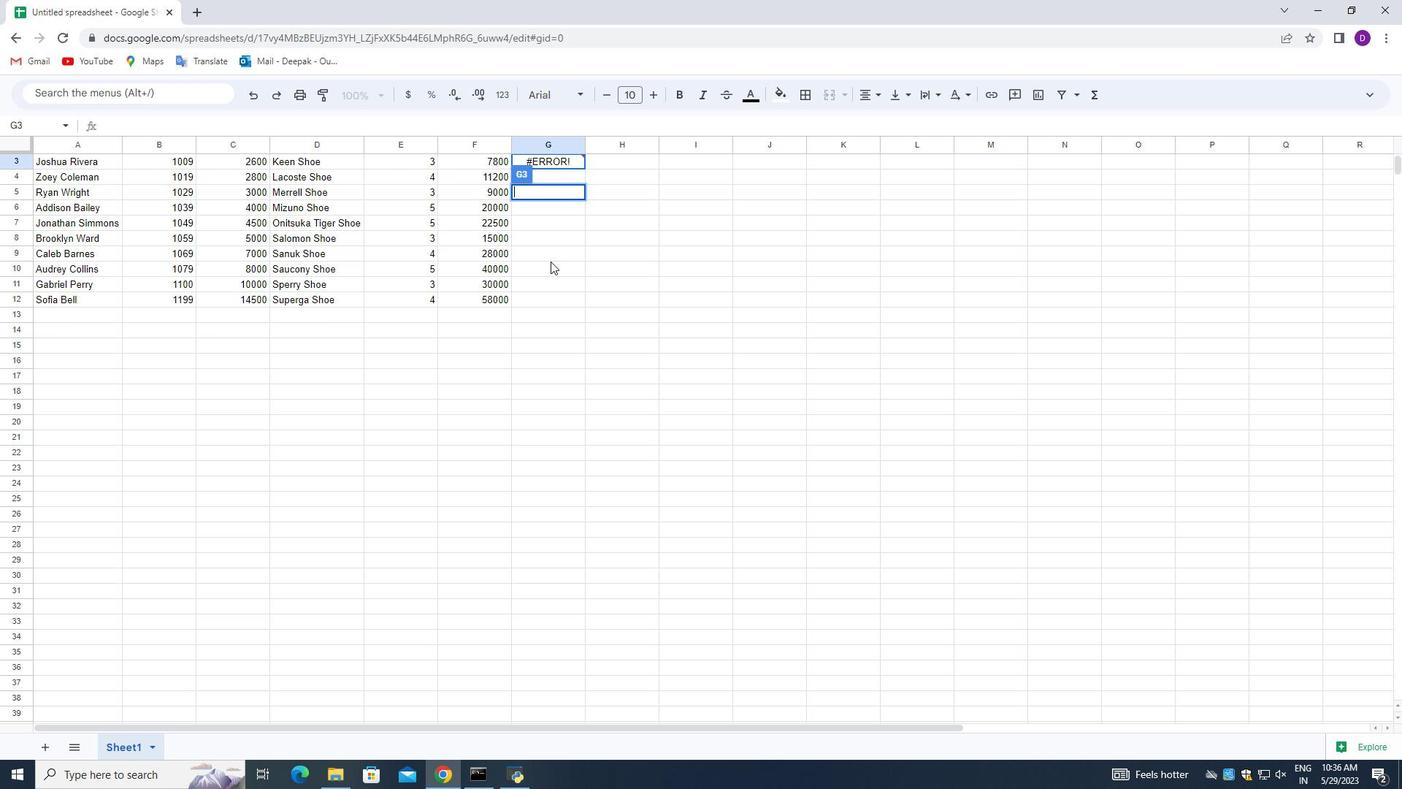 
Action: Mouse scrolled (550, 262) with delta (0, 0)
Screenshot: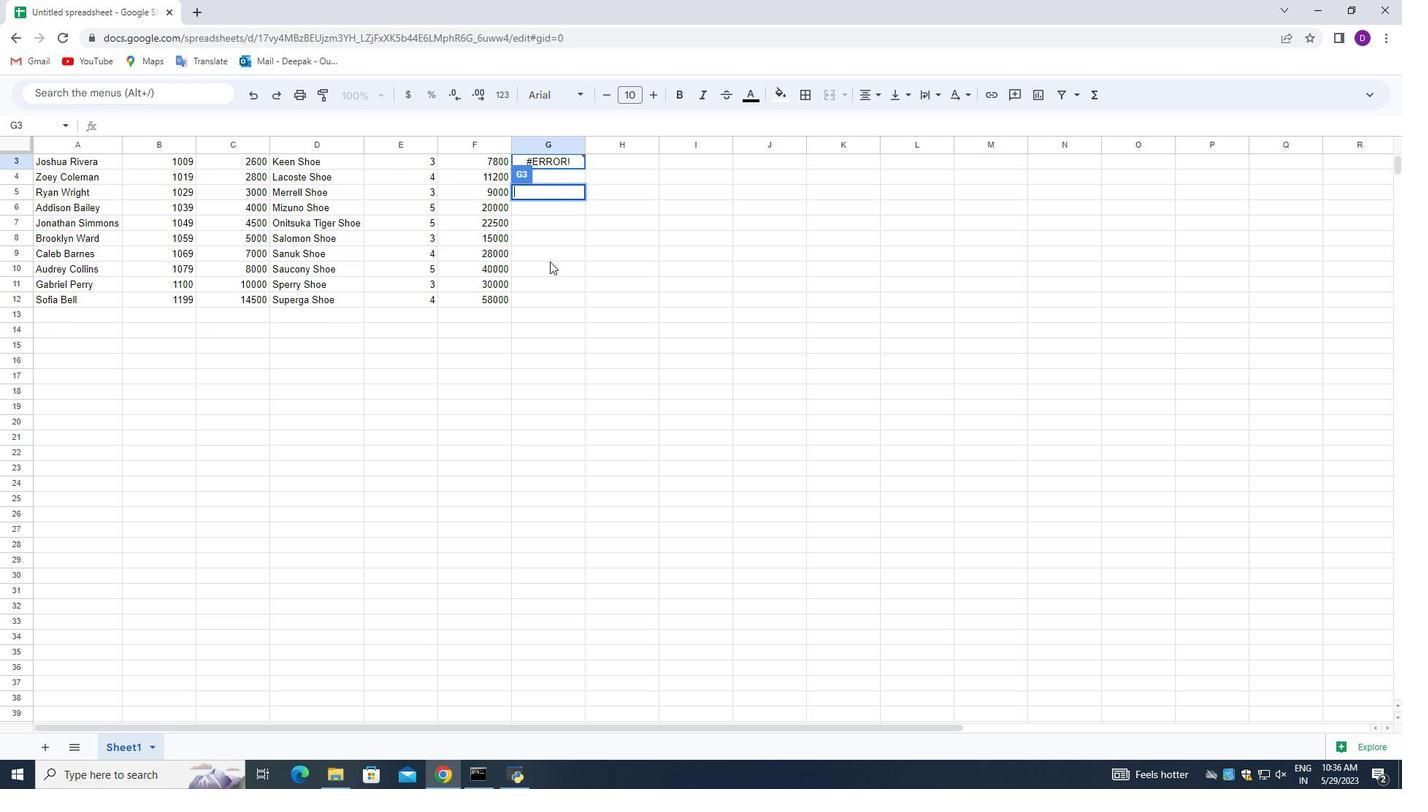 
Action: Mouse scrolled (550, 262) with delta (0, 0)
Screenshot: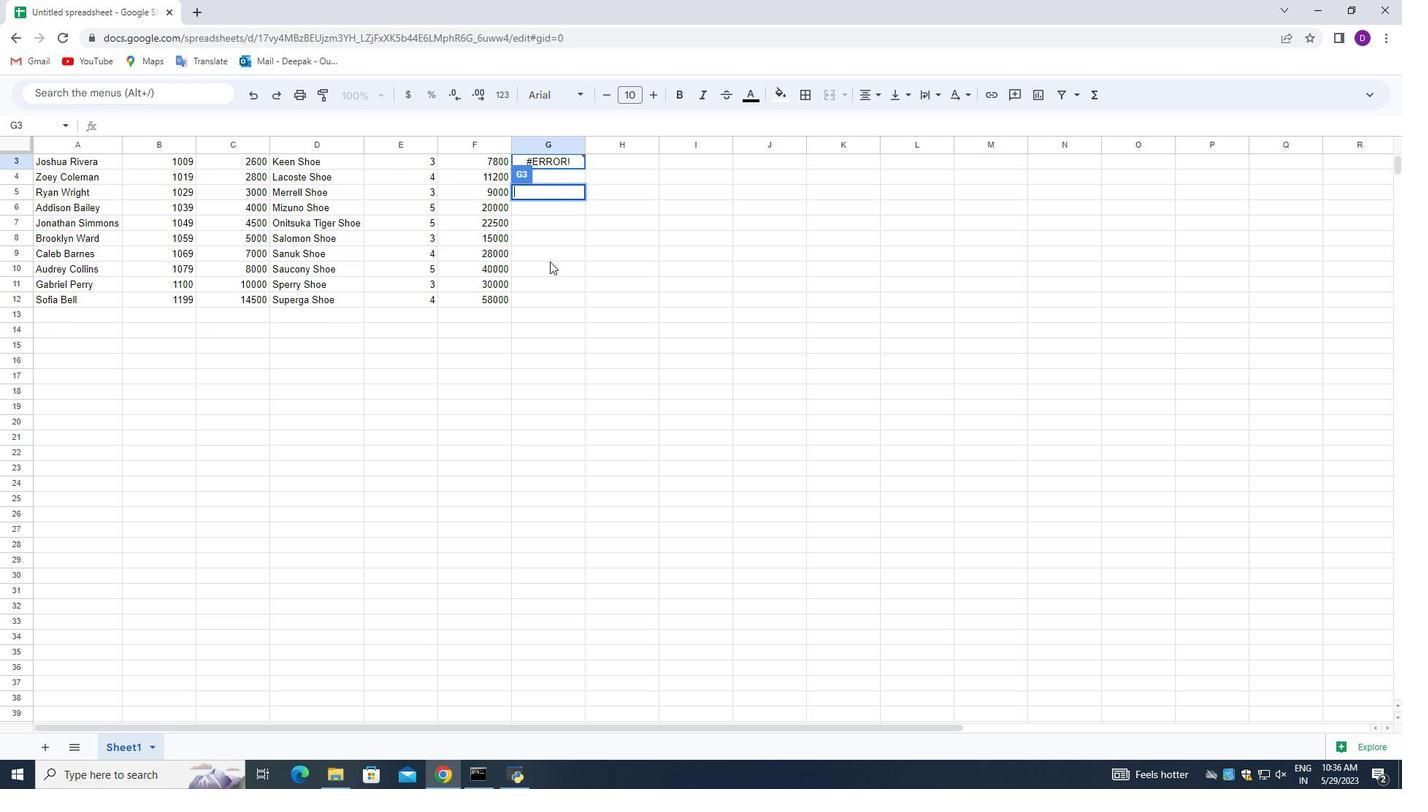 
Action: Mouse scrolled (550, 262) with delta (0, 0)
Screenshot: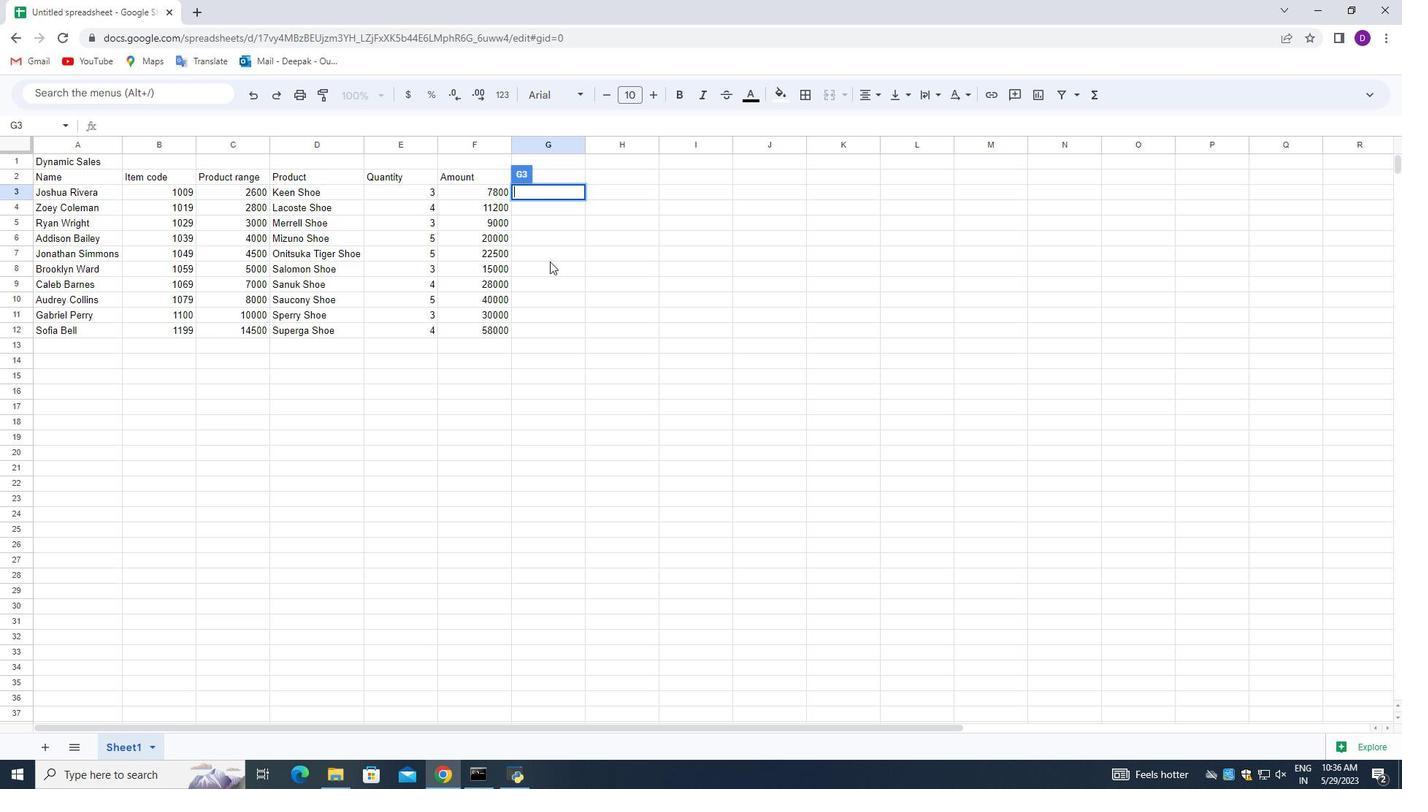 
Action: Mouse scrolled (550, 262) with delta (0, 0)
Screenshot: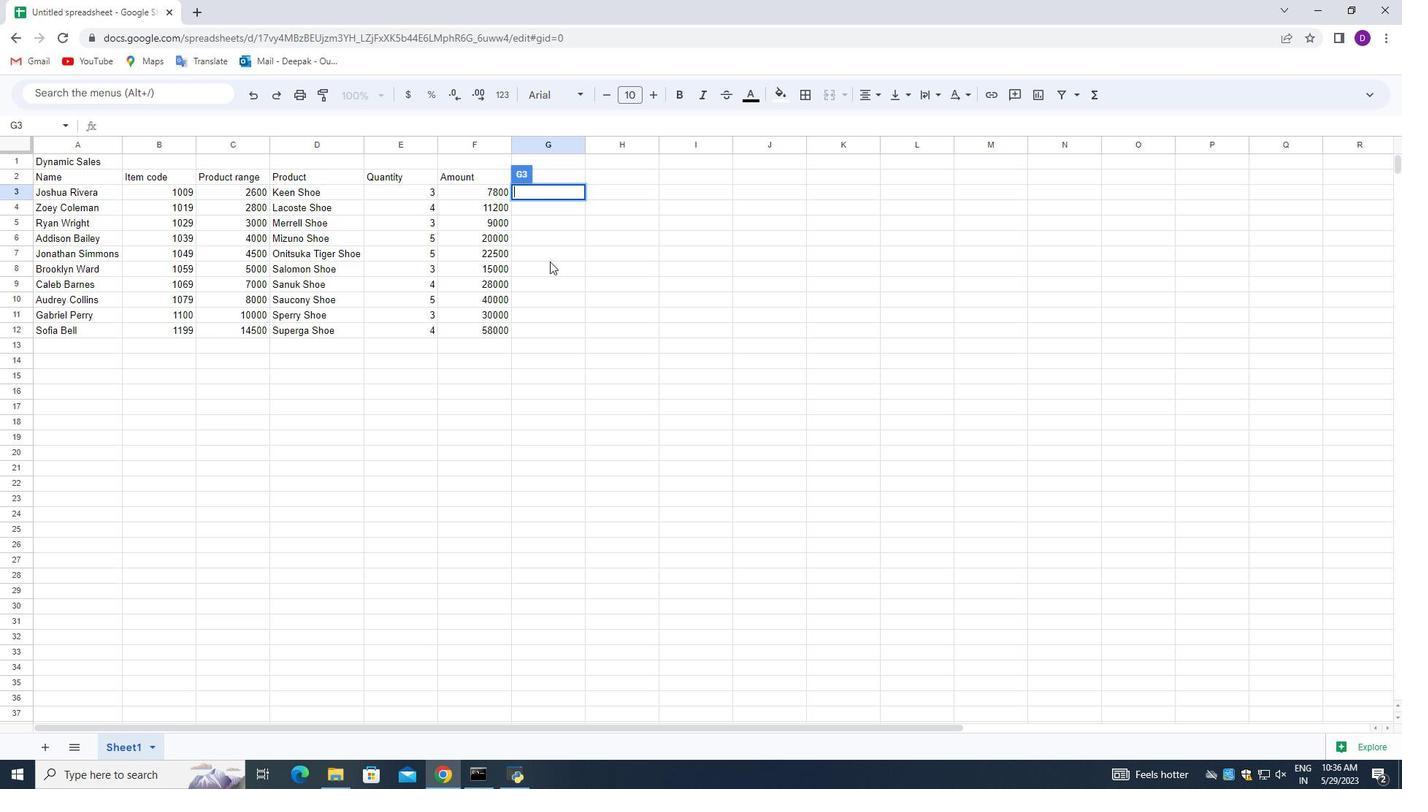 
Action: Mouse scrolled (550, 262) with delta (0, 0)
Screenshot: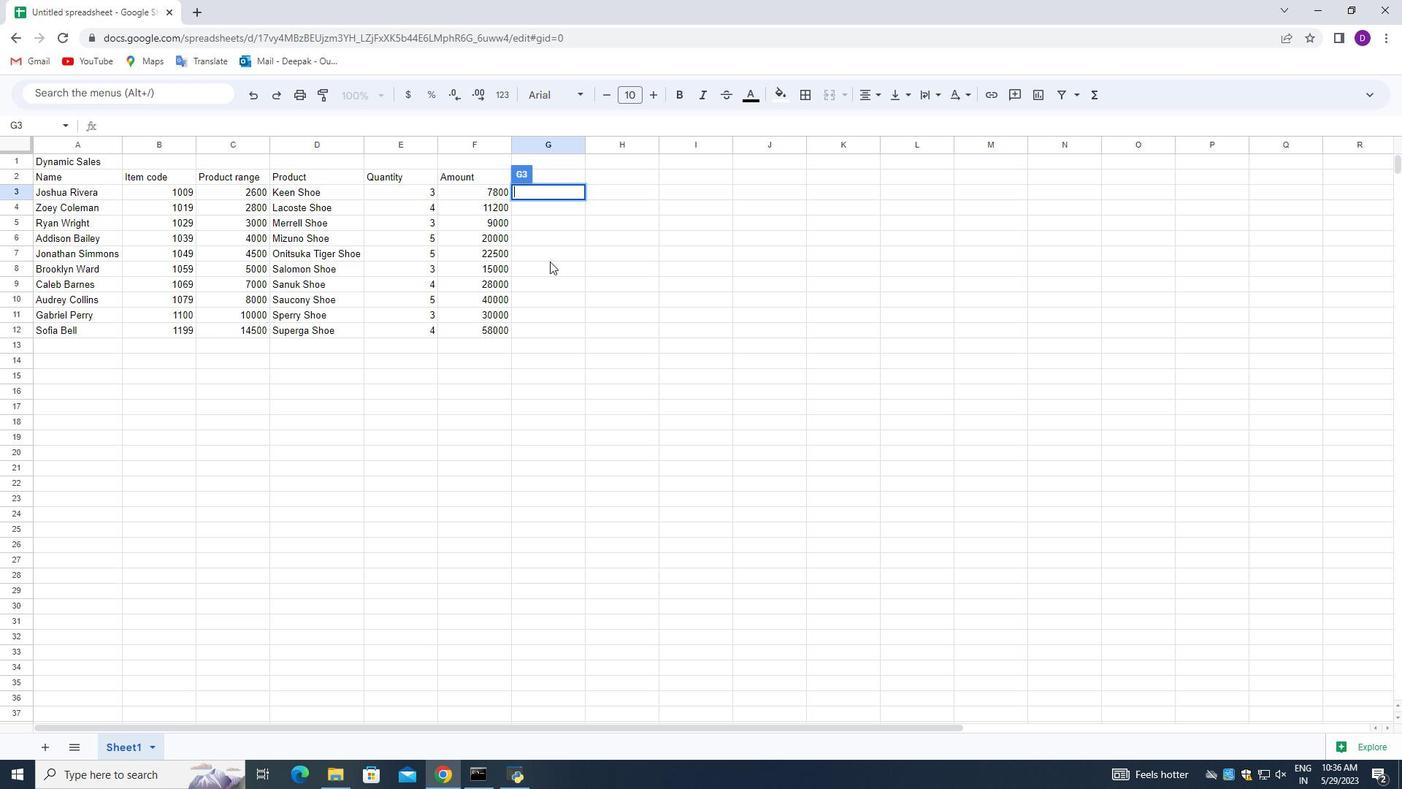 
Action: Mouse scrolled (550, 262) with delta (0, 0)
Screenshot: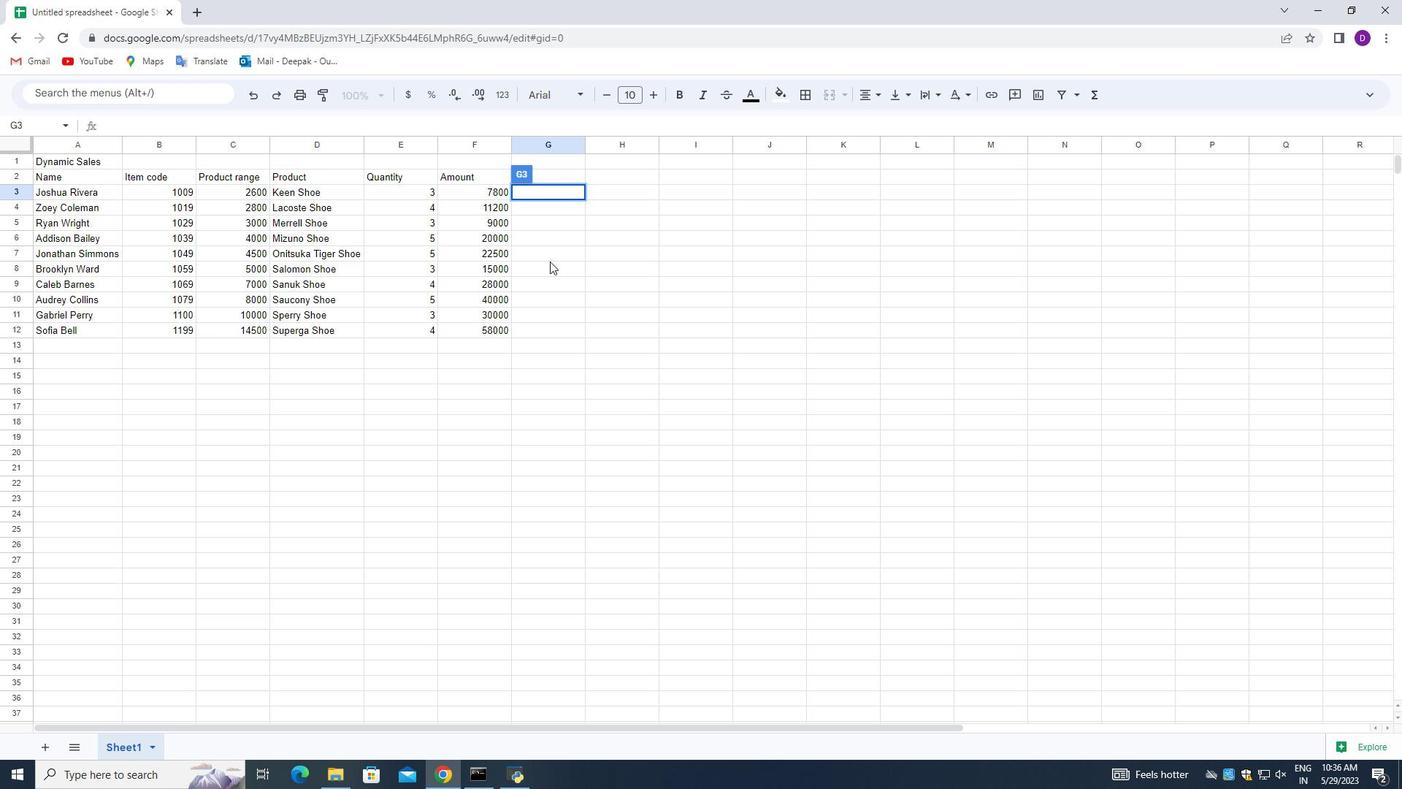 
Action: Mouse scrolled (550, 262) with delta (0, 0)
Screenshot: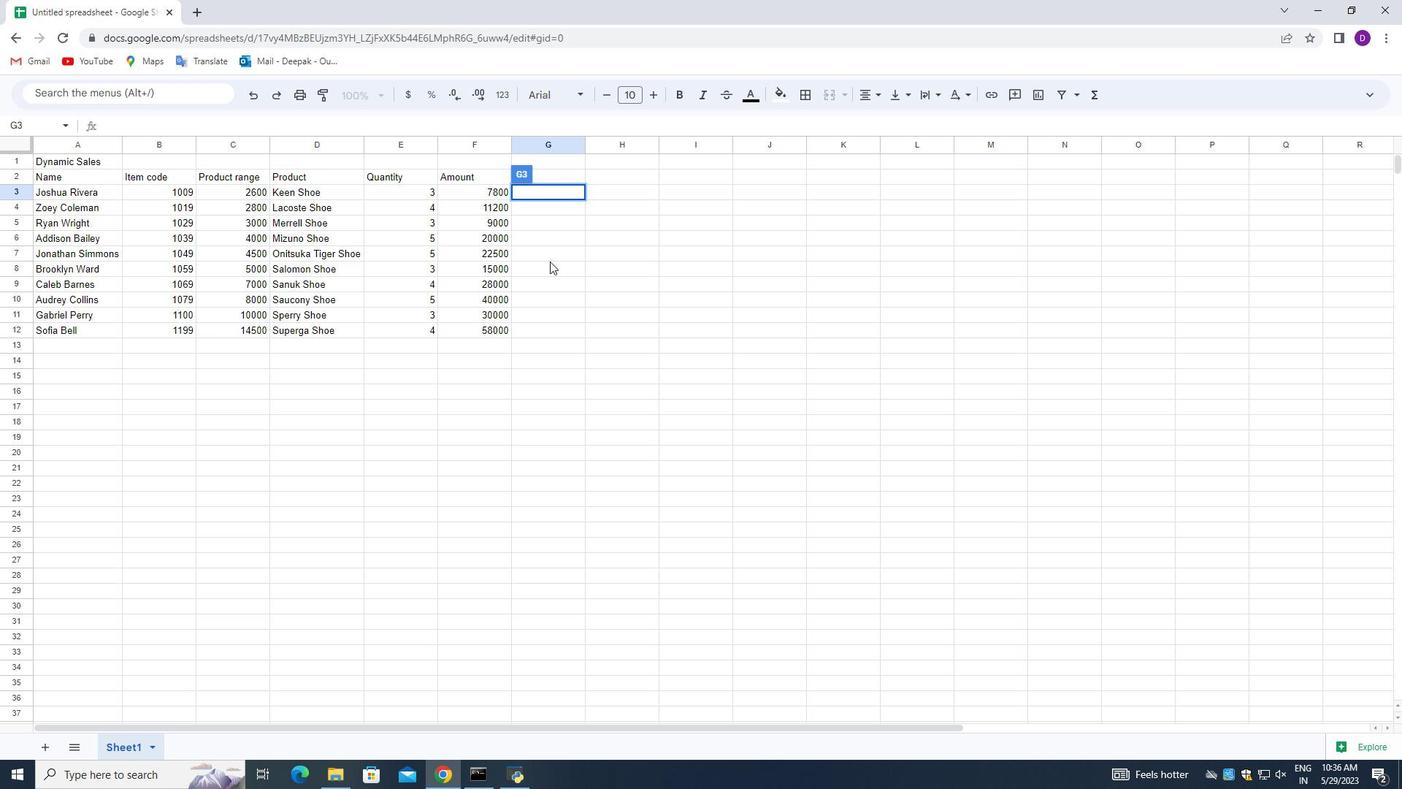 
Action: Mouse moved to (624, 195)
Screenshot: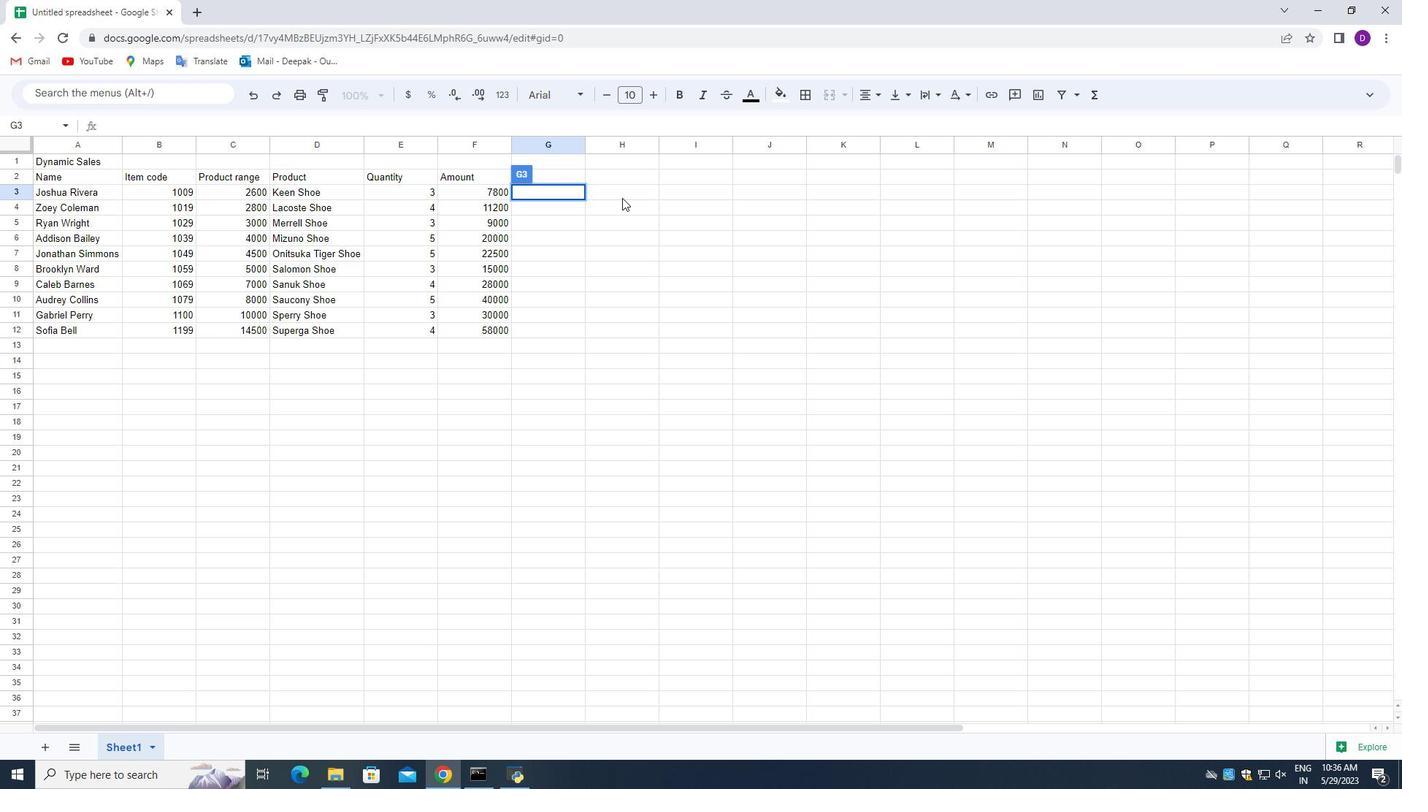 
Action: Mouse pressed left at (624, 195)
Screenshot: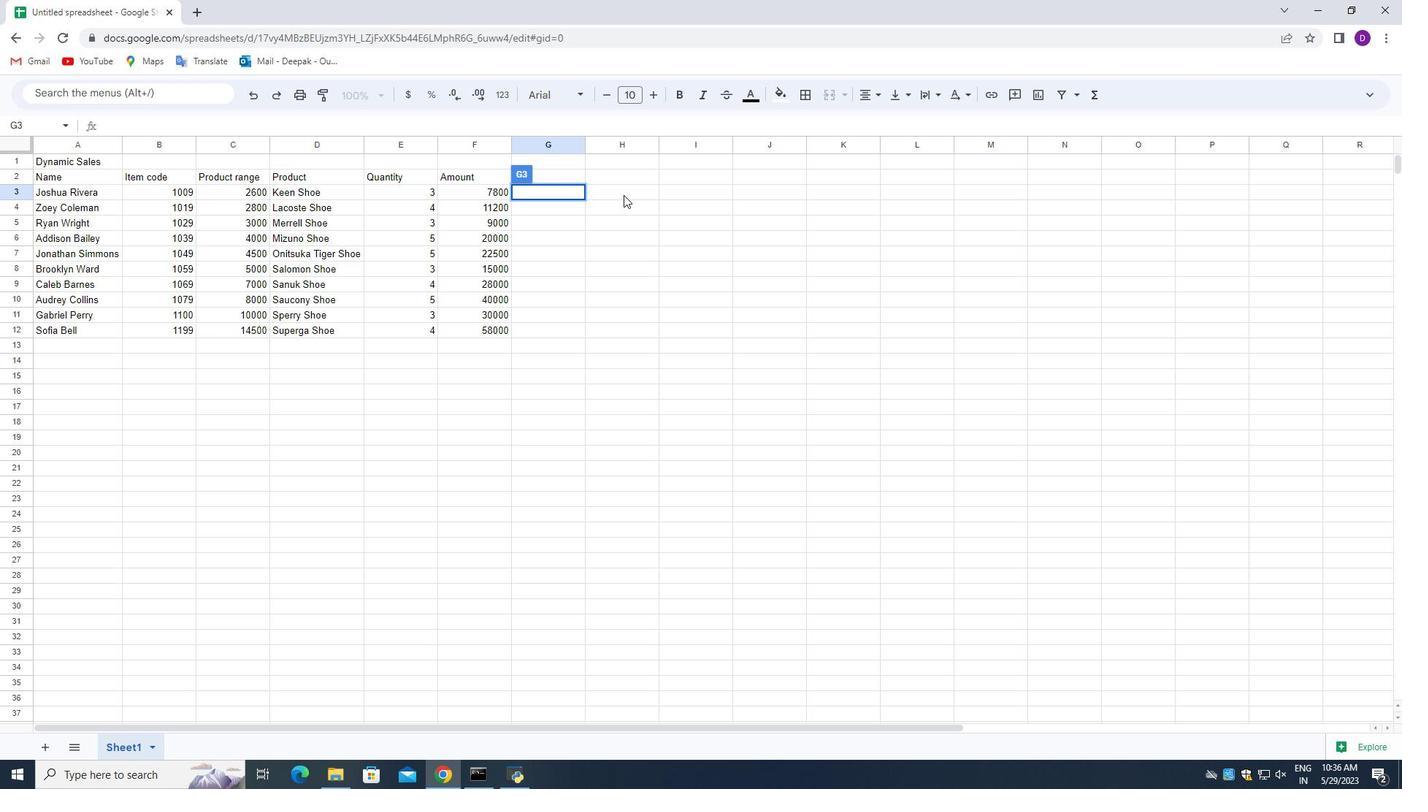 
Action: Mouse moved to (548, 176)
Screenshot: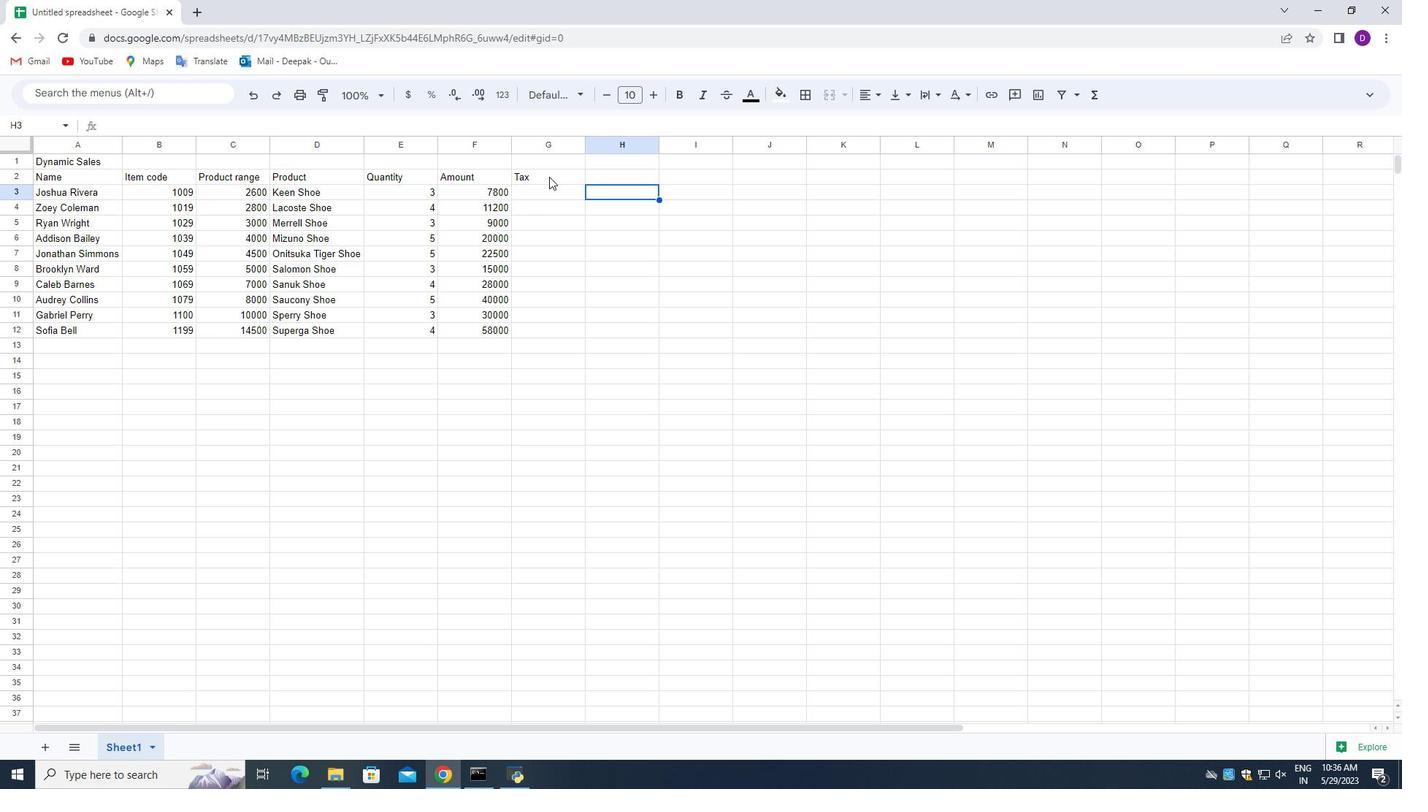 
Action: Mouse pressed left at (548, 176)
Screenshot: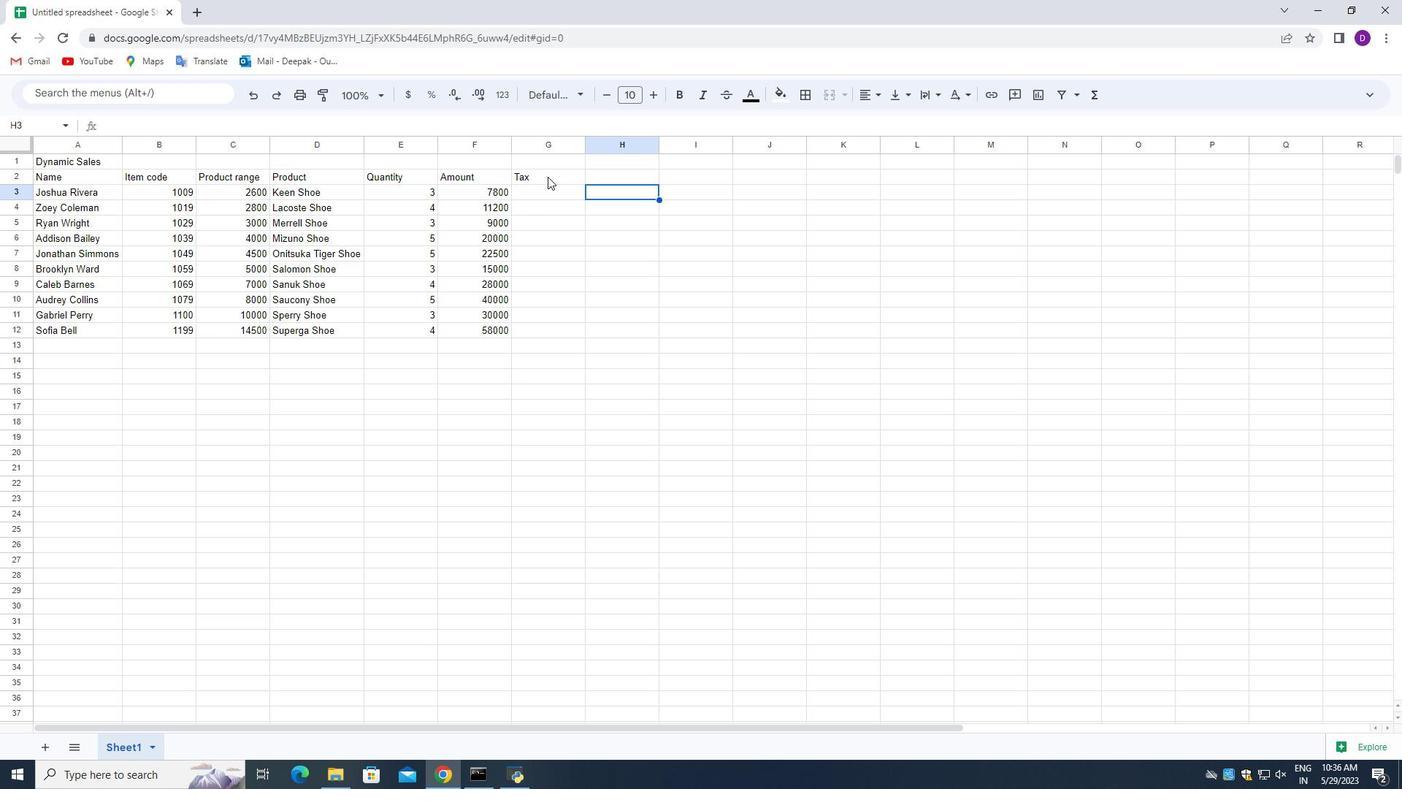 
Action: Mouse pressed left at (548, 176)
Screenshot: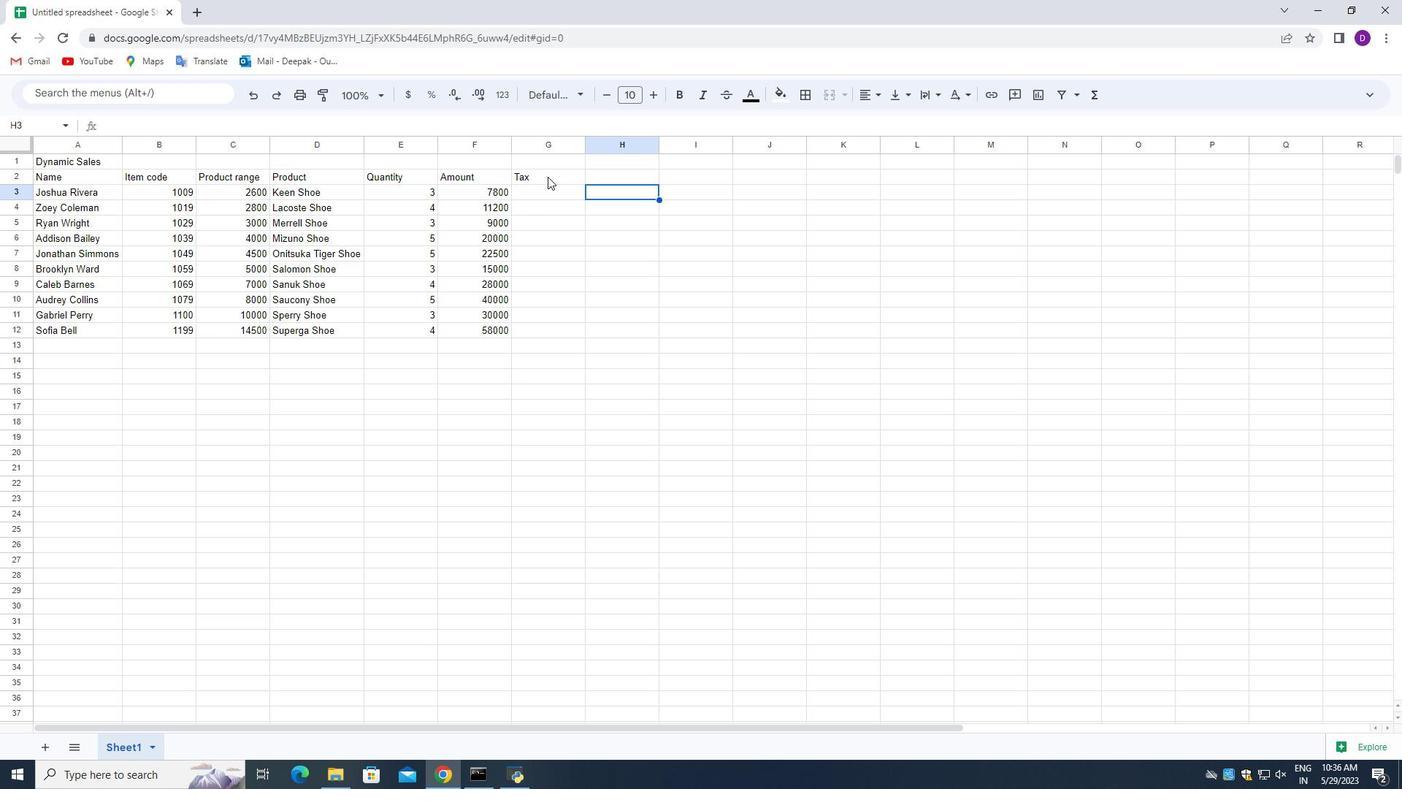 
Action: Mouse pressed left at (548, 176)
Screenshot: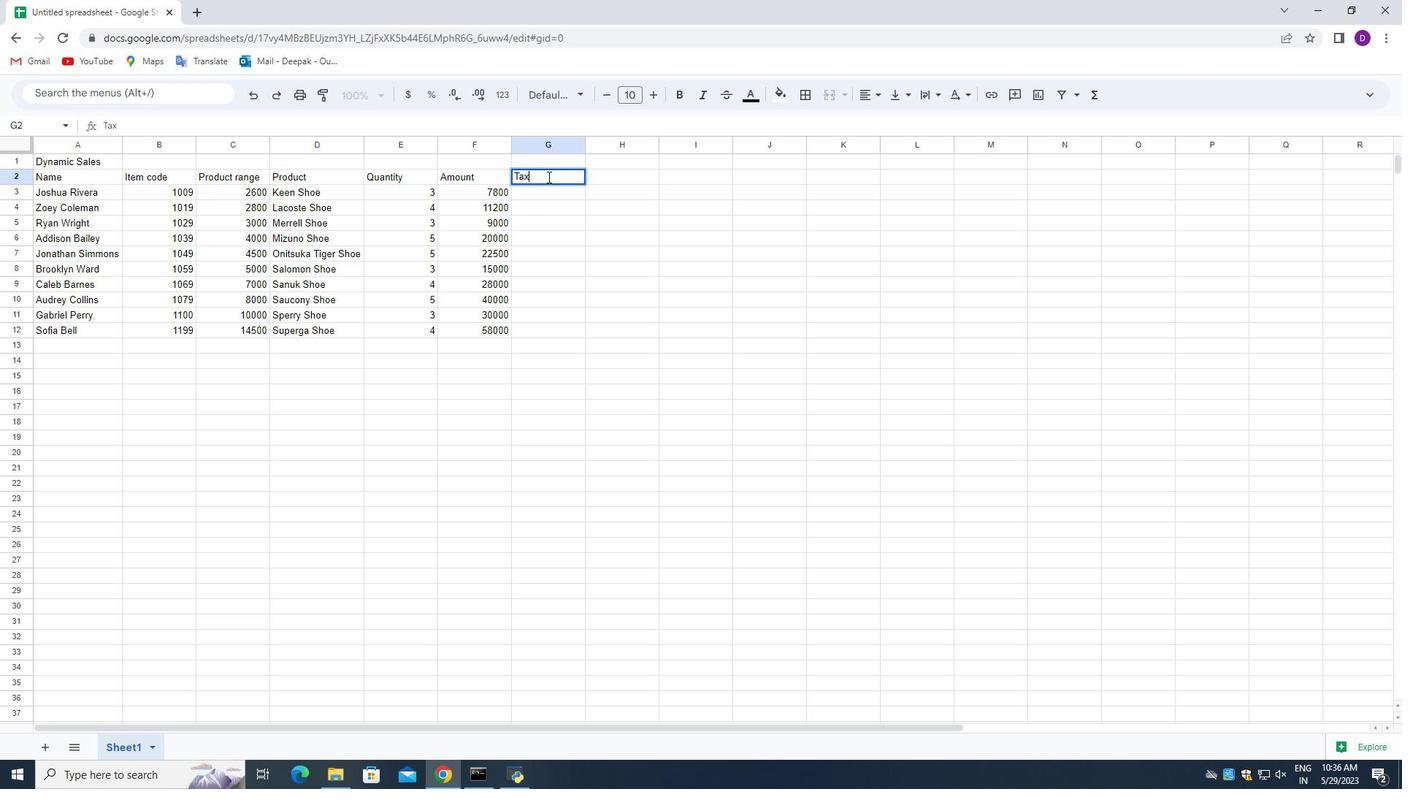 
Action: Key pressed <Key.backspace><Key.backspace><Key.backspace>
Screenshot: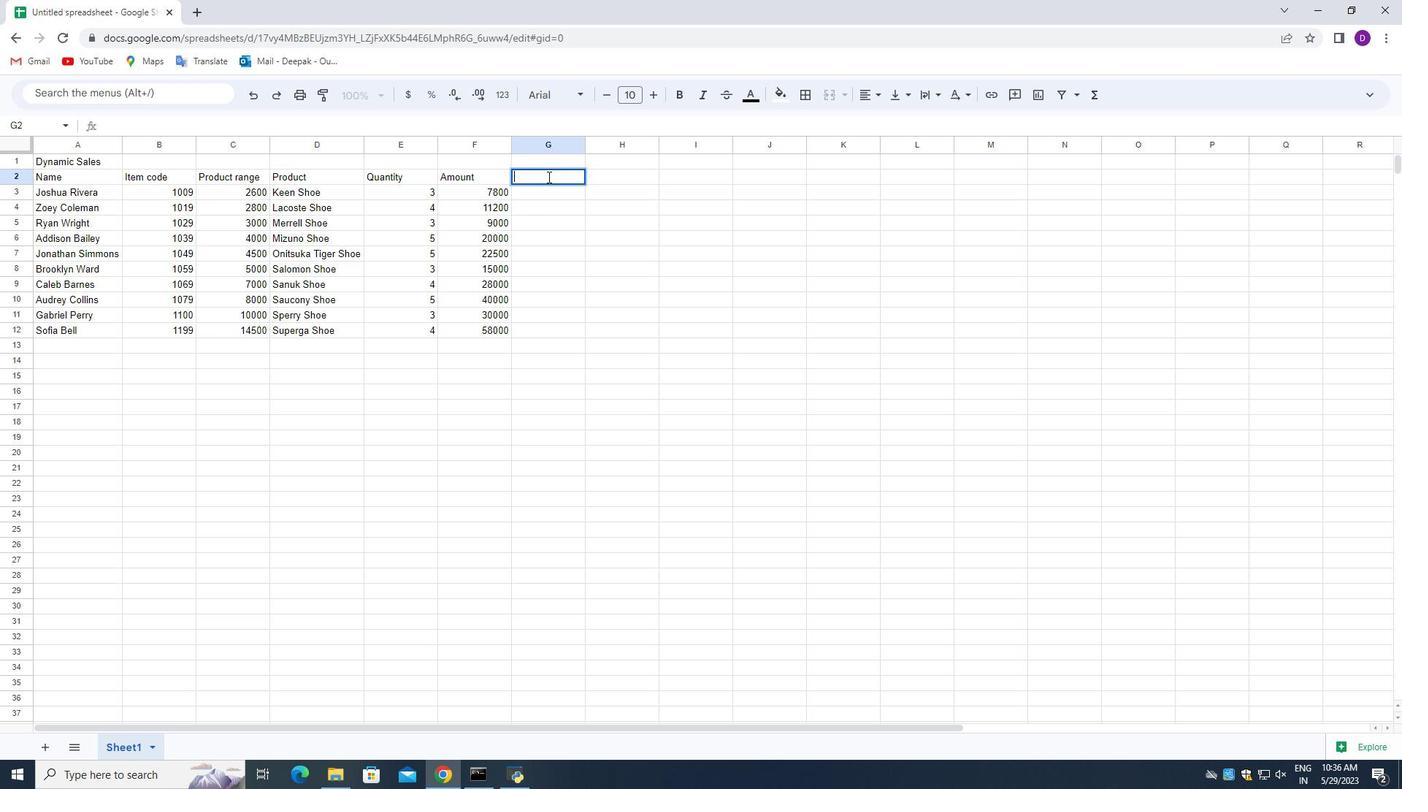 
Action: Mouse moved to (537, 194)
